 Task: Select traffic view around selected location Congaree National Park, South Carolina, United States and identify the nearest hotel to the peak traffic point
Action: Mouse moved to (250, 102)
Screenshot: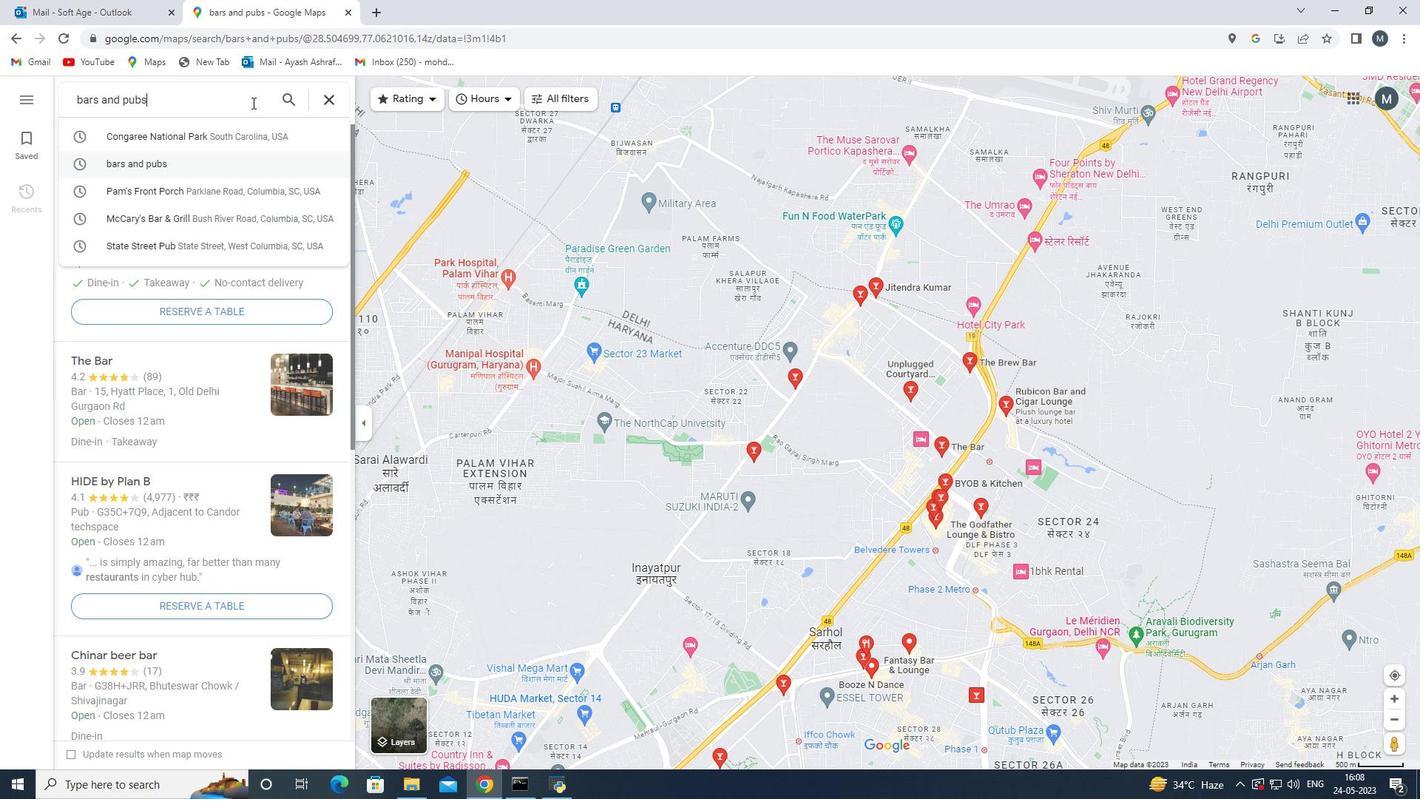 
Action: Mouse pressed left at (250, 102)
Screenshot: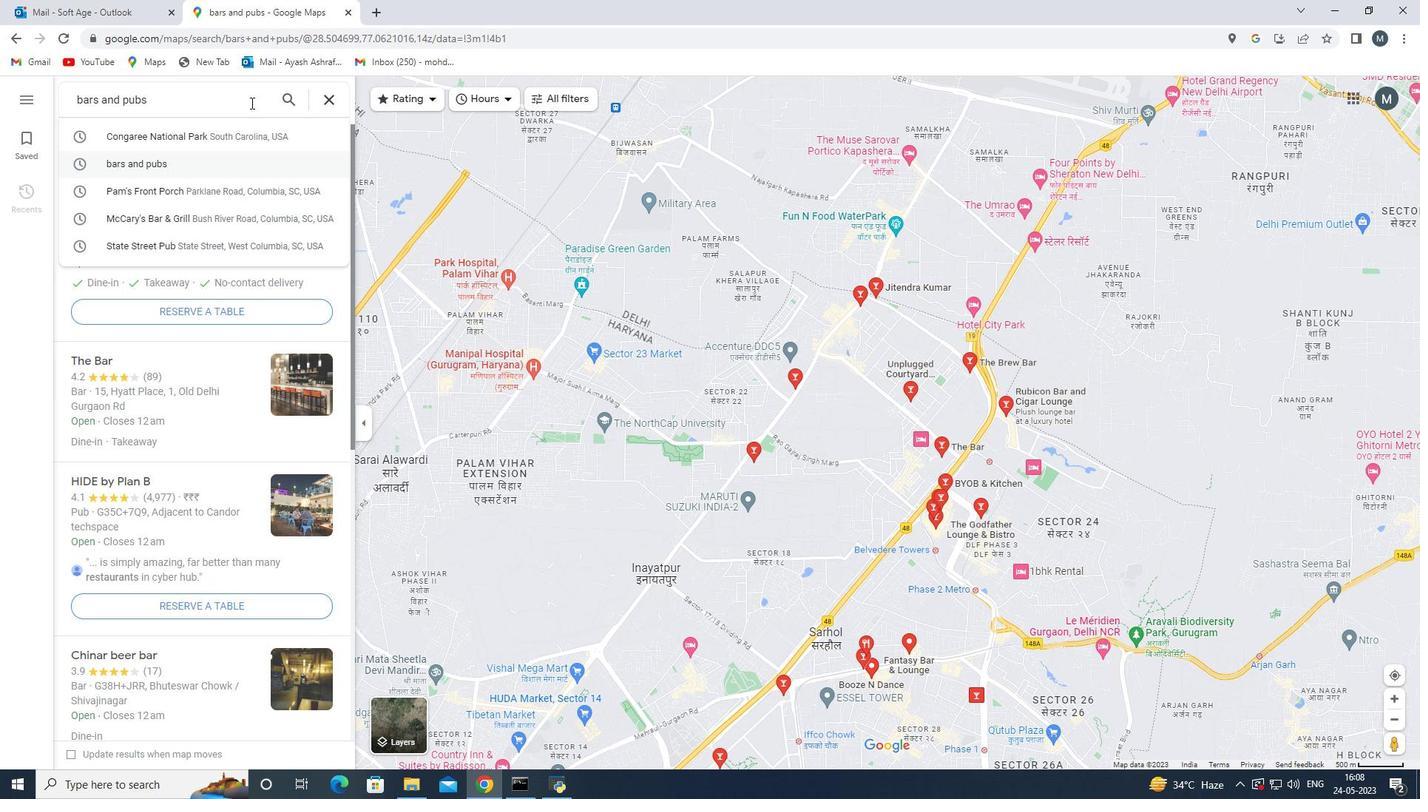 
Action: Key pressed <Key.backspace><Key.backspace><Key.backspace><Key.backspace><Key.backspace><Key.backspace><Key.backspace><Key.backspace><Key.backspace><Key.backspace><Key.backspace><Key.backspace><Key.backspace><Key.backspace><Key.backspace><Key.backspace><Key.backspace><Key.backspace><Key.backspace><Key.backspace><Key.backspace><Key.backspace><Key.backspace><Key.backspace>congaree<Key.space>national<Key.space>park<Key.space>south<Key.space>carolina,
Screenshot: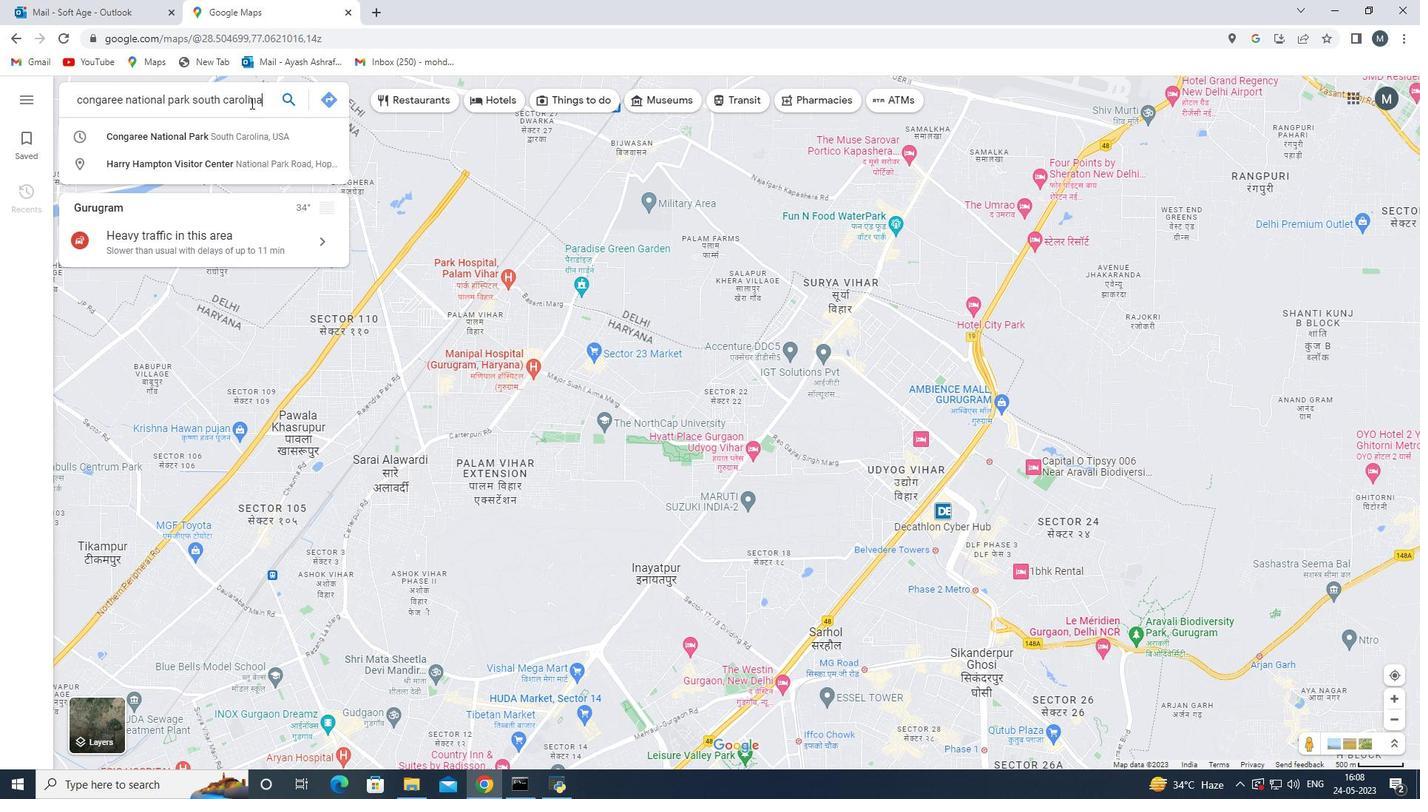 
Action: Mouse moved to (291, 102)
Screenshot: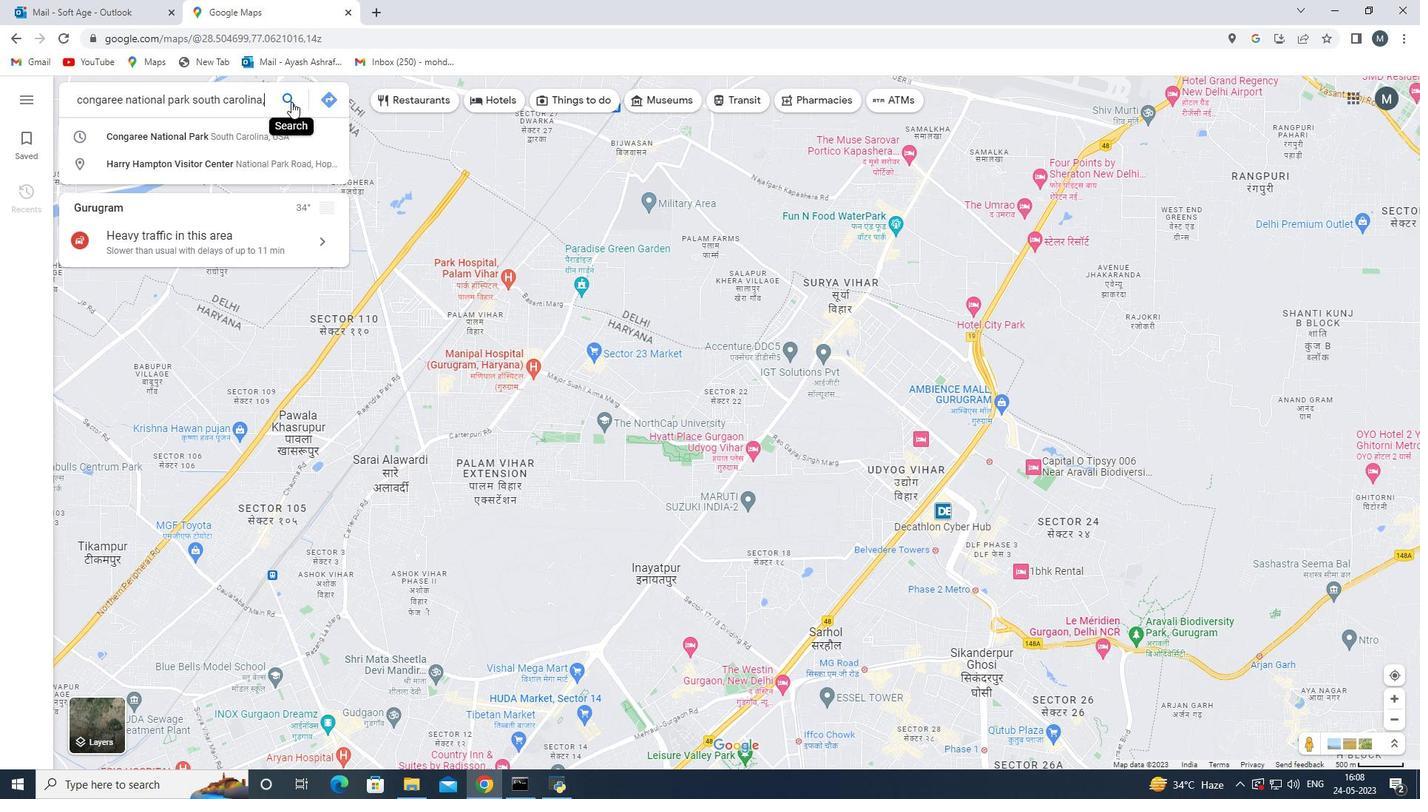 
Action: Mouse pressed left at (291, 102)
Screenshot: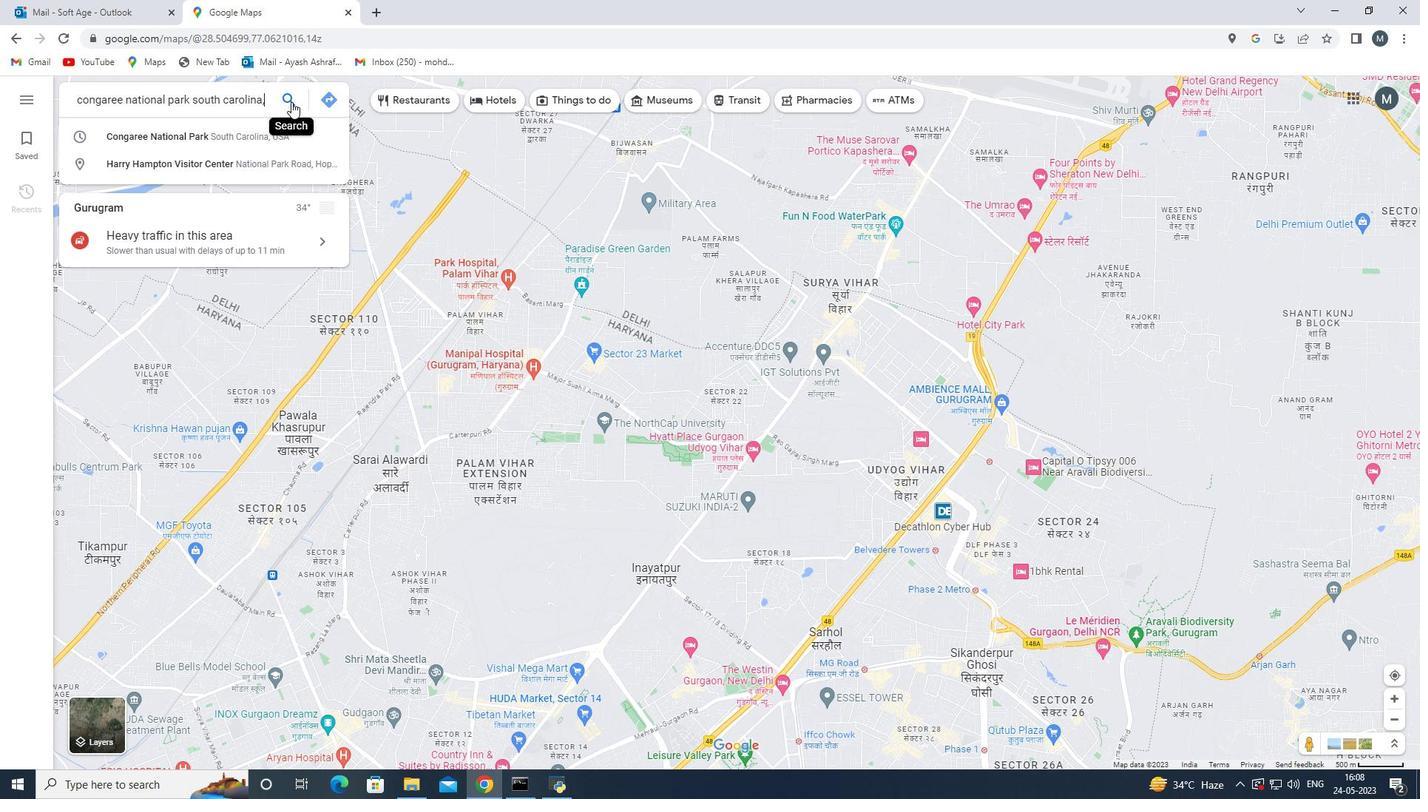 
Action: Mouse moved to (345, 442)
Screenshot: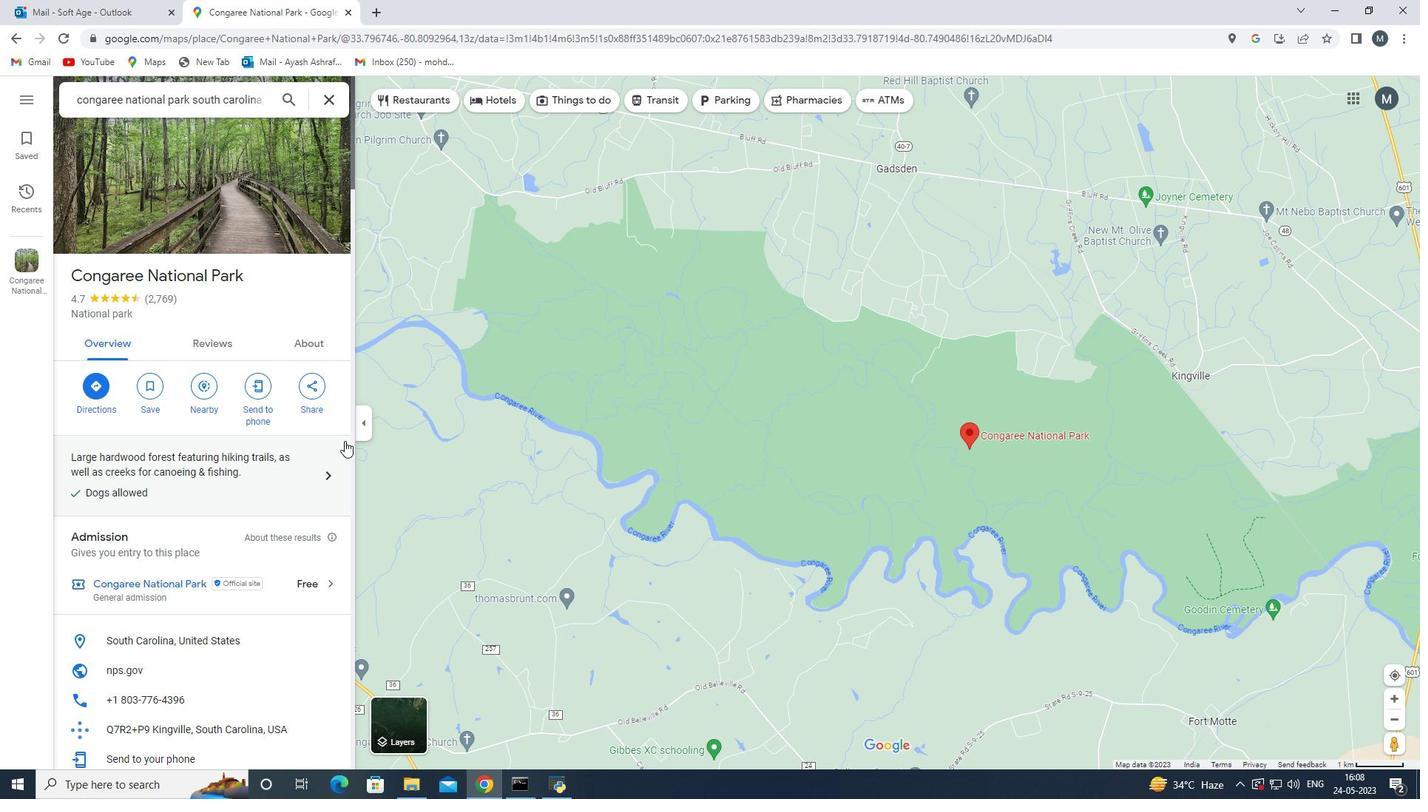 
Action: Mouse scrolled (345, 441) with delta (0, 0)
Screenshot: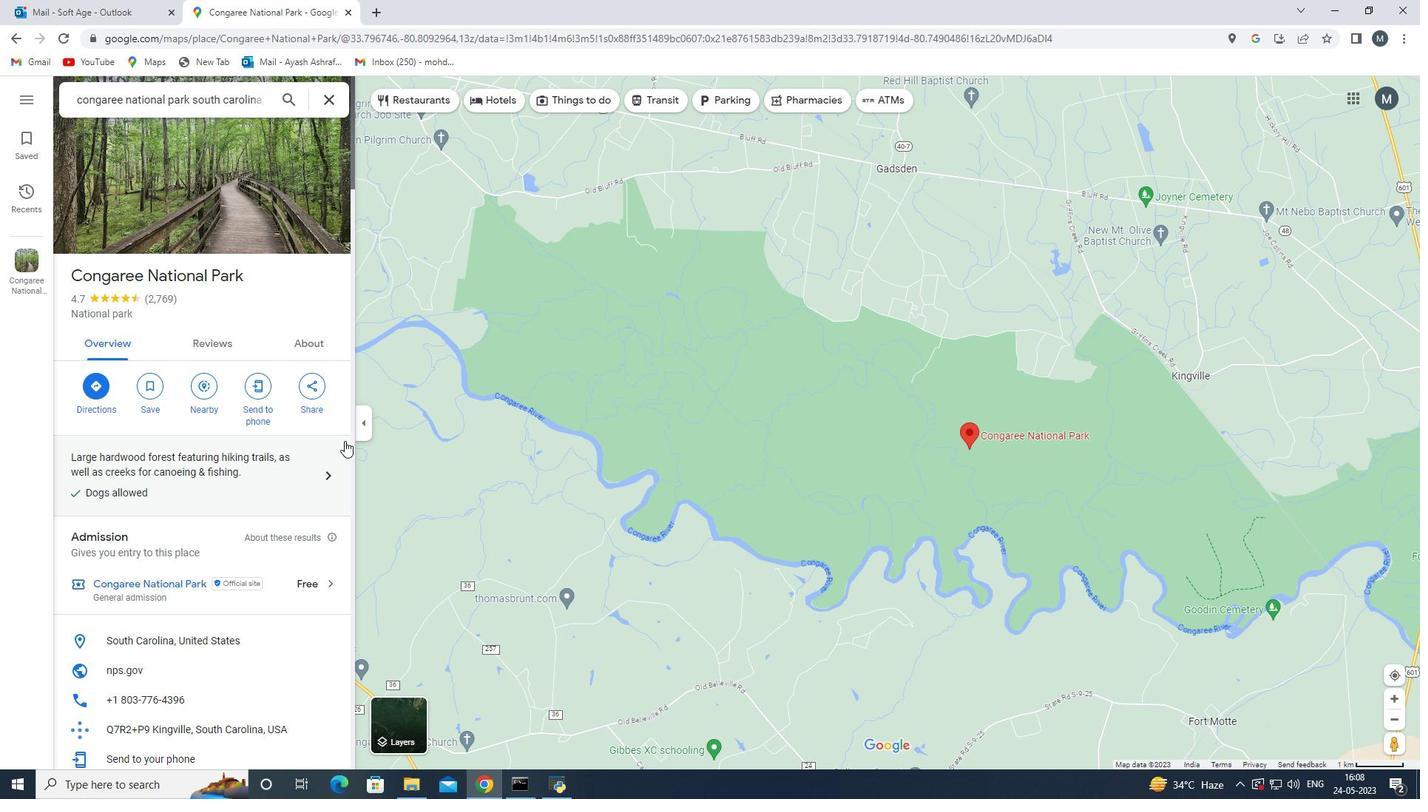 
Action: Mouse moved to (408, 774)
Screenshot: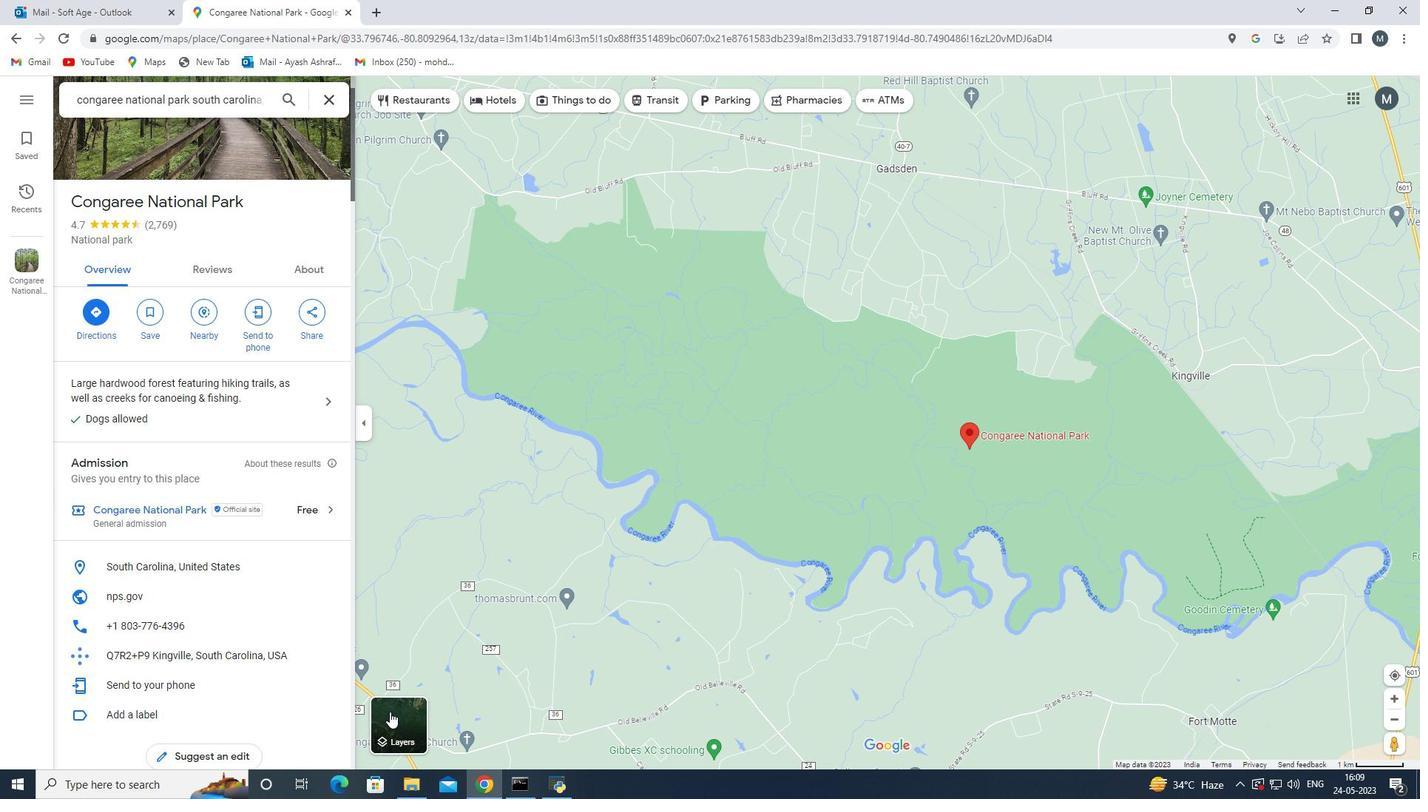 
Action: Mouse pressed left at (408, 774)
Screenshot: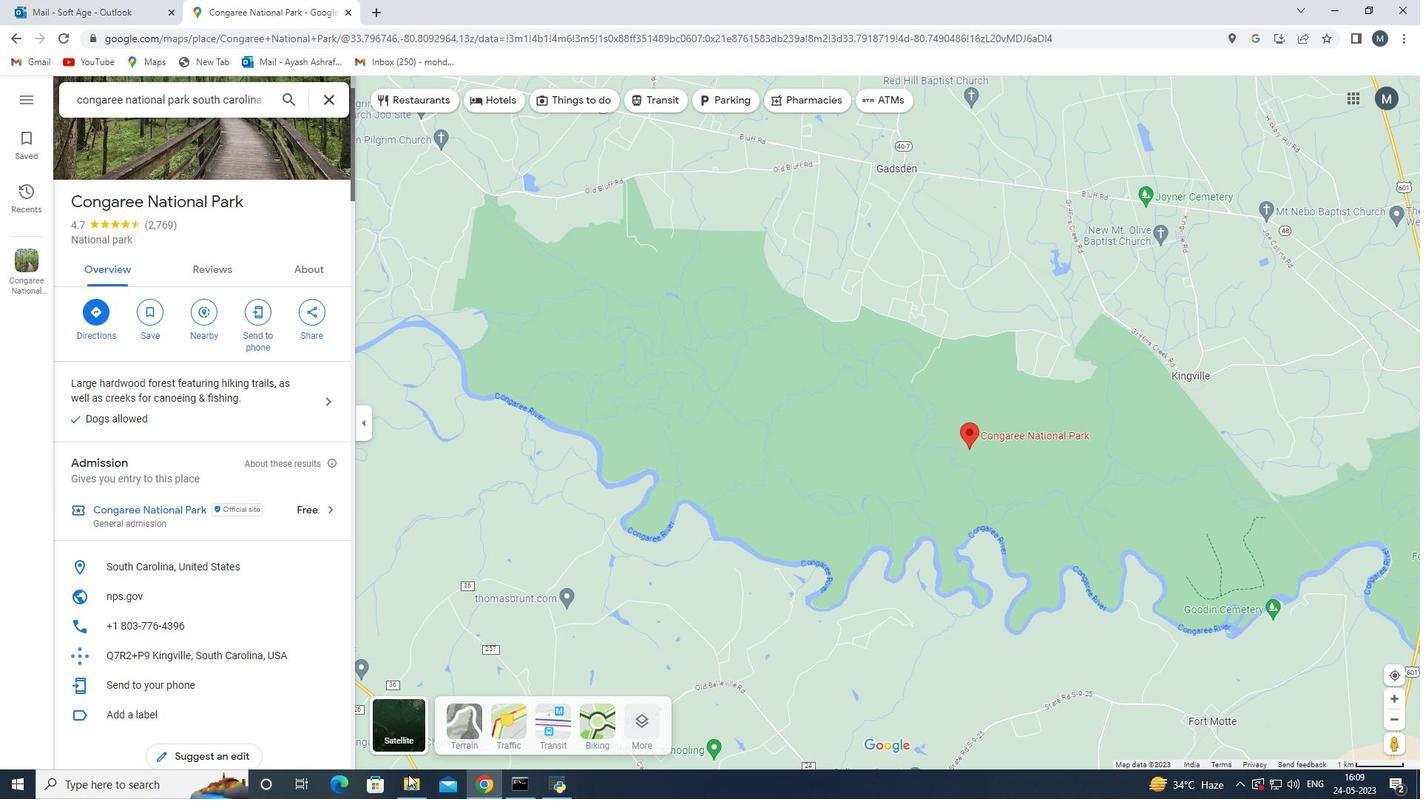 
Action: Mouse moved to (482, 782)
Screenshot: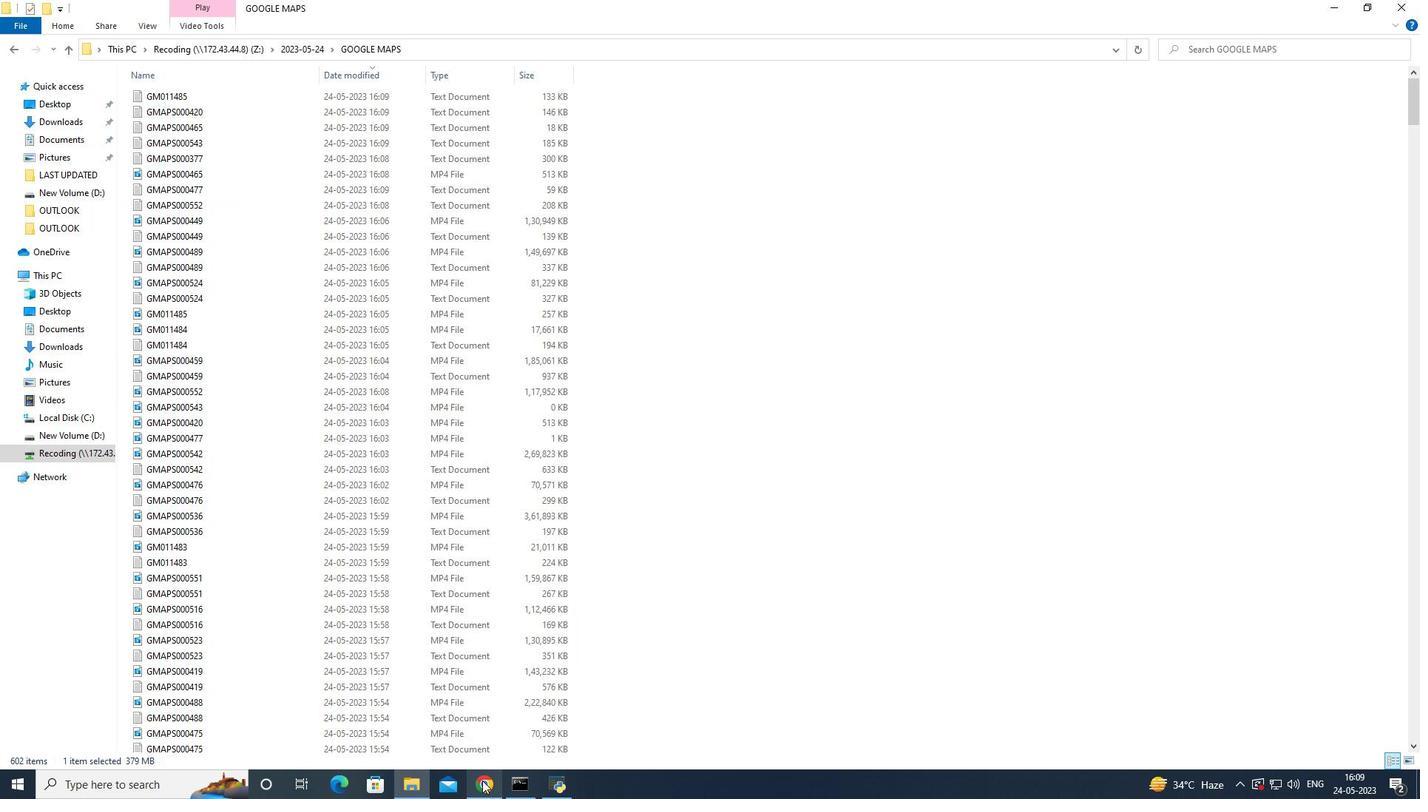 
Action: Mouse pressed left at (482, 782)
Screenshot: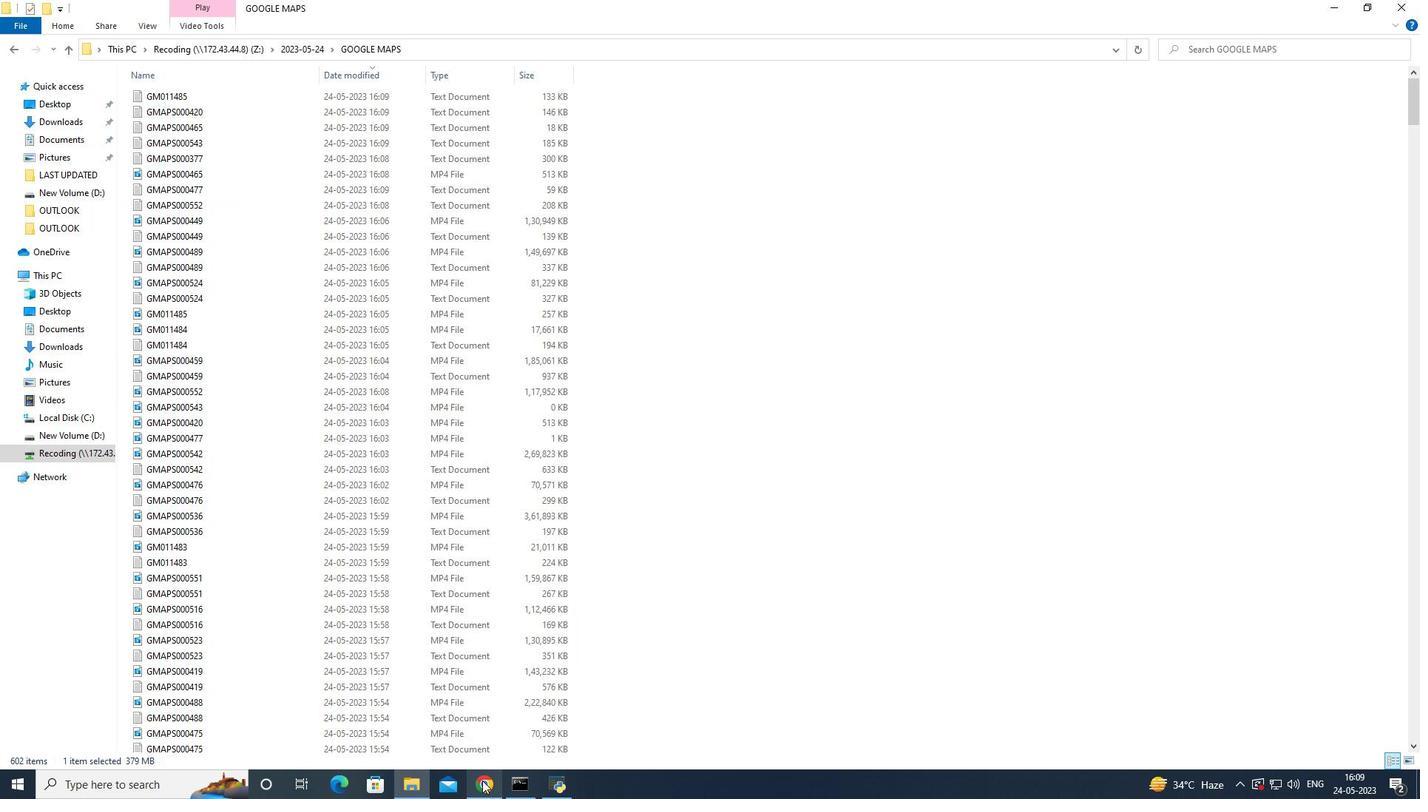 
Action: Mouse moved to (638, 739)
Screenshot: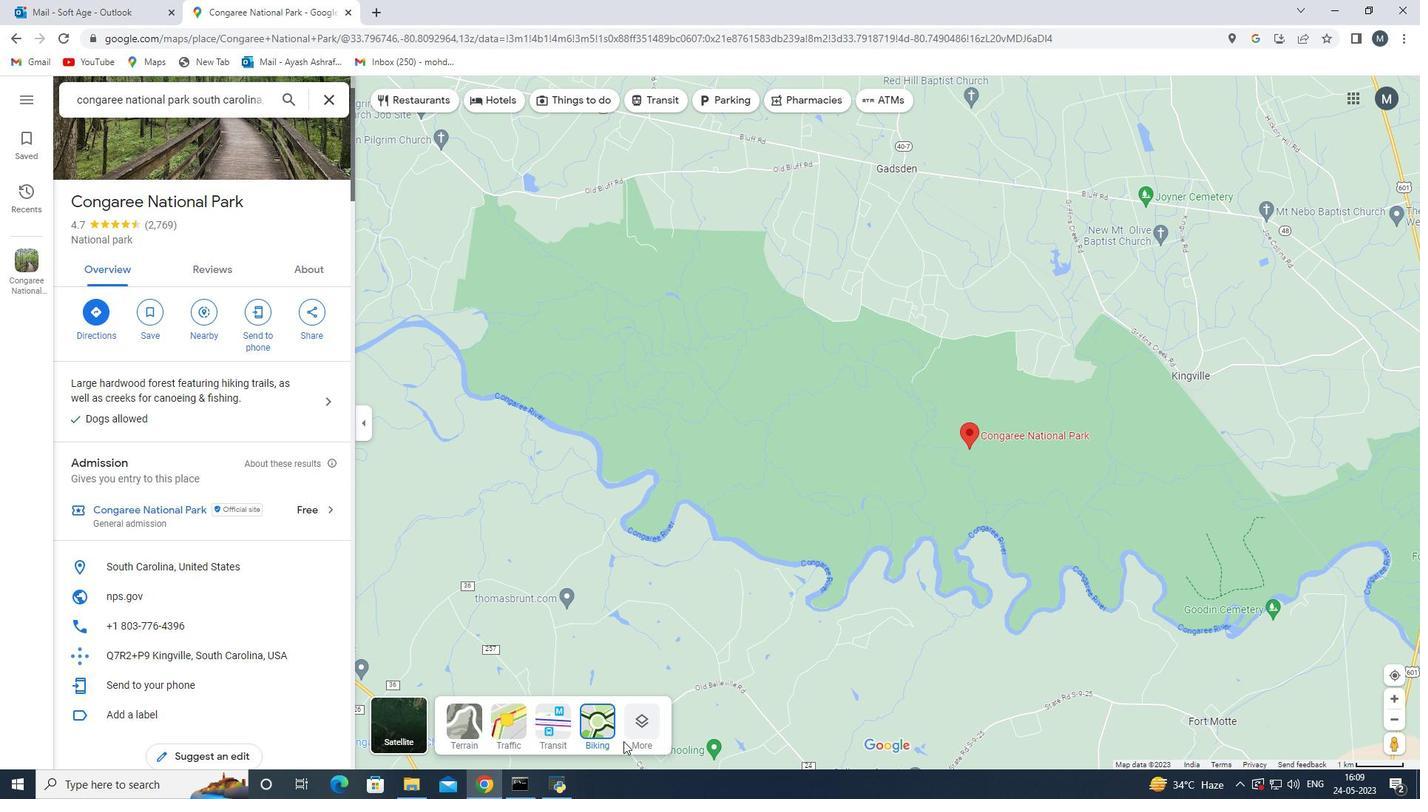 
Action: Mouse pressed left at (638, 739)
Screenshot: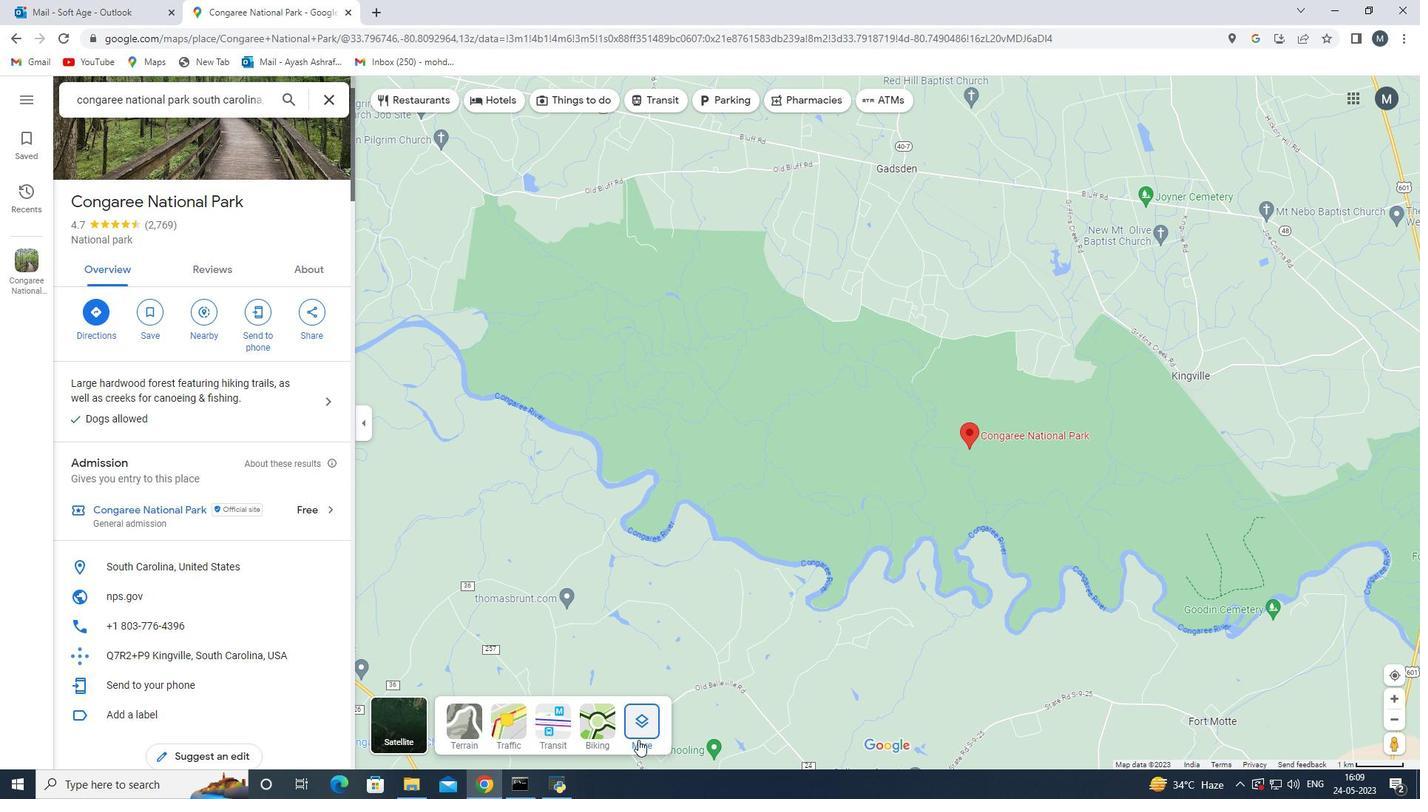 
Action: Mouse moved to (468, 363)
Screenshot: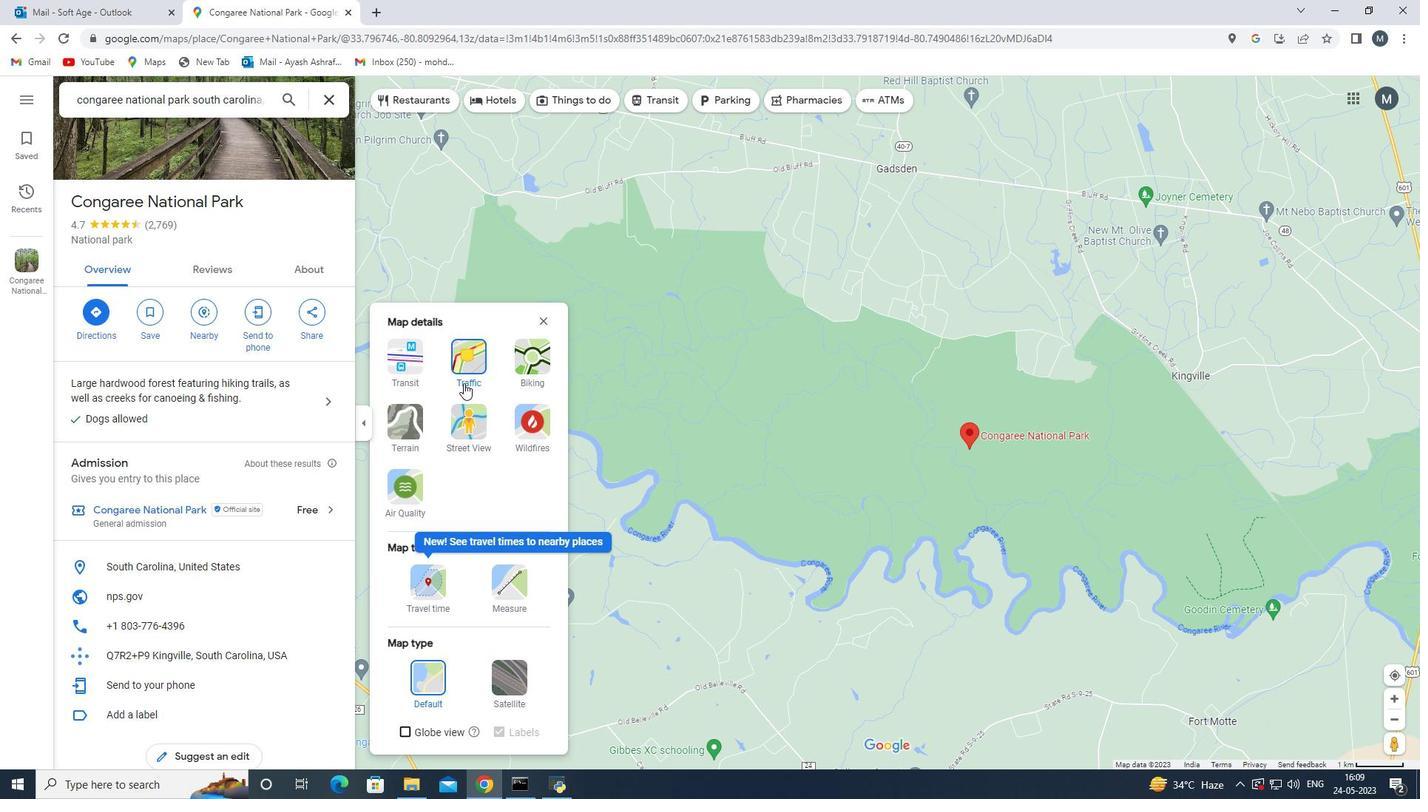
Action: Mouse pressed left at (468, 363)
Screenshot: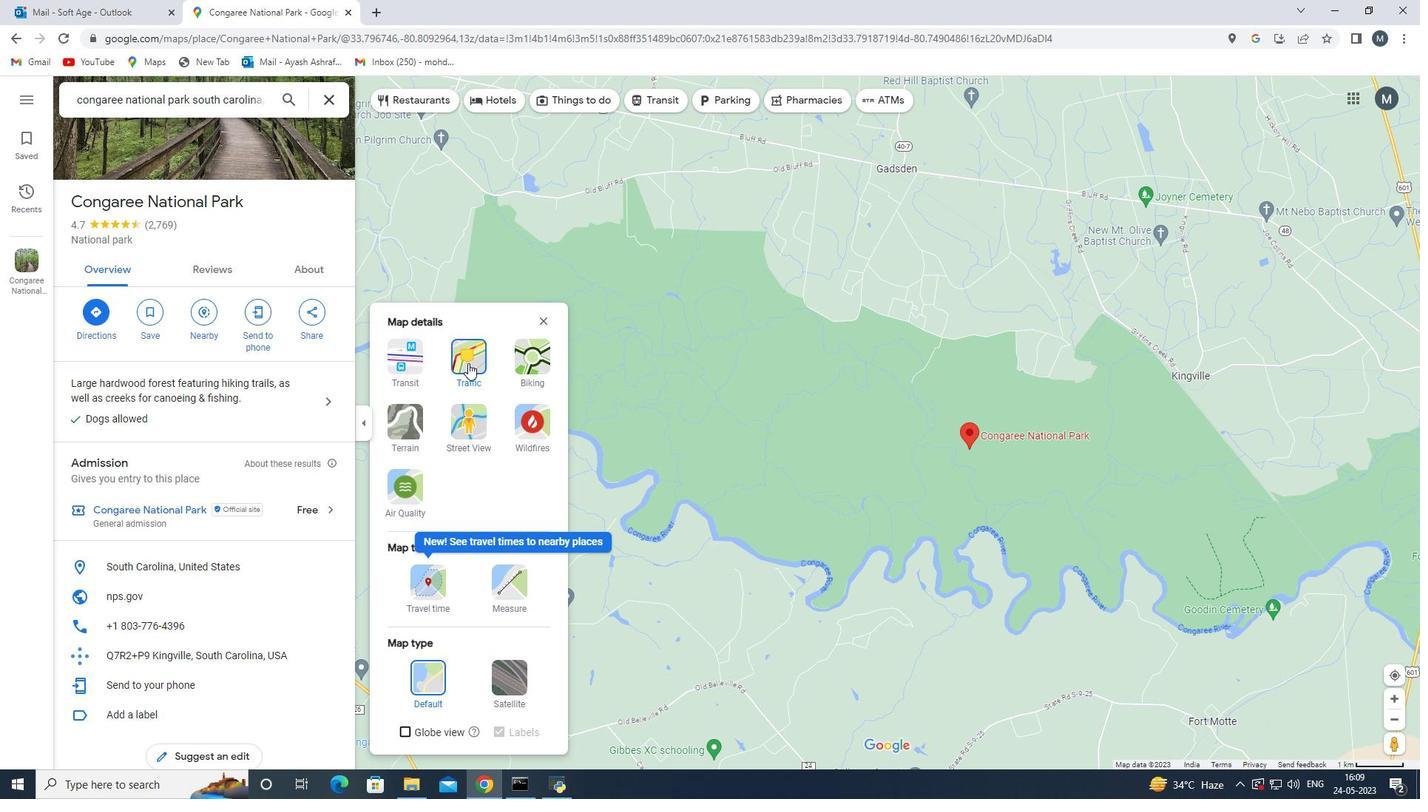 
Action: Mouse moved to (475, 418)
Screenshot: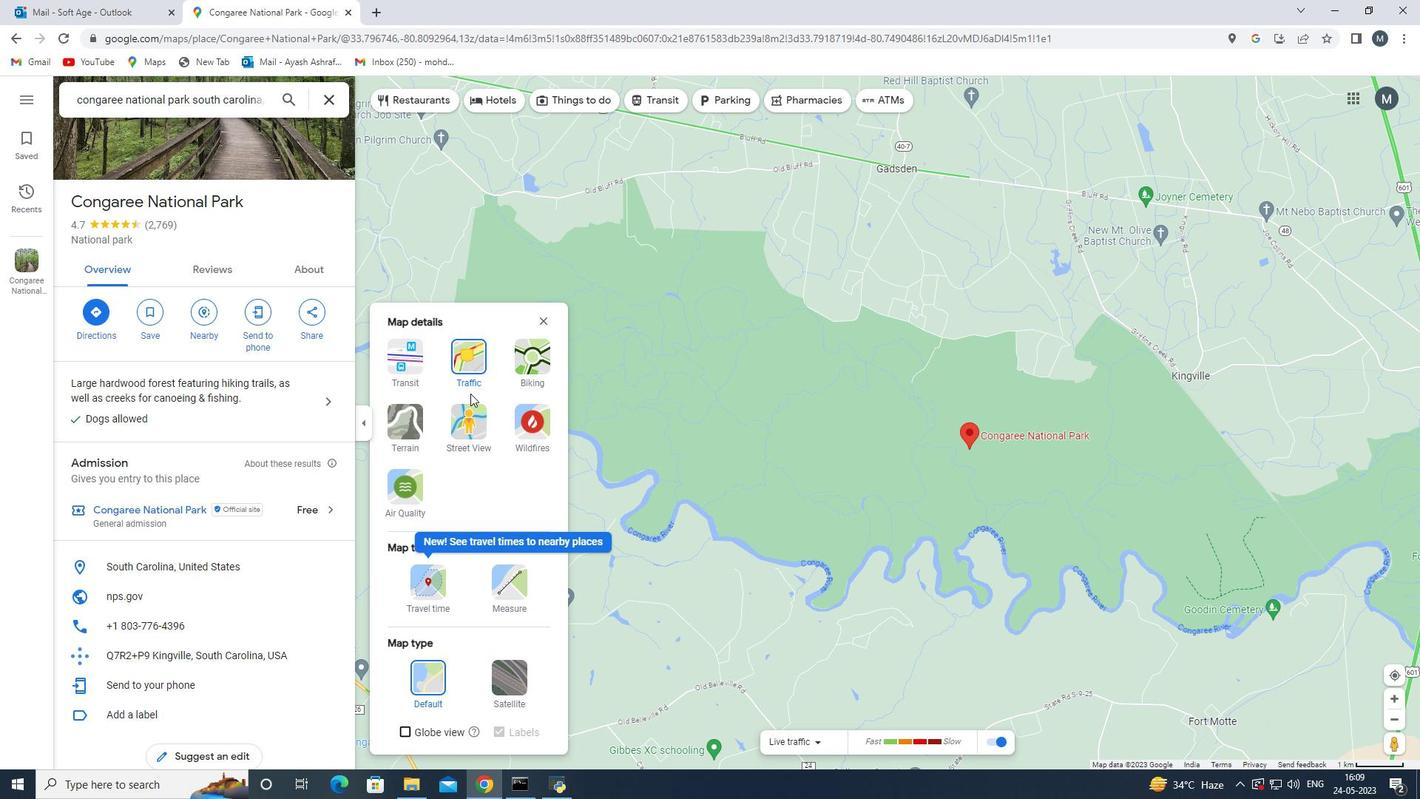 
Action: Mouse scrolled (475, 417) with delta (0, 0)
Screenshot: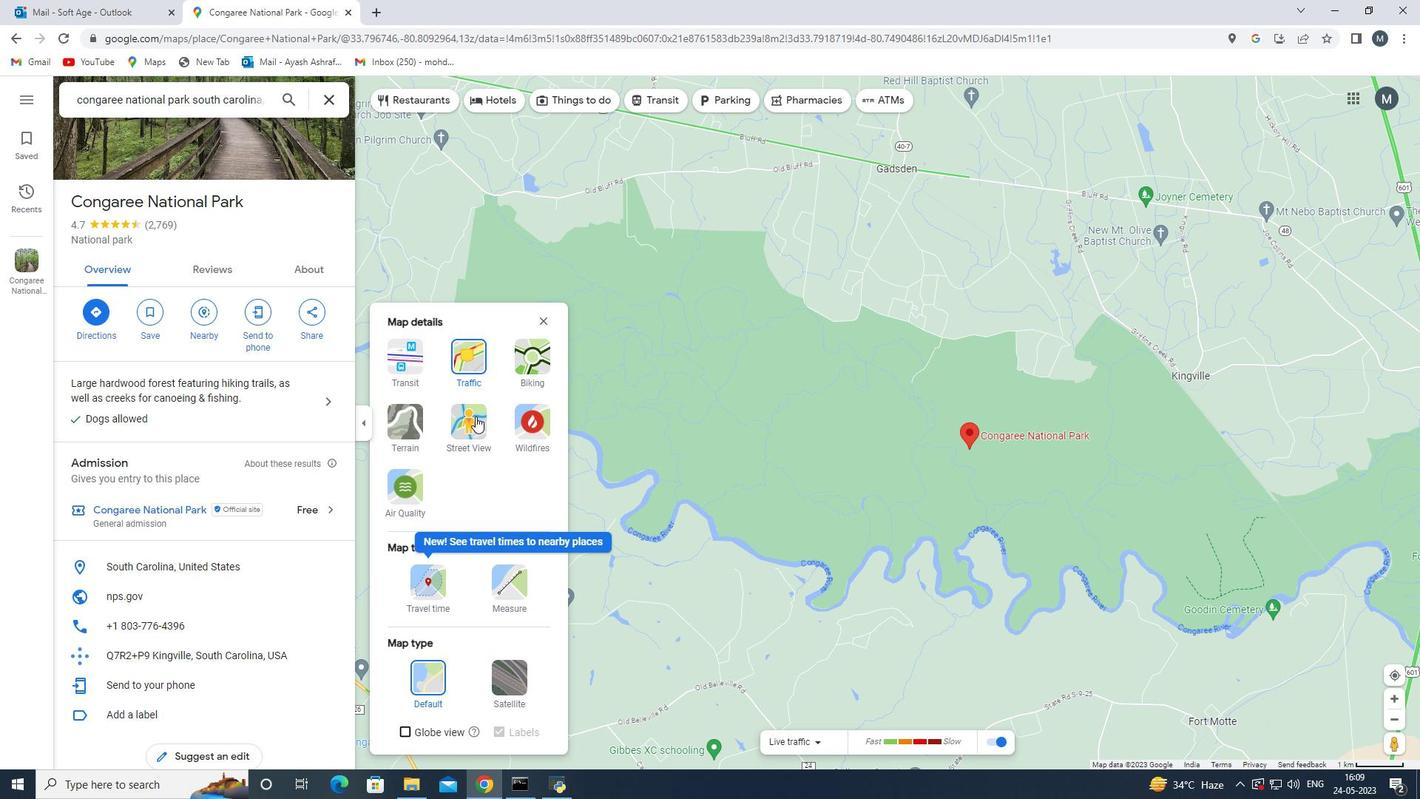 
Action: Mouse moved to (691, 426)
Screenshot: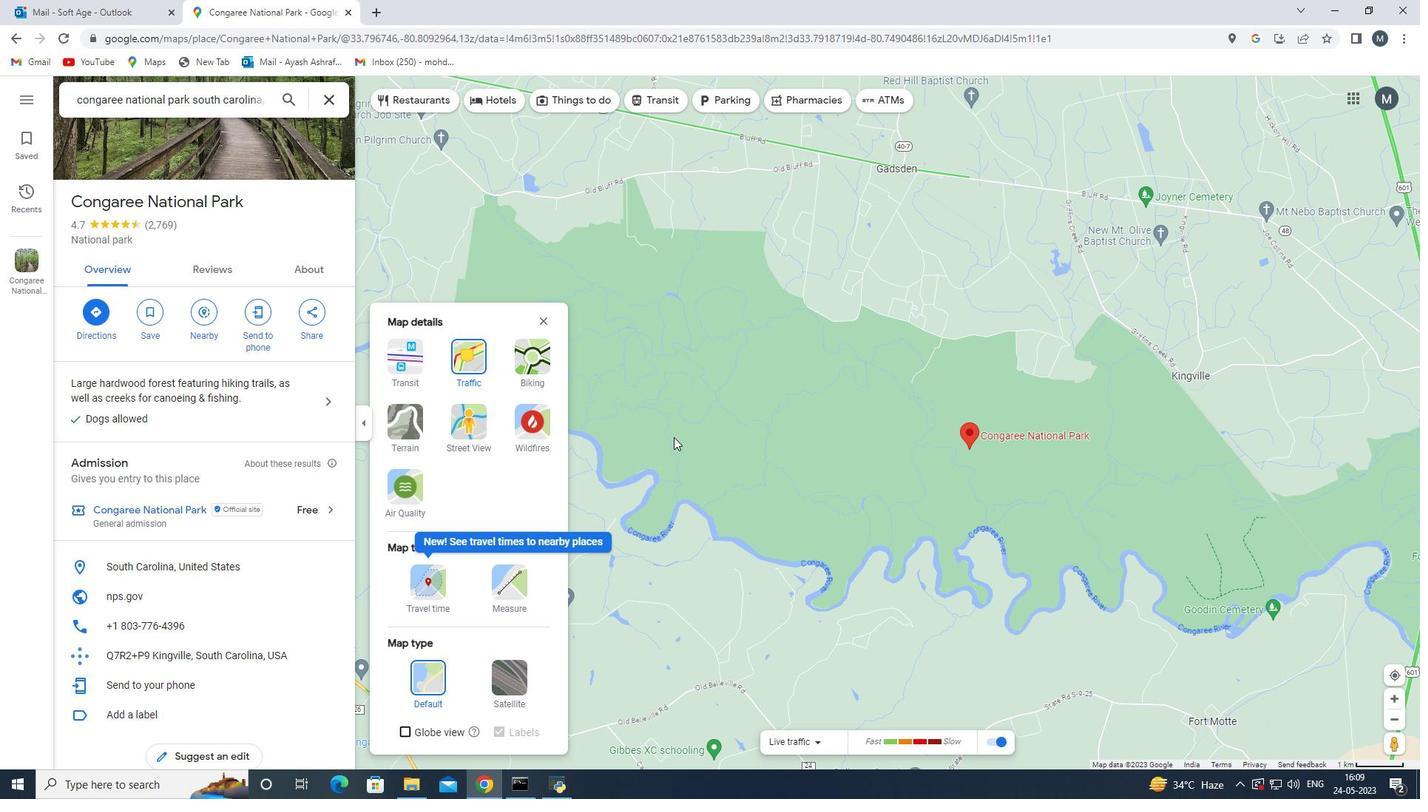 
Action: Mouse pressed left at (691, 426)
Screenshot: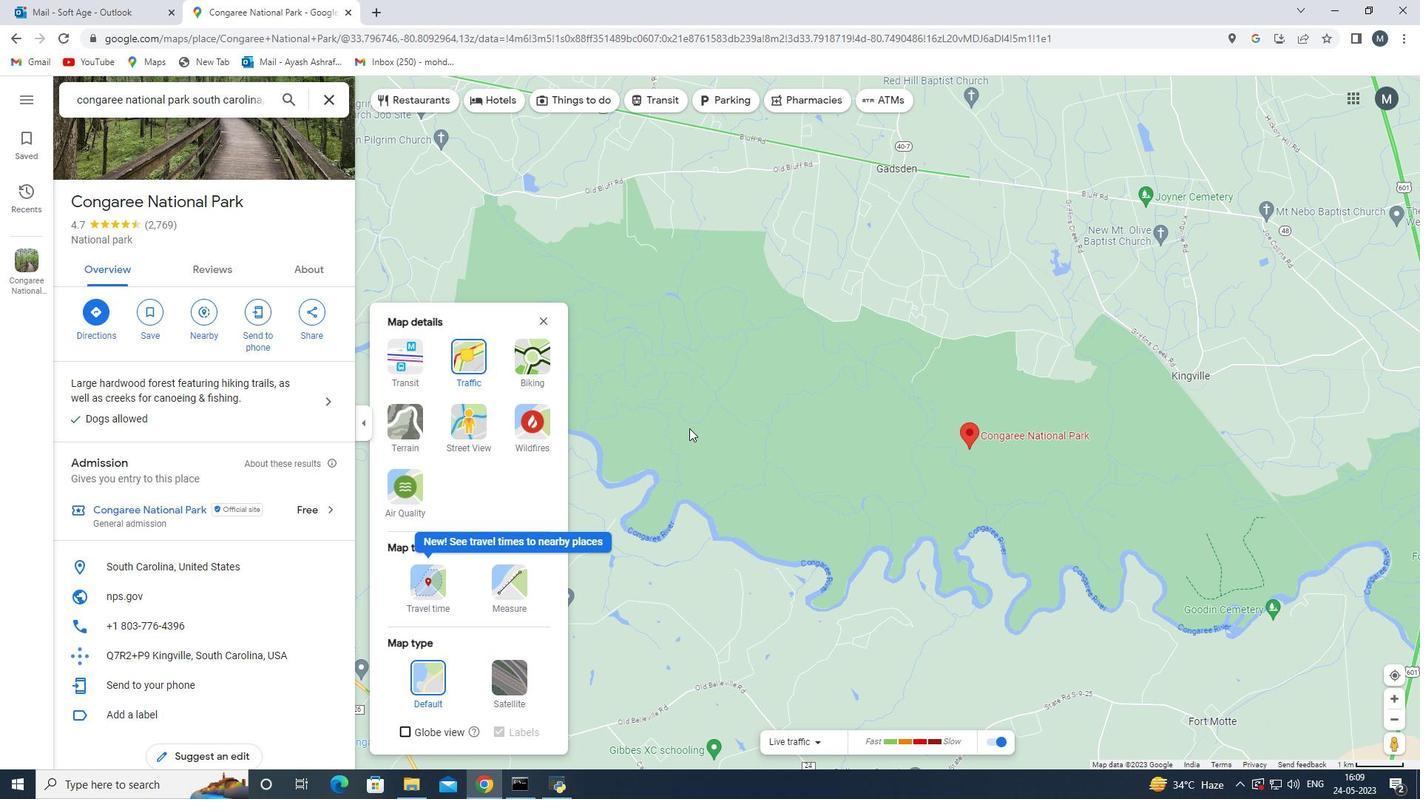 
Action: Mouse moved to (457, 365)
Screenshot: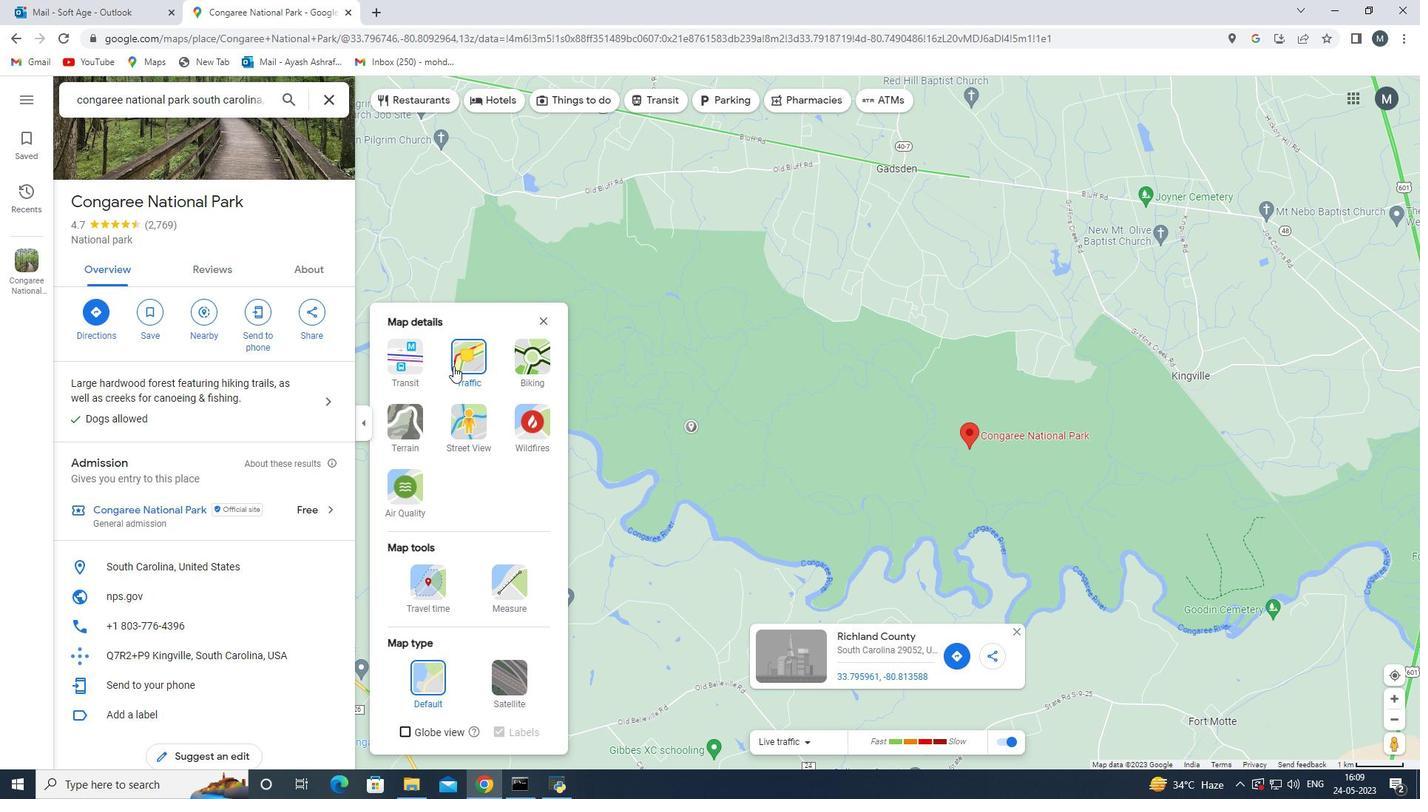 
Action: Mouse pressed left at (457, 365)
Screenshot: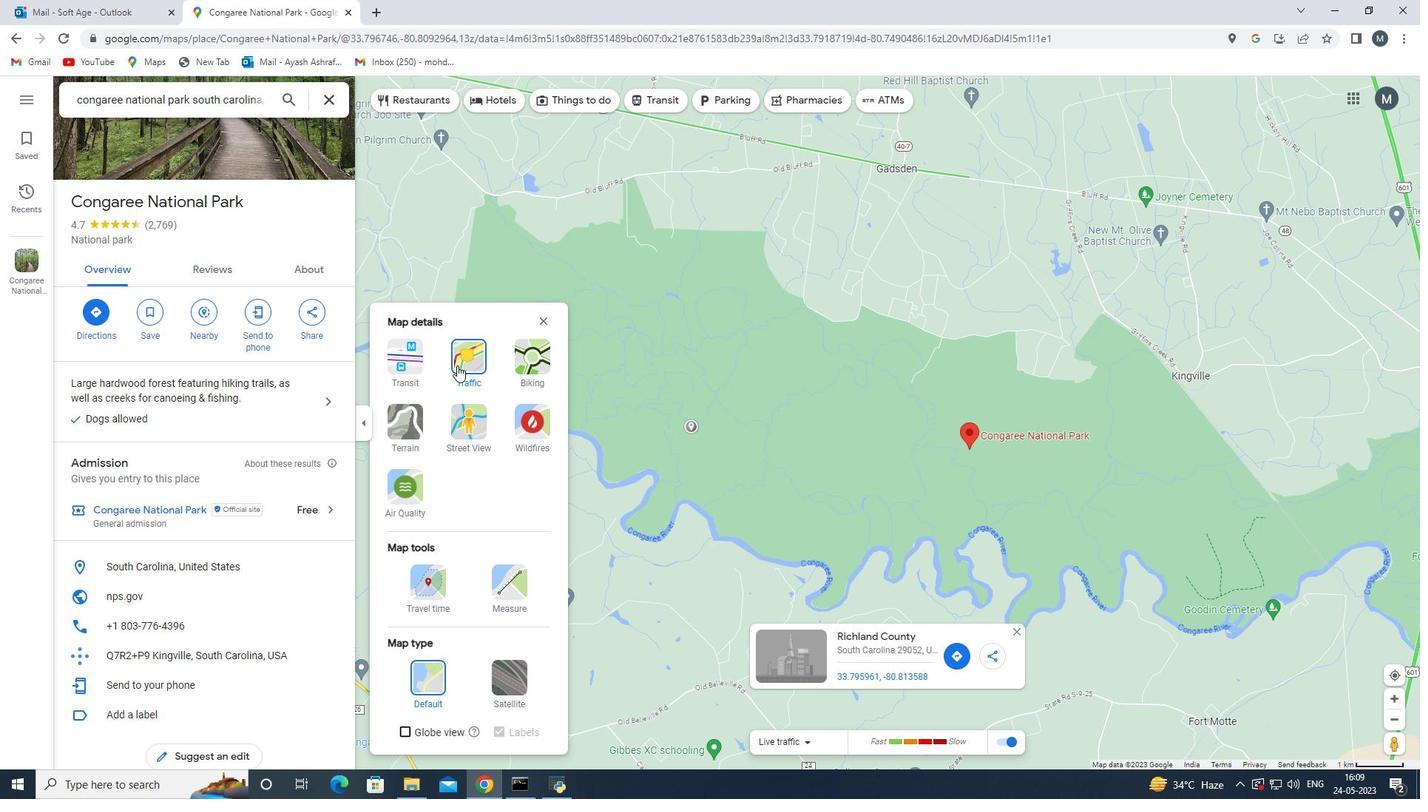
Action: Mouse moved to (970, 435)
Screenshot: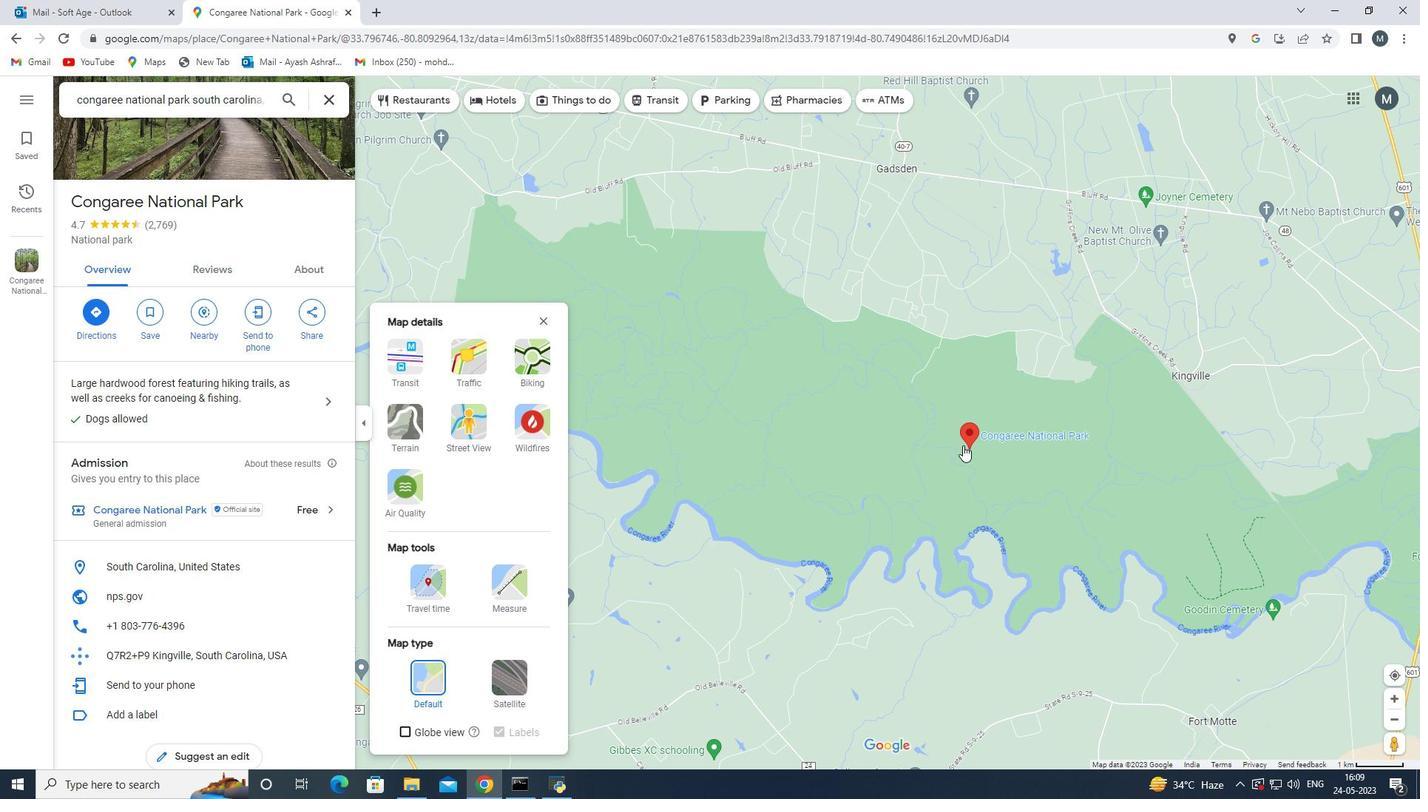 
Action: Mouse pressed left at (970, 435)
Screenshot: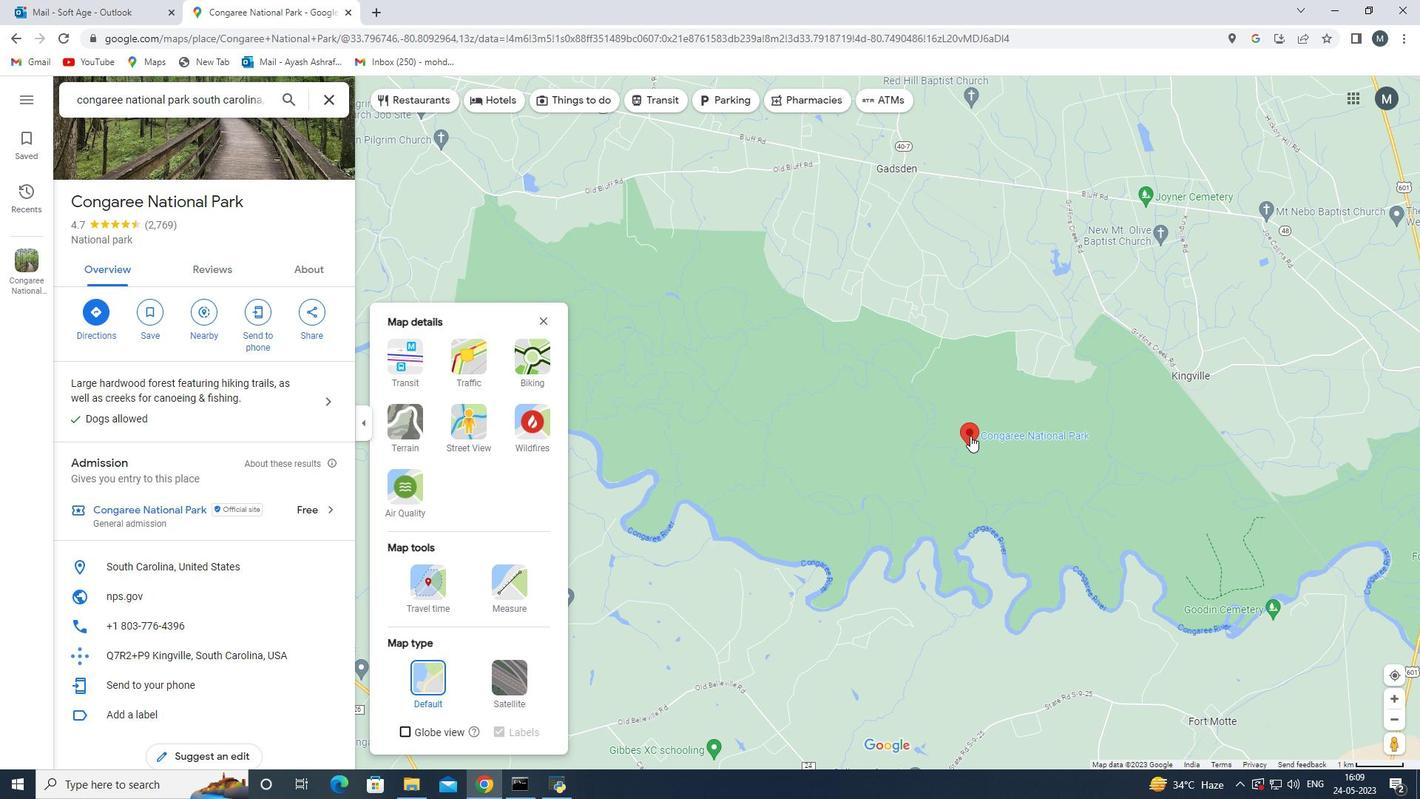 
Action: Mouse moved to (284, 423)
Screenshot: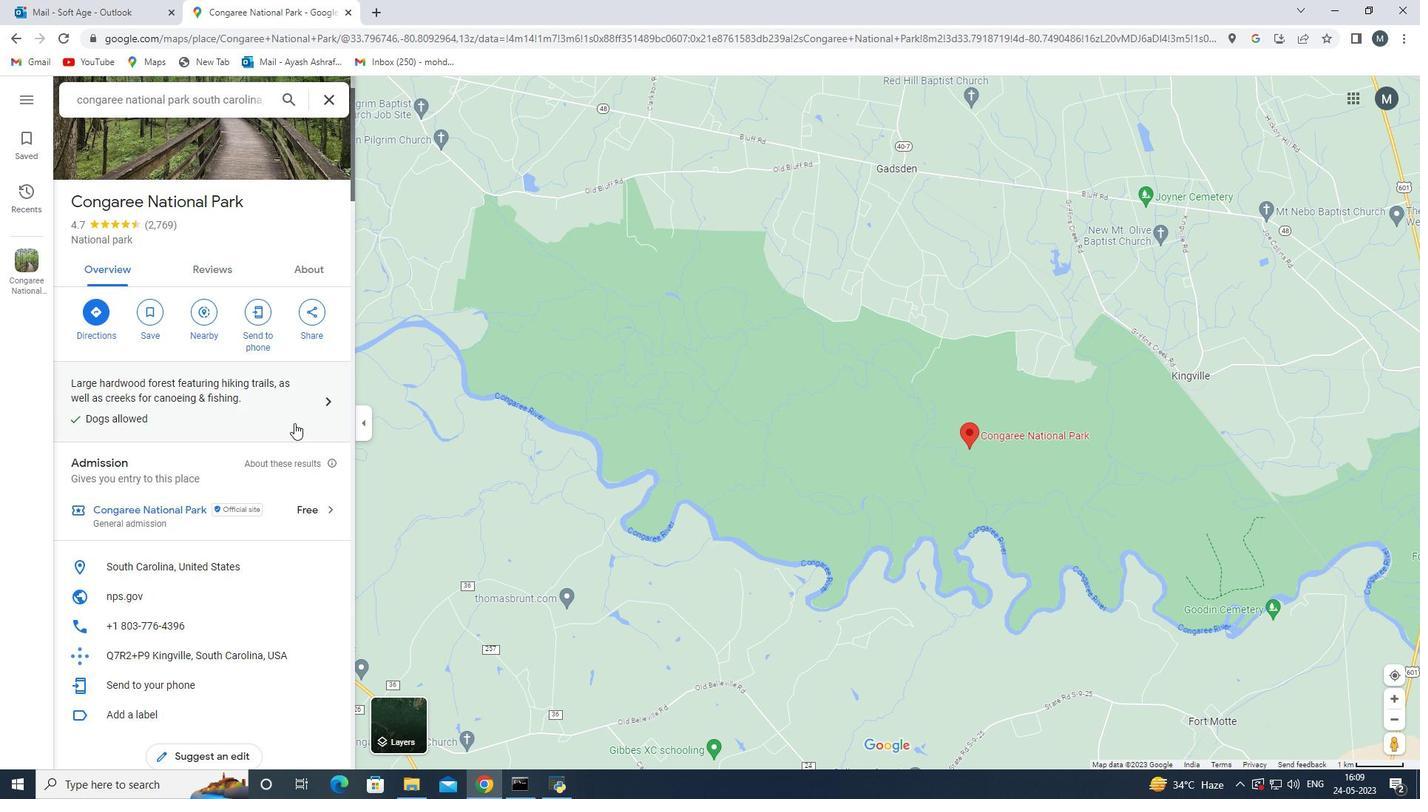 
Action: Mouse scrolled (284, 423) with delta (0, 0)
Screenshot: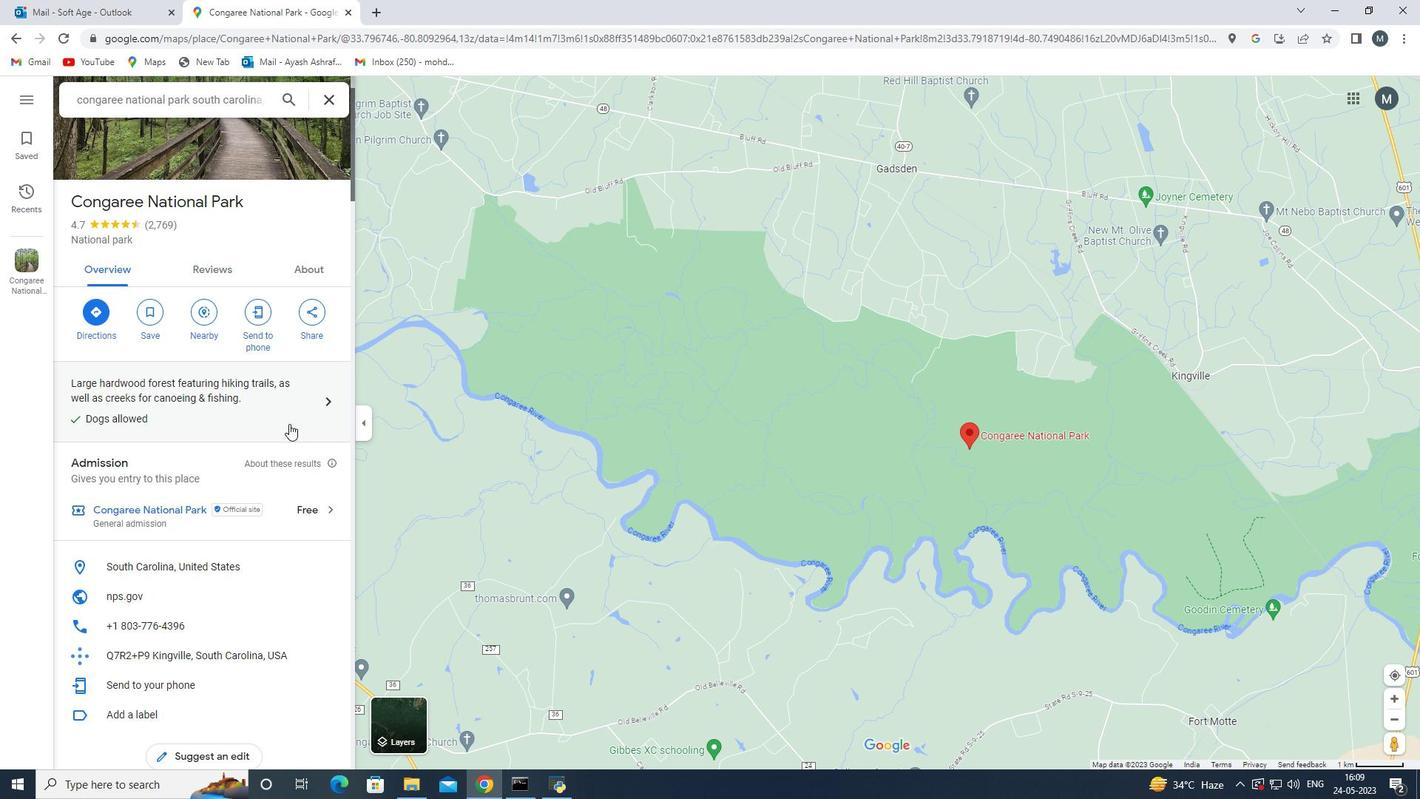 
Action: Mouse moved to (283, 423)
Screenshot: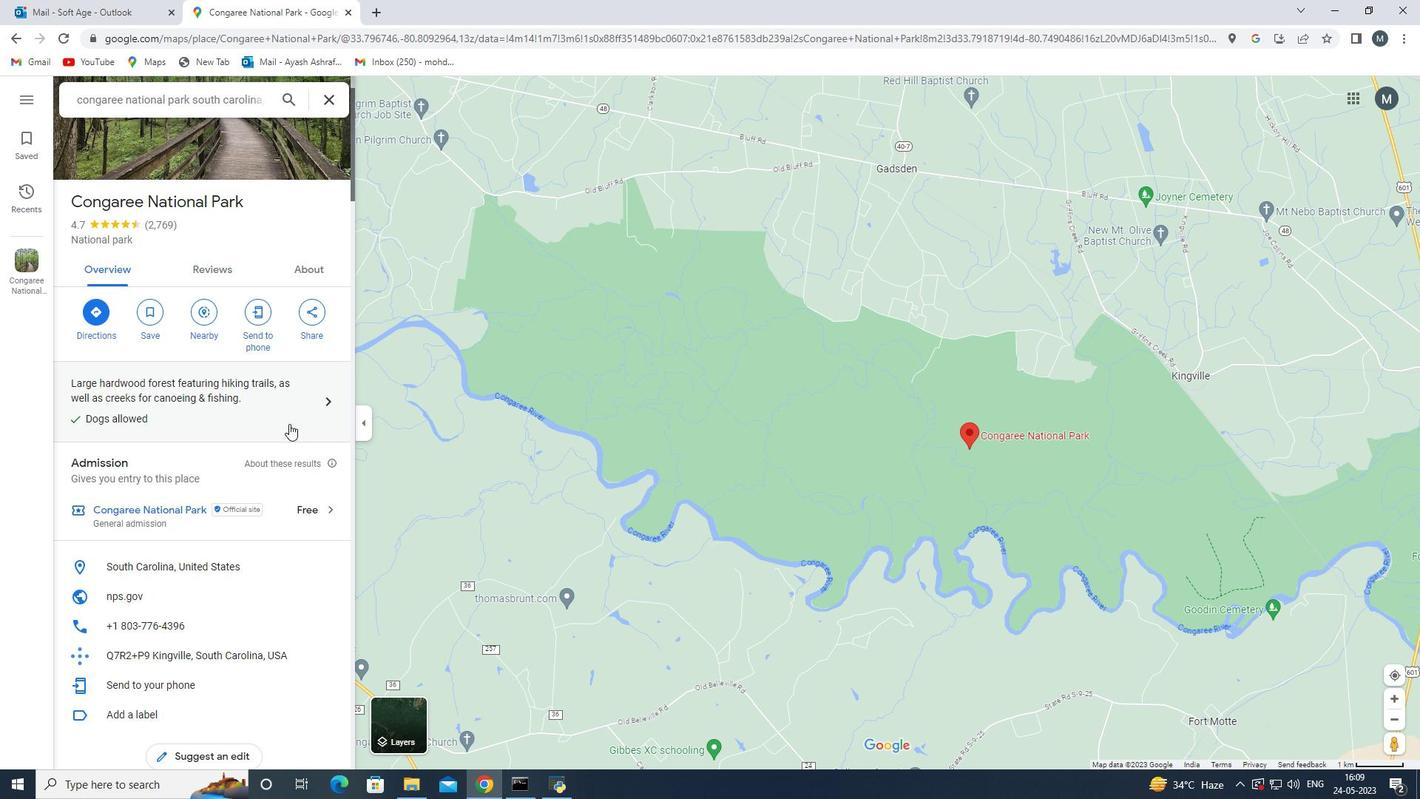 
Action: Mouse scrolled (283, 423) with delta (0, 0)
Screenshot: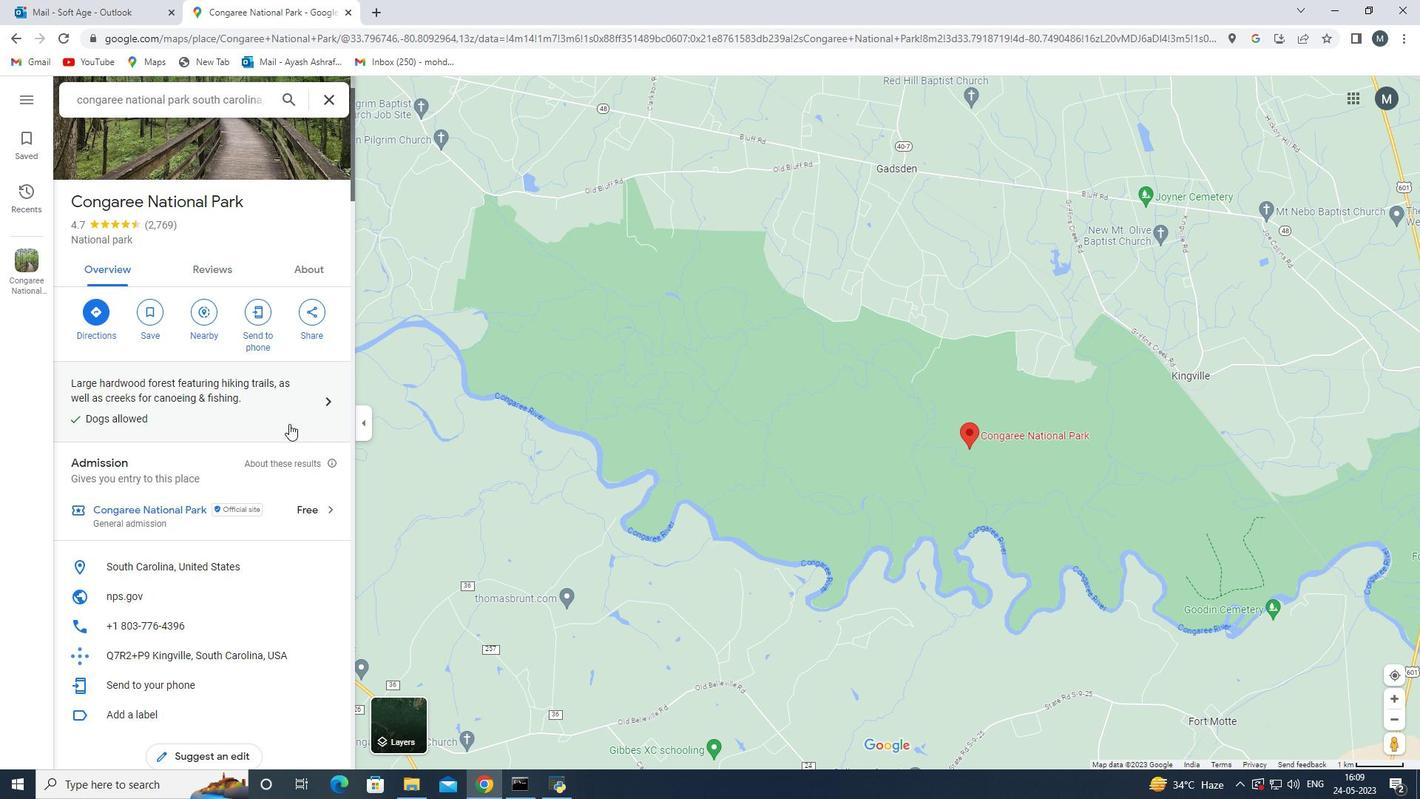 
Action: Mouse scrolled (283, 423) with delta (0, 0)
Screenshot: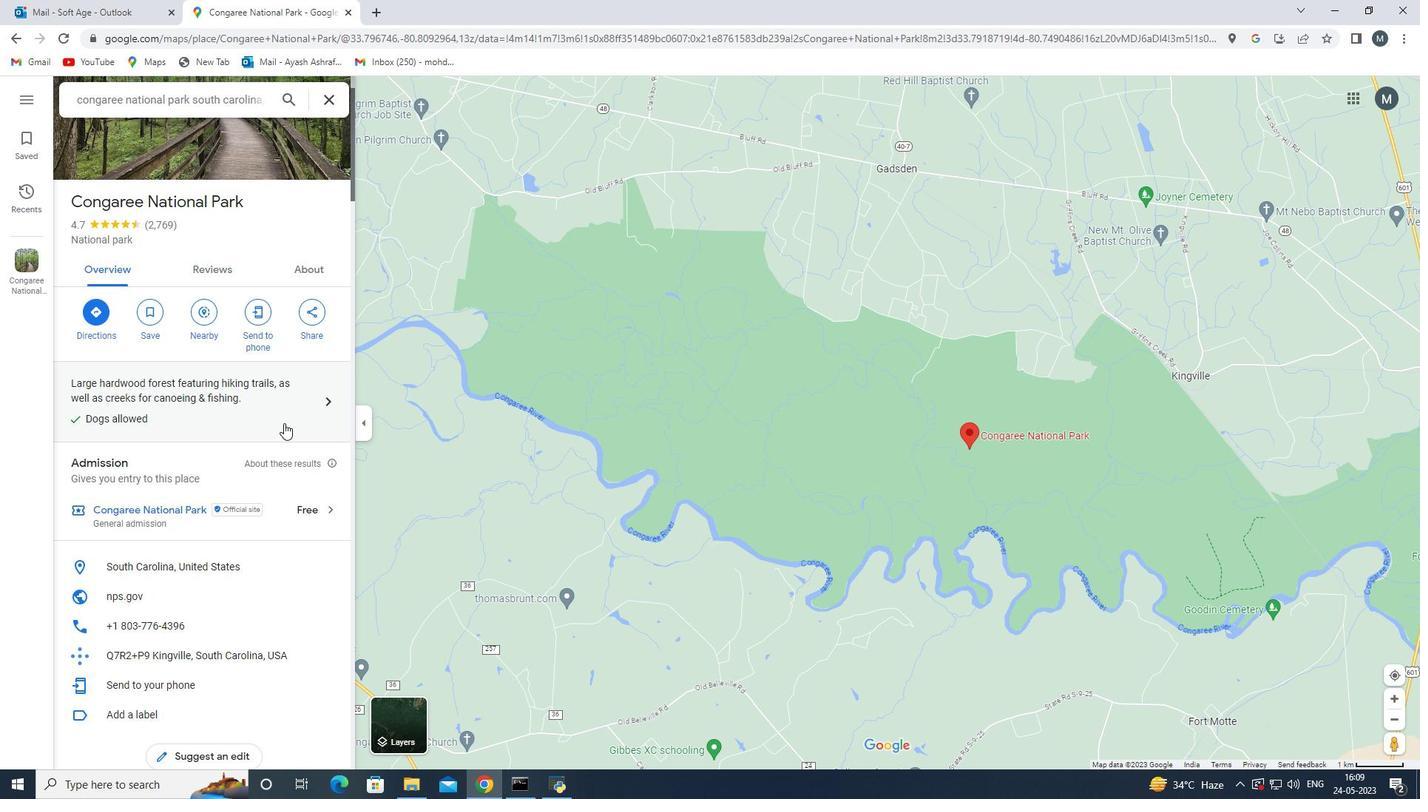 
Action: Mouse scrolled (283, 423) with delta (0, 0)
Screenshot: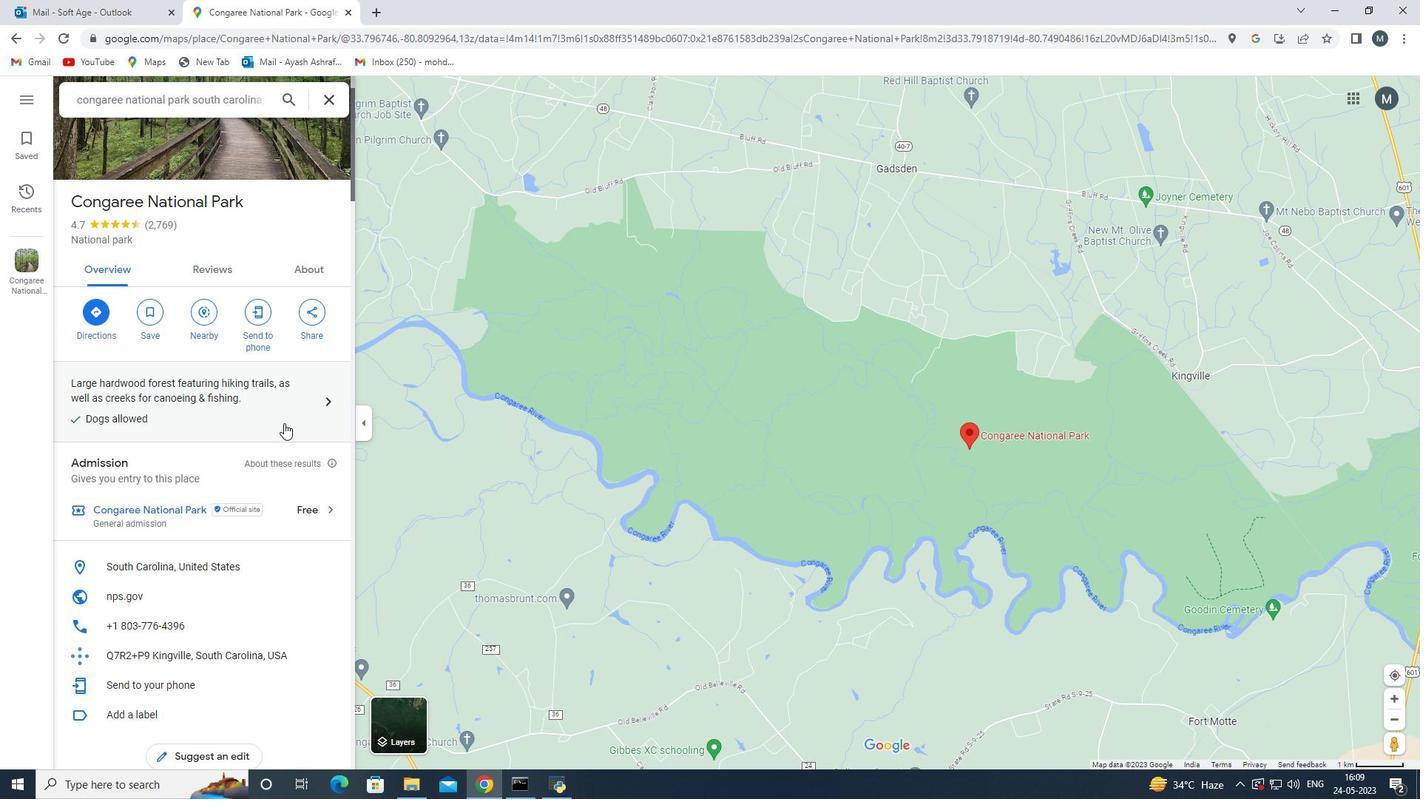 
Action: Mouse moved to (274, 420)
Screenshot: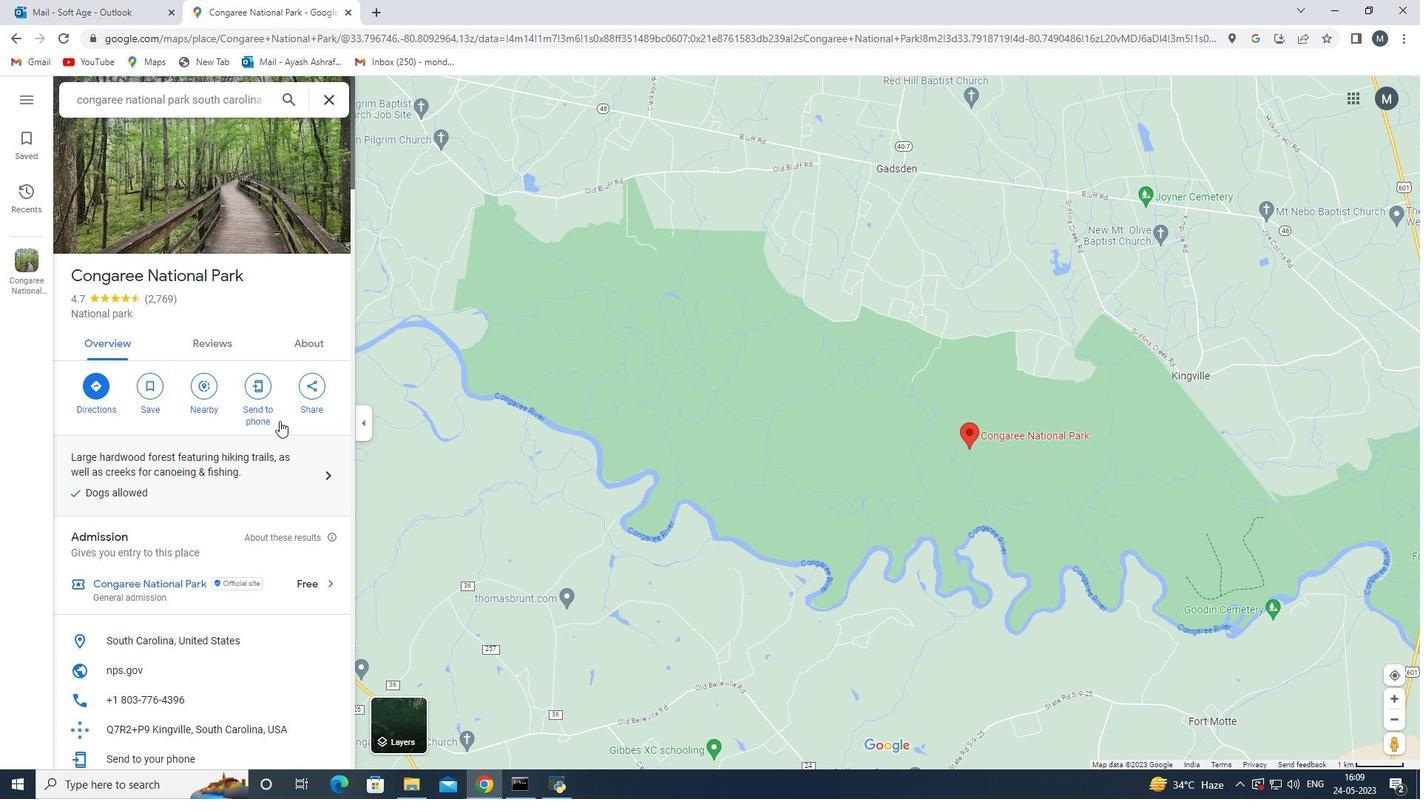 
Action: Mouse scrolled (274, 421) with delta (0, 0)
Screenshot: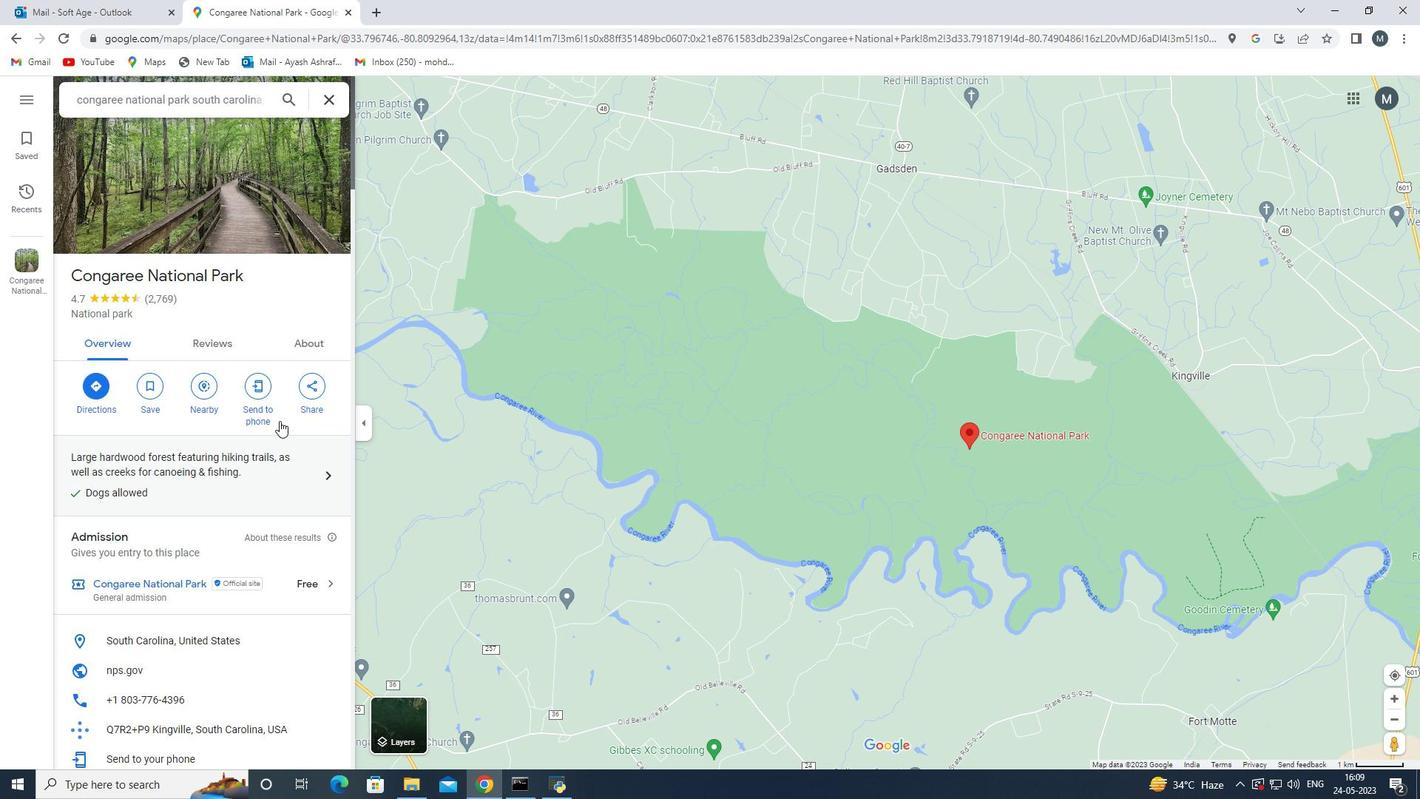 
Action: Mouse scrolled (274, 421) with delta (0, 0)
Screenshot: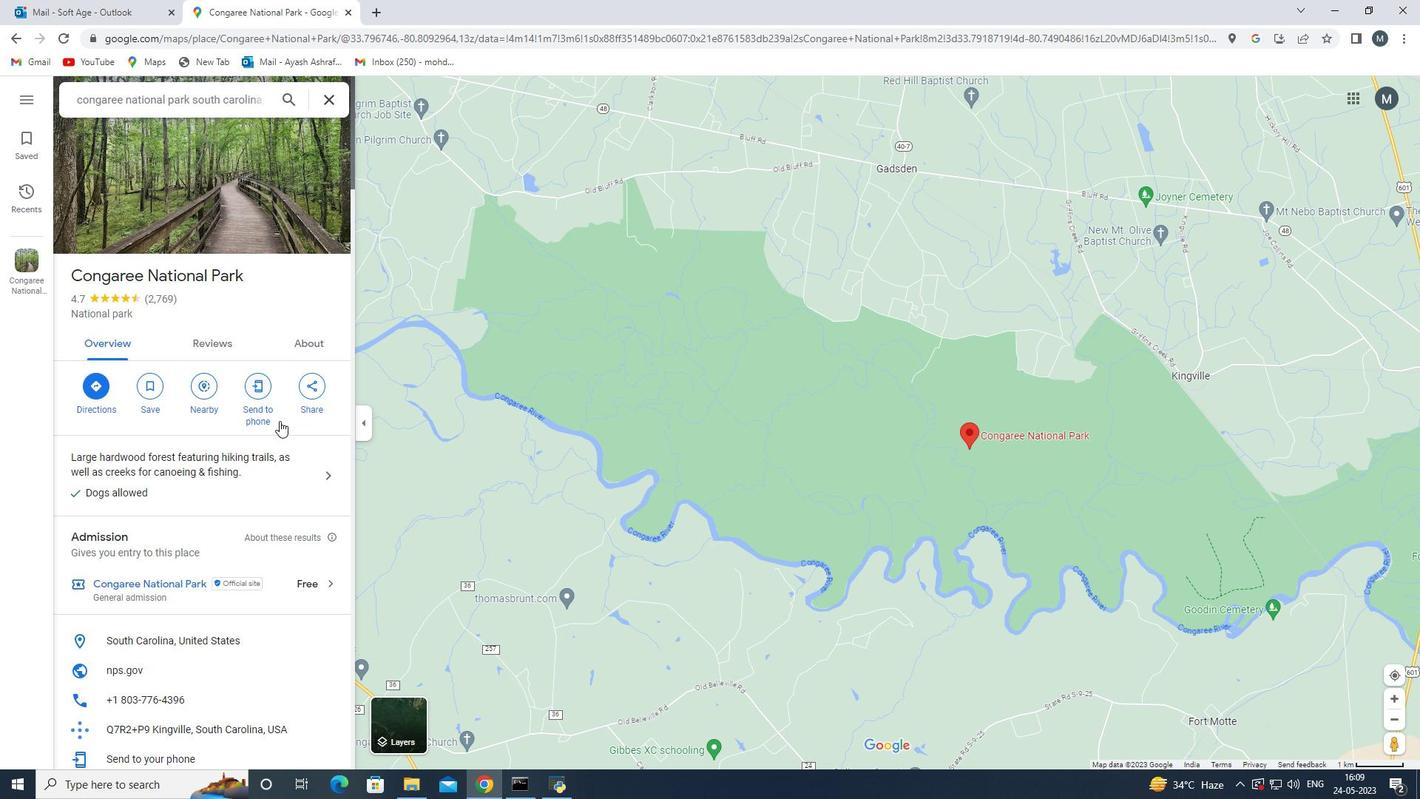 
Action: Mouse scrolled (274, 421) with delta (0, 0)
Screenshot: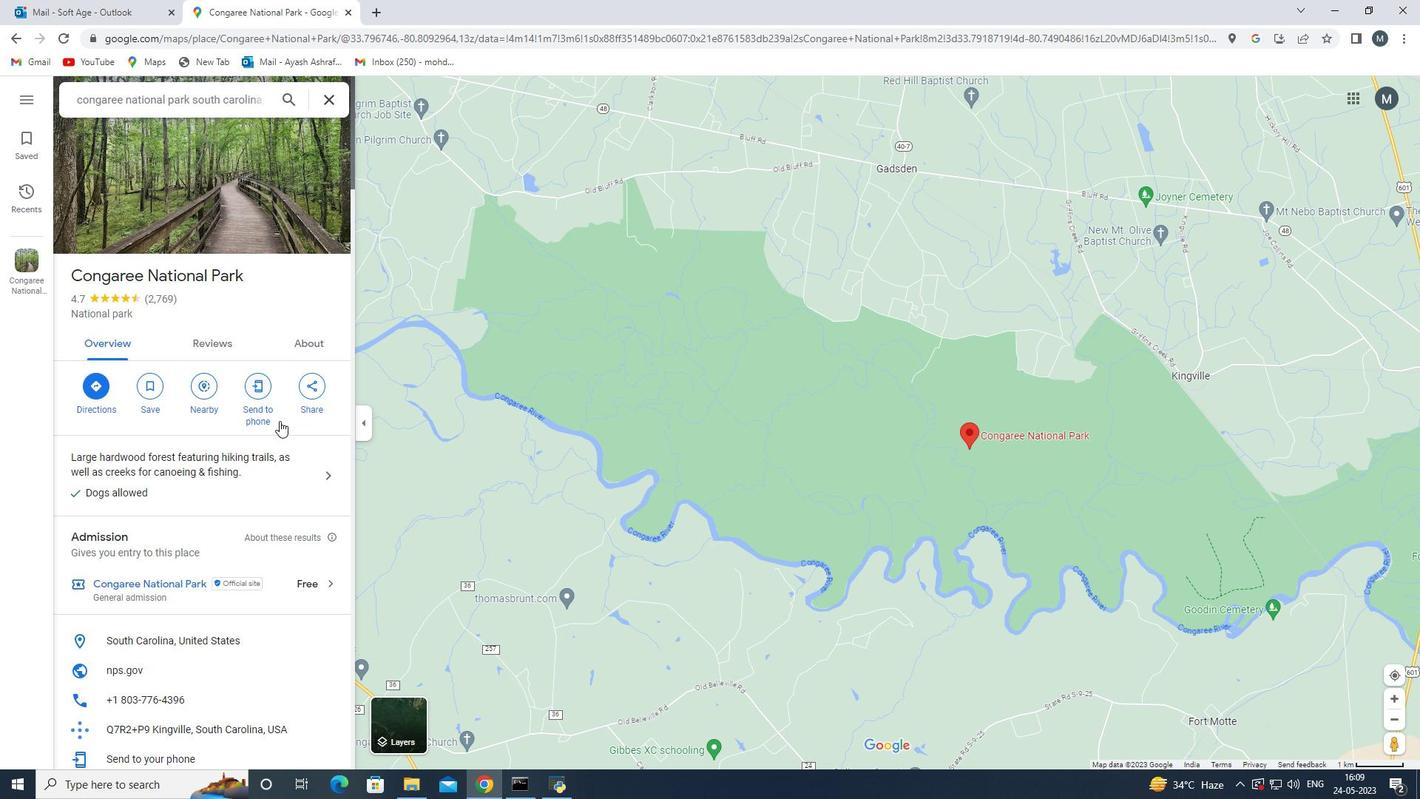 
Action: Mouse scrolled (274, 421) with delta (0, 0)
Screenshot: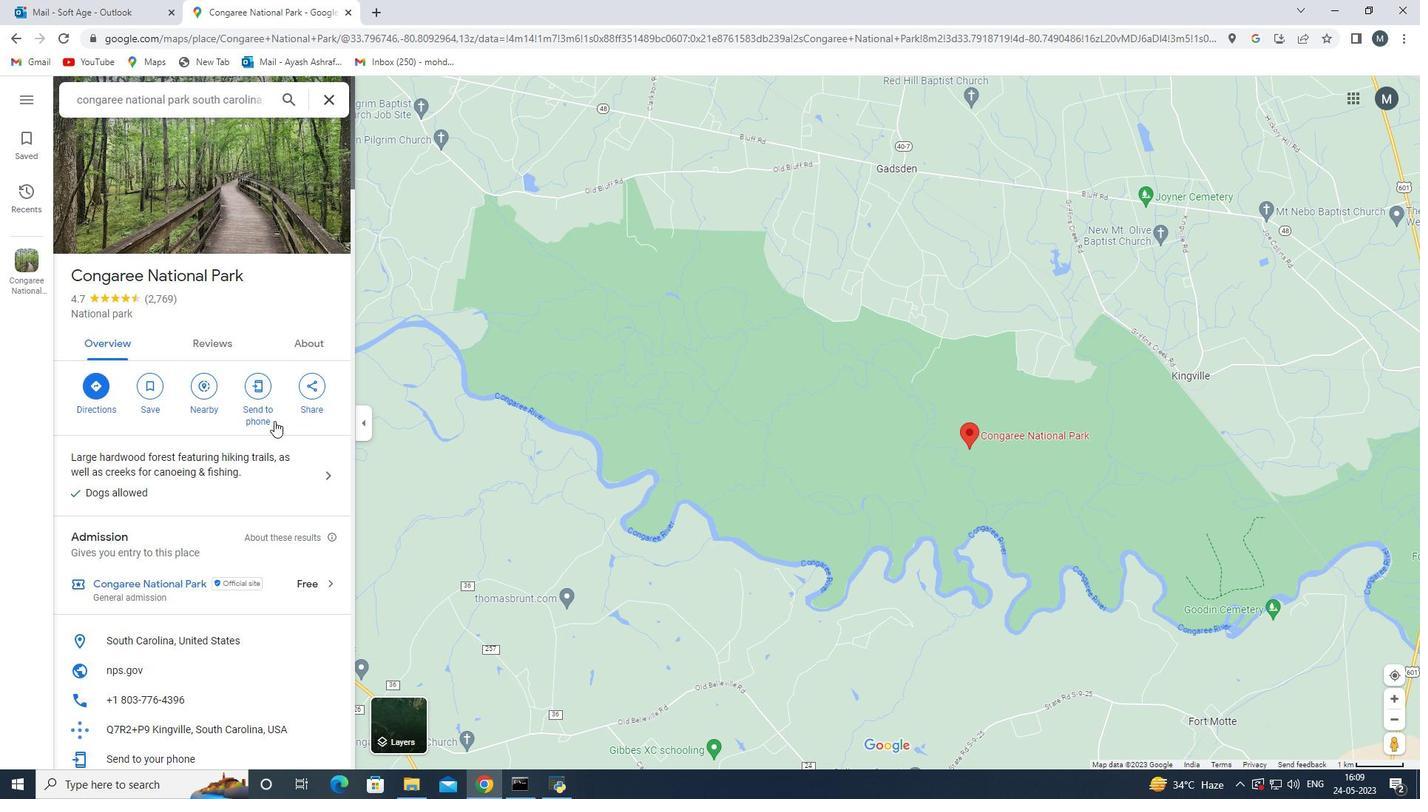
Action: Mouse moved to (271, 418)
Screenshot: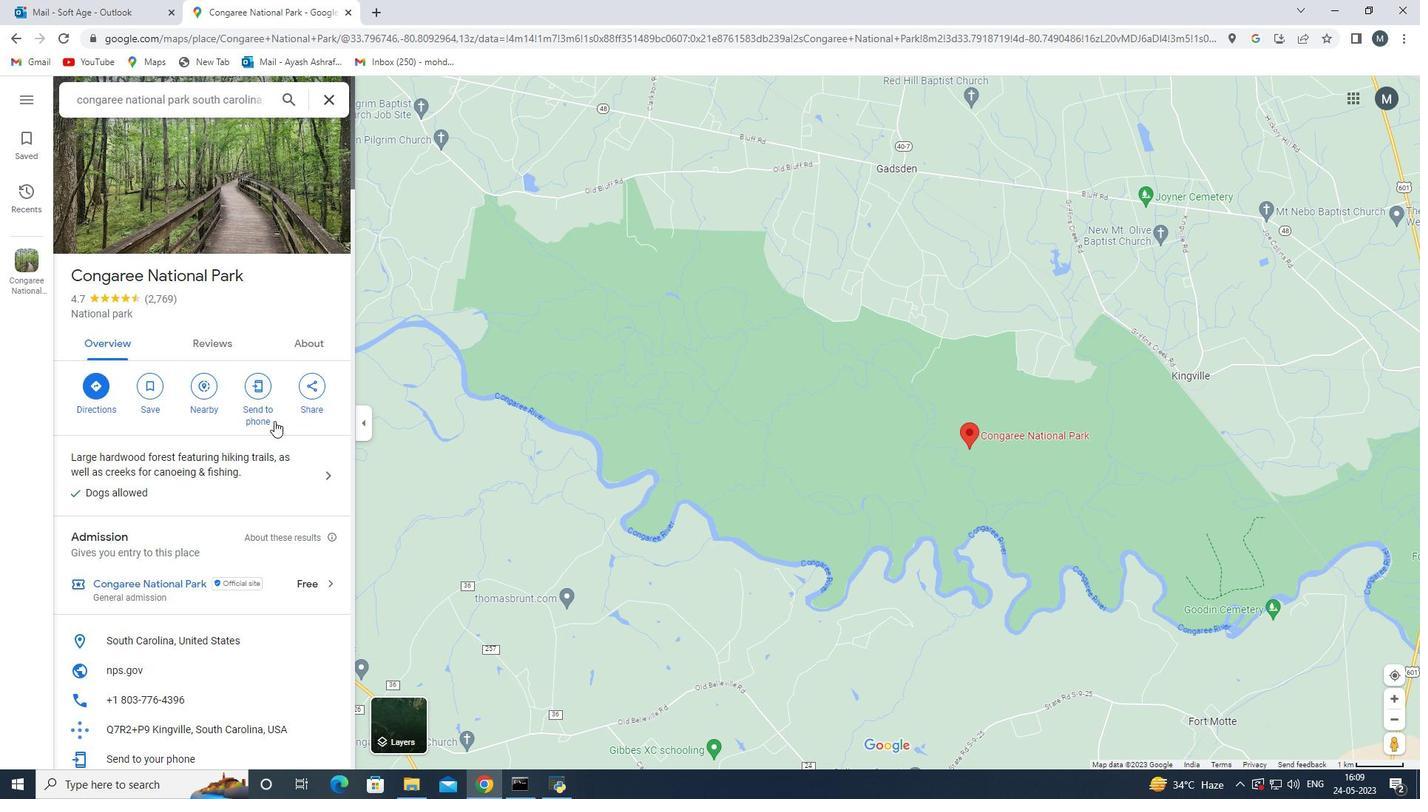 
Action: Mouse scrolled (271, 419) with delta (0, 0)
Screenshot: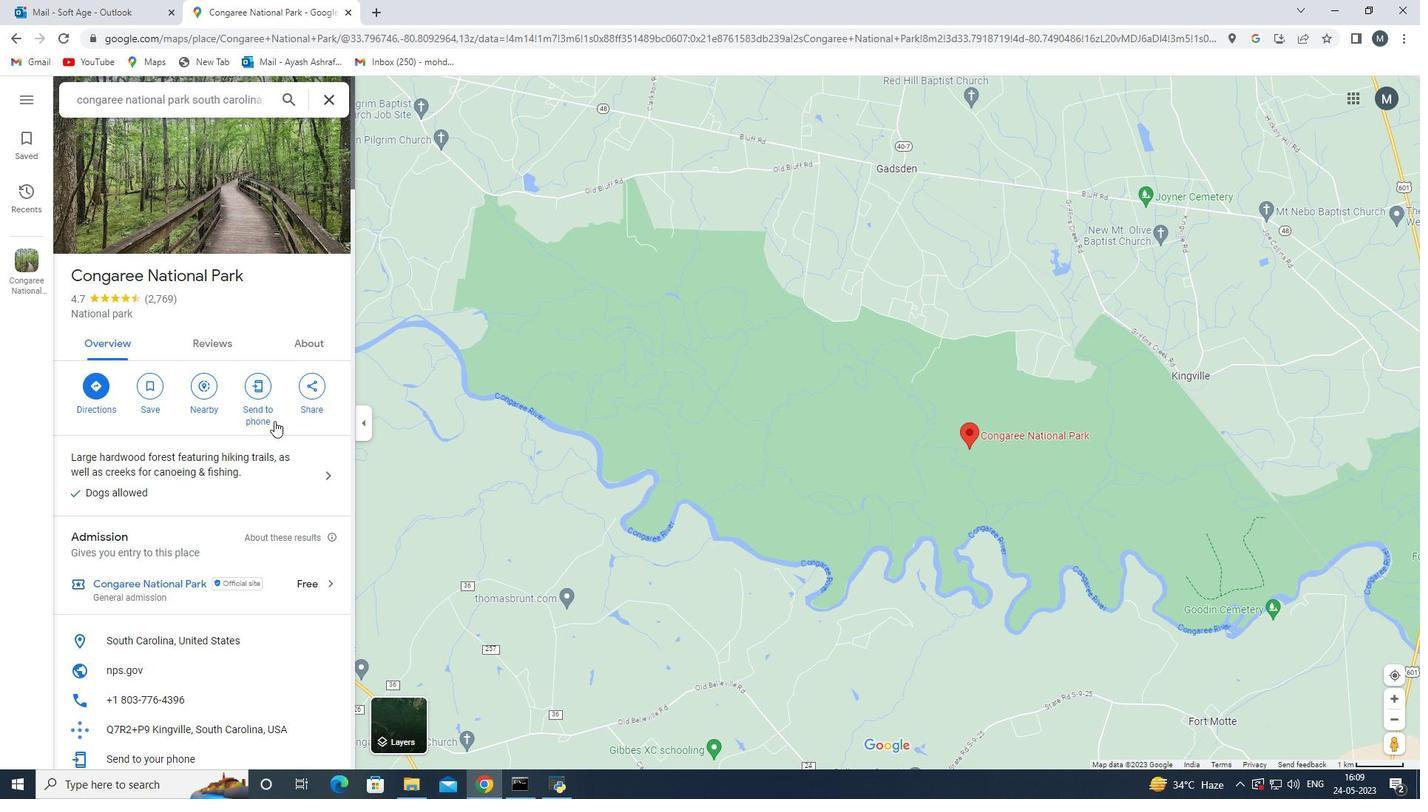 
Action: Mouse moved to (600, 529)
Screenshot: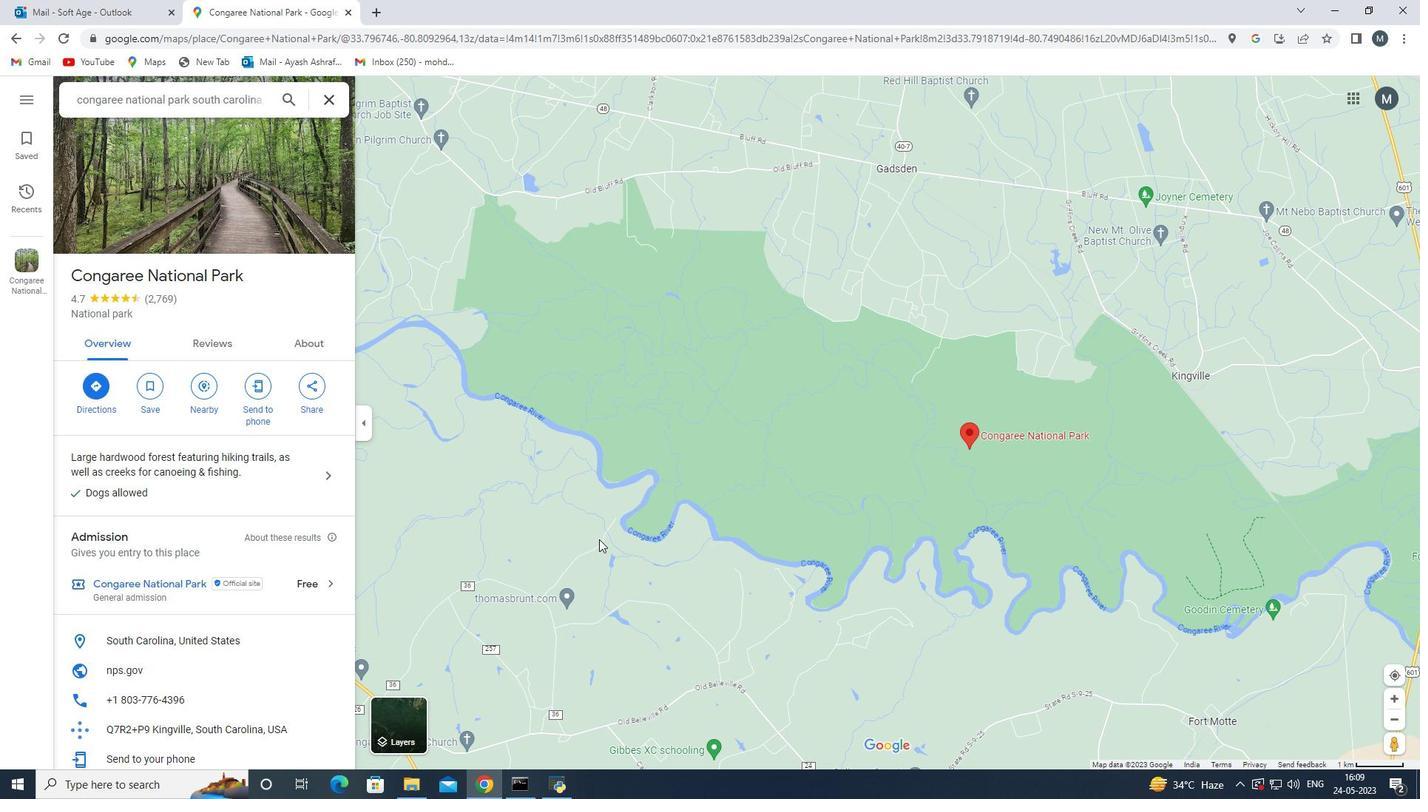 
Action: Mouse scrolled (600, 529) with delta (0, 0)
Screenshot: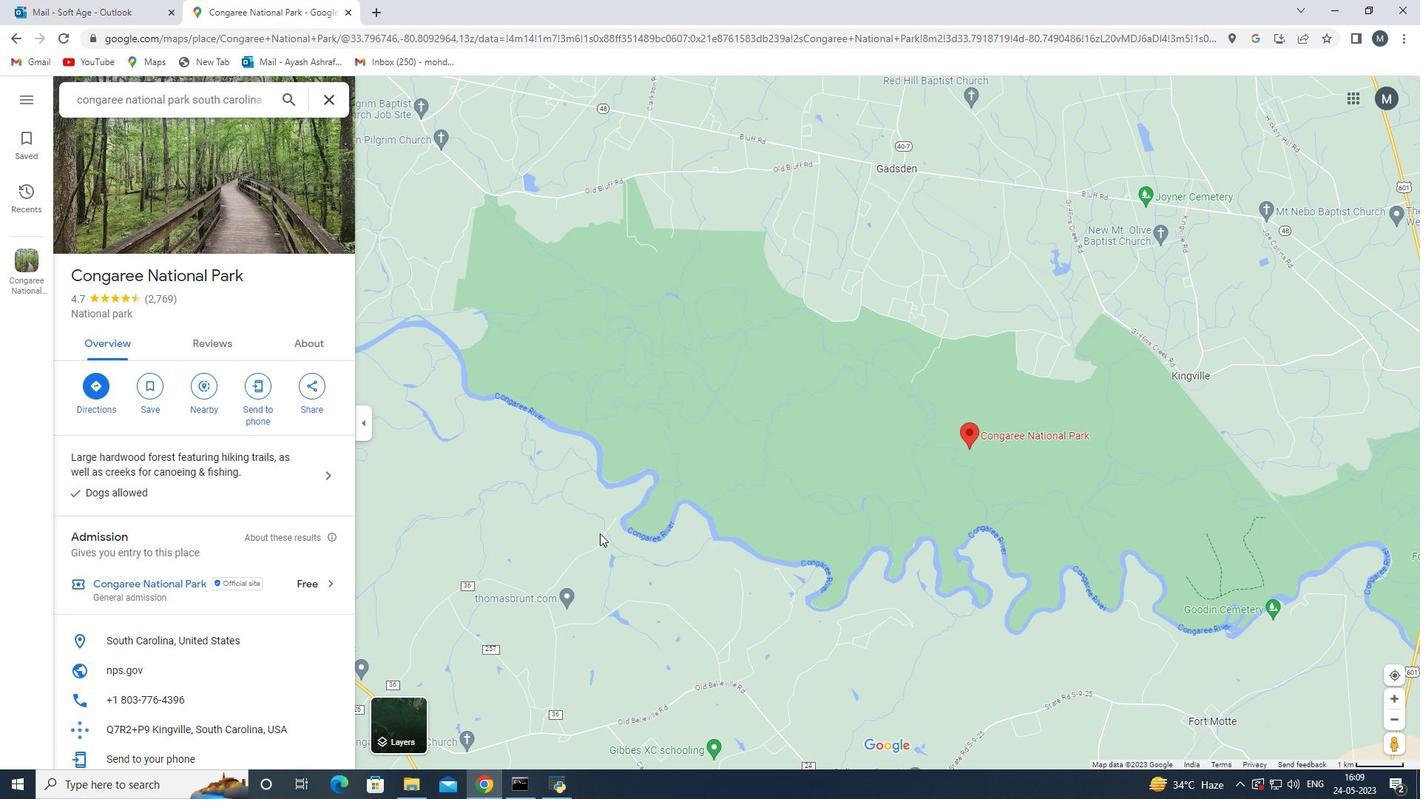 
Action: Mouse scrolled (600, 529) with delta (0, 0)
Screenshot: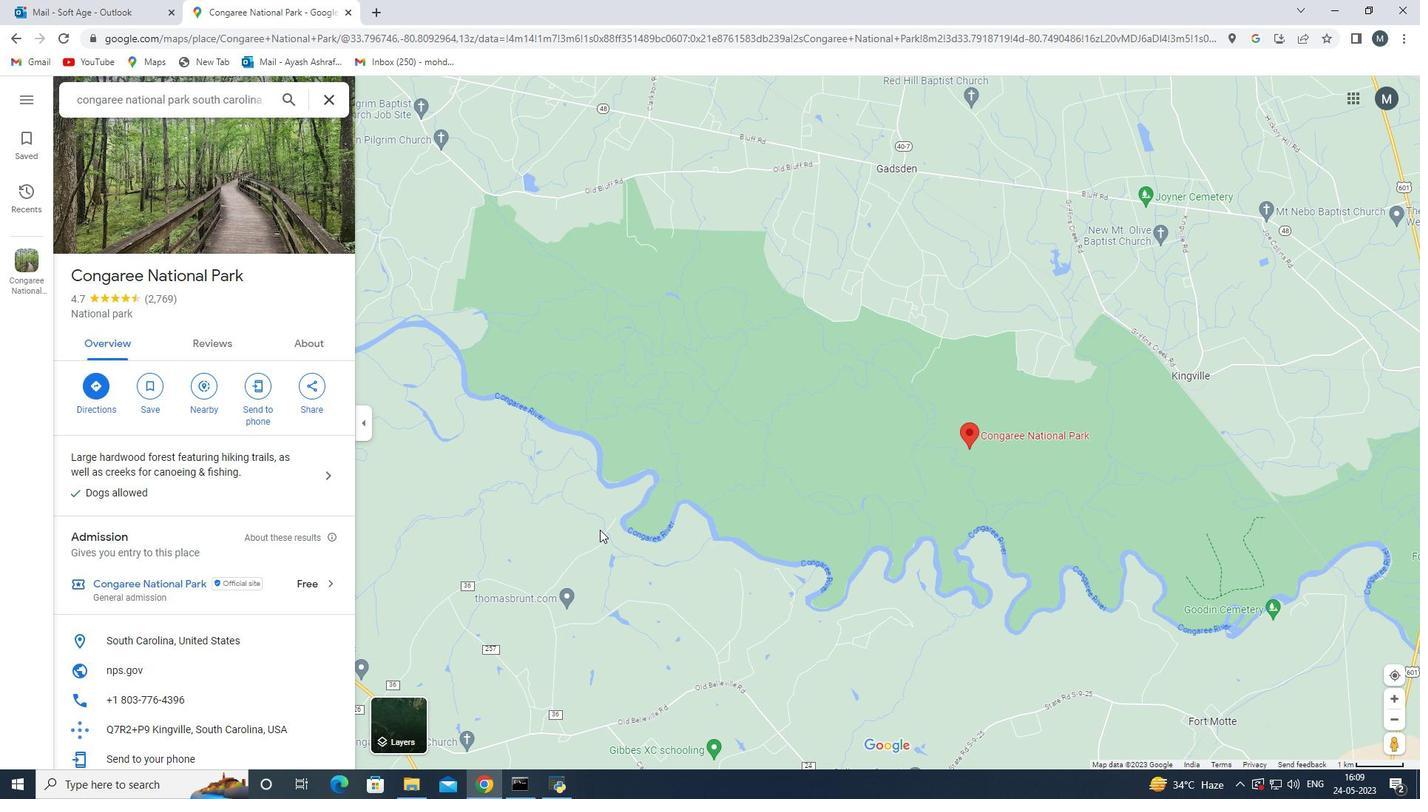 
Action: Mouse moved to (720, 568)
Screenshot: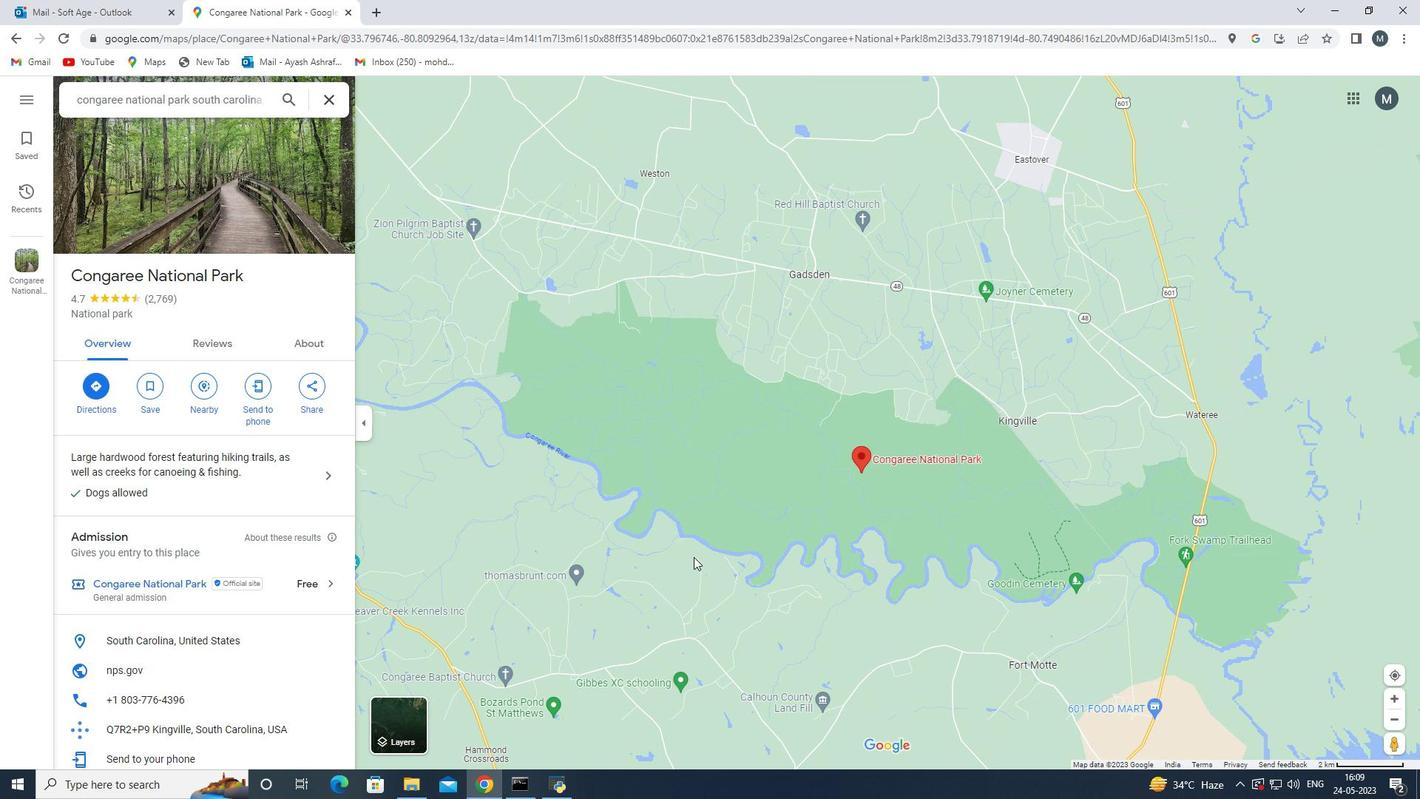 
Action: Mouse scrolled (720, 568) with delta (0, 0)
Screenshot: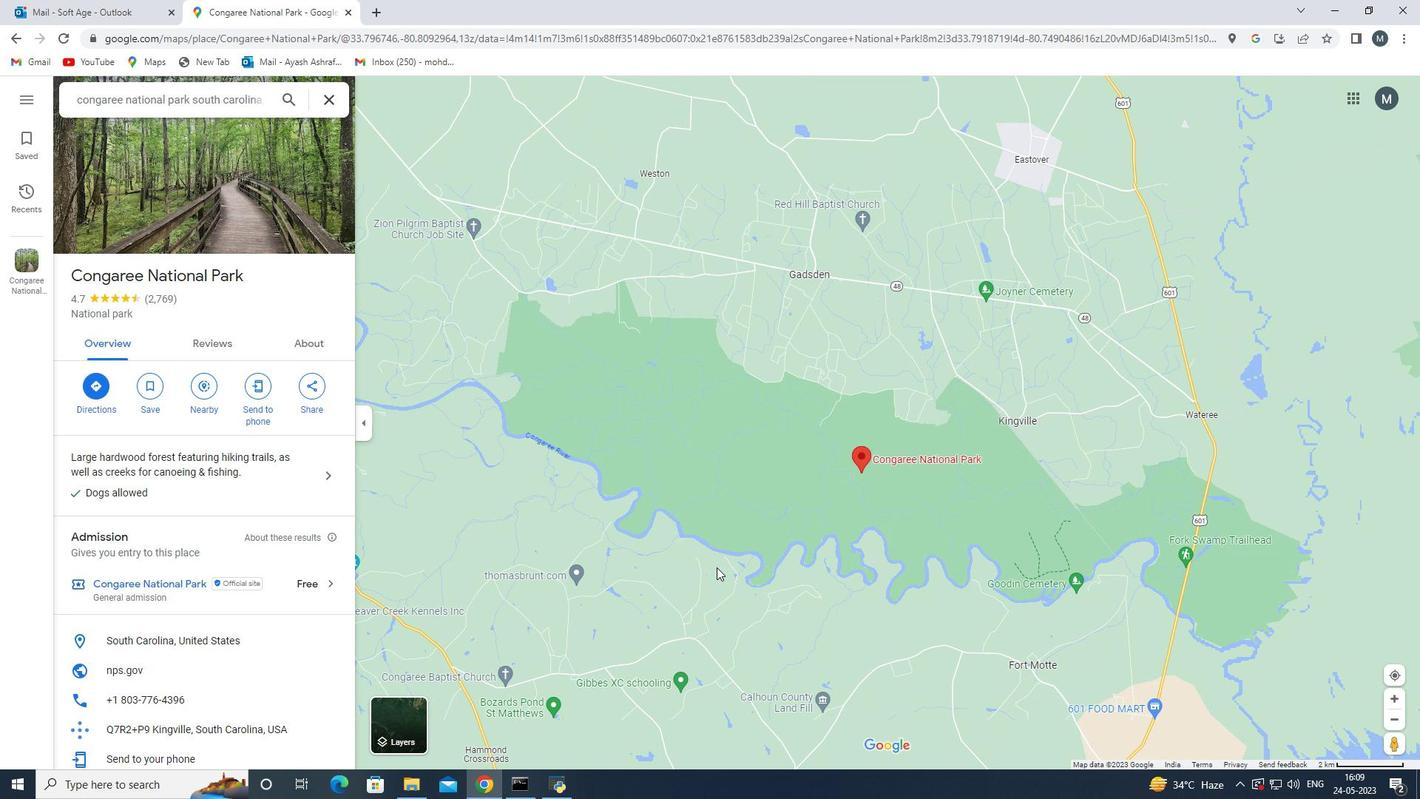 
Action: Mouse scrolled (720, 568) with delta (0, 0)
Screenshot: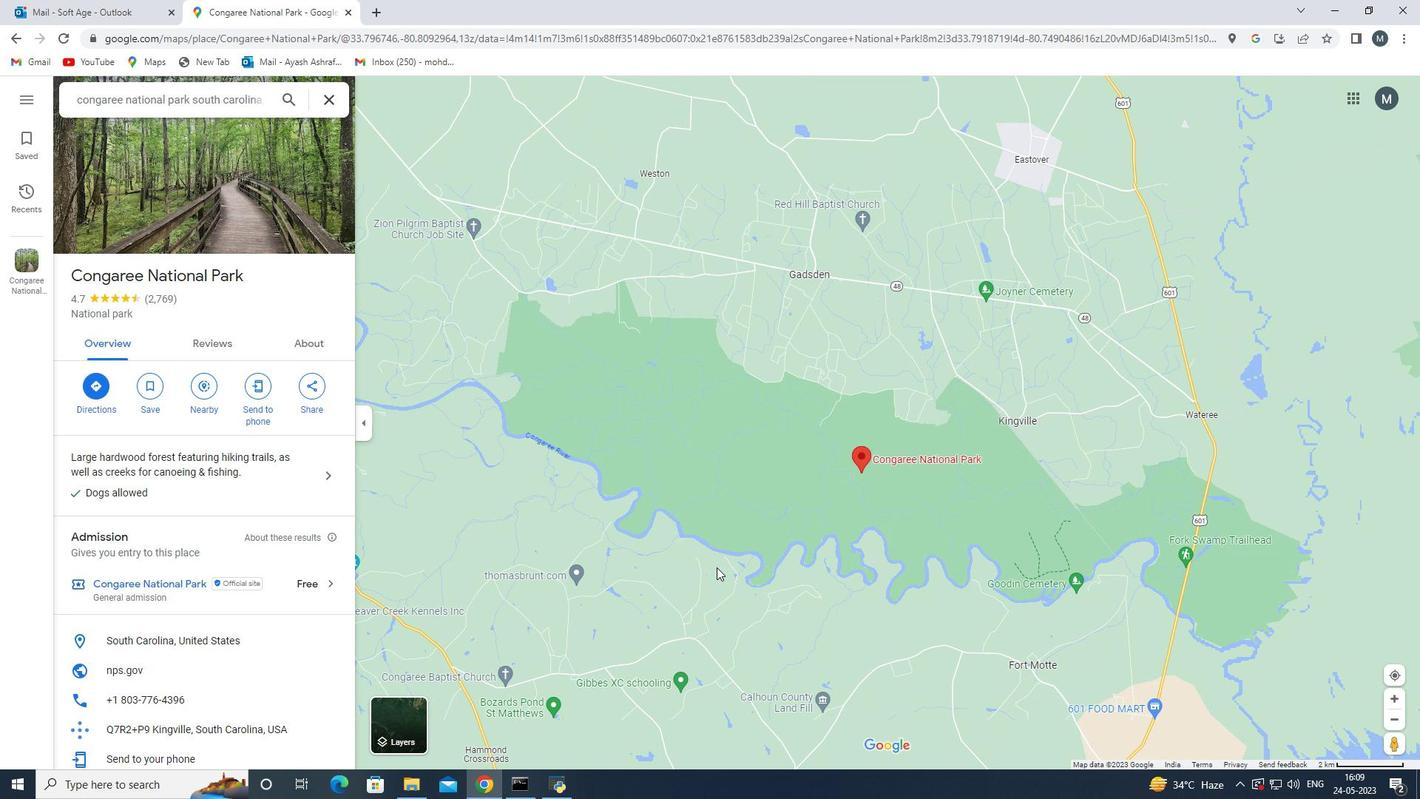 
Action: Mouse scrolled (720, 568) with delta (0, 0)
Screenshot: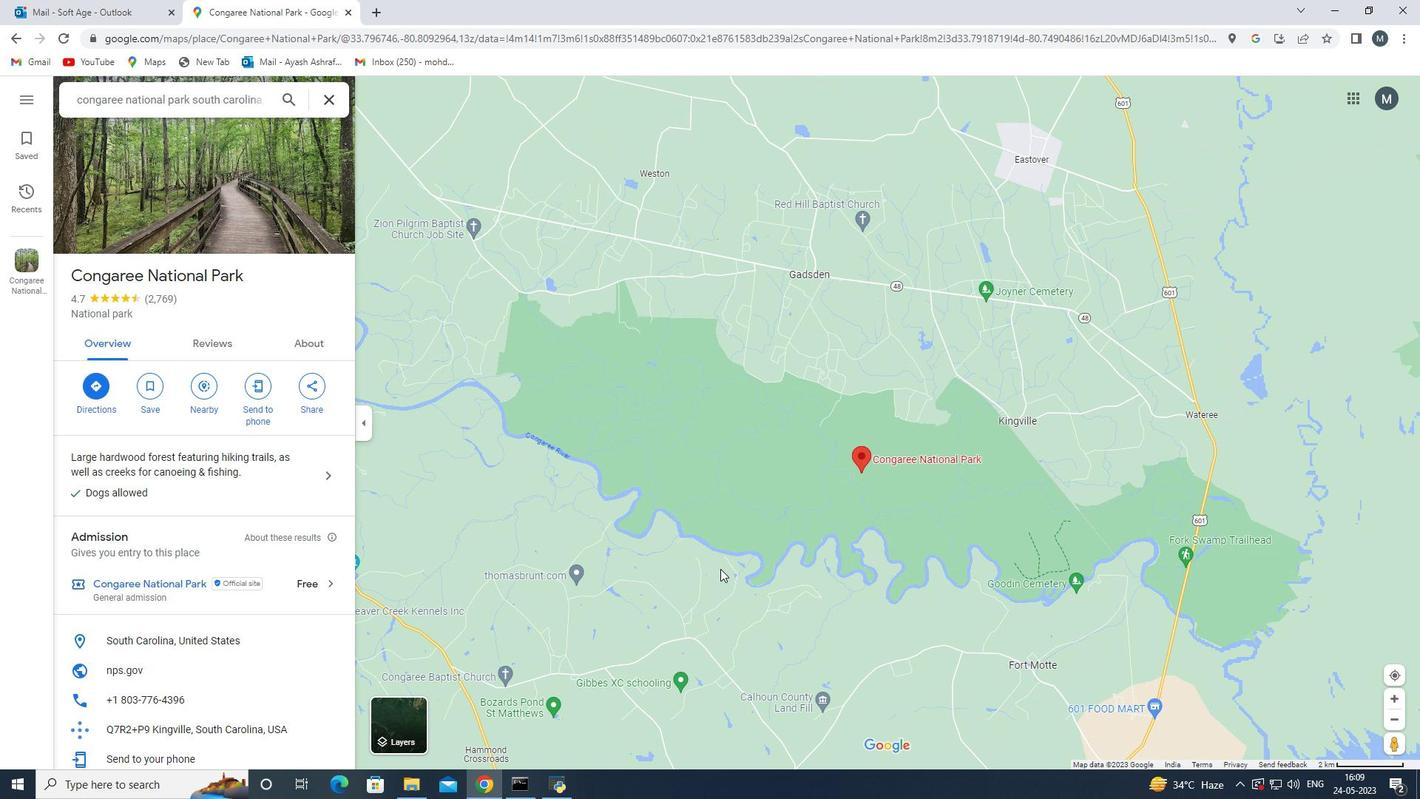 
Action: Mouse moved to (878, 530)
Screenshot: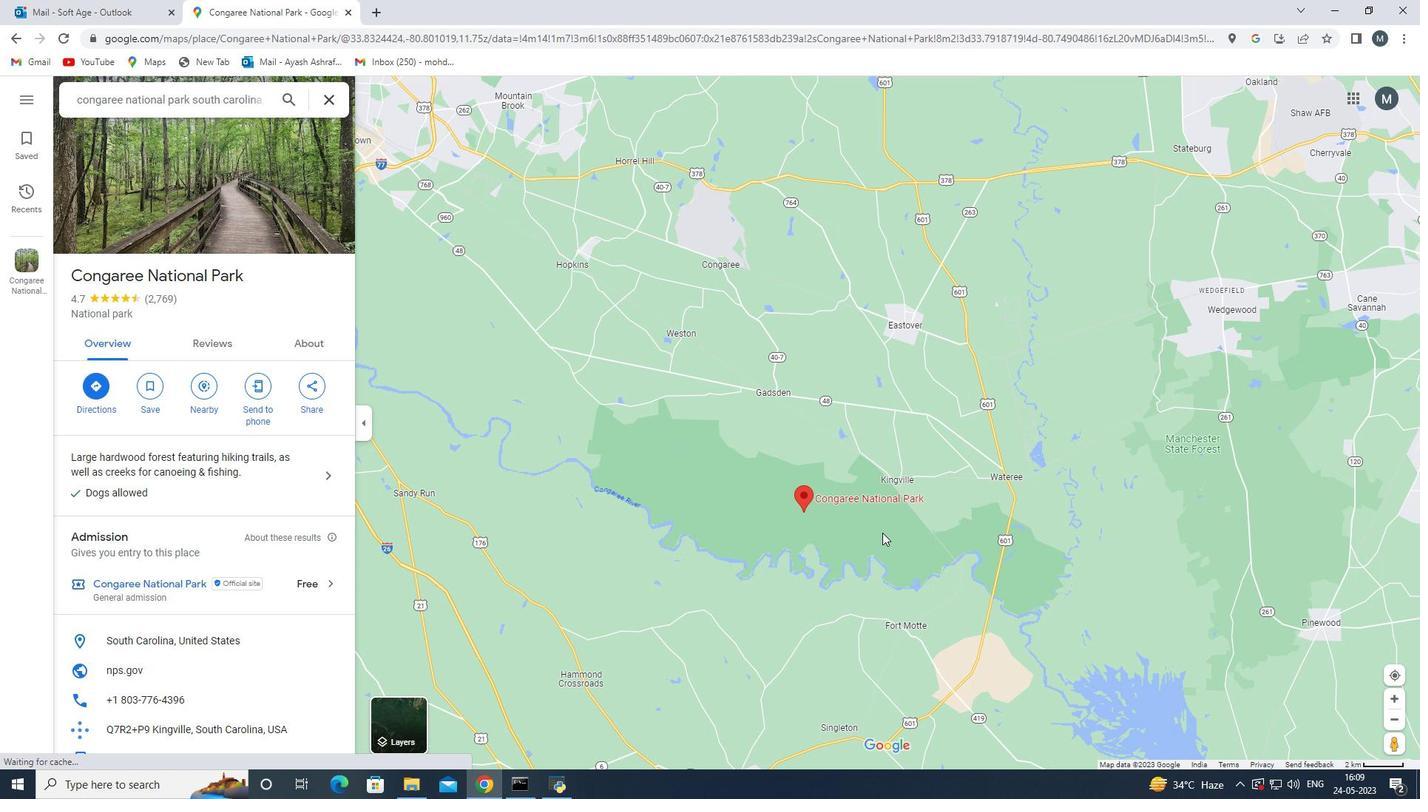 
Action: Mouse scrolled (878, 529) with delta (0, 0)
Screenshot: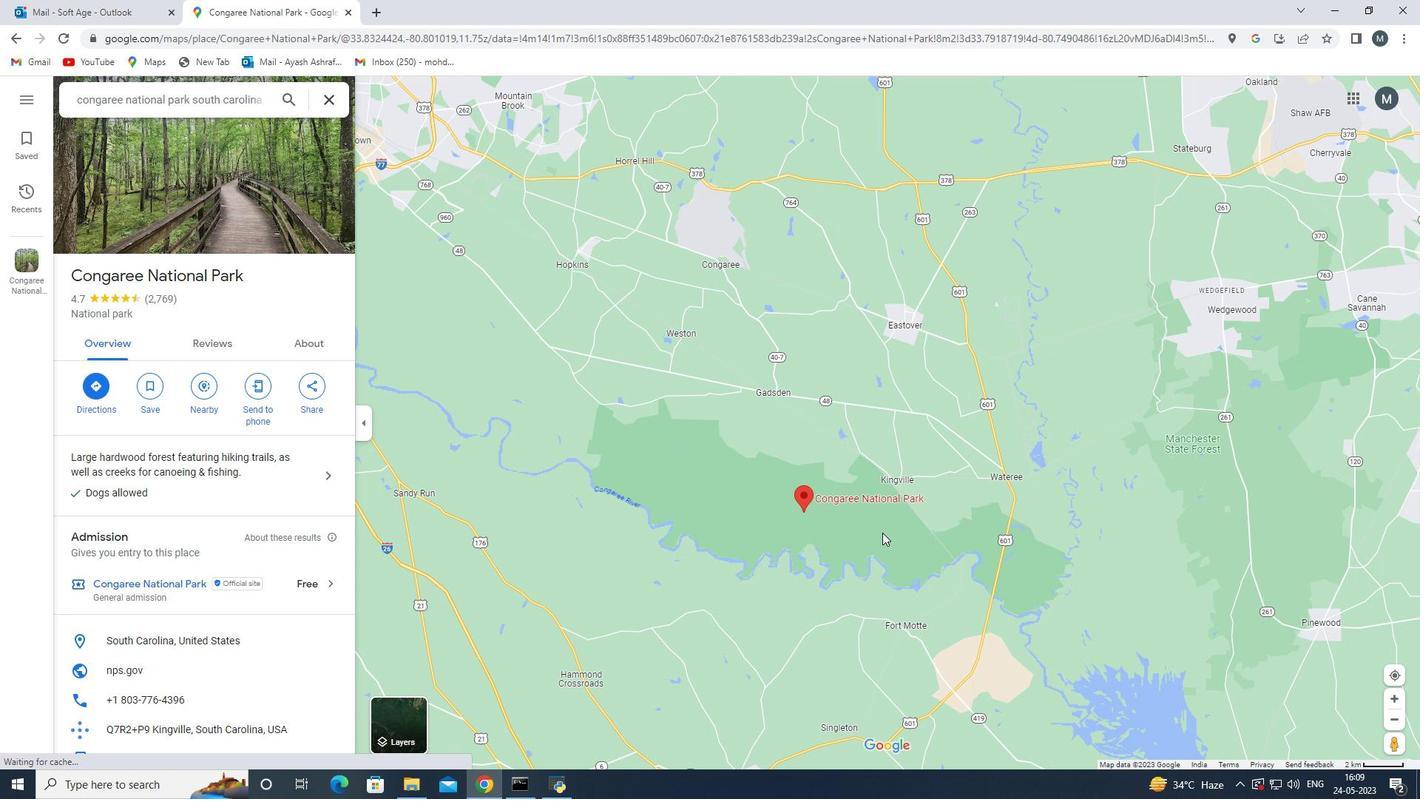
Action: Mouse scrolled (878, 529) with delta (0, 0)
Screenshot: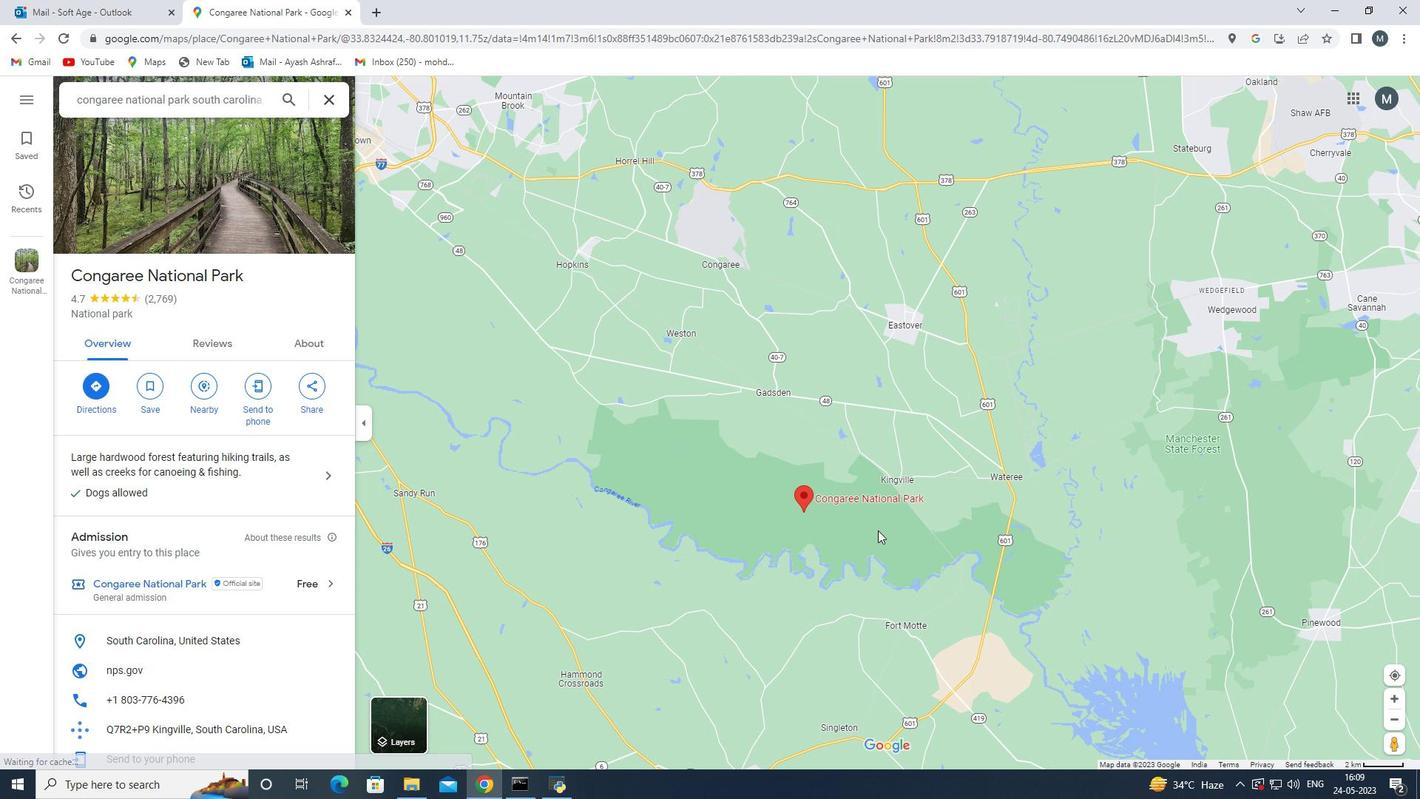 
Action: Mouse scrolled (878, 529) with delta (0, 0)
Screenshot: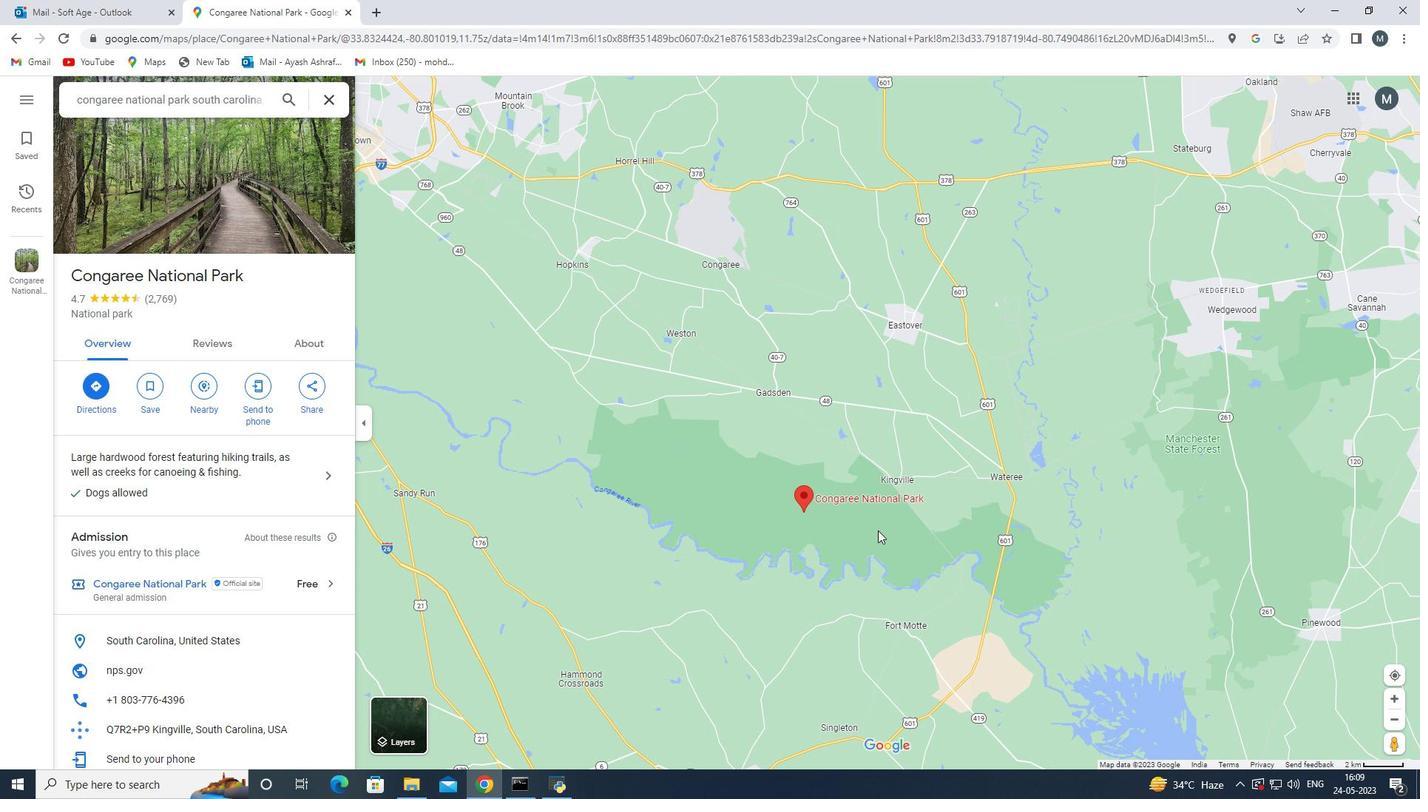 
Action: Mouse scrolled (878, 529) with delta (0, 0)
Screenshot: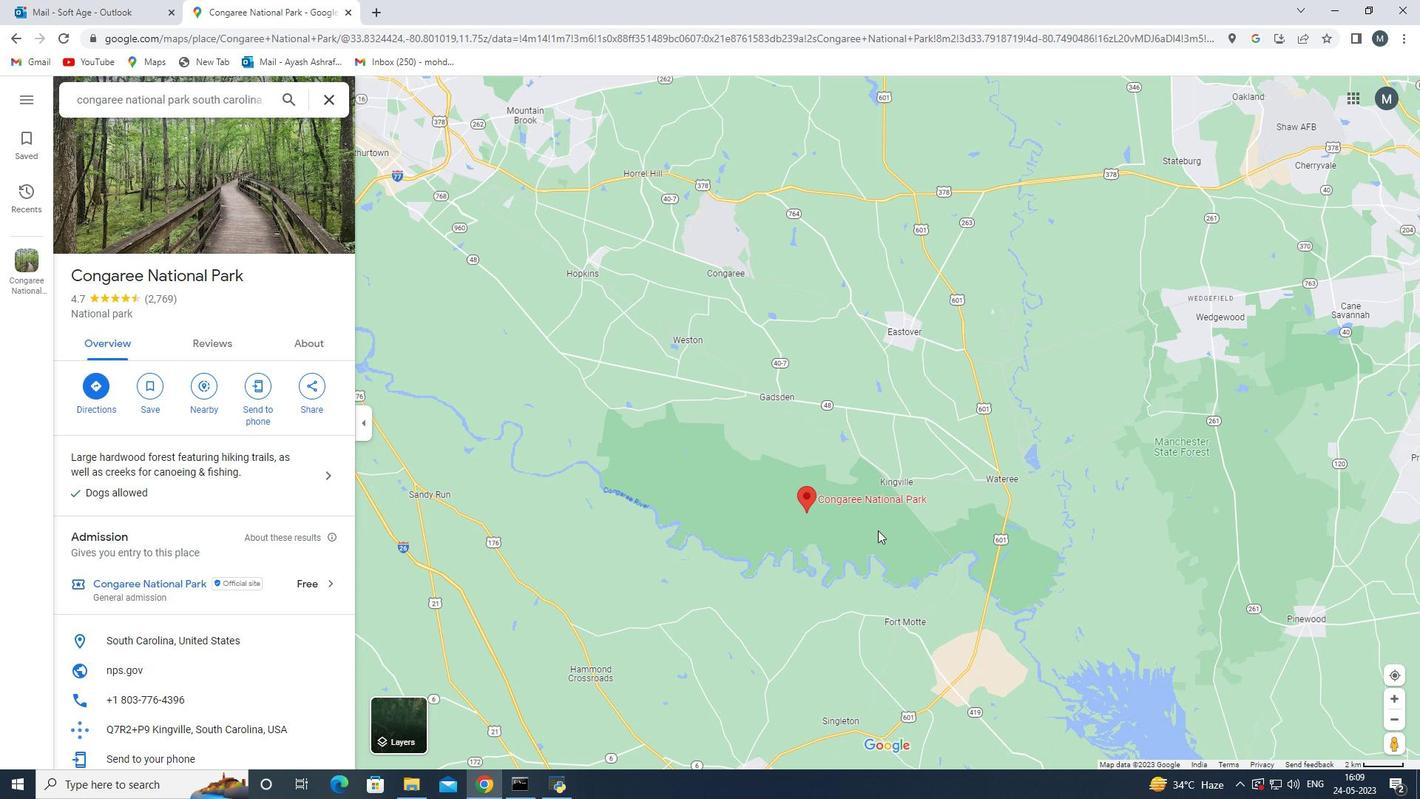 
Action: Mouse moved to (876, 529)
Screenshot: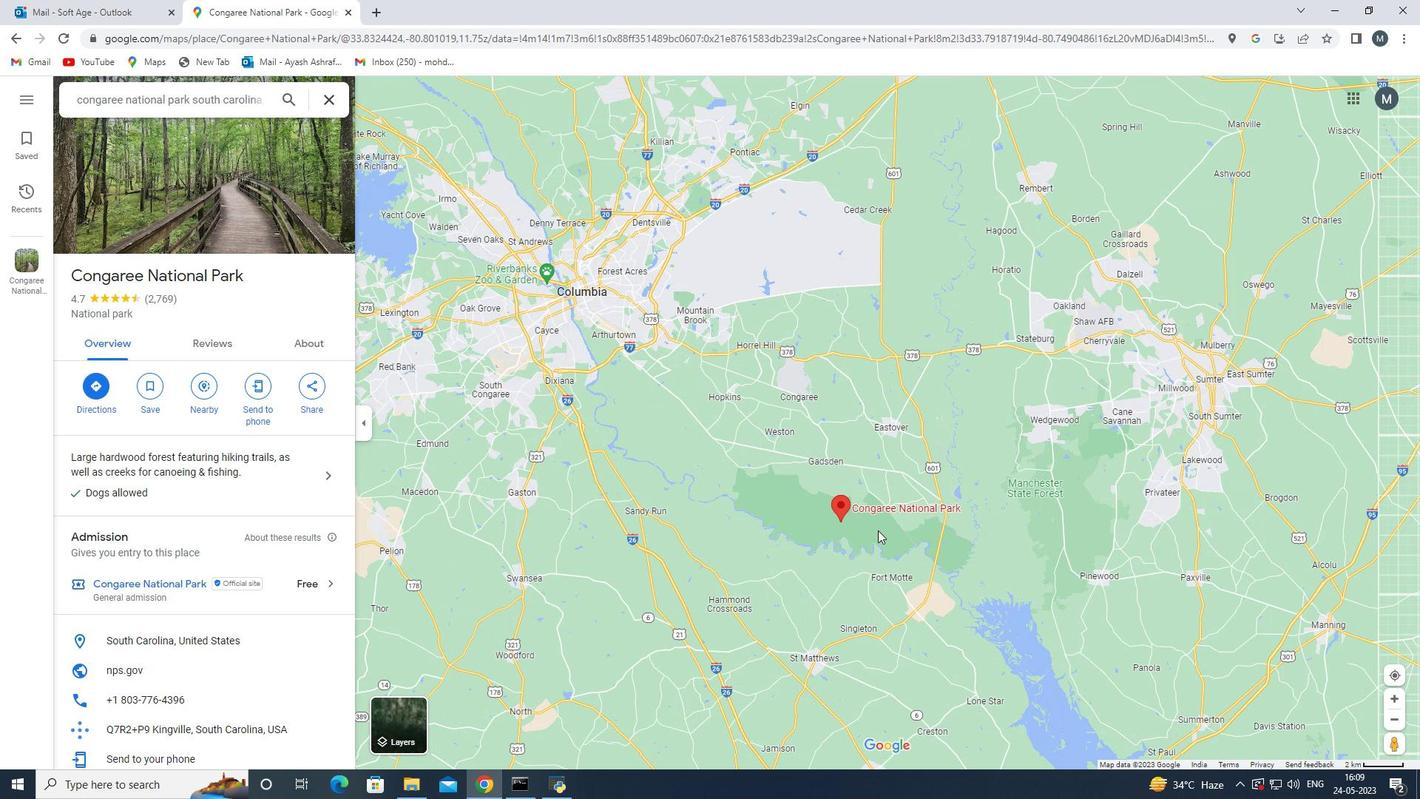 
Action: Mouse scrolled (876, 528) with delta (0, 0)
Screenshot: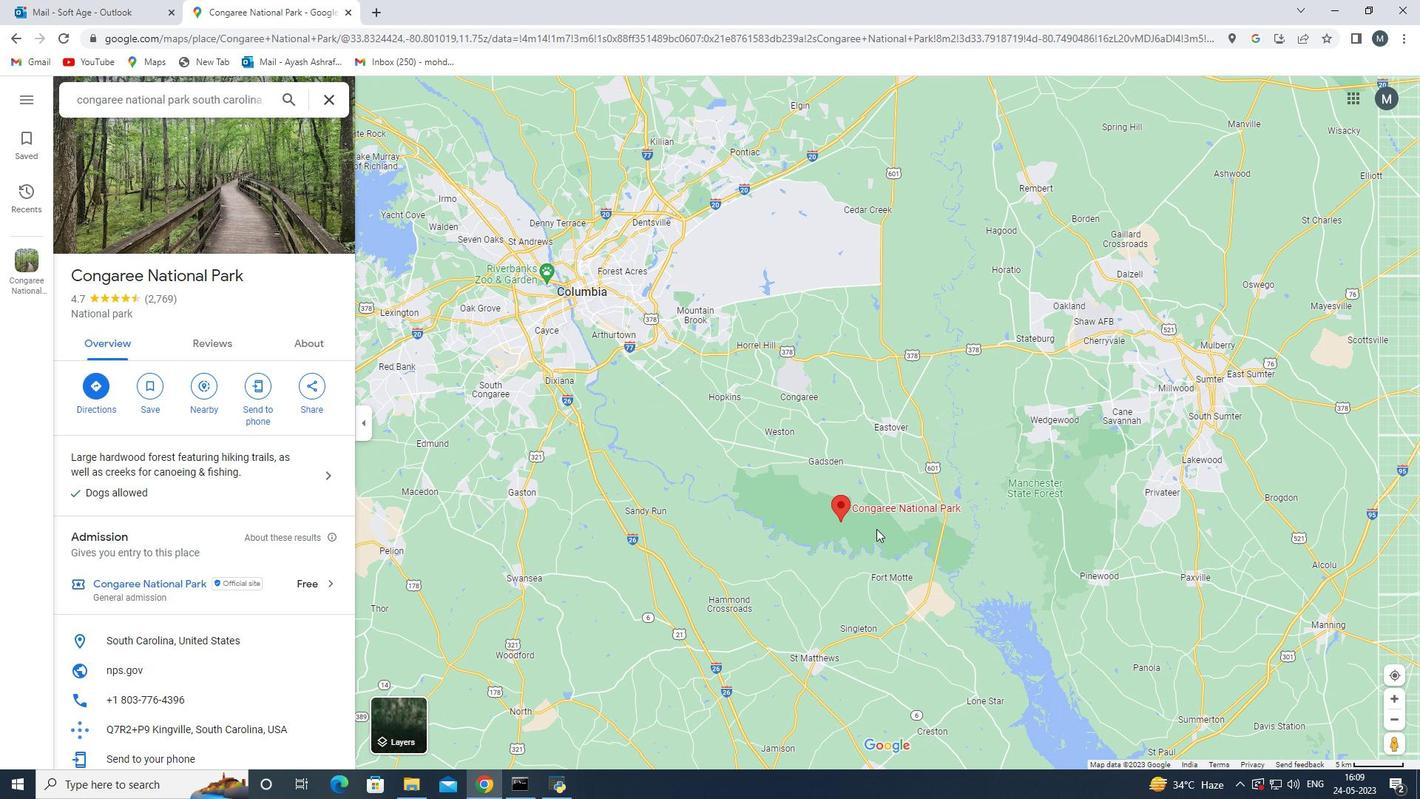 
Action: Mouse scrolled (876, 528) with delta (0, 0)
Screenshot: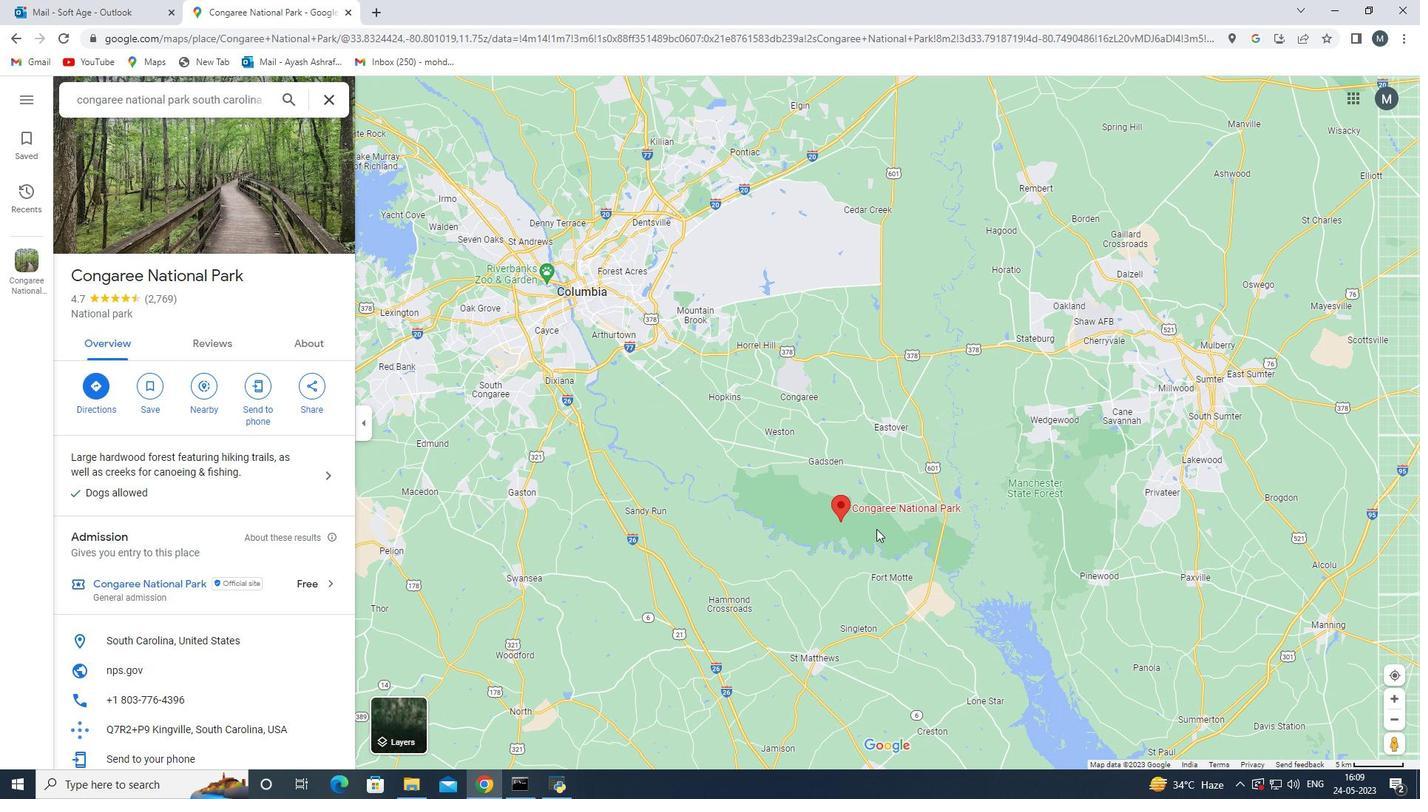 
Action: Mouse scrolled (876, 528) with delta (0, 0)
Screenshot: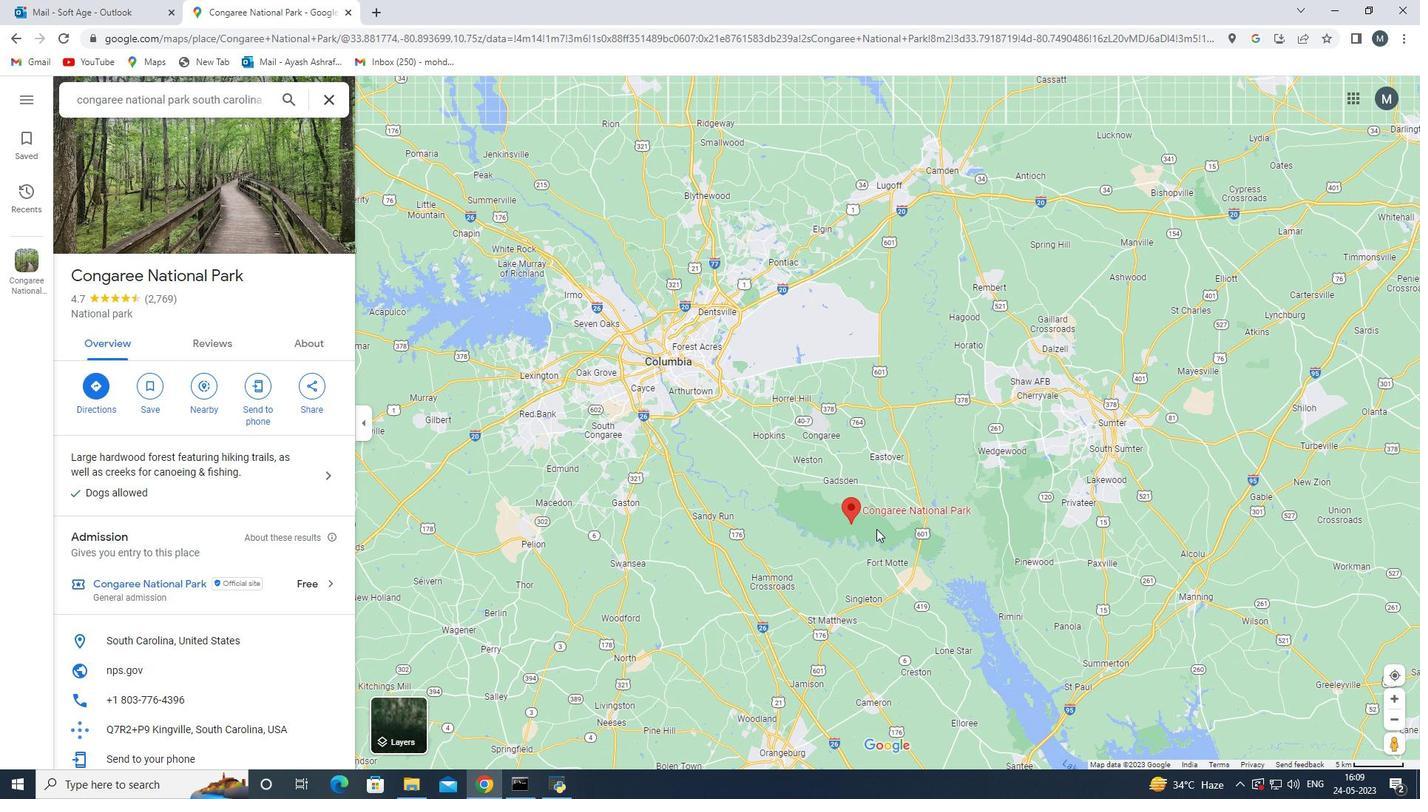 
Action: Mouse scrolled (876, 528) with delta (0, 0)
Screenshot: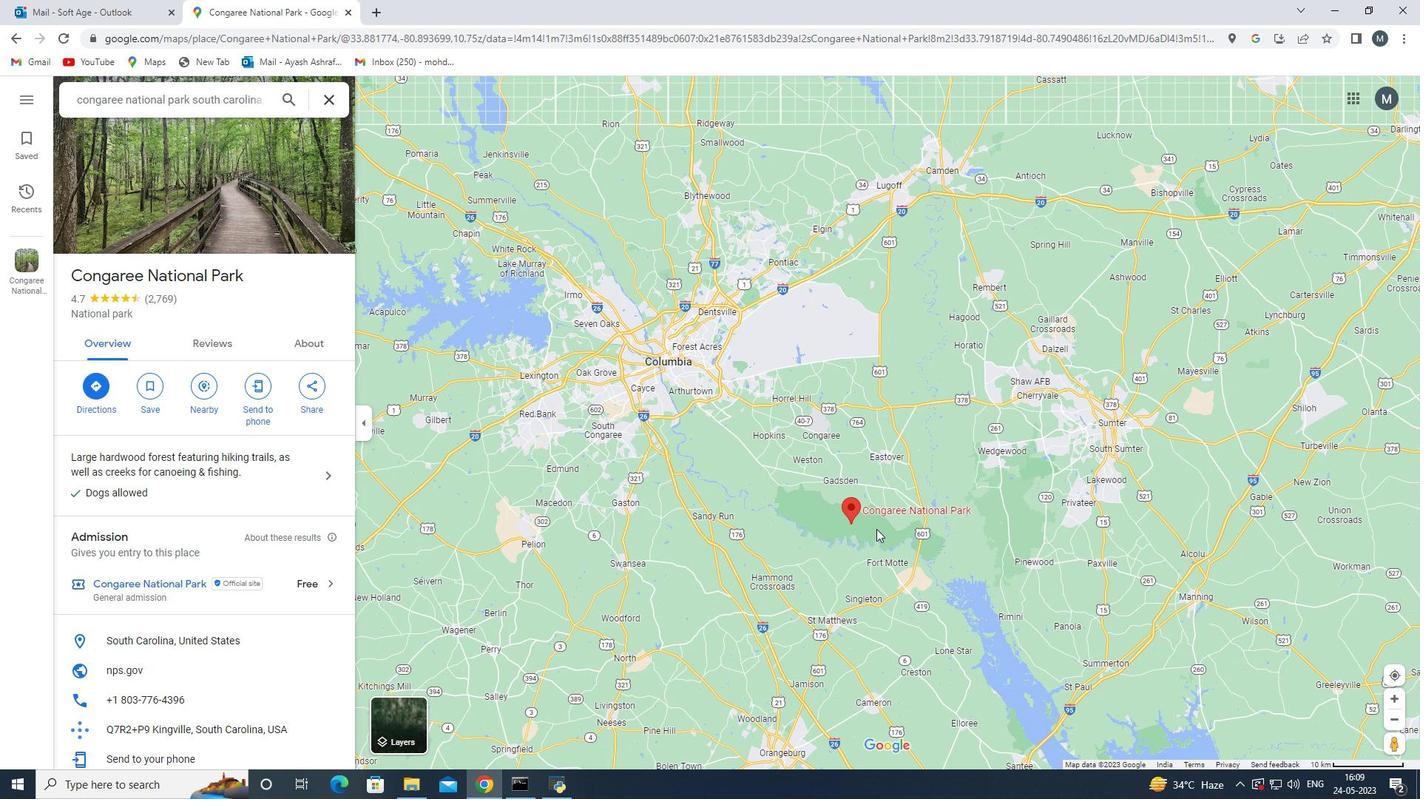 
Action: Mouse scrolled (876, 528) with delta (0, 0)
Screenshot: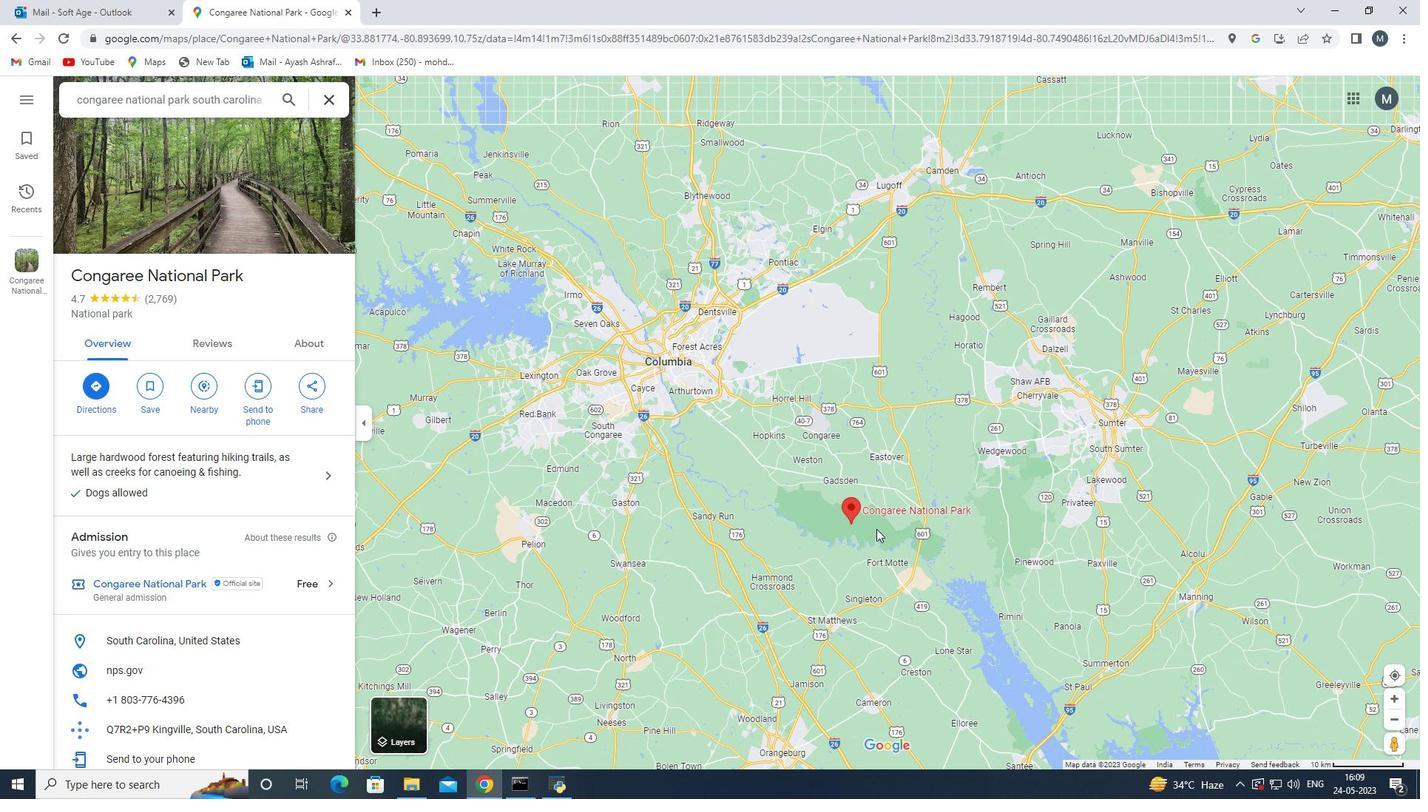 
Action: Mouse scrolled (876, 528) with delta (0, 0)
Screenshot: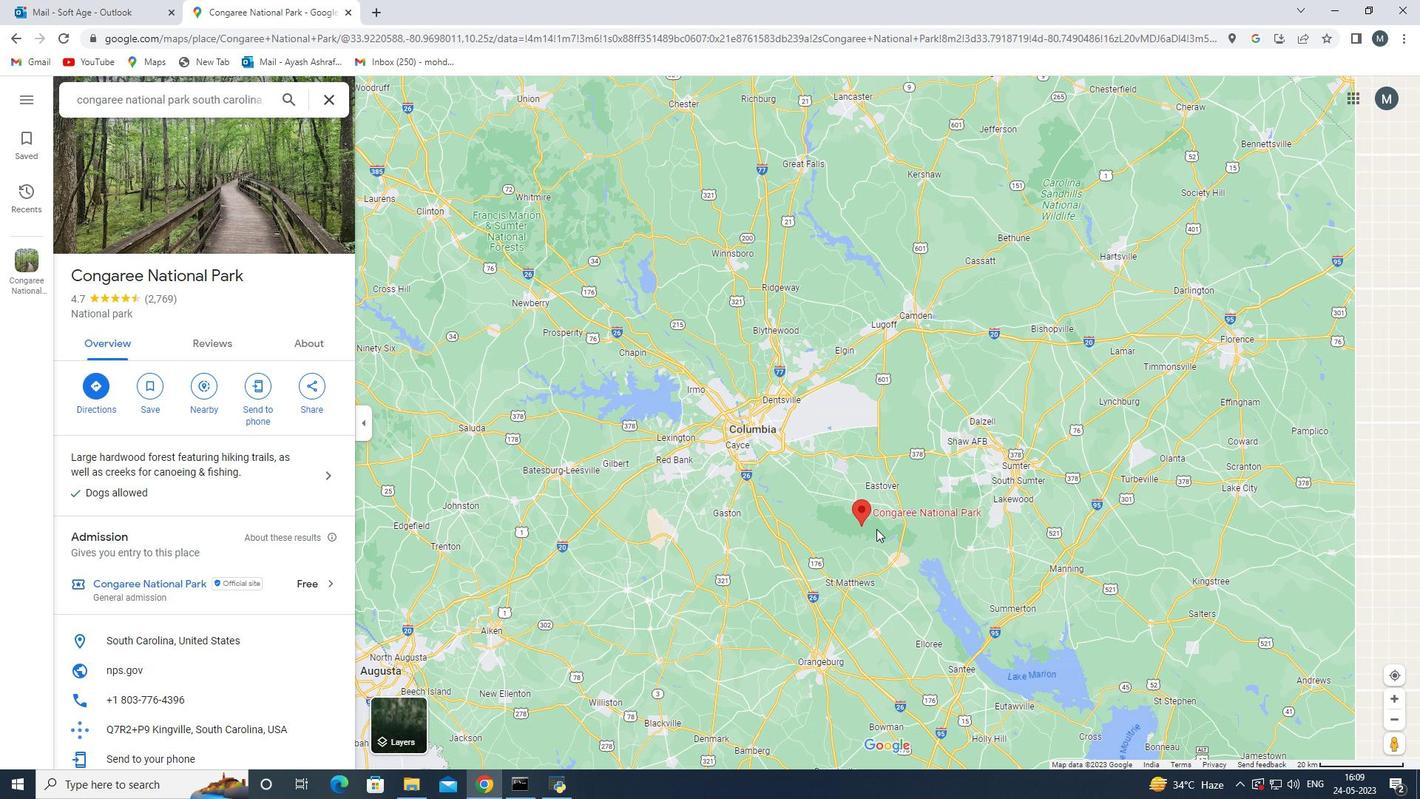 
Action: Mouse scrolled (876, 528) with delta (0, 0)
Screenshot: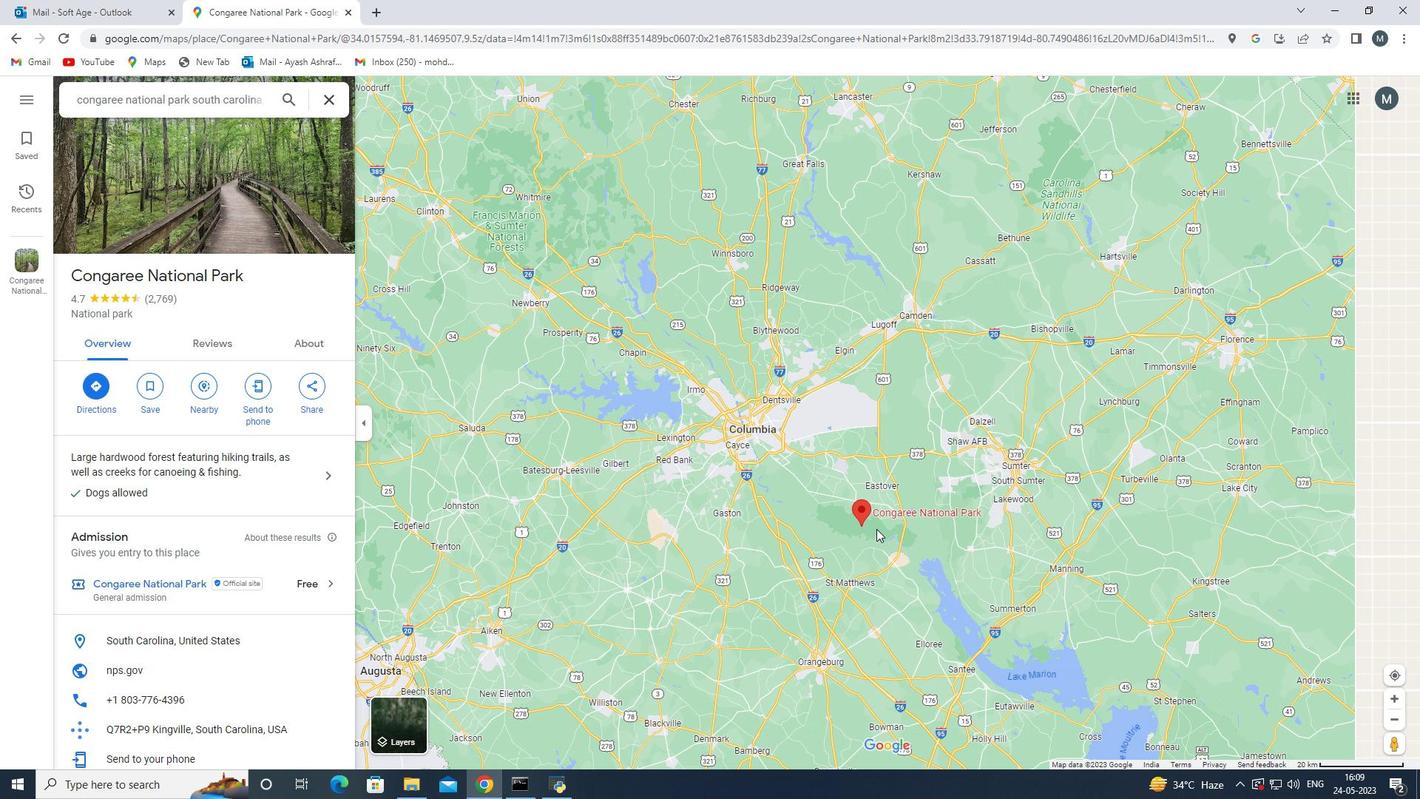
Action: Mouse scrolled (876, 528) with delta (0, 0)
Screenshot: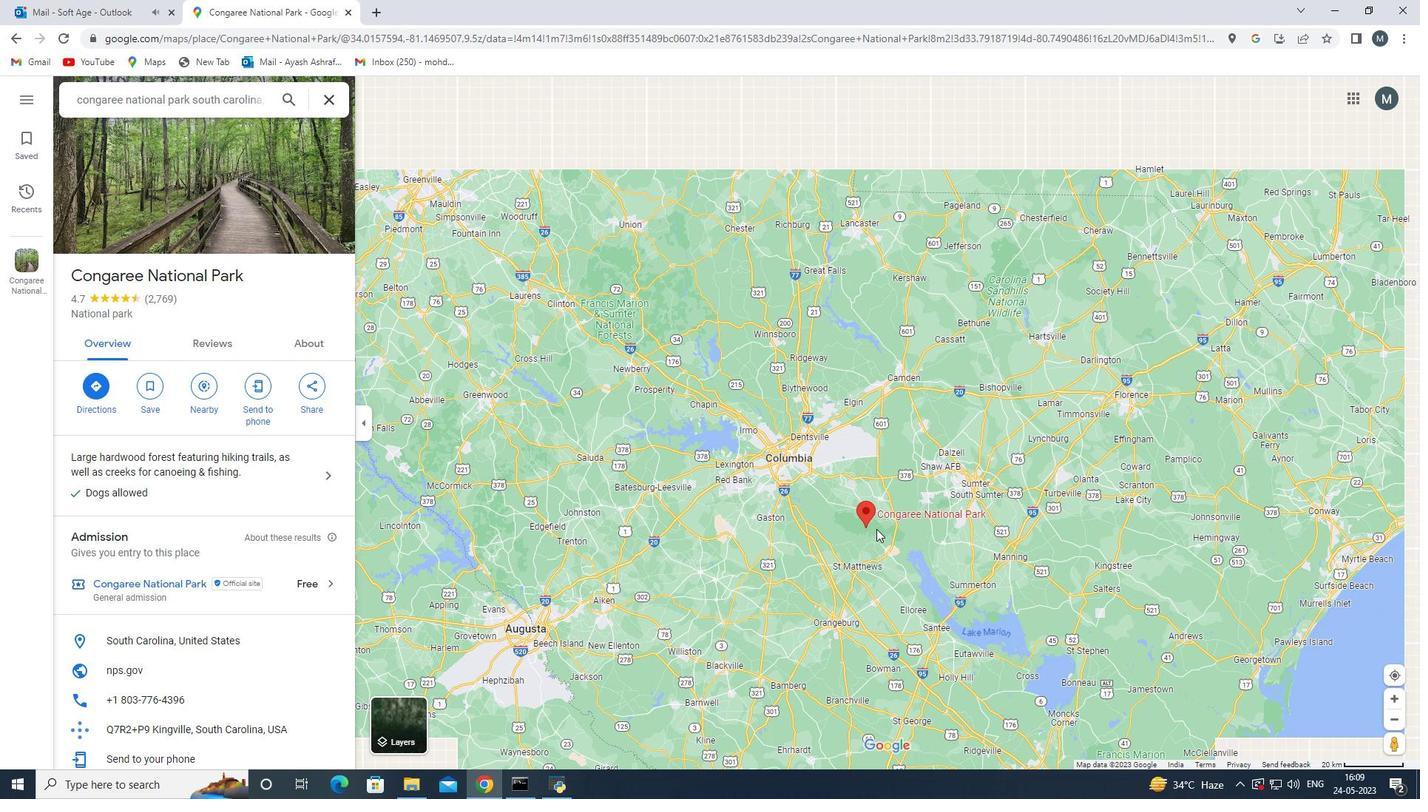 
Action: Mouse moved to (1396, 675)
Screenshot: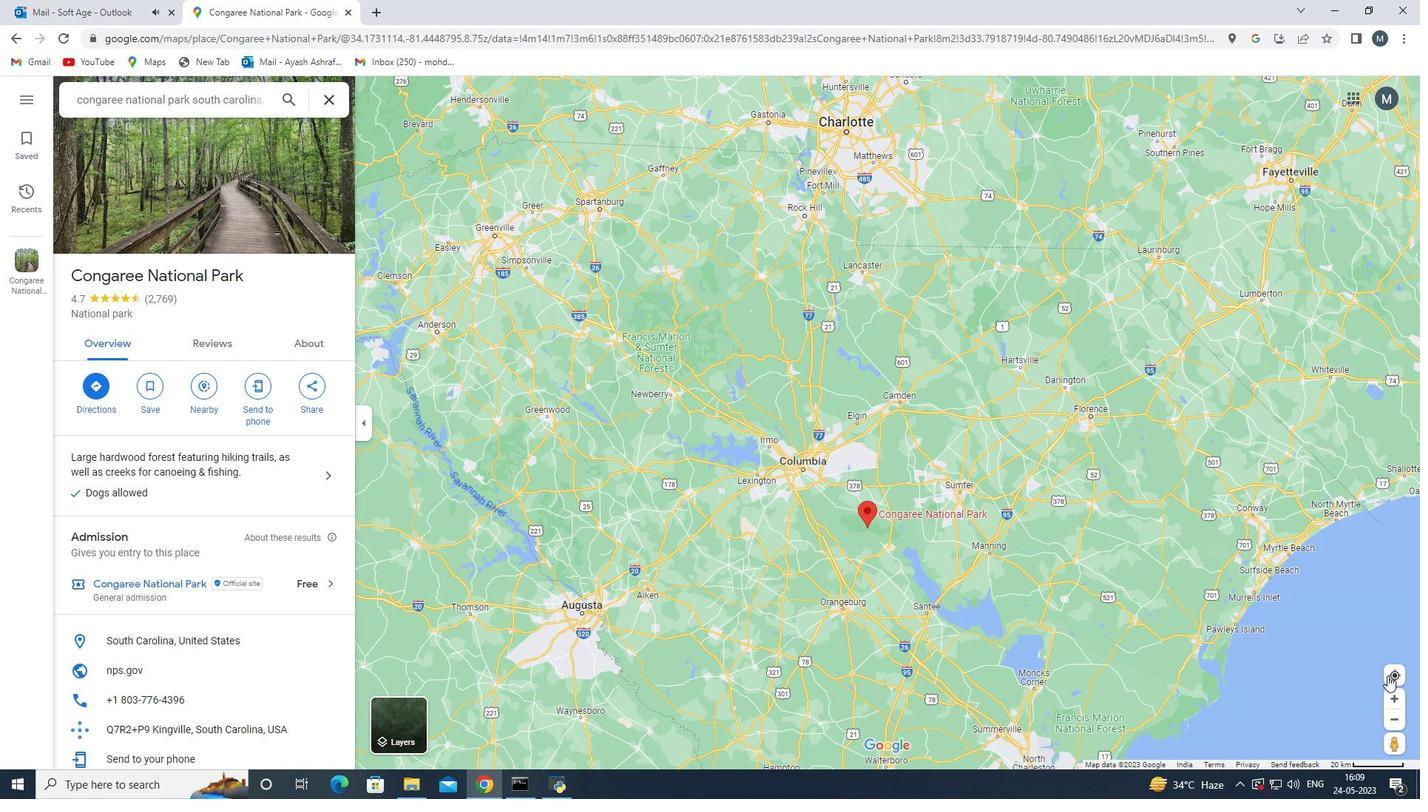 
Action: Mouse pressed left at (1396, 675)
Screenshot: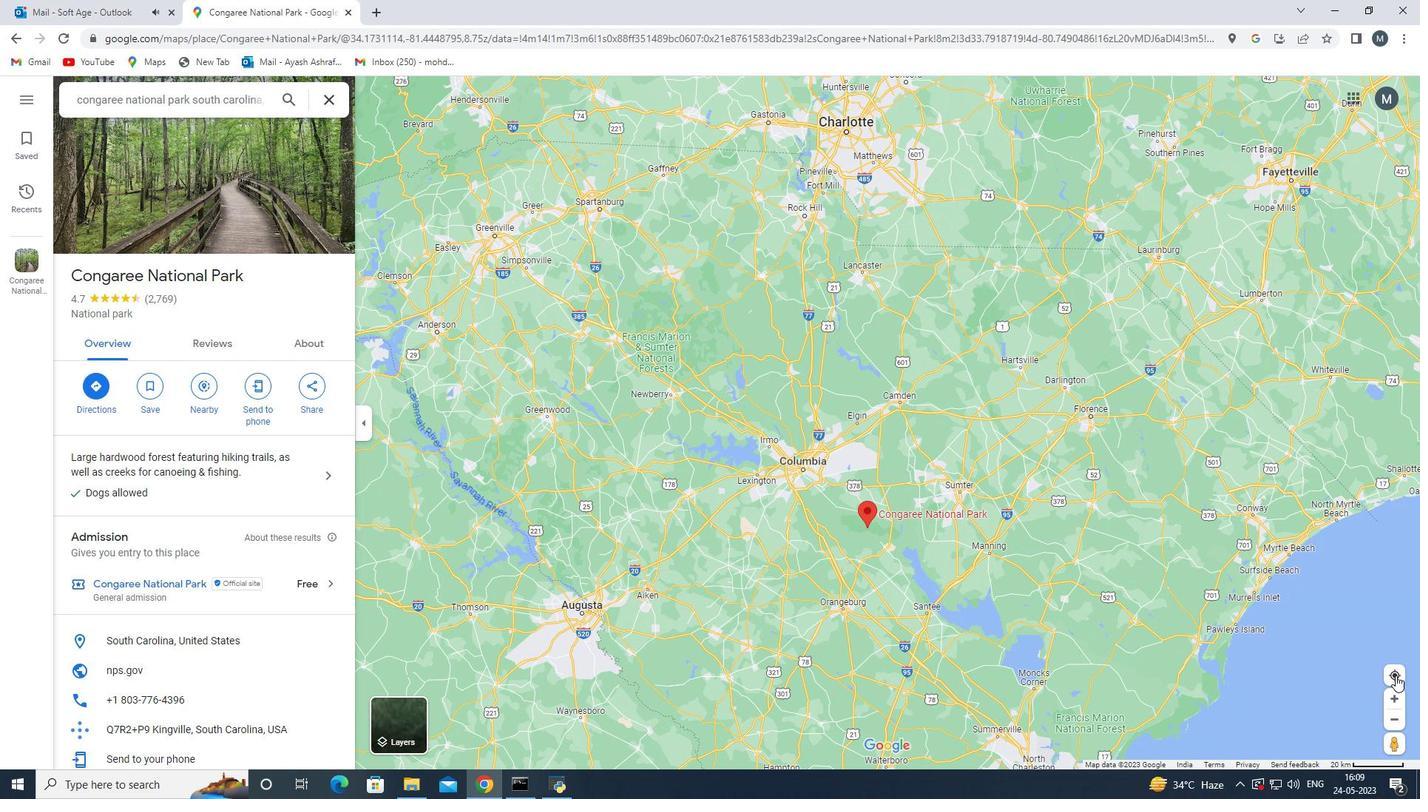 
Action: Mouse moved to (824, 625)
Screenshot: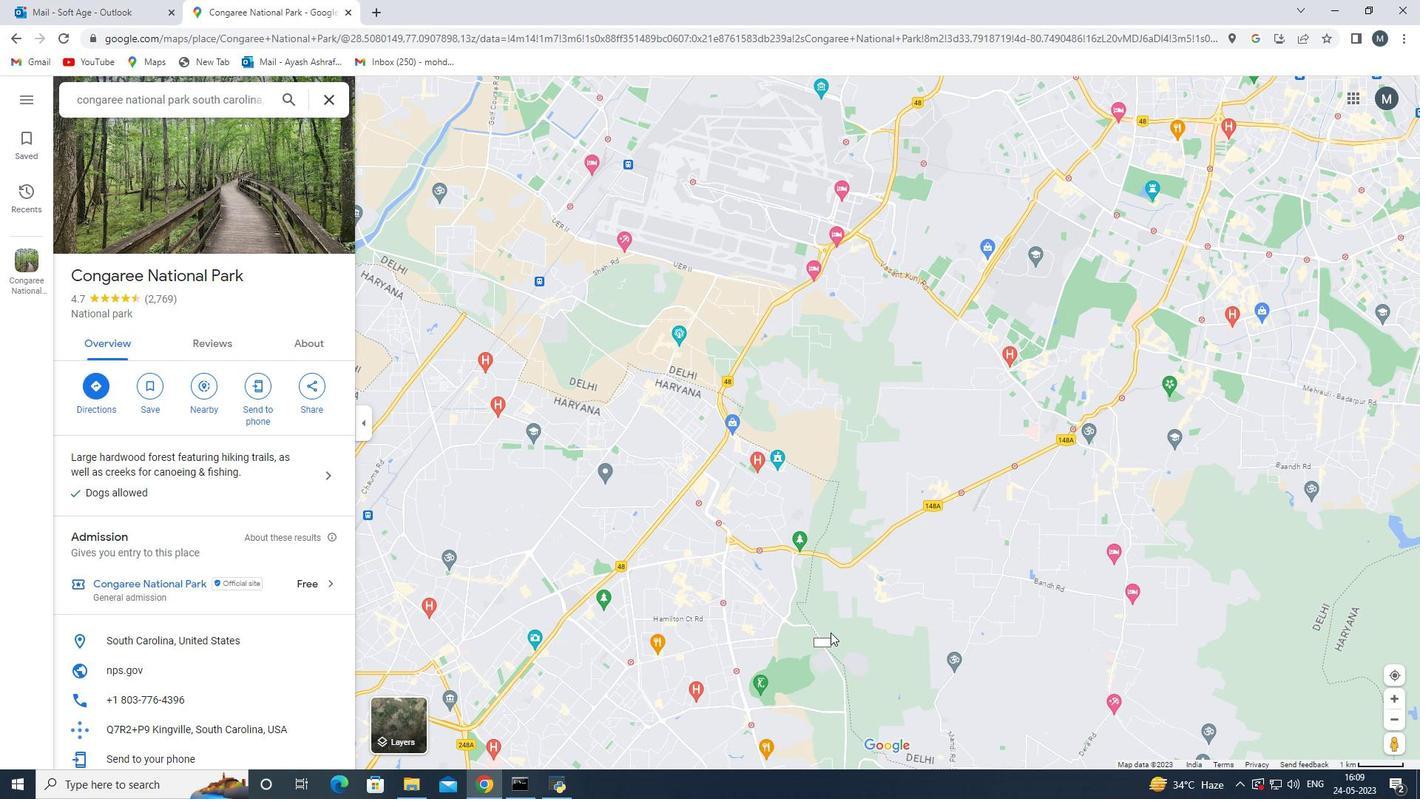 
Action: Mouse scrolled (824, 625) with delta (0, 0)
Screenshot: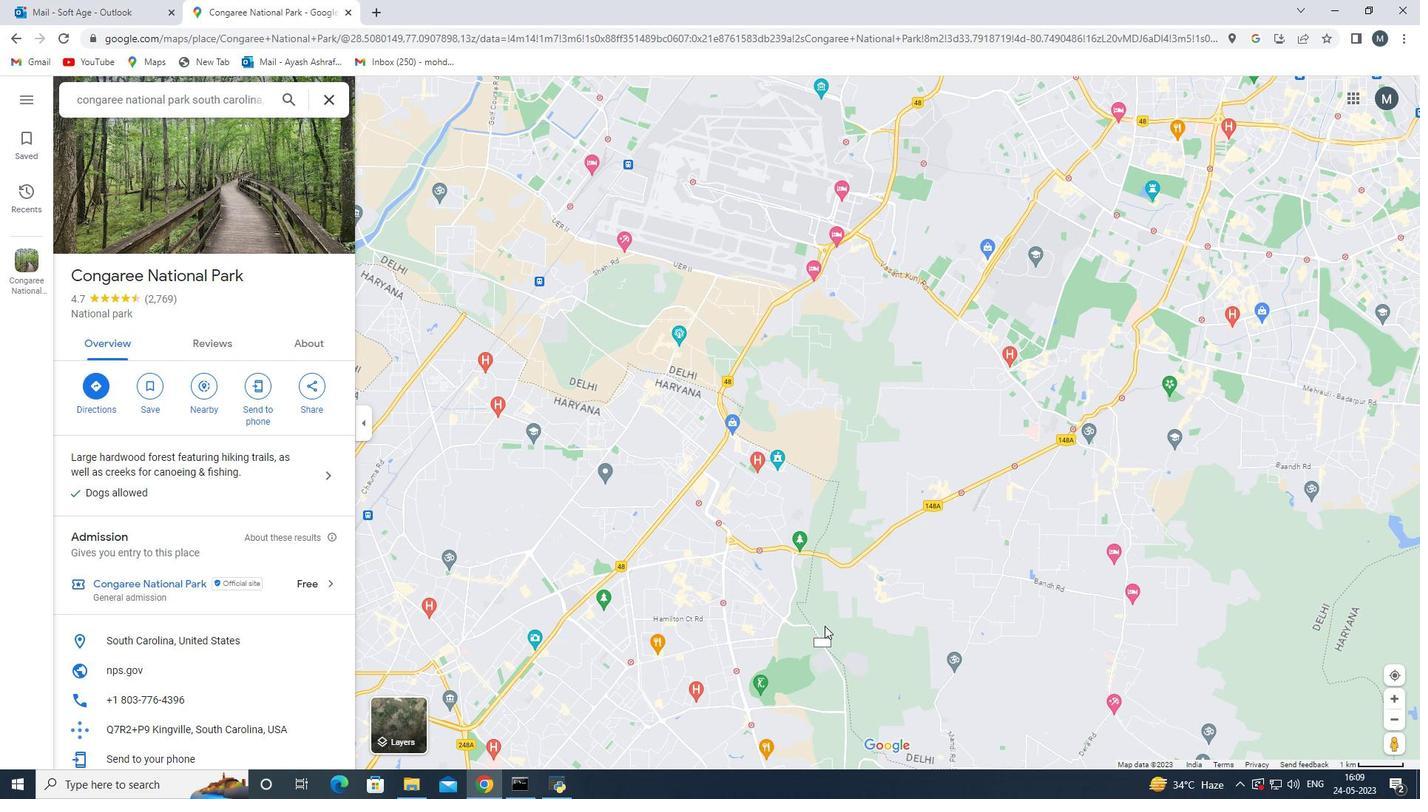 
Action: Mouse moved to (153, 537)
Screenshot: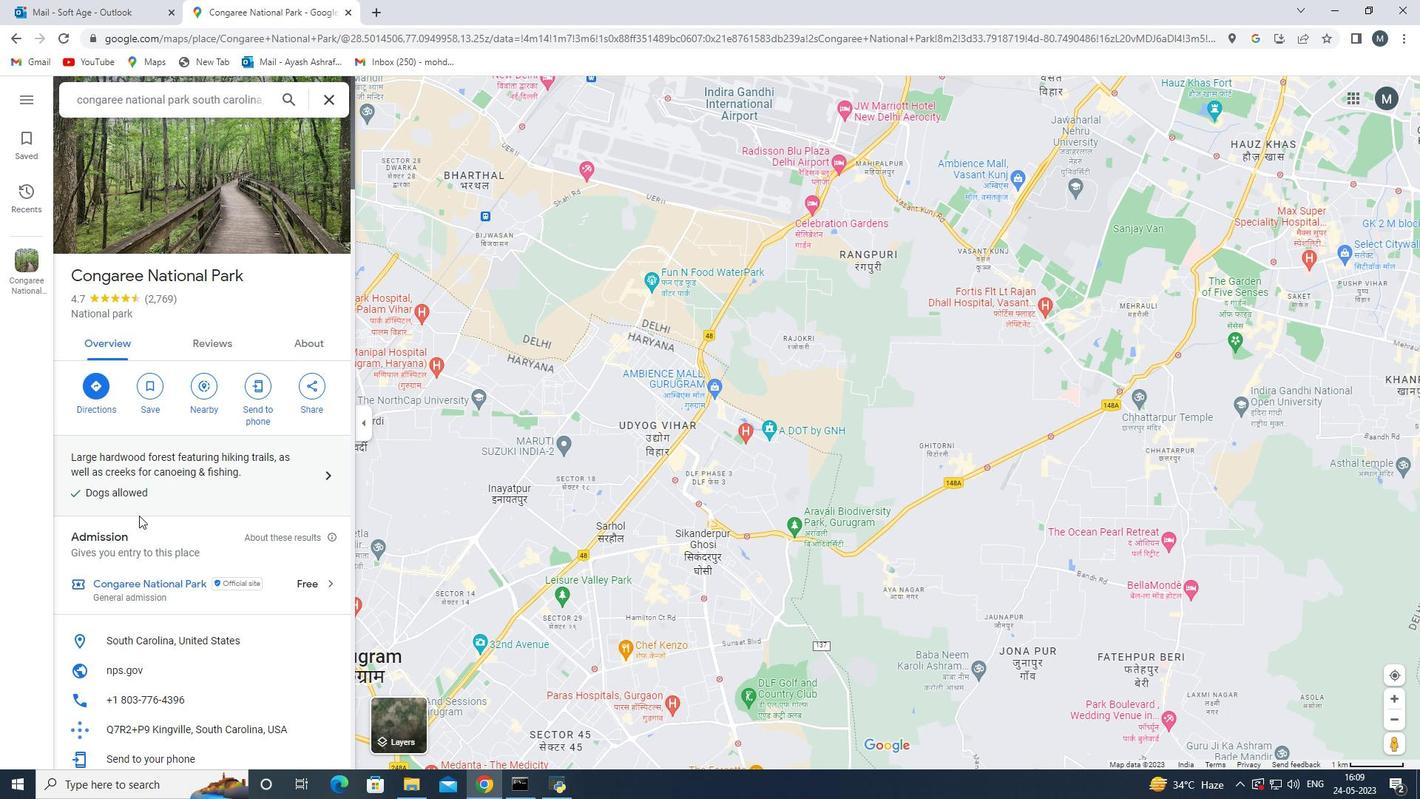 
Action: Mouse scrolled (153, 536) with delta (0, 0)
Screenshot: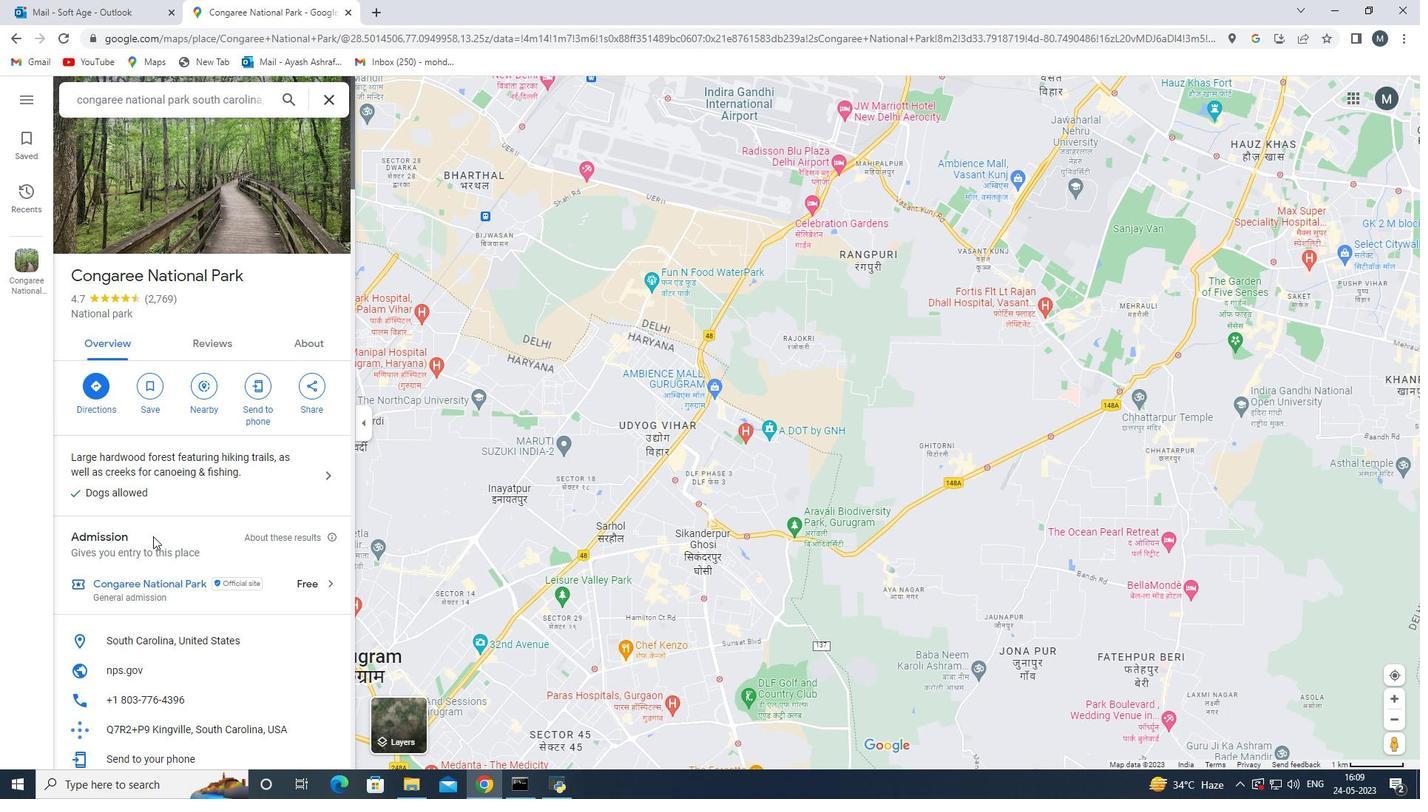 
Action: Mouse moved to (154, 537)
Screenshot: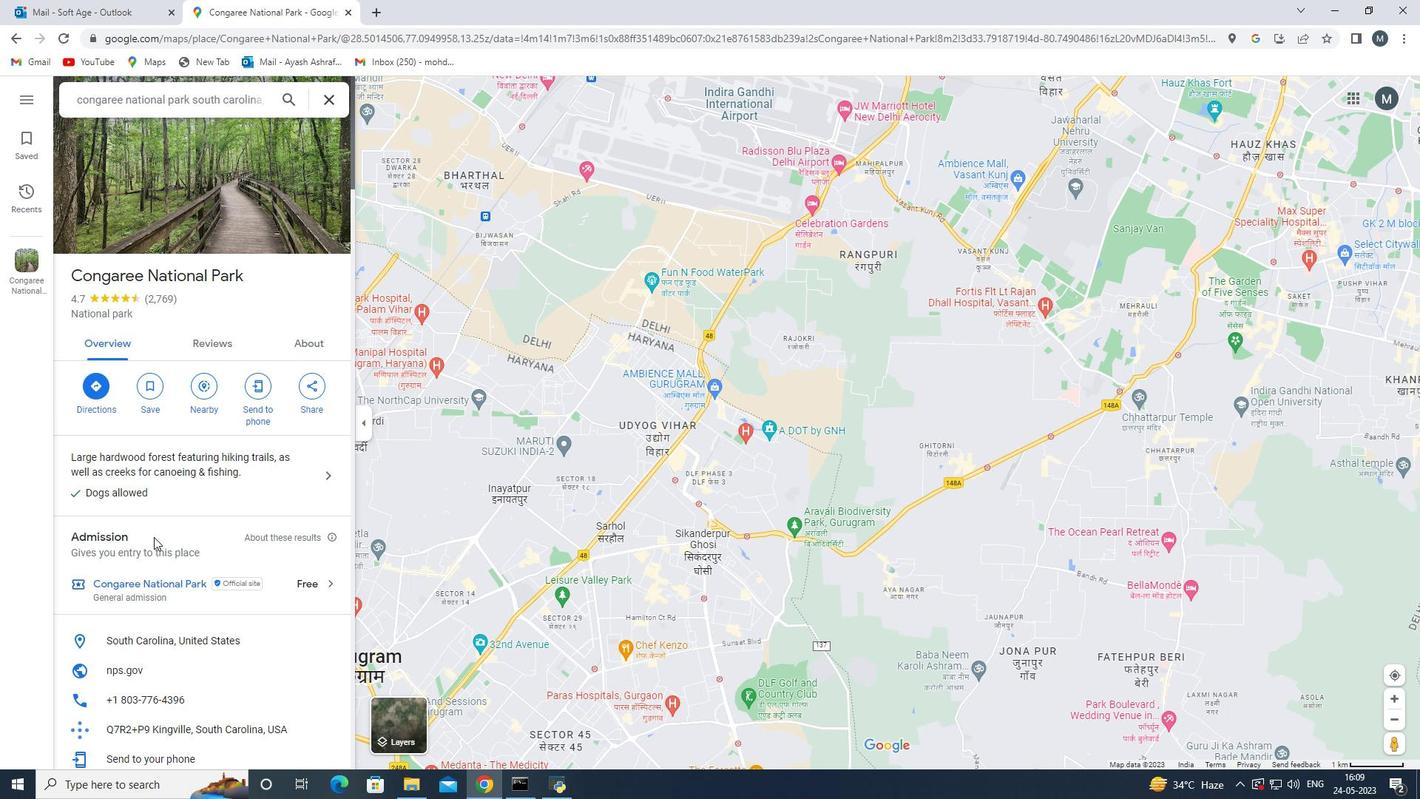 
Action: Mouse scrolled (154, 536) with delta (0, 0)
Screenshot: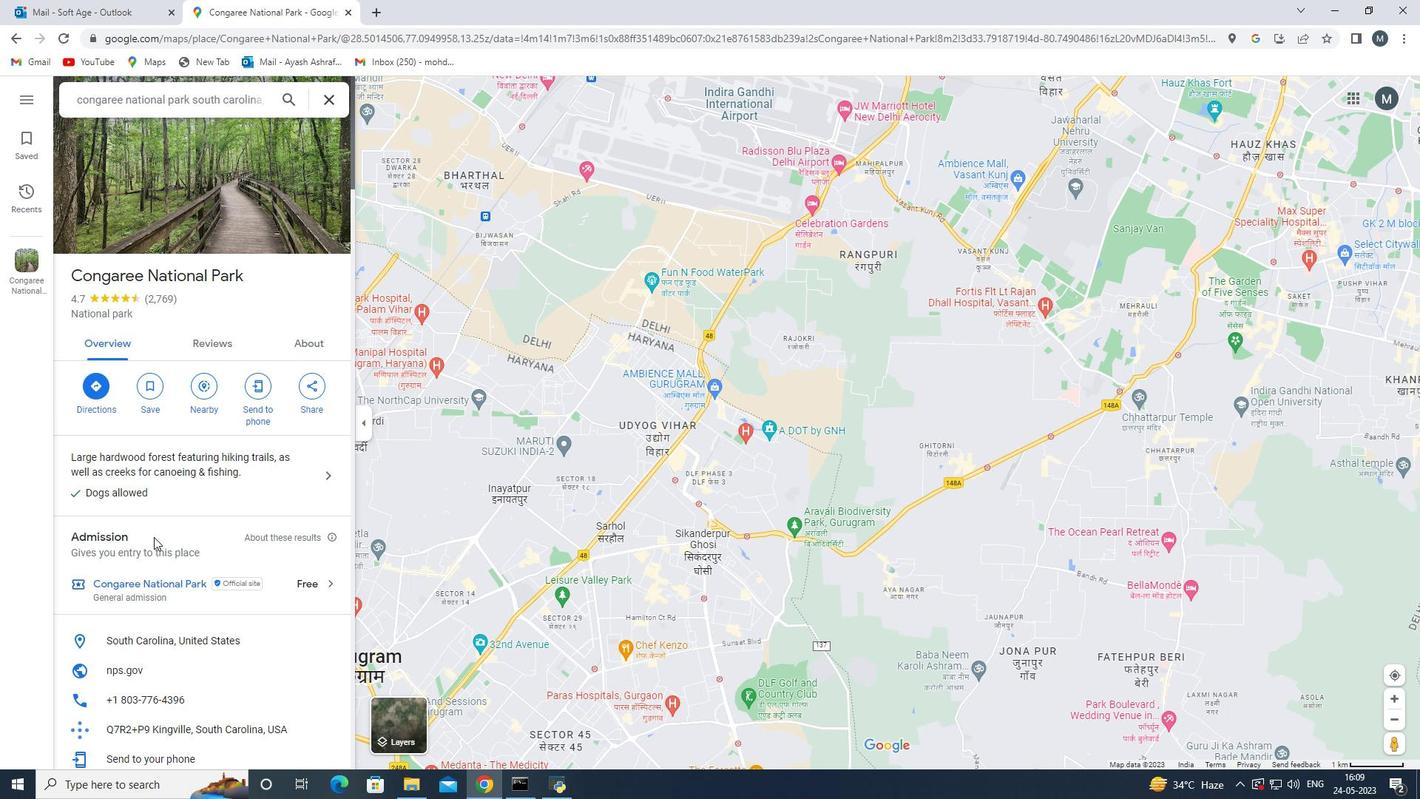 
Action: Mouse moved to (175, 434)
Screenshot: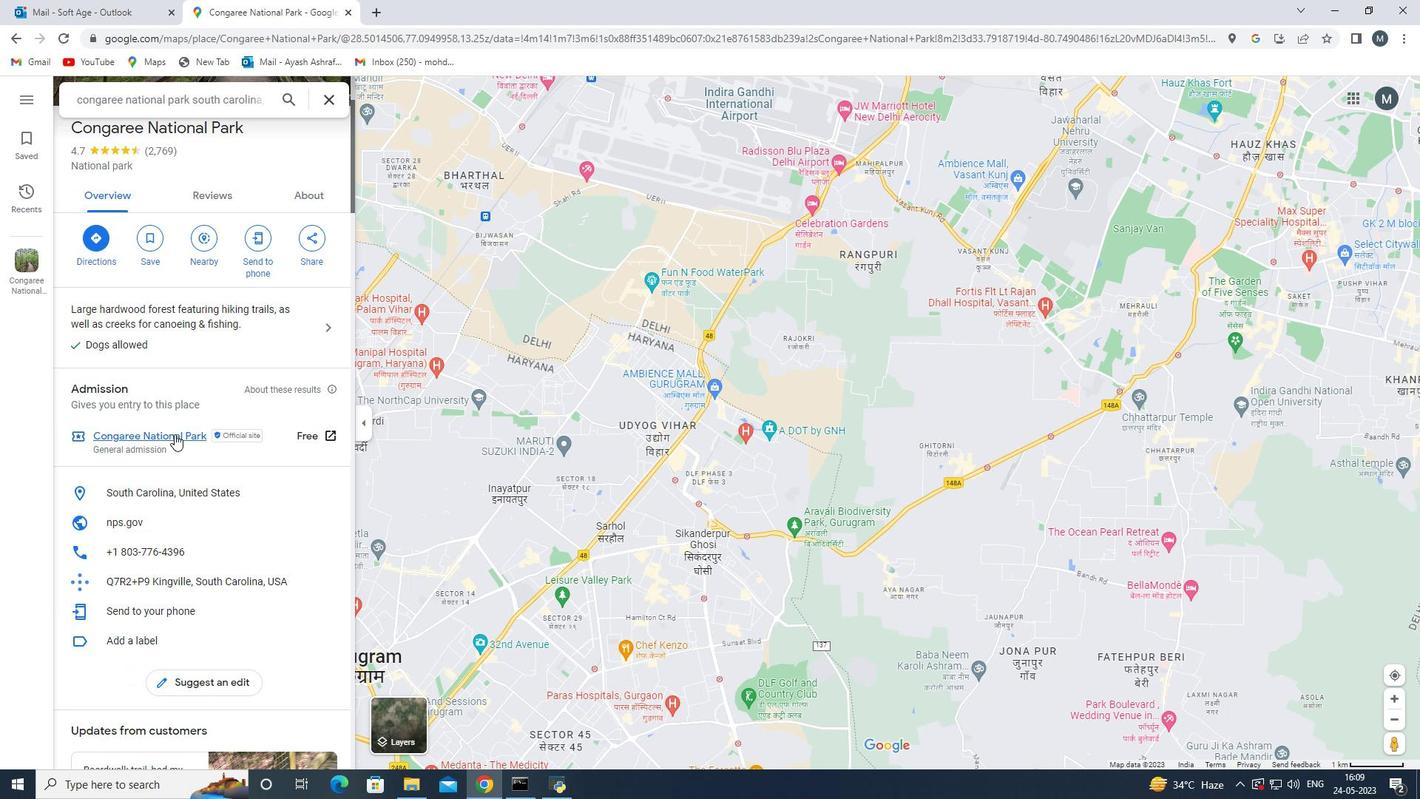 
Action: Mouse pressed left at (175, 434)
Screenshot: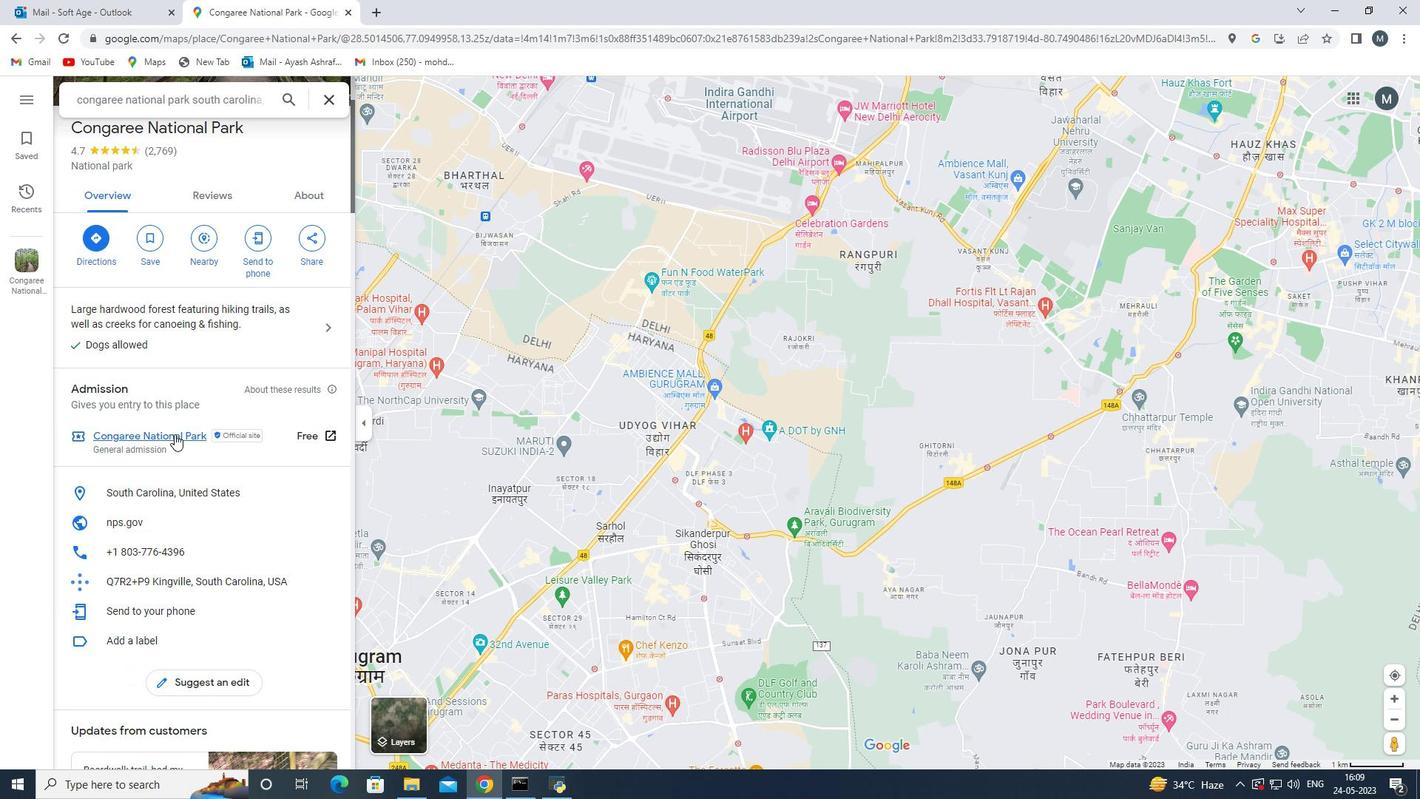 
Action: Mouse moved to (464, 451)
Screenshot: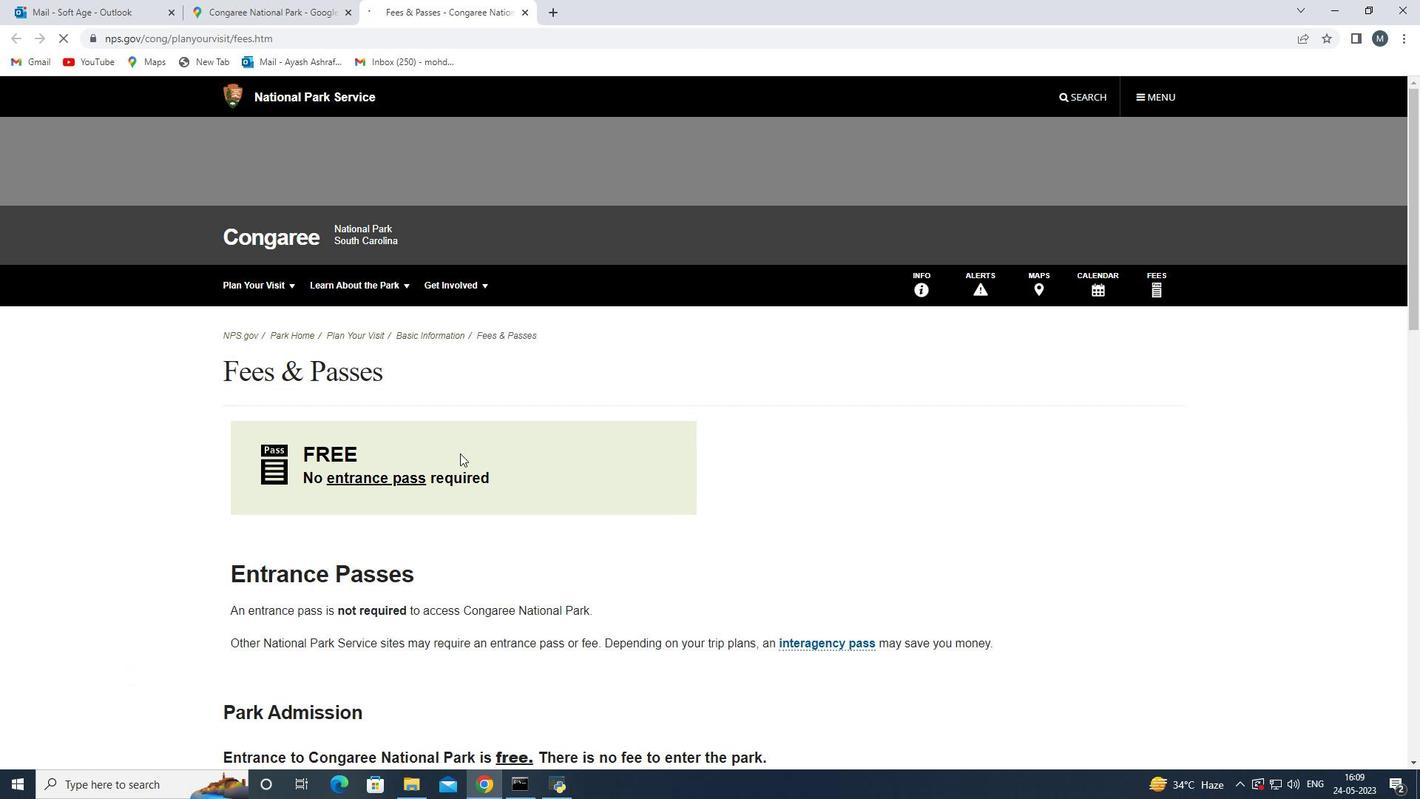 
Action: Mouse scrolled (464, 450) with delta (0, 0)
Screenshot: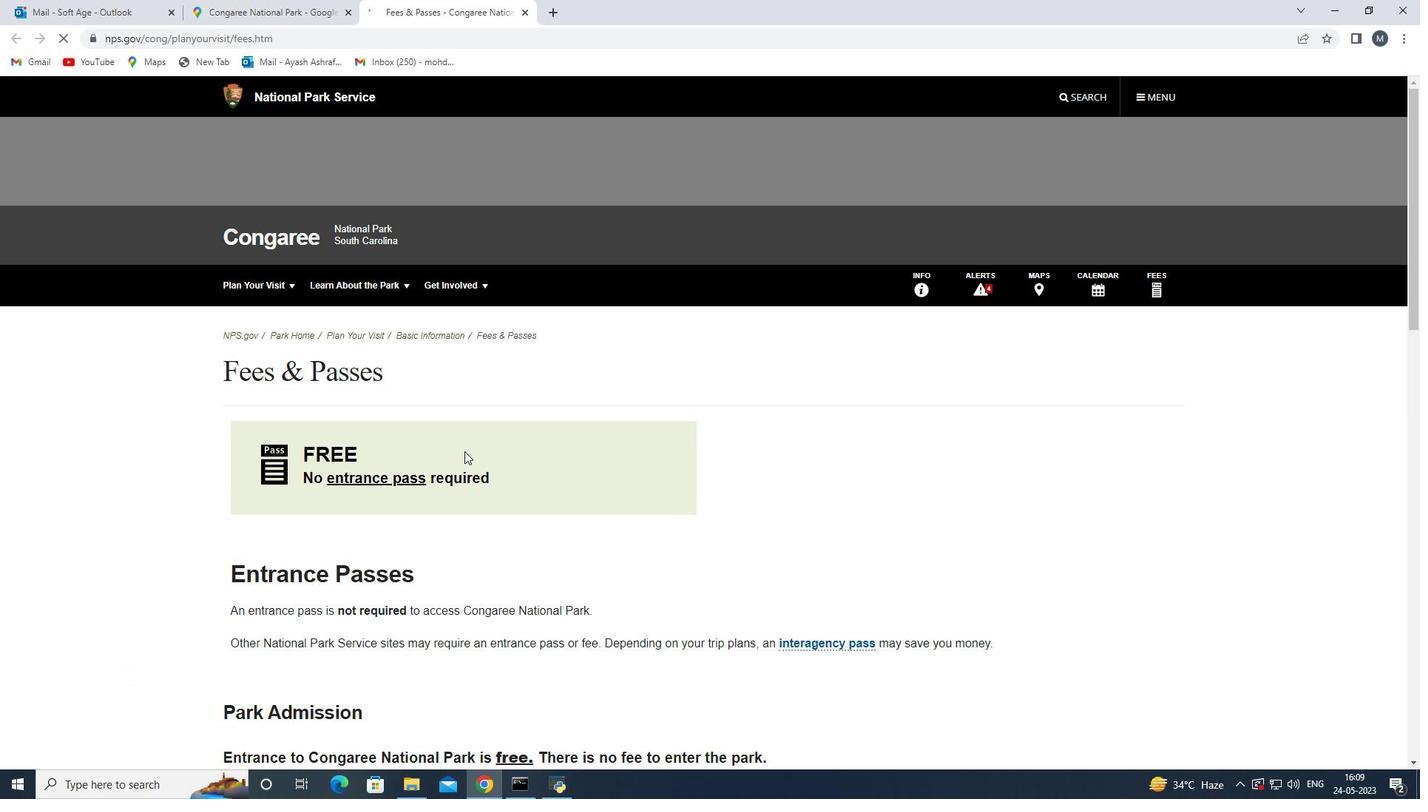 
Action: Mouse moved to (312, 0)
Screenshot: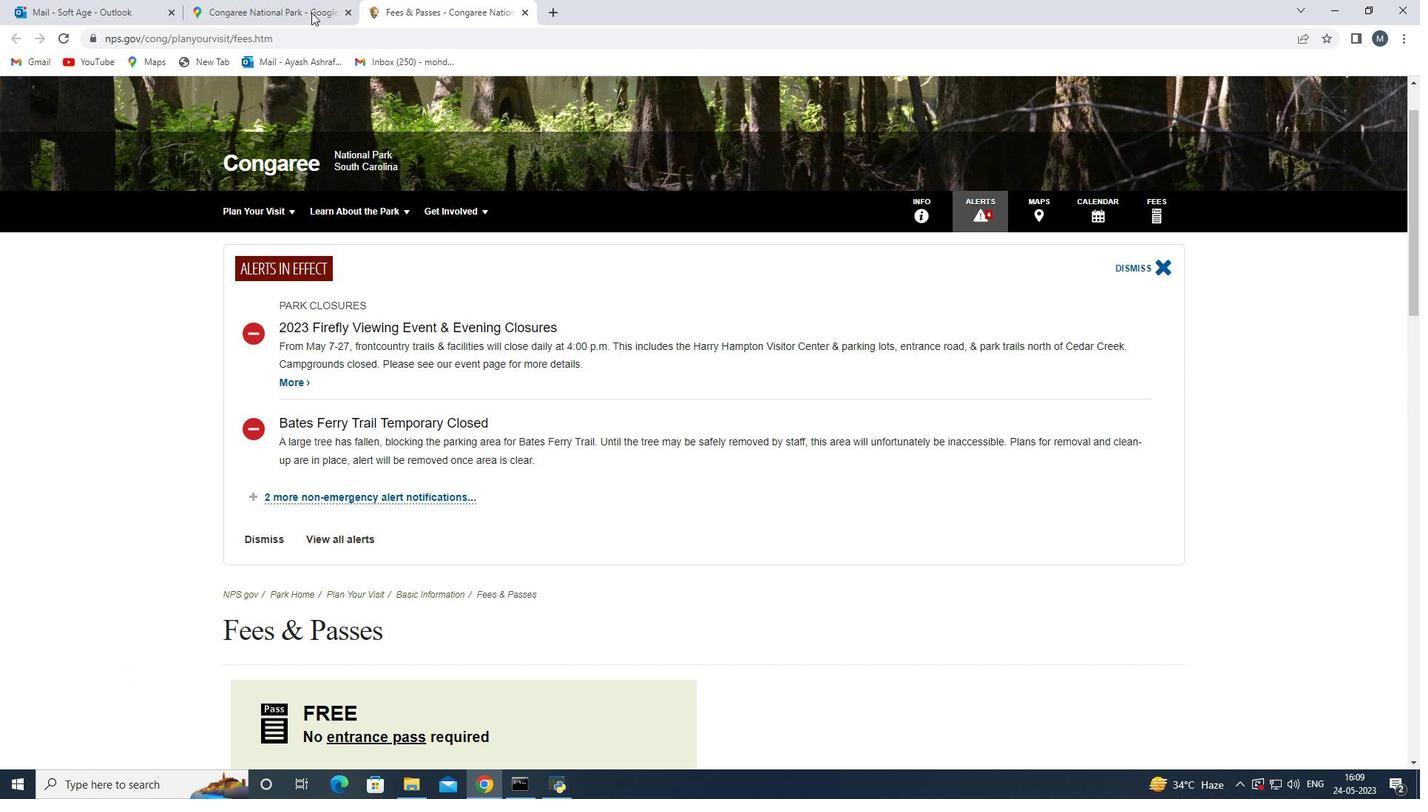 
Action: Mouse pressed left at (312, 0)
Screenshot: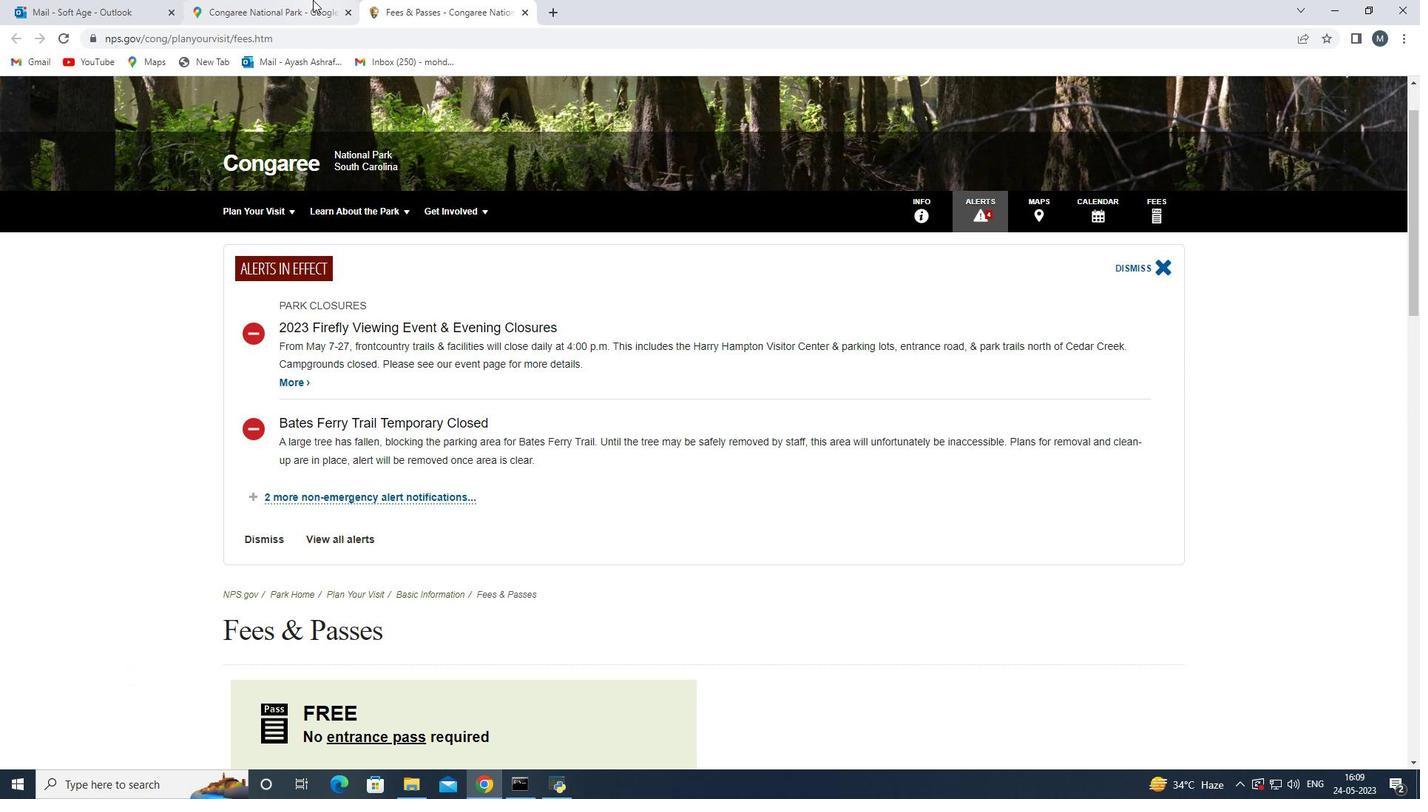 
Action: Mouse moved to (235, 476)
Screenshot: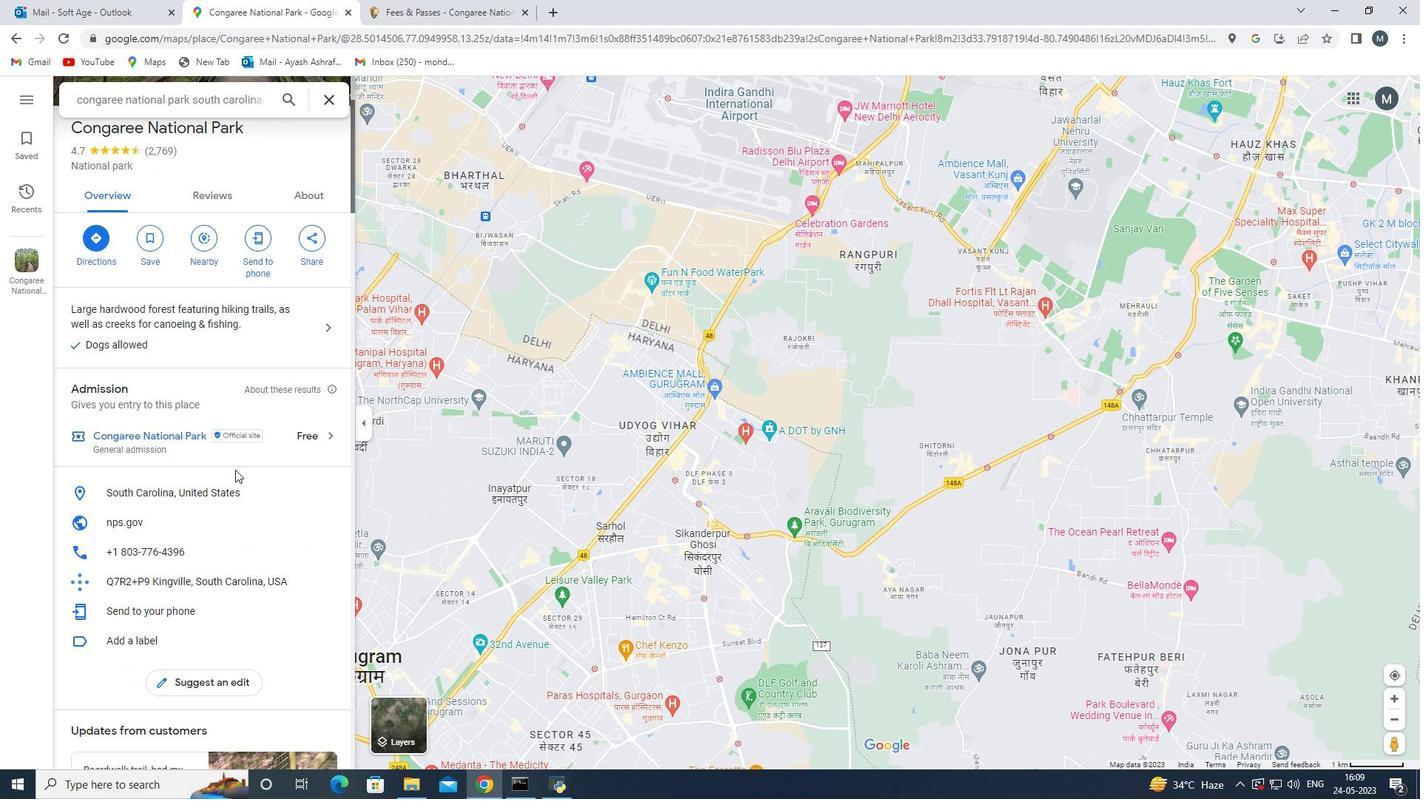 
Action: Mouse scrolled (235, 477) with delta (0, 0)
Screenshot: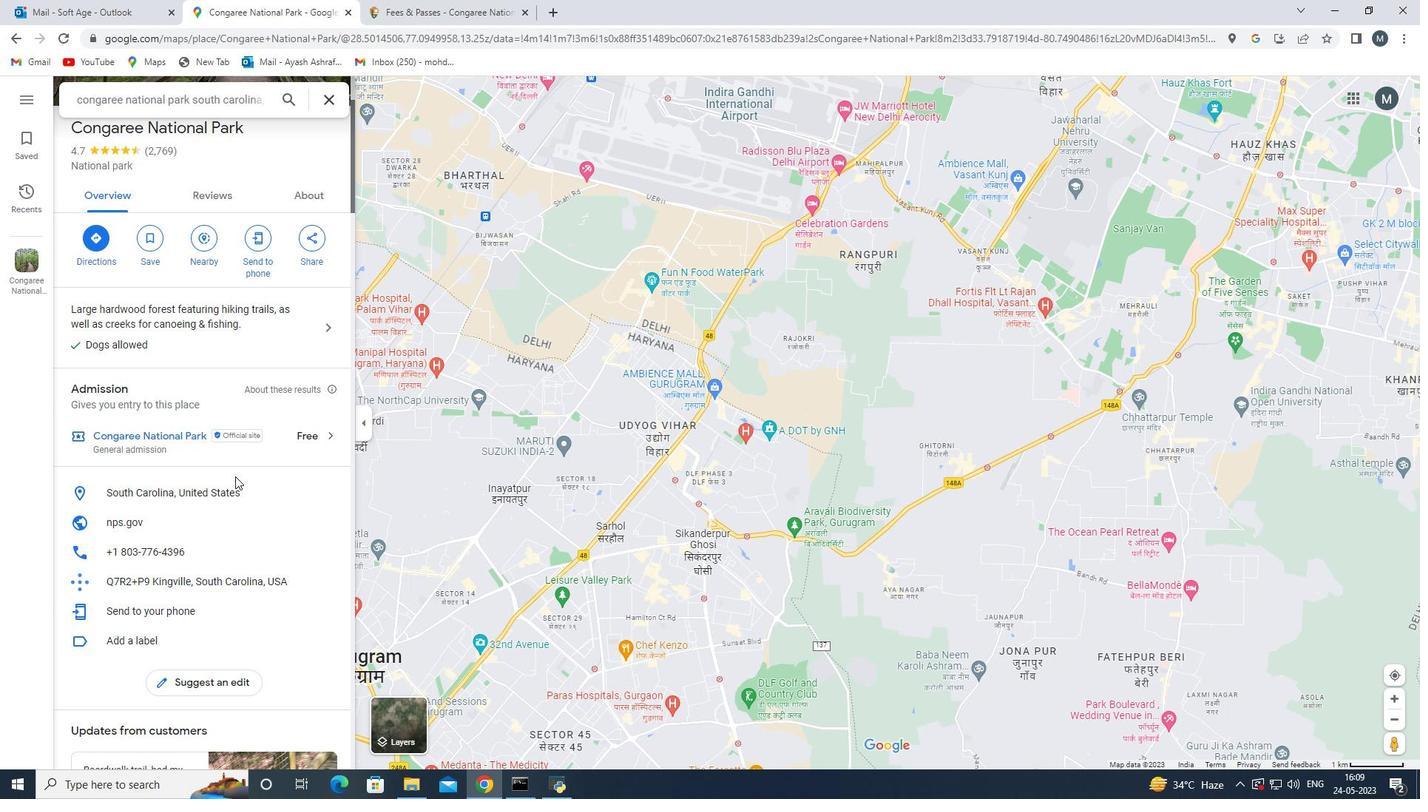 
Action: Mouse scrolled (235, 477) with delta (0, 0)
Screenshot: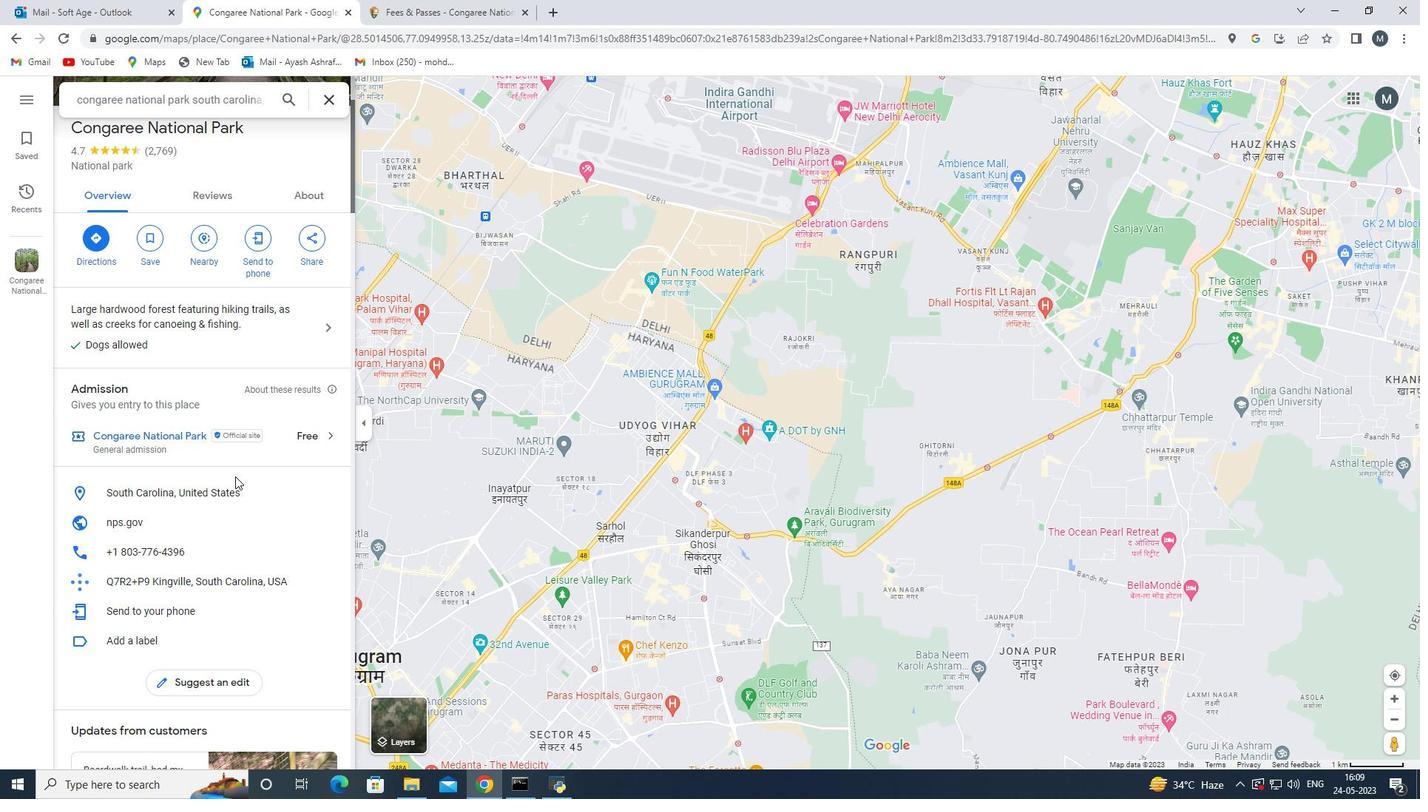 
Action: Mouse moved to (234, 474)
Screenshot: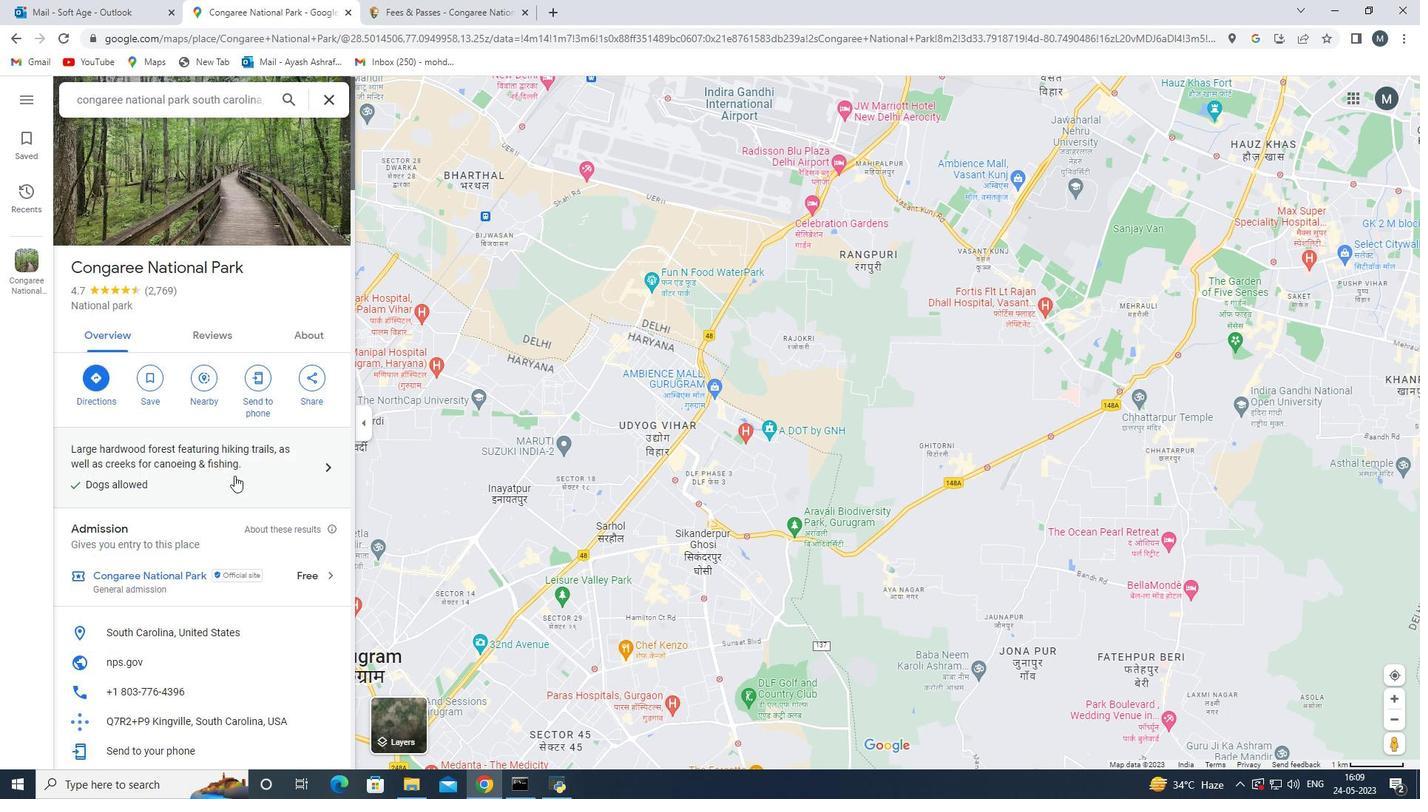 
Action: Mouse scrolled (234, 474) with delta (0, 0)
Screenshot: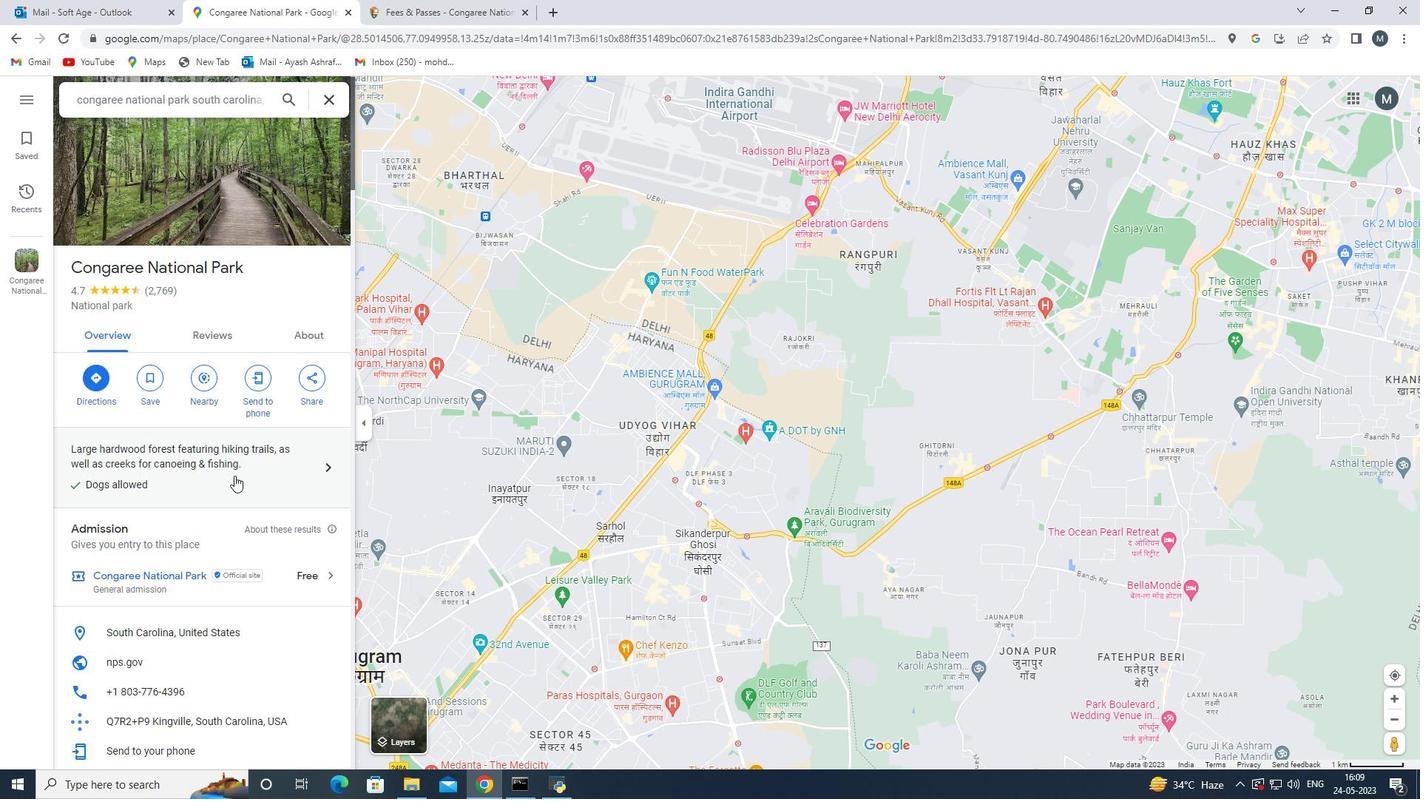 
Action: Mouse scrolled (234, 474) with delta (0, 0)
Screenshot: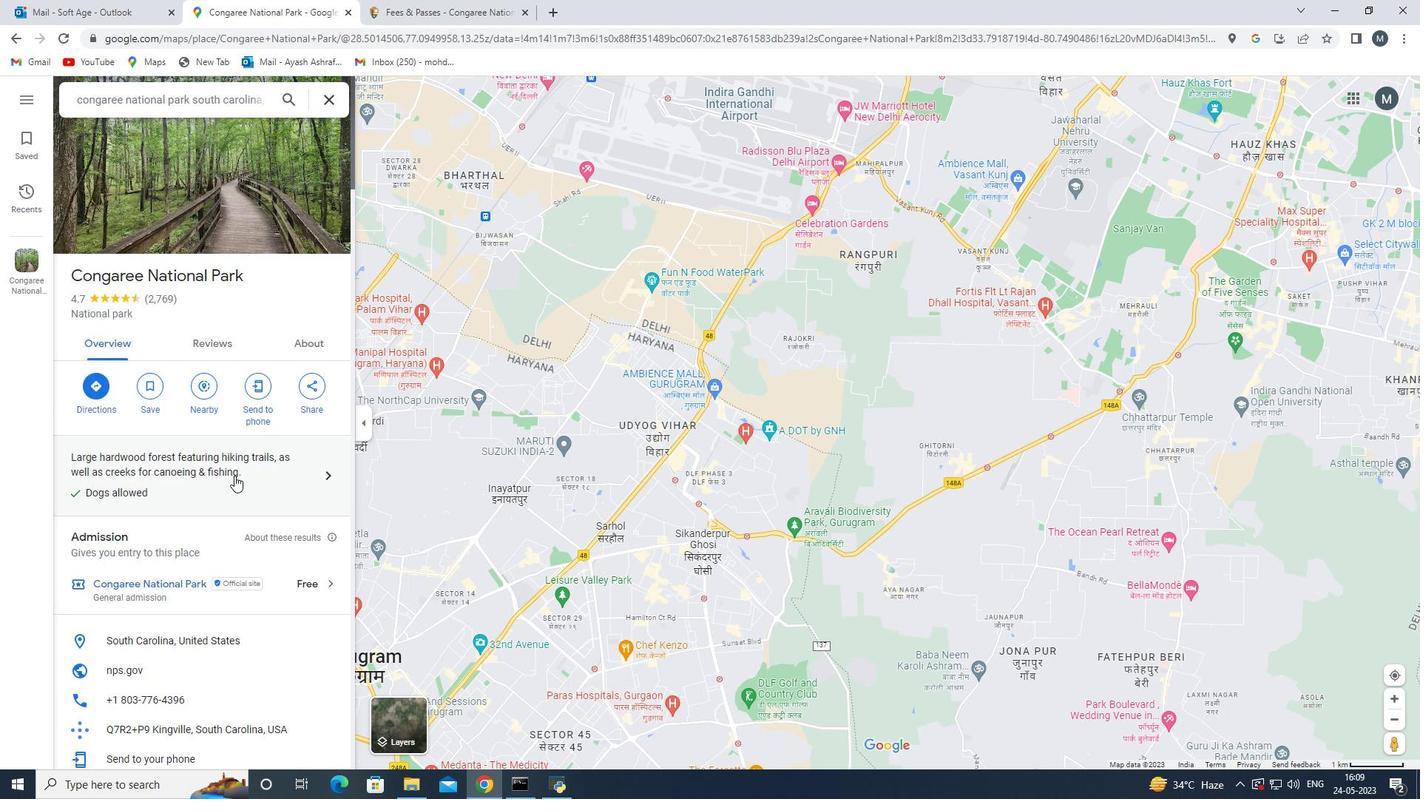
Action: Mouse moved to (234, 103)
Screenshot: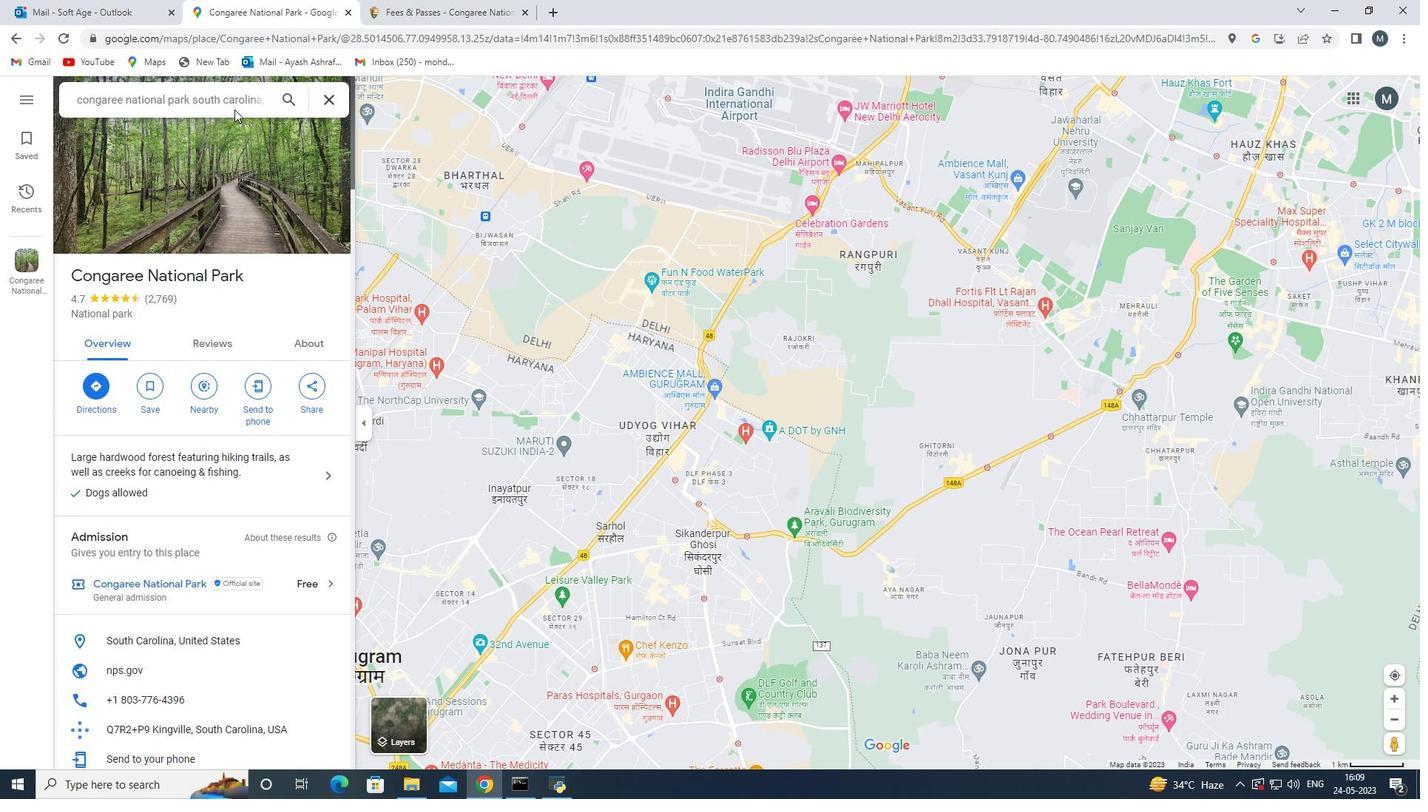 
Action: Mouse pressed left at (234, 103)
Screenshot: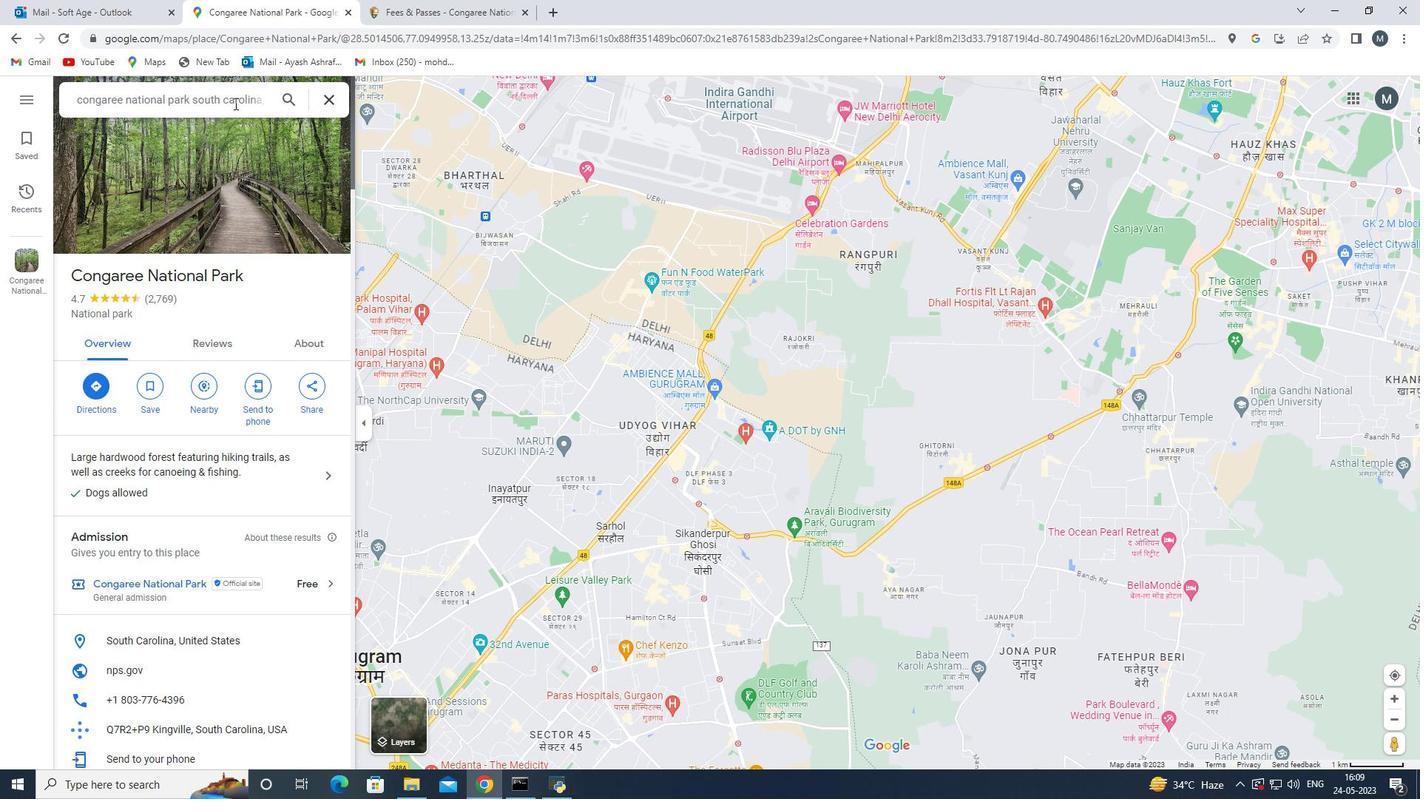 
Action: Mouse moved to (193, 393)
Screenshot: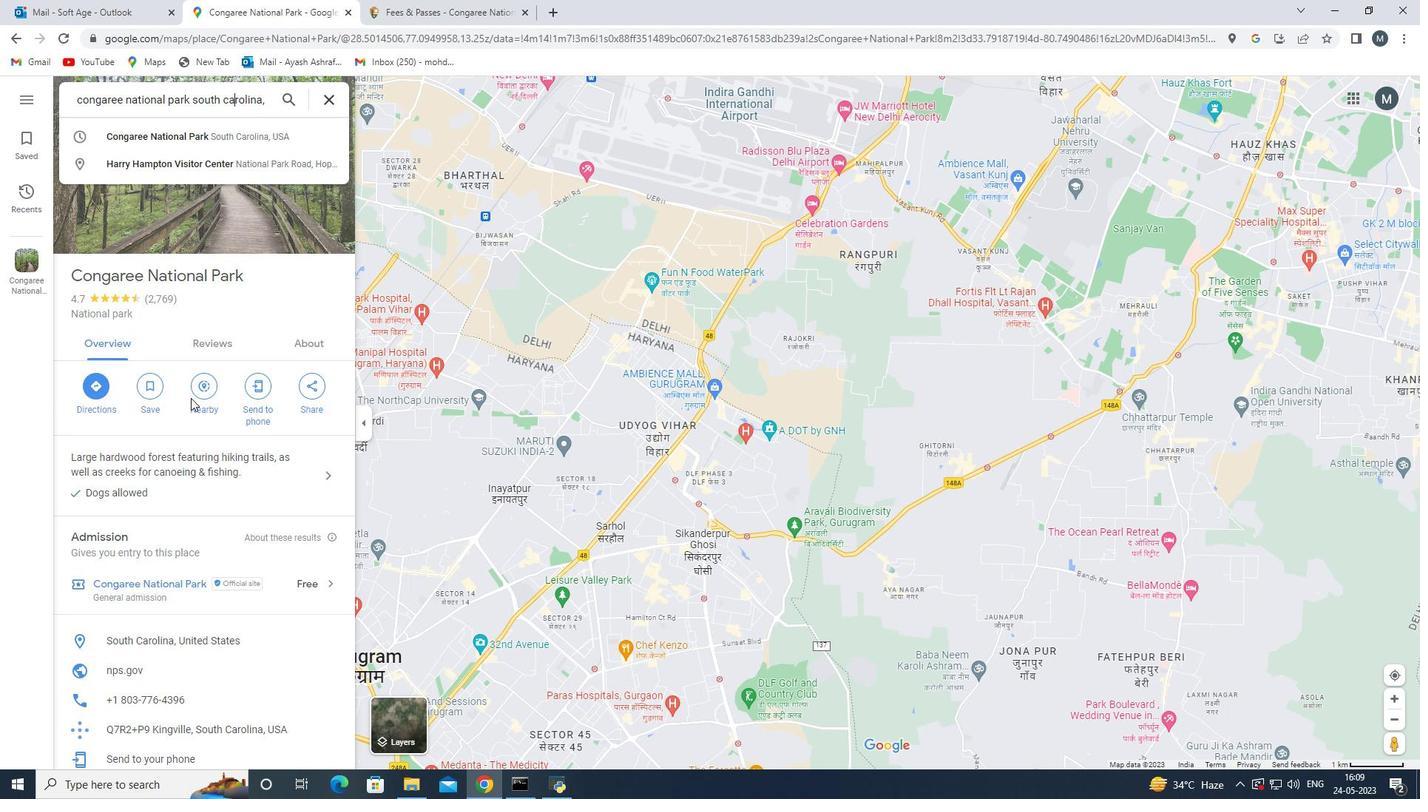 
Action: Mouse pressed left at (193, 393)
Screenshot: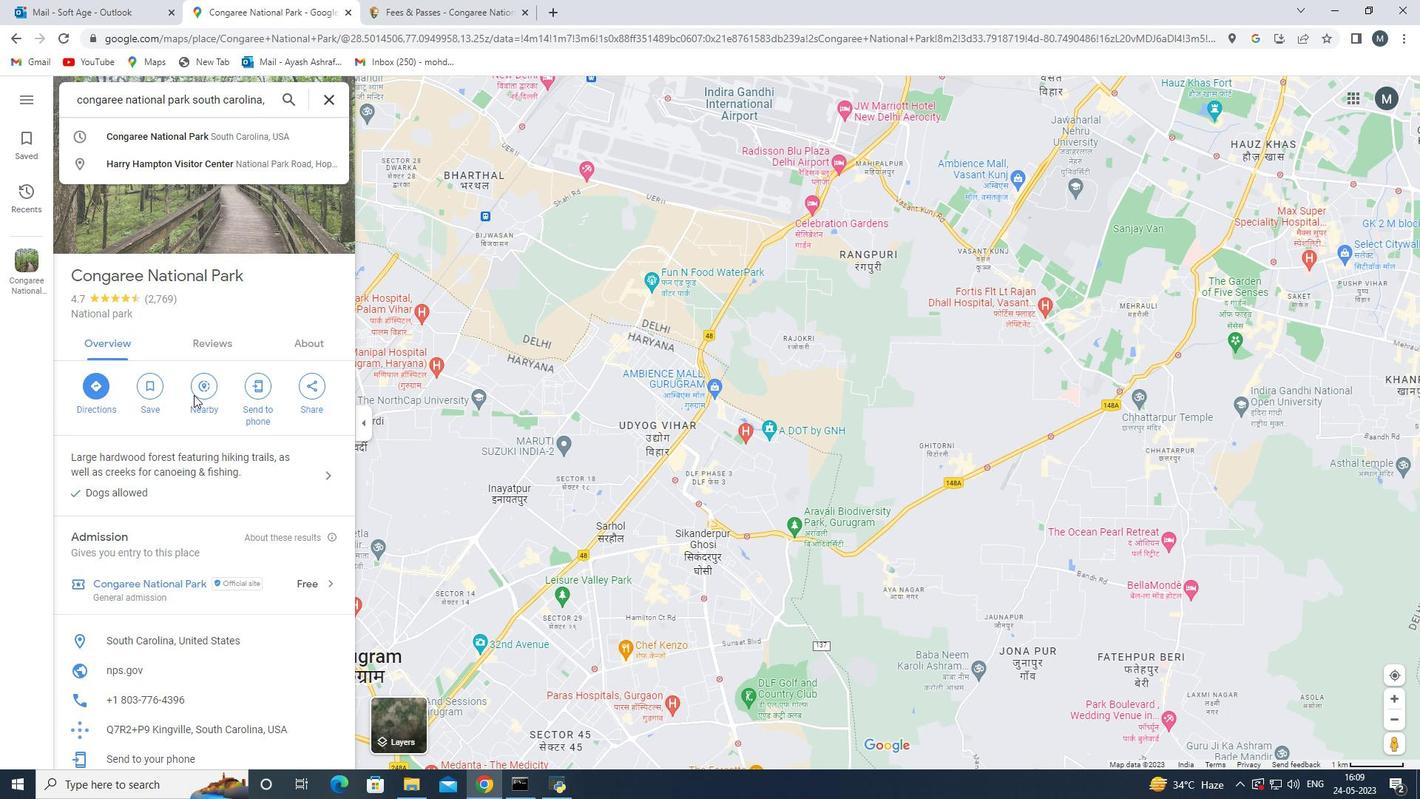 
Action: Mouse moved to (210, 388)
Screenshot: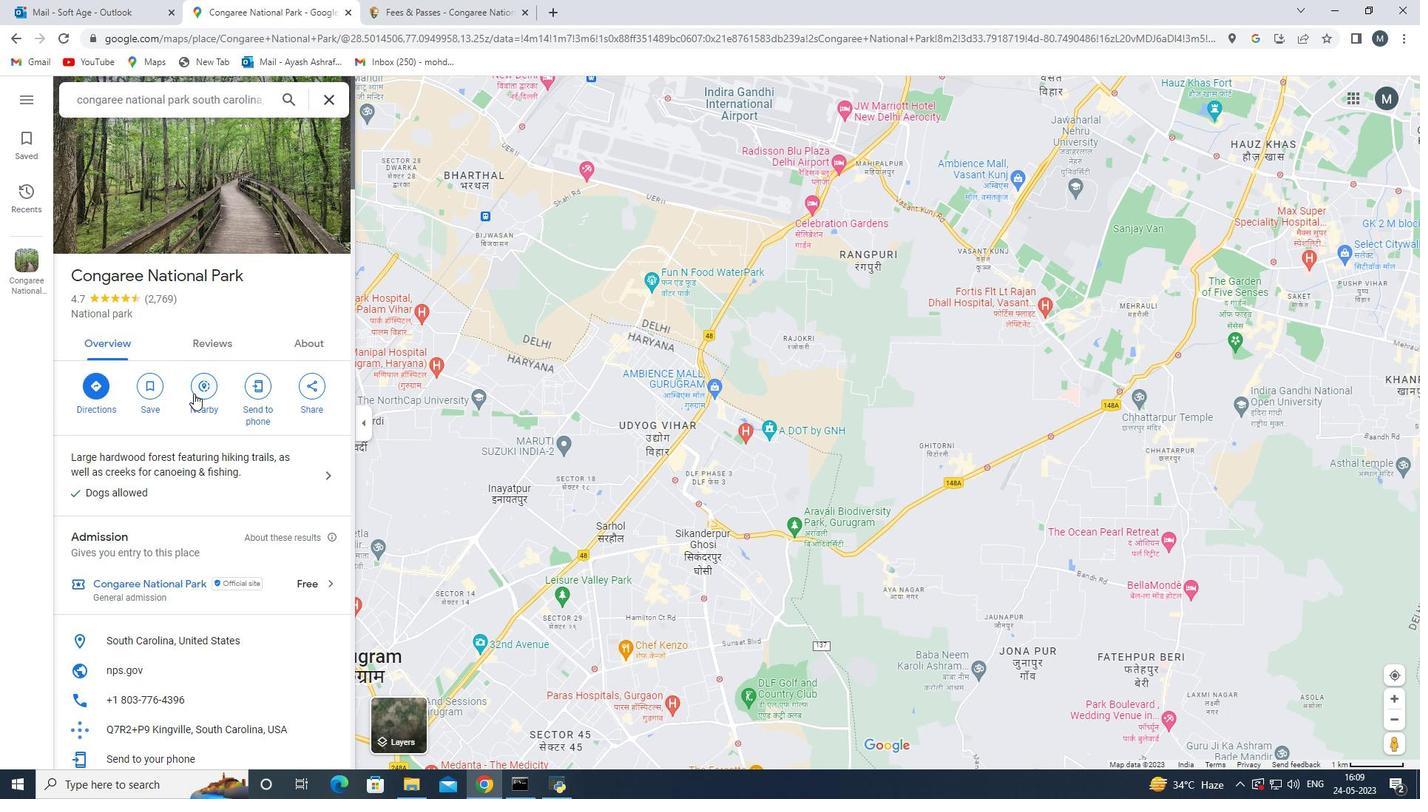 
Action: Mouse pressed left at (210, 388)
Screenshot: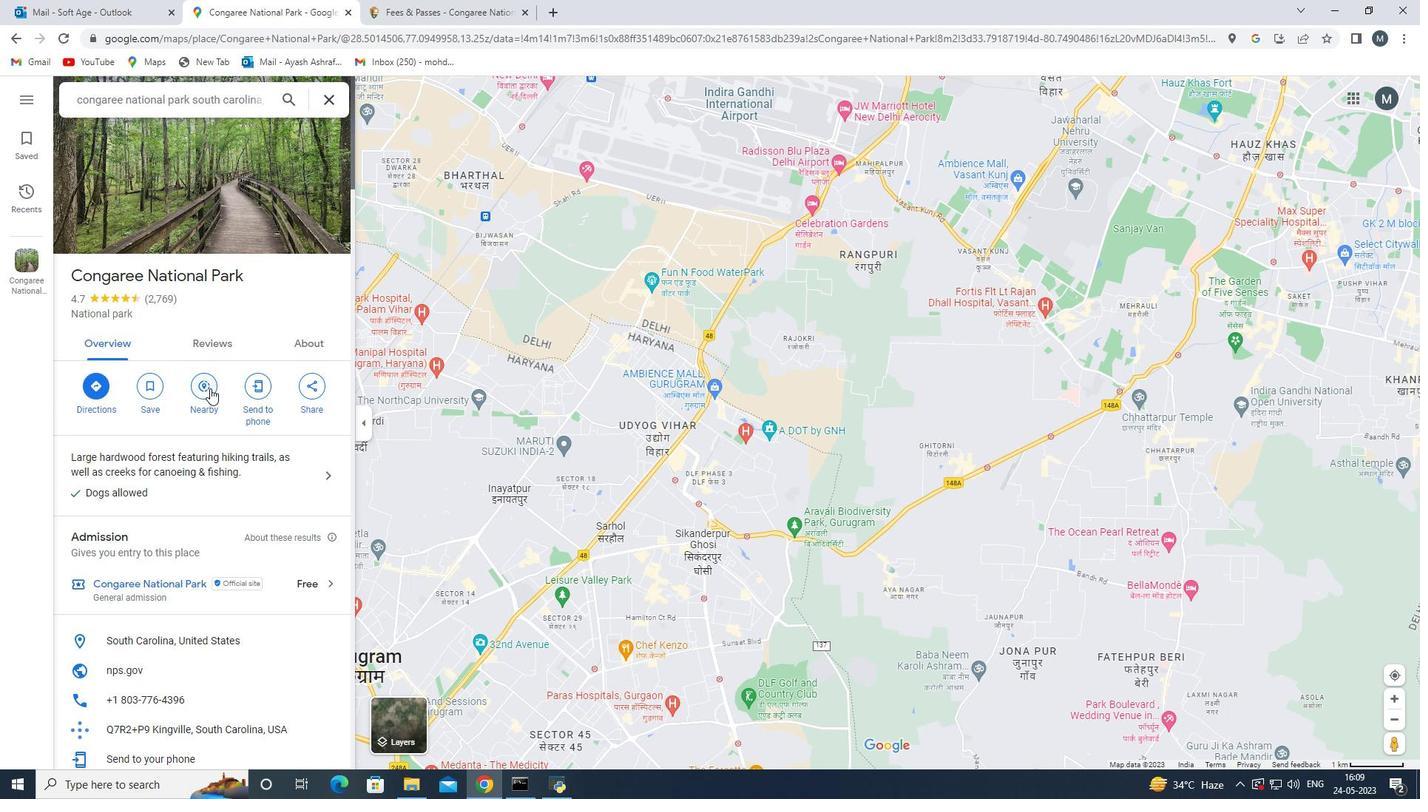 
Action: Mouse moved to (164, 99)
Screenshot: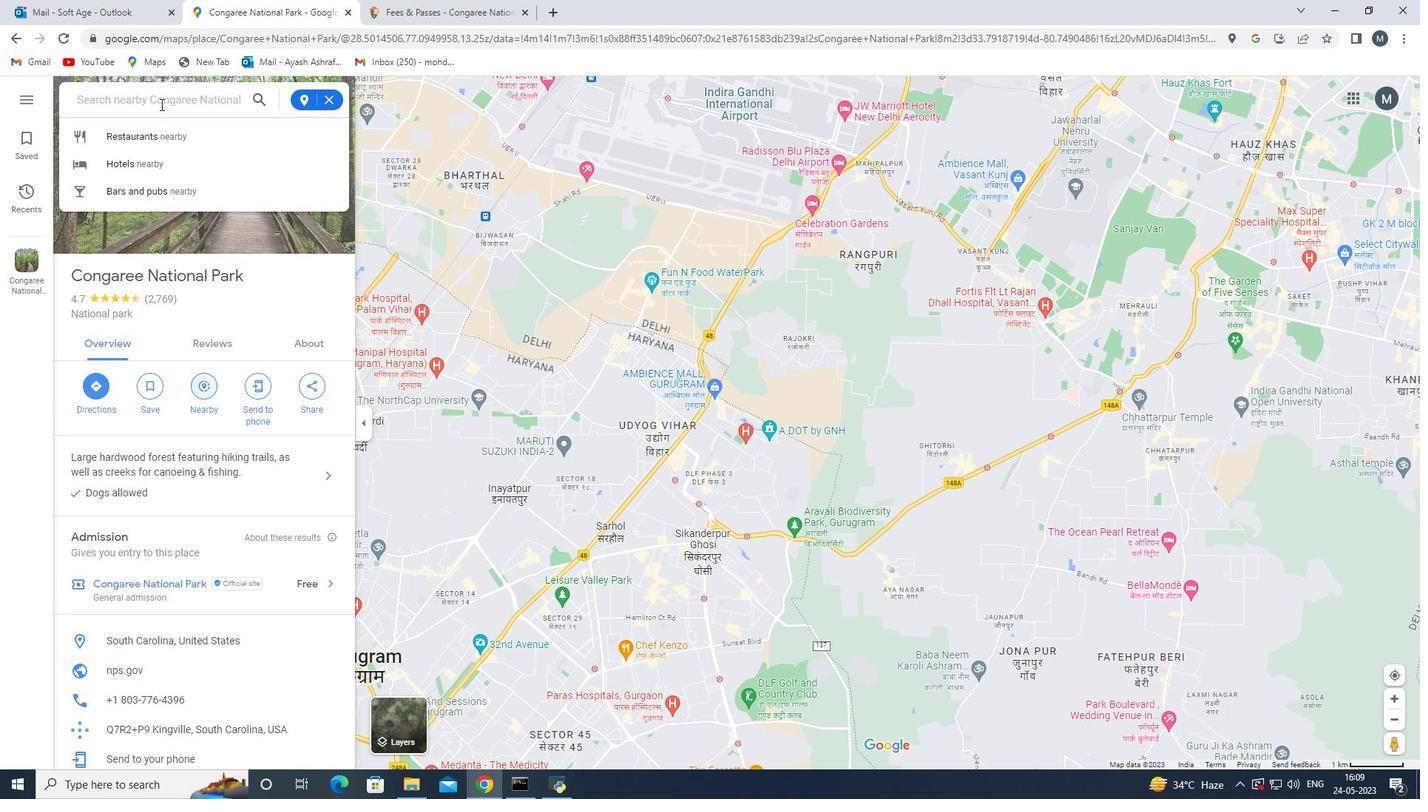 
Action: Mouse pressed left at (164, 99)
Screenshot: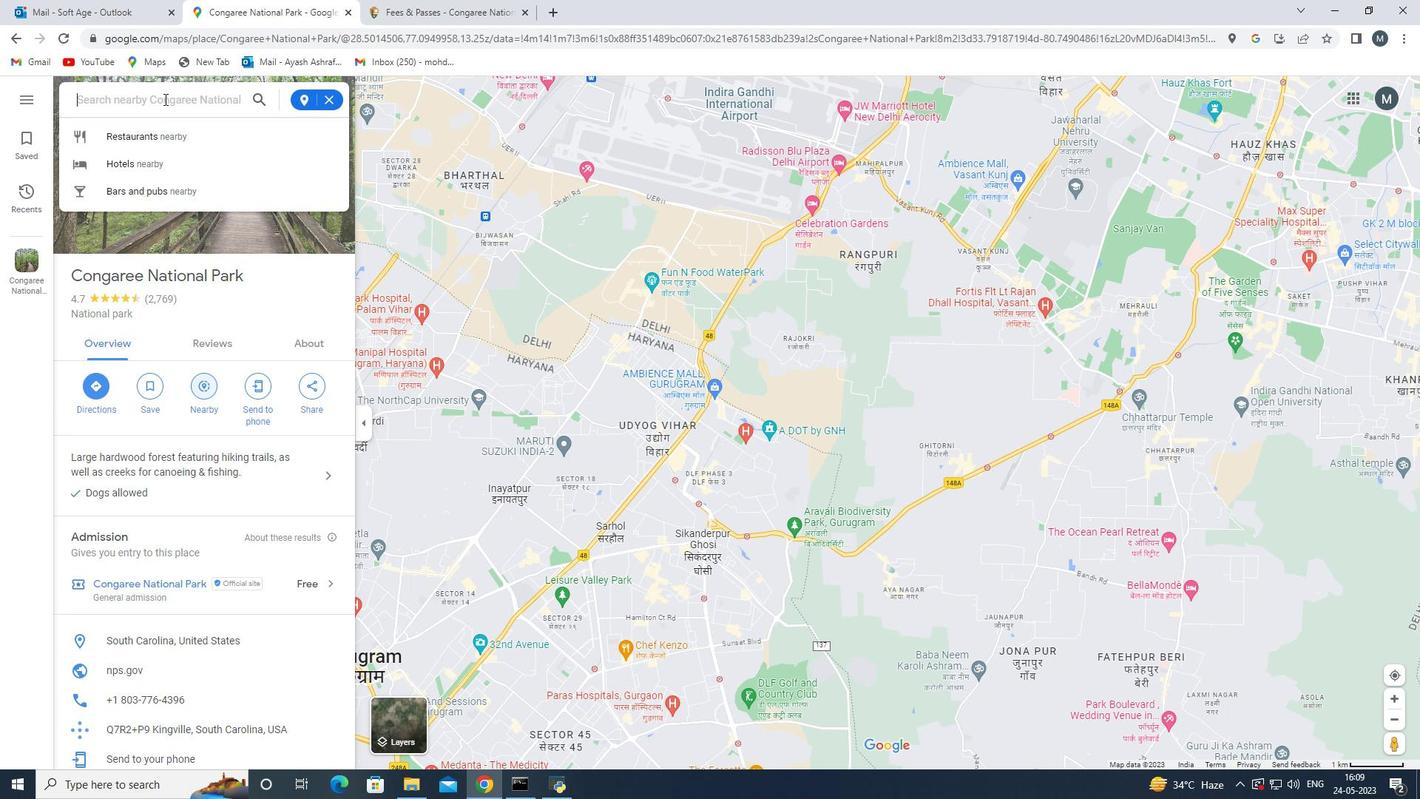 
Action: Key pressed <Key.shift>Traffic<Key.space>vu<Key.backspace><Key.backspace><Key.enter>
Screenshot: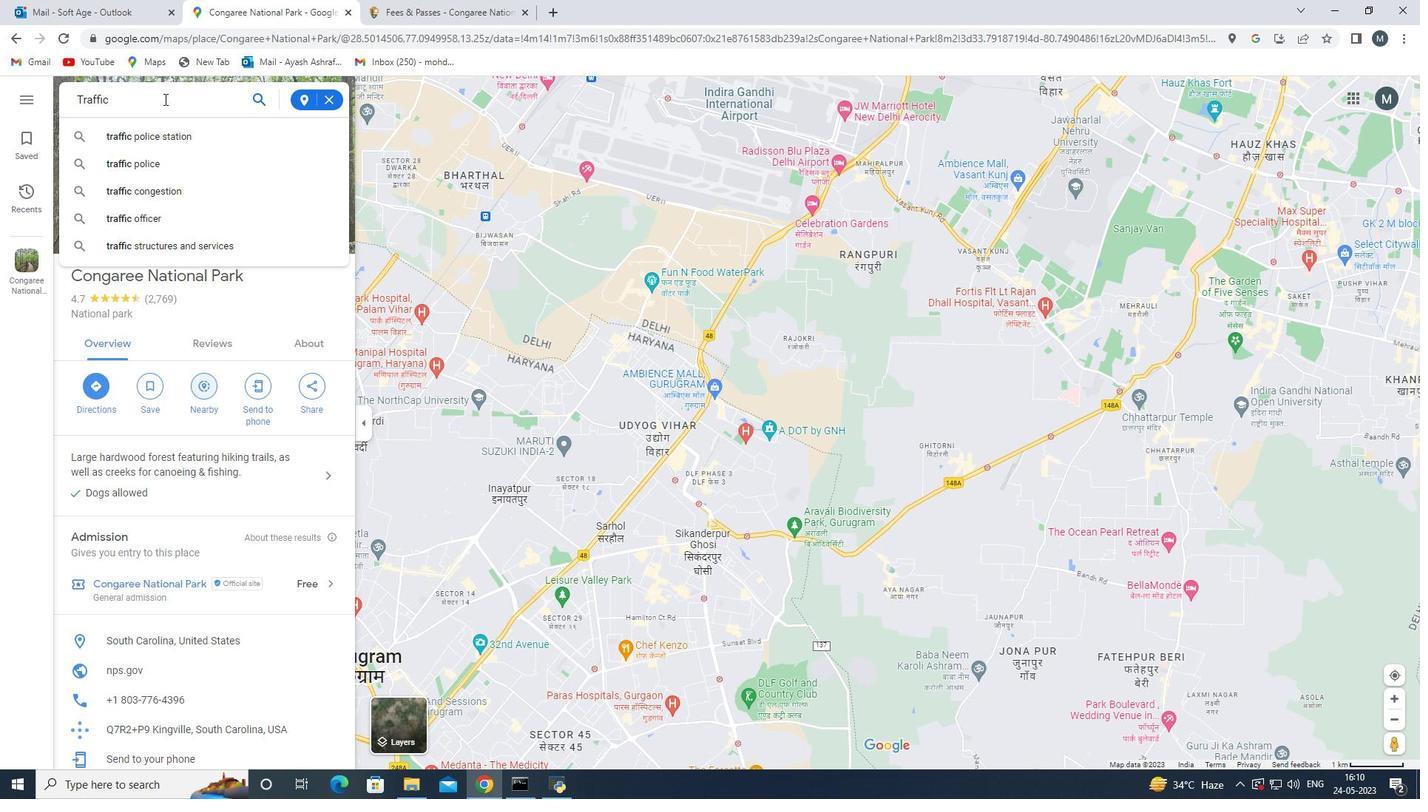 
Action: Mouse moved to (229, 384)
Screenshot: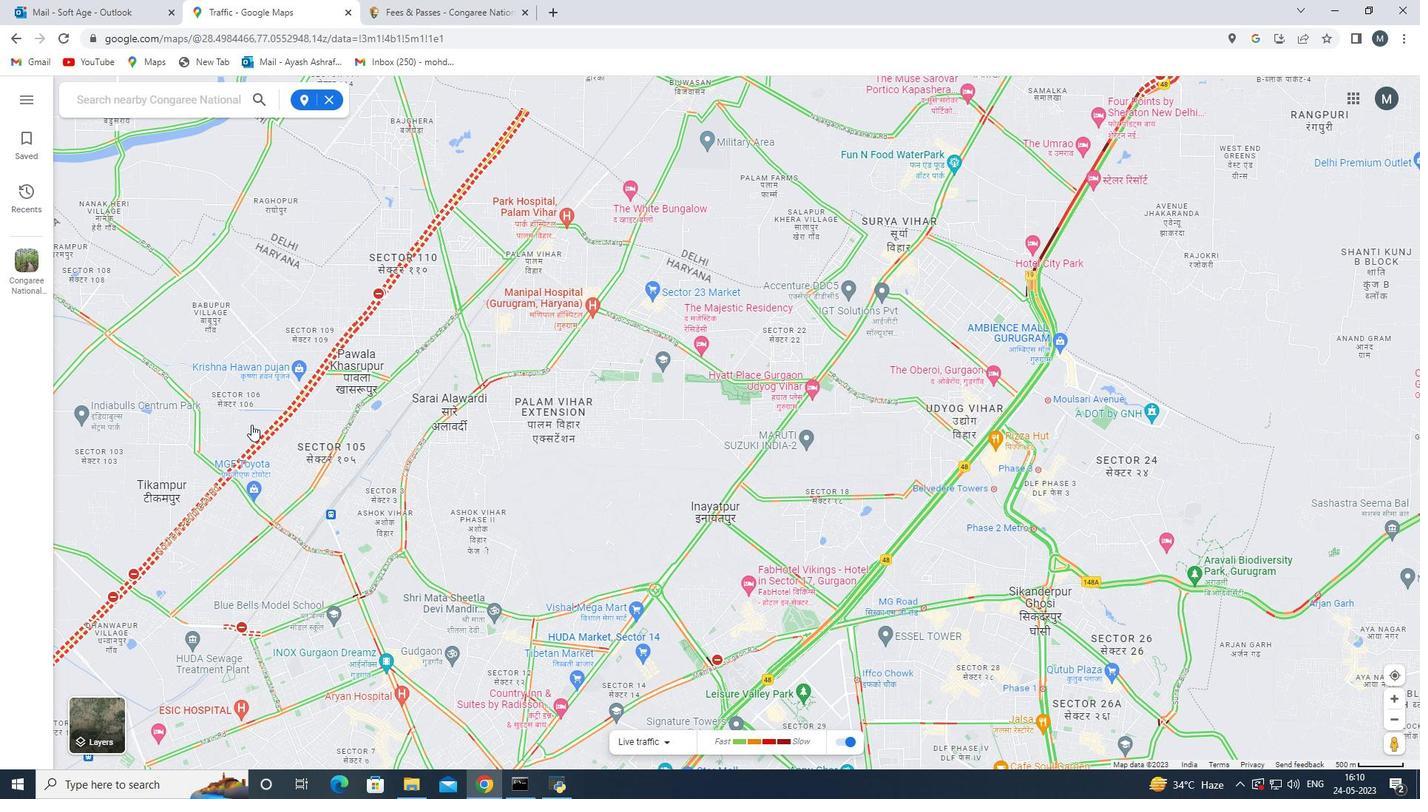 
Action: Mouse scrolled (229, 385) with delta (0, 0)
Screenshot: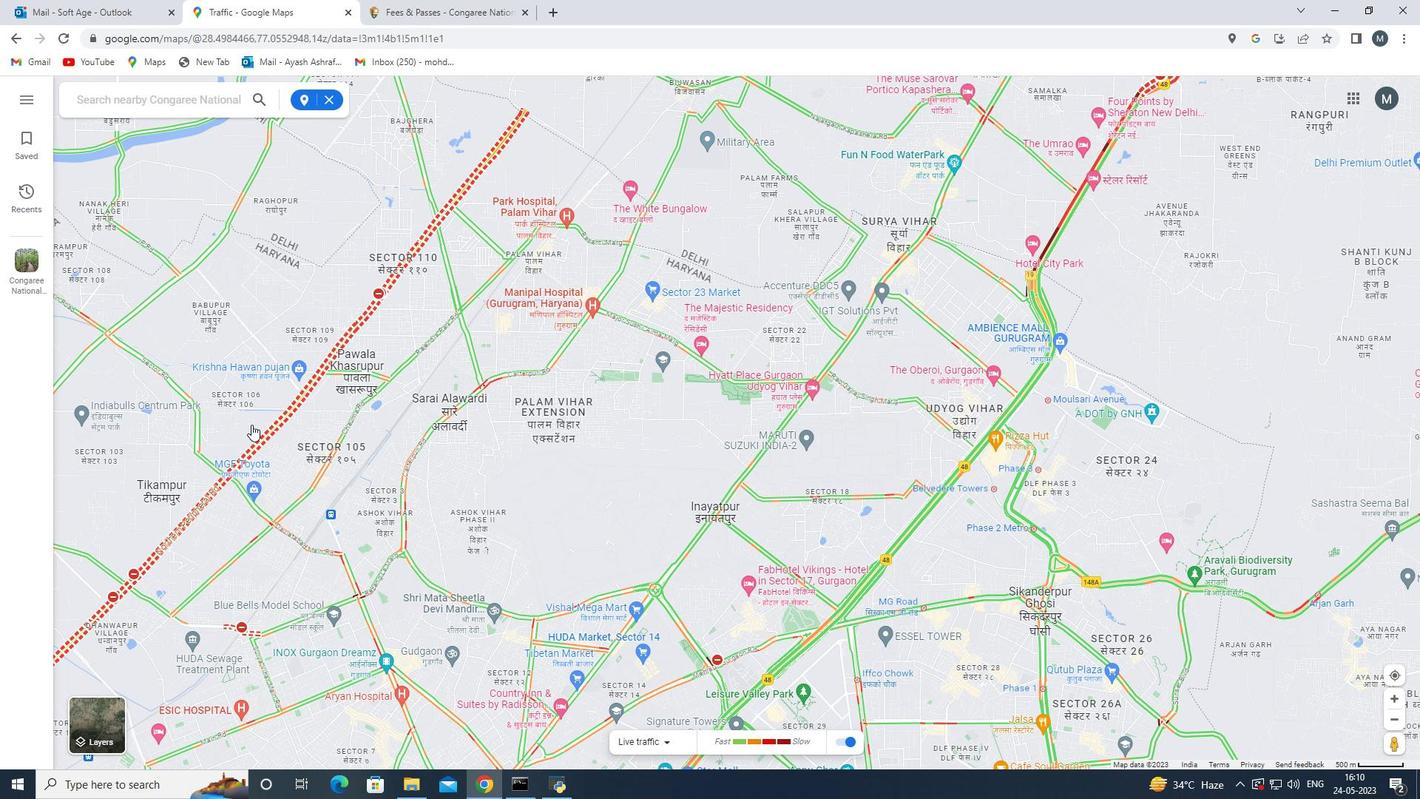 
Action: Mouse moved to (228, 376)
Screenshot: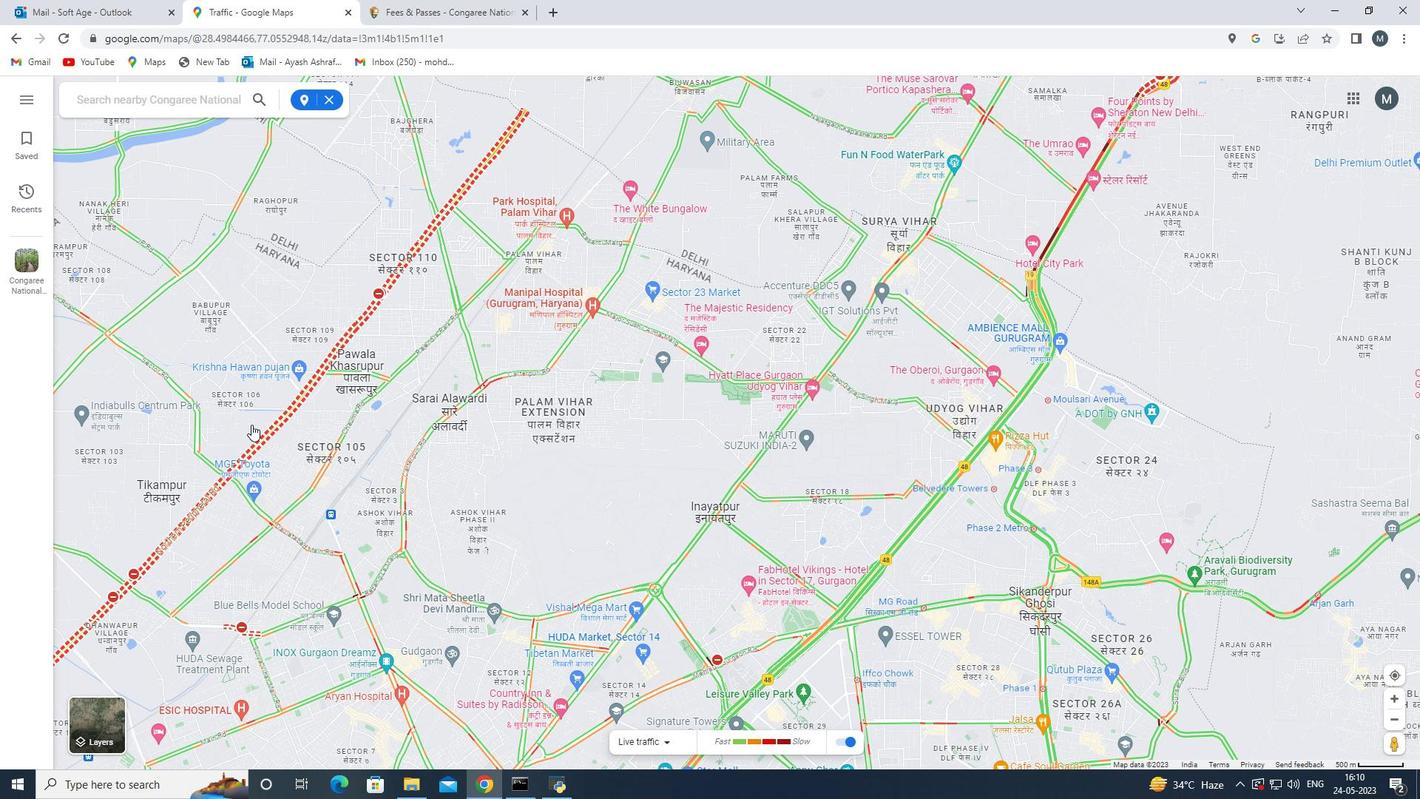 
Action: Mouse scrolled (228, 377) with delta (0, 0)
Screenshot: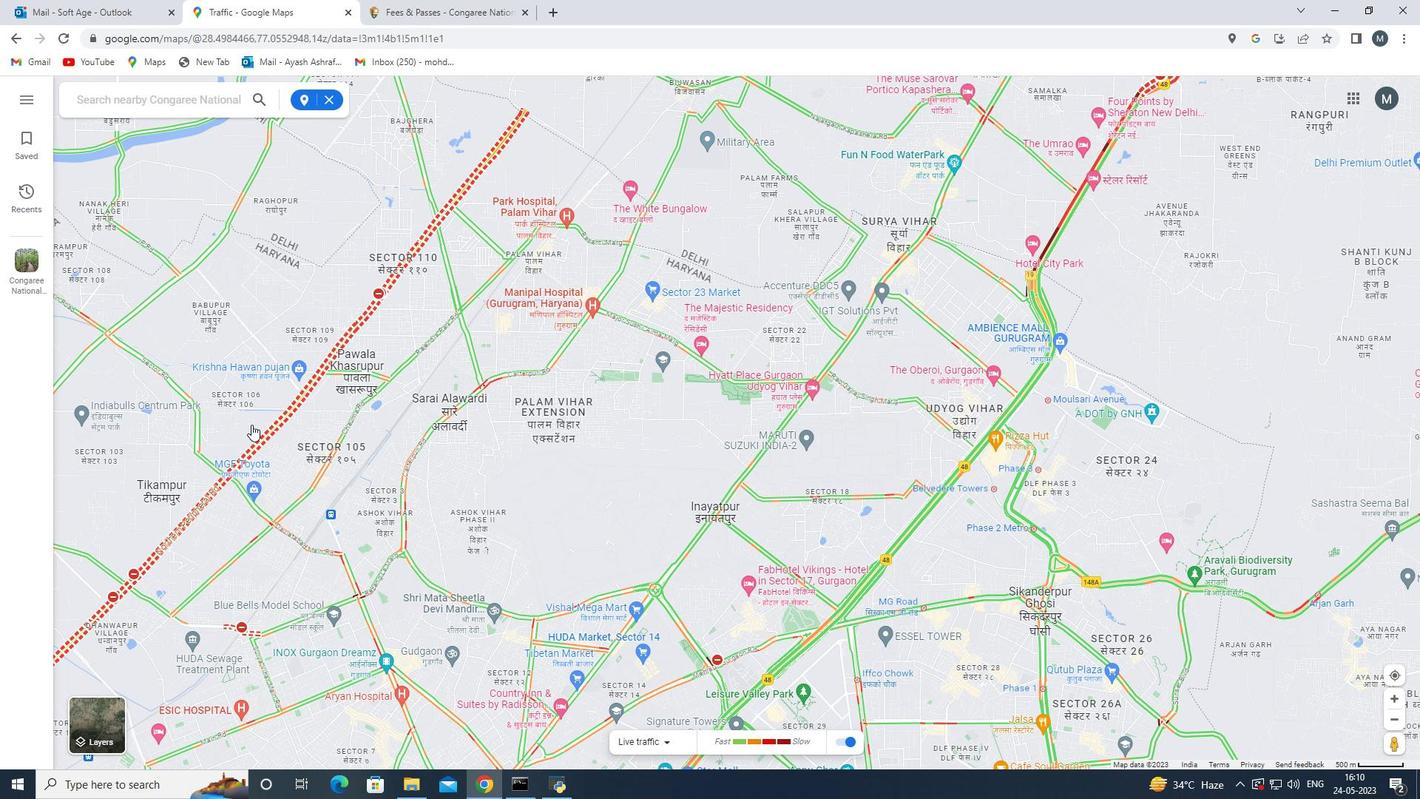 
Action: Mouse moved to (227, 372)
Screenshot: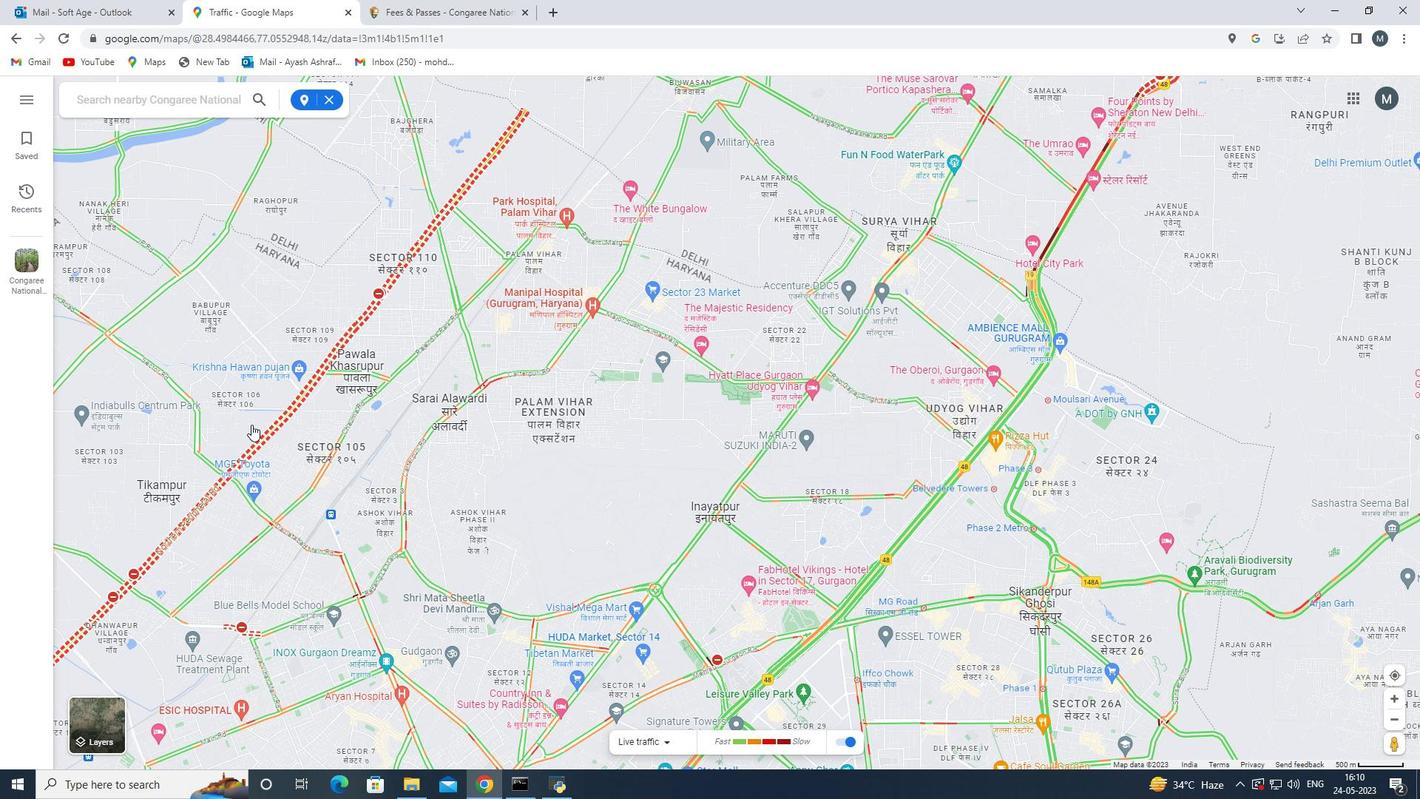 
Action: Mouse scrolled (227, 373) with delta (0, 0)
Screenshot: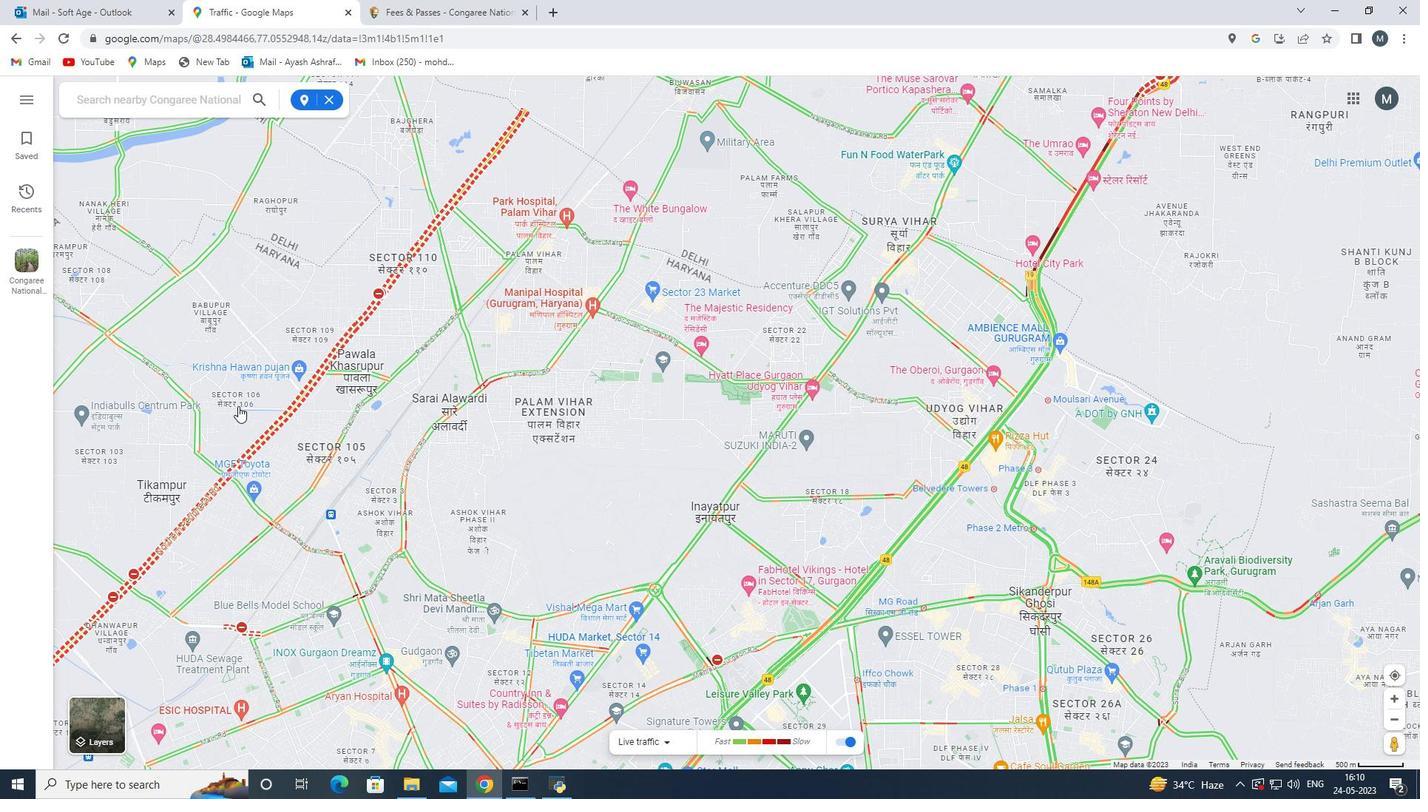 
Action: Mouse moved to (227, 367)
Screenshot: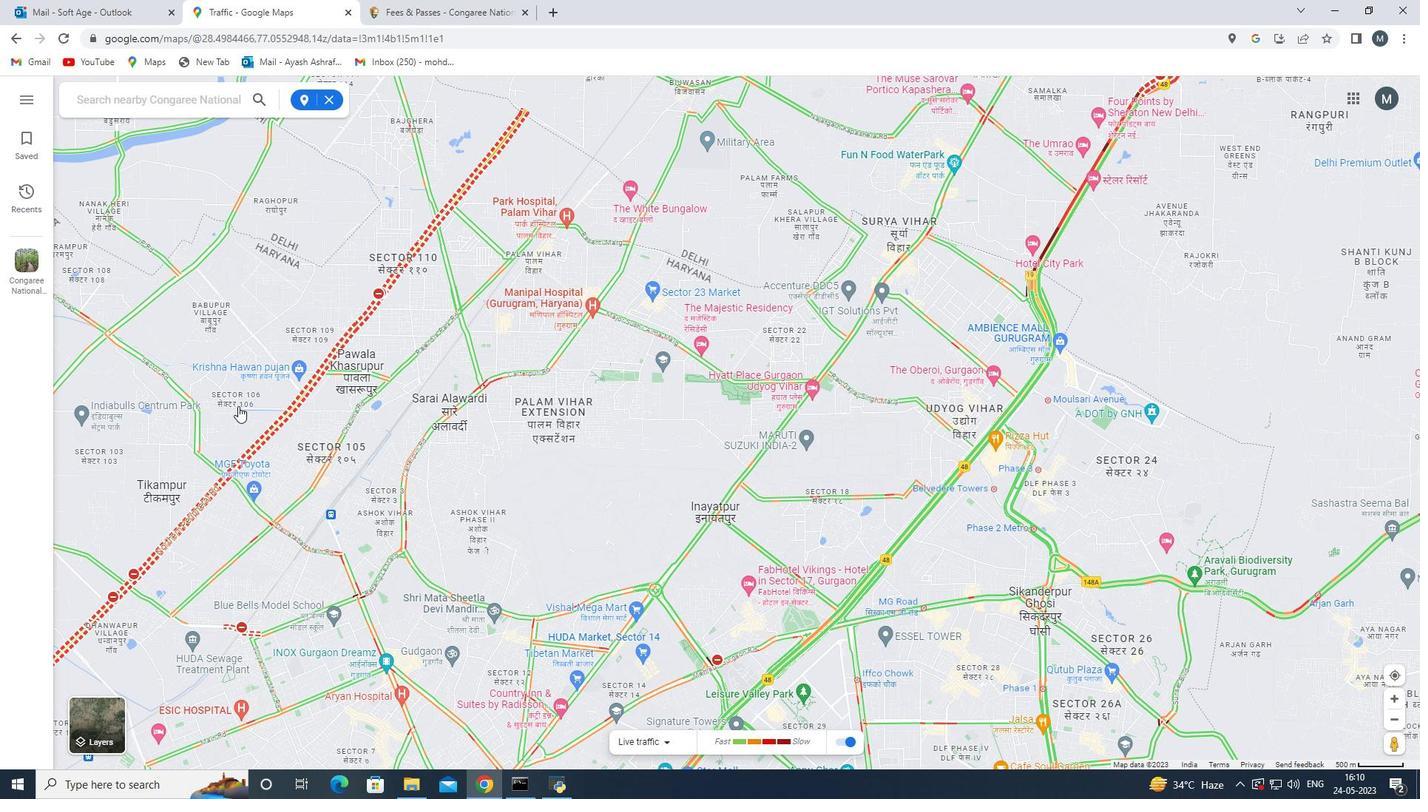 
Action: Mouse scrolled (227, 368) with delta (0, 0)
Screenshot: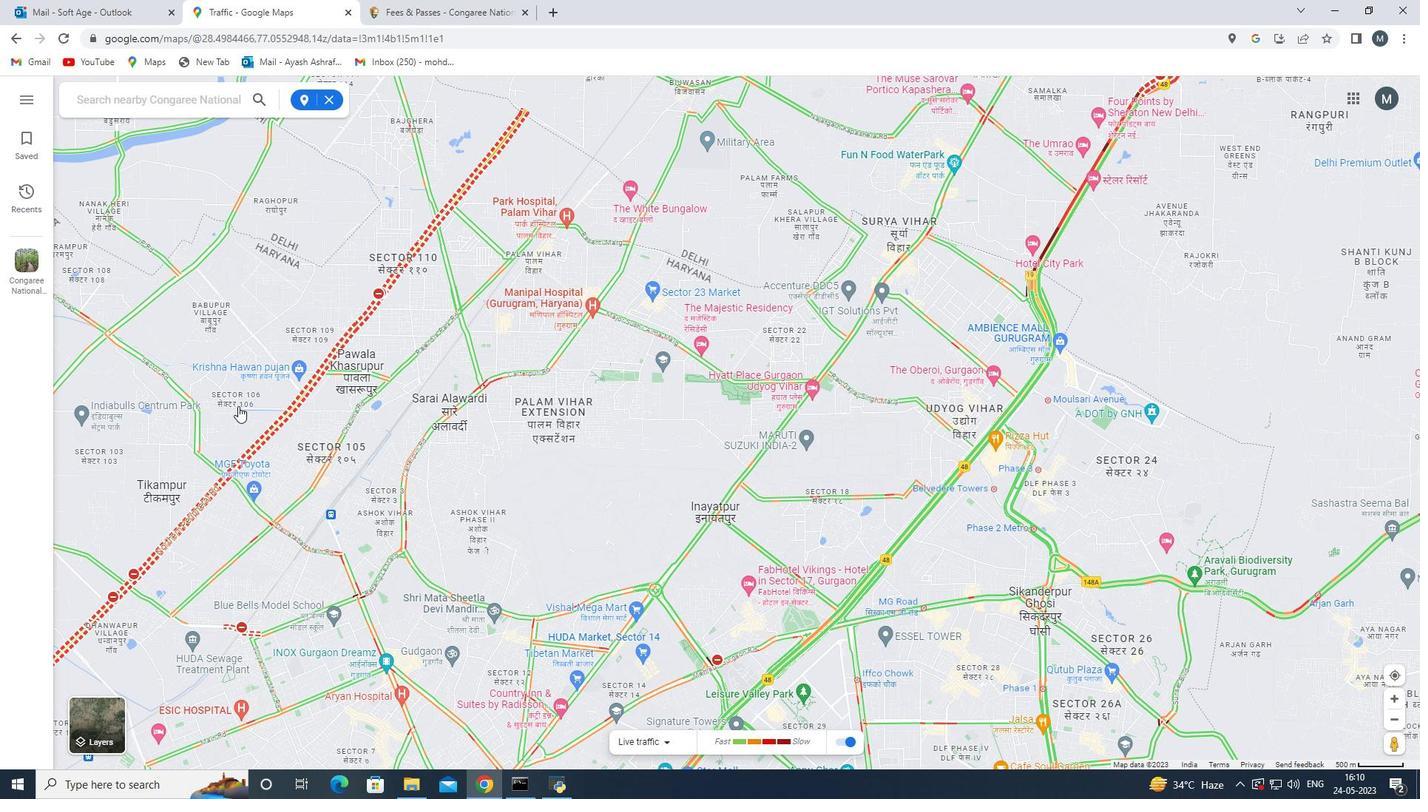 
Action: Mouse moved to (225, 364)
Screenshot: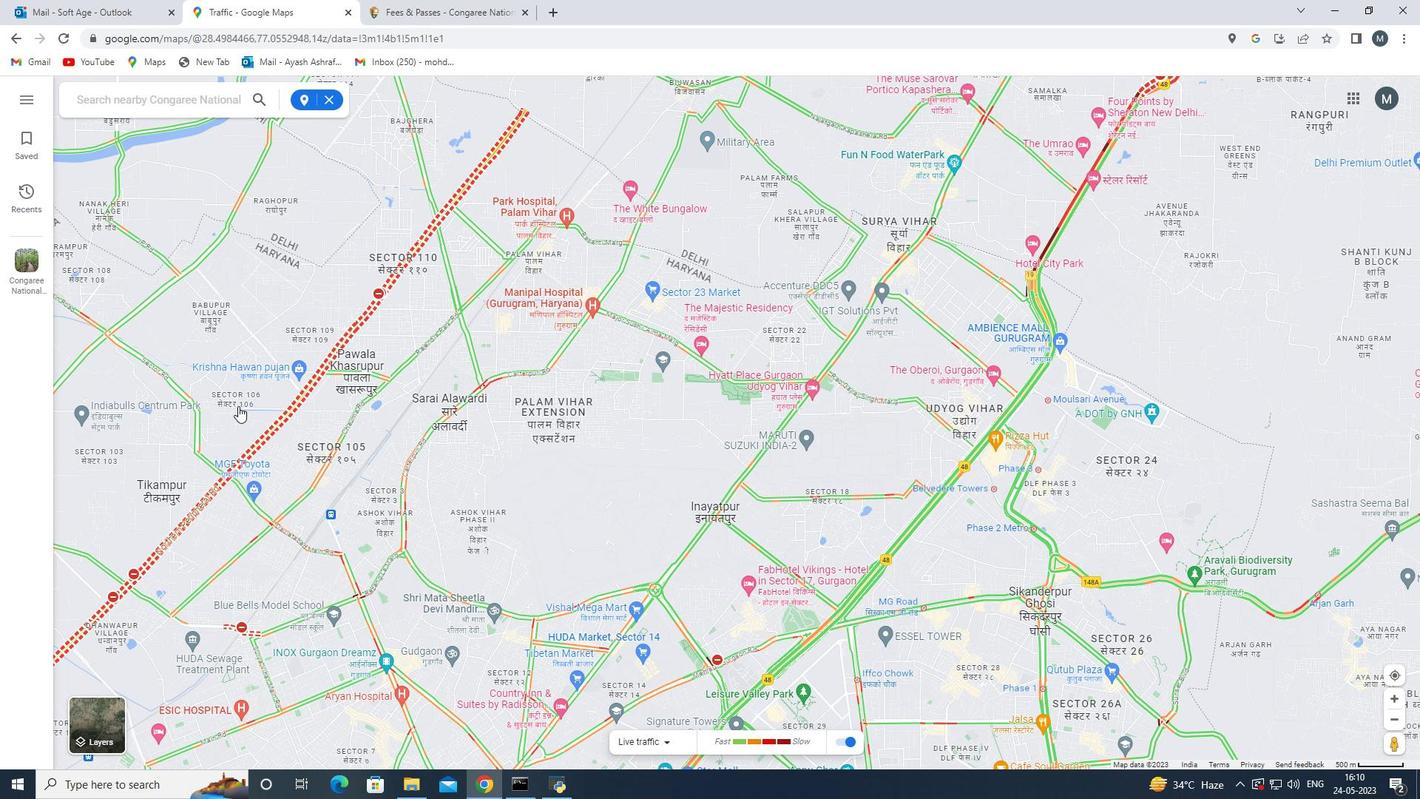 
Action: Mouse scrolled (225, 365) with delta (0, 0)
Screenshot: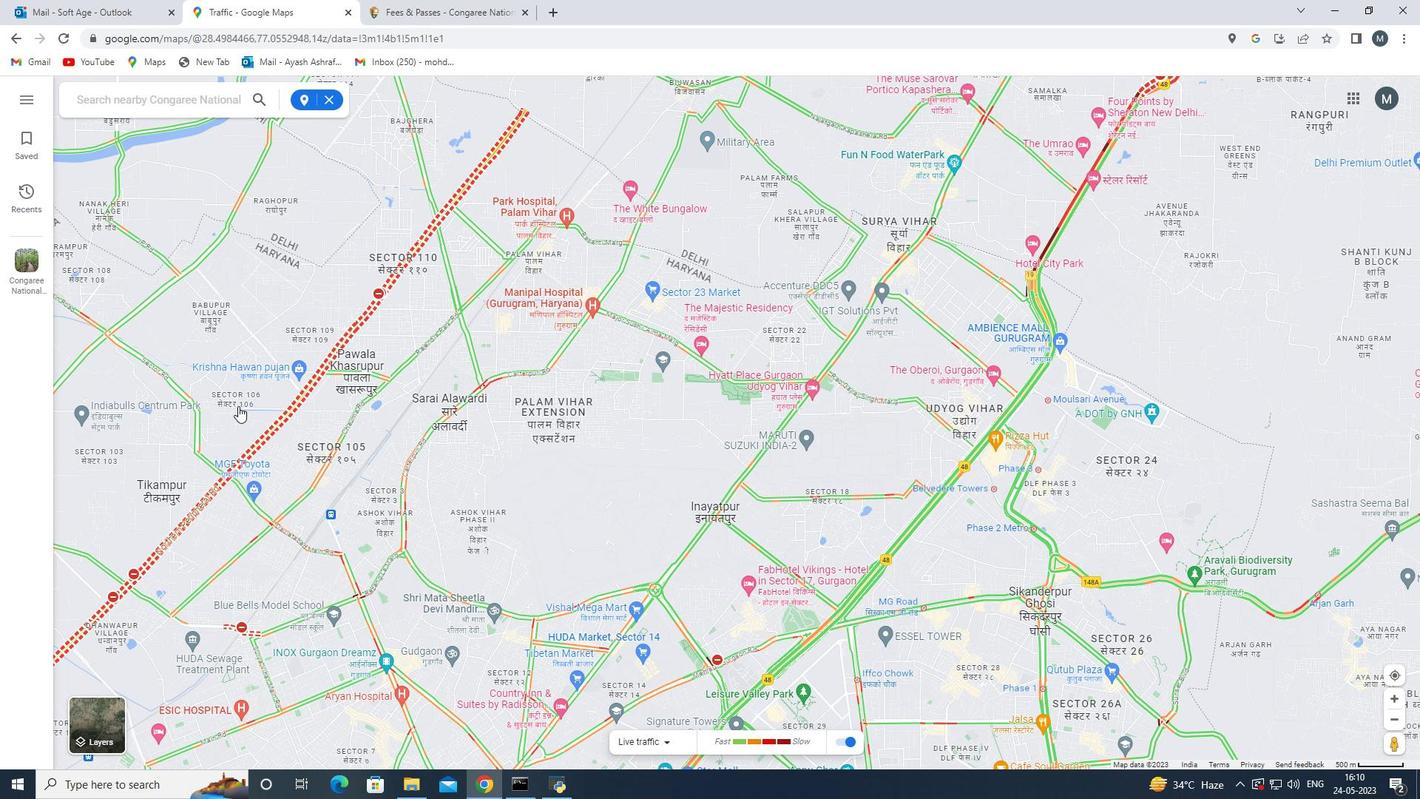 
Action: Mouse moved to (302, 101)
Screenshot: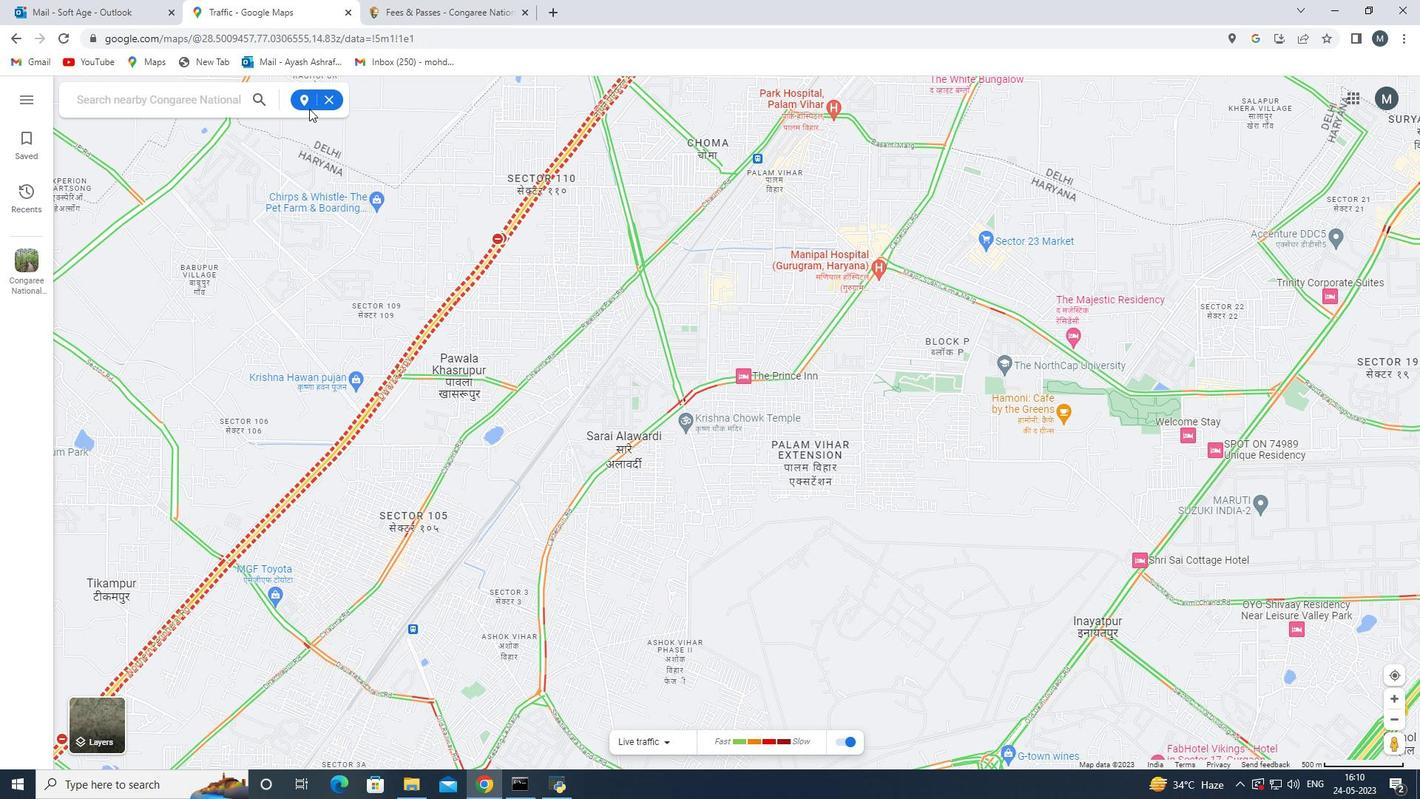 
Action: Mouse pressed left at (302, 101)
Screenshot: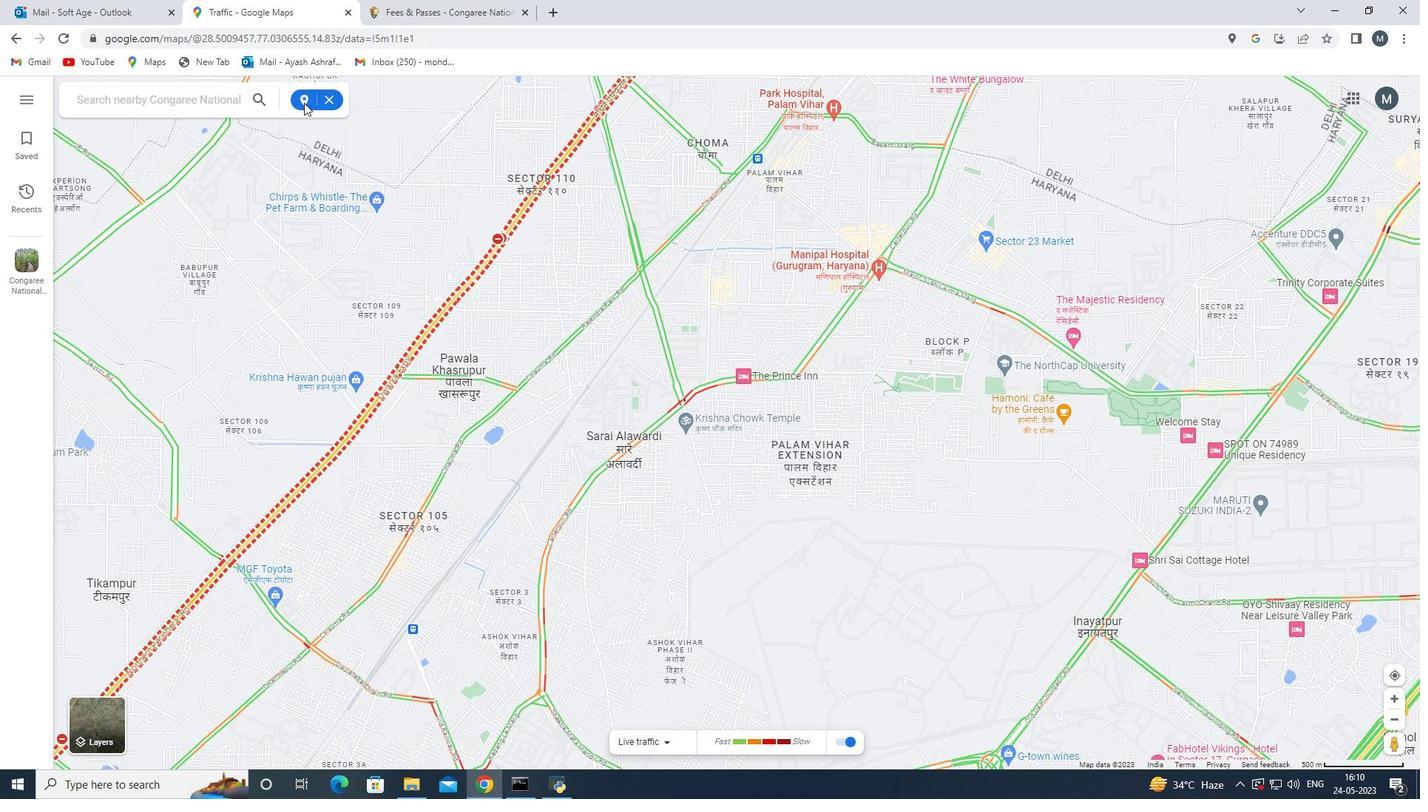 
Action: Mouse moved to (198, 142)
Screenshot: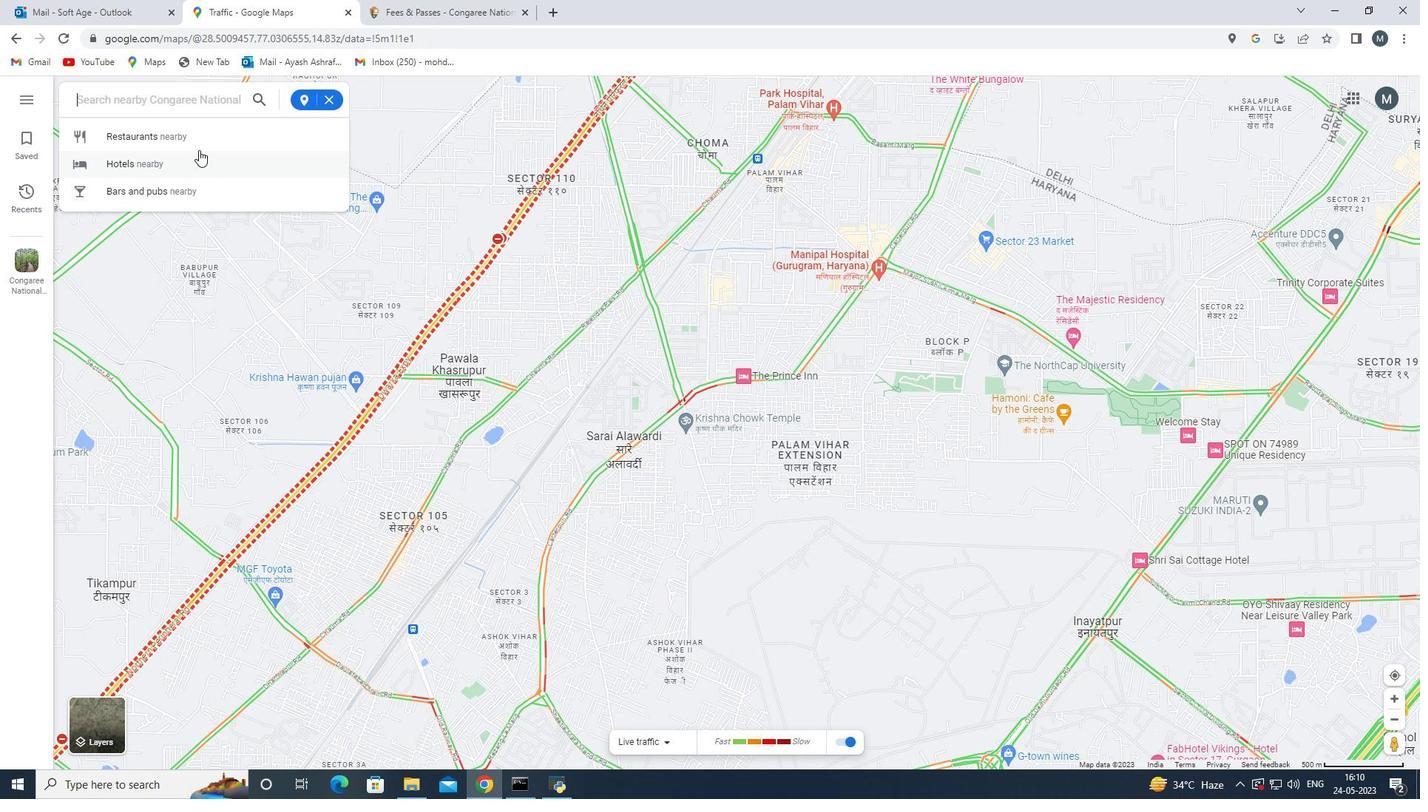 
Action: Mouse pressed left at (198, 142)
Screenshot: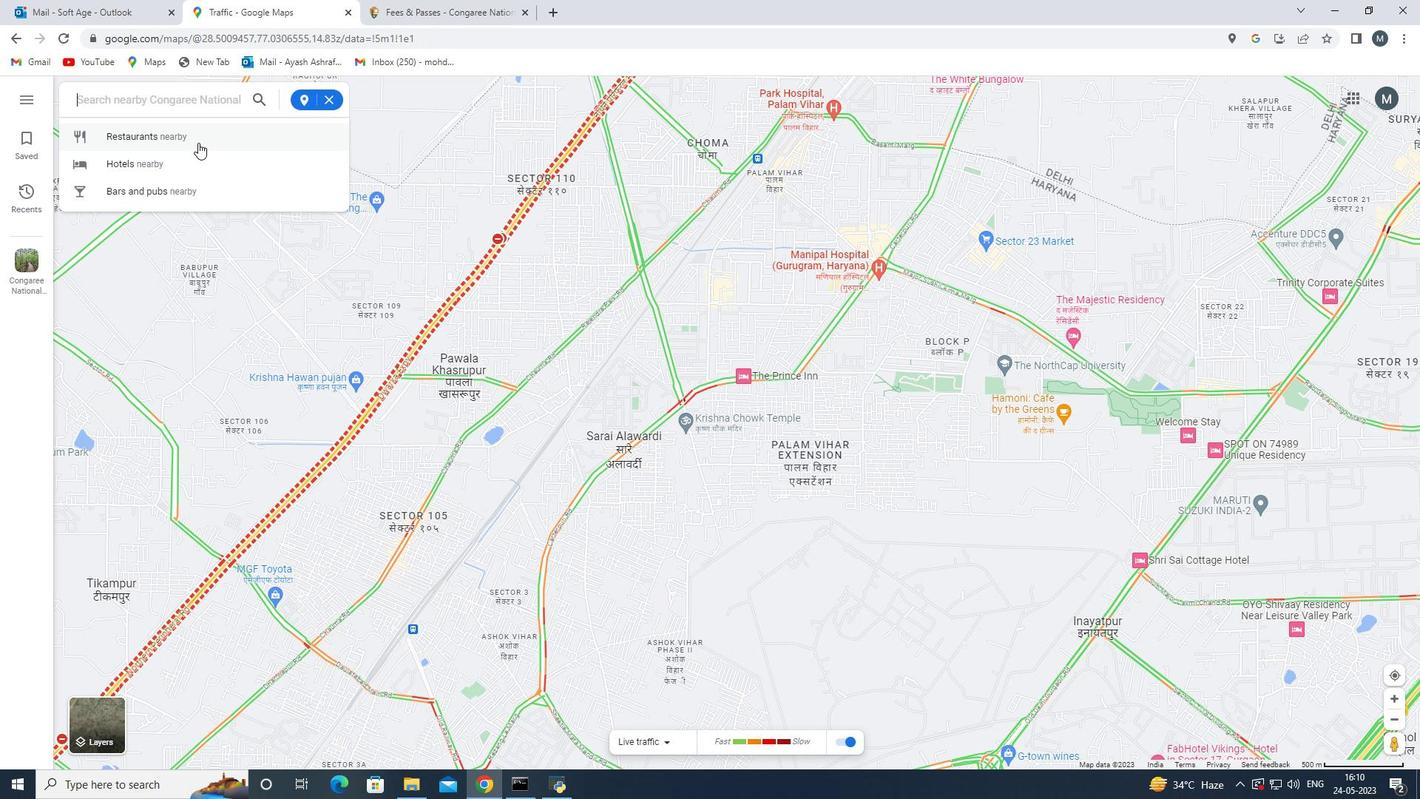 
Action: Mouse moved to (592, 425)
Screenshot: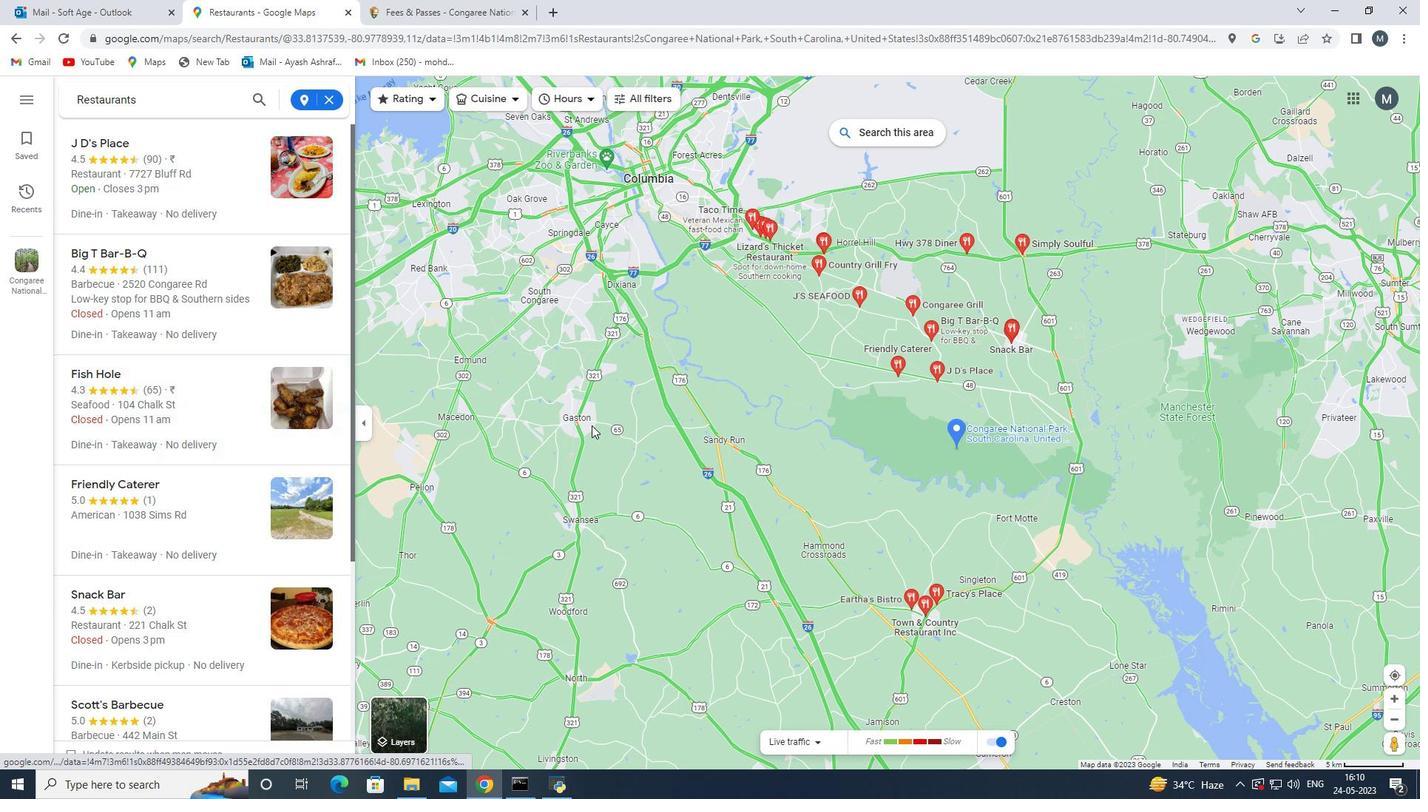 
Action: Mouse scrolled (592, 426) with delta (0, 0)
Screenshot: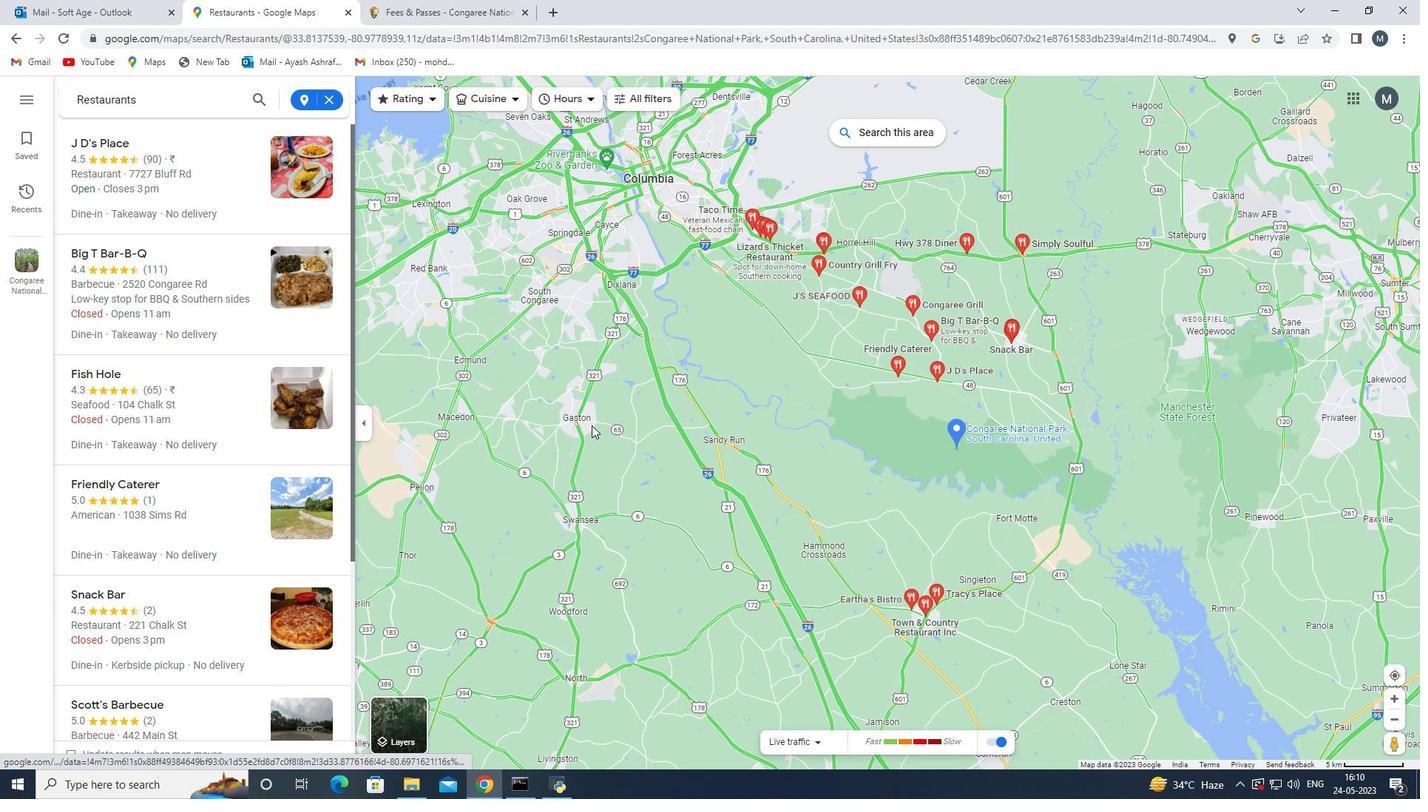 
Action: Mouse scrolled (592, 426) with delta (0, 0)
Screenshot: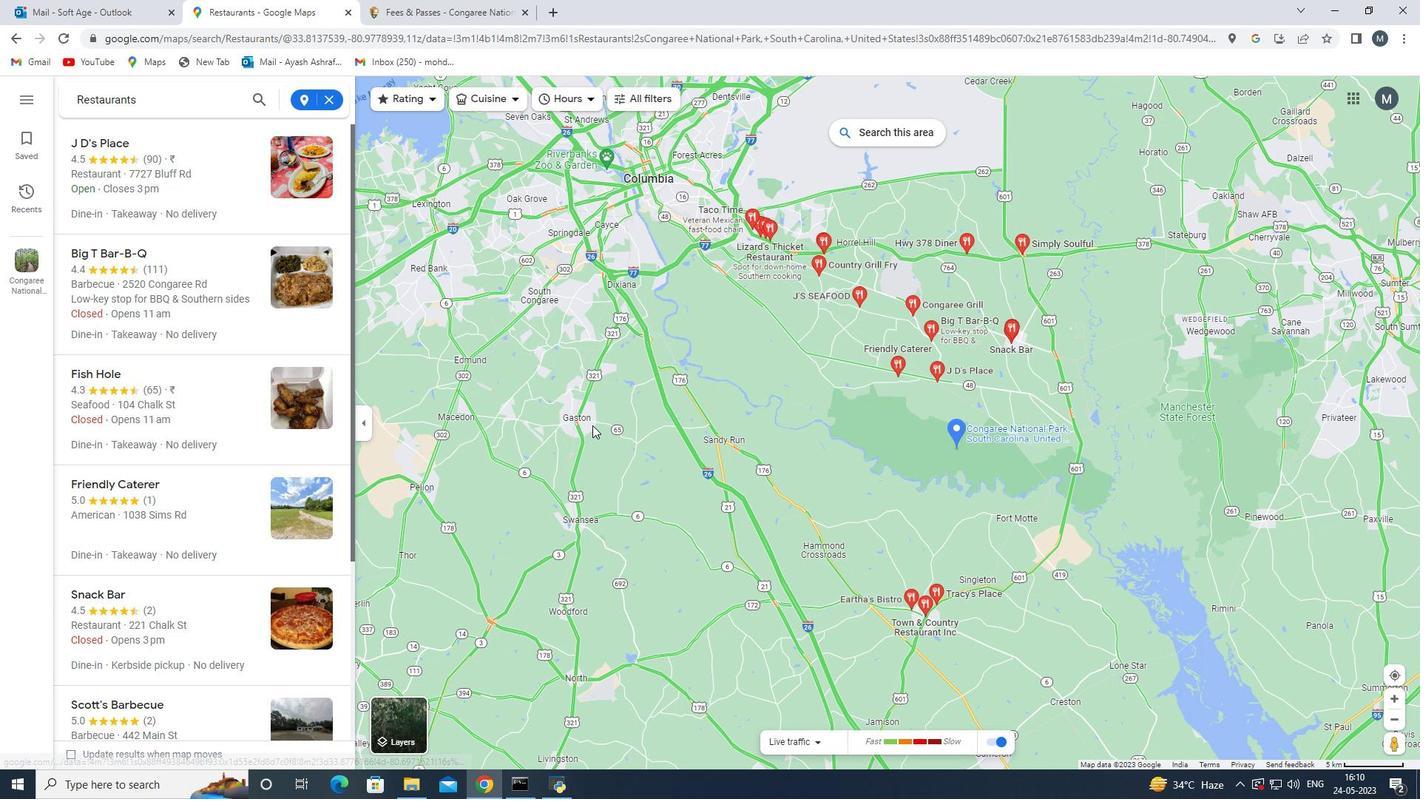 
Action: Mouse moved to (589, 385)
Screenshot: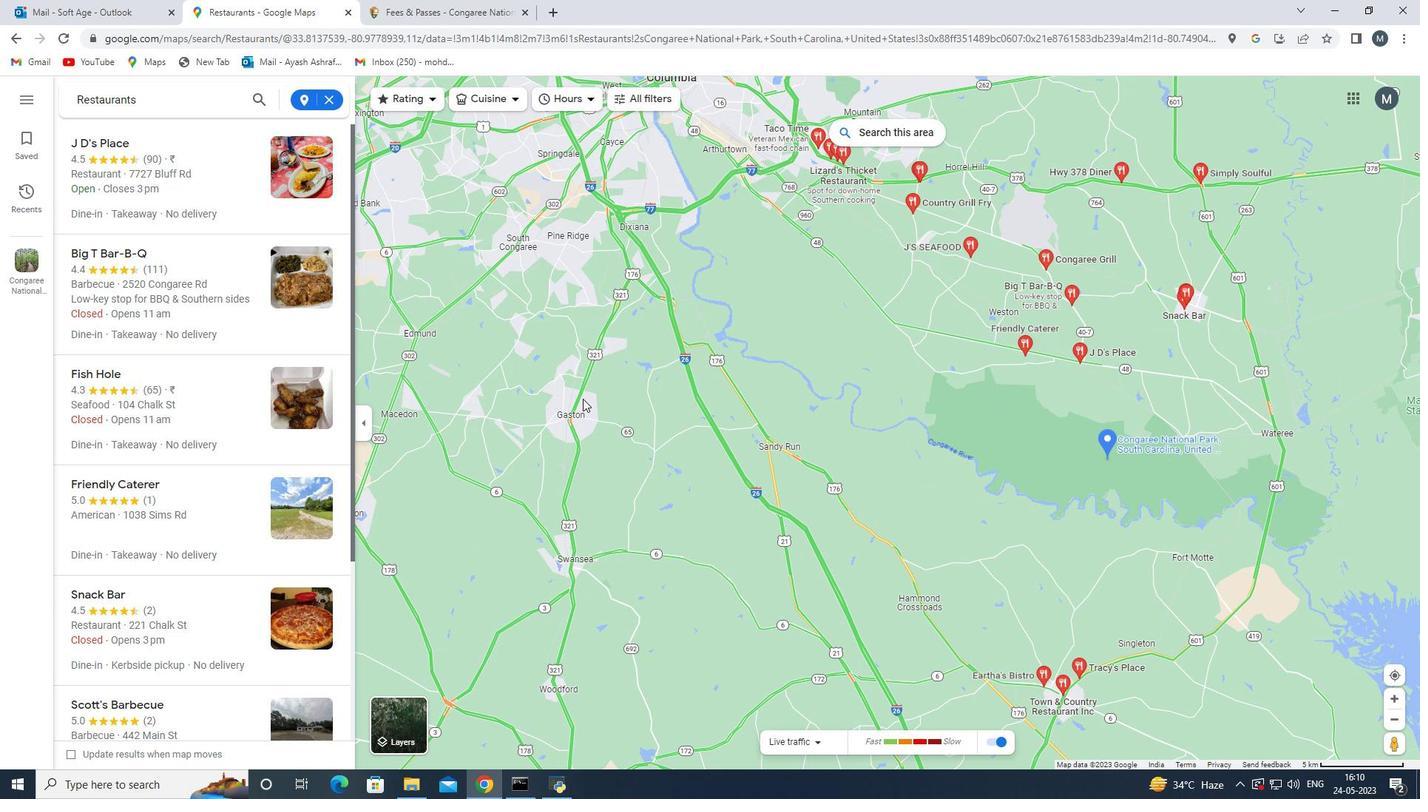 
Action: Mouse pressed left at (589, 385)
Screenshot: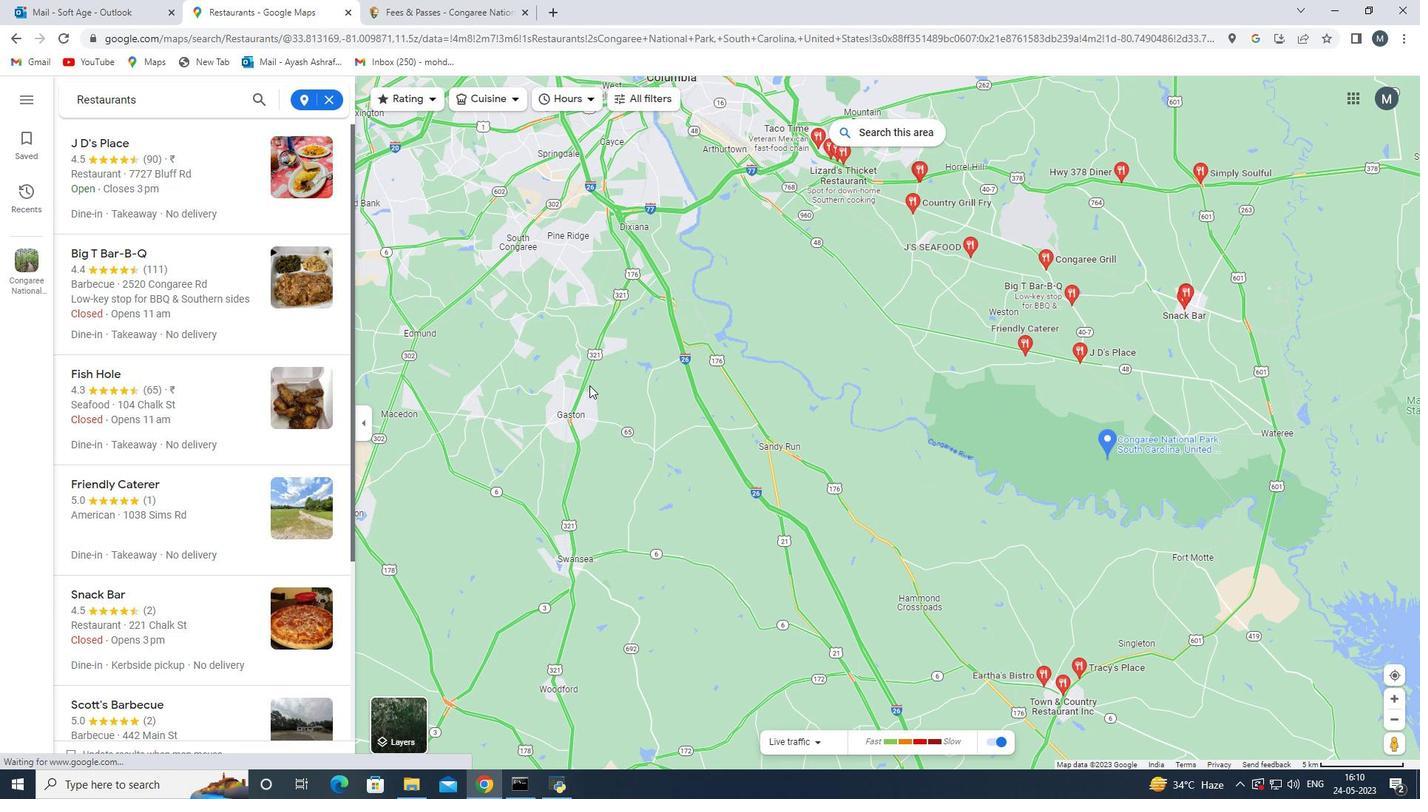 
Action: Mouse moved to (866, 483)
Screenshot: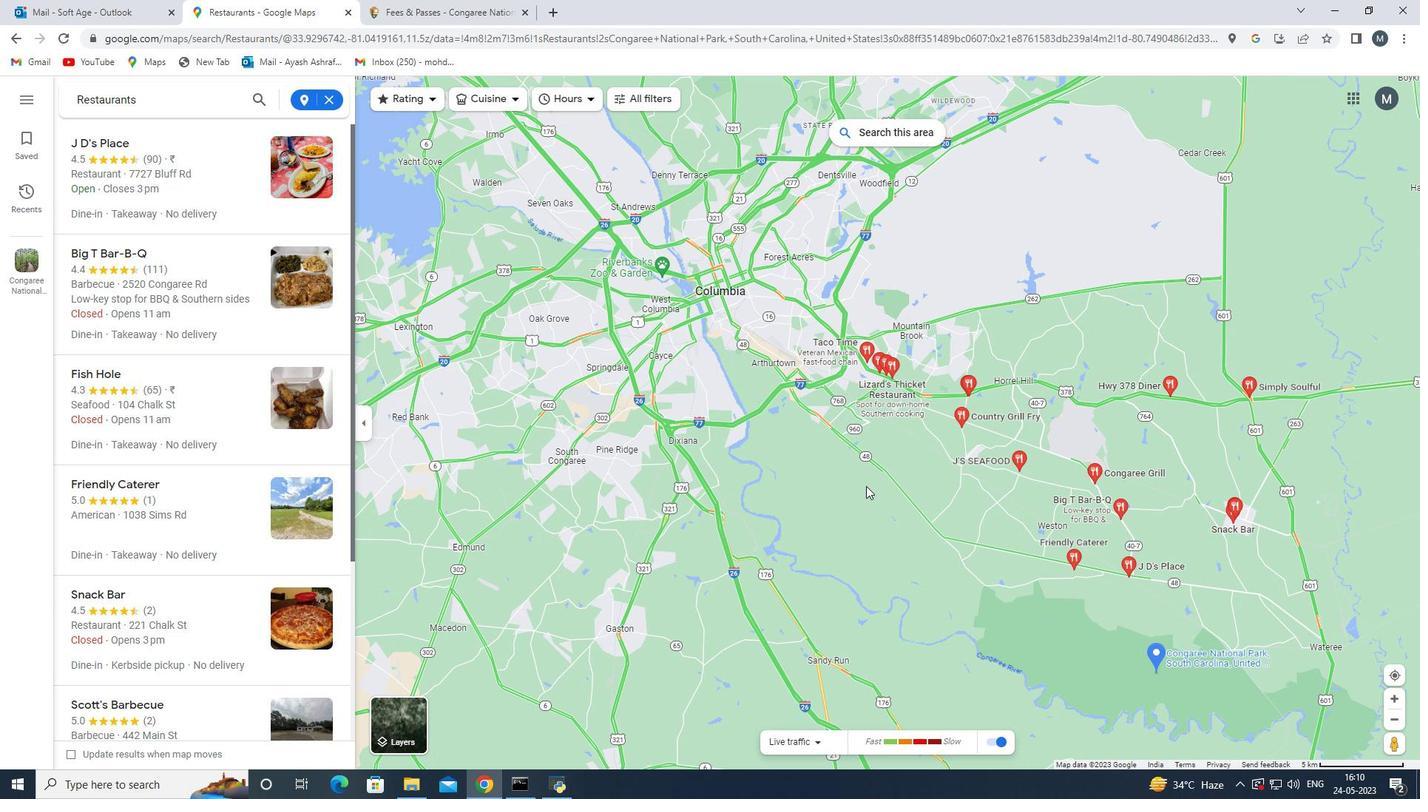 
Action: Mouse scrolled (866, 484) with delta (0, 0)
Screenshot: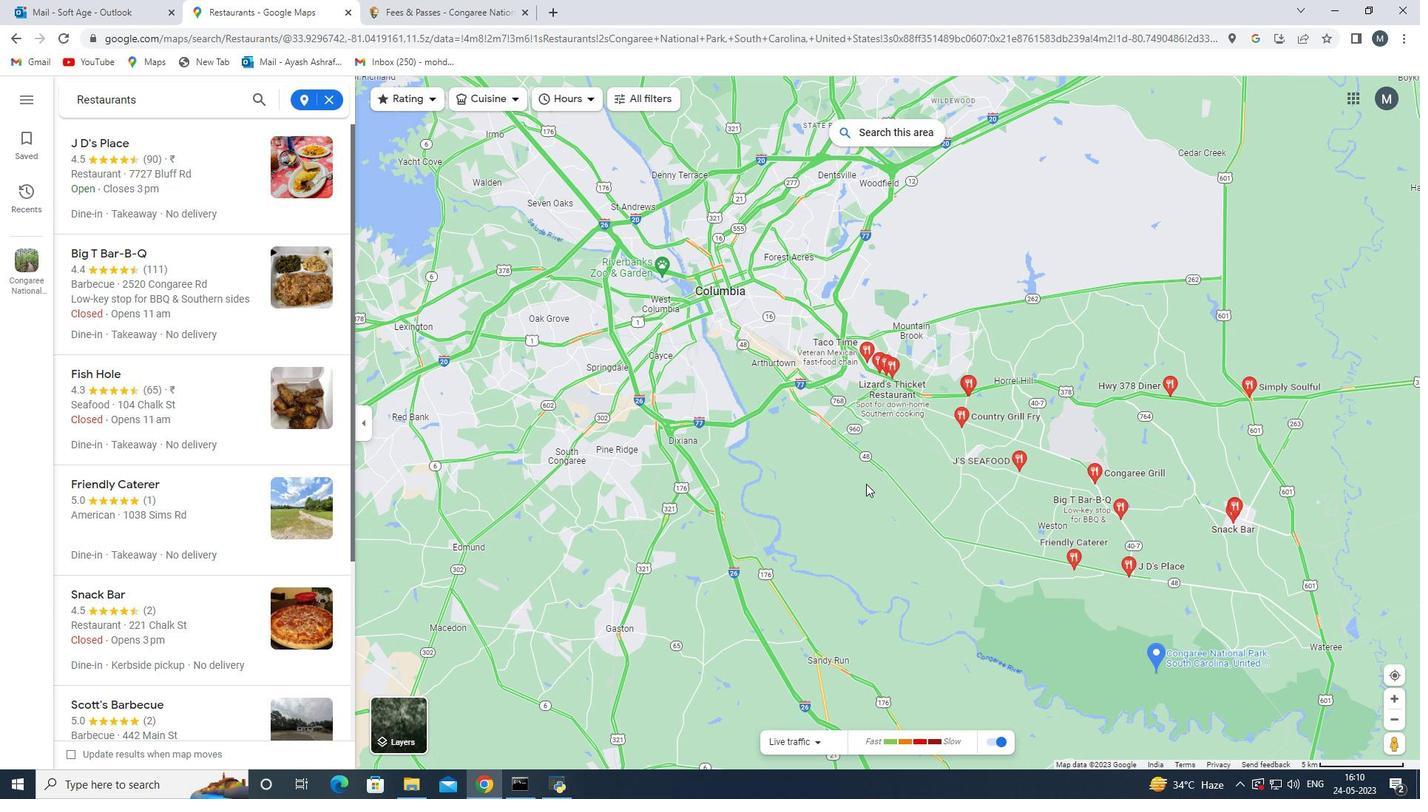 
Action: Mouse scrolled (866, 484) with delta (0, 0)
Screenshot: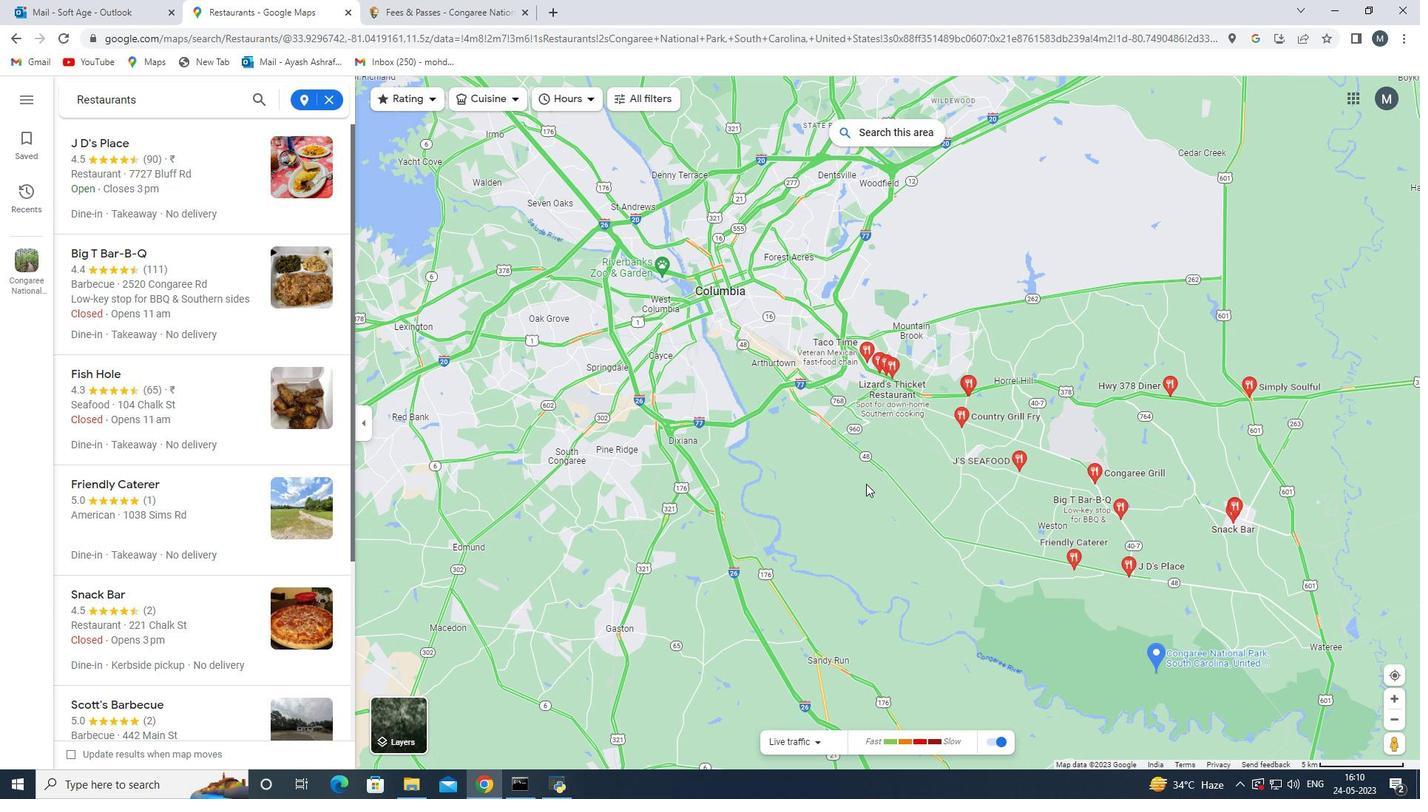 
Action: Mouse moved to (714, 361)
Screenshot: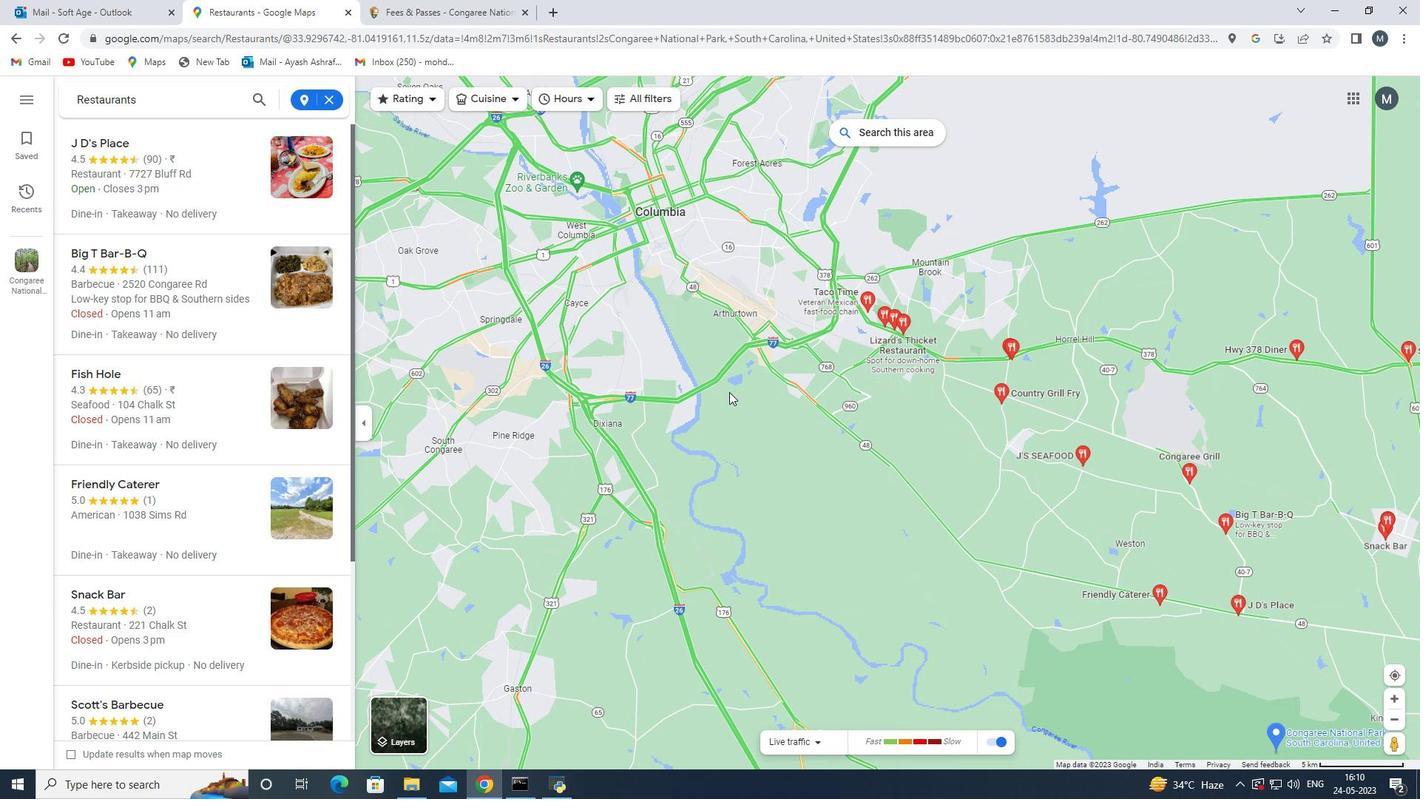 
Action: Mouse pressed left at (714, 361)
Screenshot: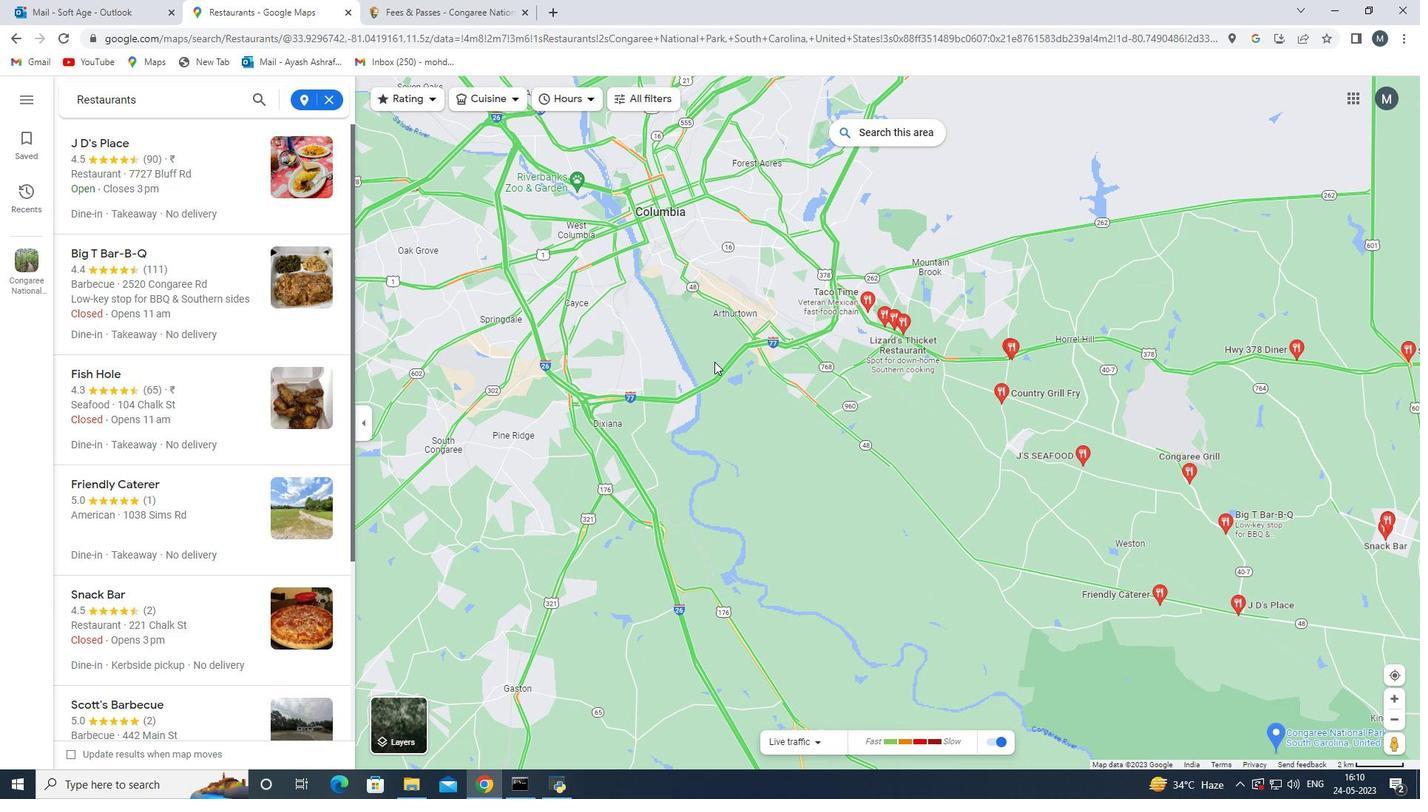 
Action: Mouse moved to (707, 478)
Screenshot: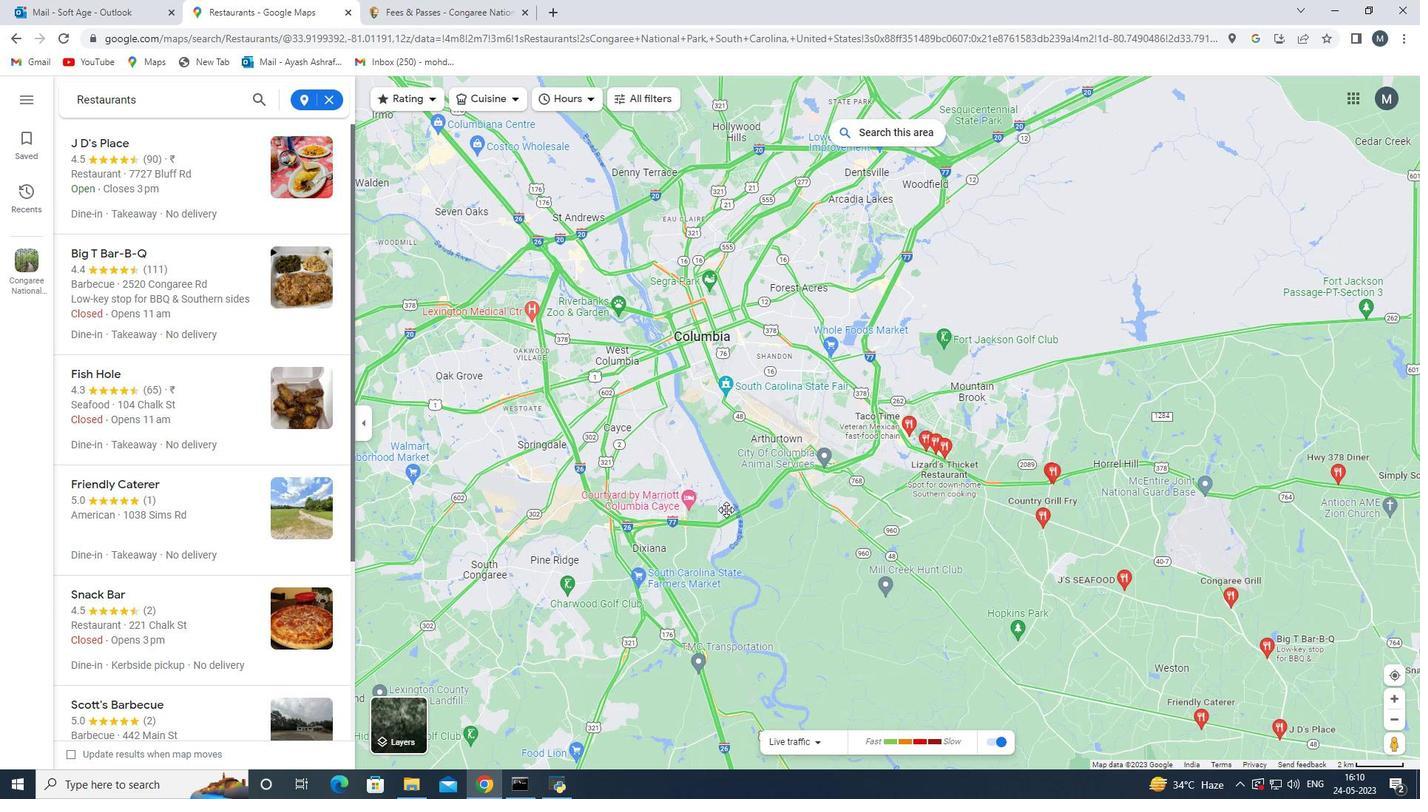 
Action: Mouse scrolled (707, 479) with delta (0, 0)
Screenshot: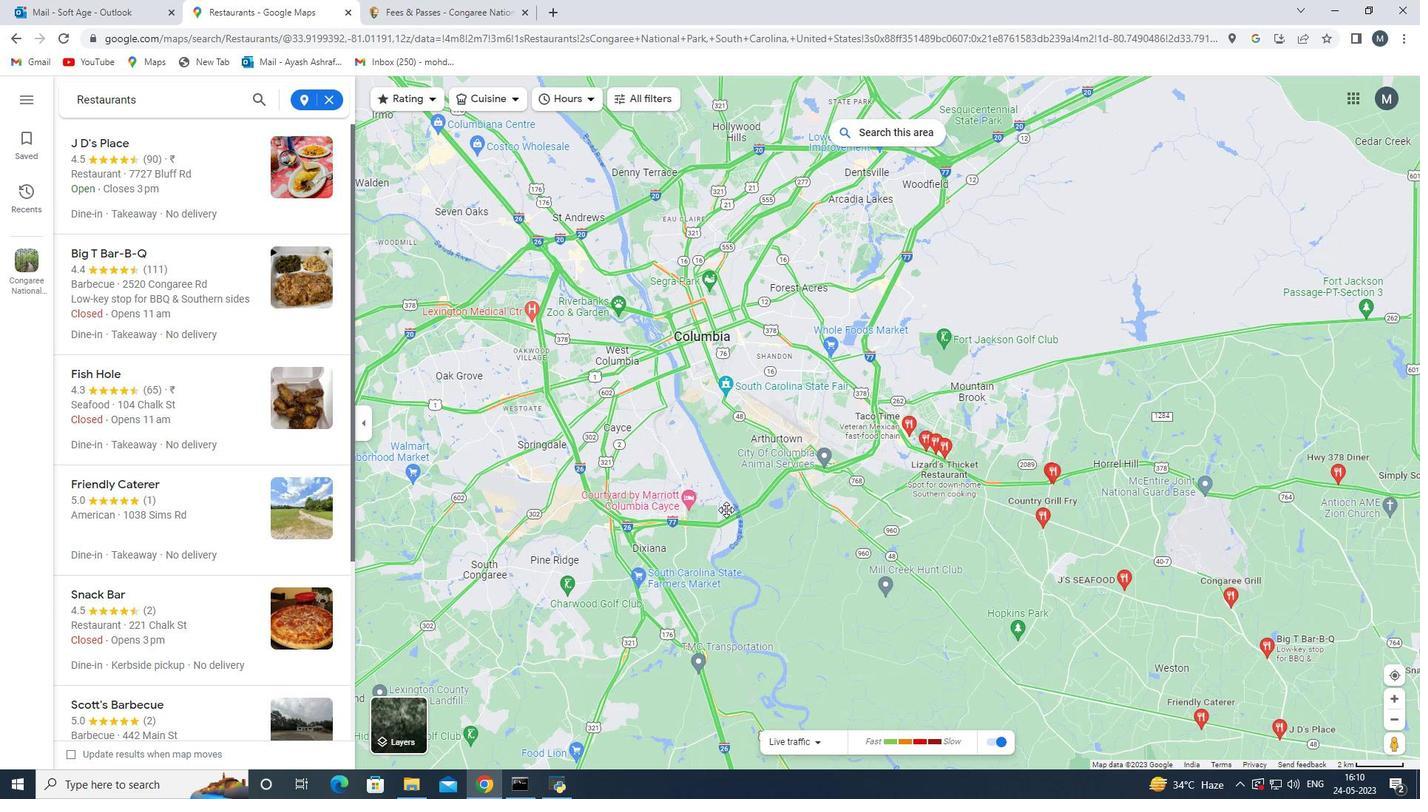 
Action: Mouse moved to (707, 475)
Screenshot: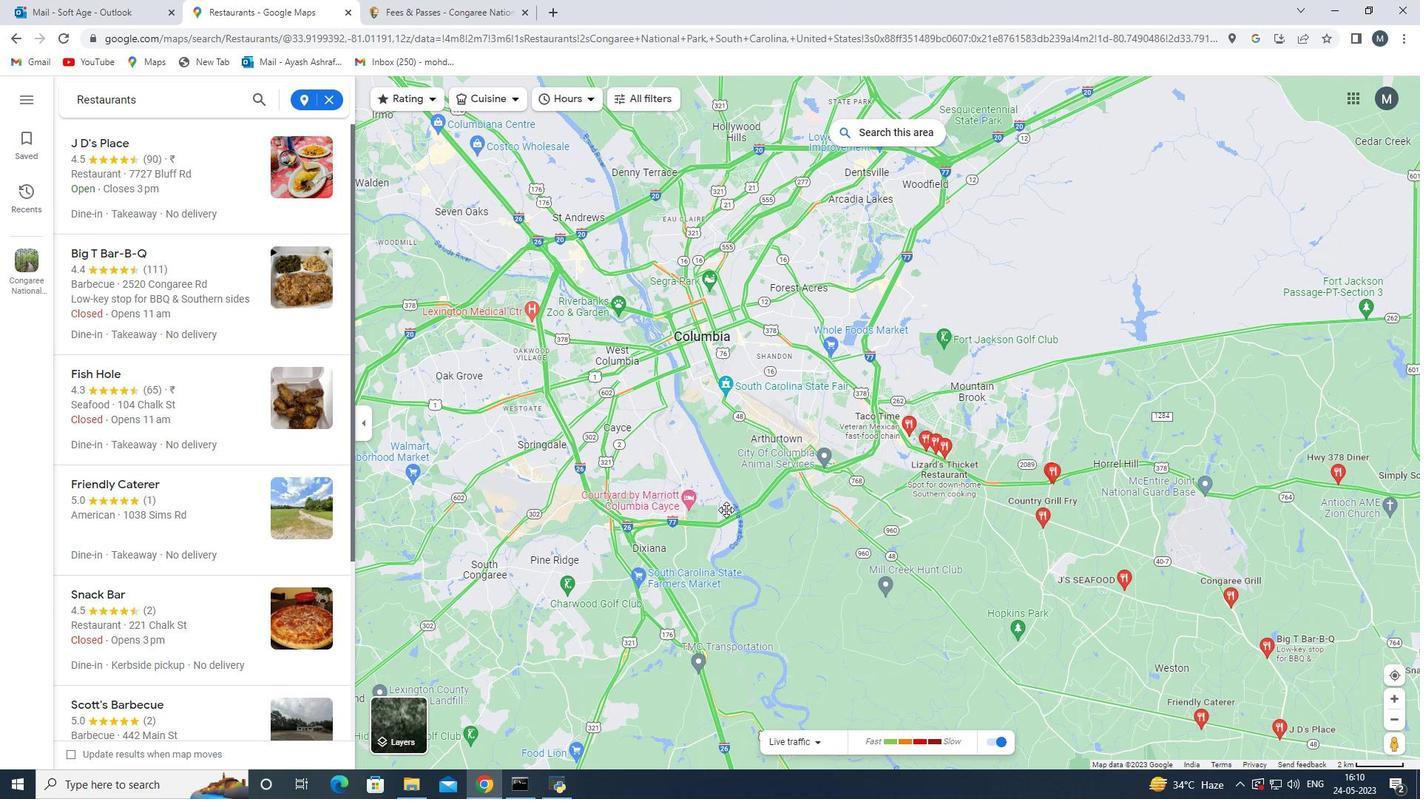 
Action: Mouse scrolled (707, 476) with delta (0, 0)
Screenshot: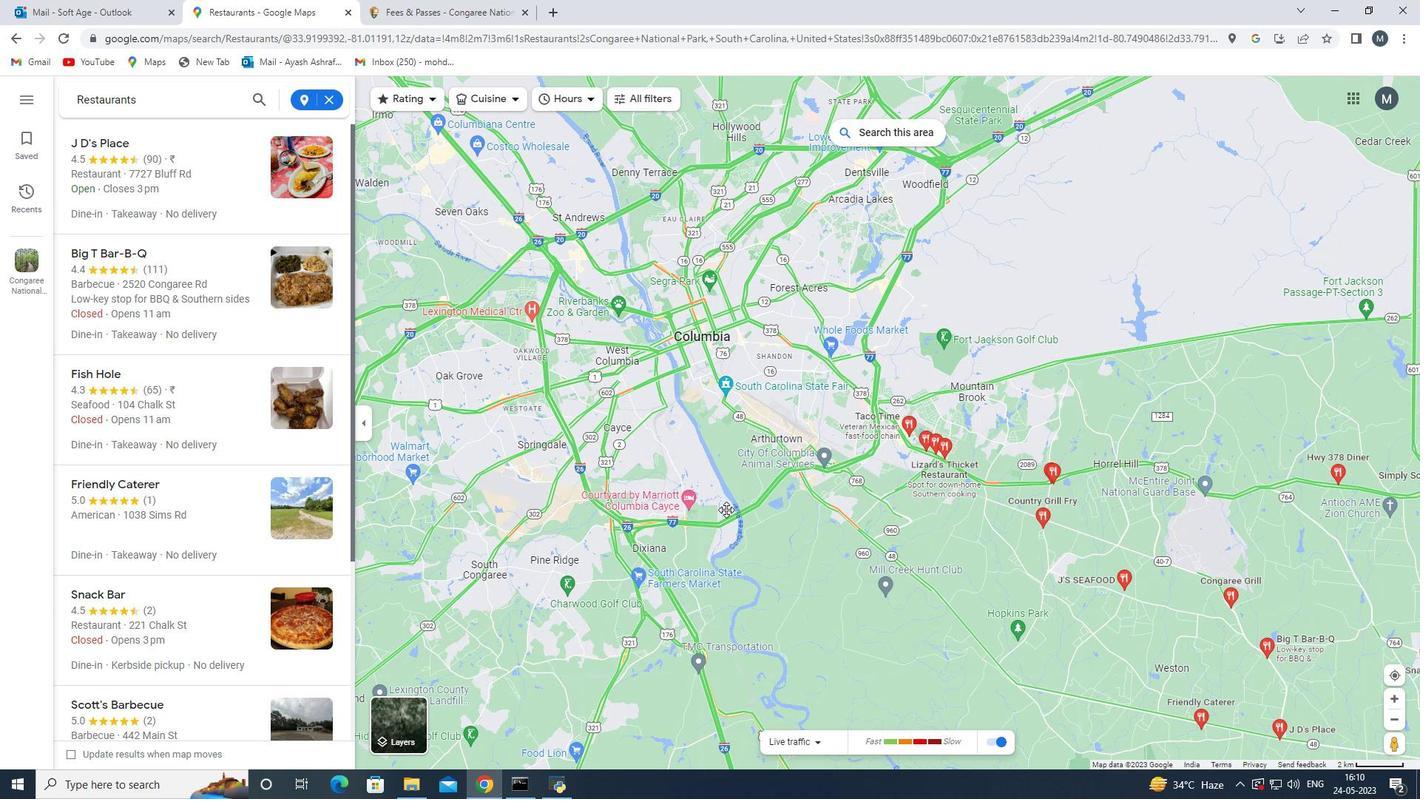 
Action: Mouse moved to (719, 454)
Screenshot: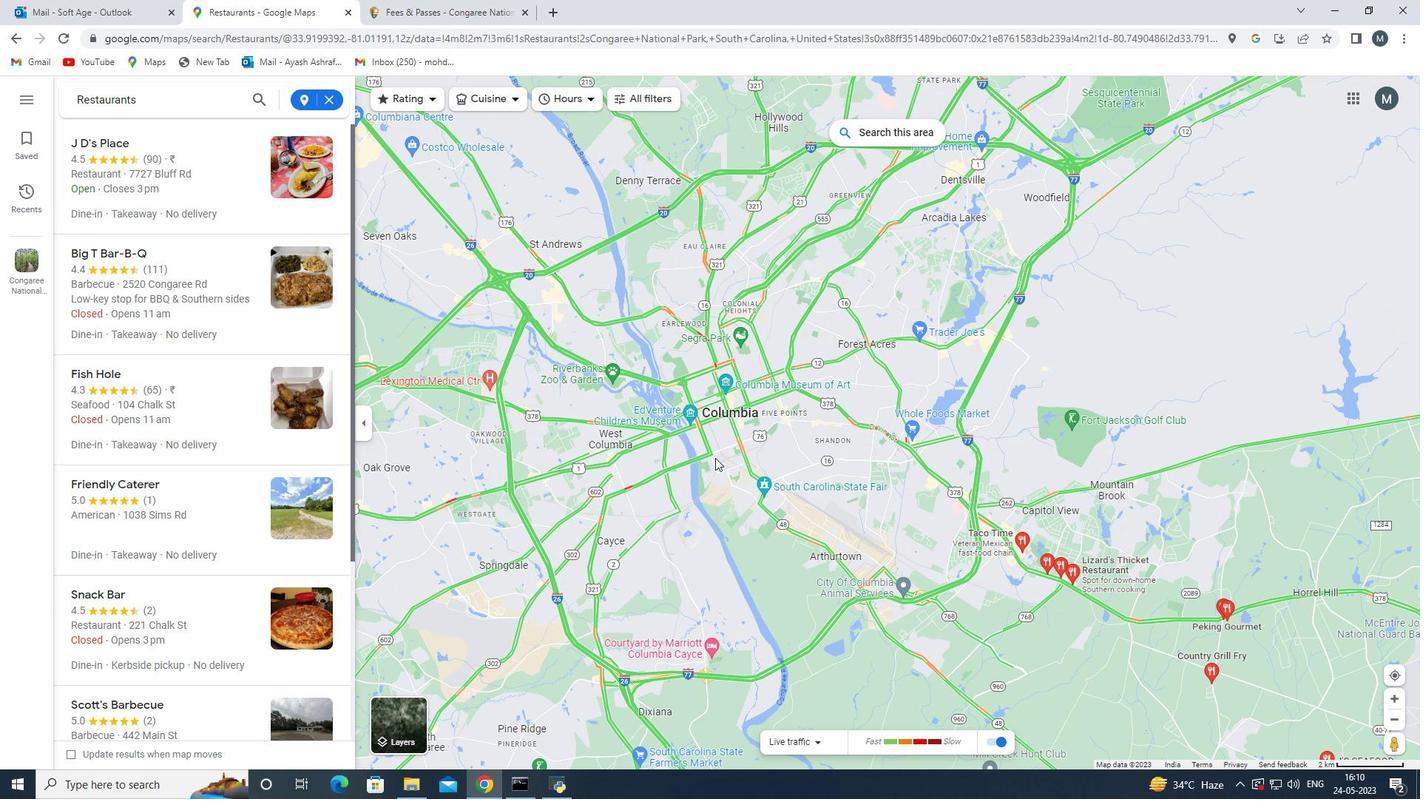 
Action: Mouse scrolled (719, 455) with delta (0, 0)
Screenshot: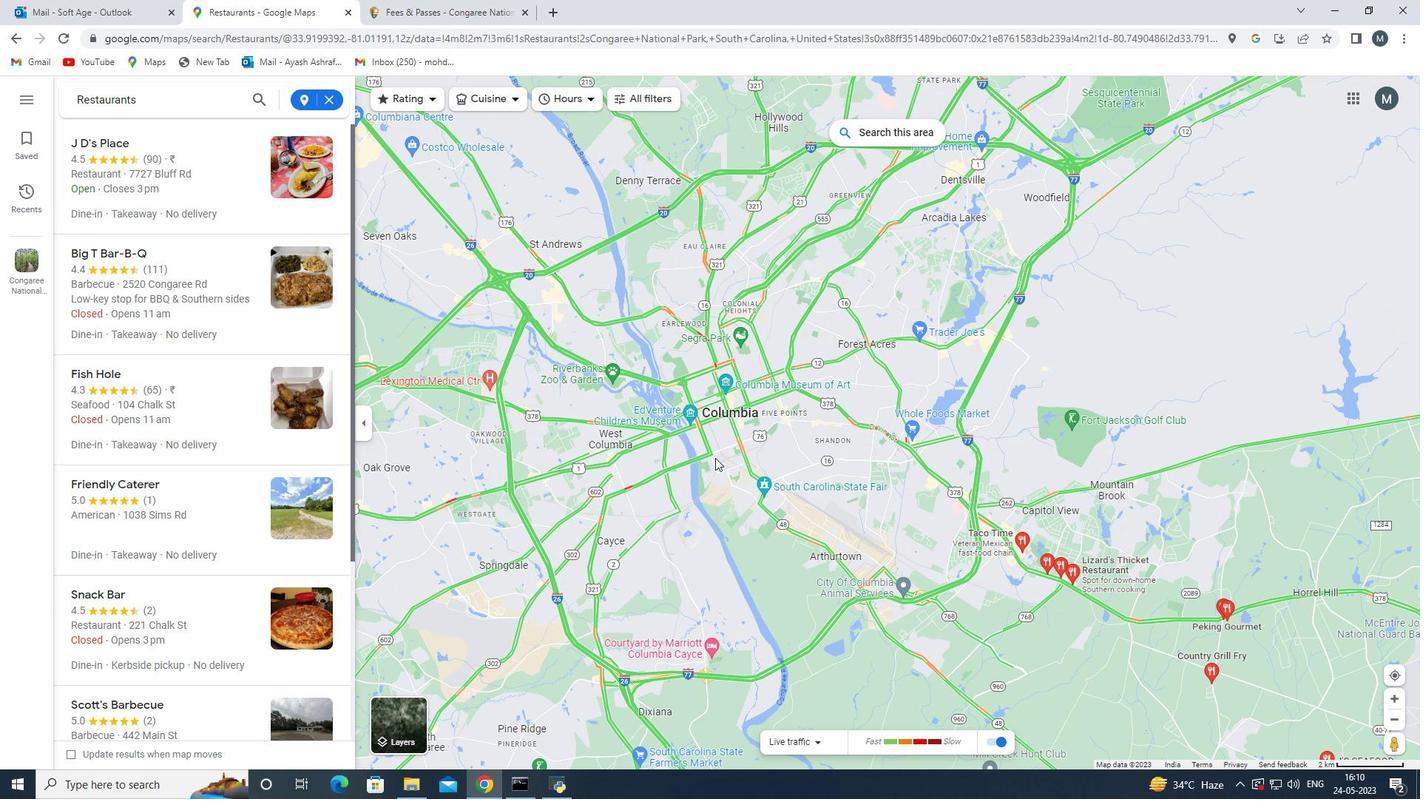 
Action: Mouse moved to (719, 454)
Screenshot: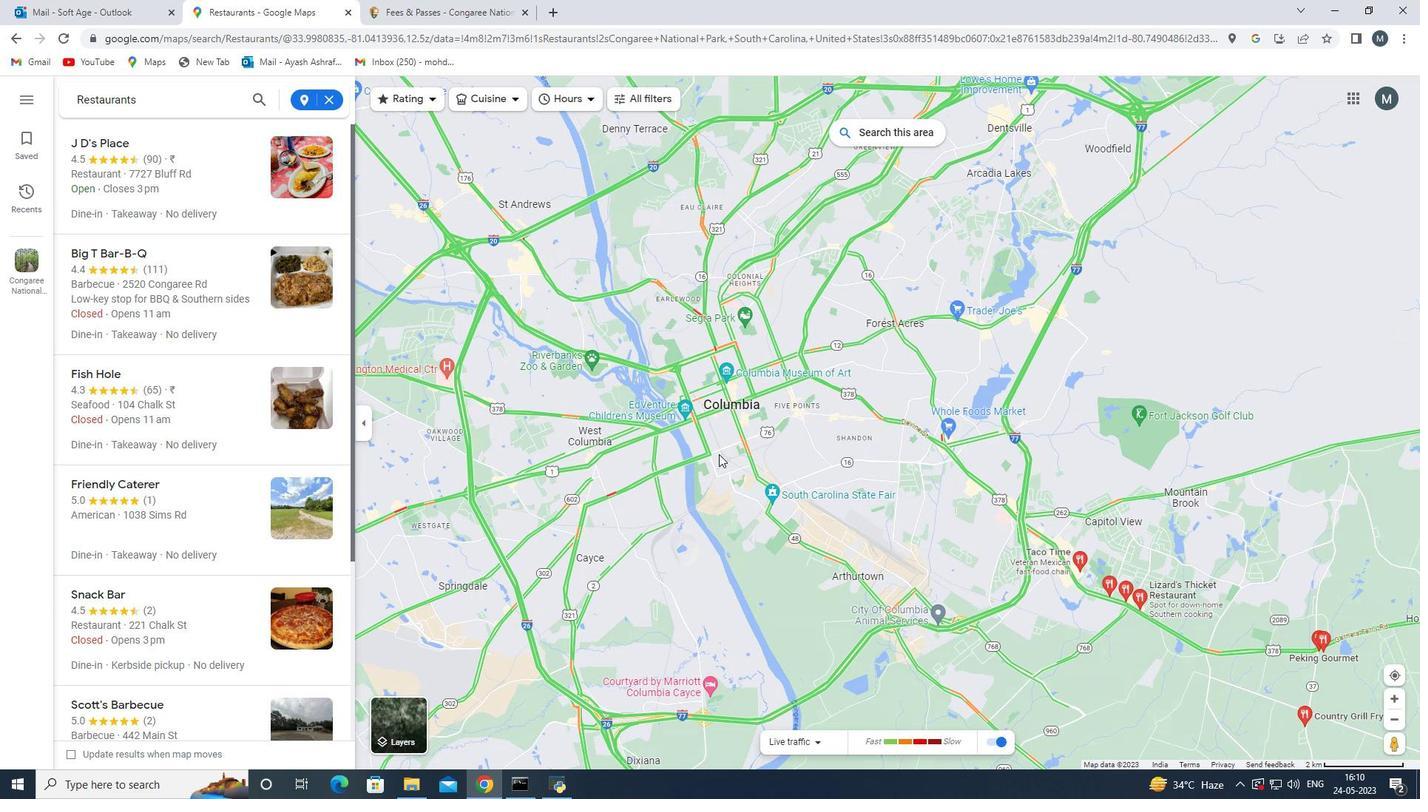 
Action: Mouse scrolled (719, 455) with delta (0, 0)
Screenshot: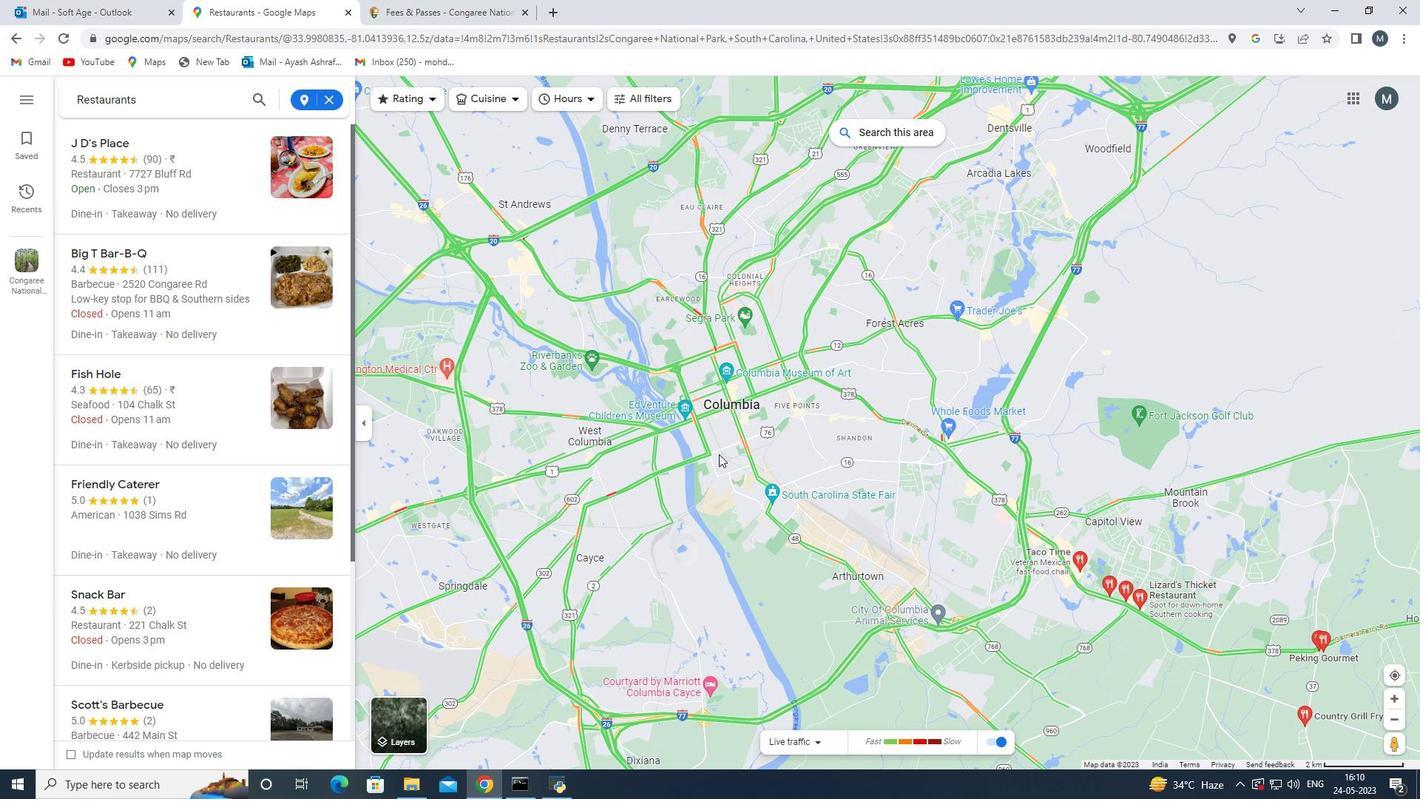 
Action: Mouse scrolled (719, 455) with delta (0, 0)
Screenshot: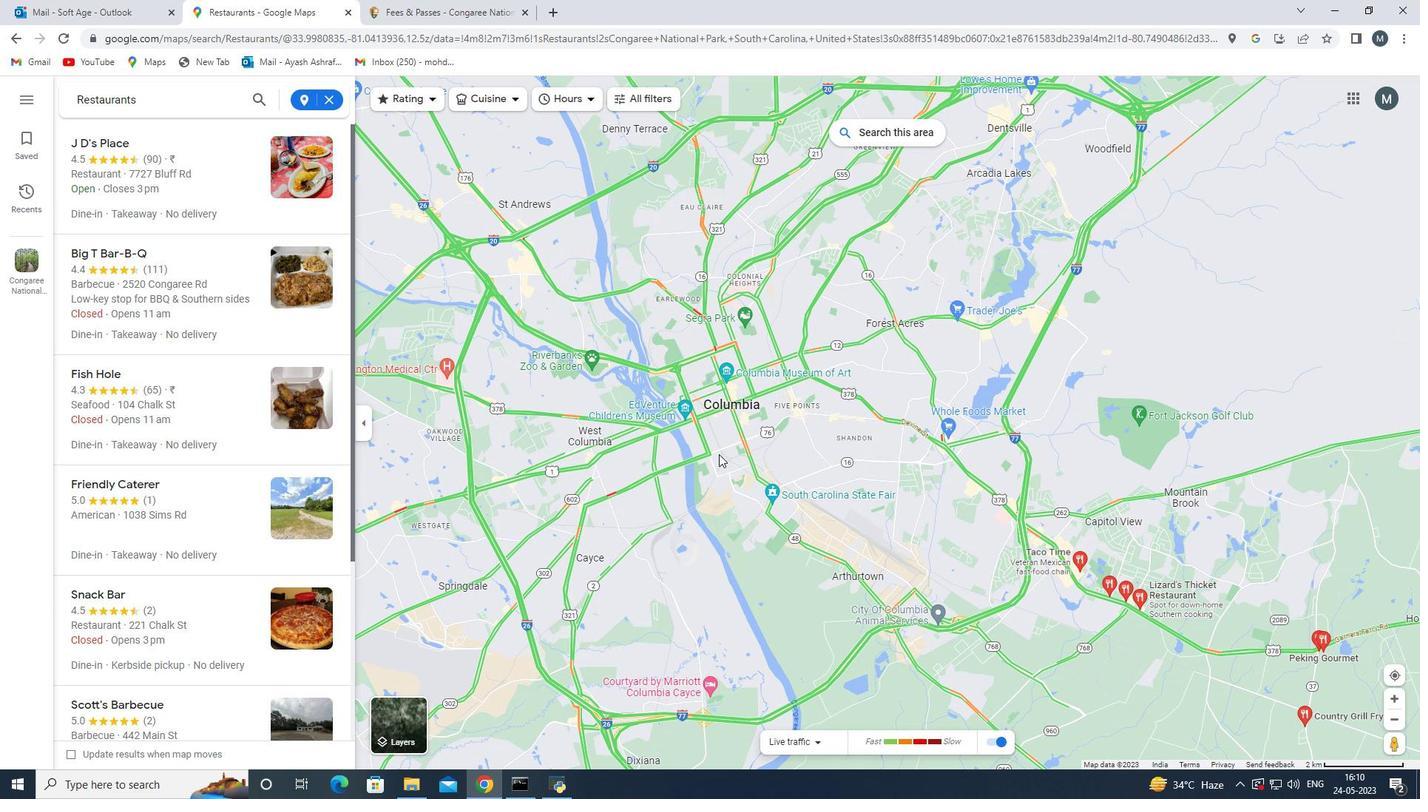 
Action: Mouse scrolled (719, 455) with delta (0, 0)
Screenshot: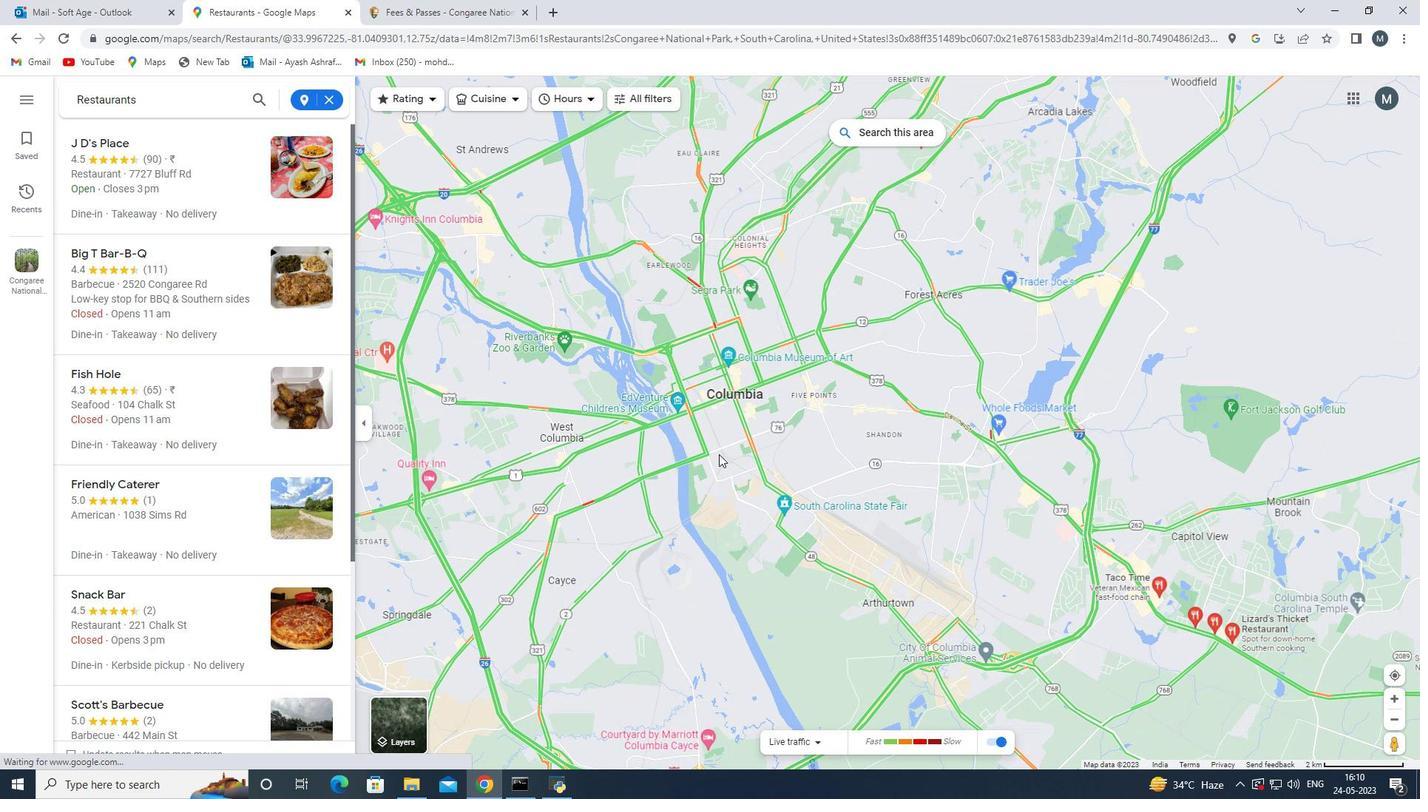 
Action: Mouse scrolled (719, 455) with delta (0, 0)
Screenshot: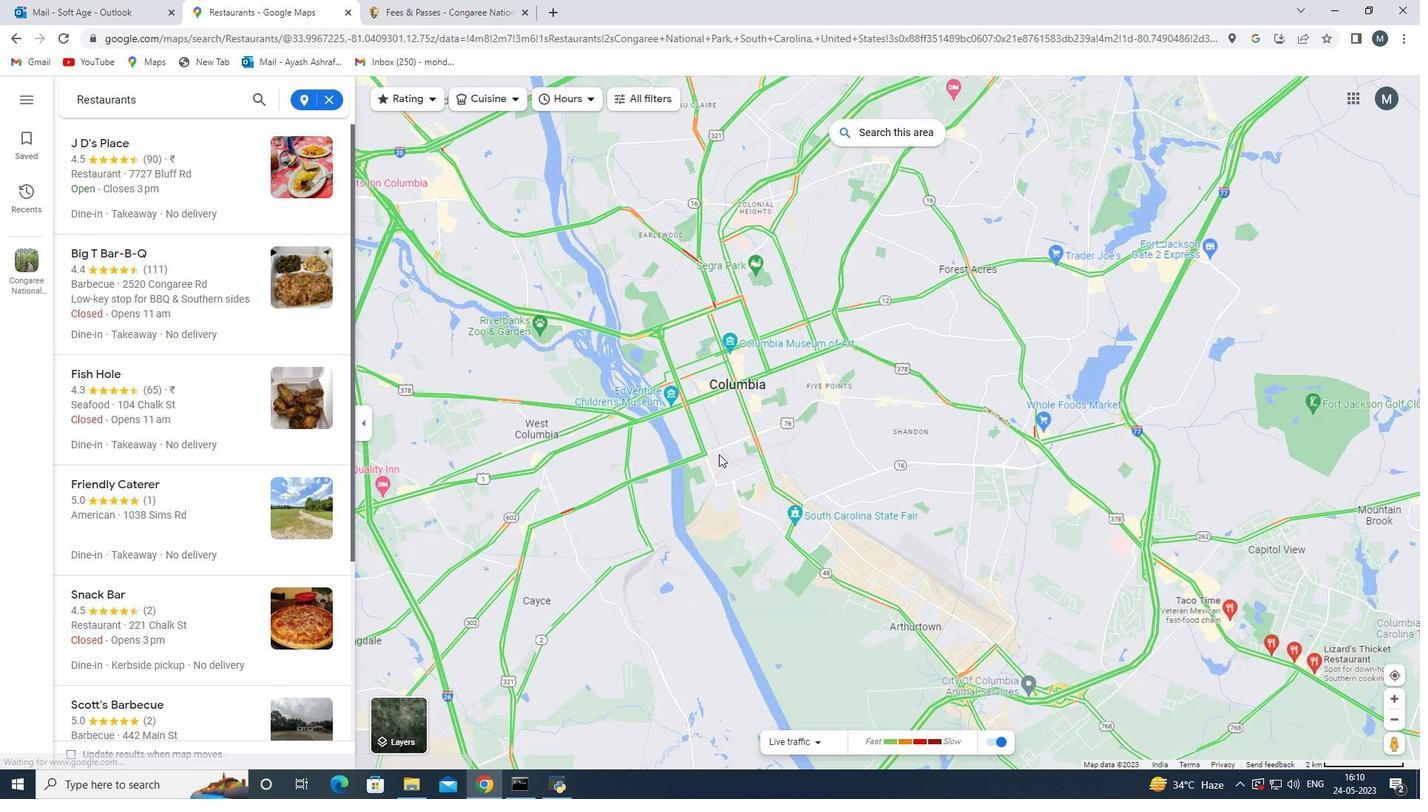 
Action: Mouse scrolled (719, 455) with delta (0, 0)
Screenshot: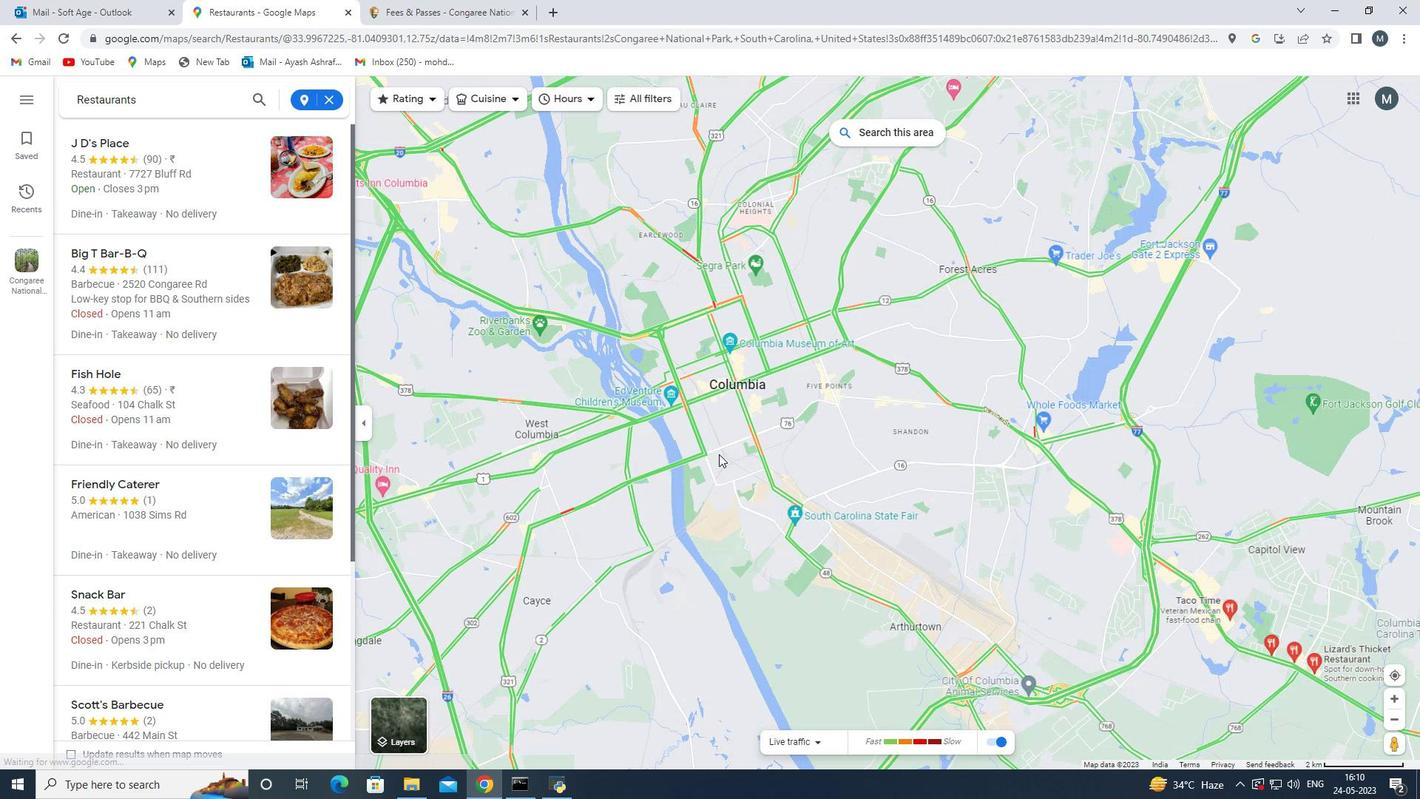
Action: Mouse scrolled (719, 455) with delta (0, 0)
Screenshot: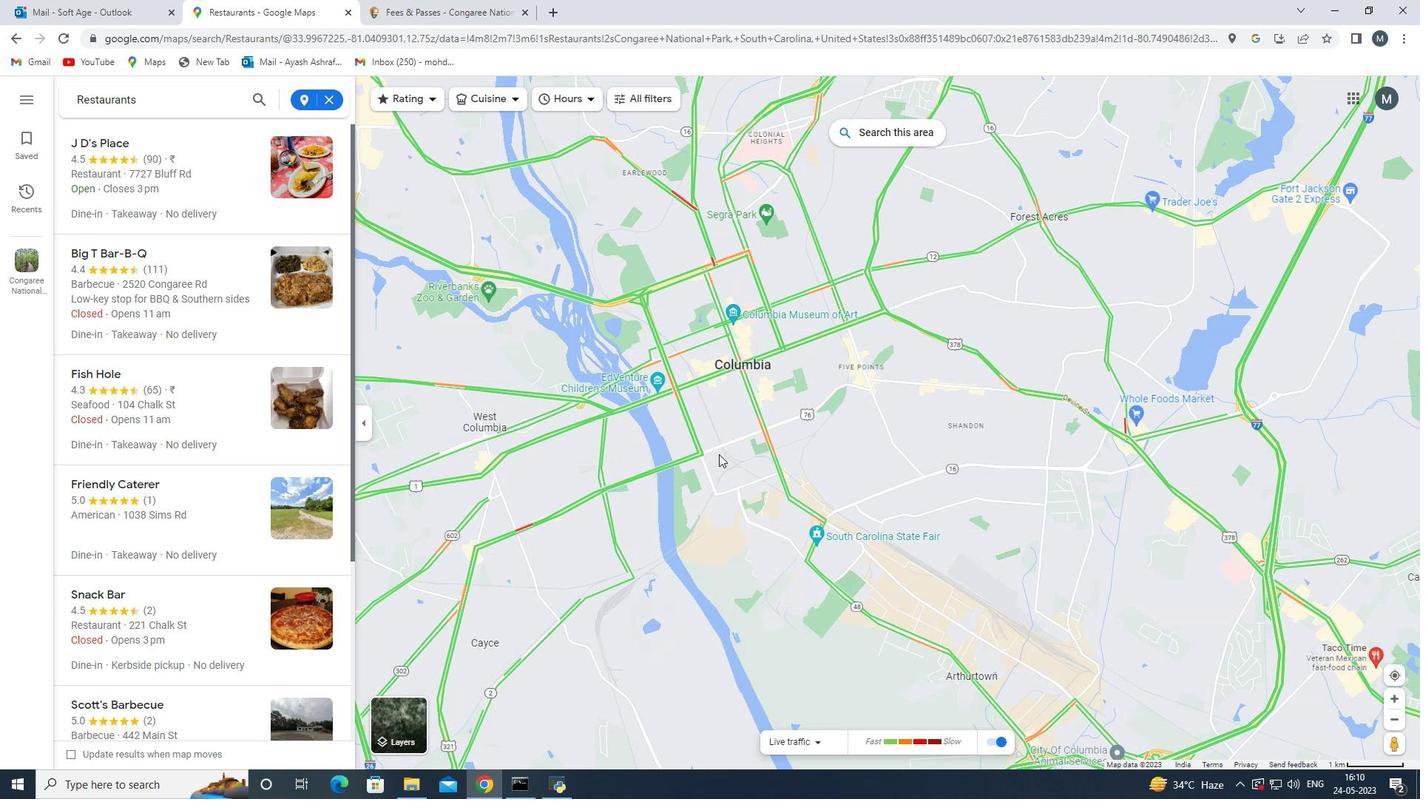 
Action: Mouse scrolled (719, 455) with delta (0, 0)
Screenshot: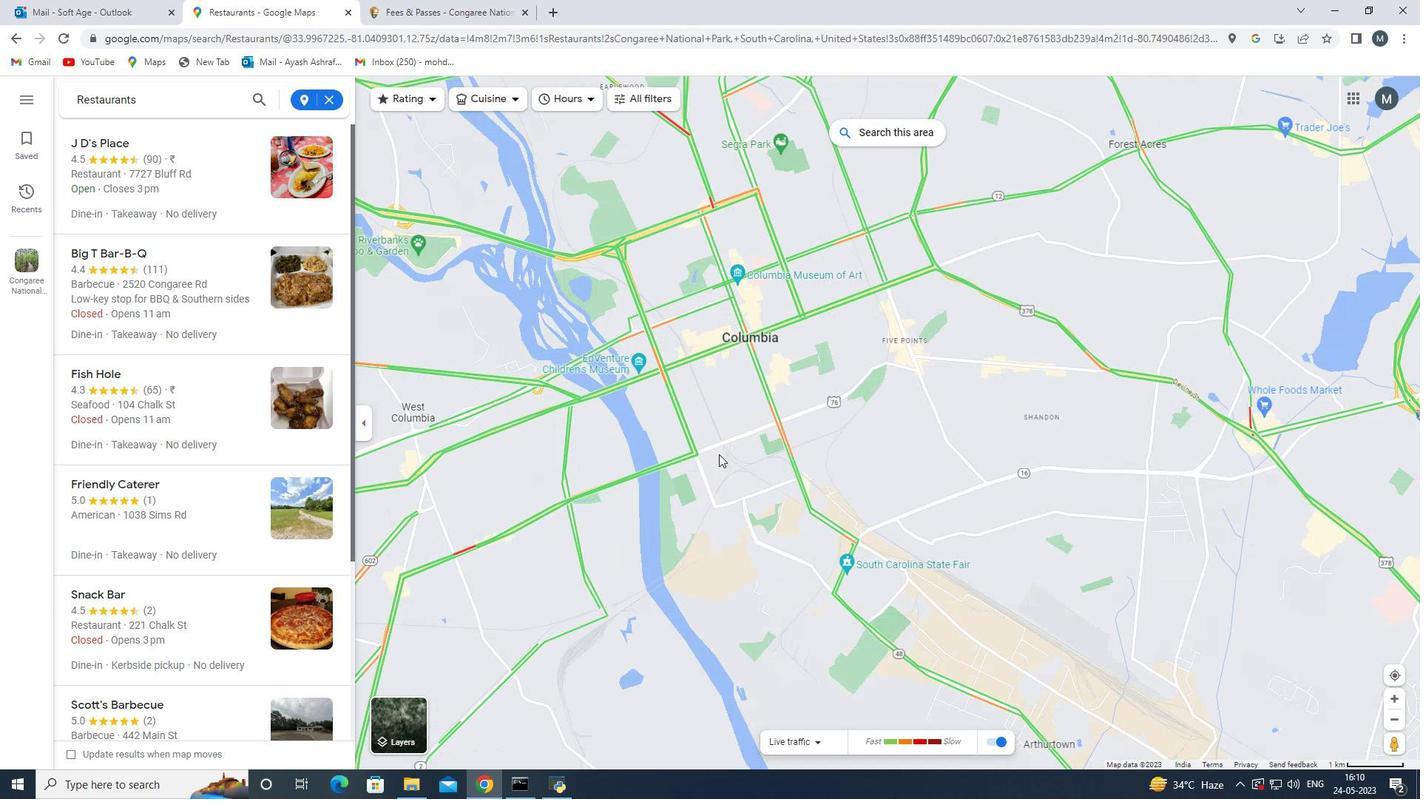 
Action: Mouse moved to (626, 497)
Screenshot: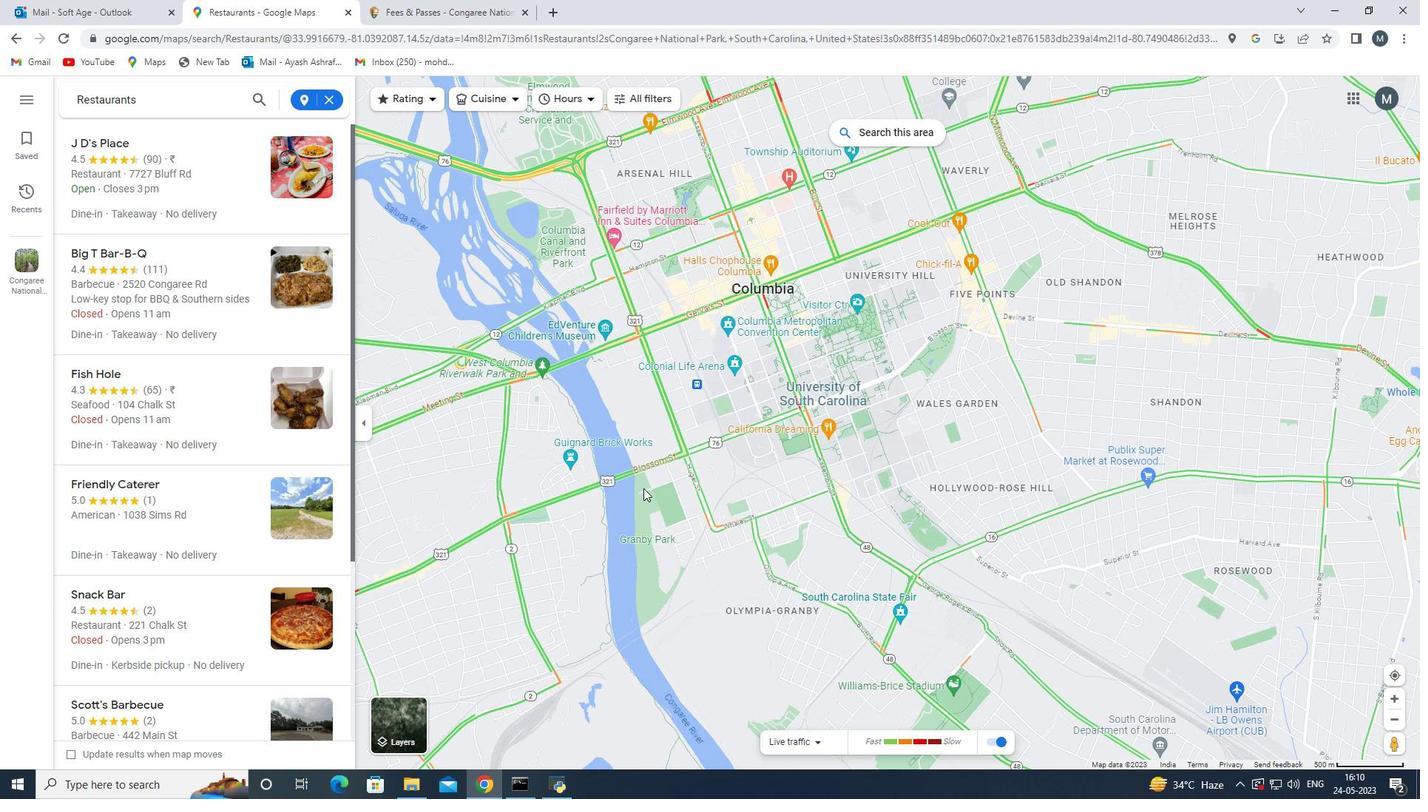
Action: Mouse scrolled (626, 497) with delta (0, 0)
Screenshot: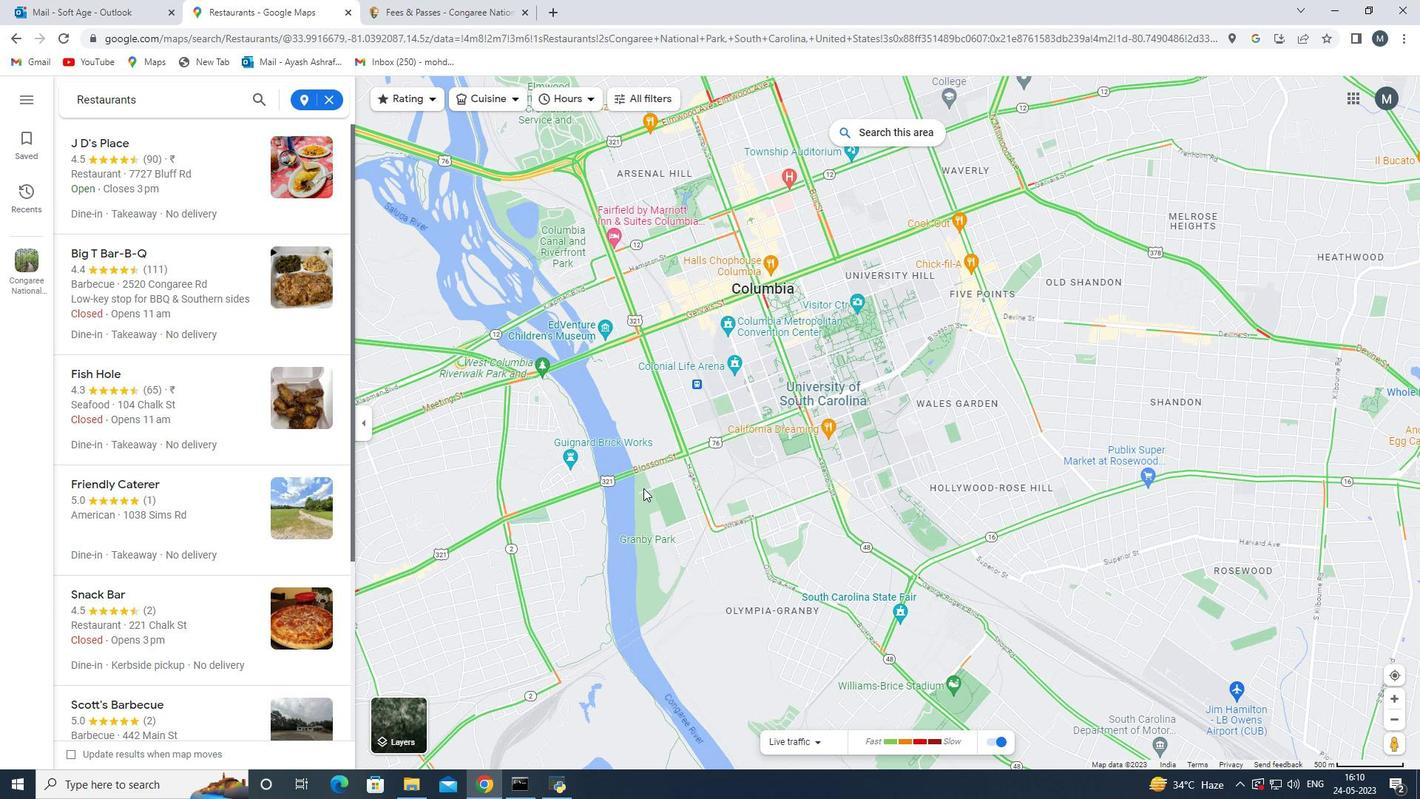 
Action: Mouse scrolled (626, 497) with delta (0, 0)
Screenshot: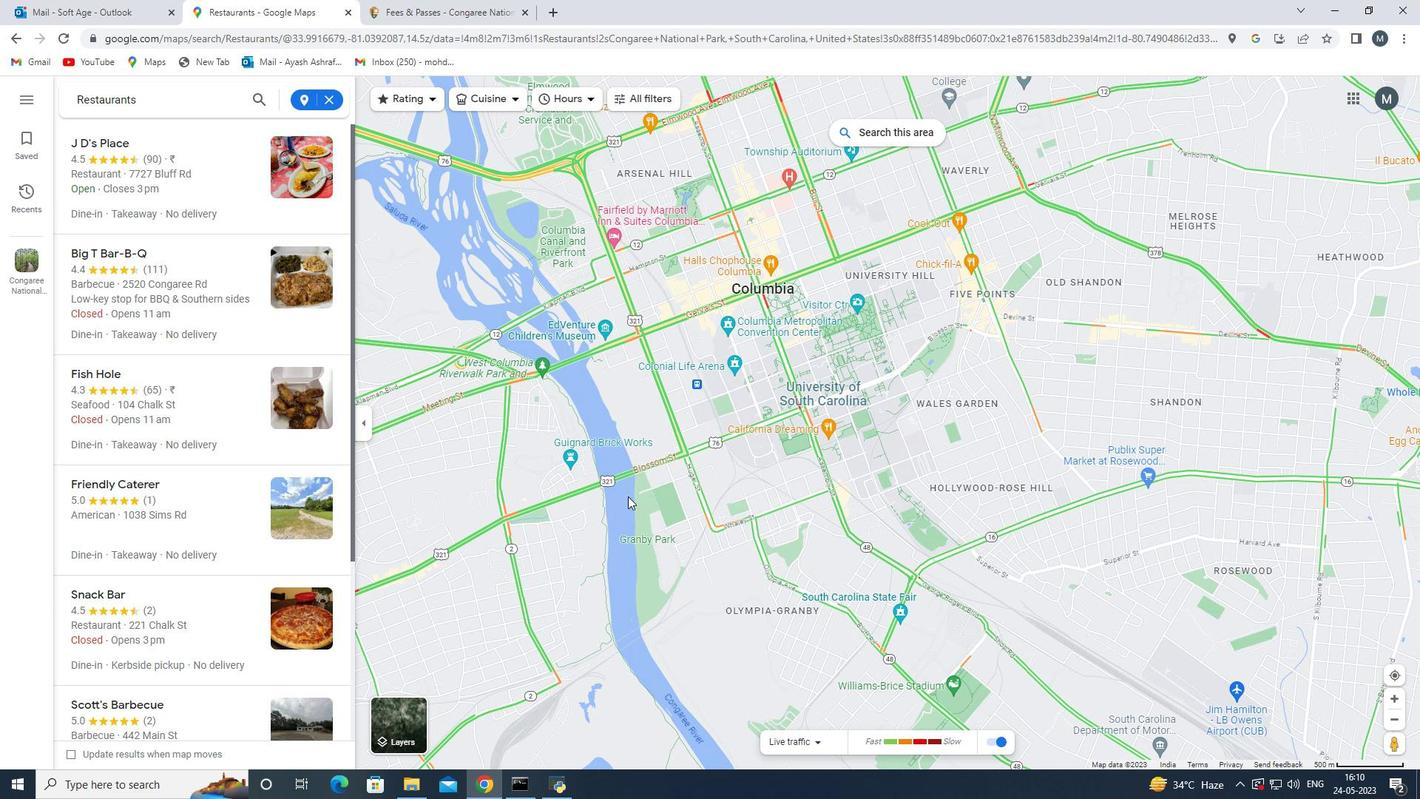 
Action: Mouse moved to (602, 496)
Screenshot: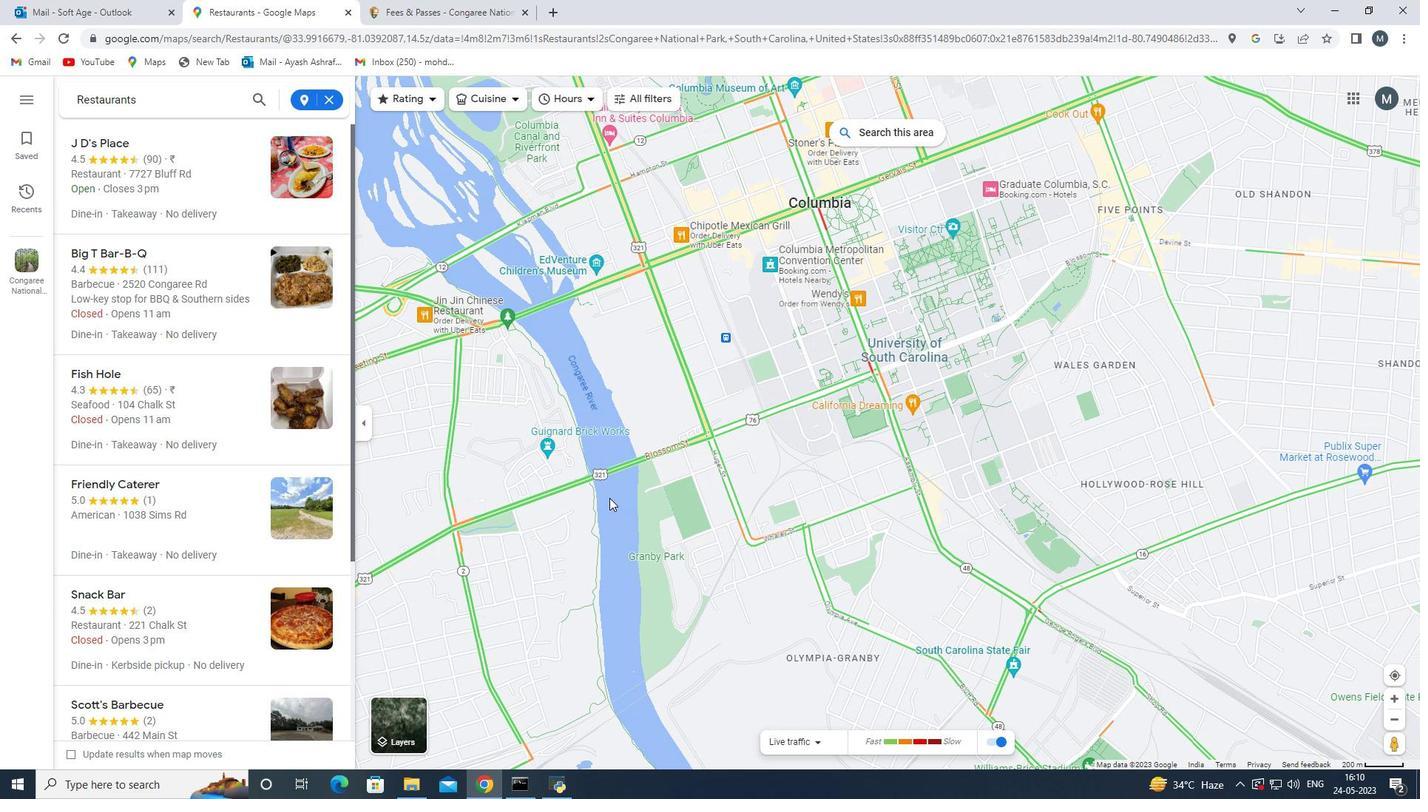 
Action: Mouse scrolled (602, 497) with delta (0, 0)
Screenshot: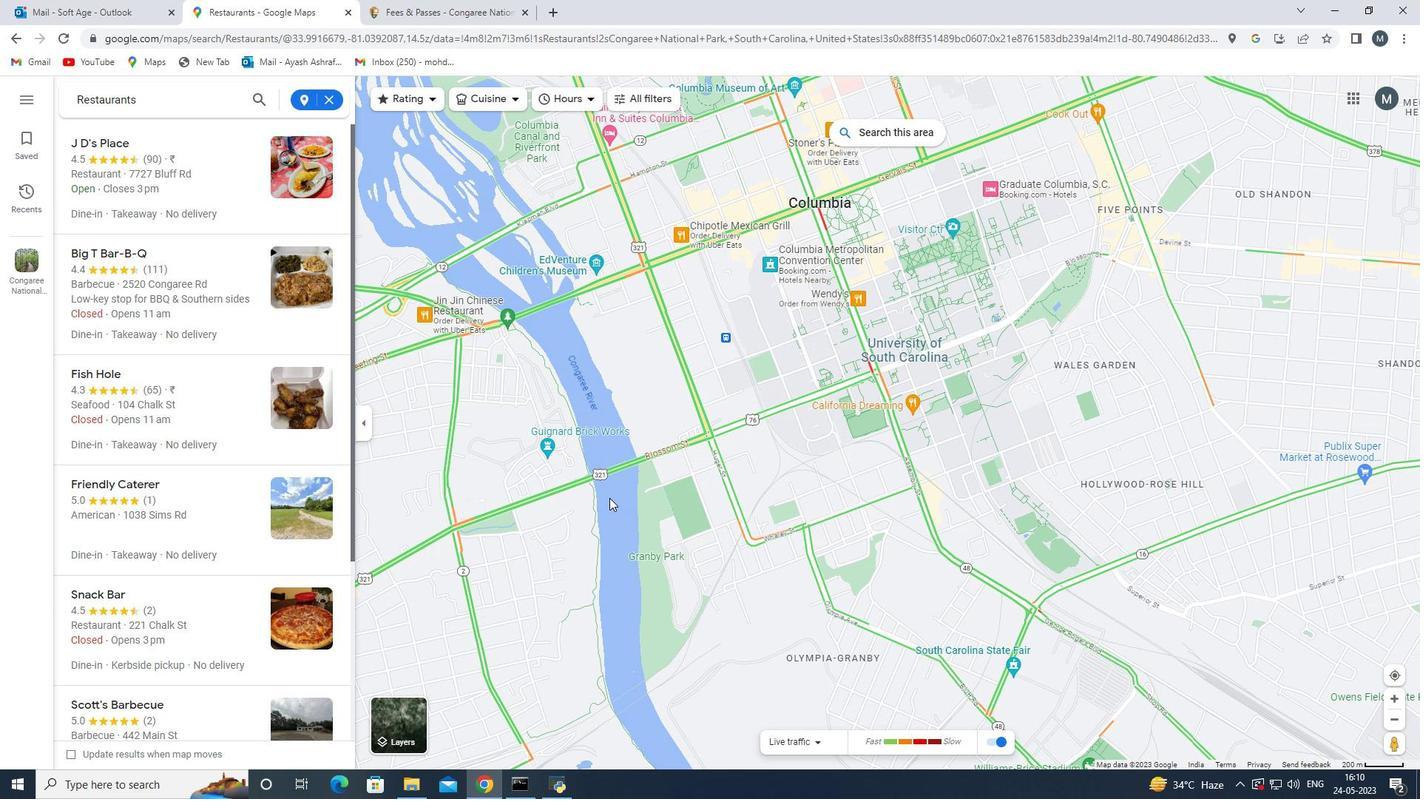 
Action: Mouse scrolled (602, 497) with delta (0, 0)
Screenshot: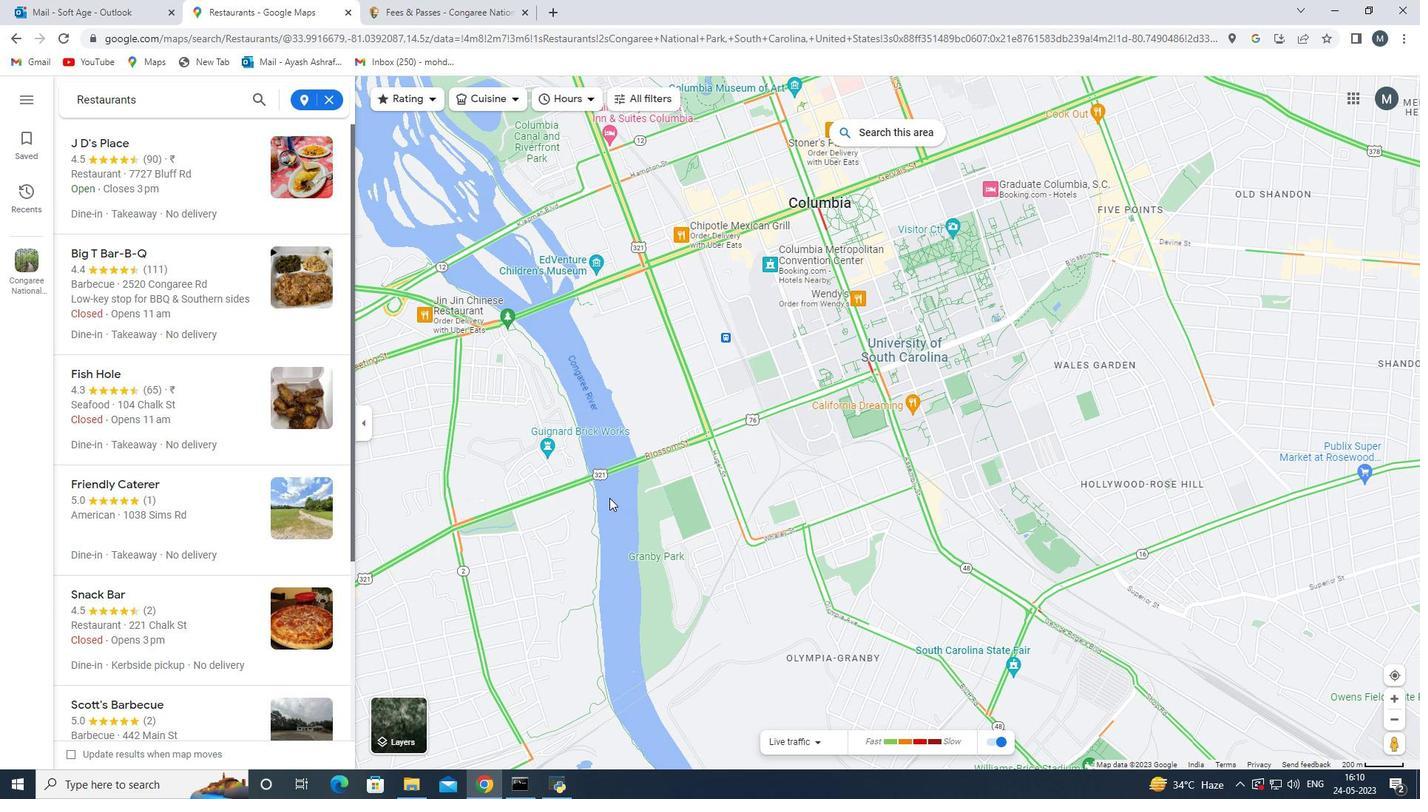 
Action: Mouse scrolled (602, 497) with delta (0, 0)
Screenshot: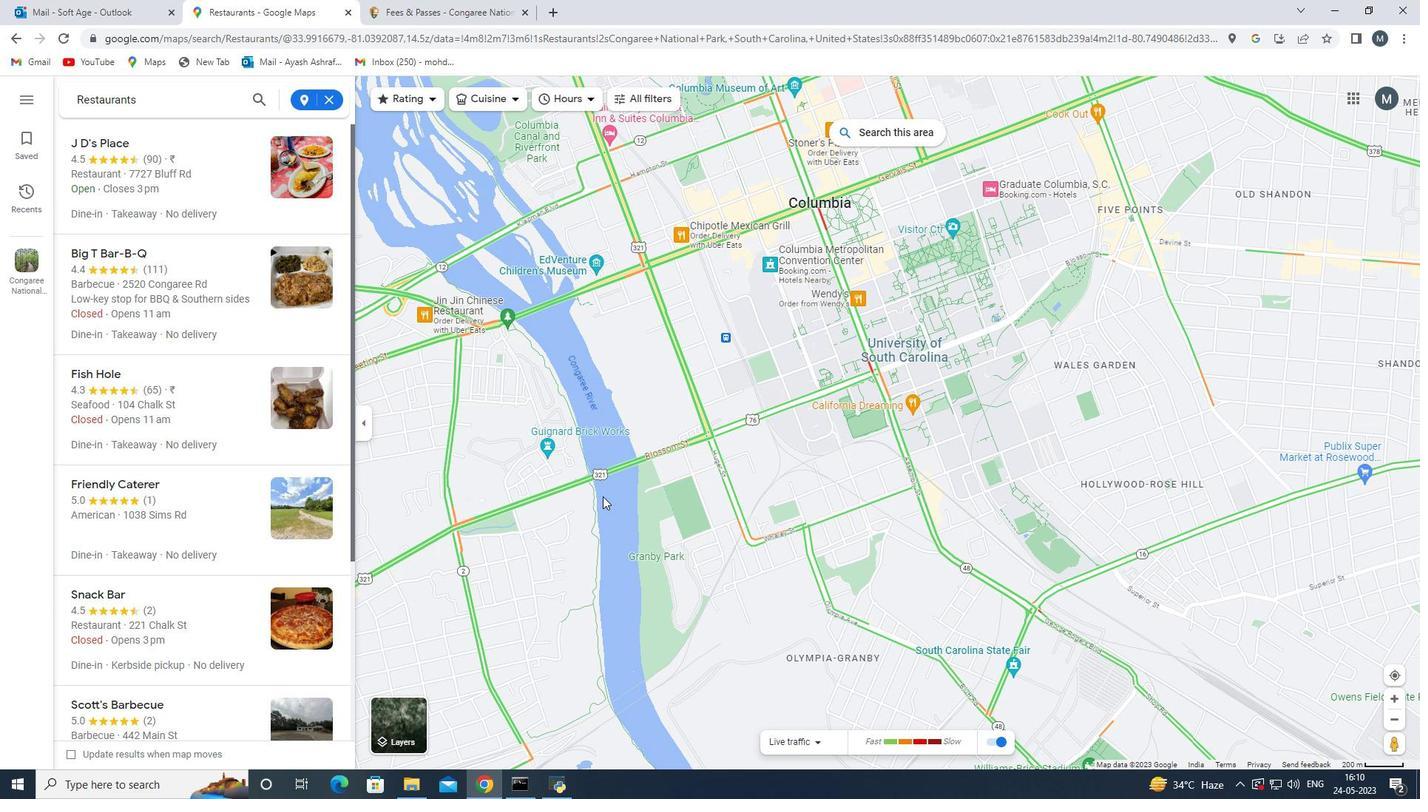 
Action: Mouse scrolled (602, 497) with delta (0, 0)
Screenshot: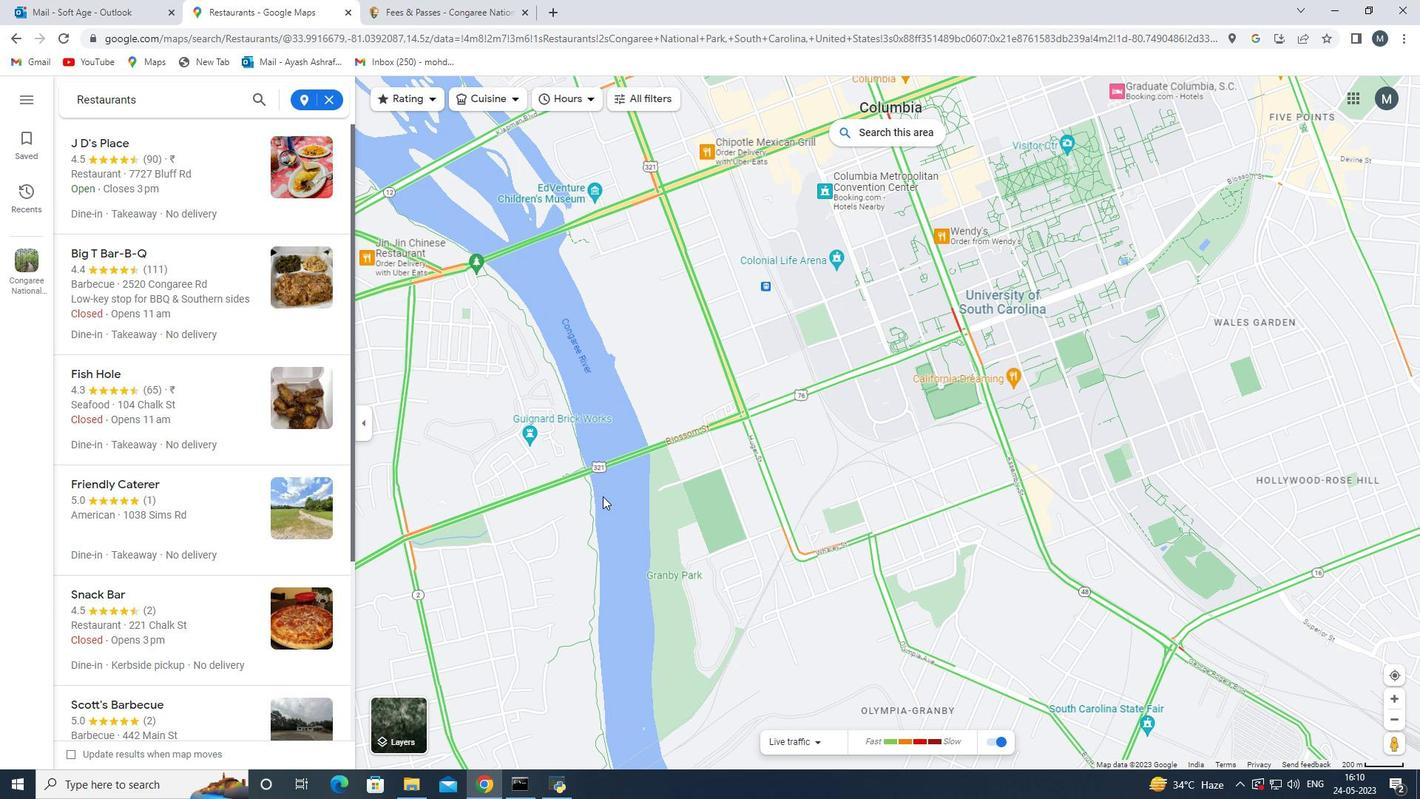 
Action: Mouse moved to (594, 479)
Screenshot: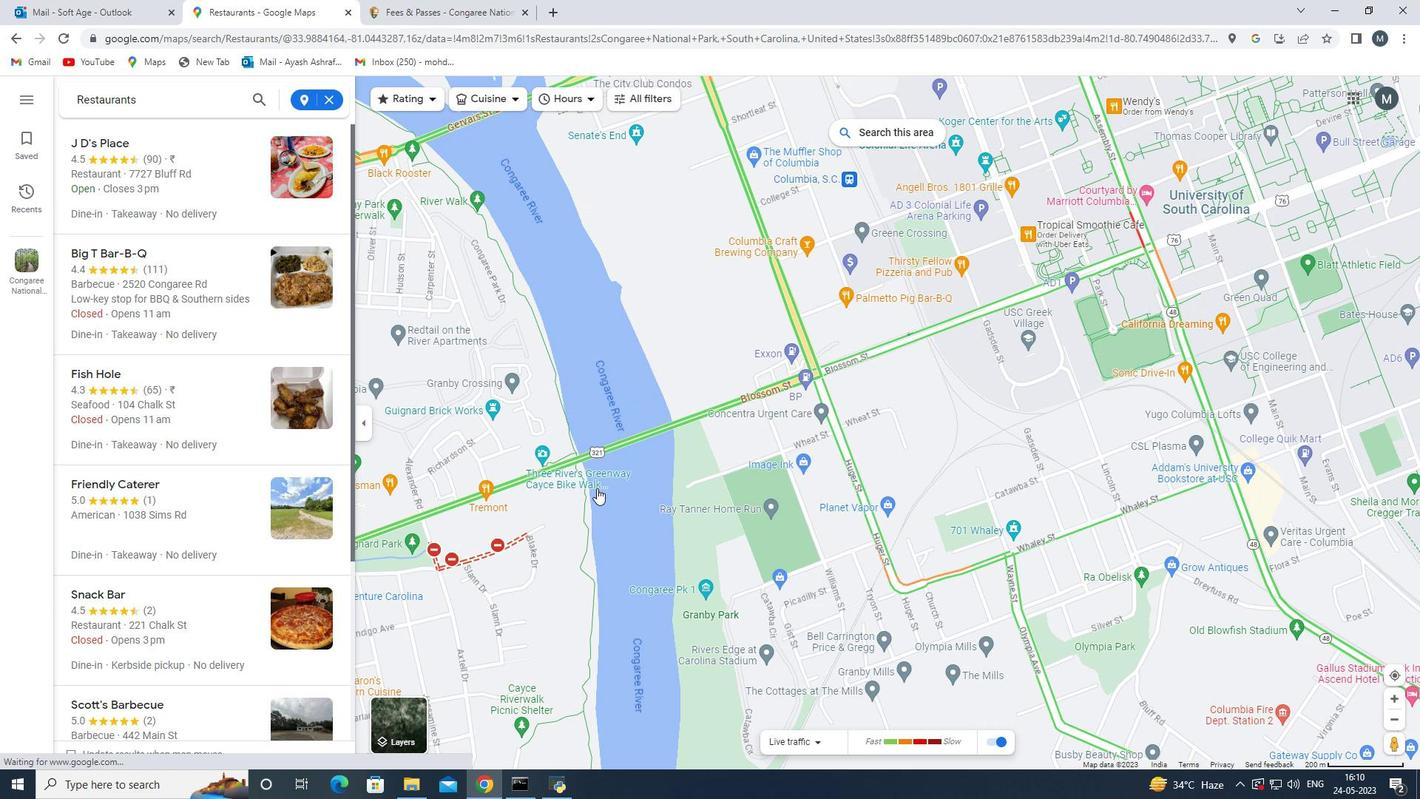 
Action: Mouse scrolled (594, 478) with delta (0, 0)
Screenshot: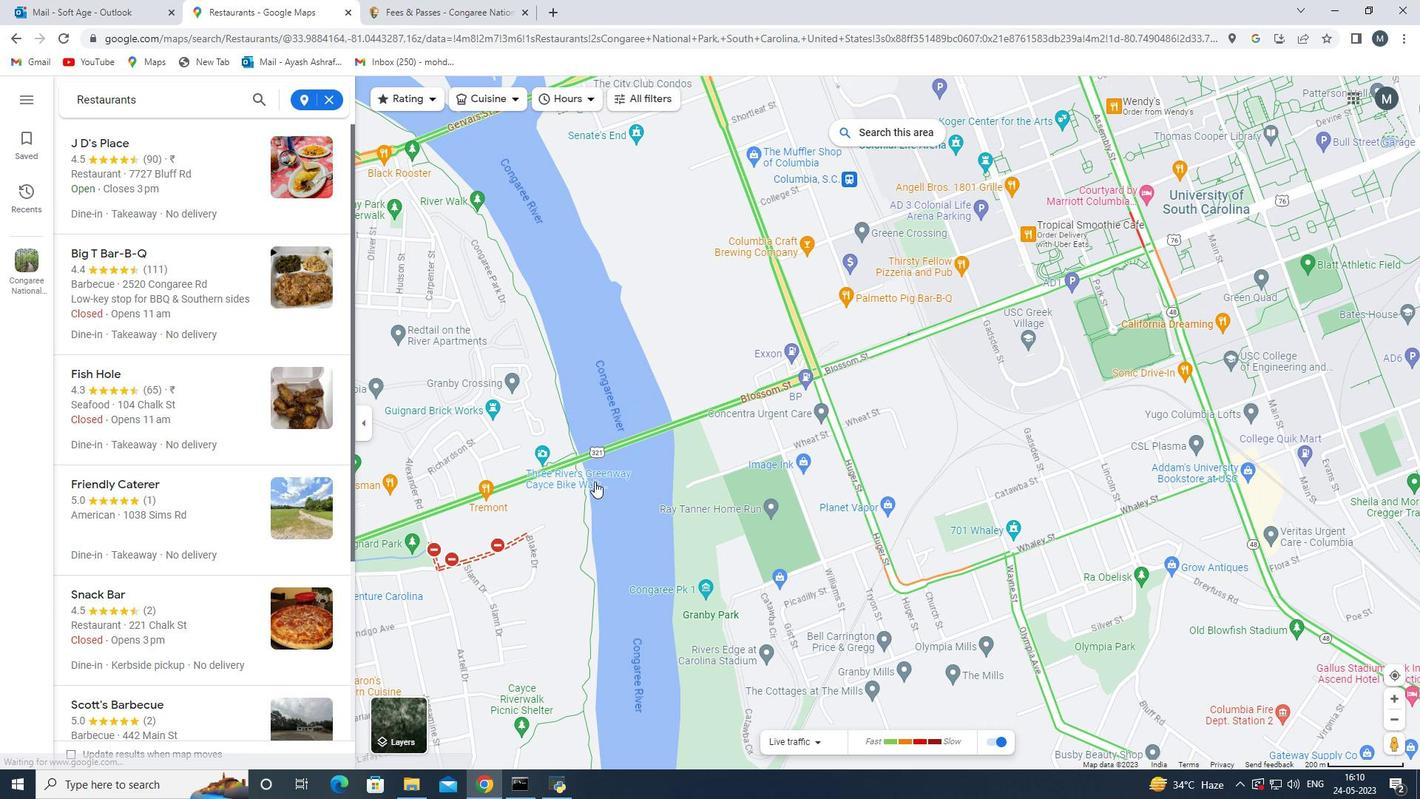 
Action: Mouse scrolled (594, 478) with delta (0, 0)
Screenshot: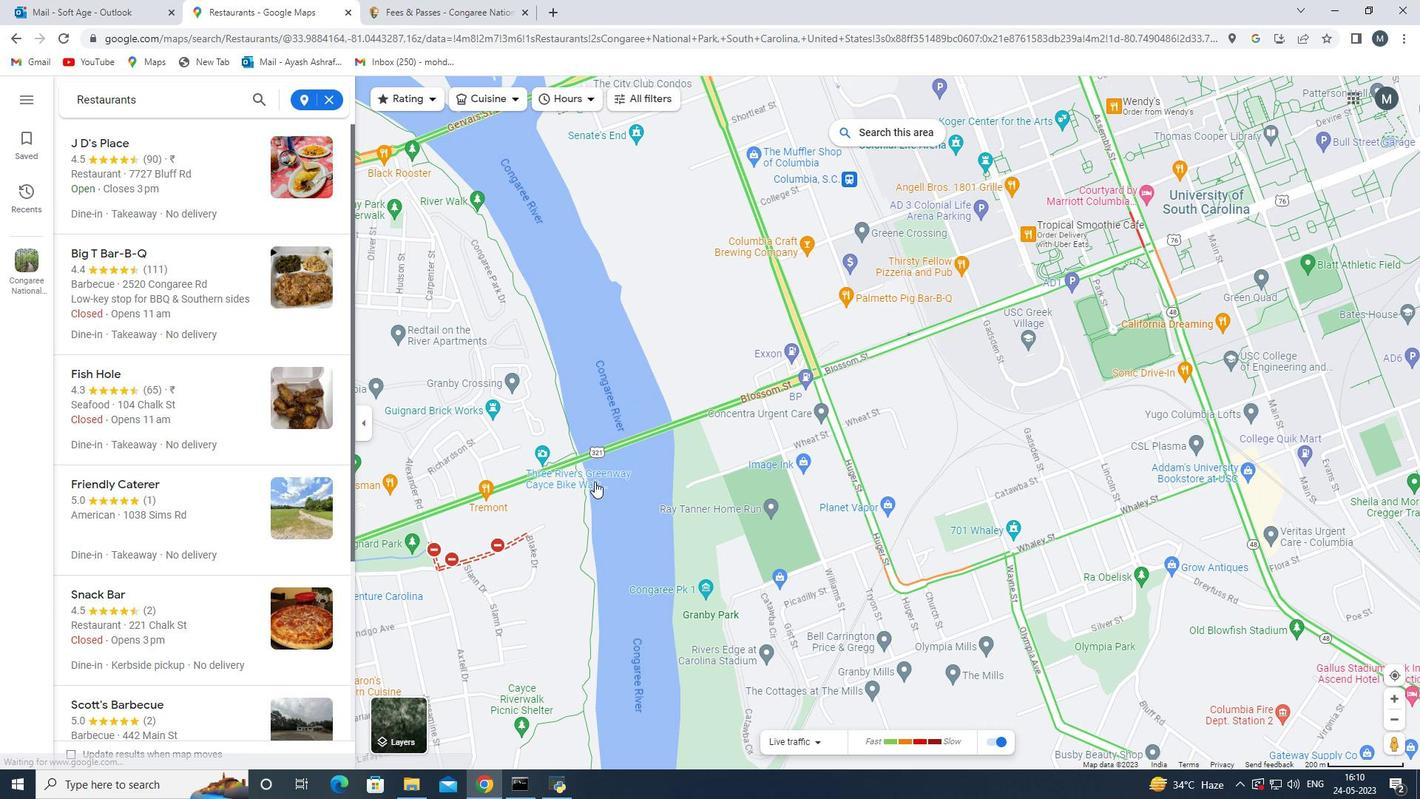 
Action: Mouse scrolled (594, 478) with delta (0, 0)
Screenshot: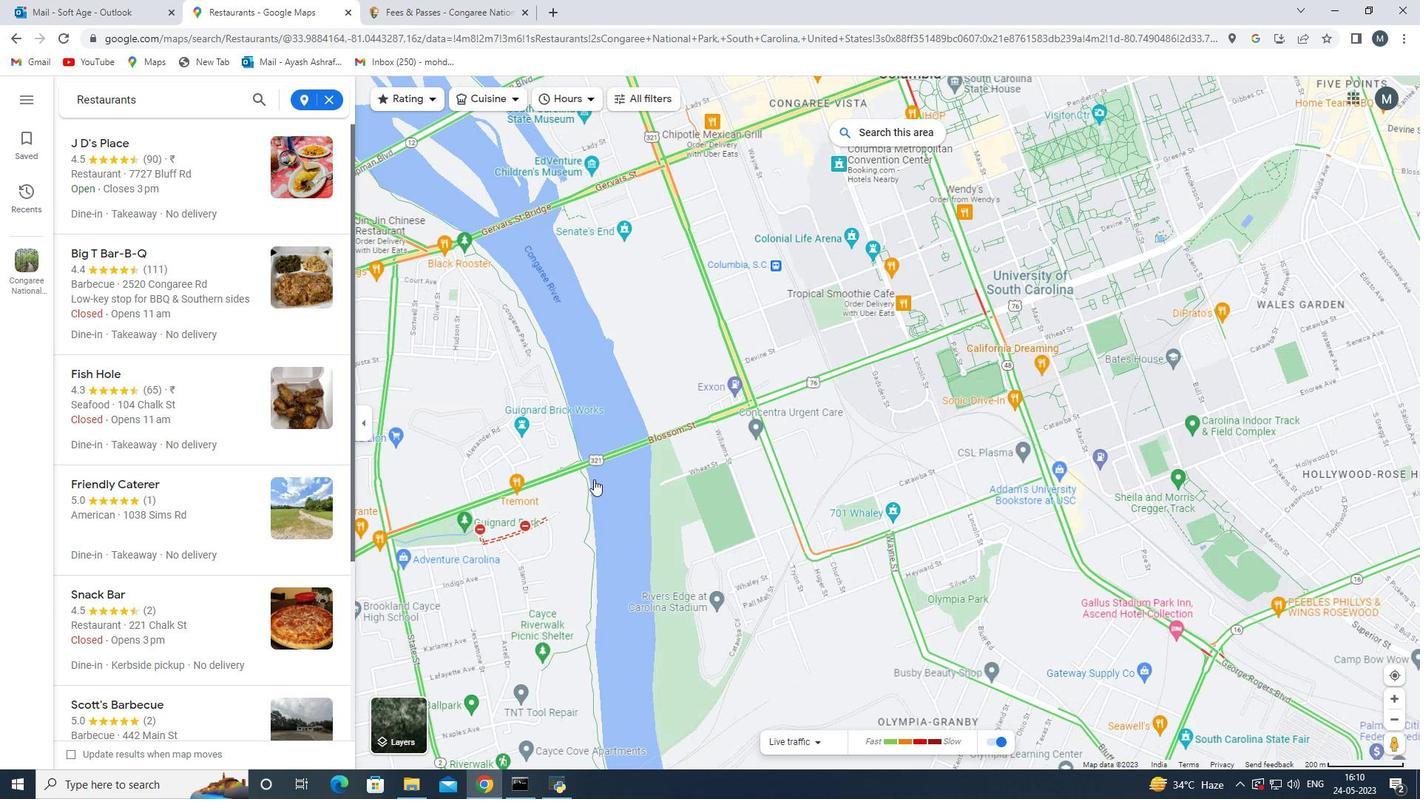 
Action: Mouse scrolled (594, 478) with delta (0, 0)
Screenshot: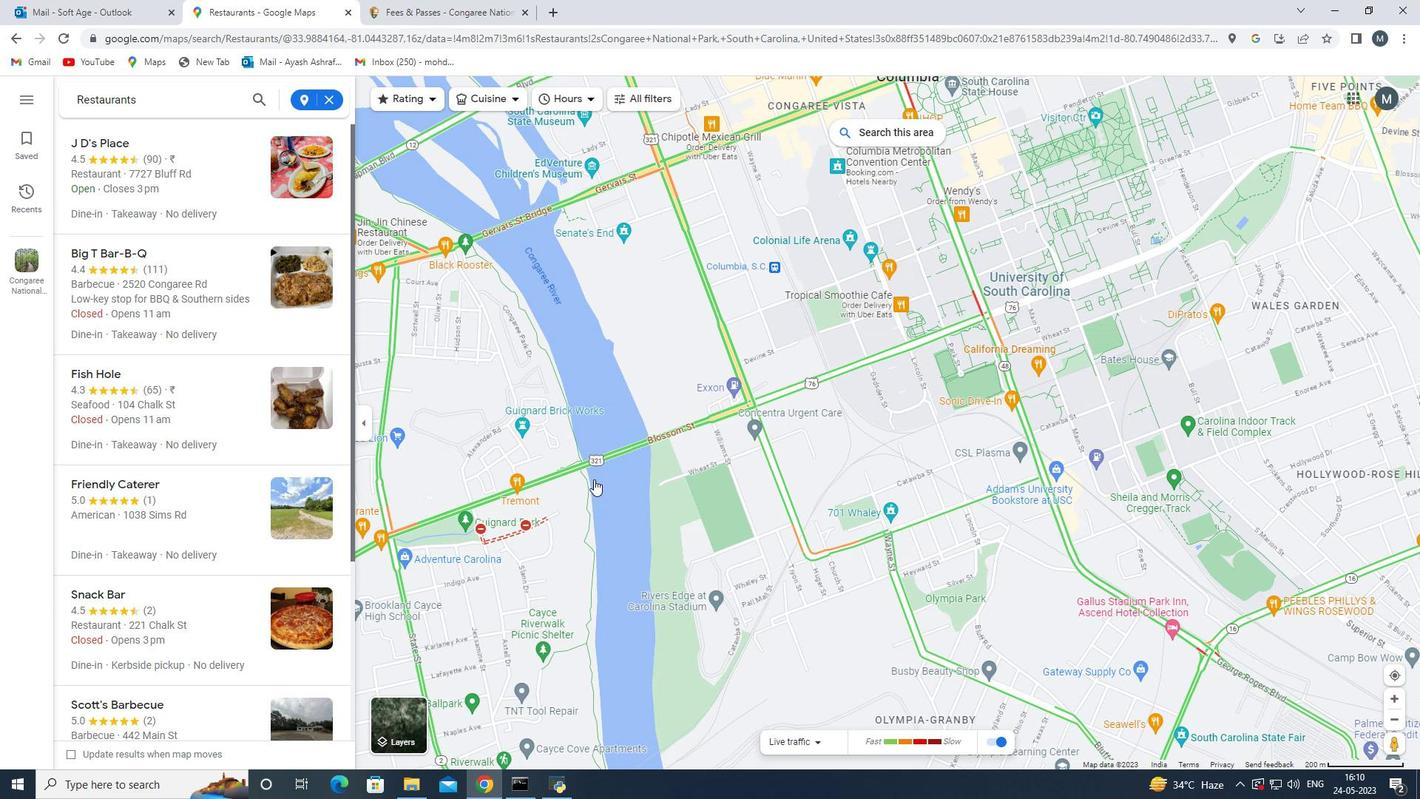 
Action: Mouse scrolled (594, 478) with delta (0, 0)
Screenshot: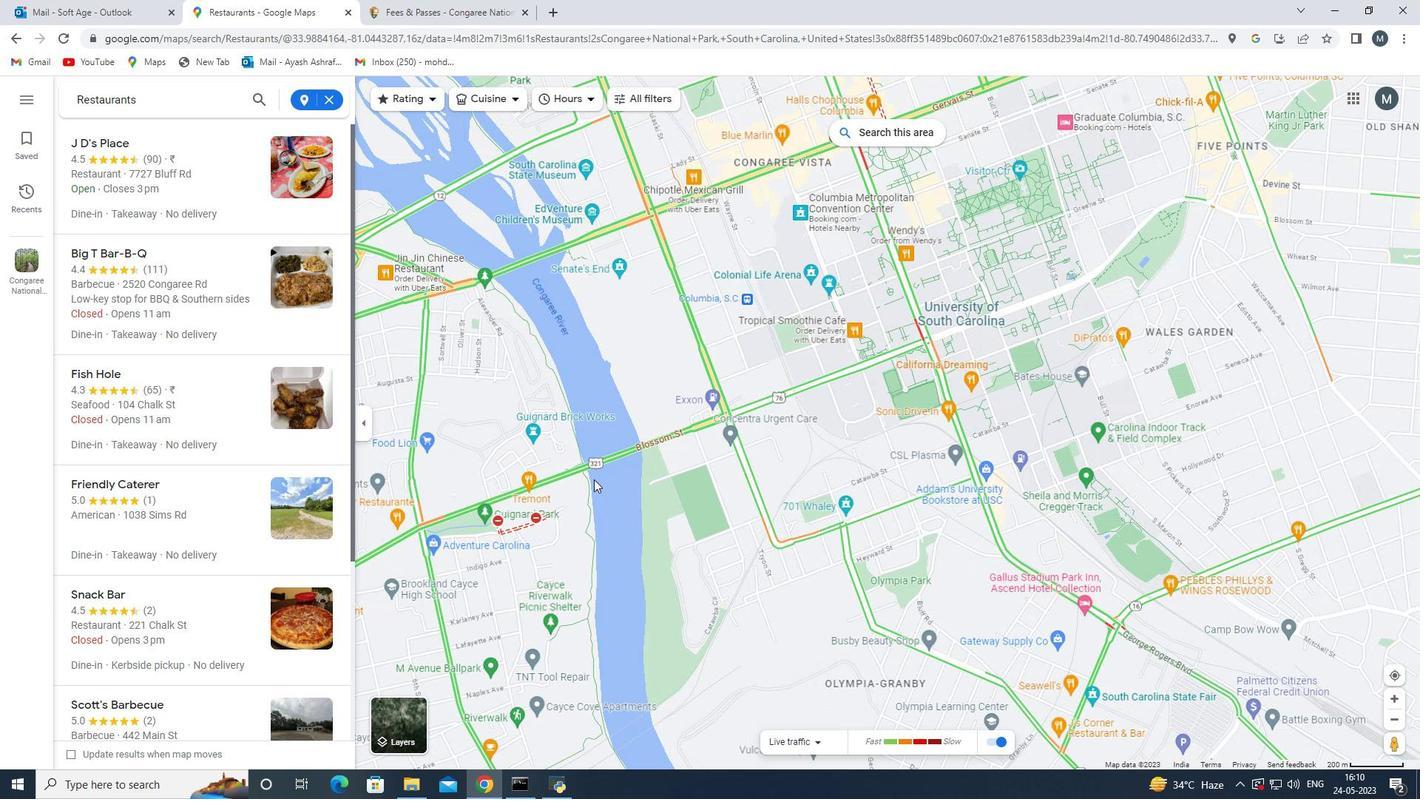
Action: Mouse moved to (643, 728)
Screenshot: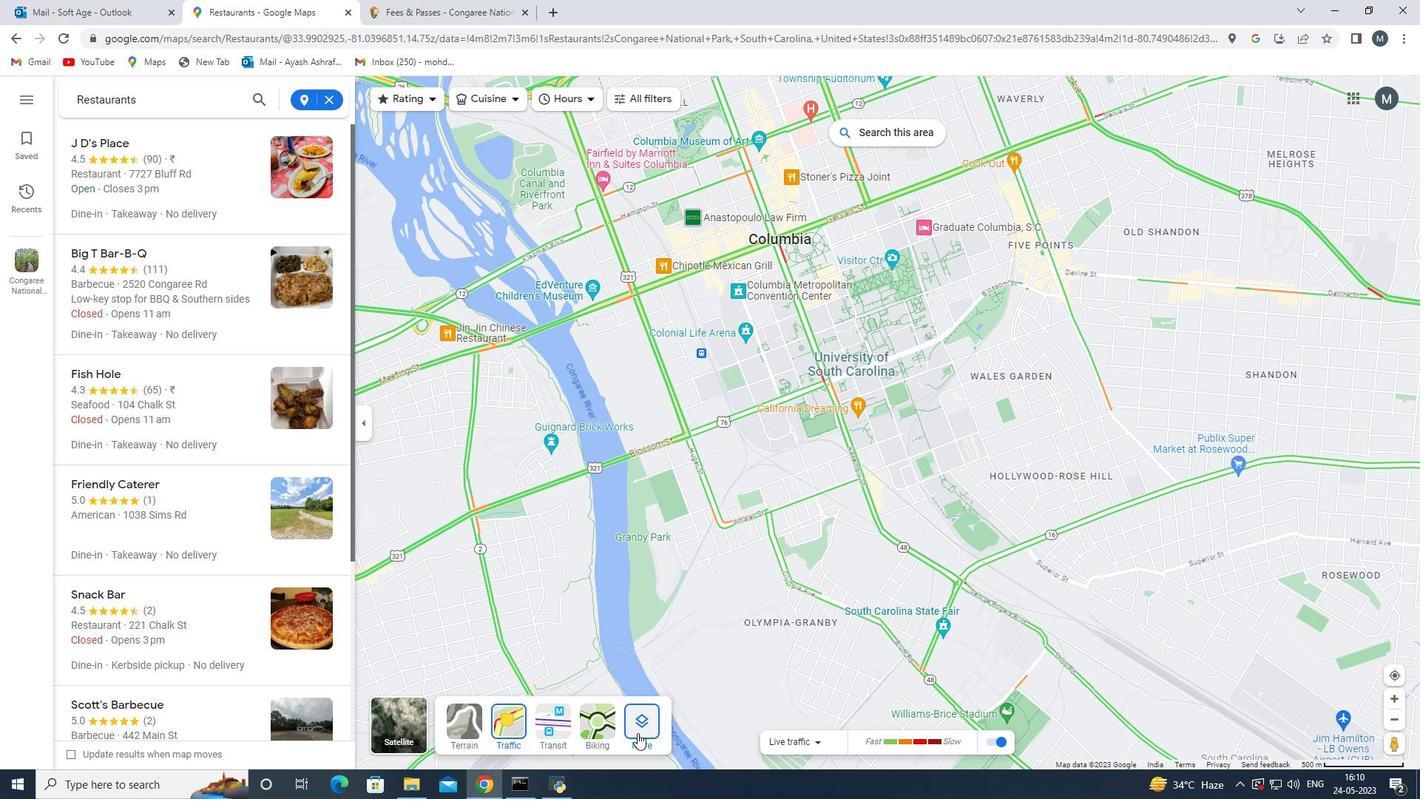 
Action: Mouse pressed left at (643, 728)
Screenshot: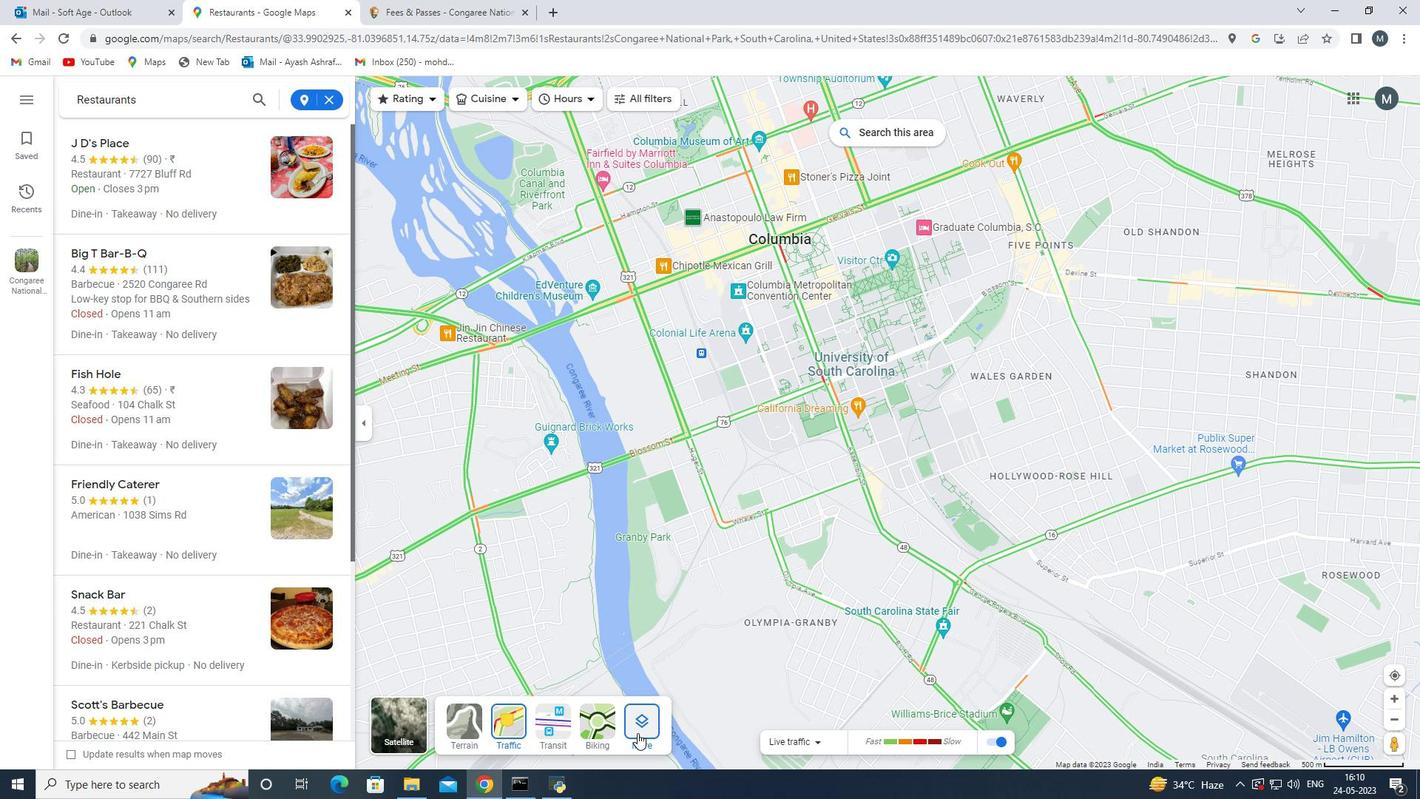 
Action: Mouse moved to (518, 687)
Screenshot: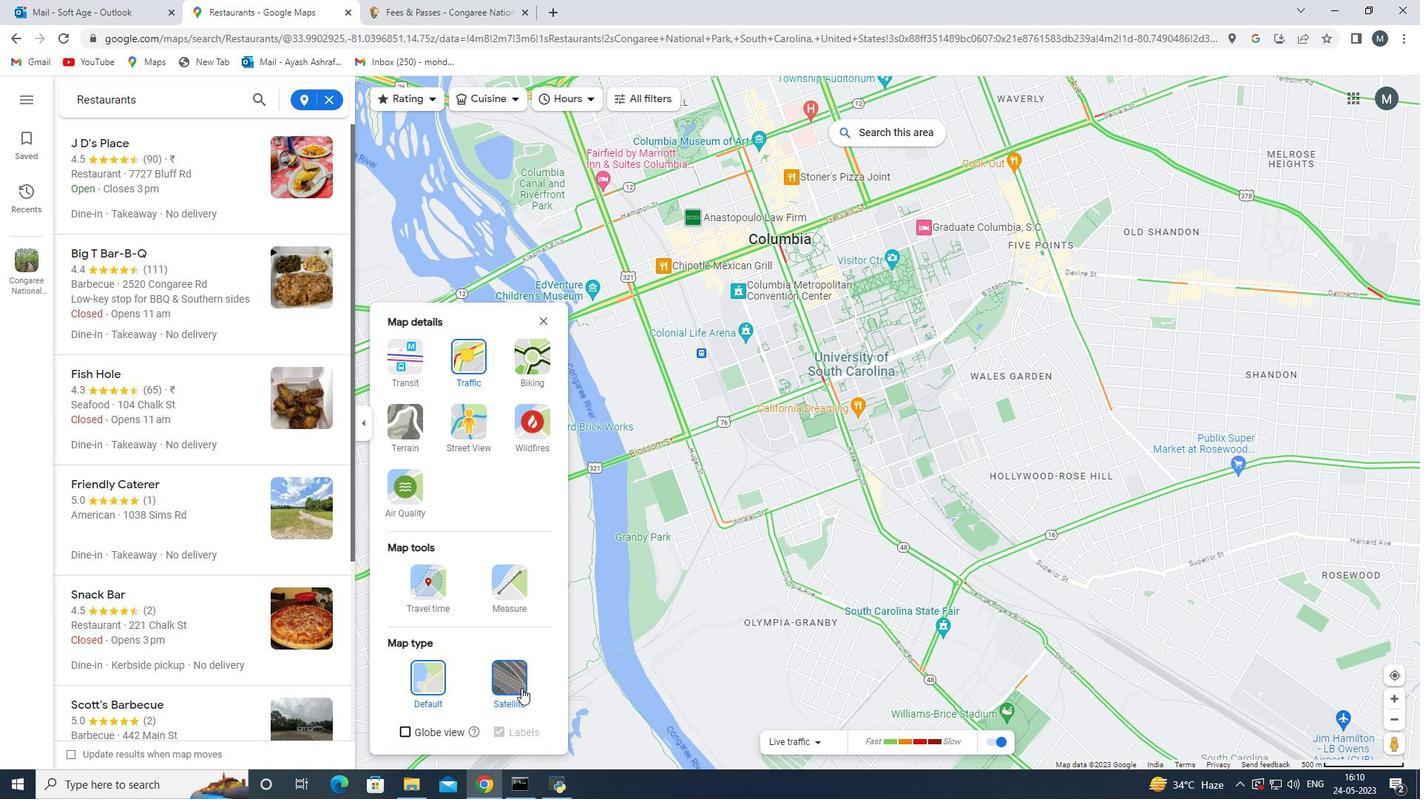 
Action: Mouse pressed left at (518, 687)
Screenshot: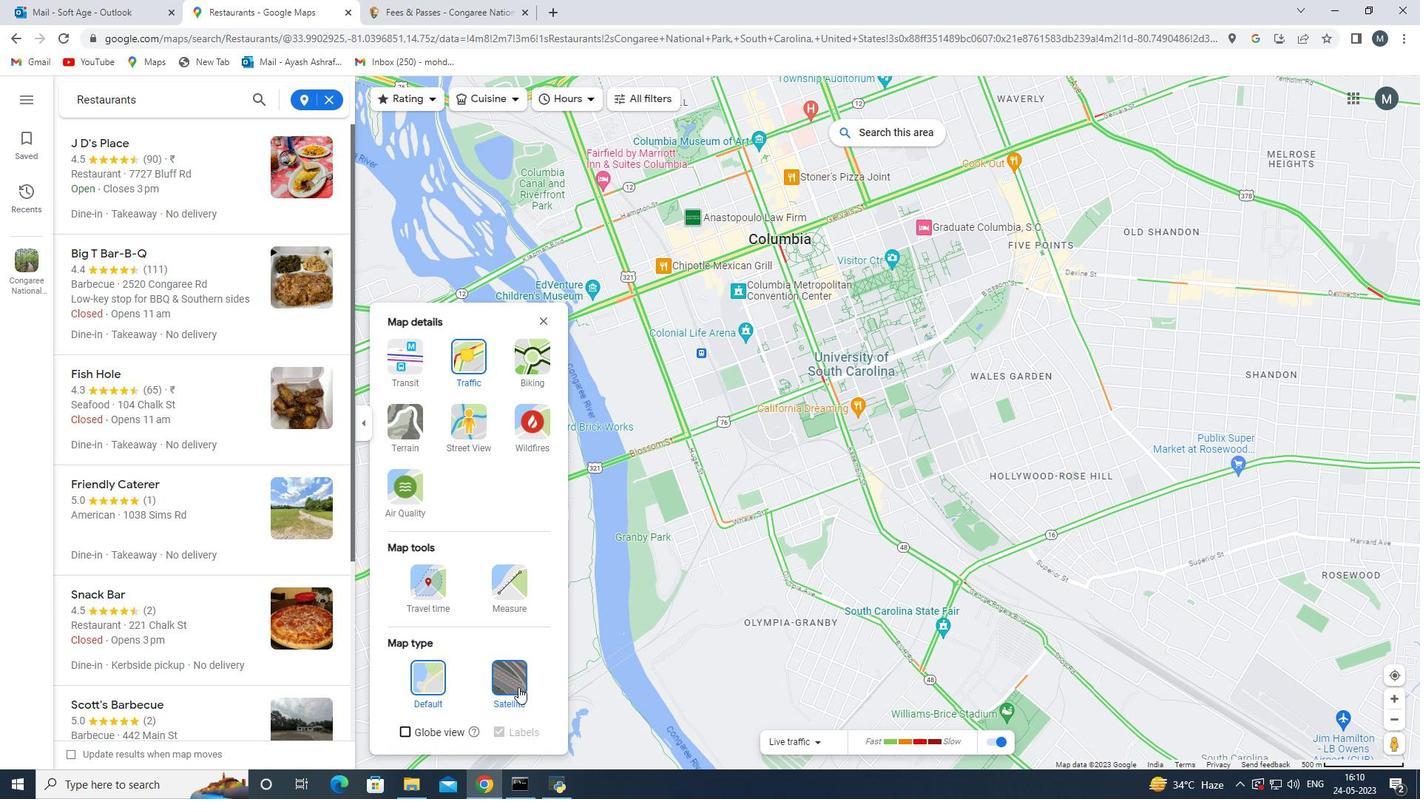 
Action: Mouse moved to (696, 599)
Screenshot: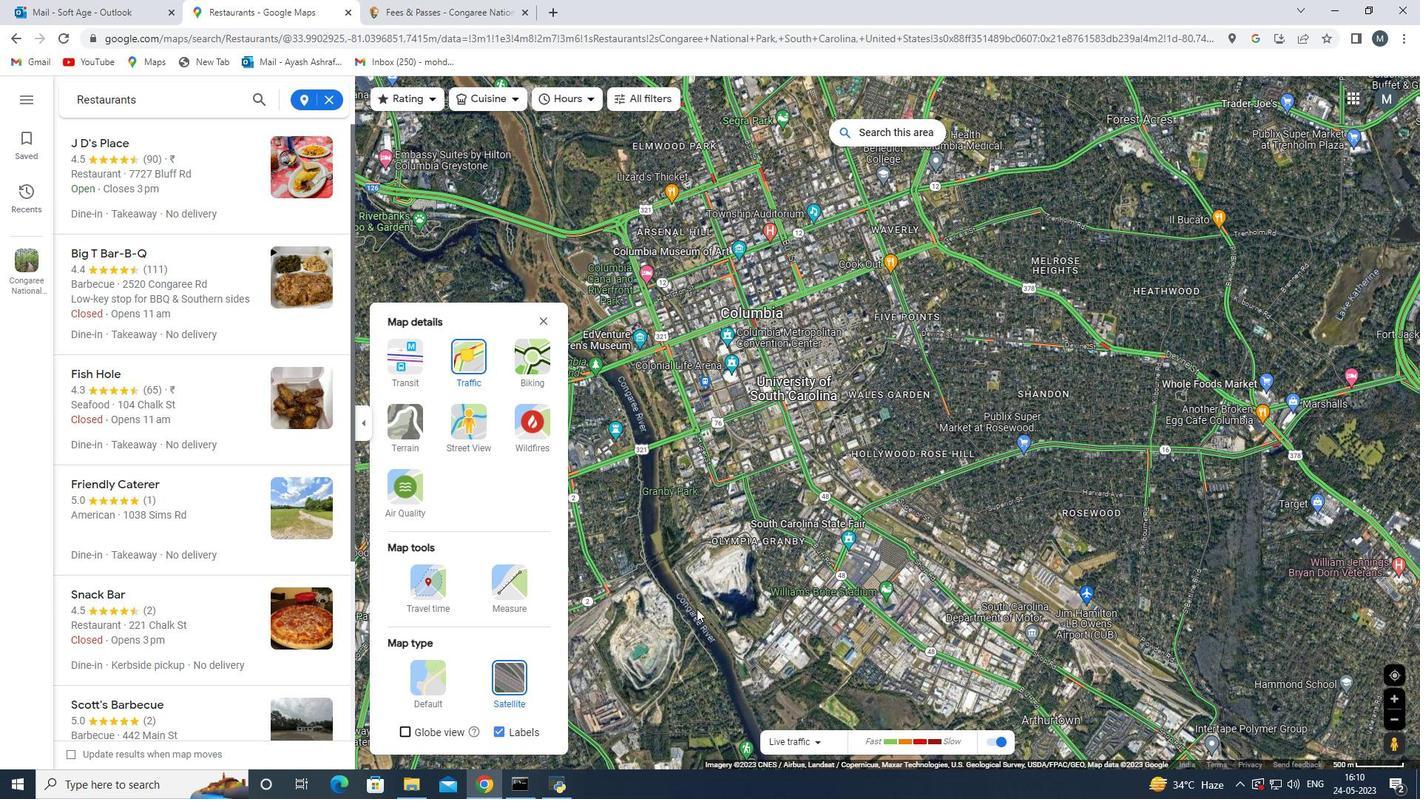 
Action: Mouse scrolled (696, 600) with delta (0, 0)
Screenshot: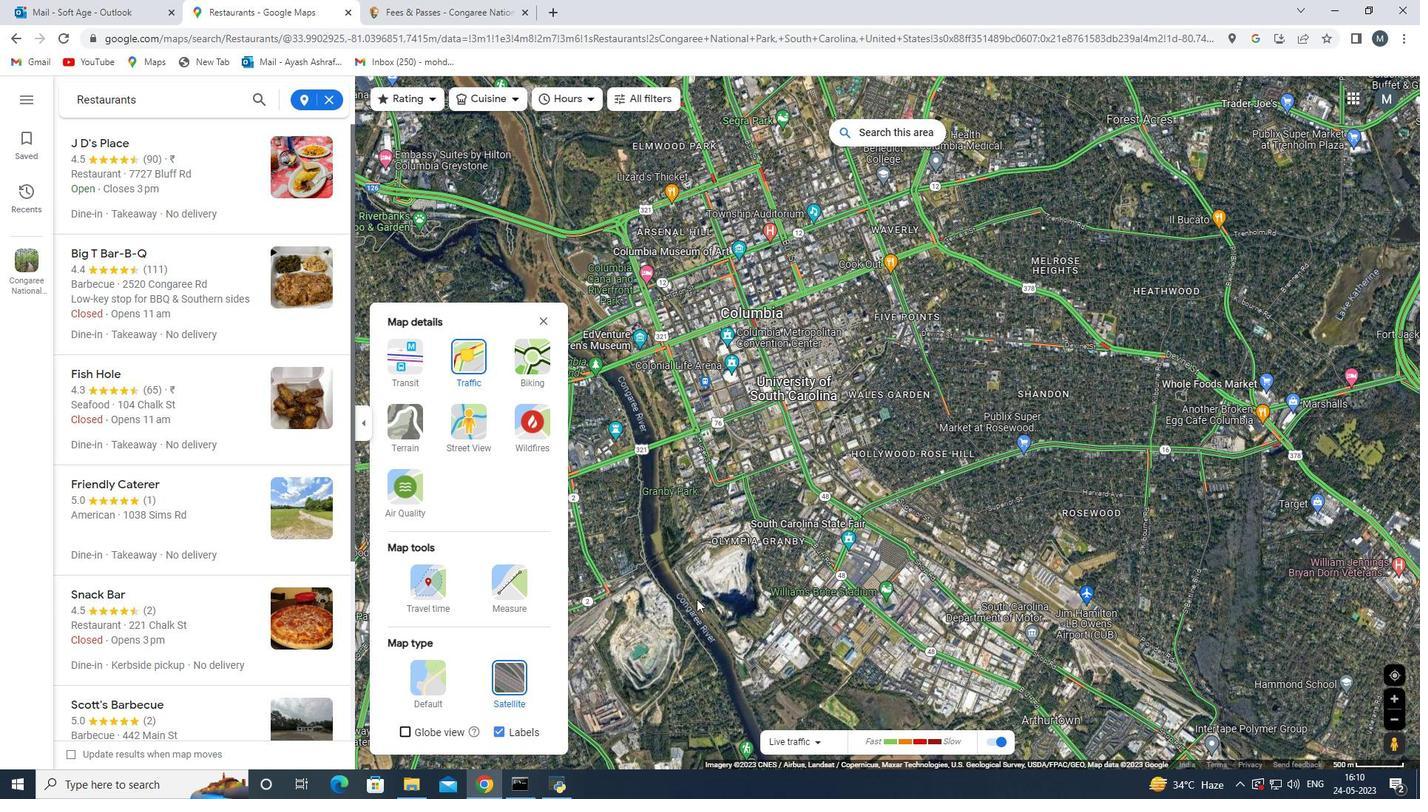 
Action: Mouse scrolled (696, 600) with delta (0, 0)
Screenshot: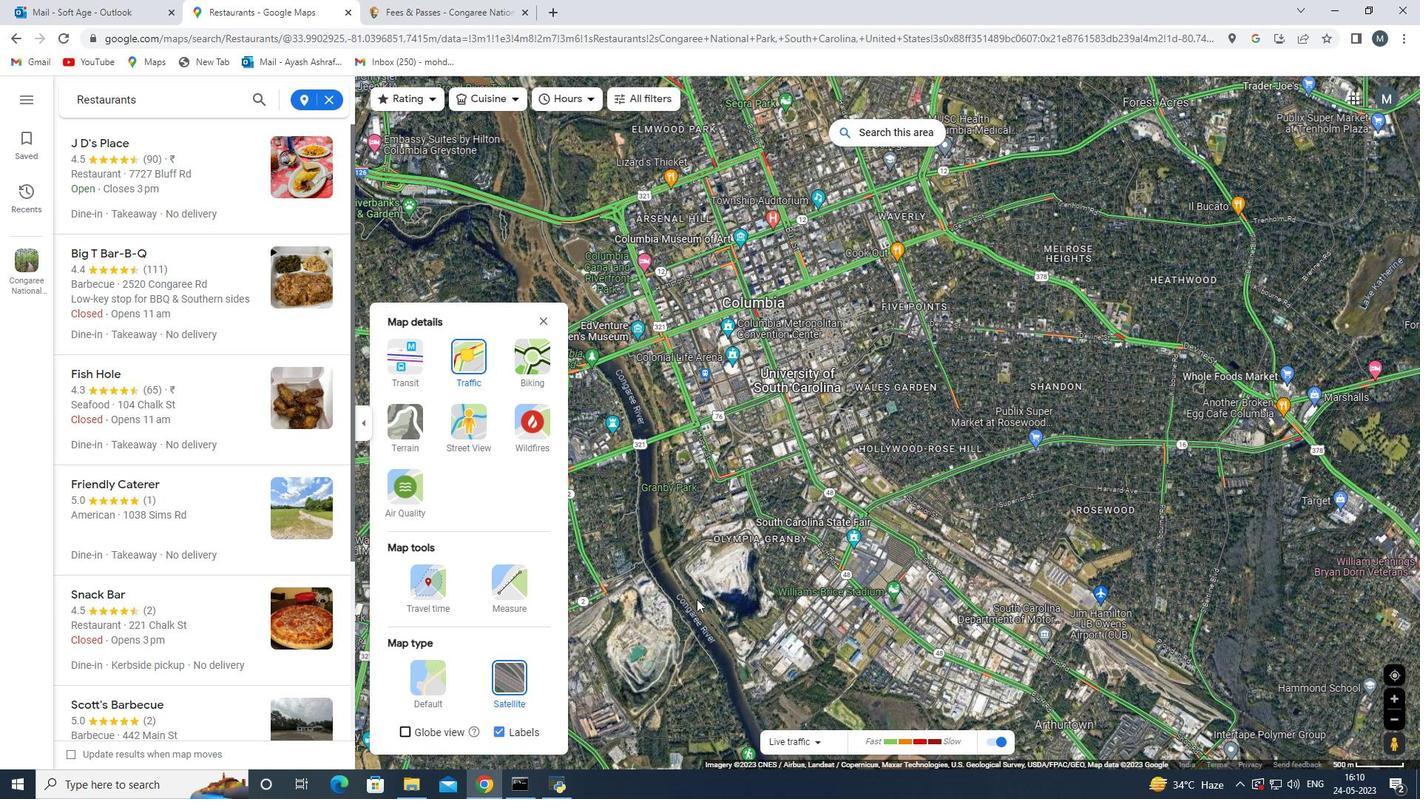 
Action: Mouse scrolled (696, 600) with delta (0, 0)
Screenshot: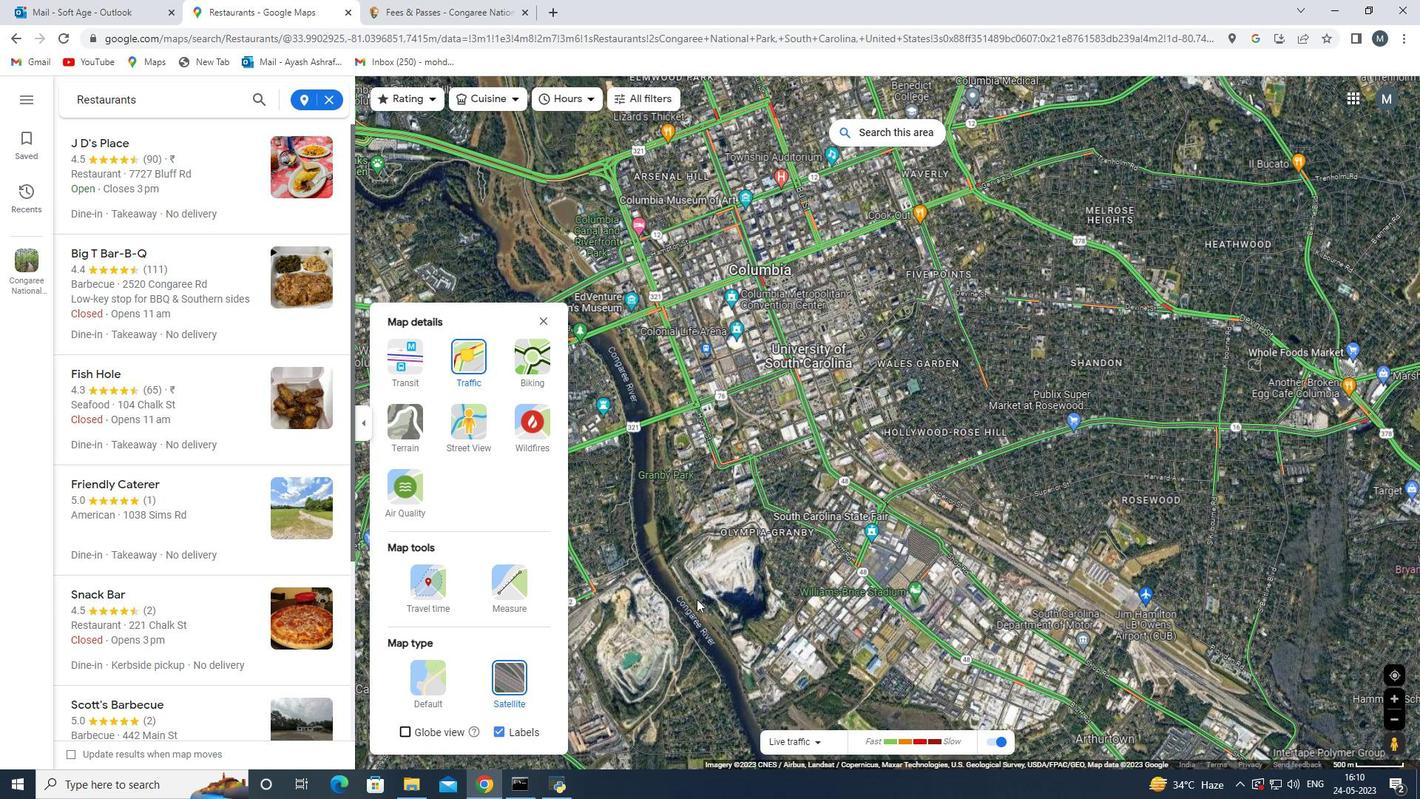 
Action: Mouse scrolled (696, 600) with delta (0, 0)
Screenshot: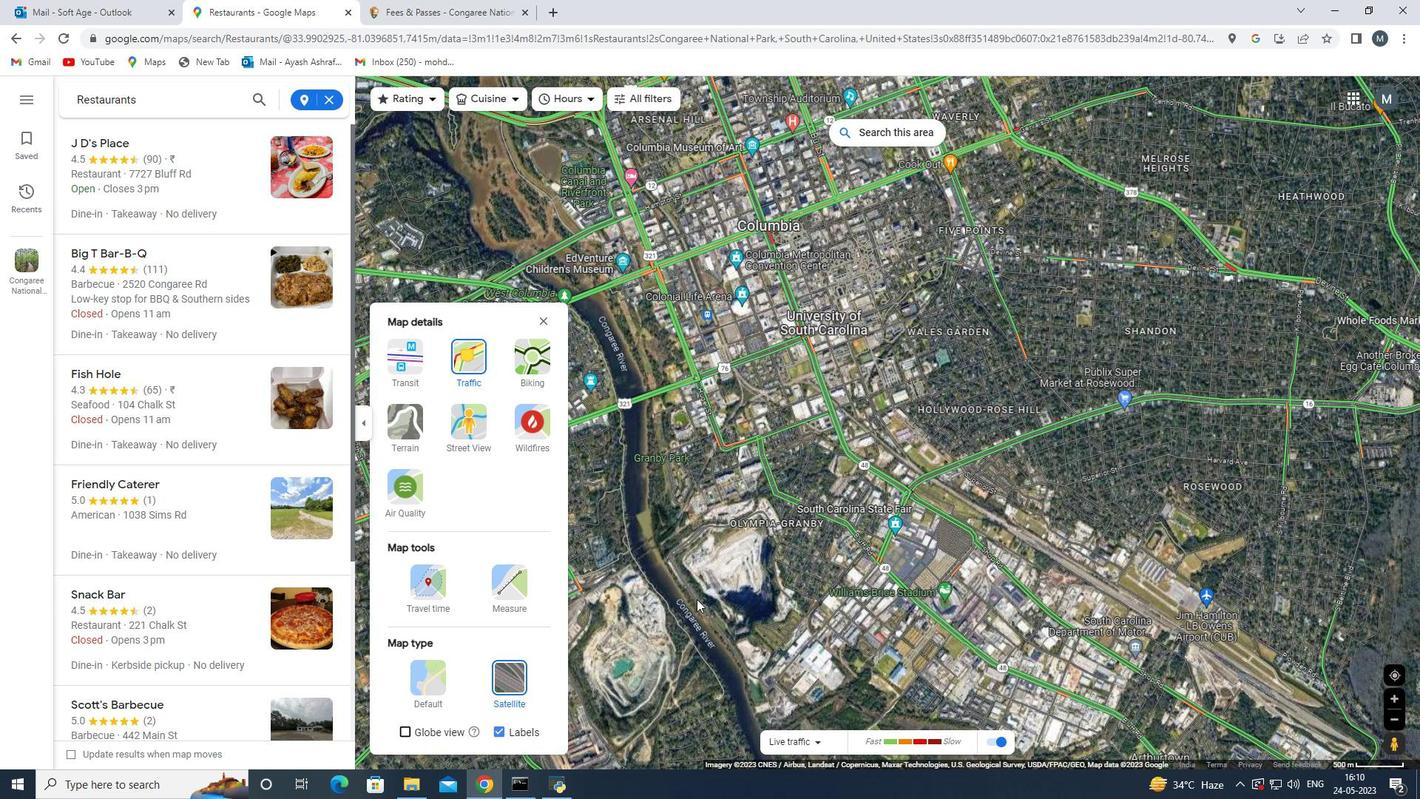 
Action: Mouse scrolled (696, 600) with delta (0, 0)
Screenshot: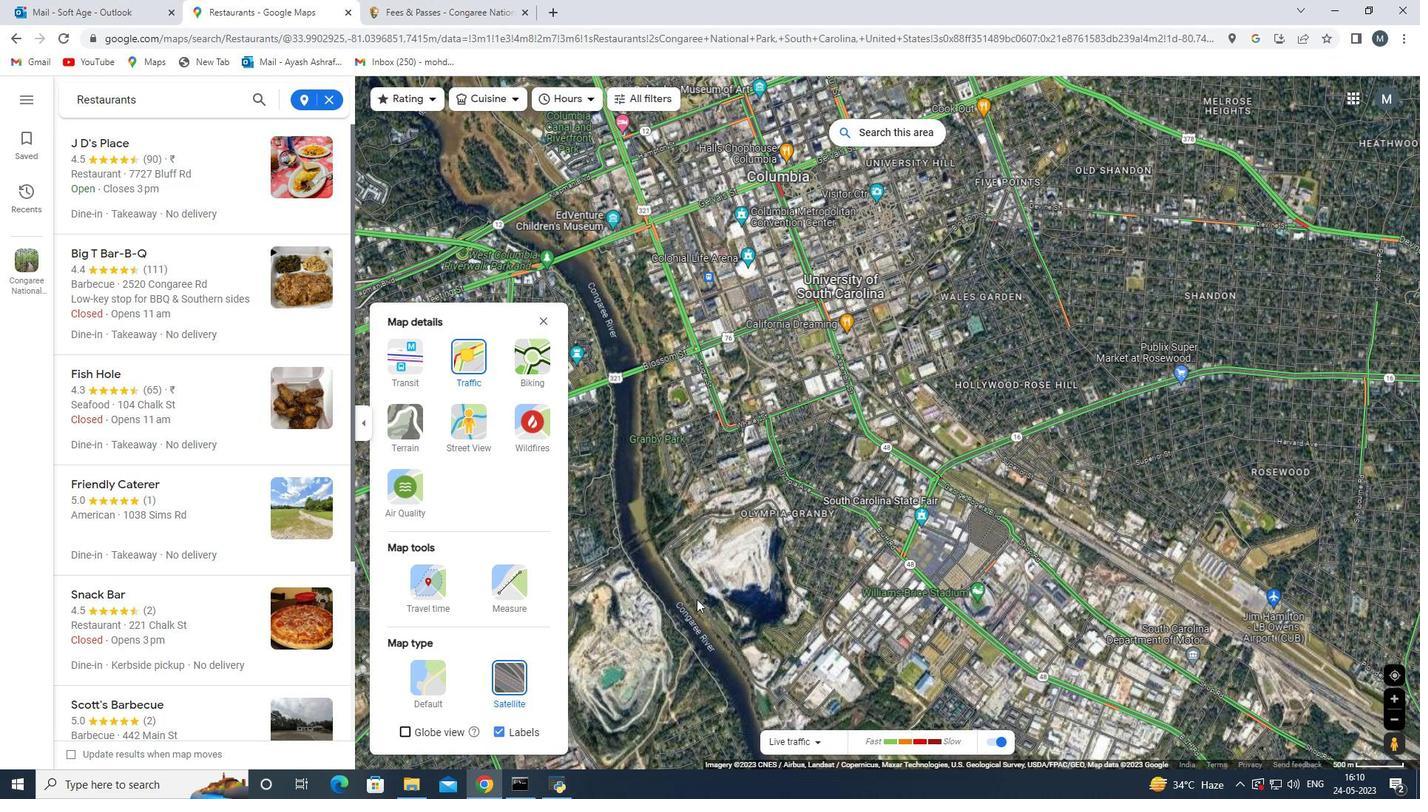 
Action: Mouse scrolled (696, 598) with delta (0, 0)
Screenshot: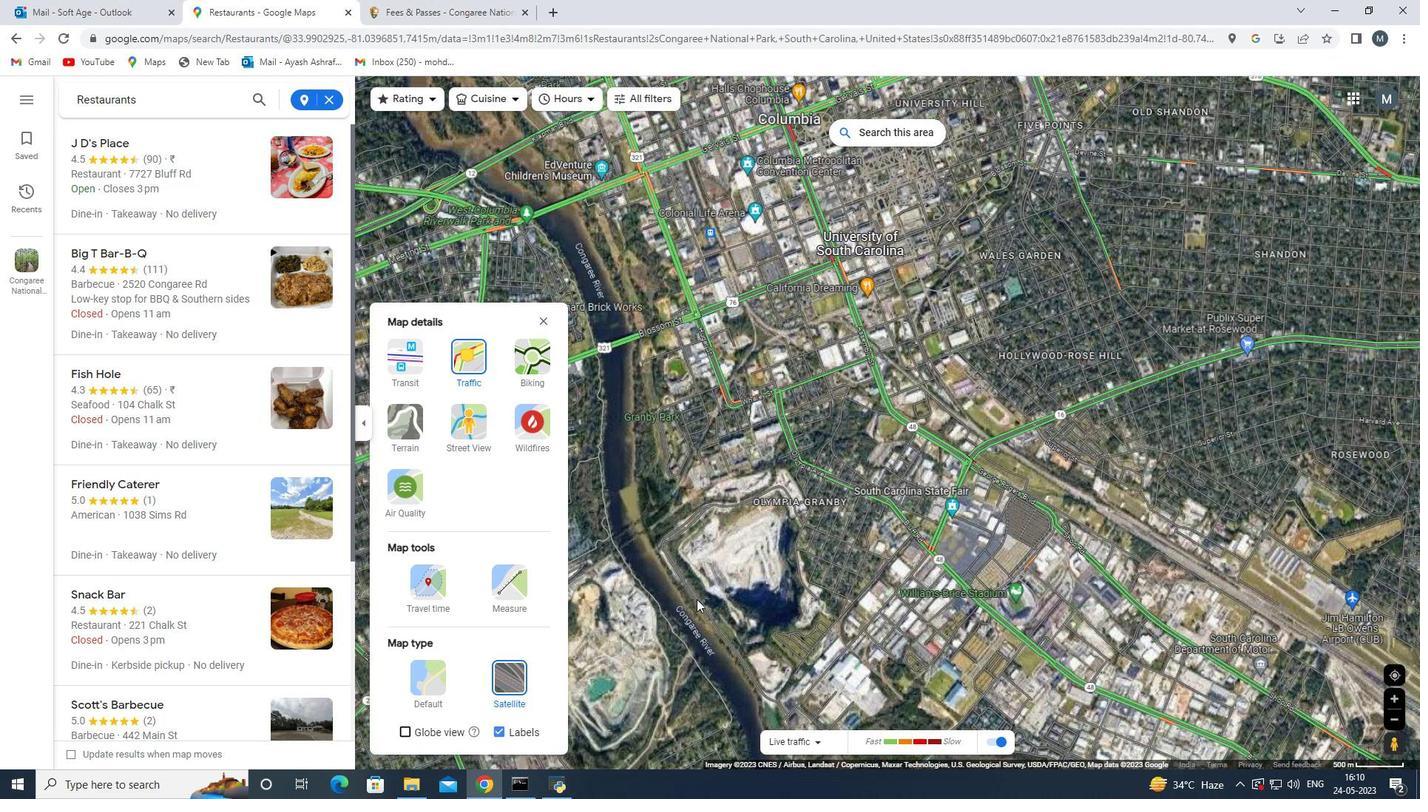 
Action: Mouse moved to (696, 599)
Screenshot: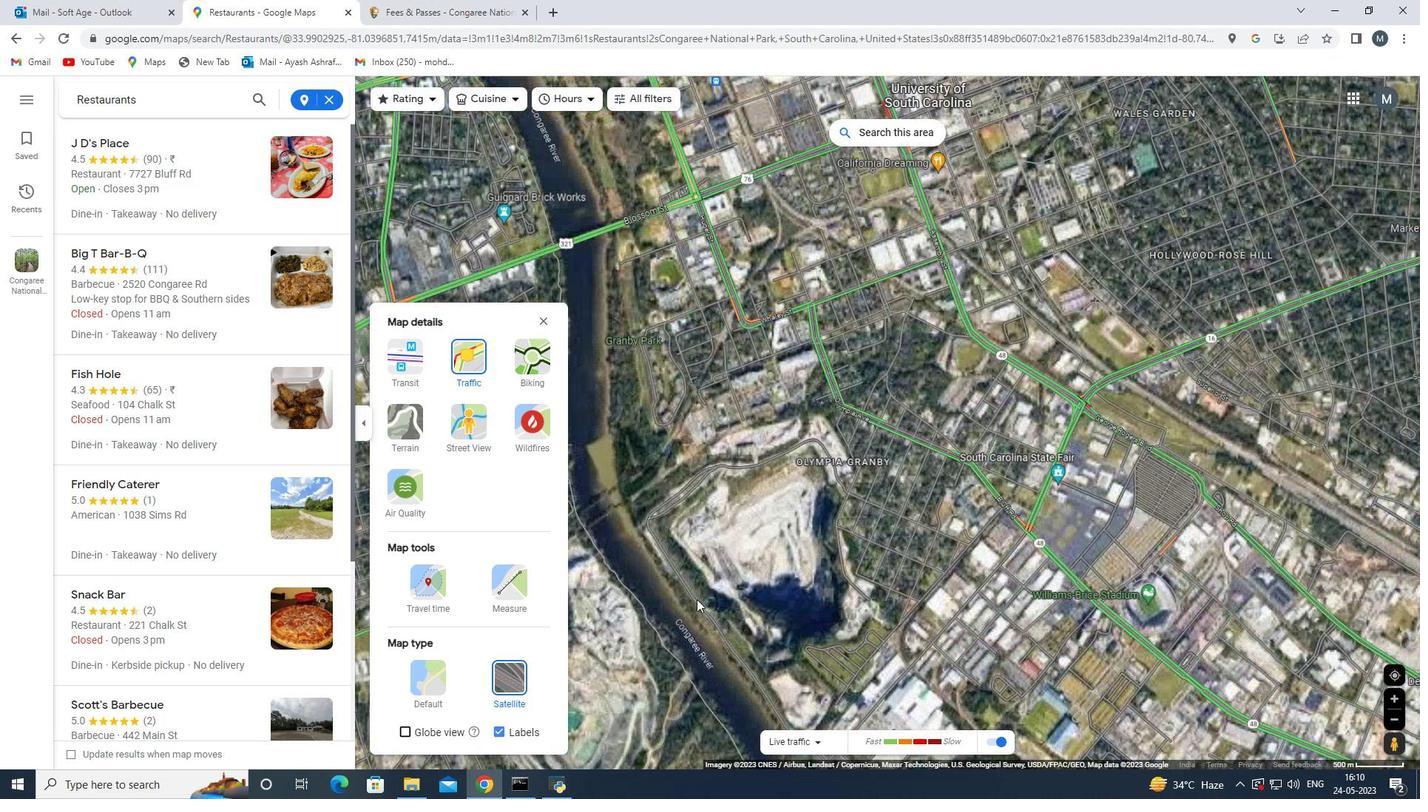 
Action: Mouse pressed left at (696, 599)
Screenshot: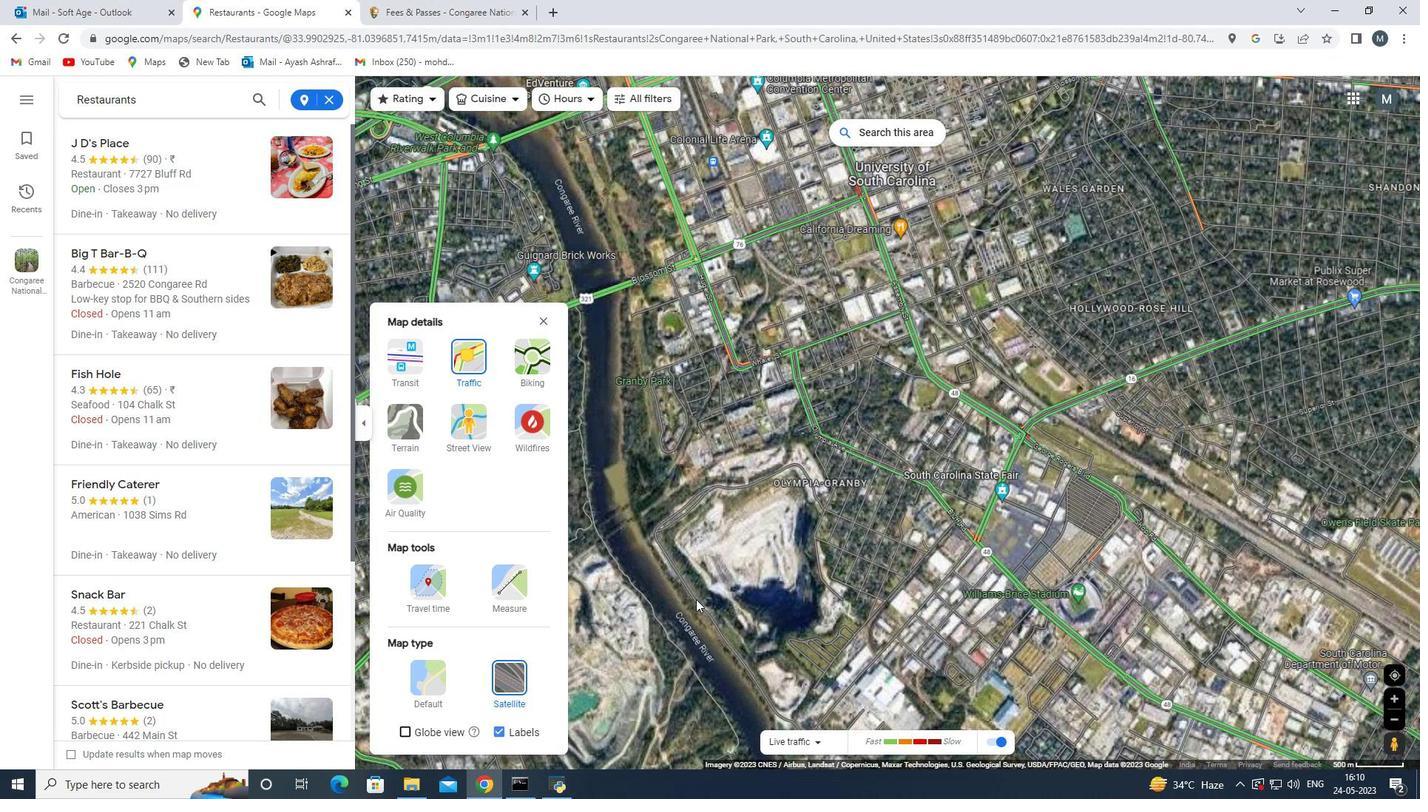 
Action: Mouse moved to (542, 327)
Screenshot: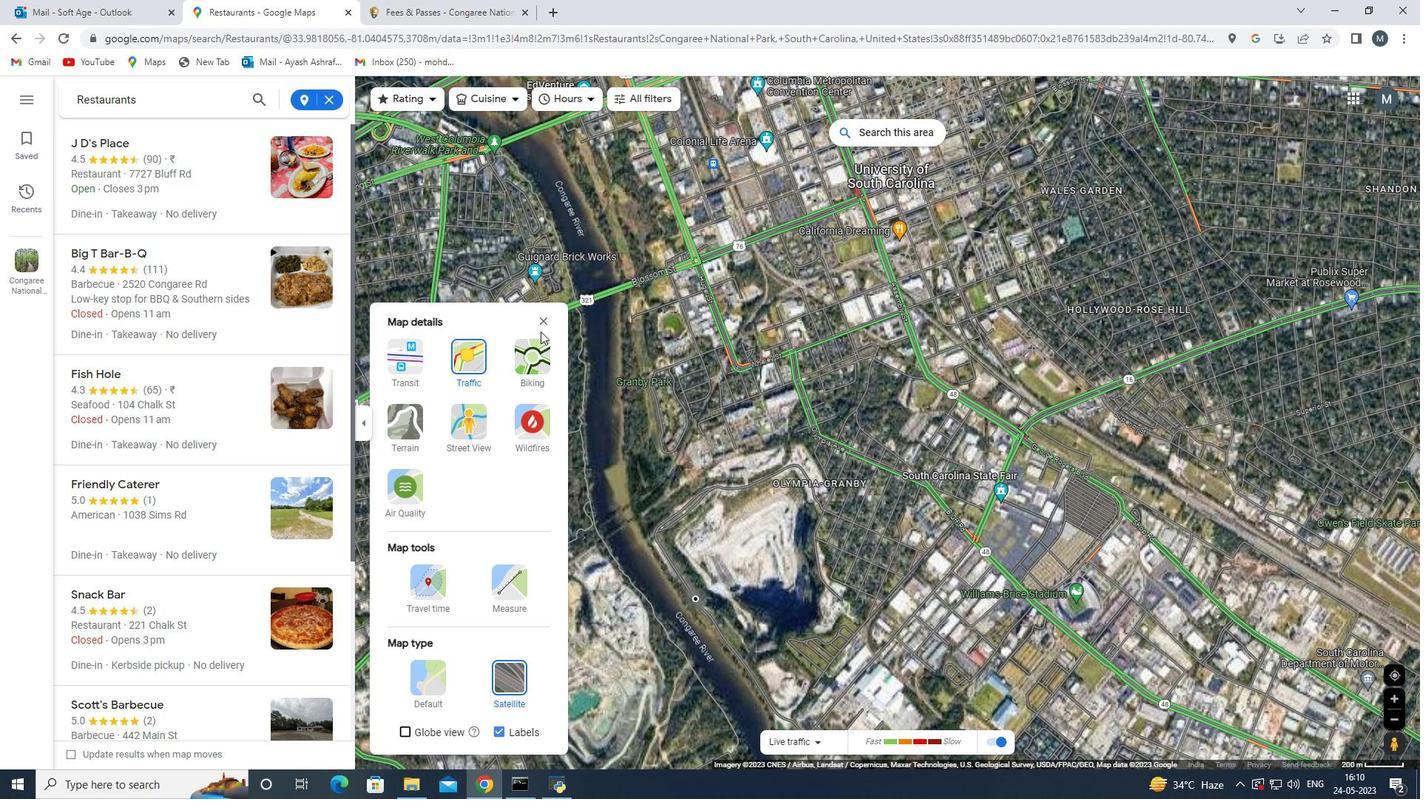 
Action: Mouse pressed left at (542, 327)
Screenshot: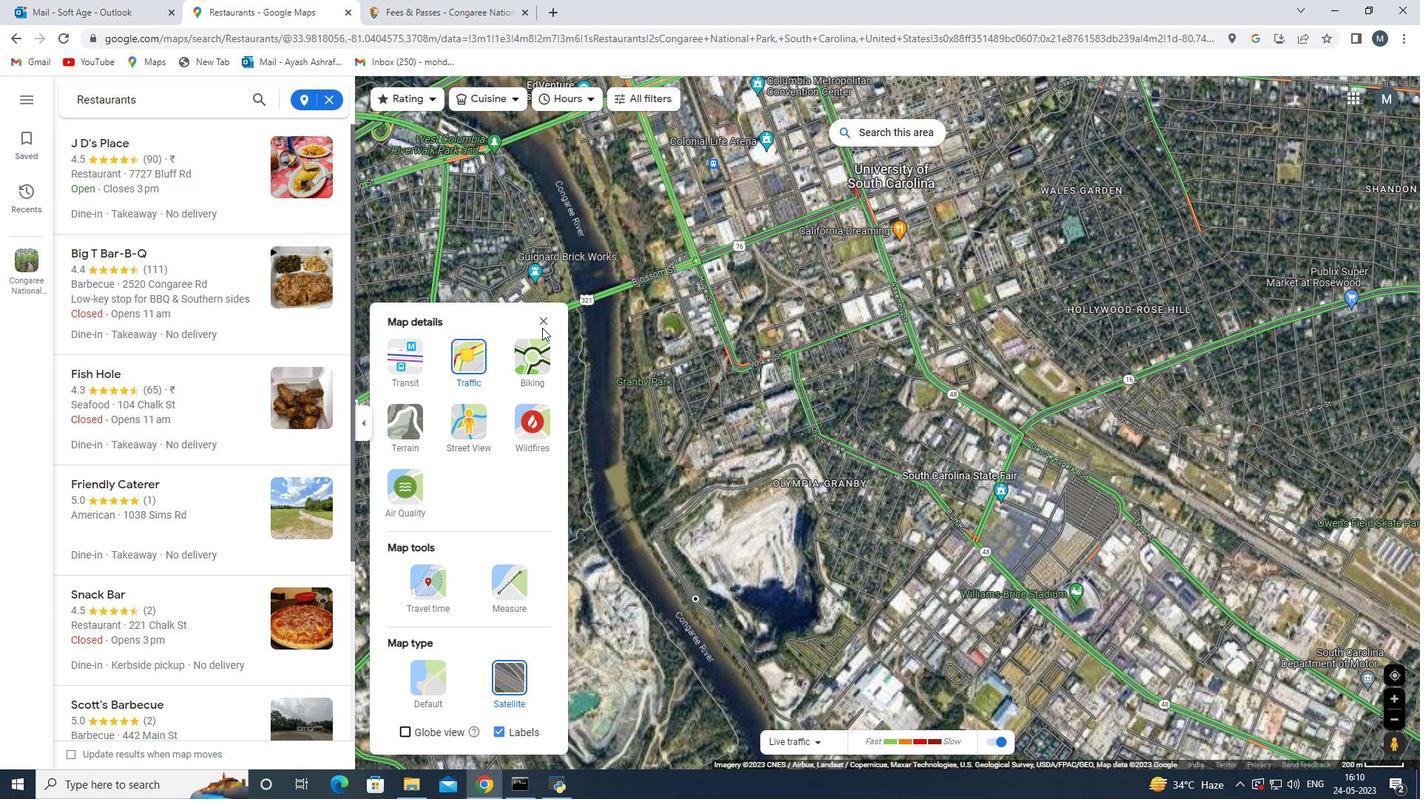 
Action: Mouse moved to (545, 319)
Screenshot: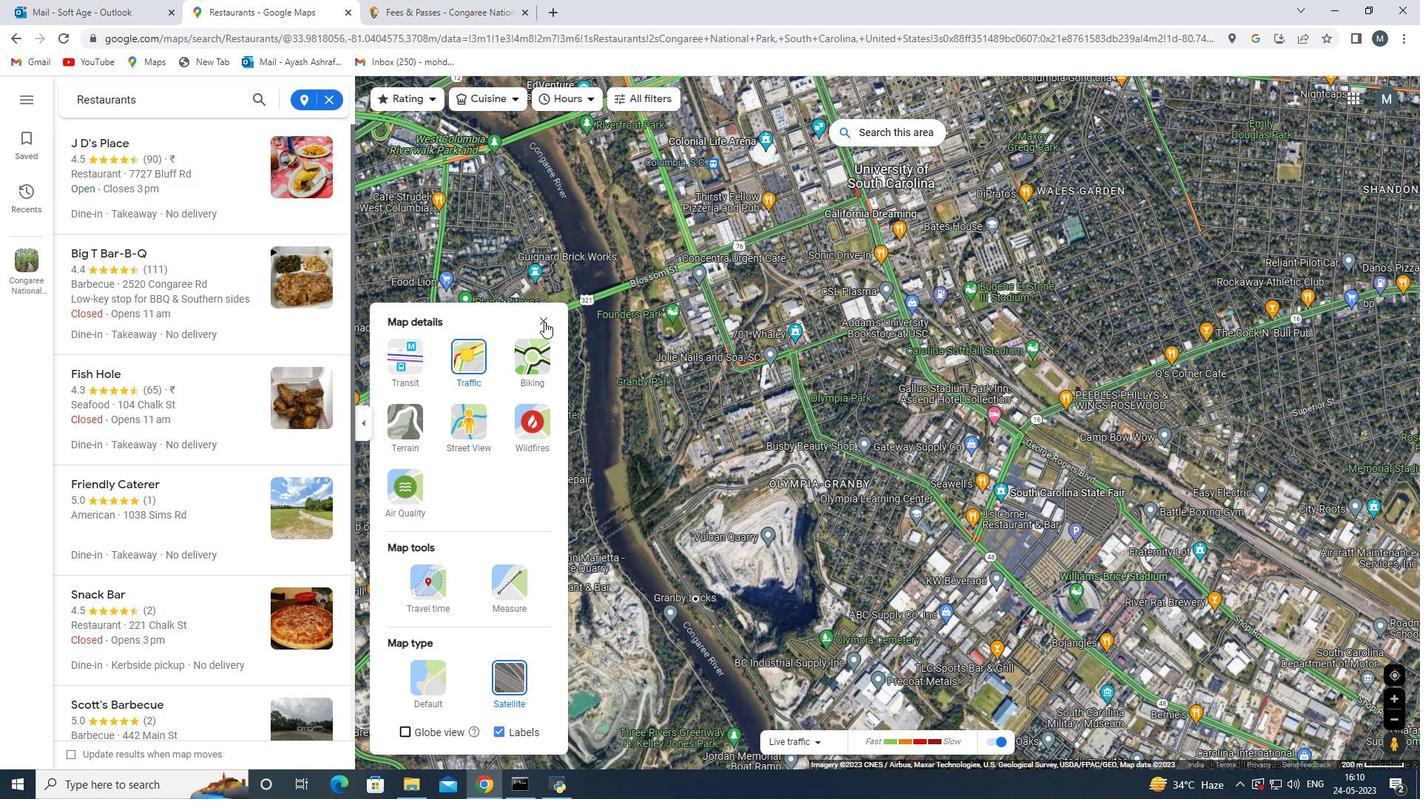
Action: Mouse pressed left at (545, 319)
Screenshot: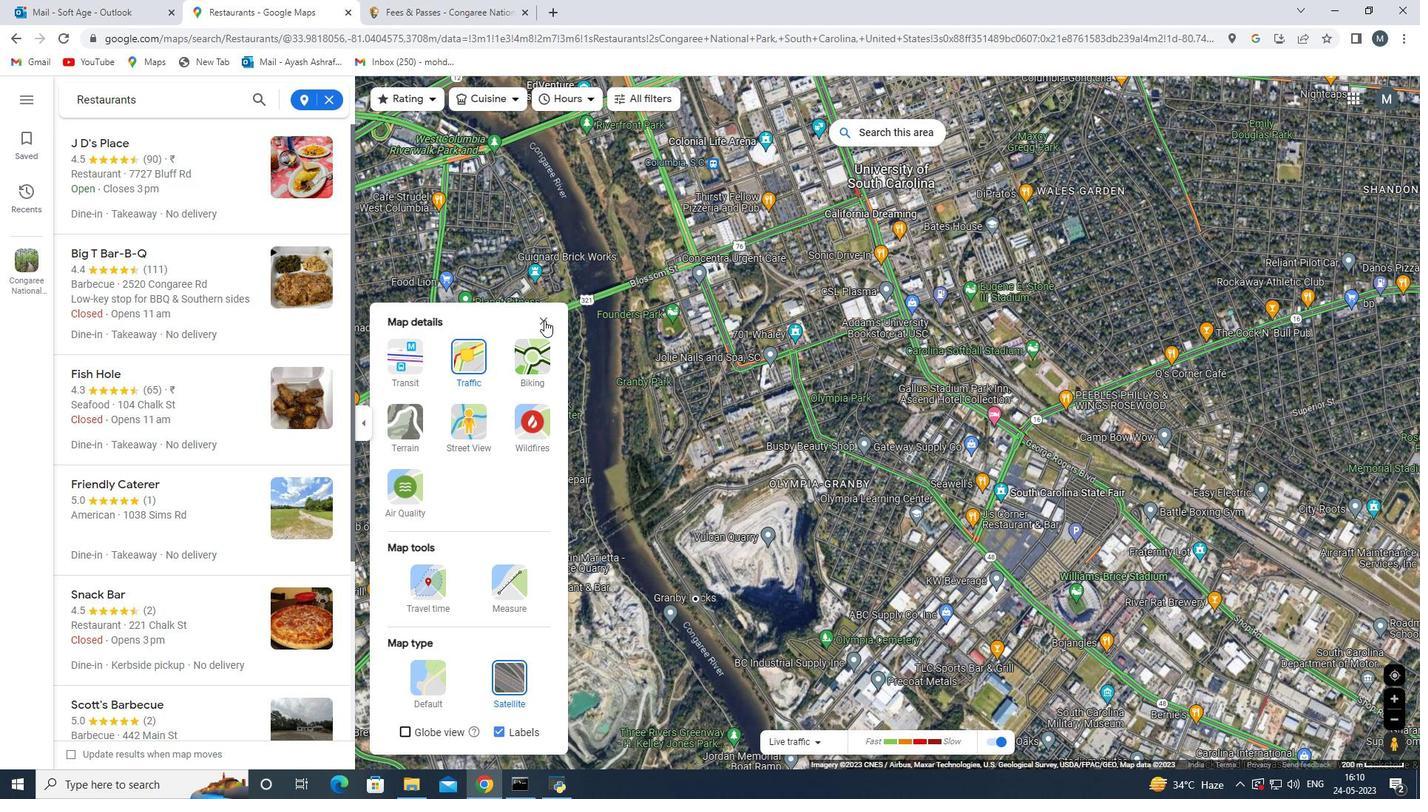 
Action: Mouse moved to (643, 598)
Screenshot: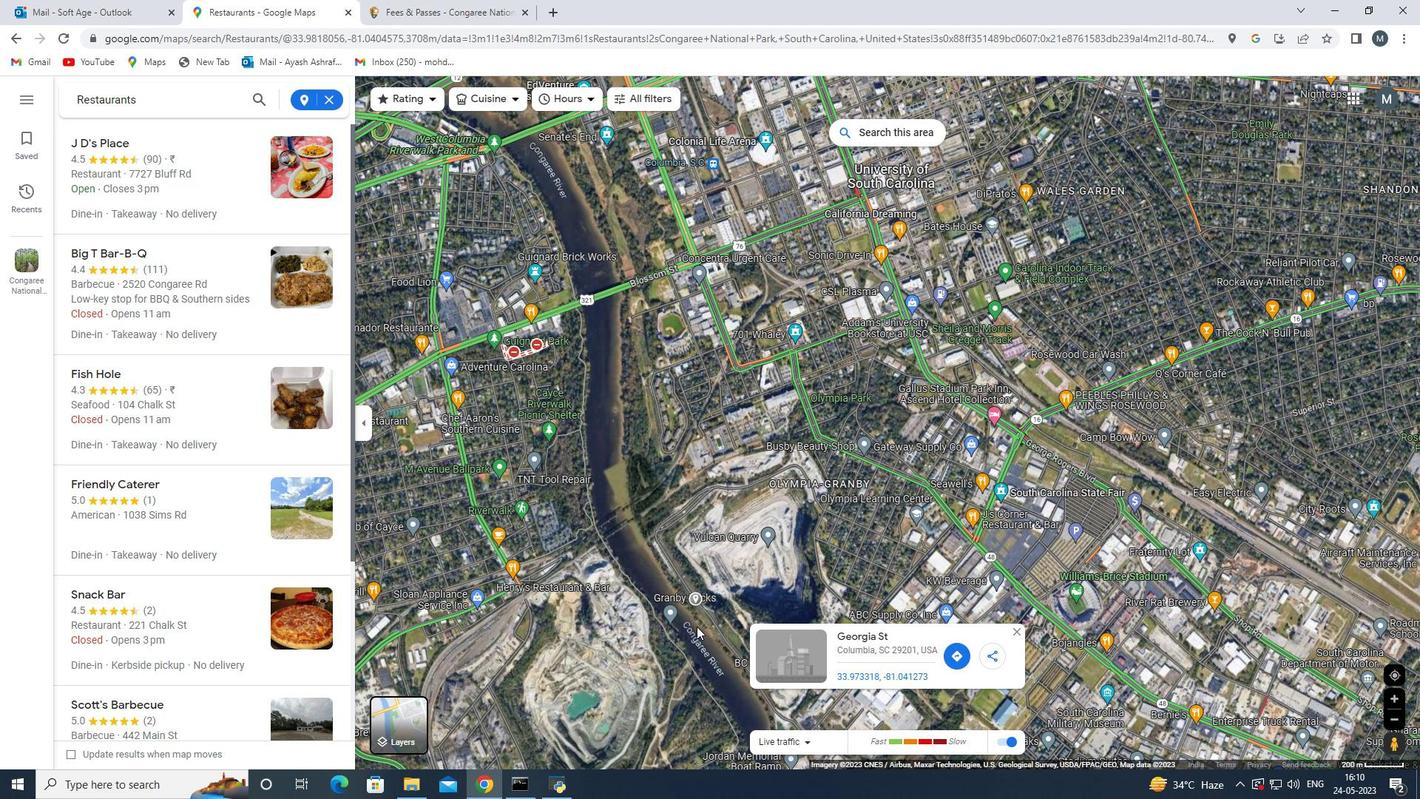 
Action: Mouse scrolled (643, 599) with delta (0, 0)
Screenshot: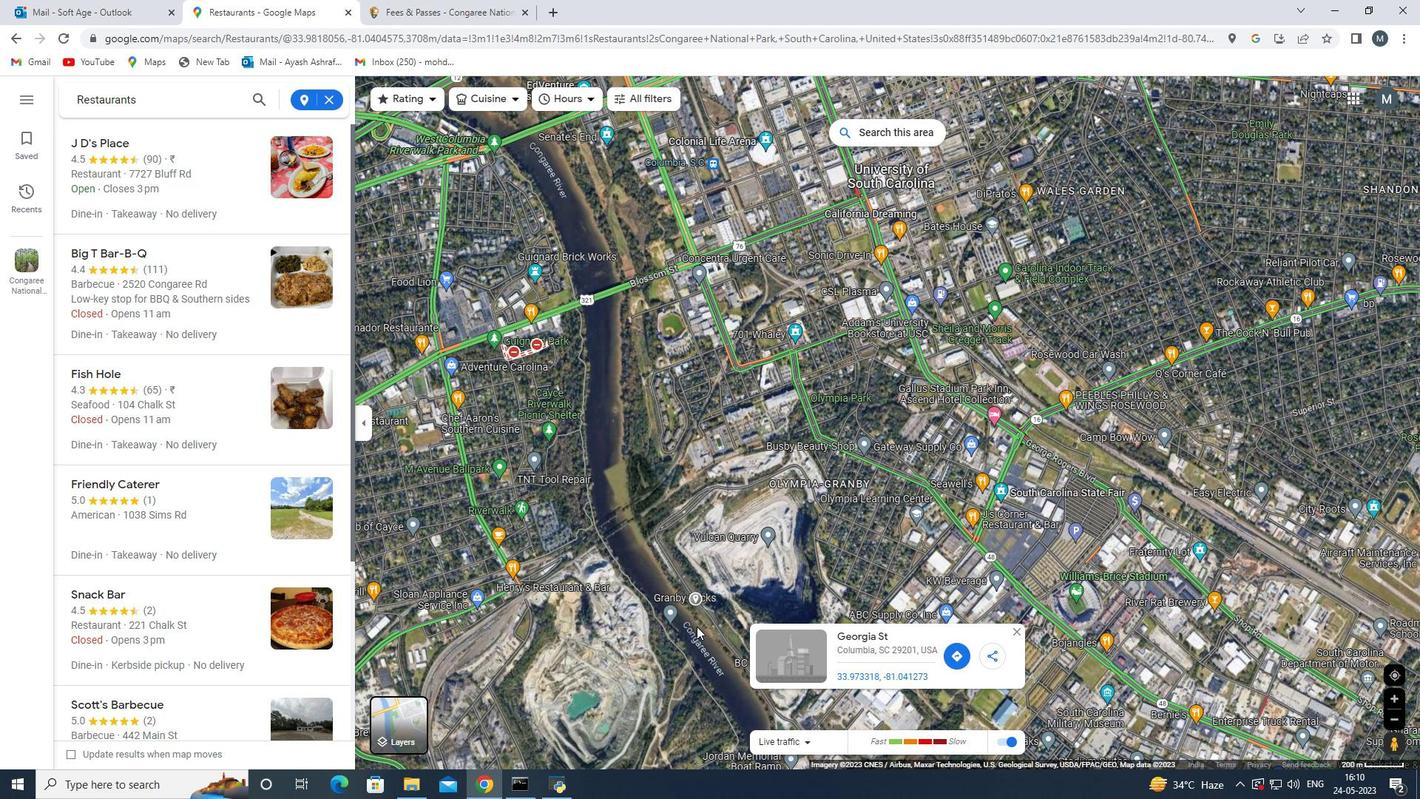 
Action: Mouse scrolled (643, 599) with delta (0, 0)
Screenshot: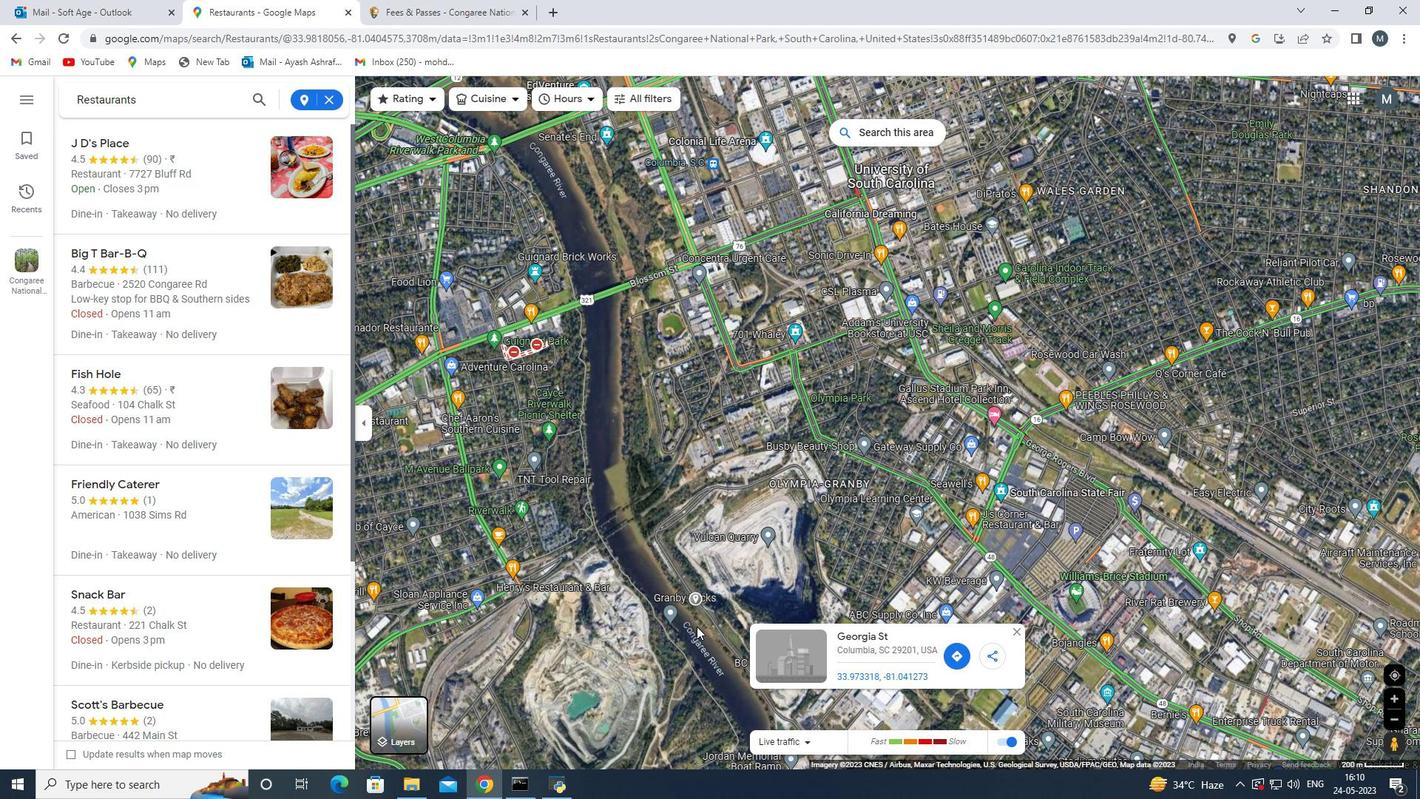 
Action: Mouse scrolled (643, 599) with delta (0, 0)
Screenshot: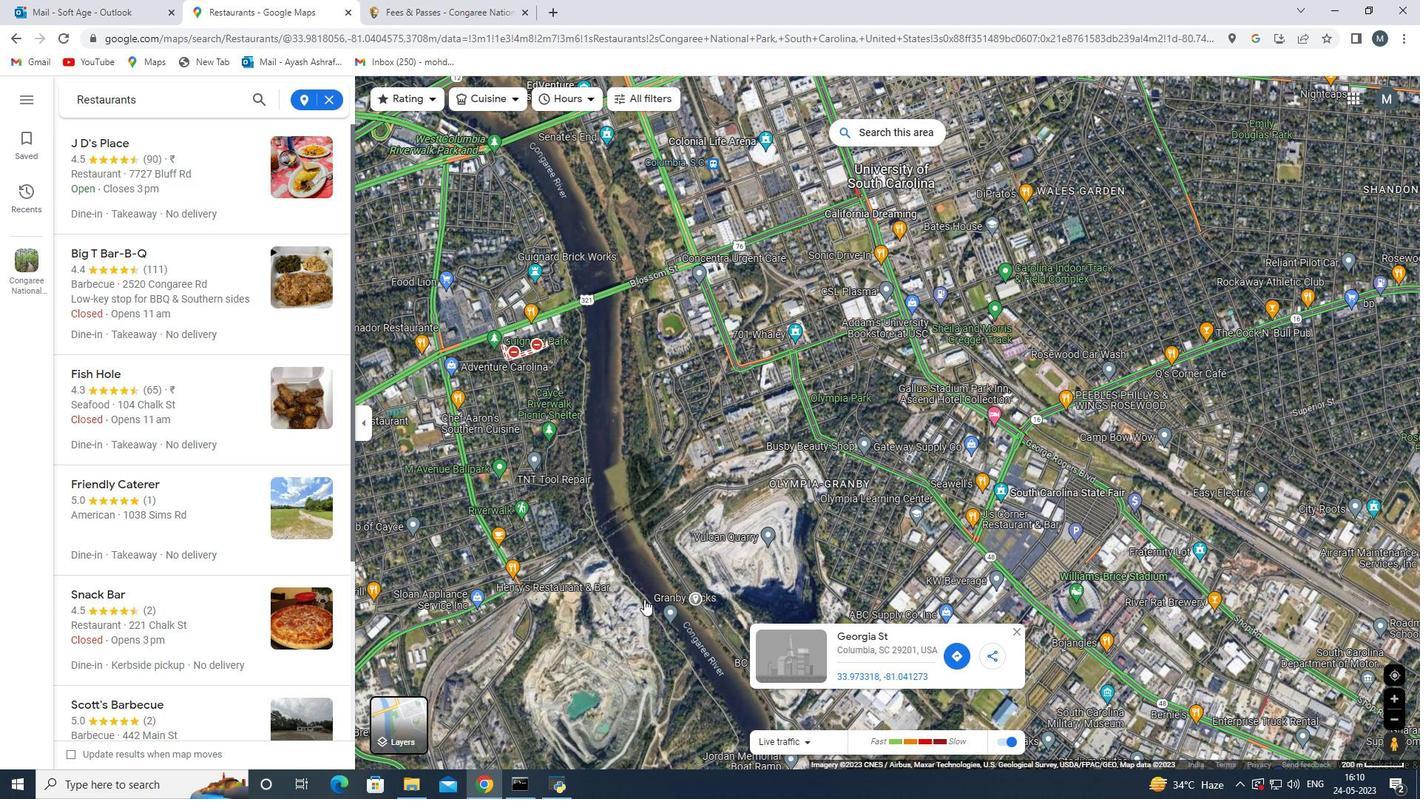 
Action: Mouse moved to (642, 596)
Screenshot: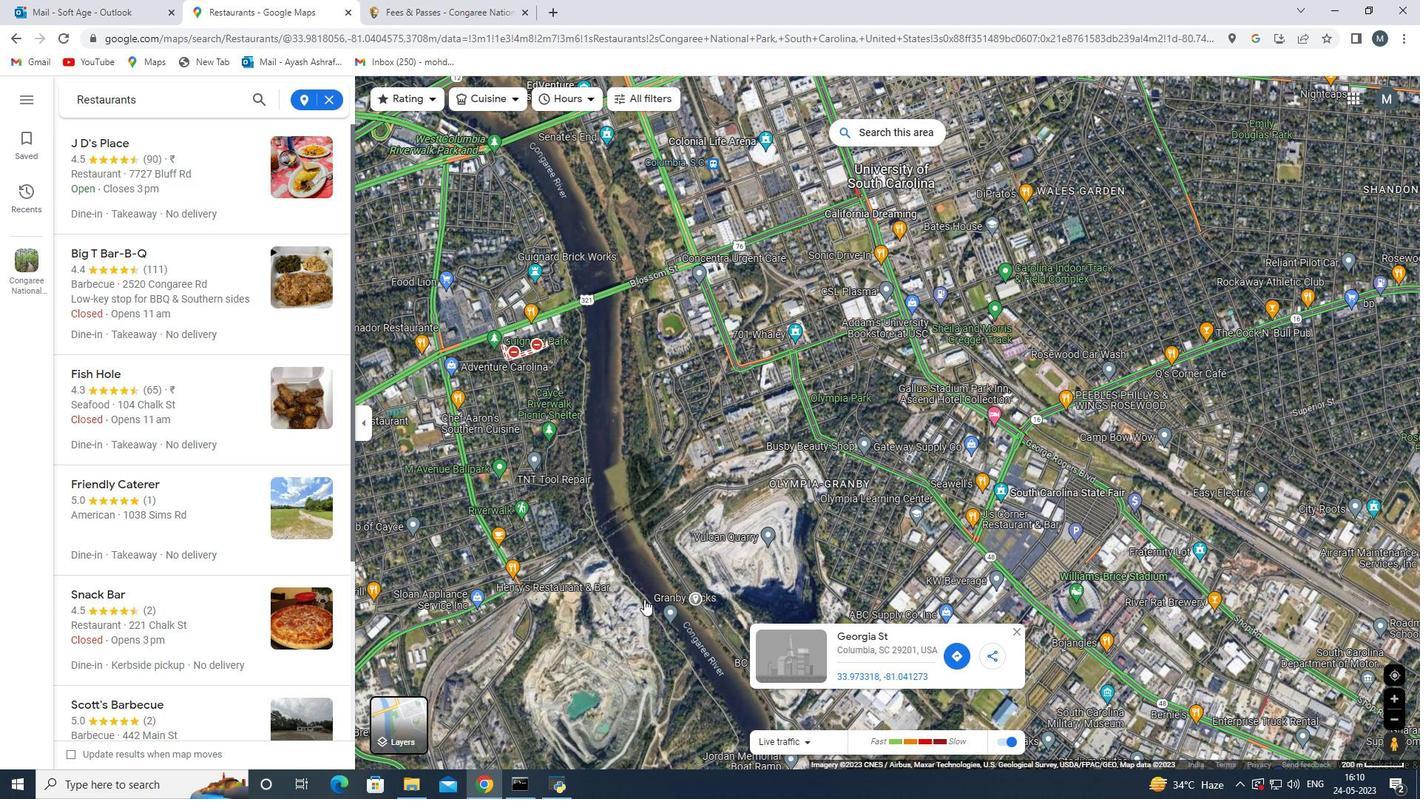 
Action: Mouse scrolled (642, 597) with delta (0, 0)
Screenshot: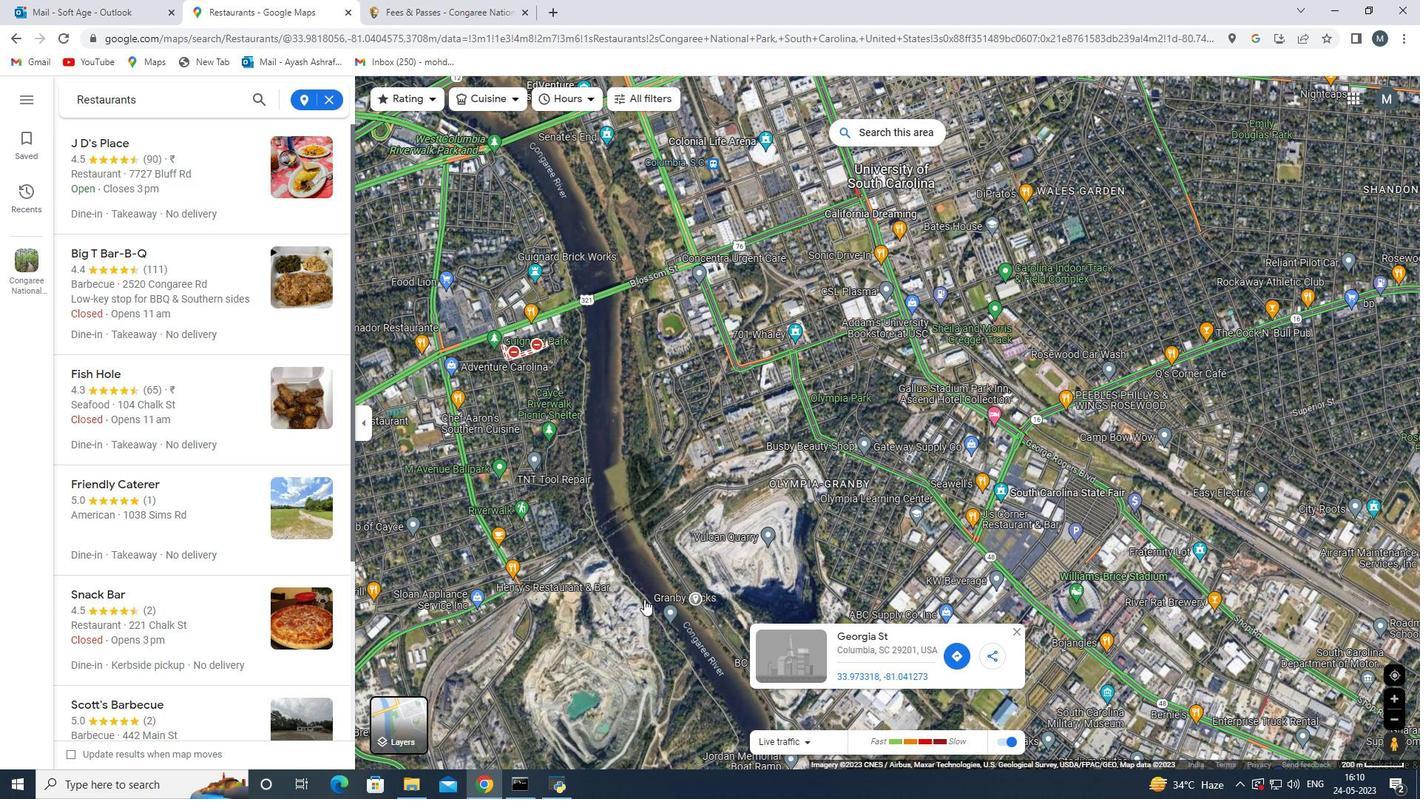 
Action: Mouse moved to (628, 557)
Screenshot: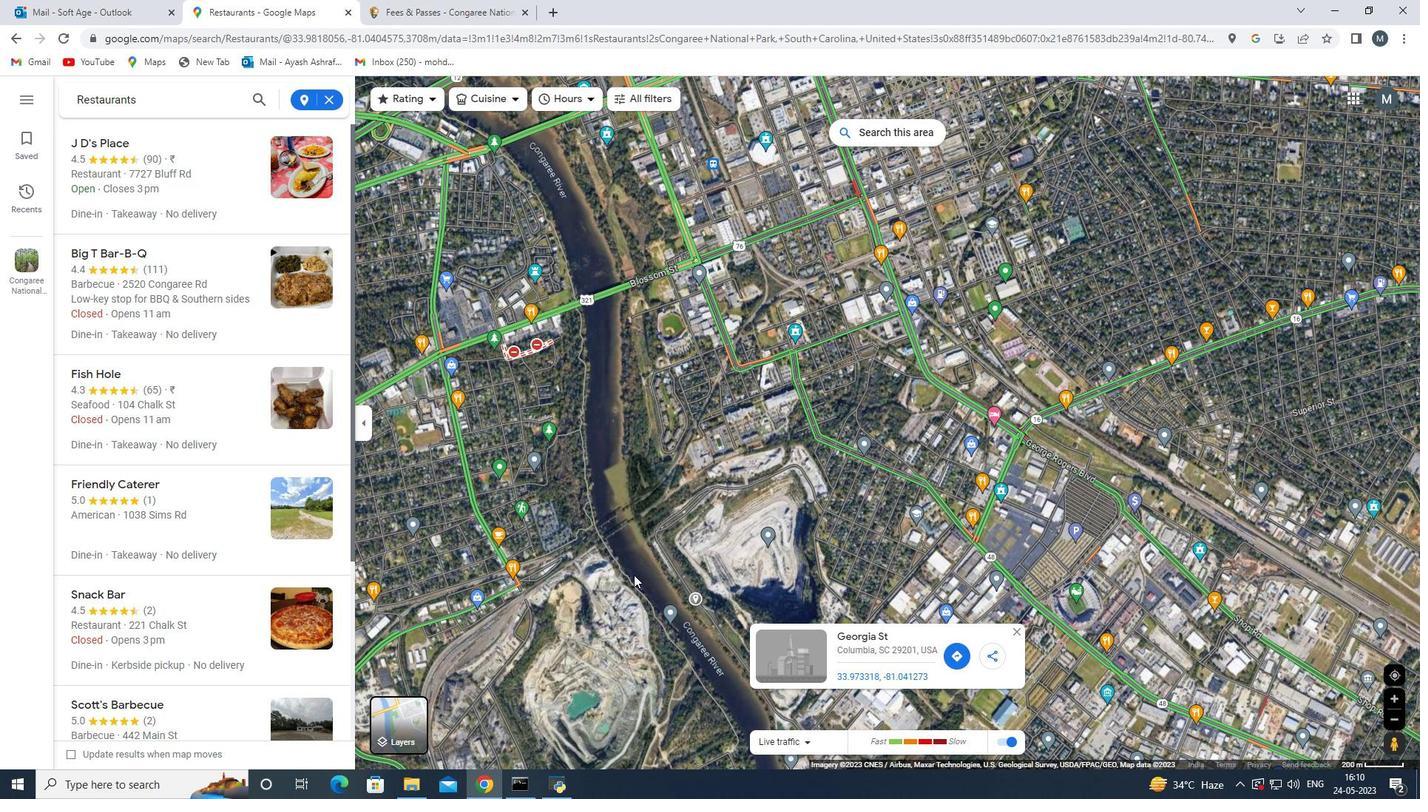 
Action: Mouse scrolled (628, 557) with delta (0, 0)
Screenshot: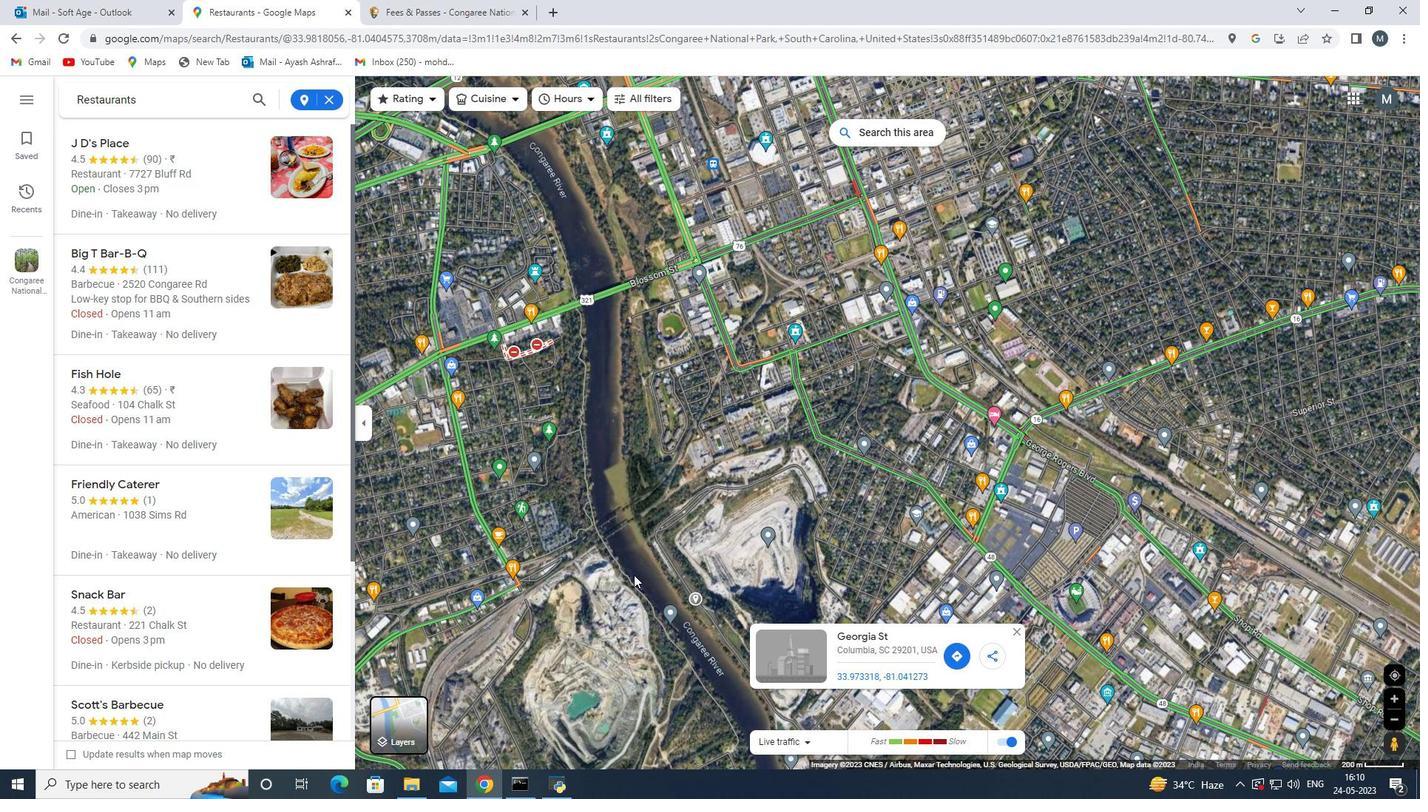 
Action: Mouse scrolled (628, 557) with delta (0, 0)
Screenshot: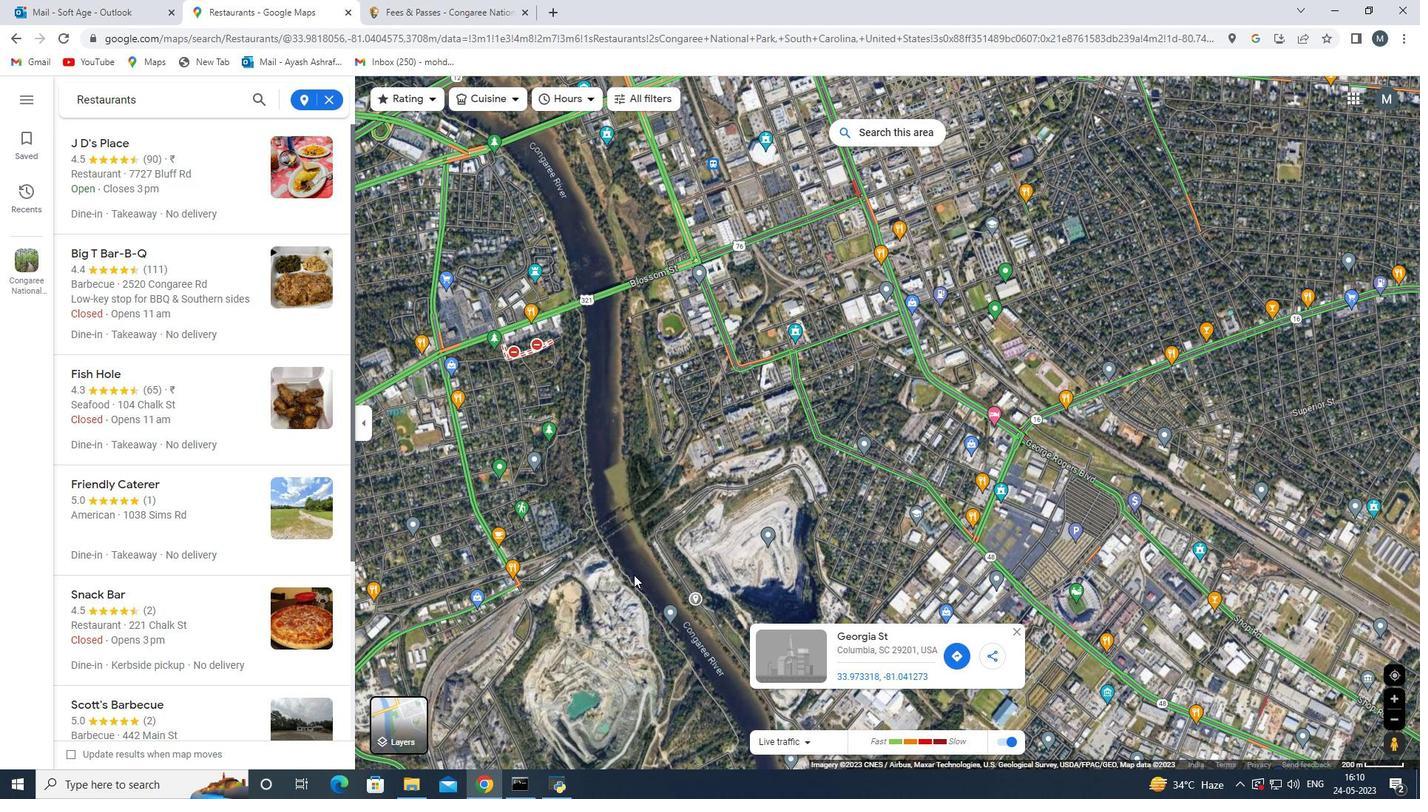 
Action: Mouse moved to (627, 554)
Screenshot: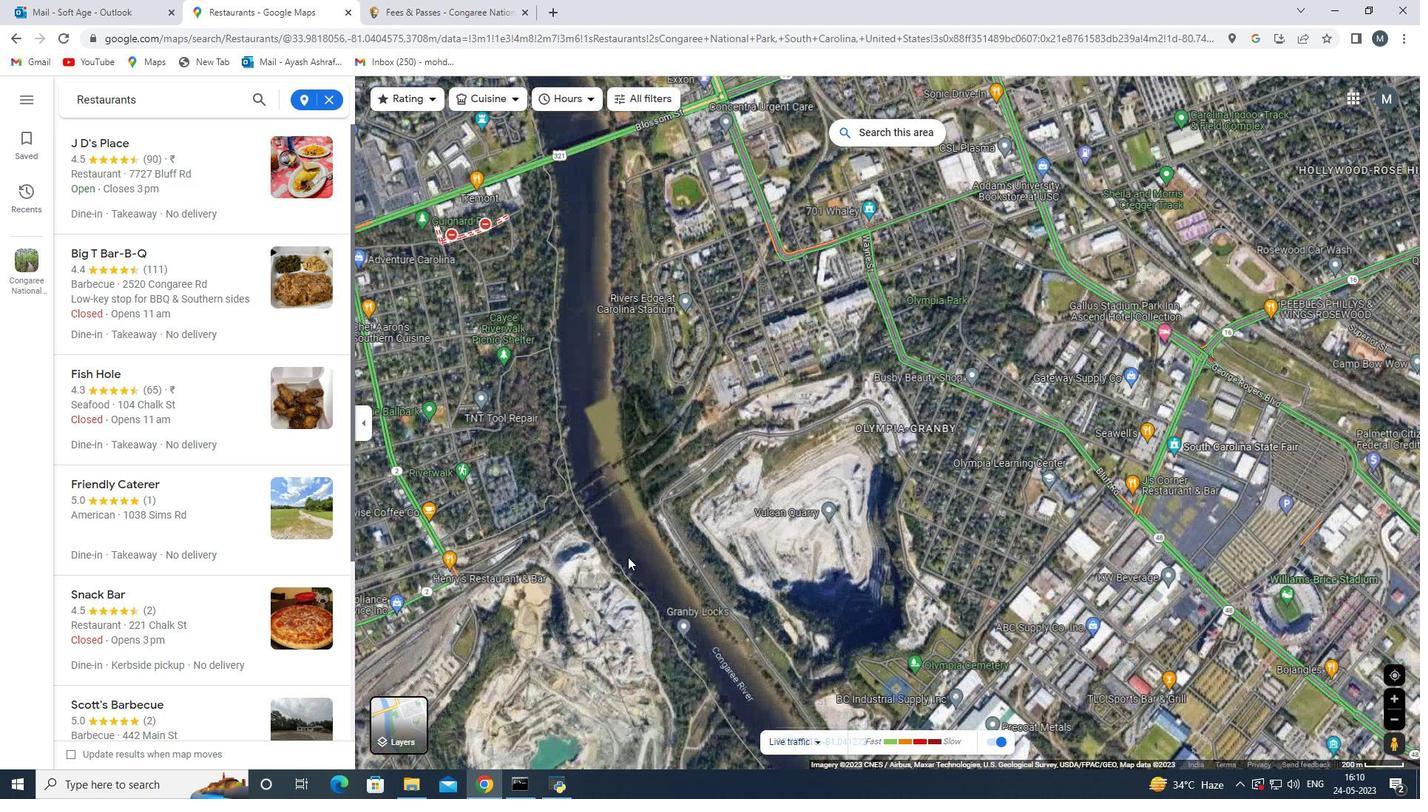 
Action: Mouse scrolled (628, 557) with delta (0, 0)
Screenshot: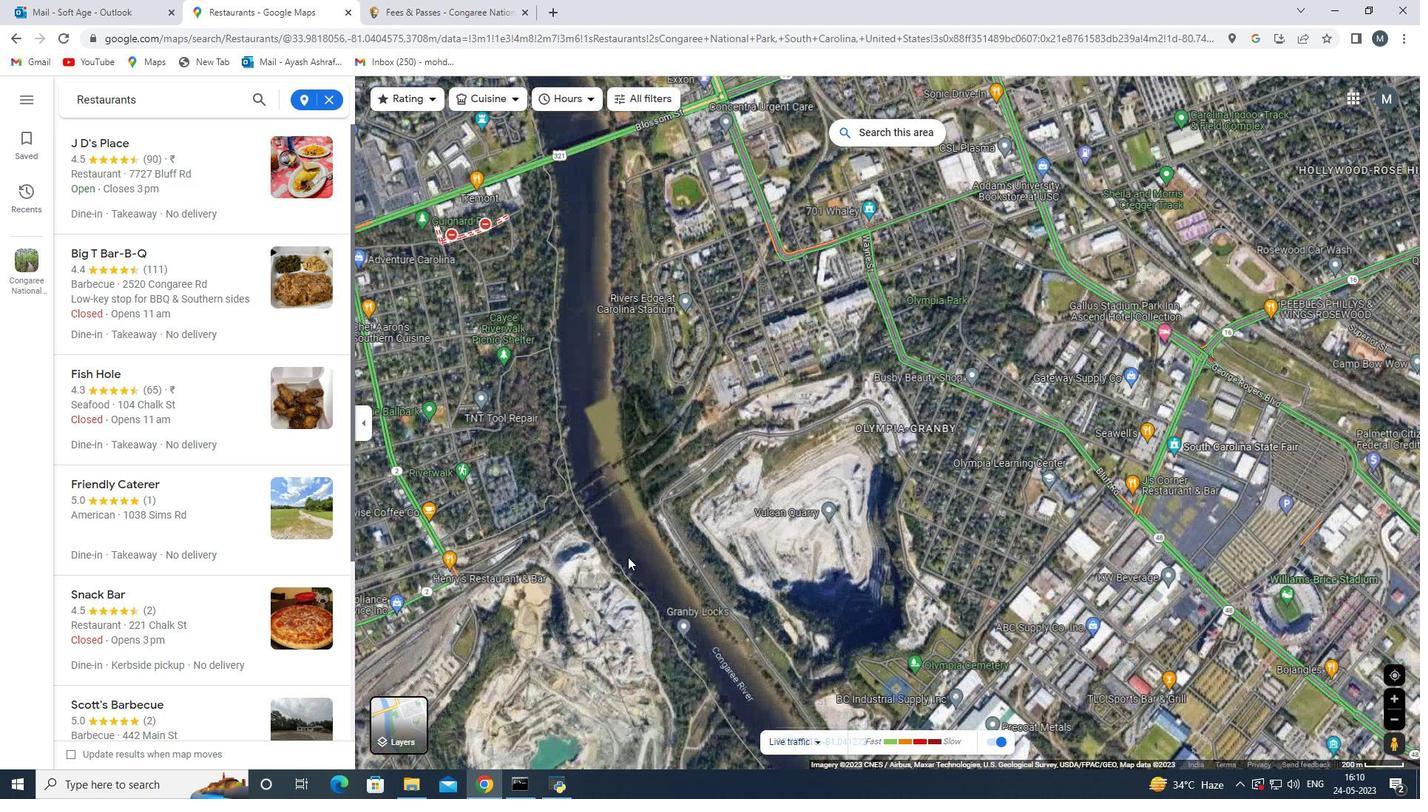 
Action: Mouse moved to (626, 548)
Screenshot: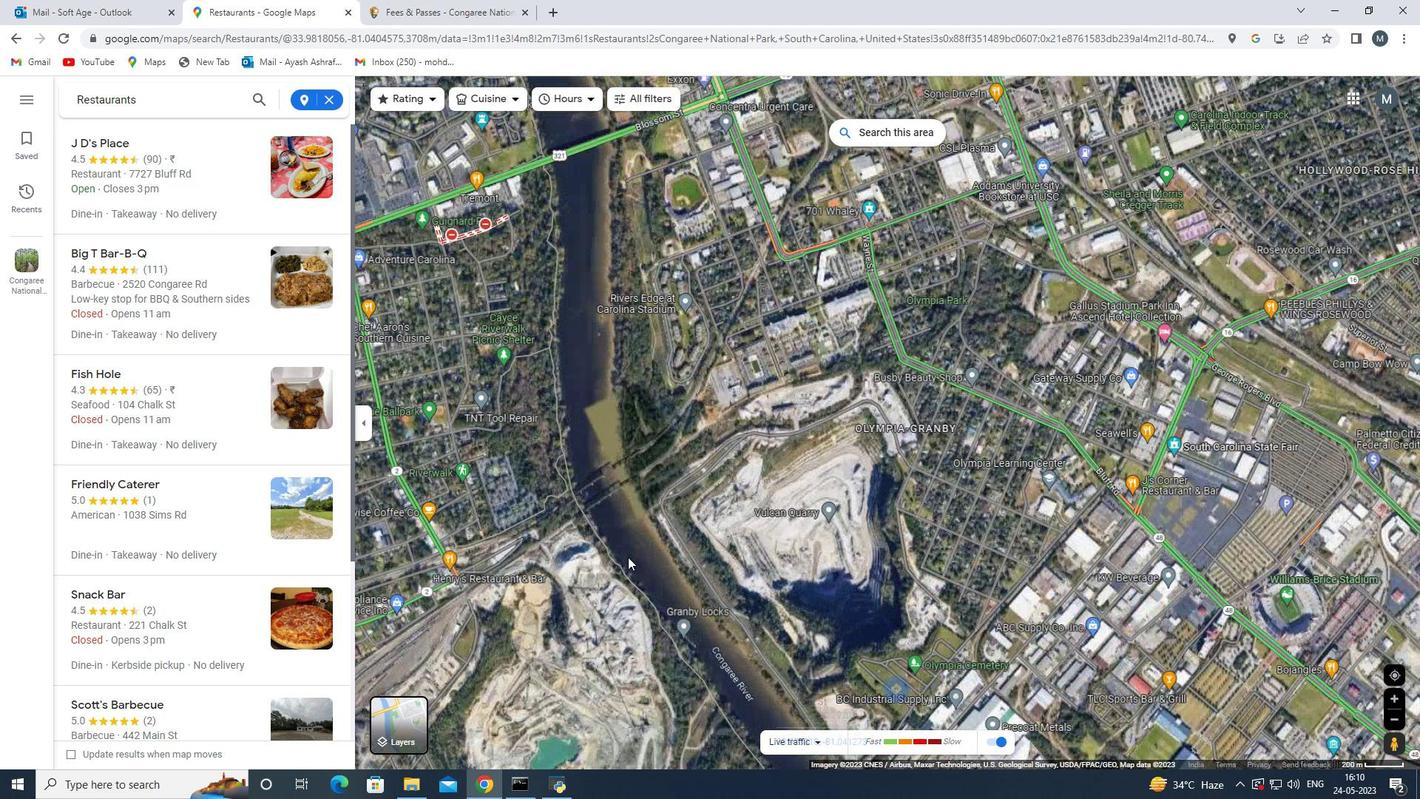 
Action: Mouse scrolled (627, 555) with delta (0, 0)
Screenshot: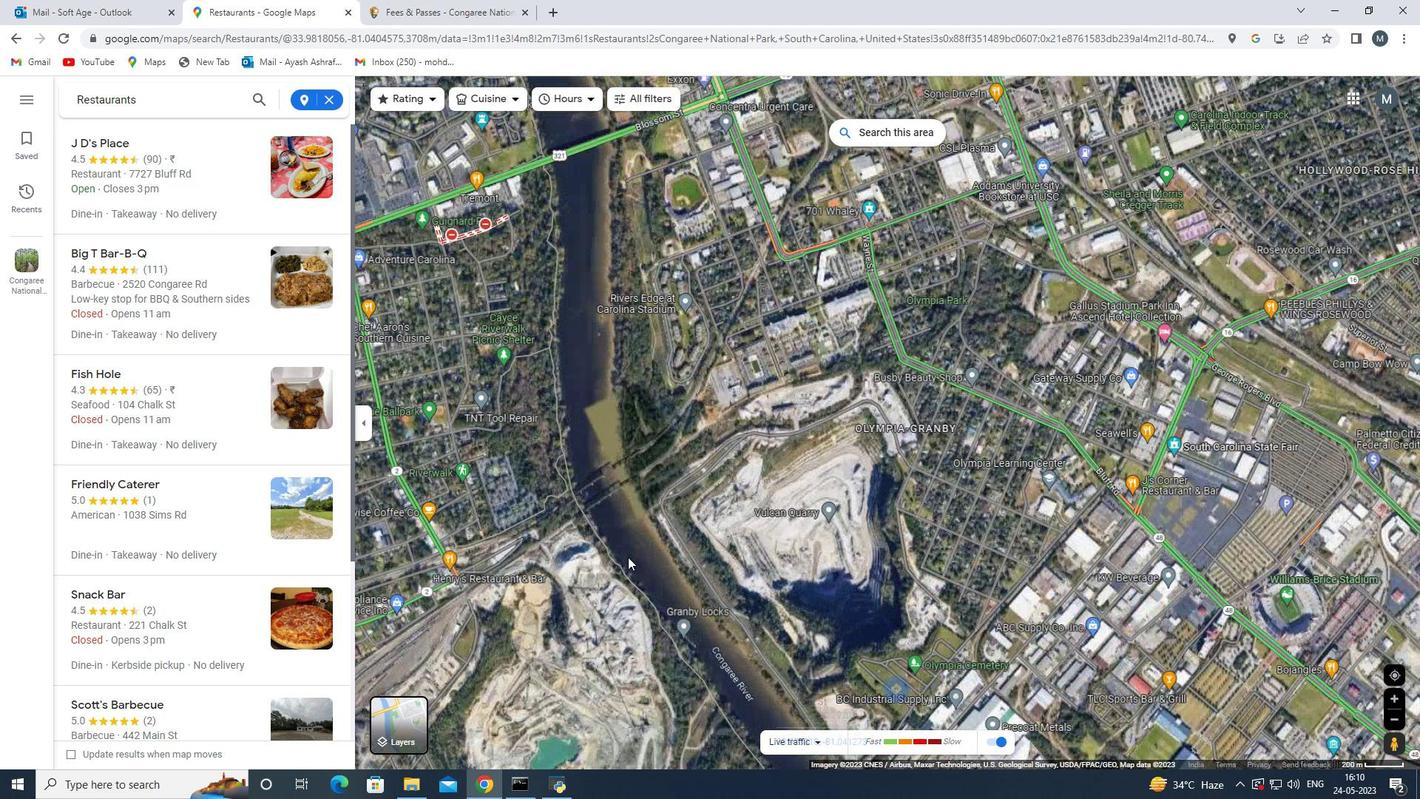 
Action: Mouse scrolled (626, 549) with delta (0, 0)
Screenshot: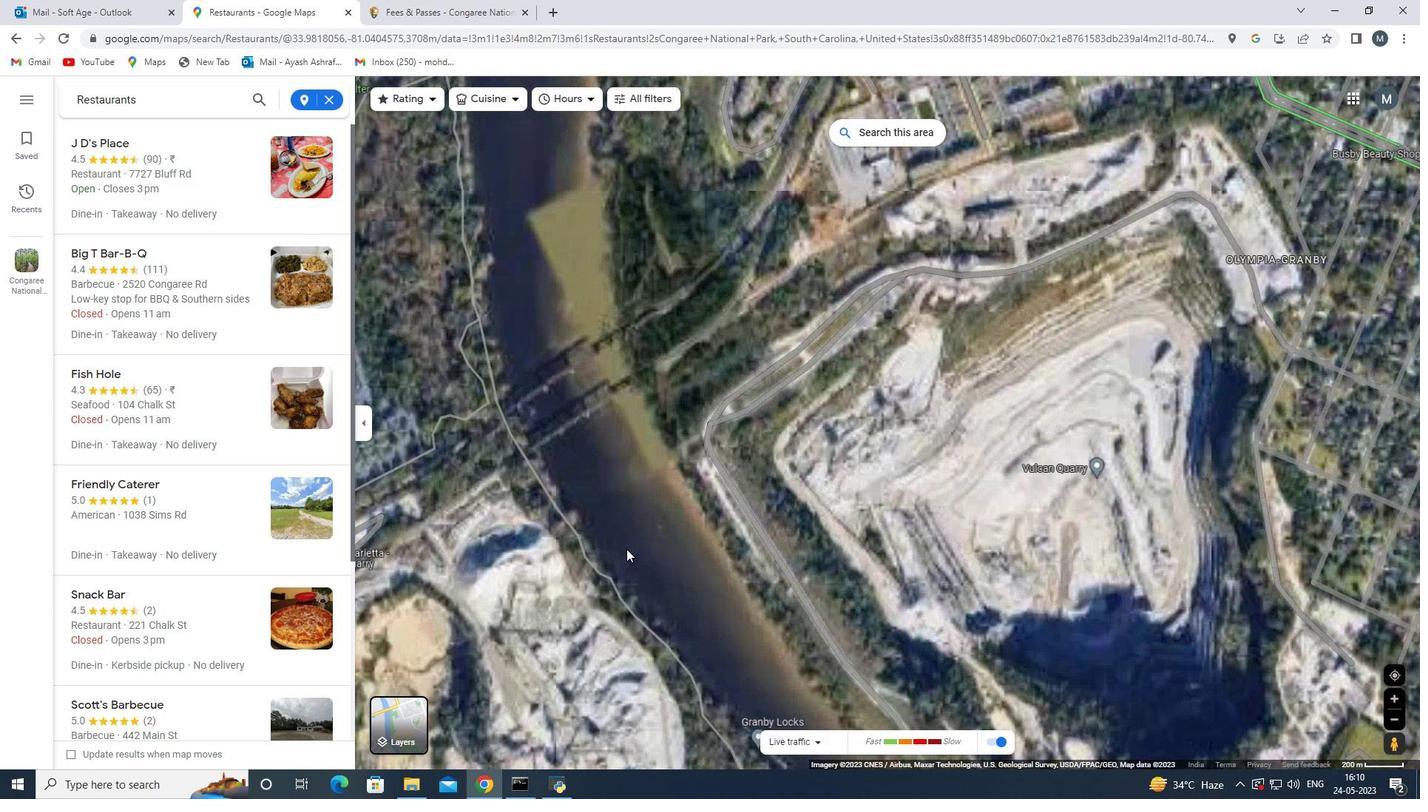 
Action: Mouse scrolled (626, 549) with delta (0, 0)
Screenshot: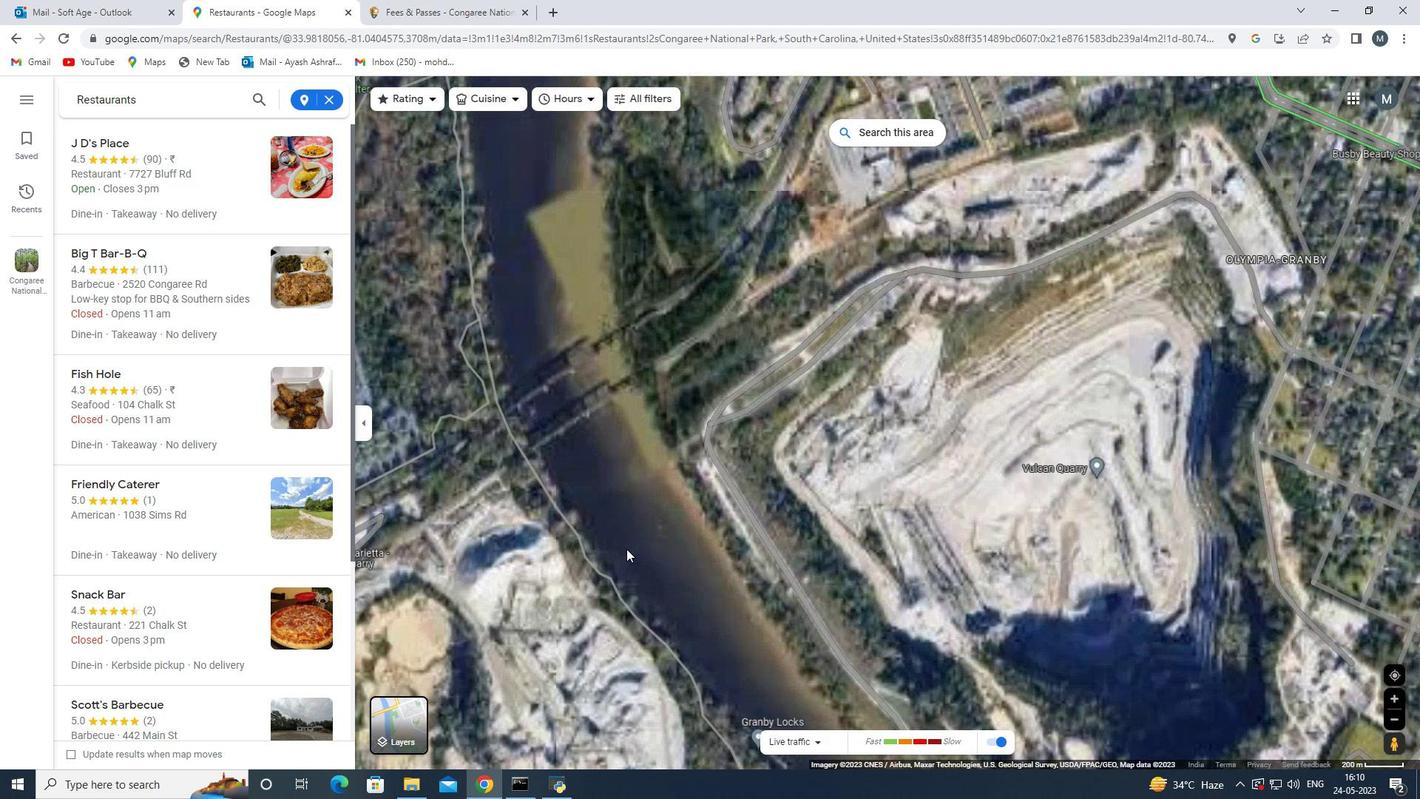 
Action: Mouse scrolled (626, 549) with delta (0, 0)
Screenshot: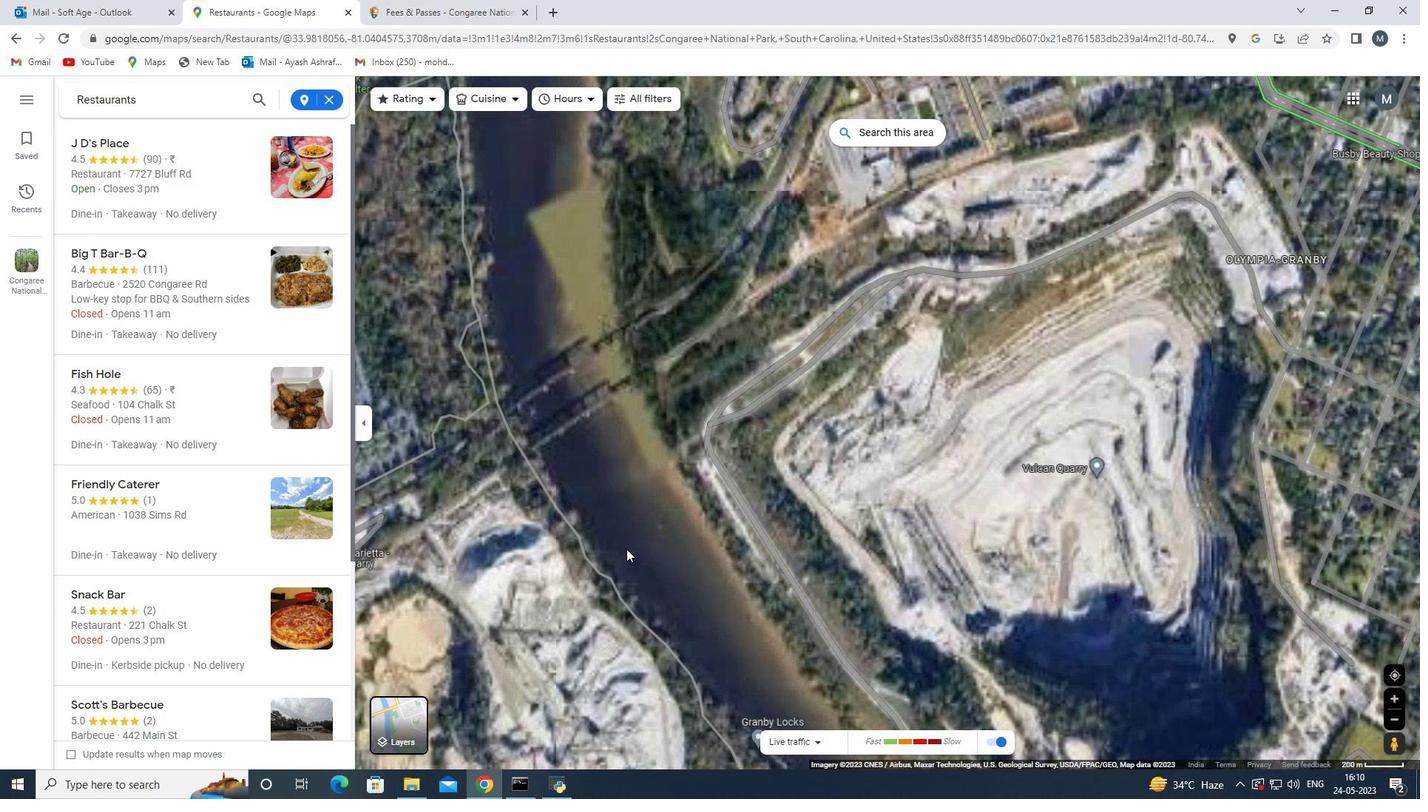 
Action: Mouse scrolled (626, 549) with delta (0, 0)
Screenshot: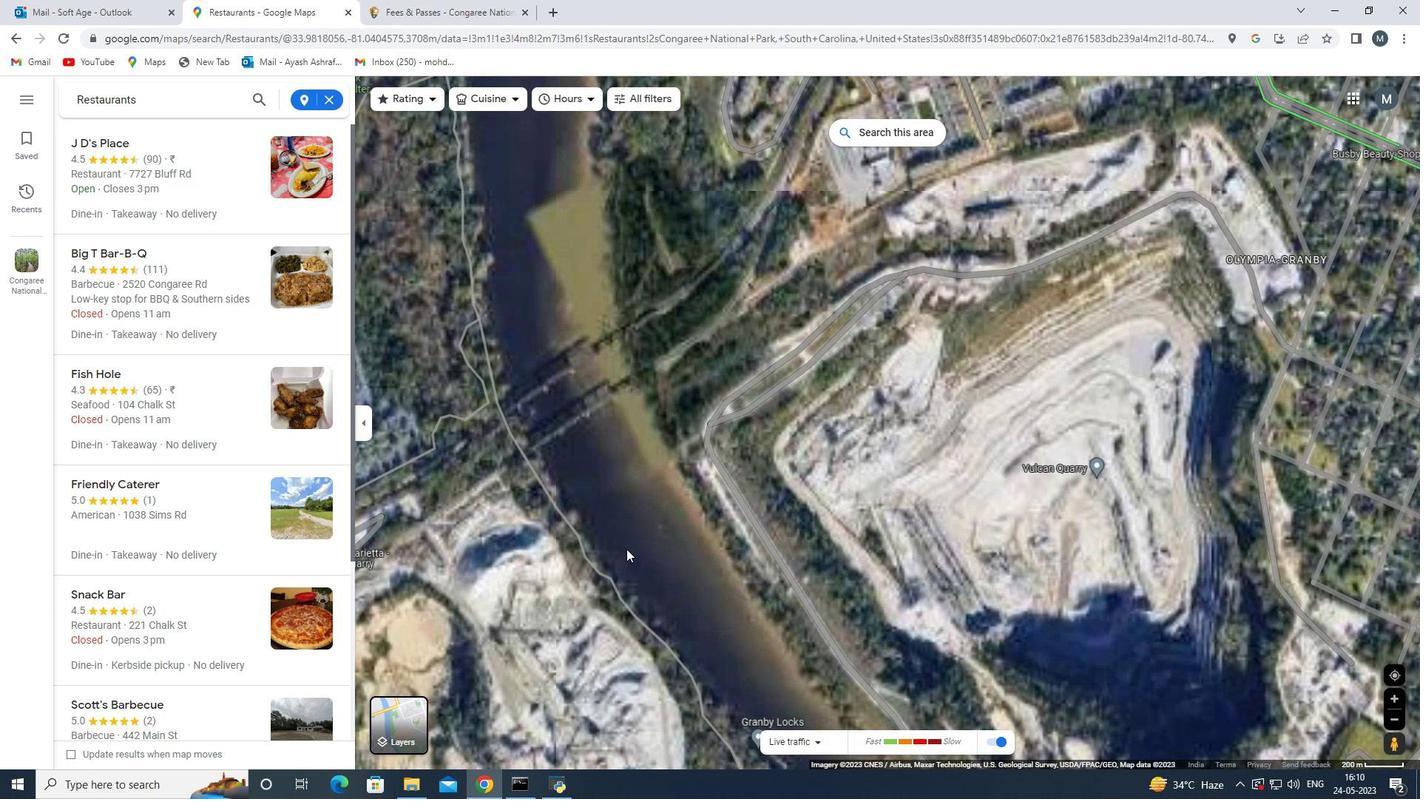 
Action: Mouse scrolled (626, 549) with delta (0, 0)
Screenshot: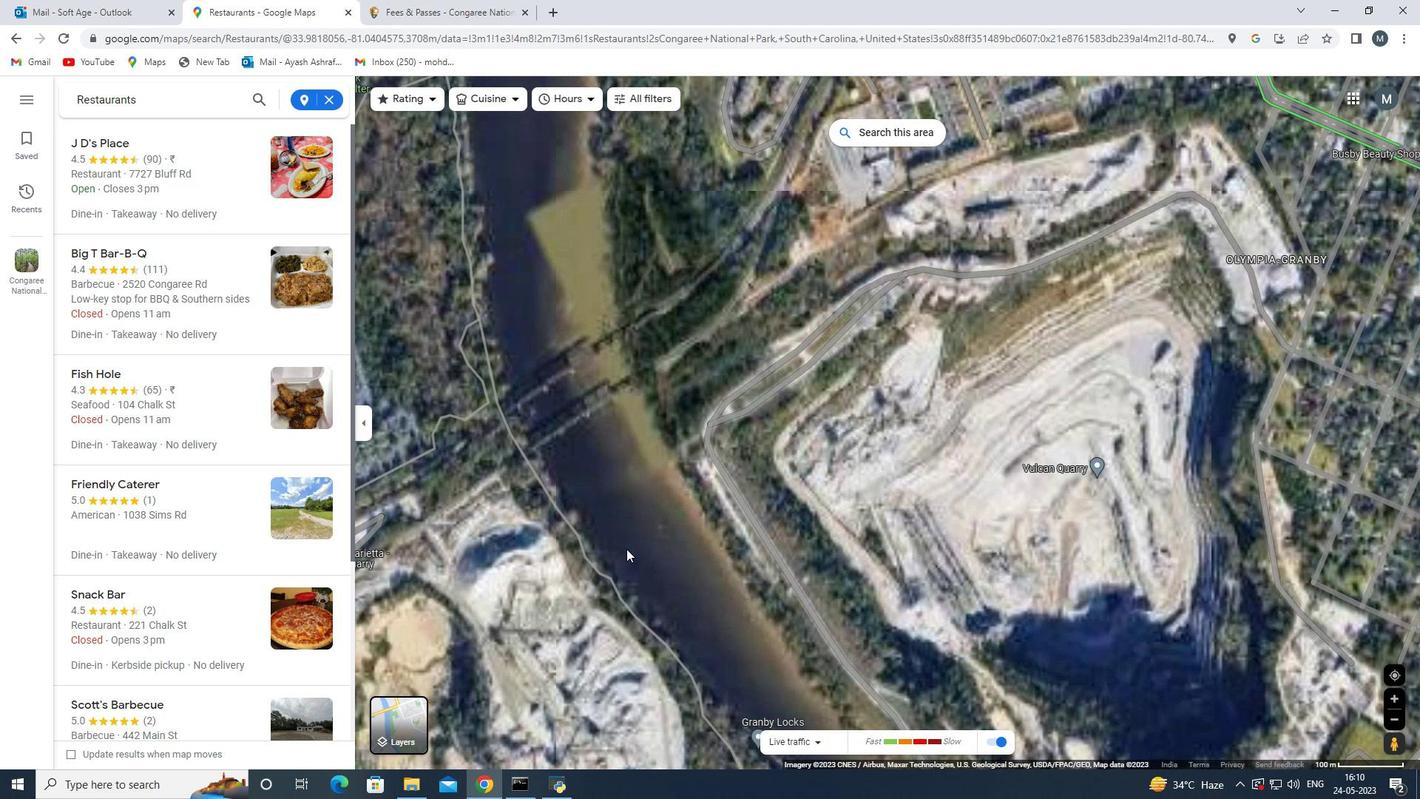 
Action: Mouse moved to (614, 523)
Screenshot: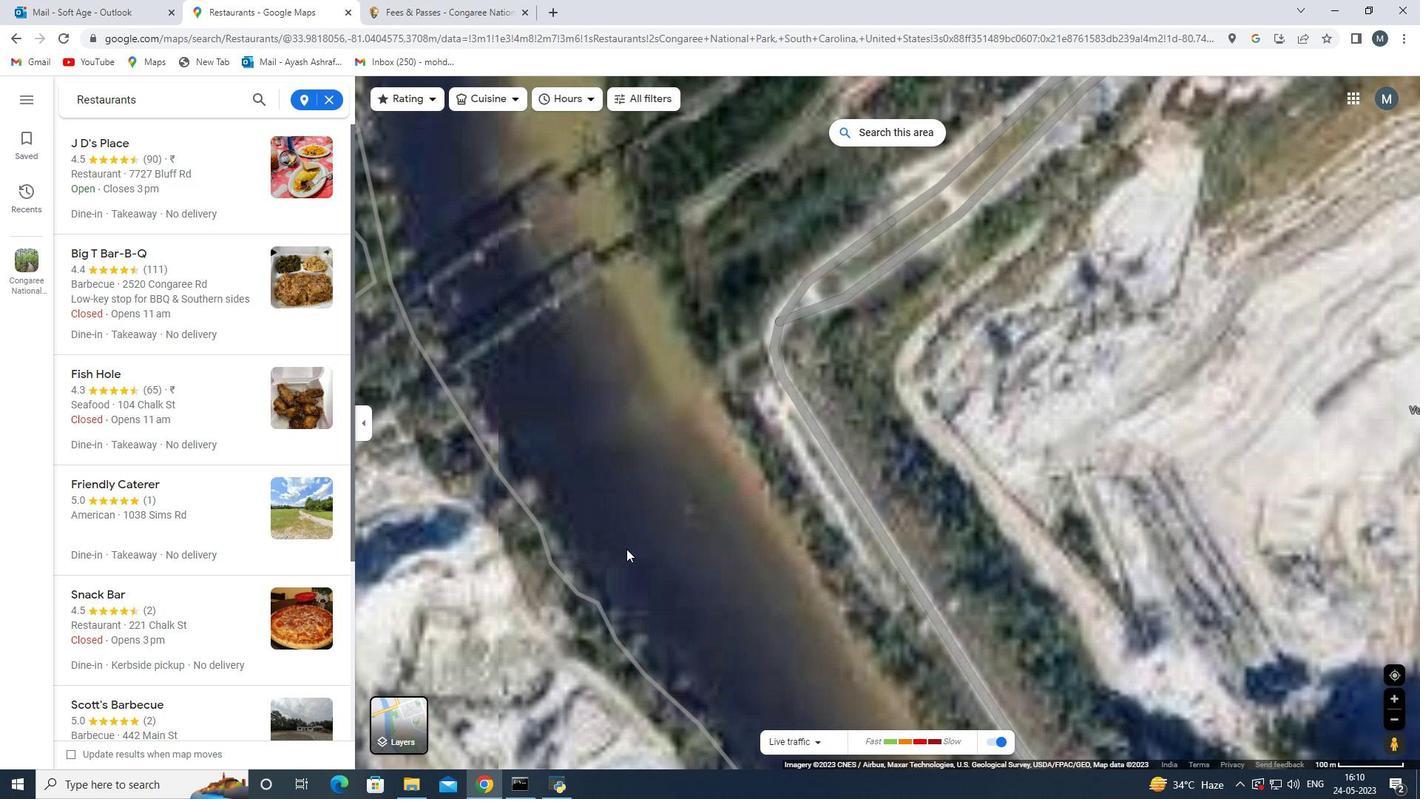 
Action: Mouse pressed left at (614, 523)
Screenshot: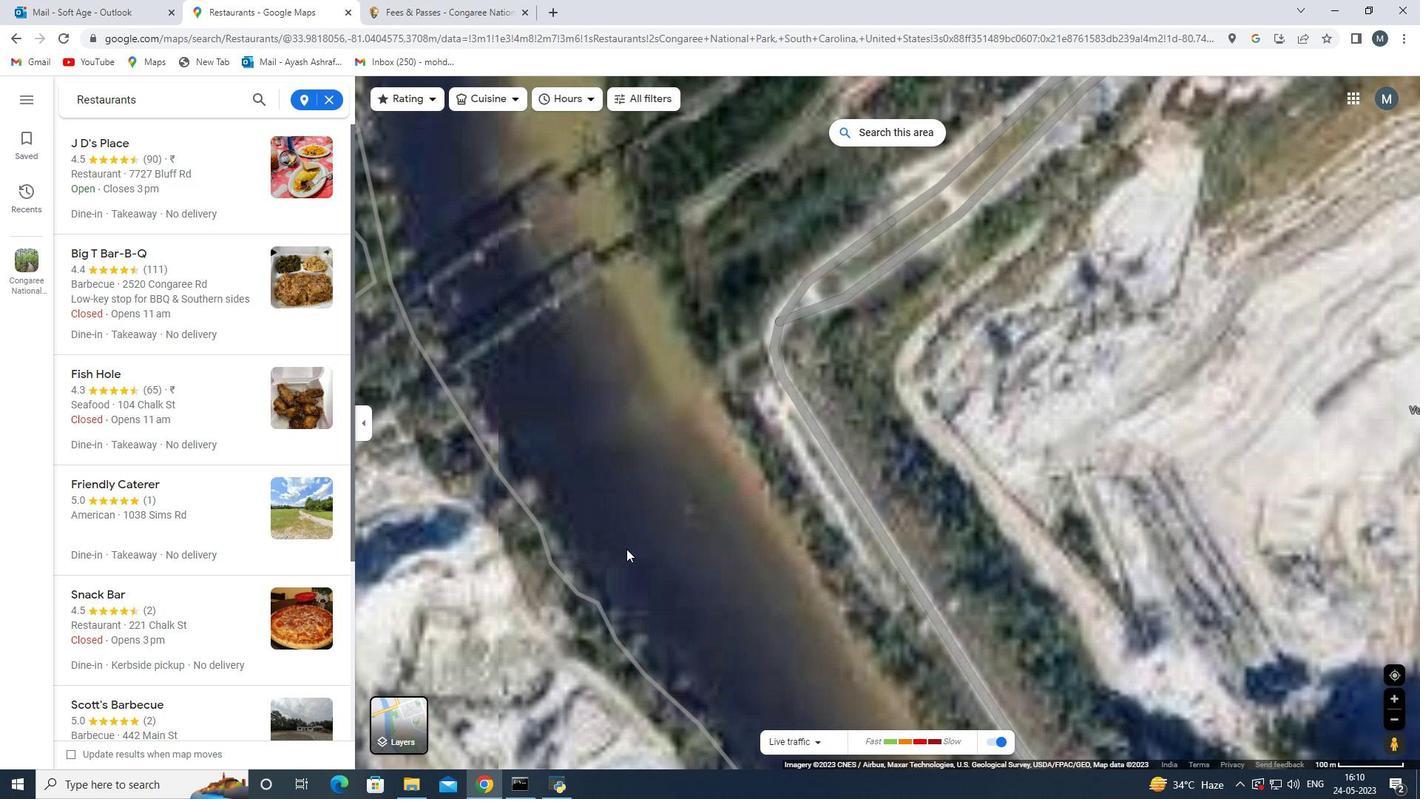 
Action: Mouse moved to (699, 568)
Screenshot: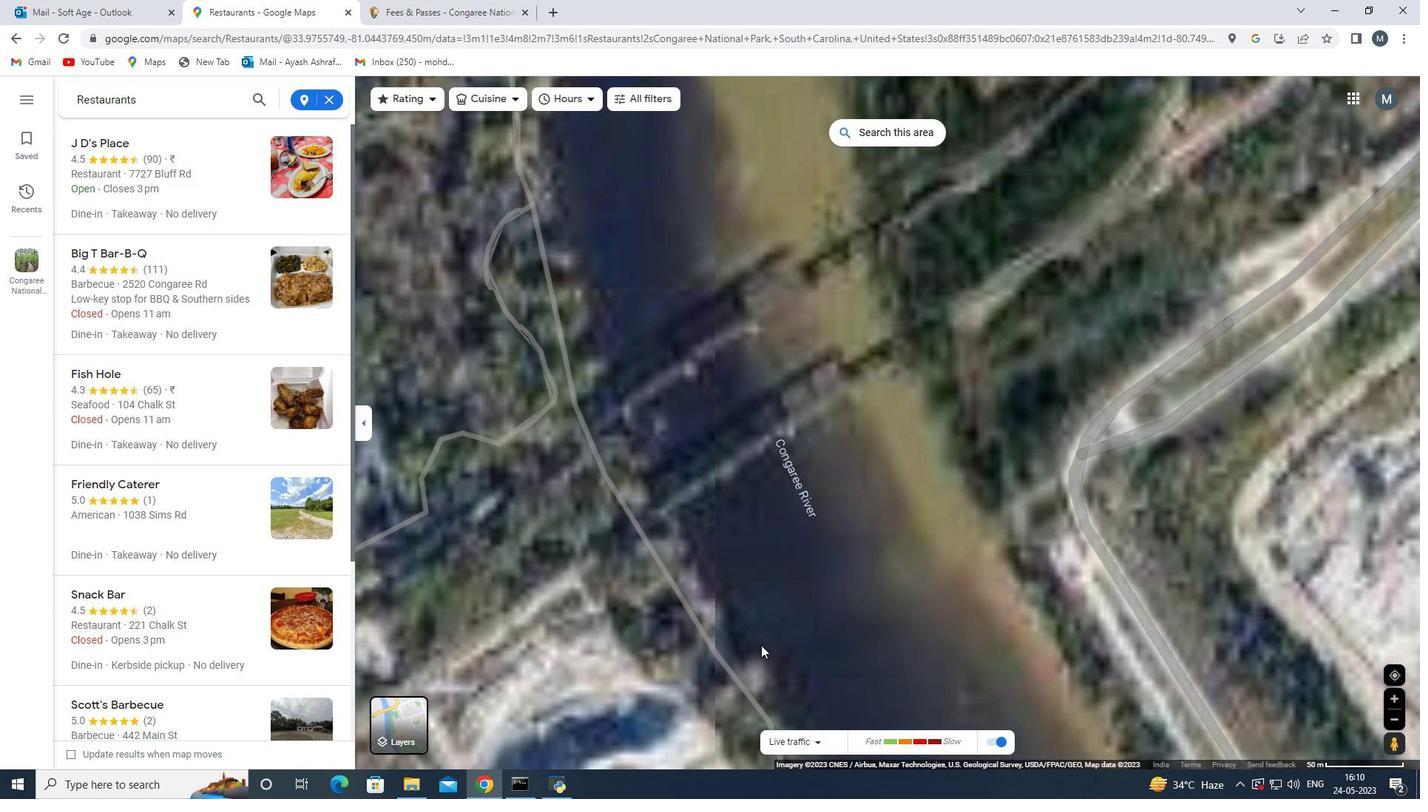 
Action: Mouse scrolled (699, 568) with delta (0, 0)
Screenshot: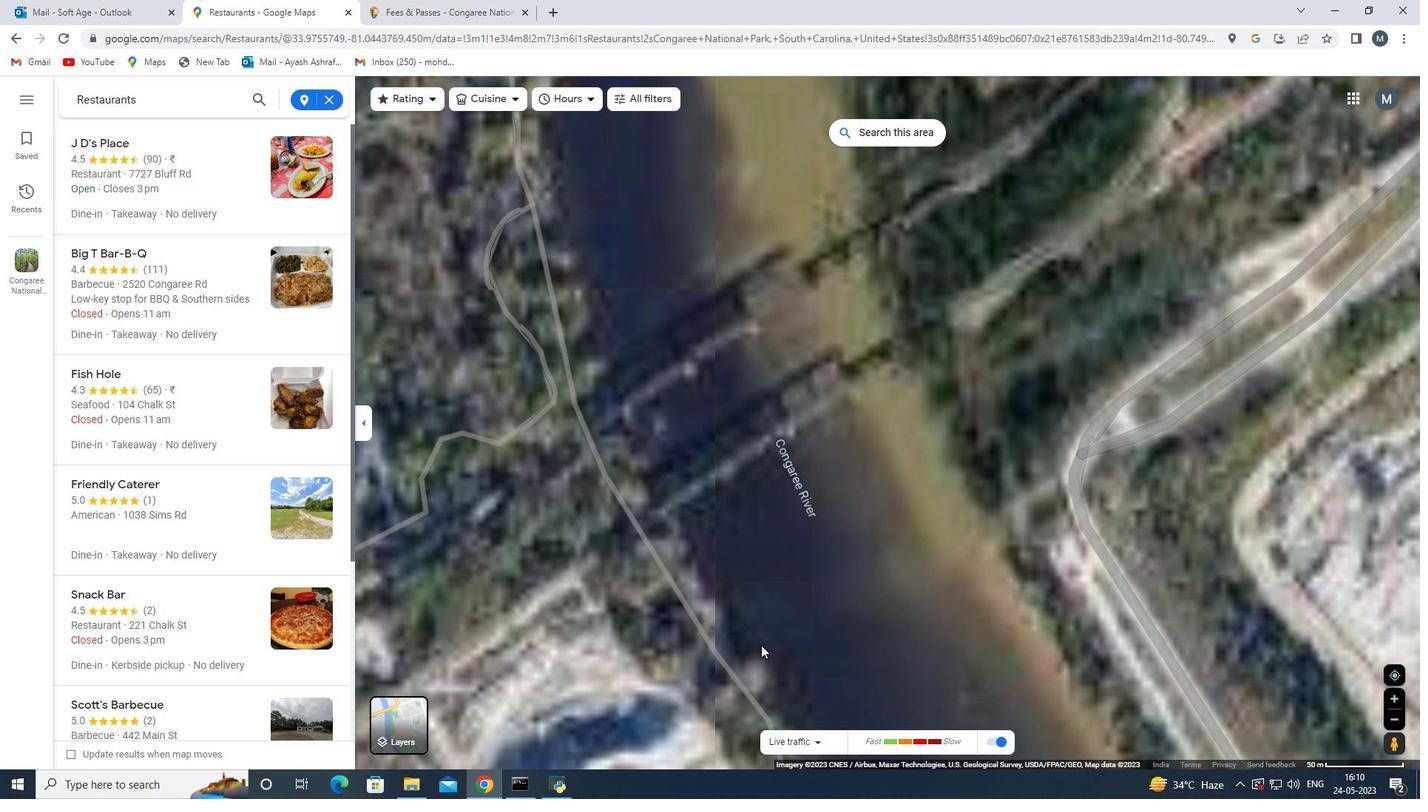 
Action: Mouse scrolled (699, 568) with delta (0, 0)
Screenshot: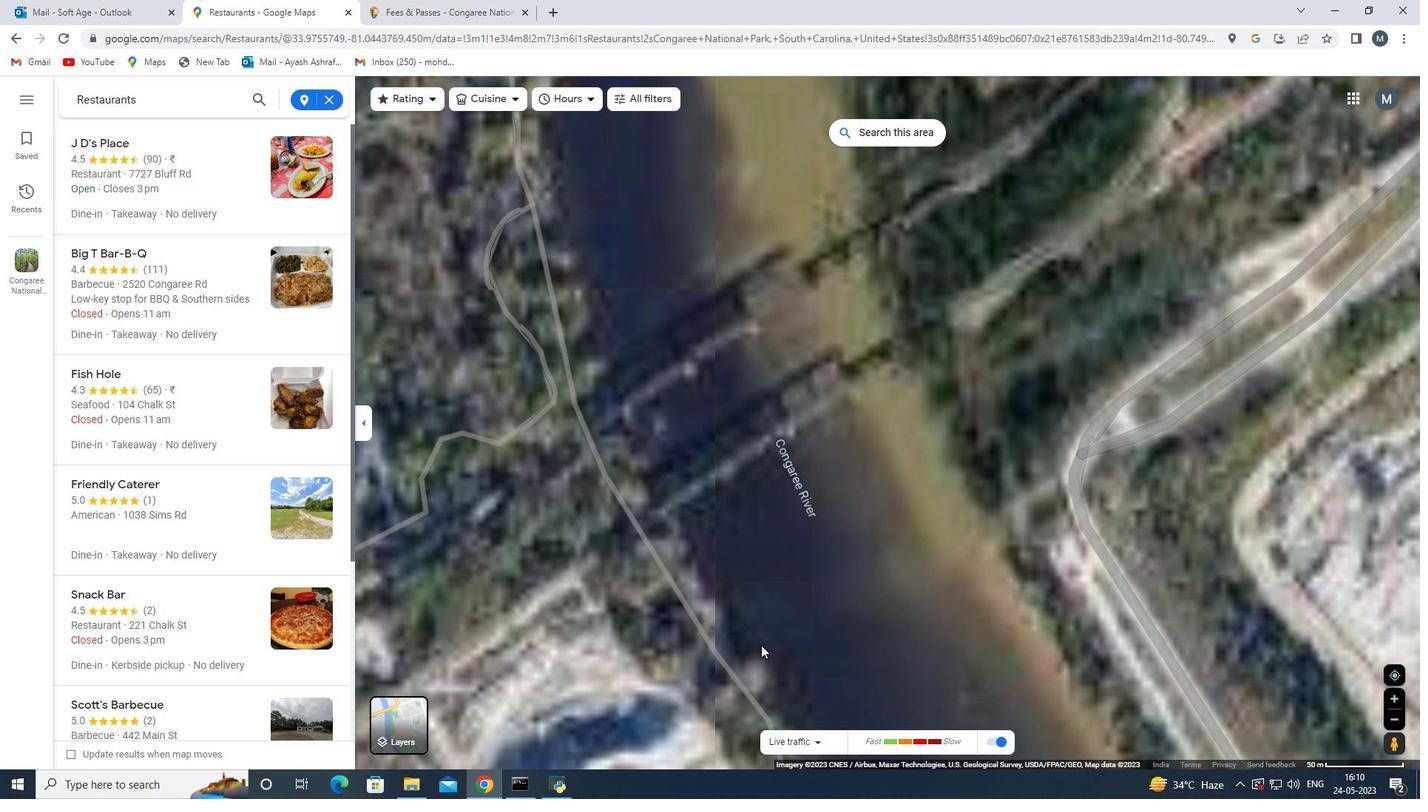 
Action: Mouse moved to (699, 567)
Screenshot: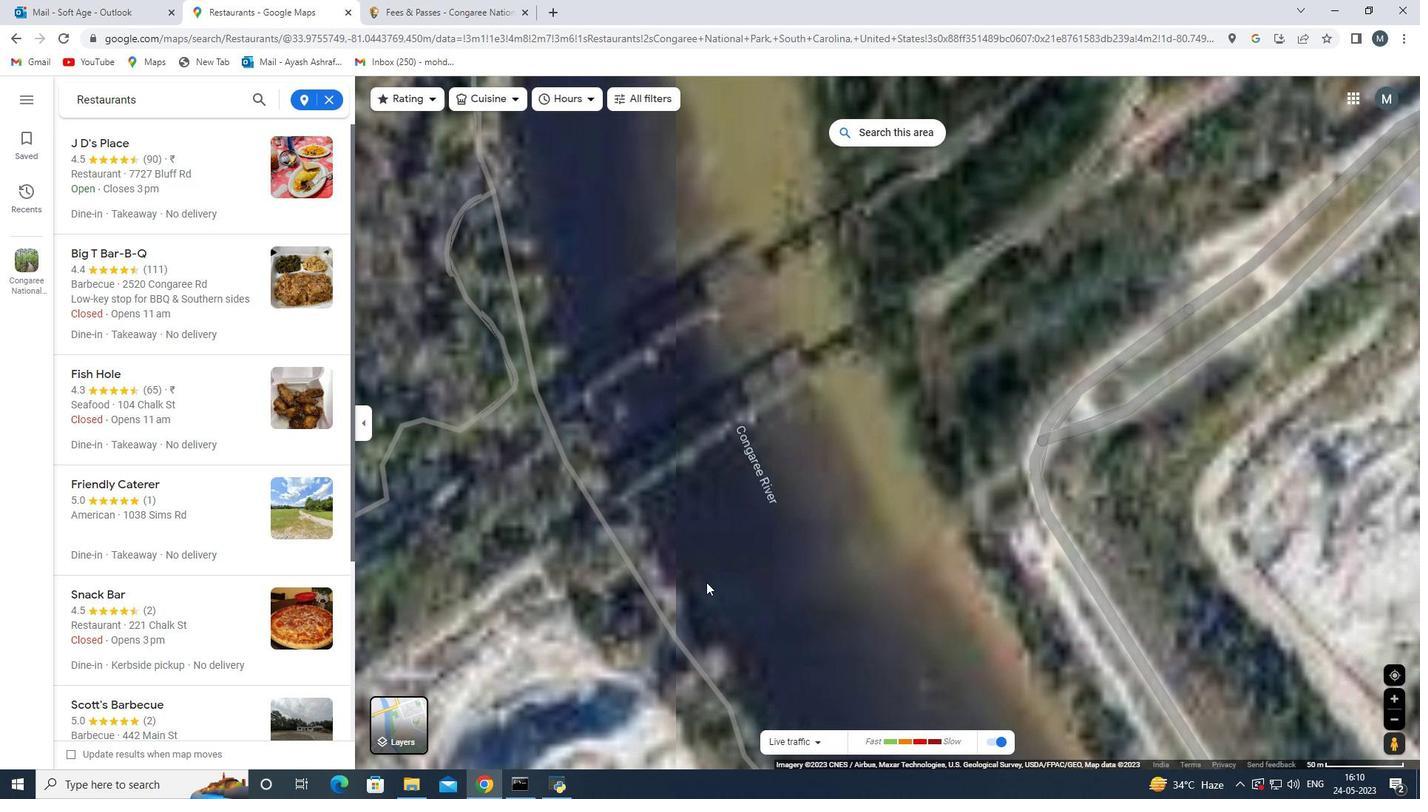 
Action: Mouse scrolled (699, 568) with delta (0, 0)
Screenshot: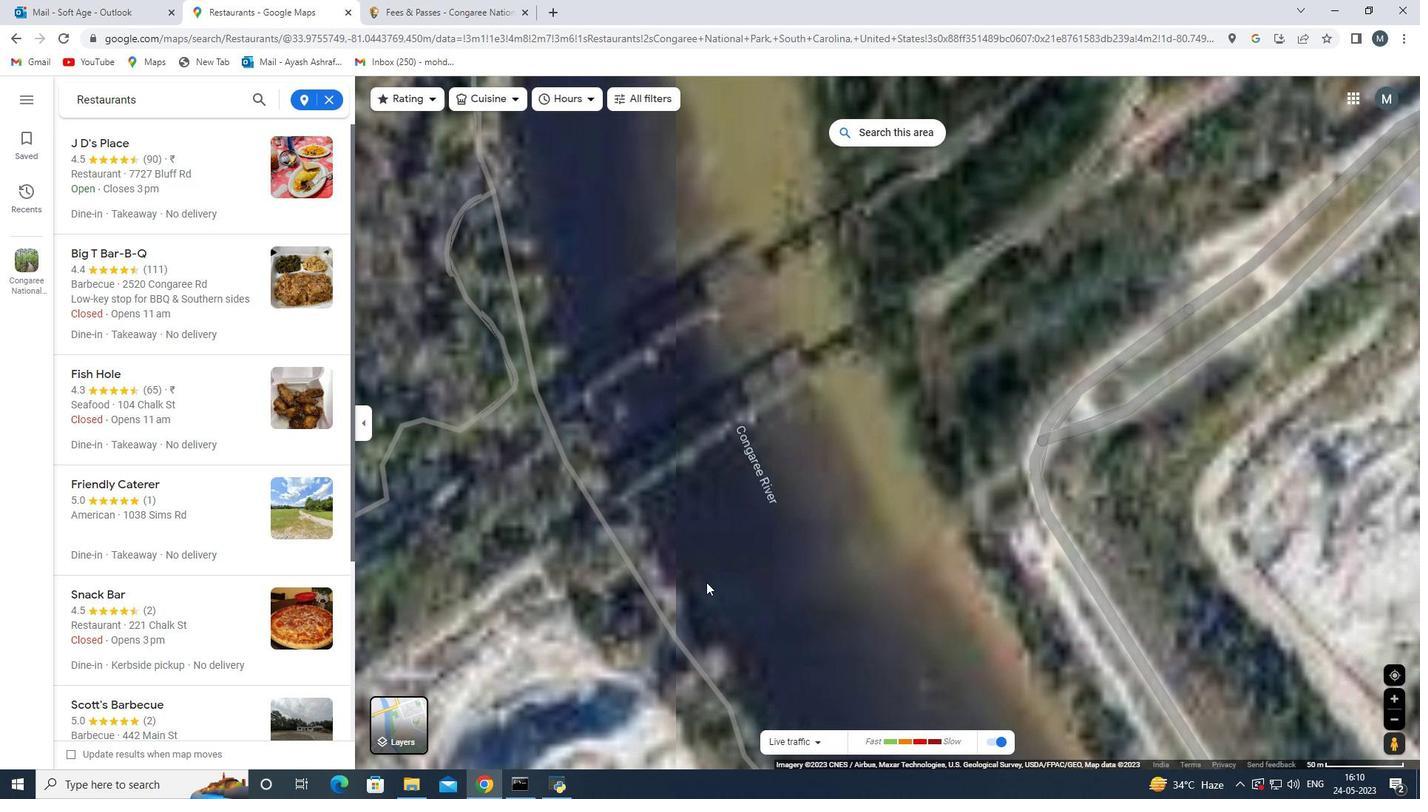
Action: Mouse moved to (698, 563)
Screenshot: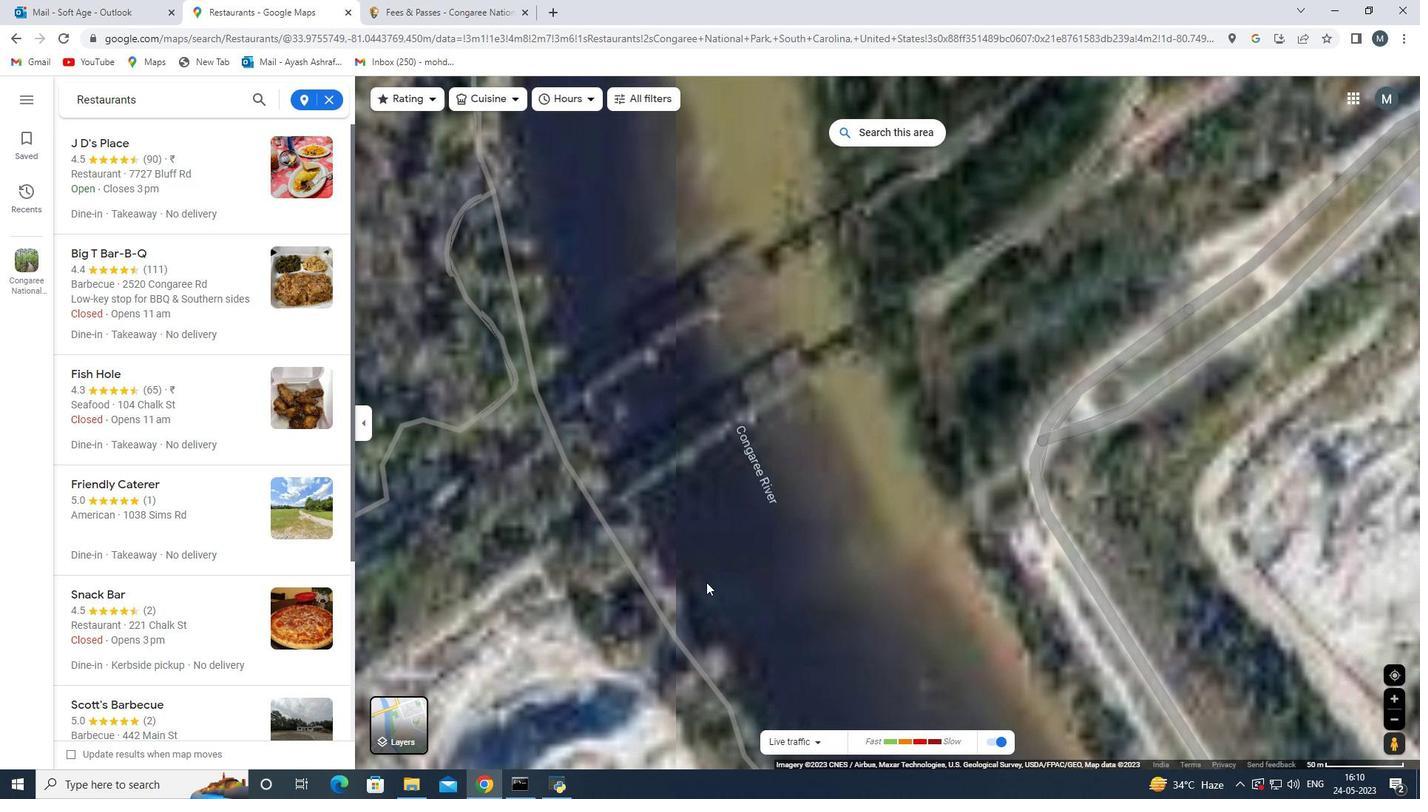 
Action: Mouse scrolled (698, 564) with delta (0, 0)
Screenshot: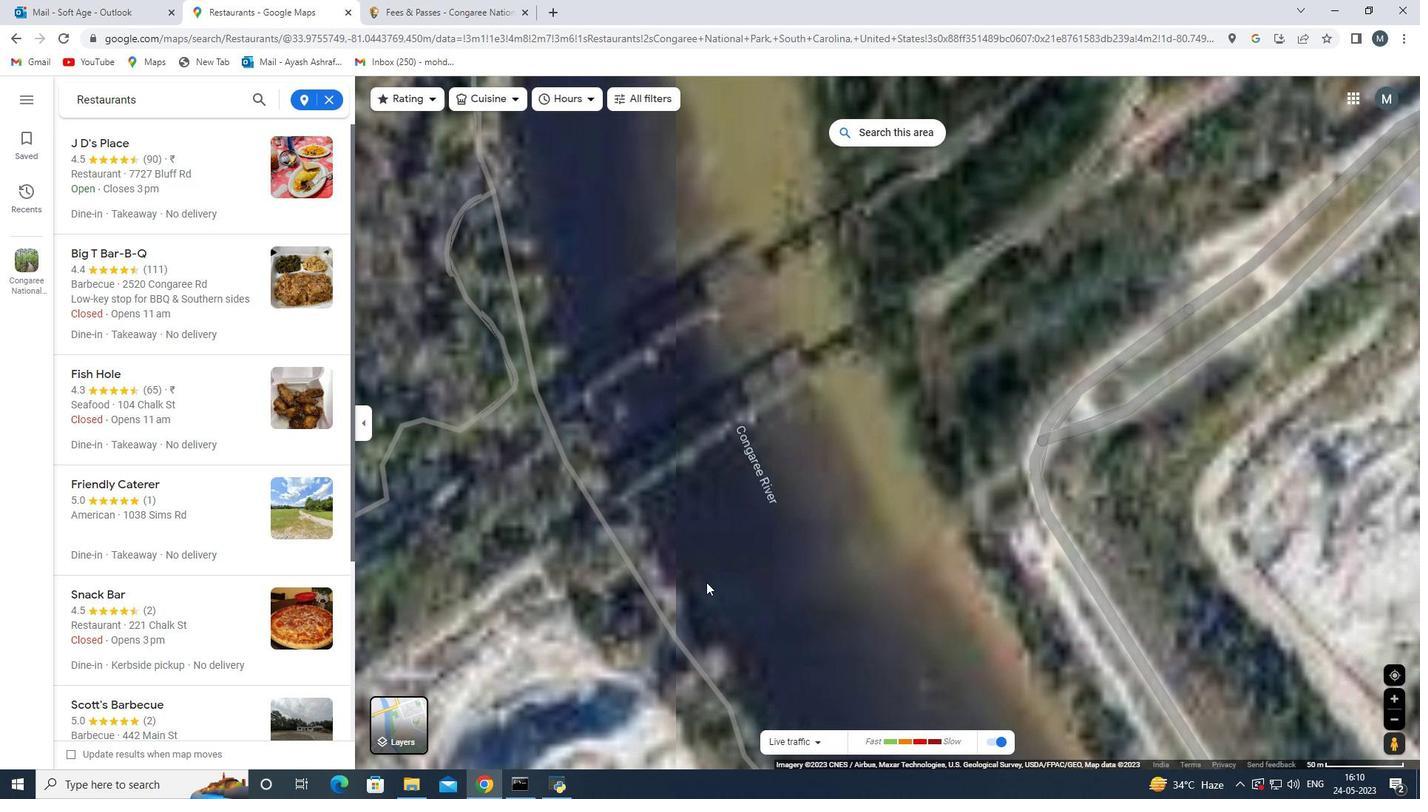 
Action: Mouse moved to (697, 557)
Screenshot: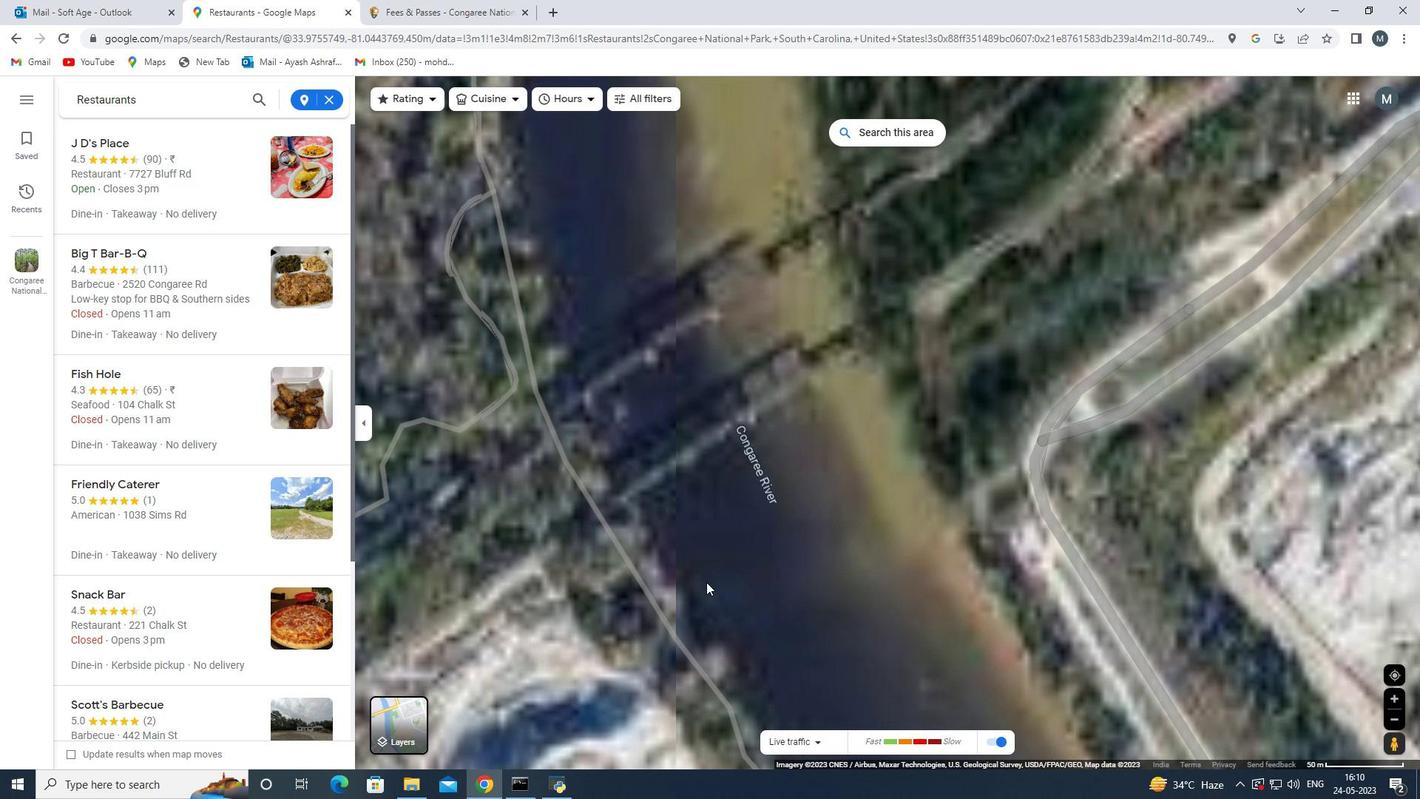 
Action: Mouse scrolled (697, 558) with delta (0, 0)
Screenshot: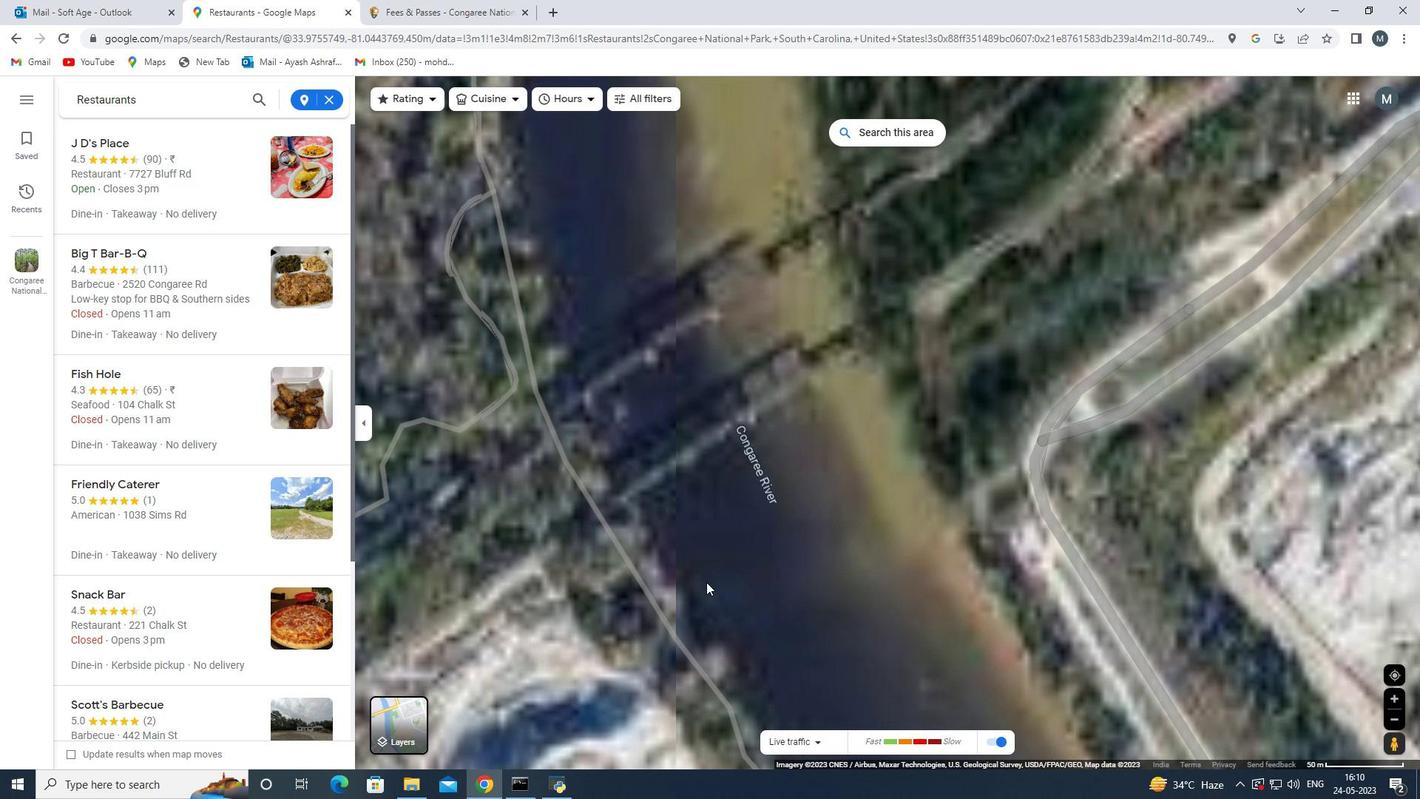 
Action: Mouse moved to (696, 557)
Screenshot: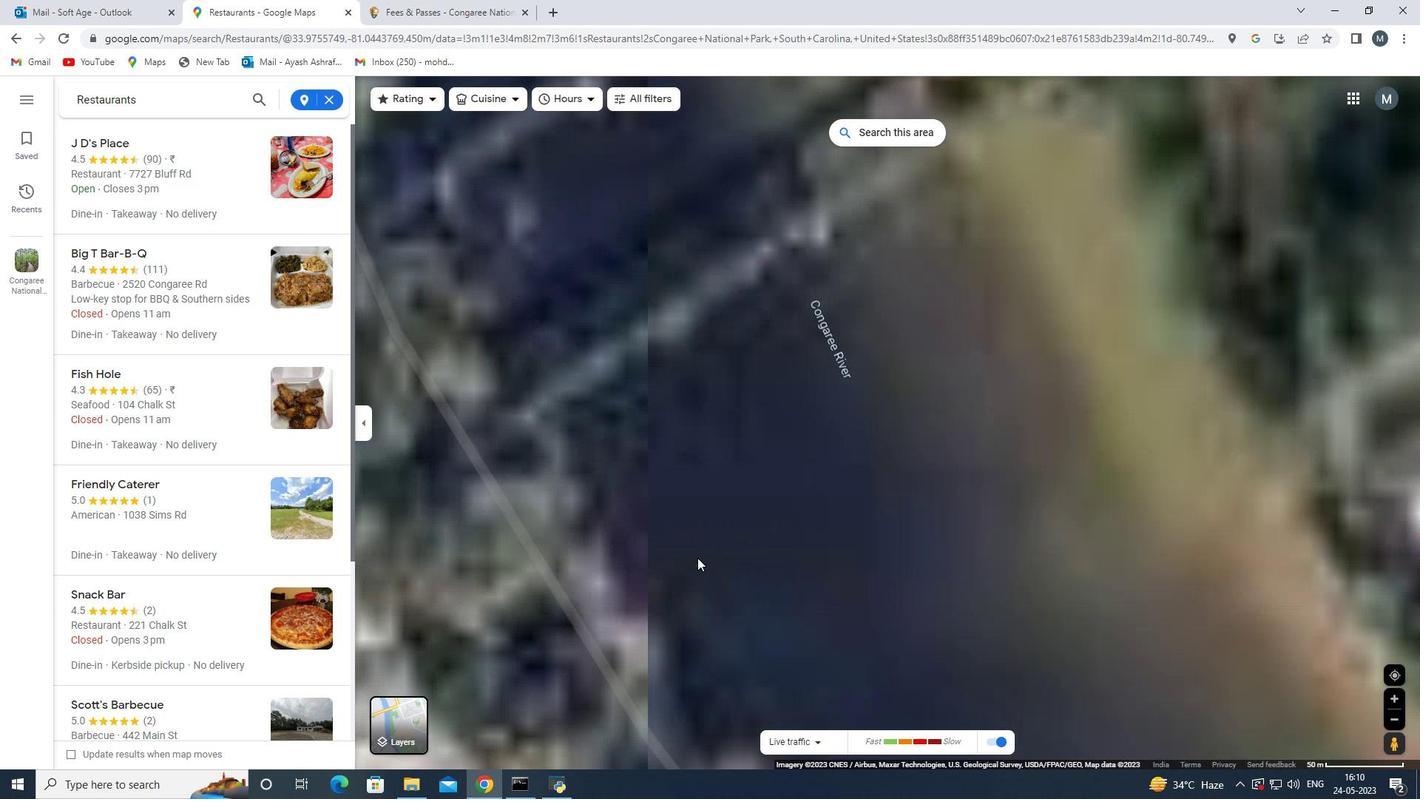 
Action: Mouse scrolled (696, 557) with delta (0, 0)
Screenshot: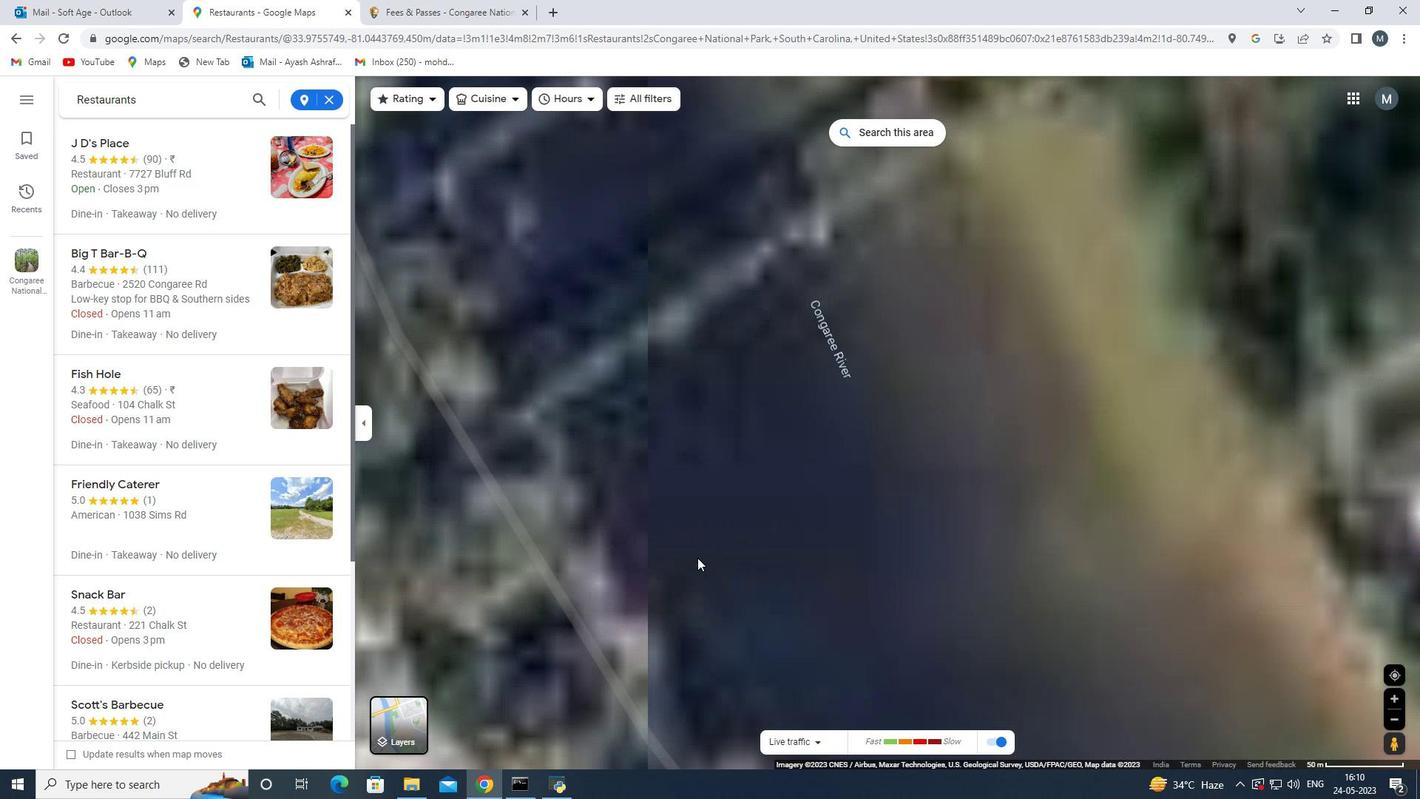 
Action: Mouse scrolled (696, 557) with delta (0, 0)
Screenshot: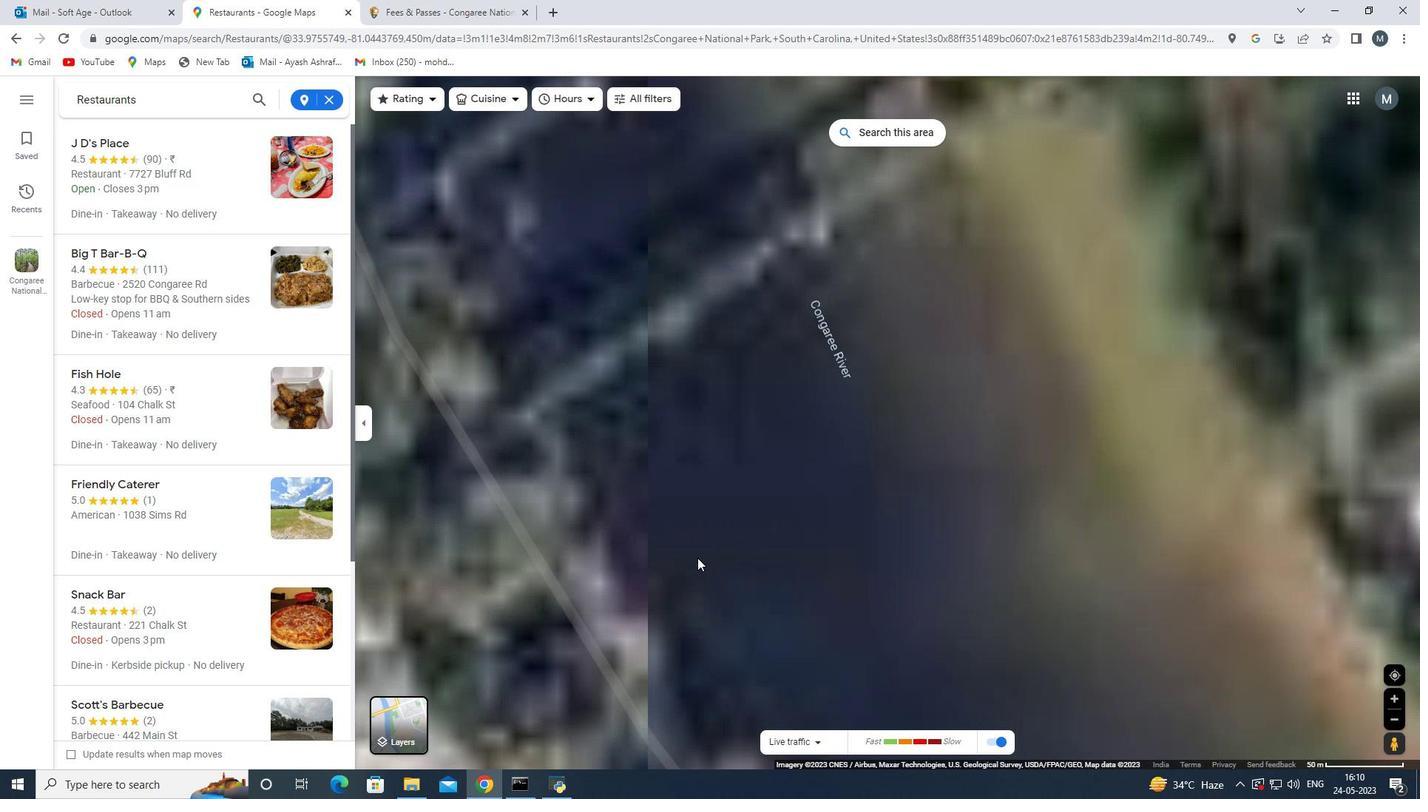 
Action: Mouse scrolled (696, 557) with delta (0, 0)
Screenshot: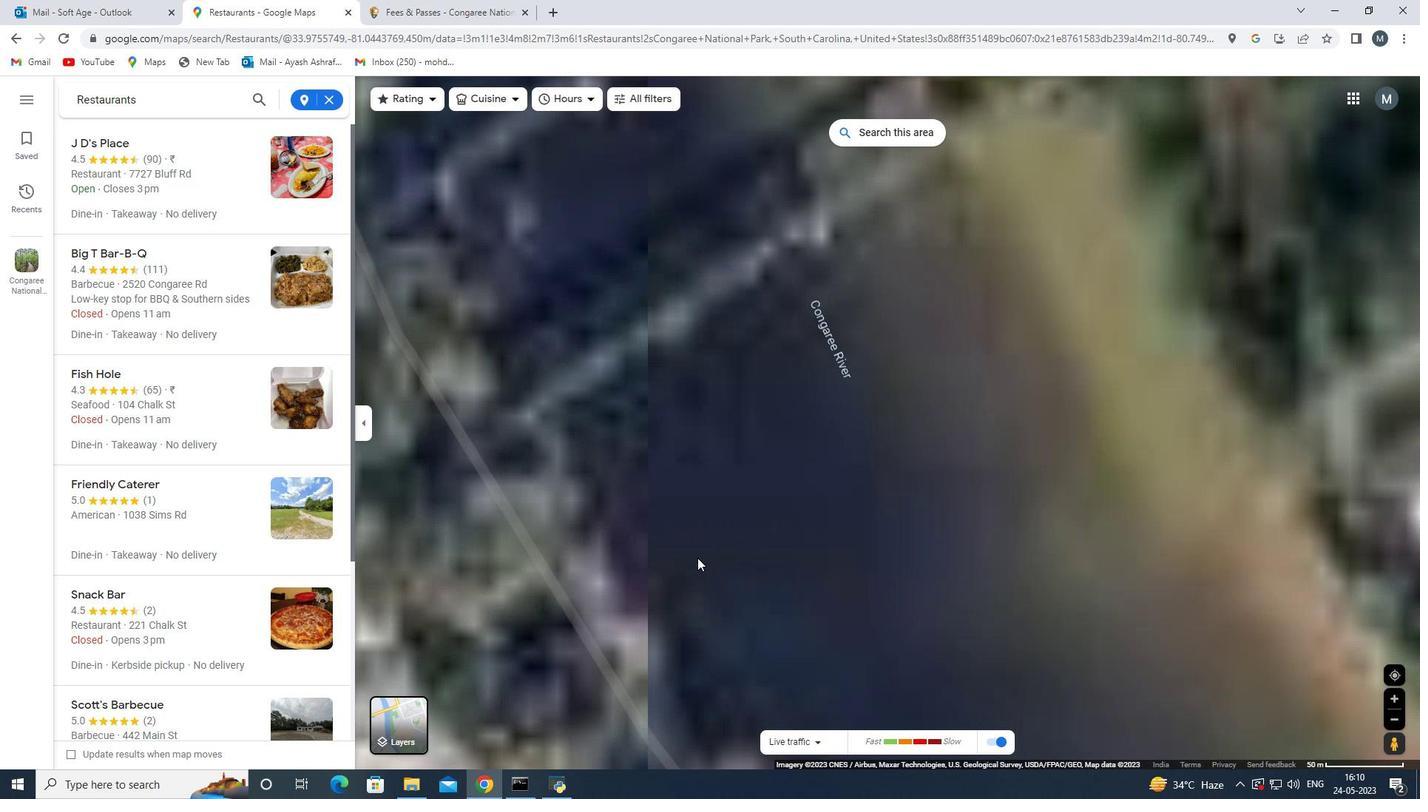 
Action: Mouse scrolled (696, 557) with delta (0, 0)
Screenshot: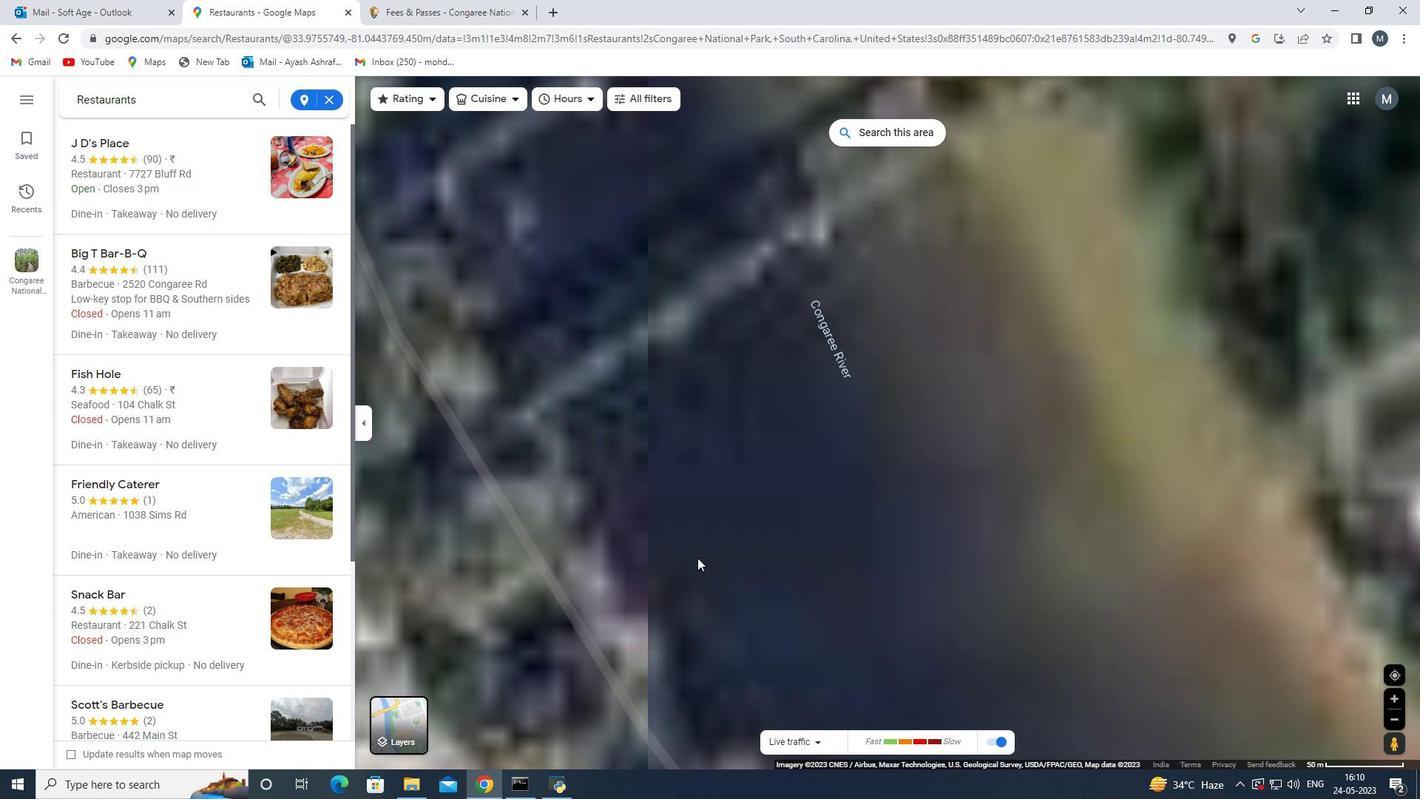 
Action: Mouse scrolled (696, 557) with delta (0, 0)
Screenshot: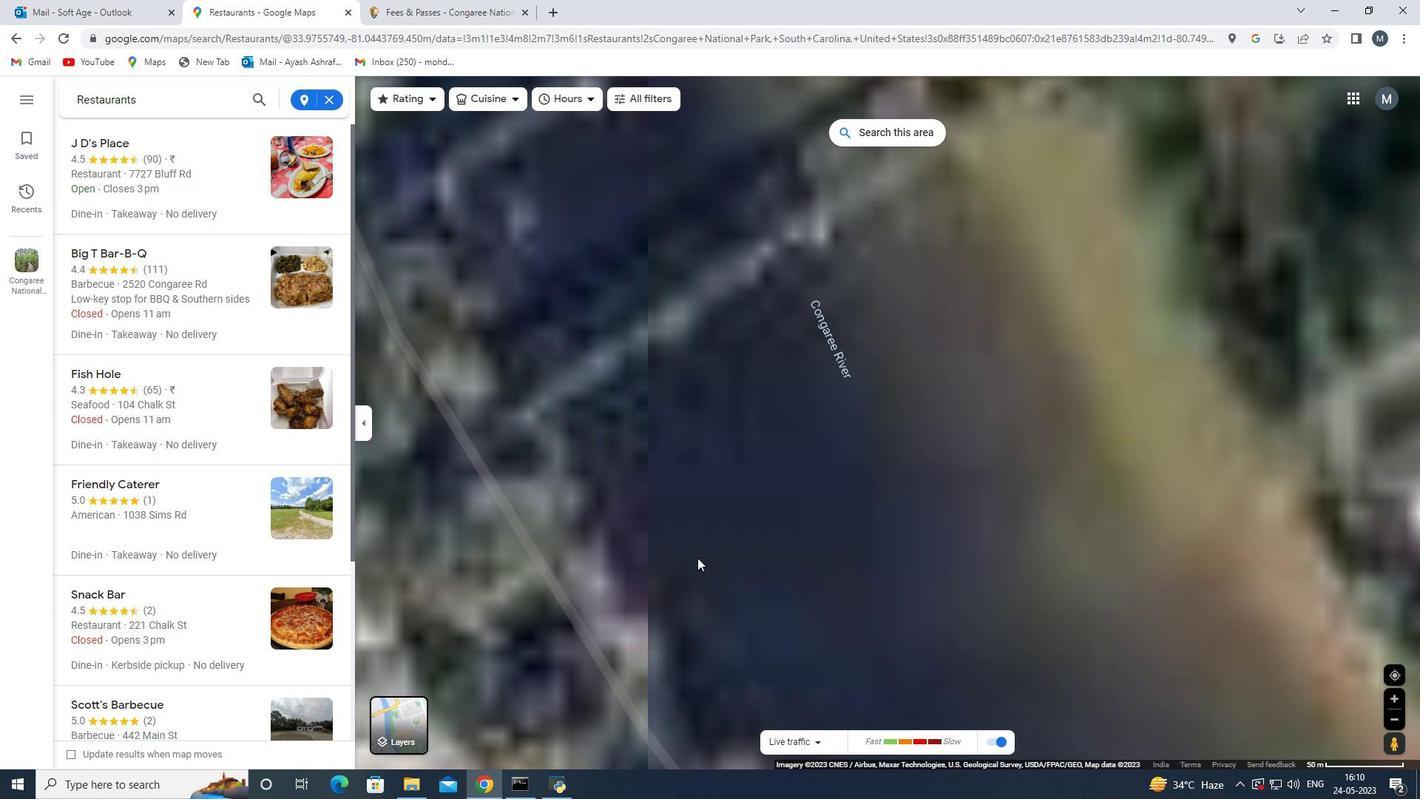 
Action: Mouse moved to (695, 554)
Screenshot: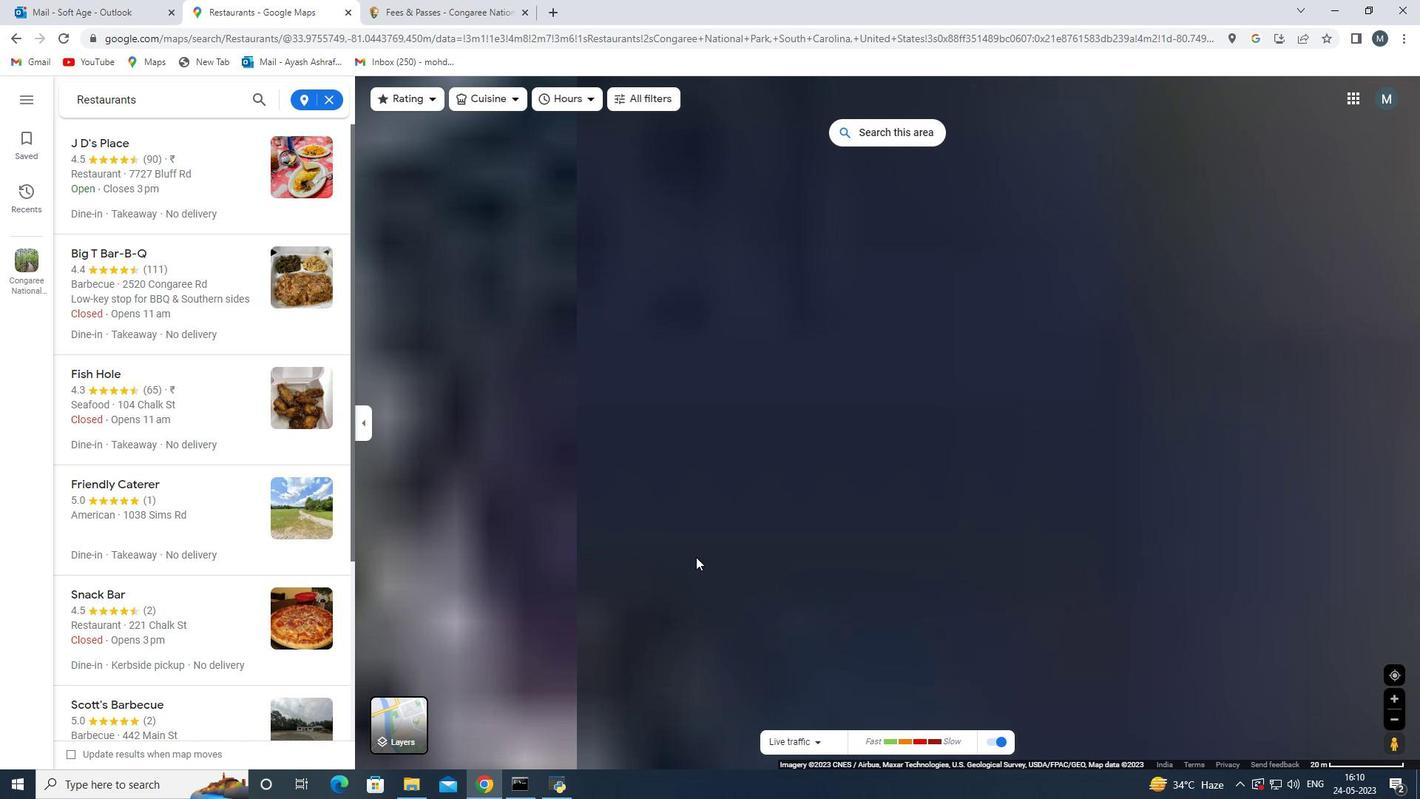 
Action: Mouse scrolled (695, 553) with delta (0, 0)
Screenshot: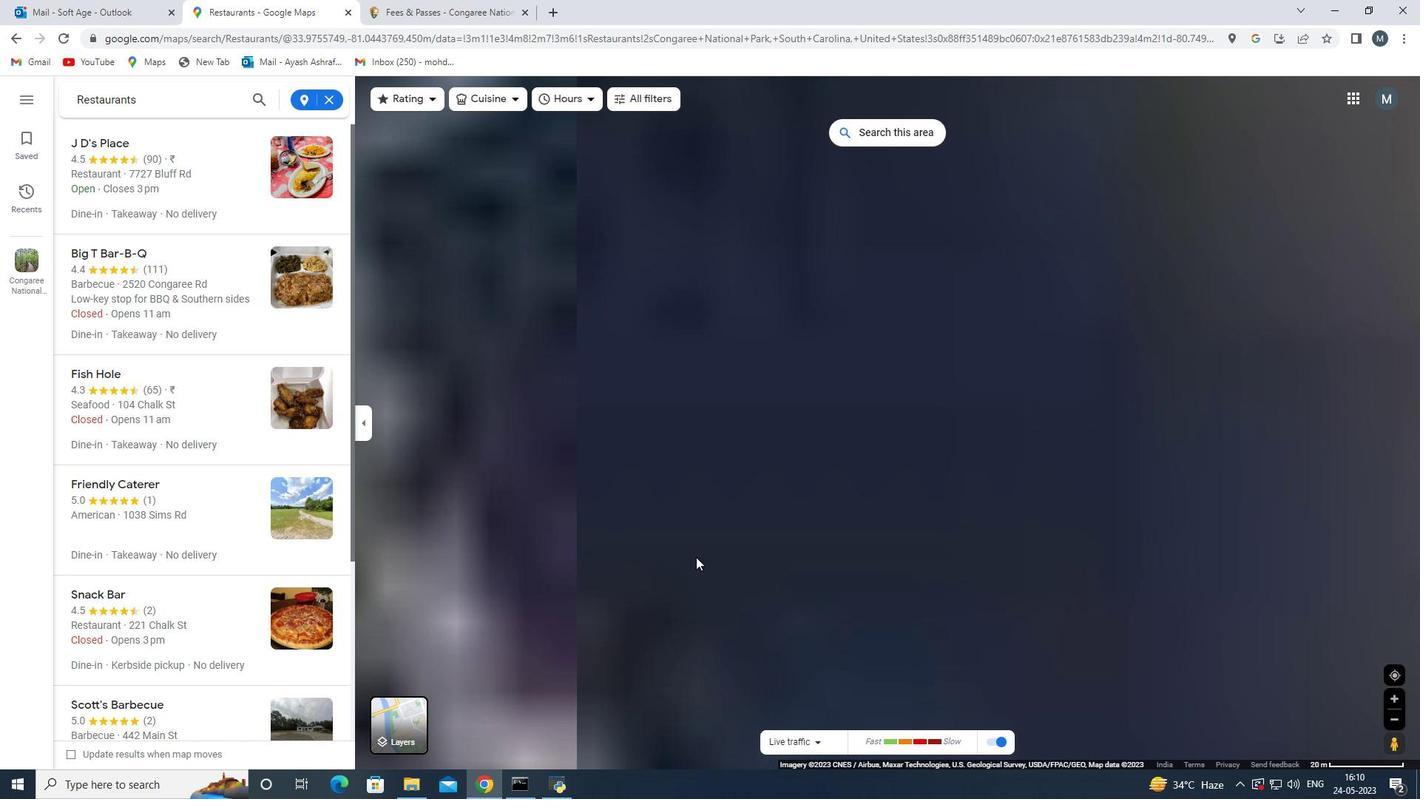 
Action: Mouse moved to (695, 554)
Screenshot: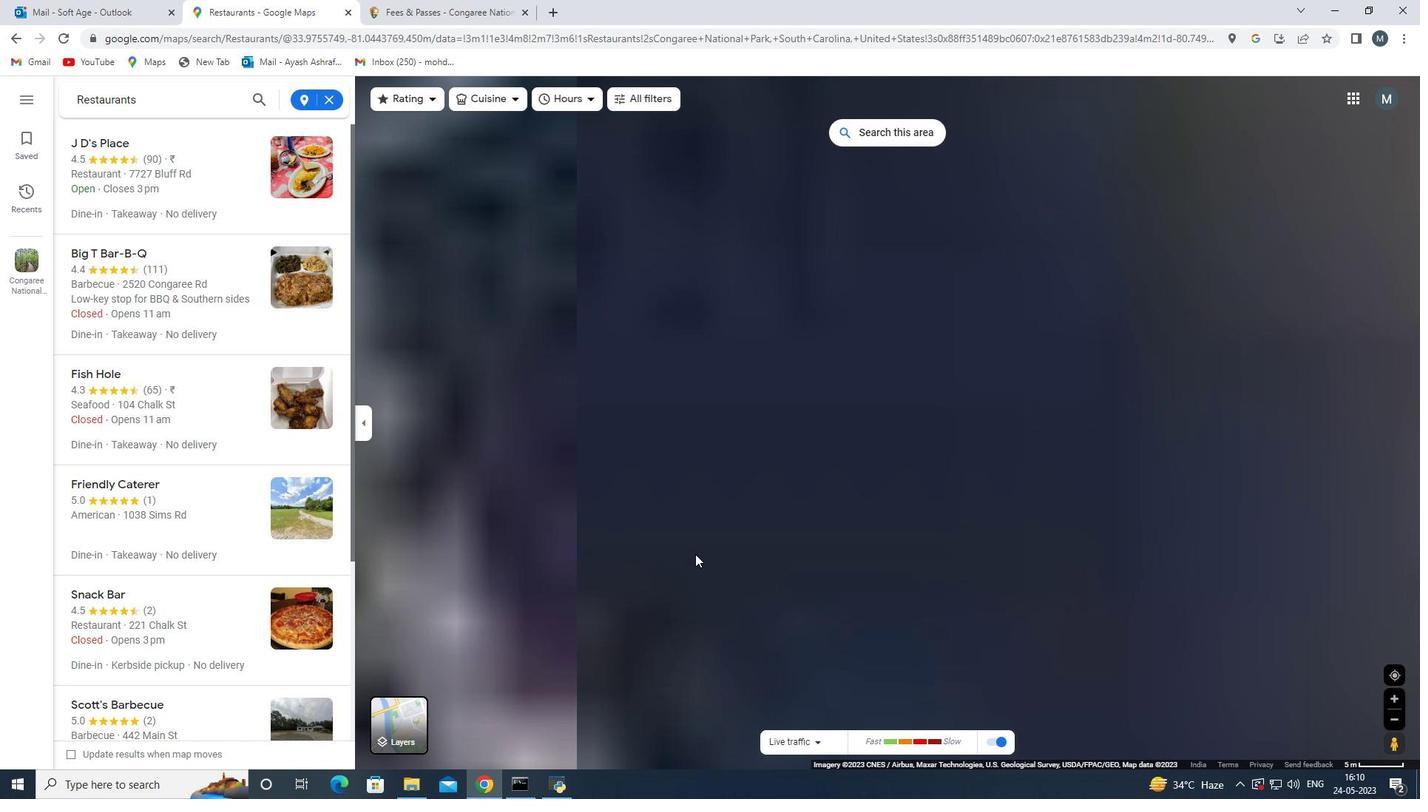 
Action: Mouse scrolled (695, 553) with delta (0, 0)
Screenshot: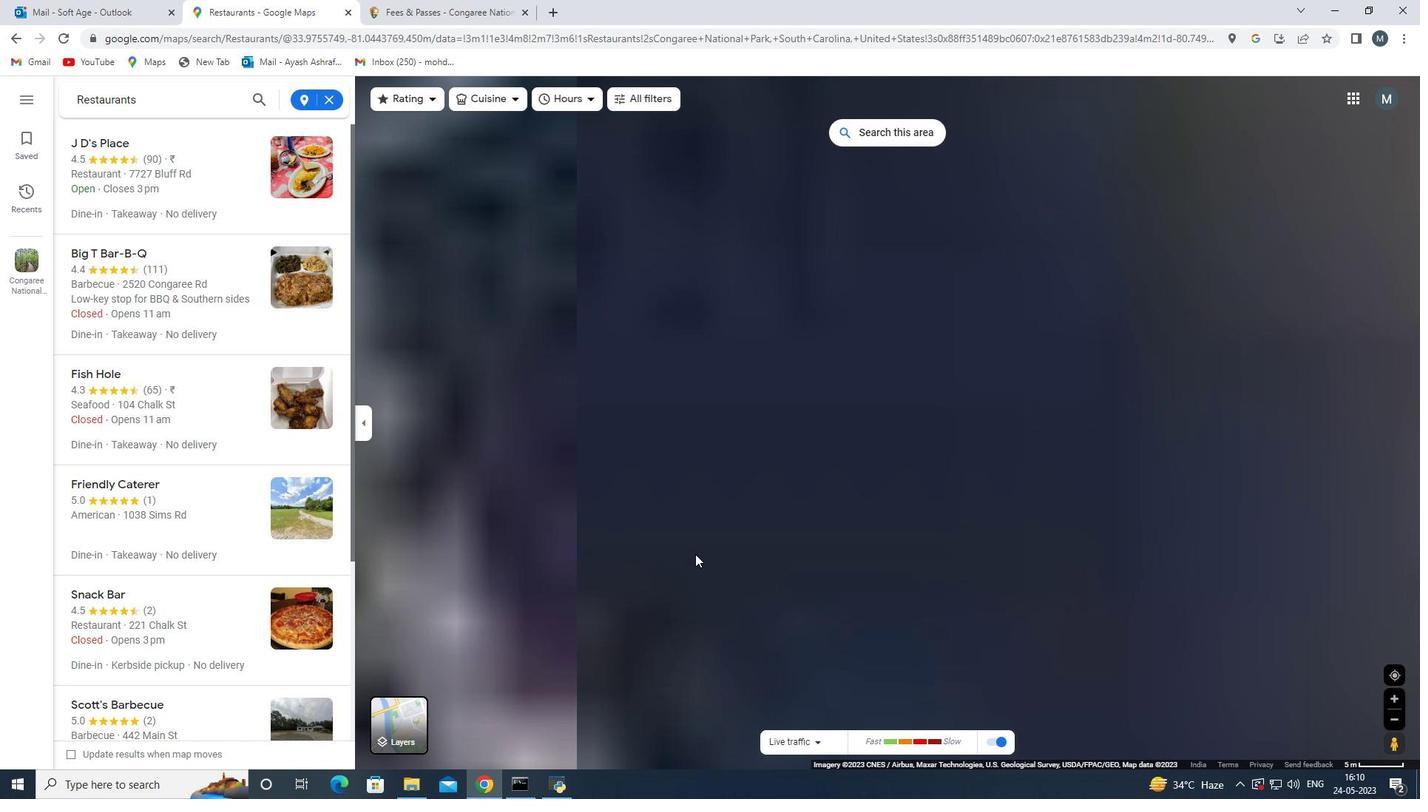 
Action: Mouse moved to (694, 555)
Screenshot: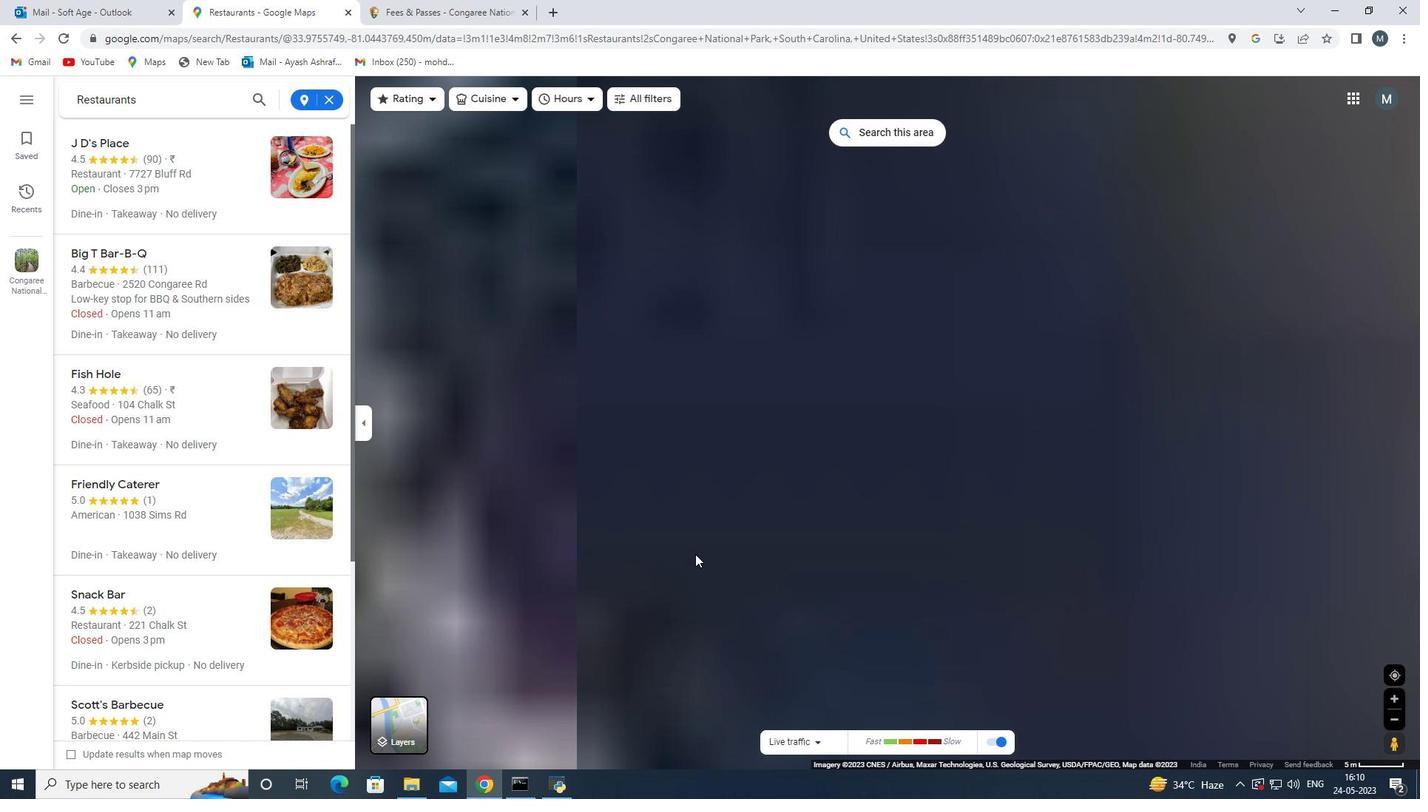 
Action: Mouse scrolled (694, 554) with delta (0, 0)
Screenshot: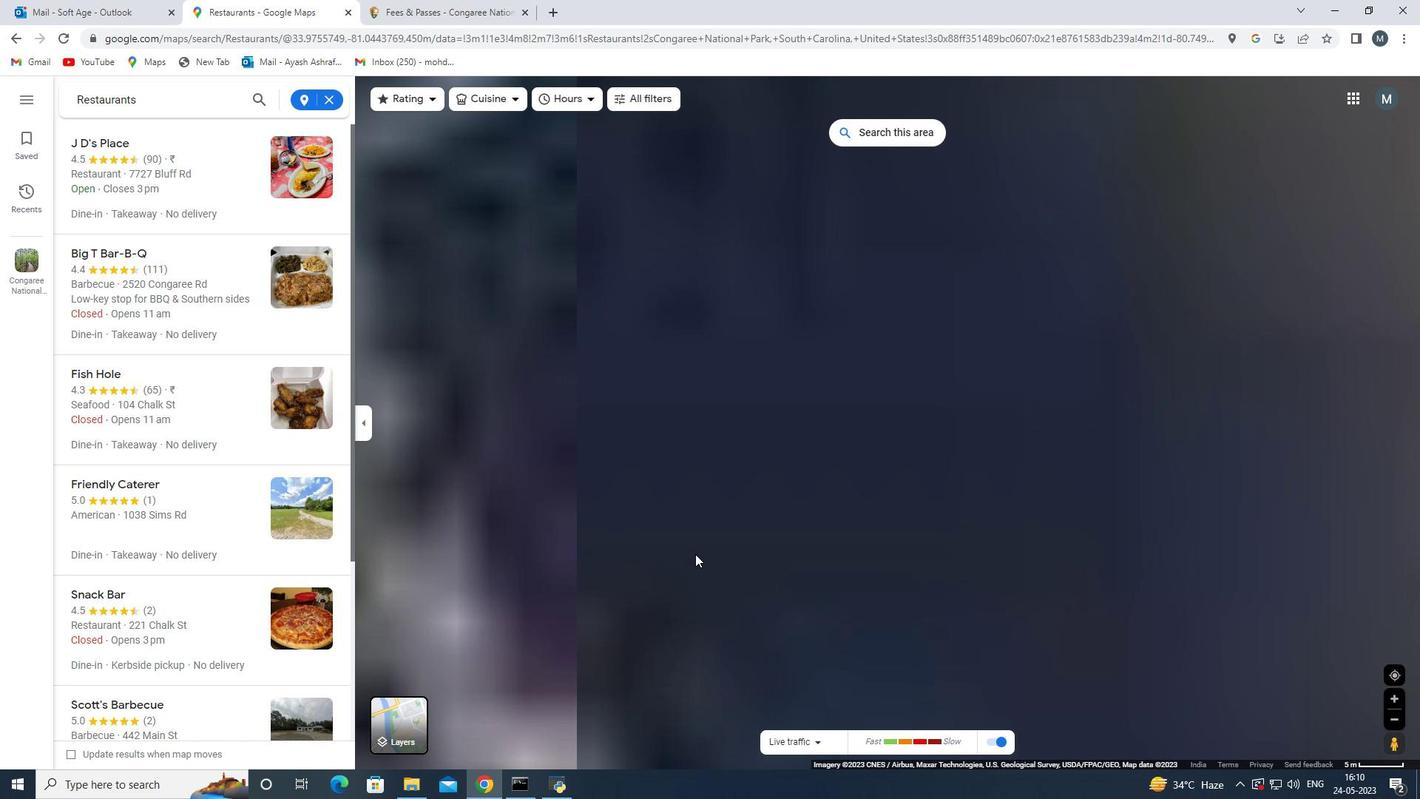 
Action: Mouse moved to (694, 557)
Screenshot: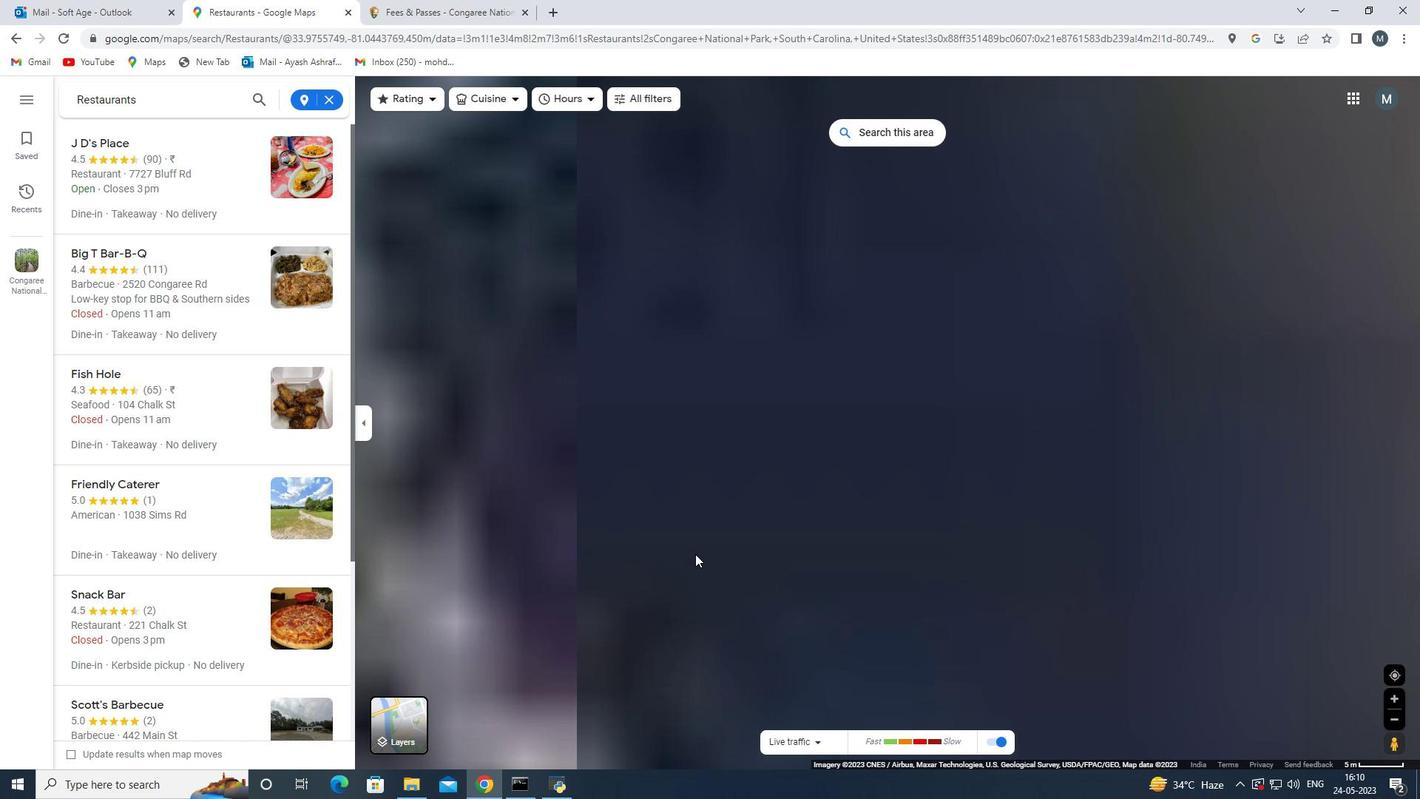 
Action: Mouse scrolled (694, 556) with delta (0, 0)
Screenshot: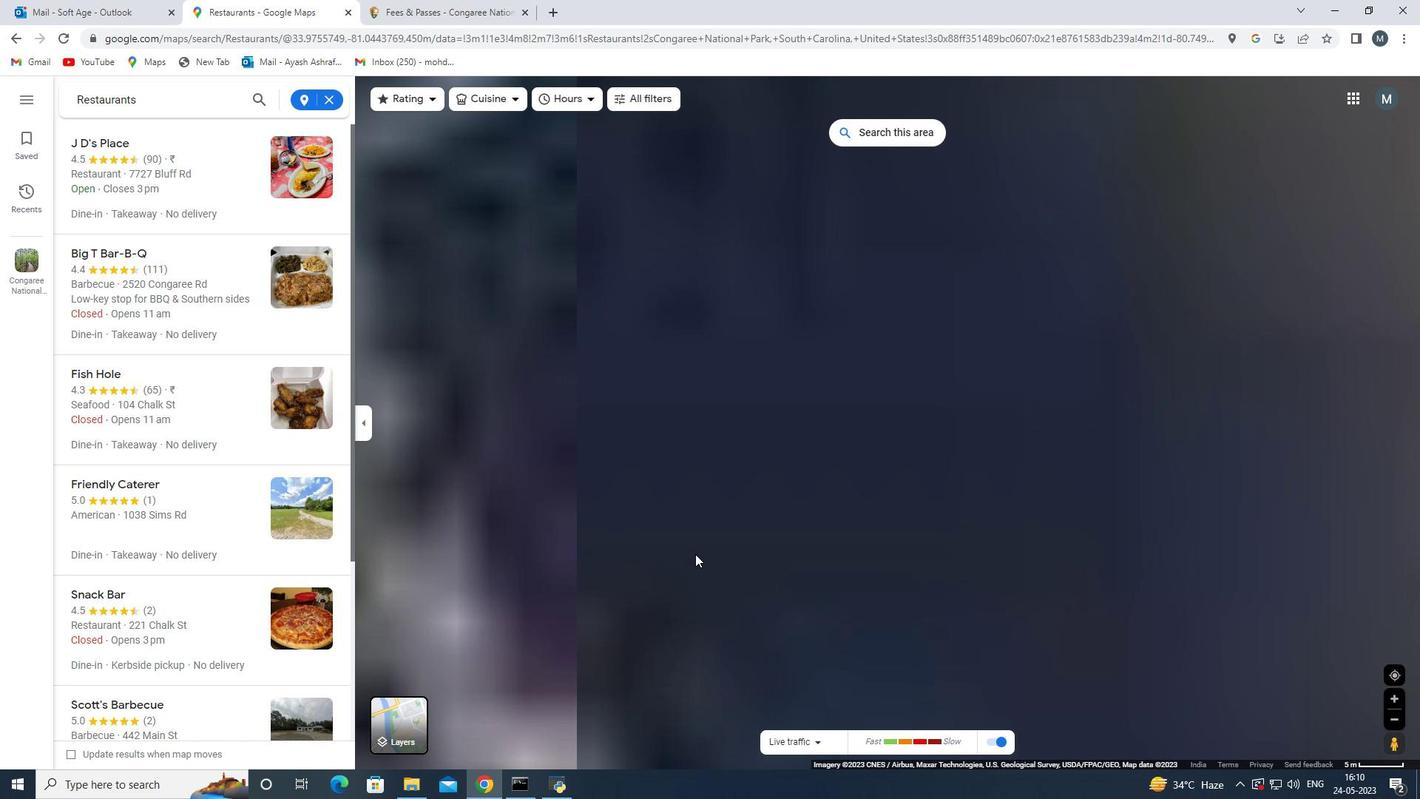 
Action: Mouse moved to (694, 557)
Screenshot: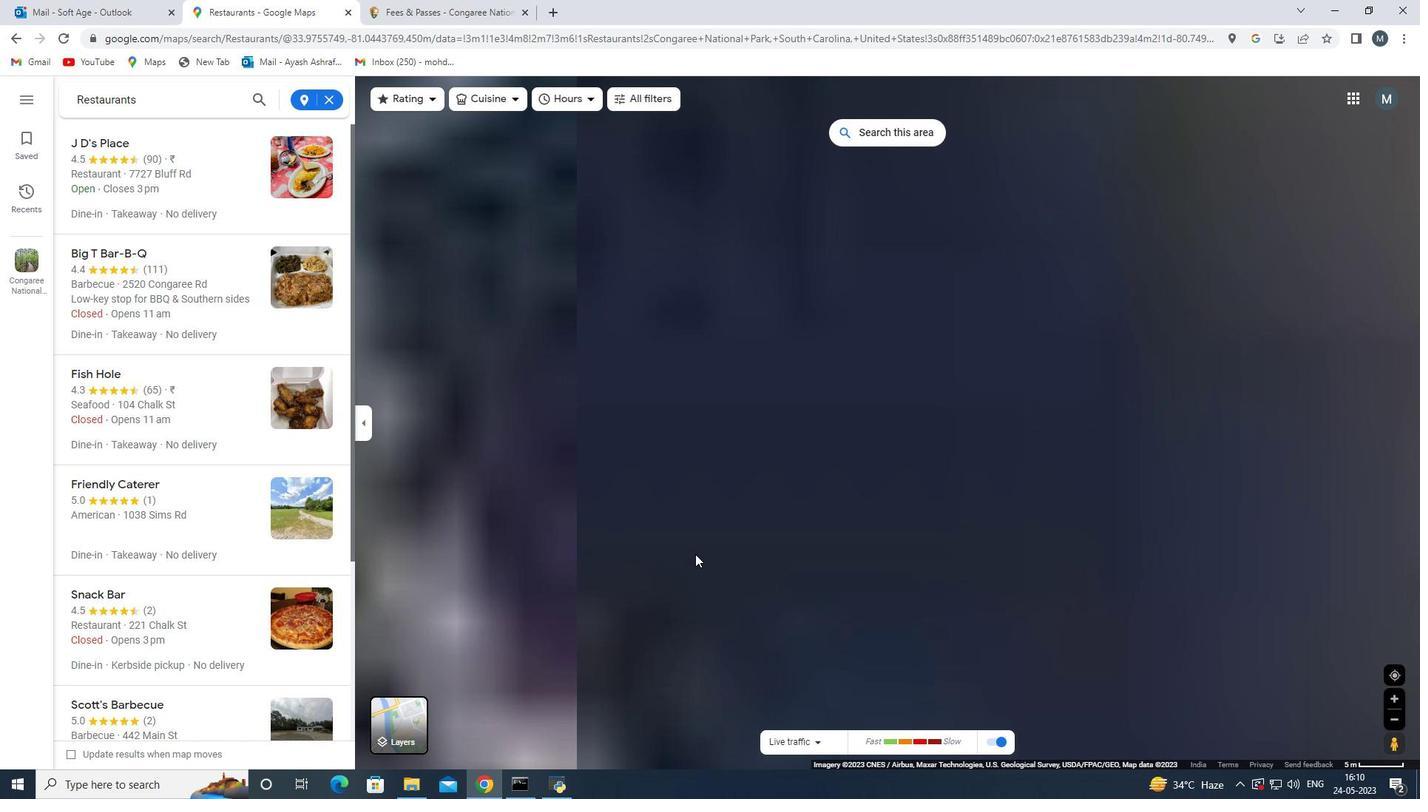 
Action: Mouse scrolled (694, 557) with delta (0, 0)
Screenshot: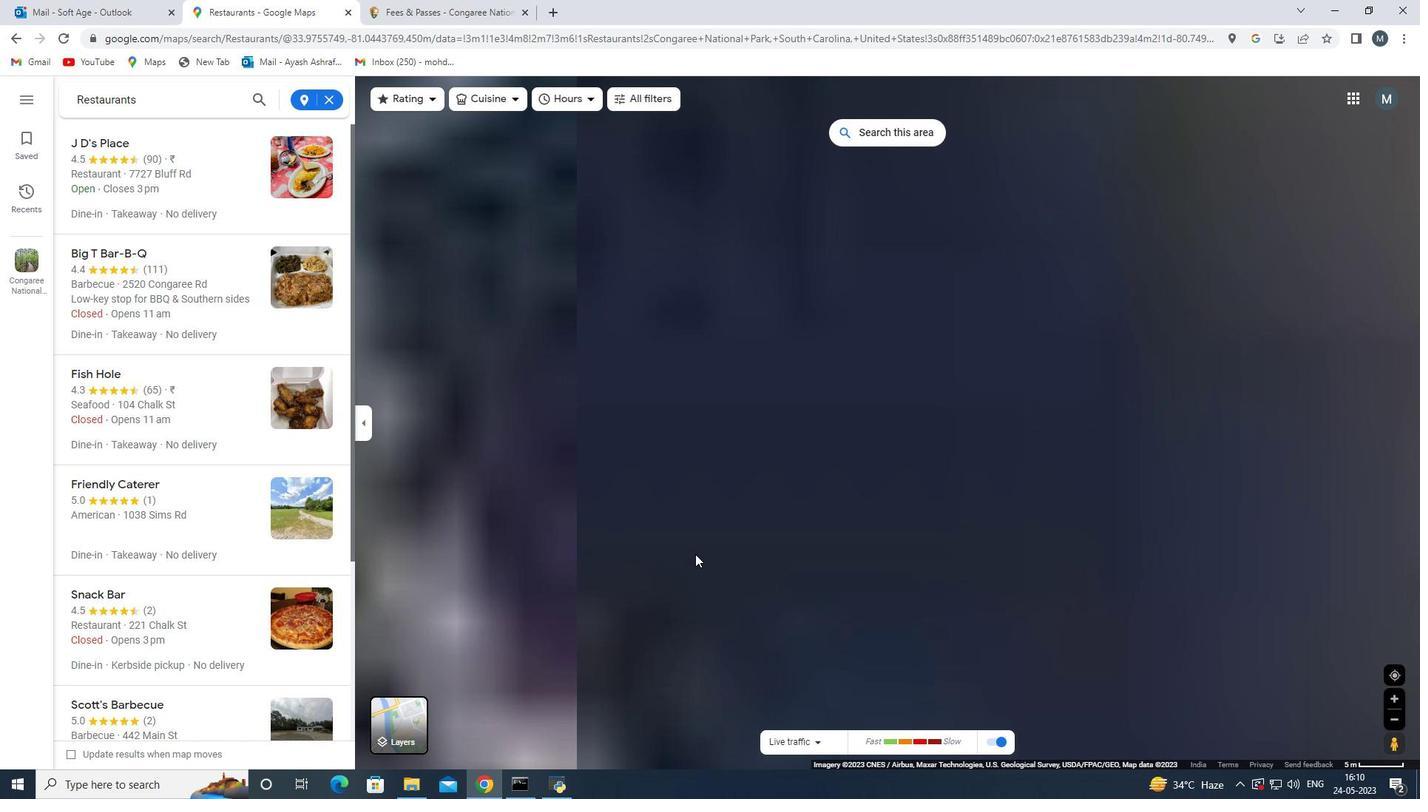 
Action: Mouse moved to (692, 565)
Screenshot: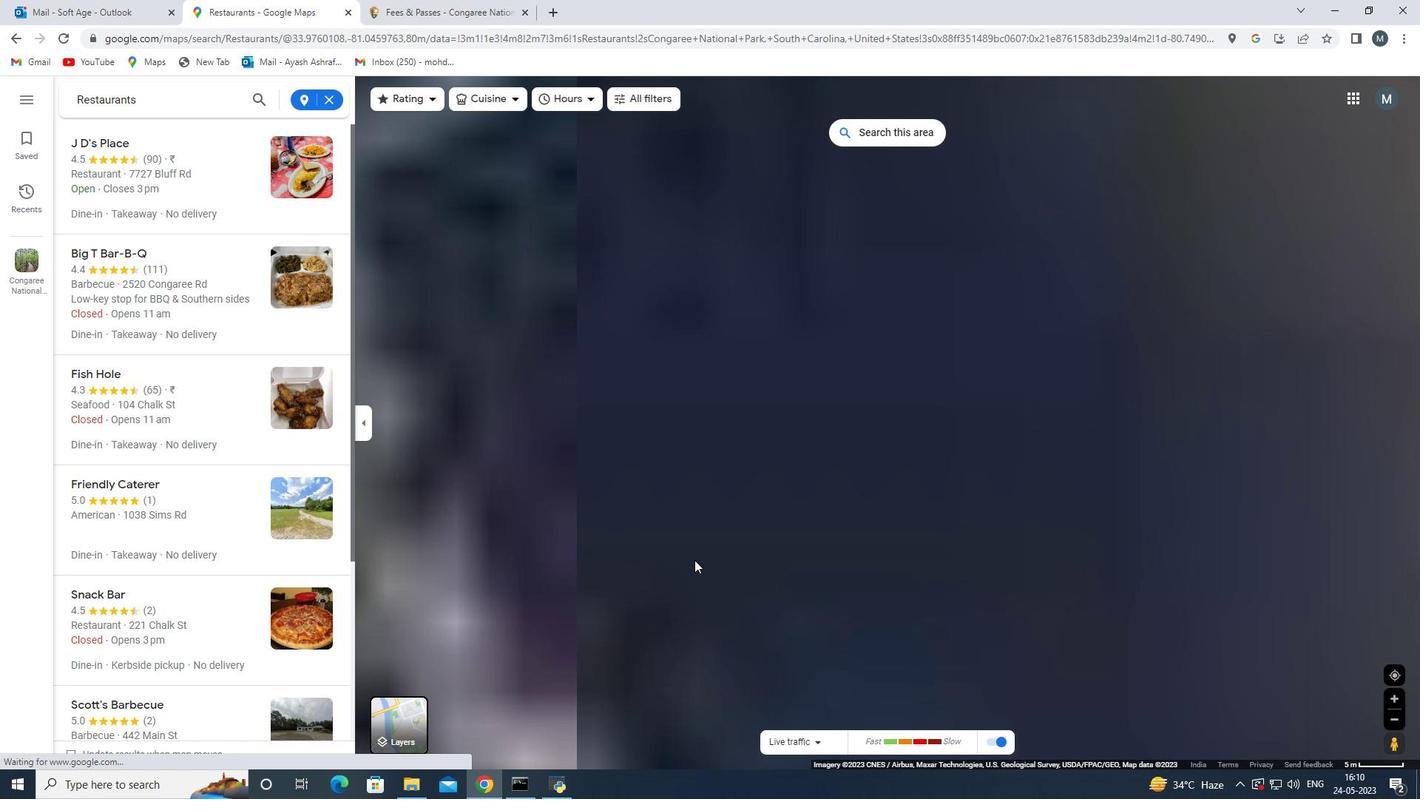 
Action: Mouse scrolled (692, 564) with delta (0, 0)
Screenshot: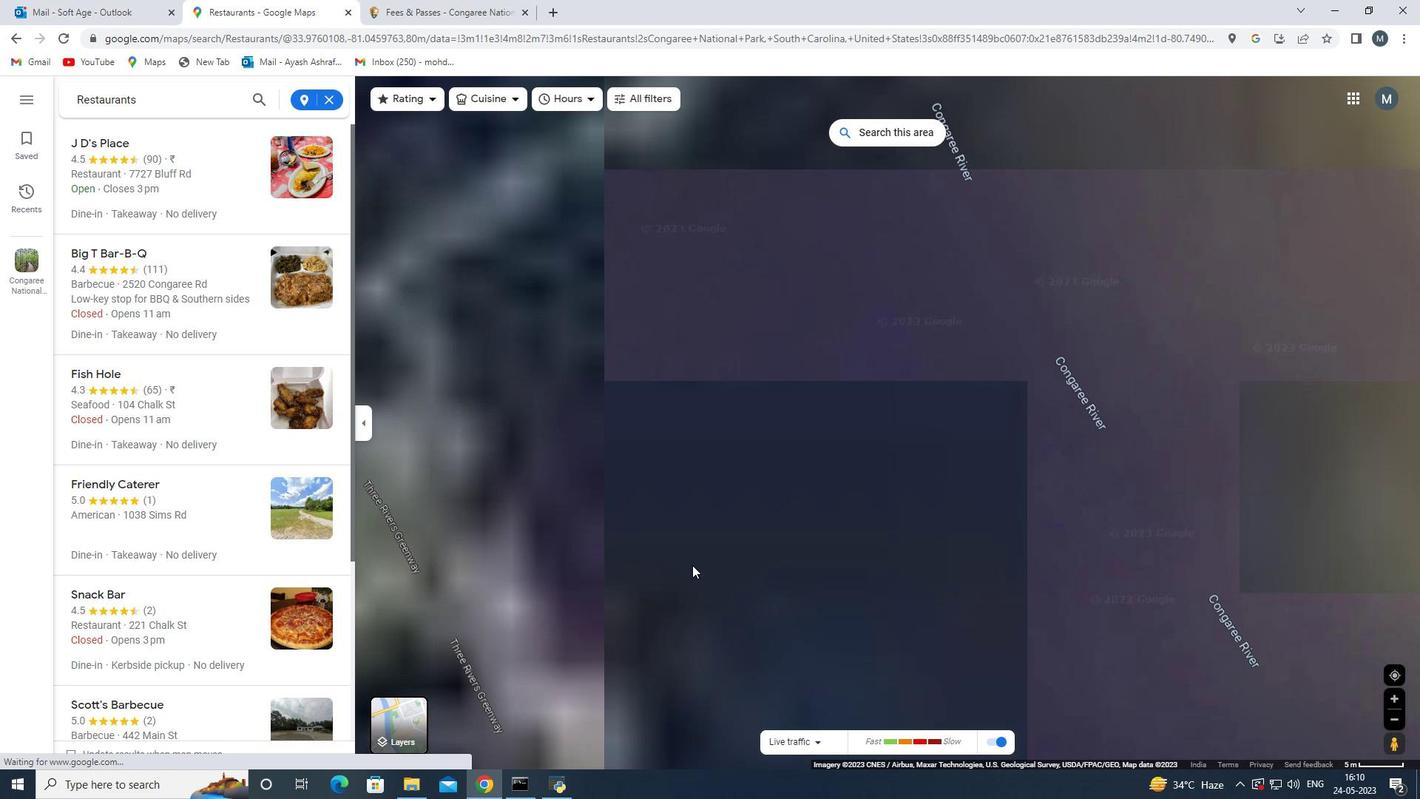 
Action: Mouse moved to (691, 565)
Screenshot: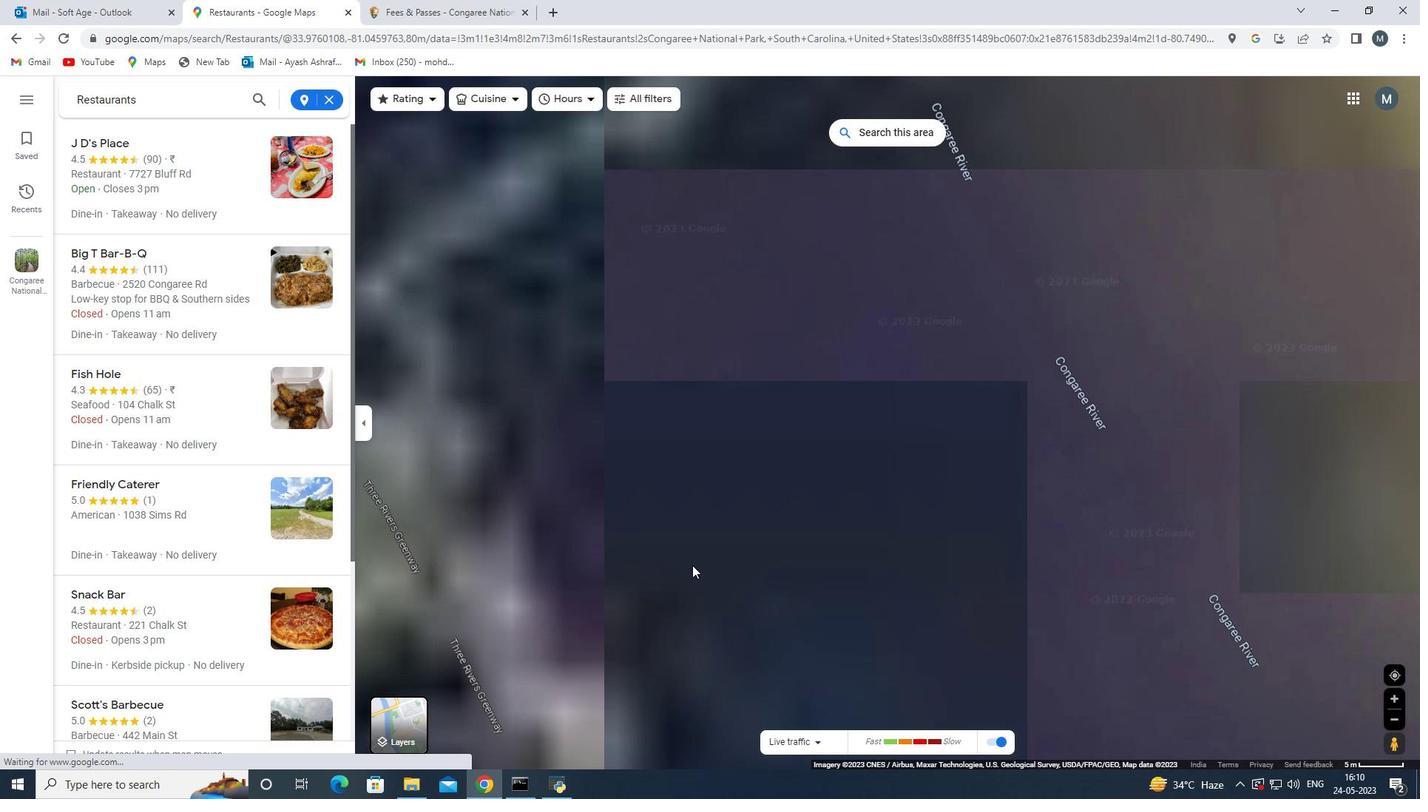 
Action: Mouse scrolled (691, 565) with delta (0, 0)
Screenshot: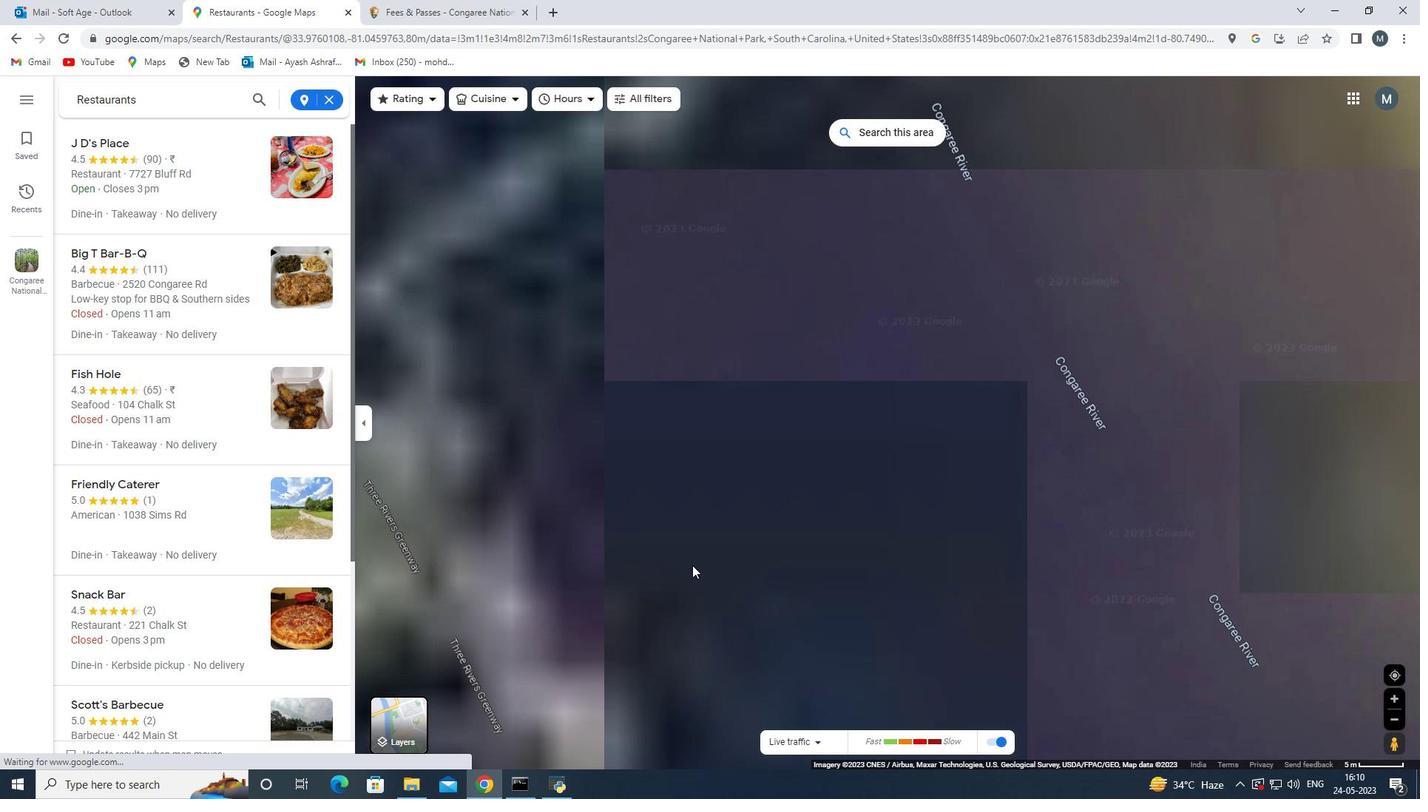 
Action: Mouse scrolled (691, 565) with delta (0, 0)
Screenshot: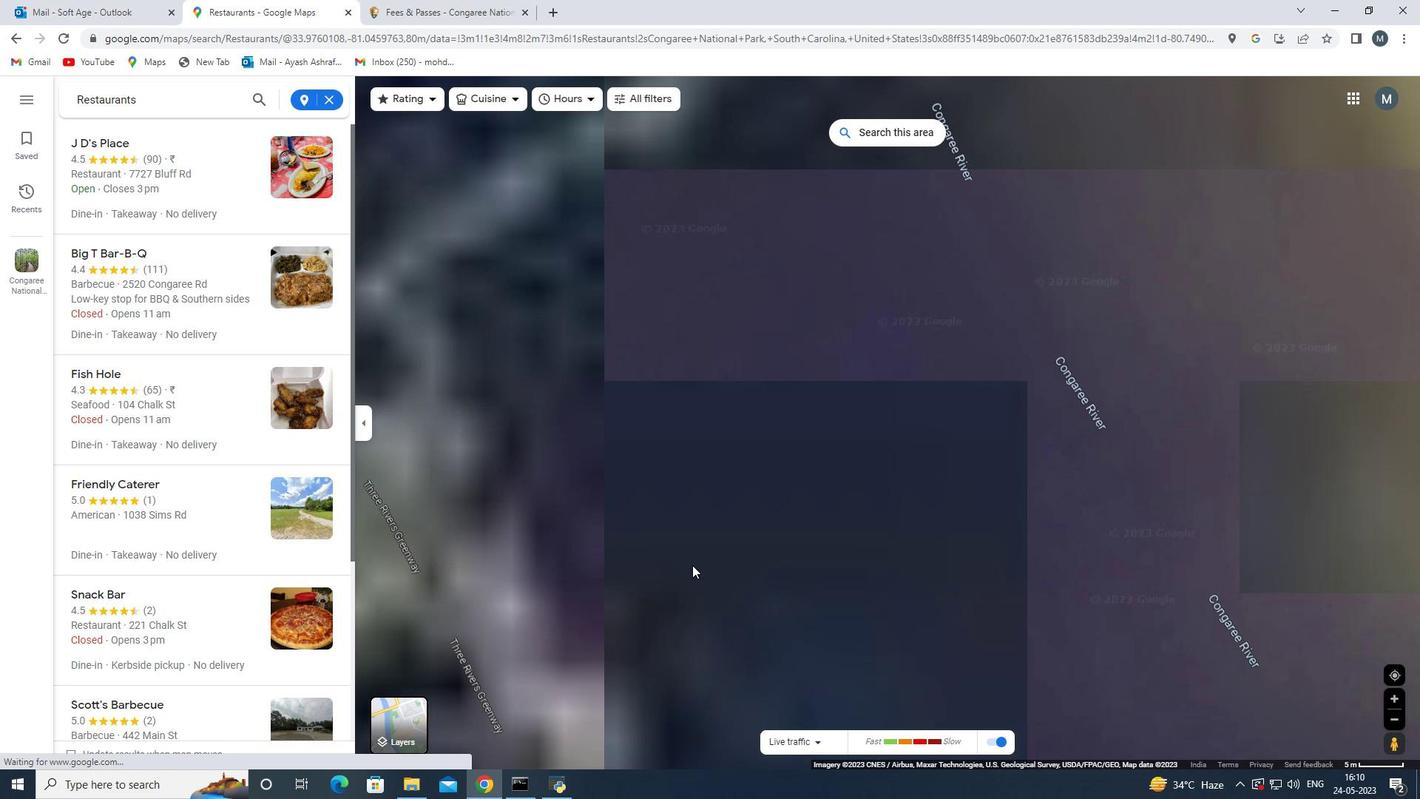 
Action: Mouse scrolled (691, 565) with delta (0, 0)
Screenshot: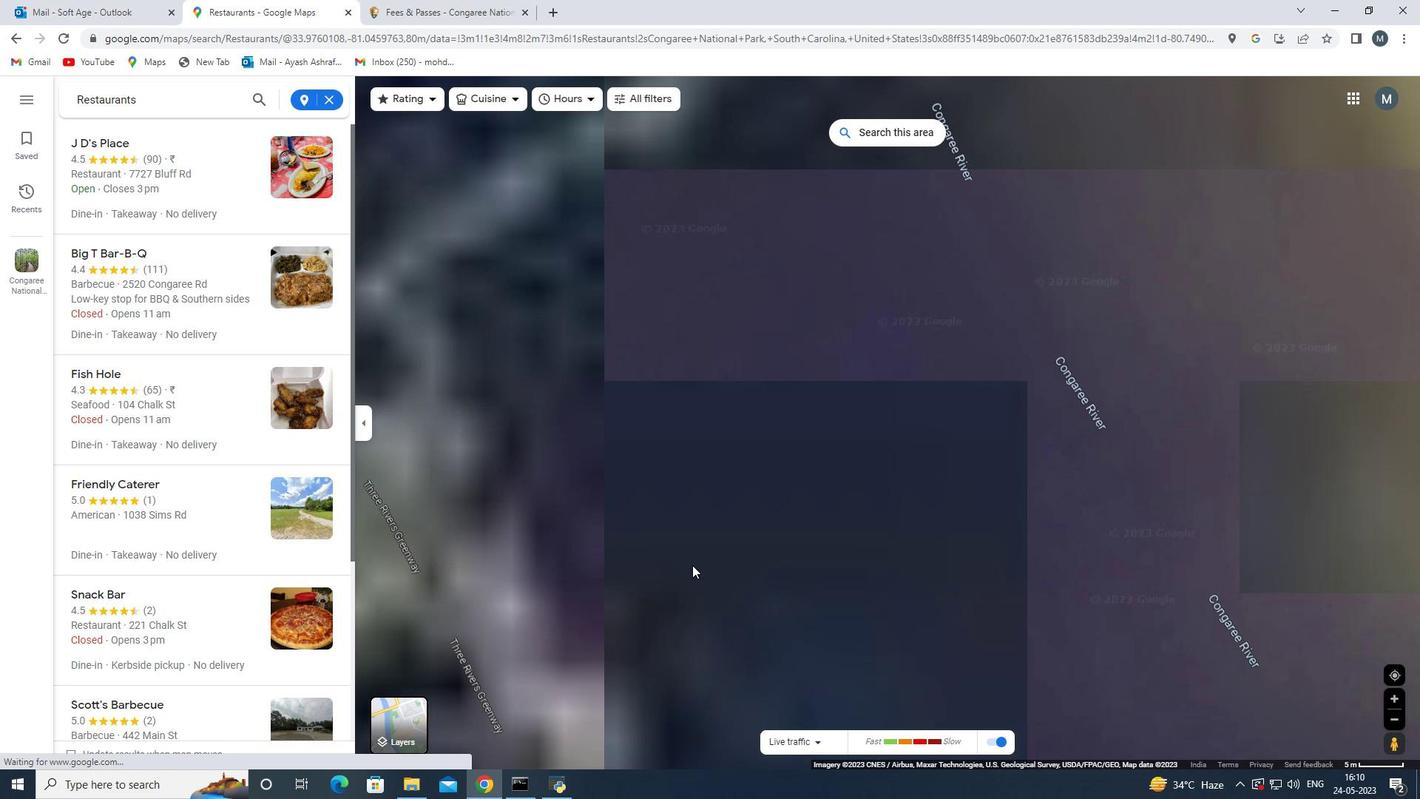
Action: Mouse scrolled (691, 565) with delta (0, 0)
Screenshot: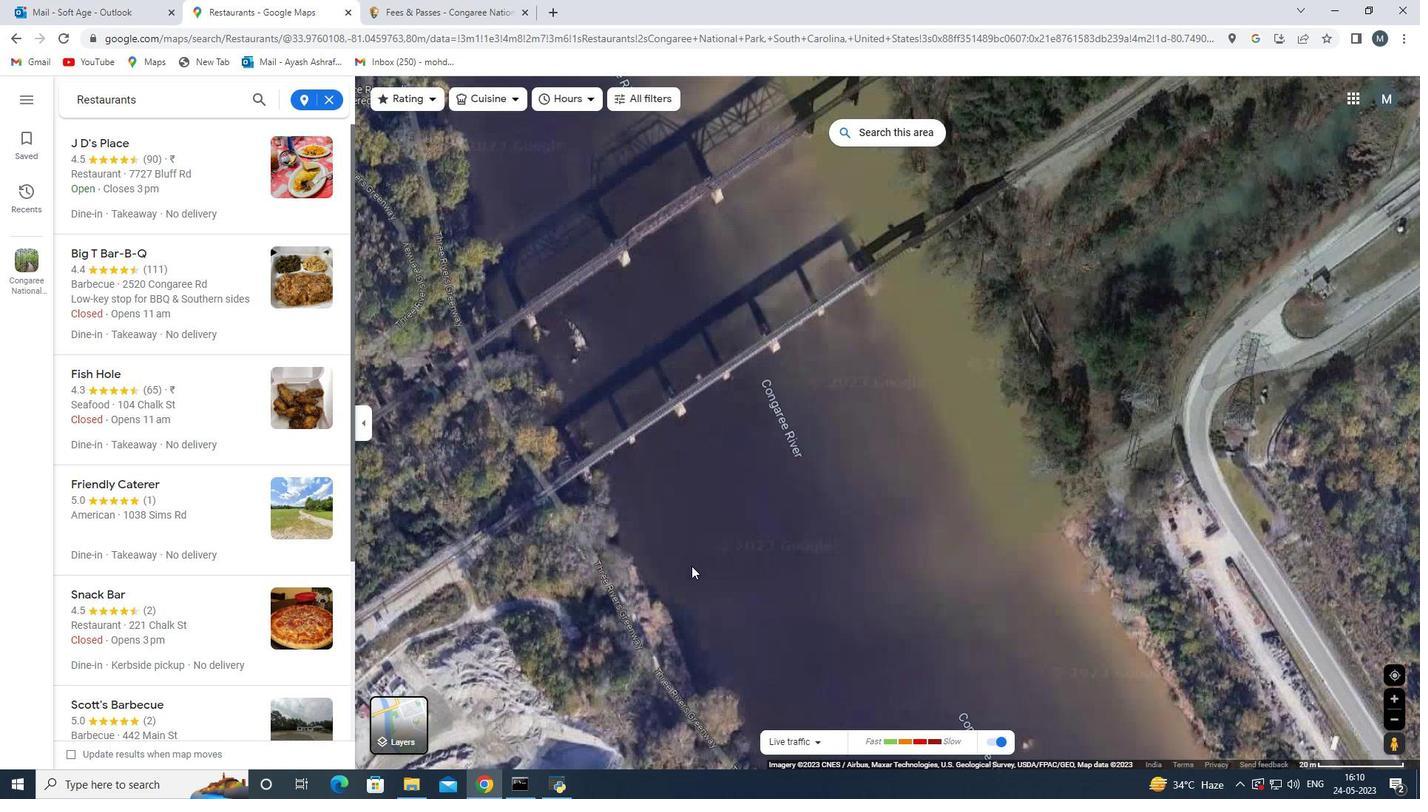 
Action: Mouse scrolled (691, 565) with delta (0, 0)
Screenshot: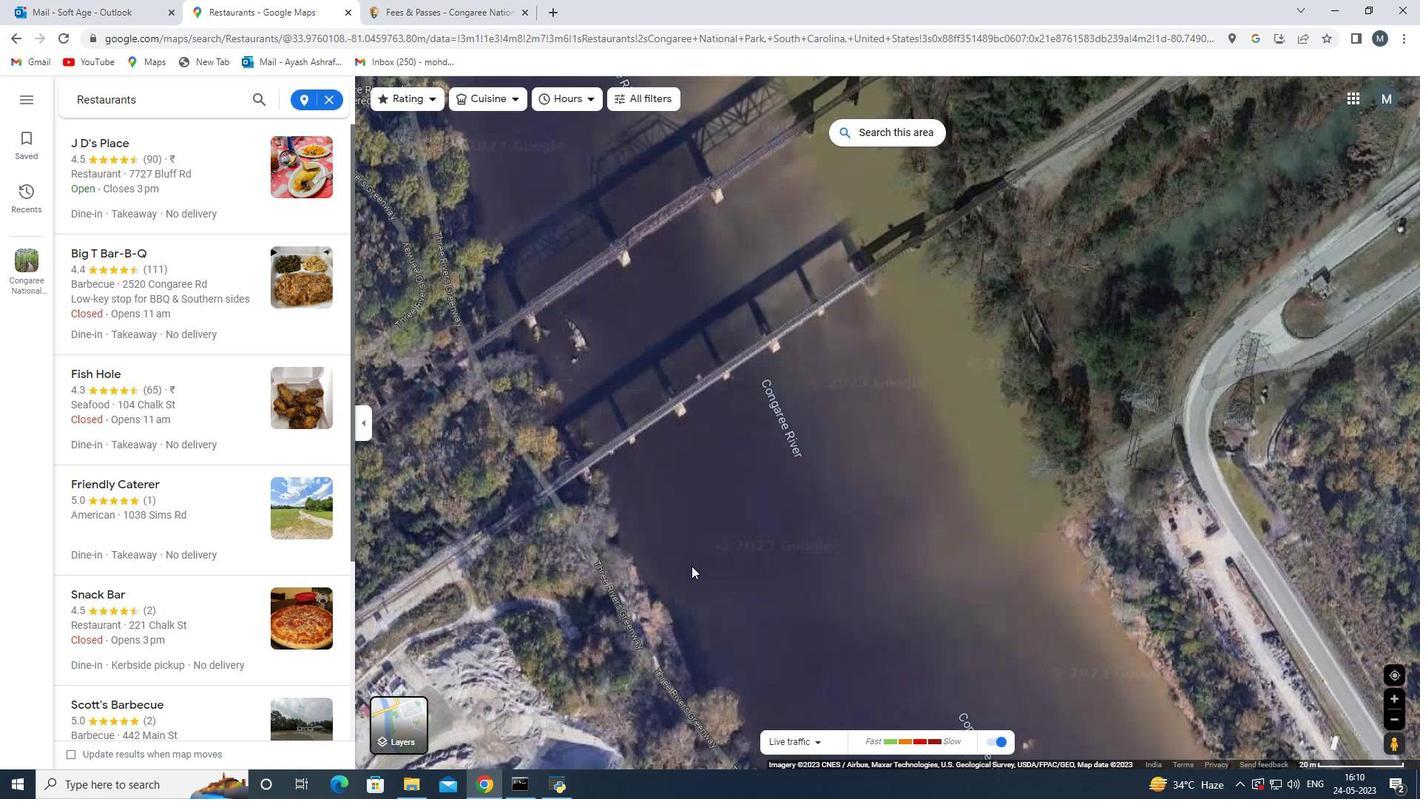 
Action: Mouse scrolled (691, 565) with delta (0, 0)
Screenshot: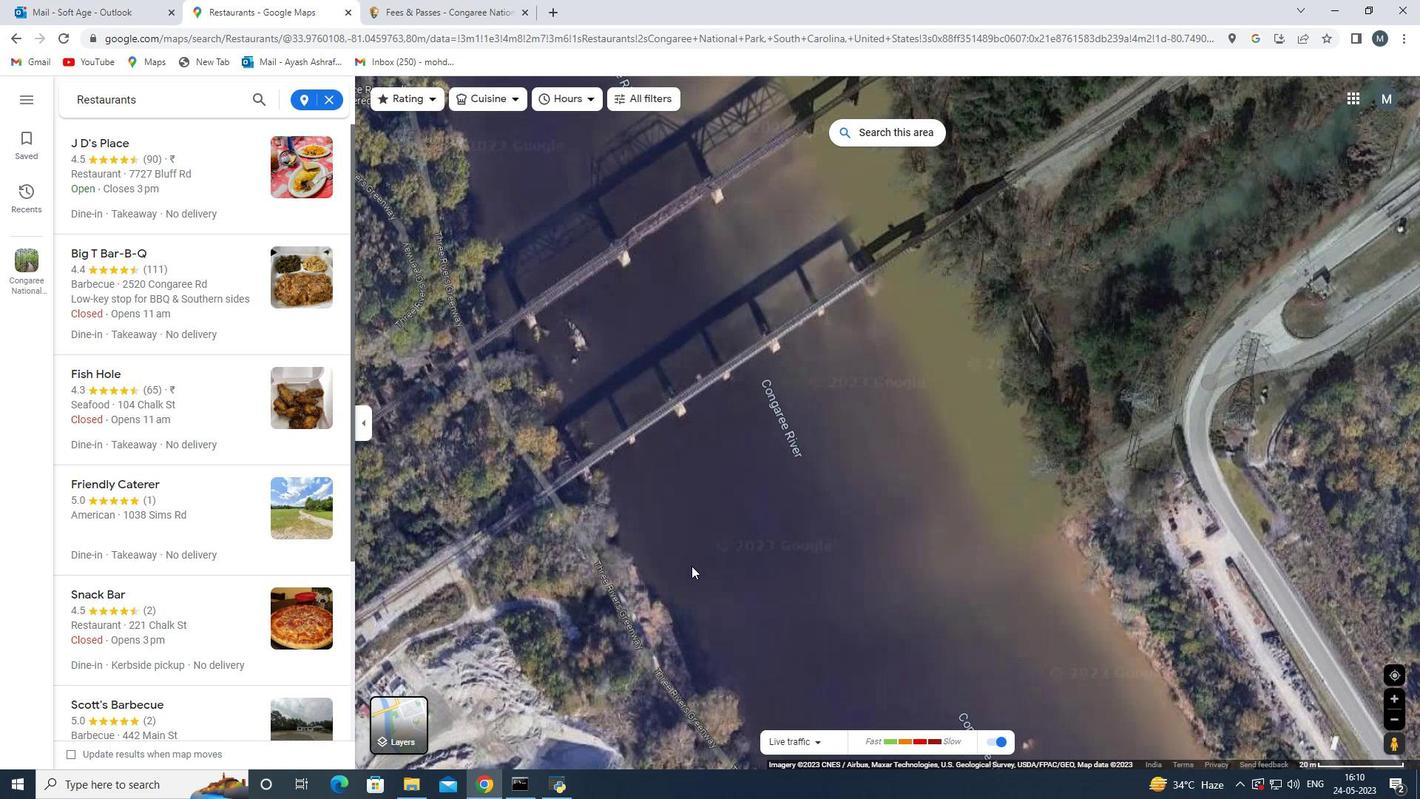 
Action: Mouse scrolled (691, 565) with delta (0, 0)
Screenshot: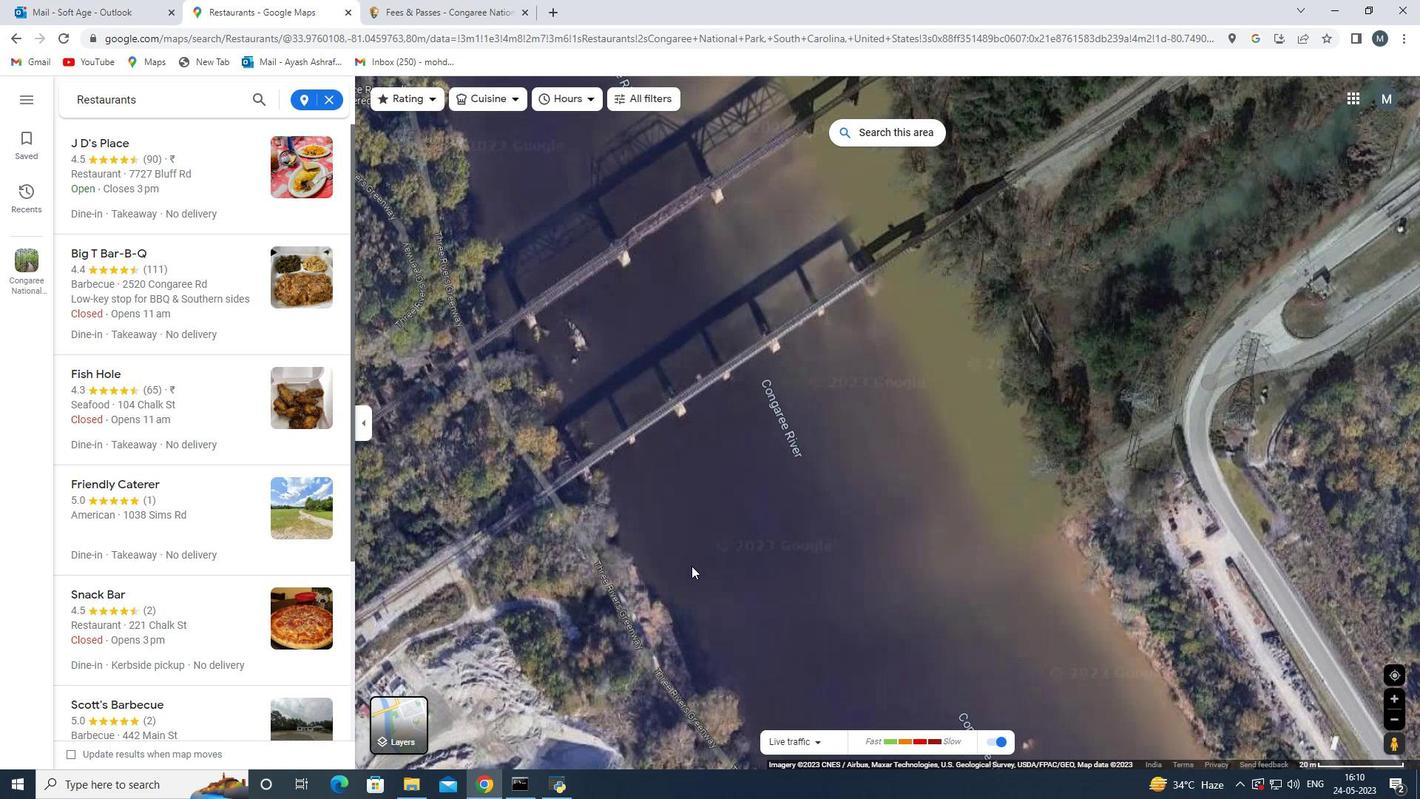 
Action: Mouse scrolled (691, 565) with delta (0, 0)
Screenshot: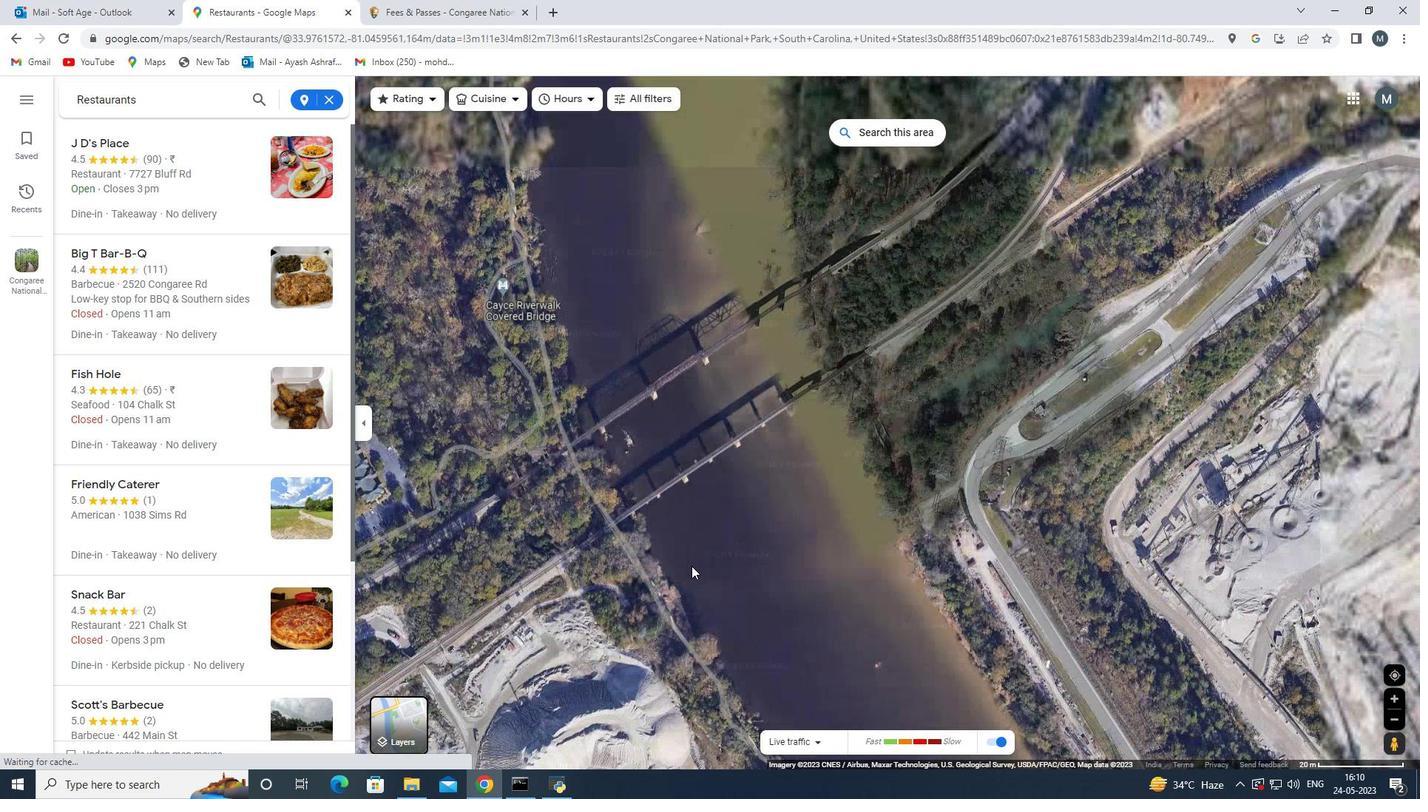 
Action: Mouse scrolled (691, 565) with delta (0, 0)
Screenshot: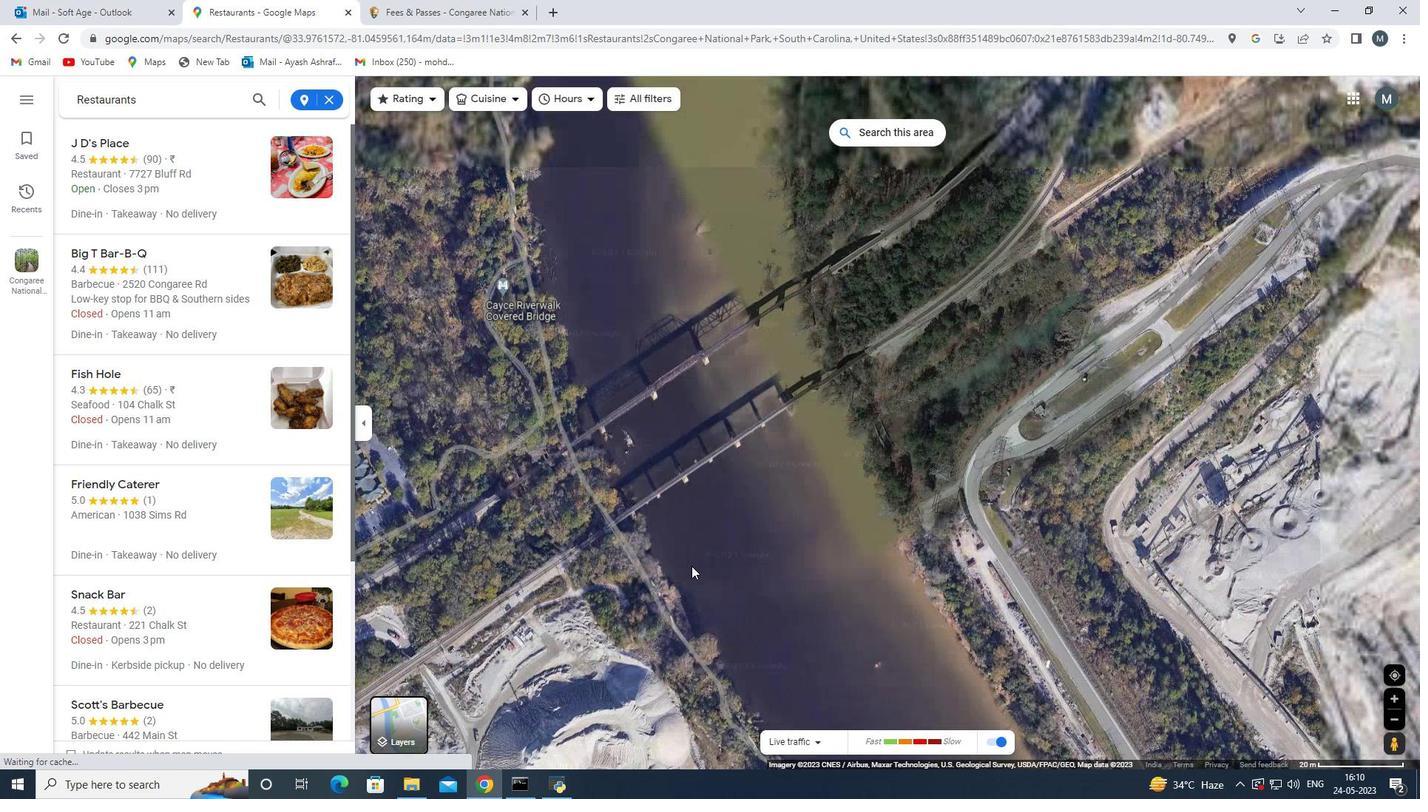 
Action: Mouse scrolled (691, 565) with delta (0, 0)
Screenshot: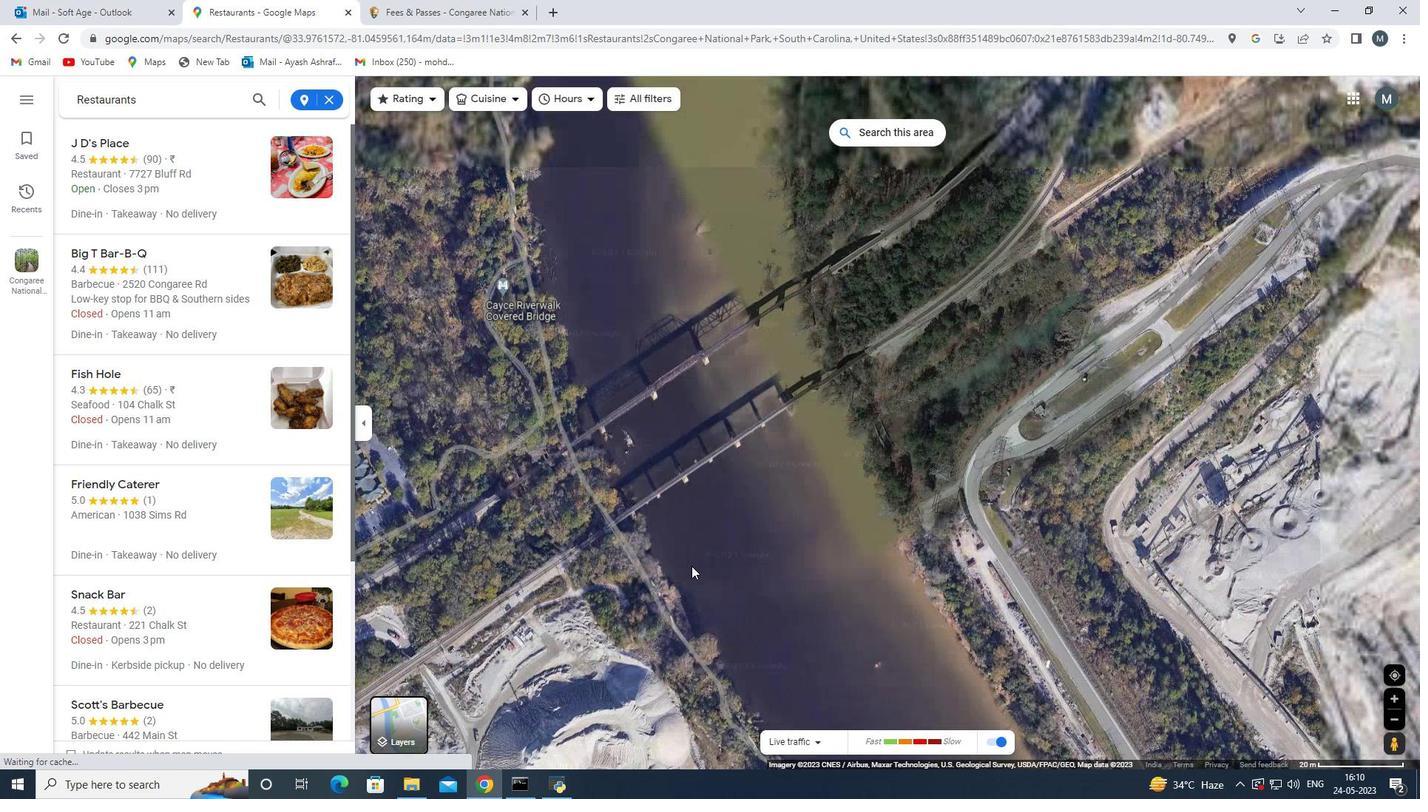 
Action: Mouse scrolled (691, 565) with delta (0, 0)
Screenshot: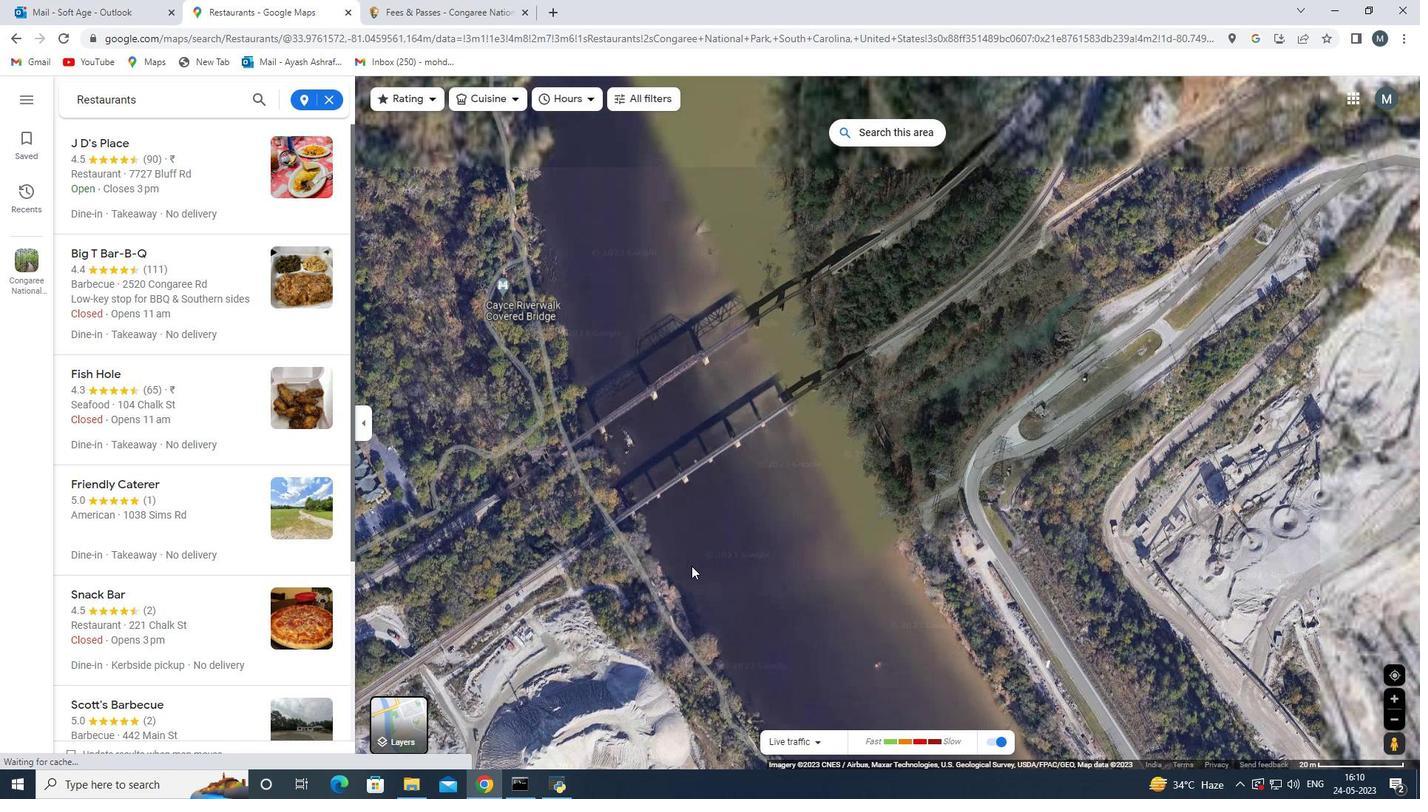 
Action: Mouse moved to (688, 565)
Screenshot: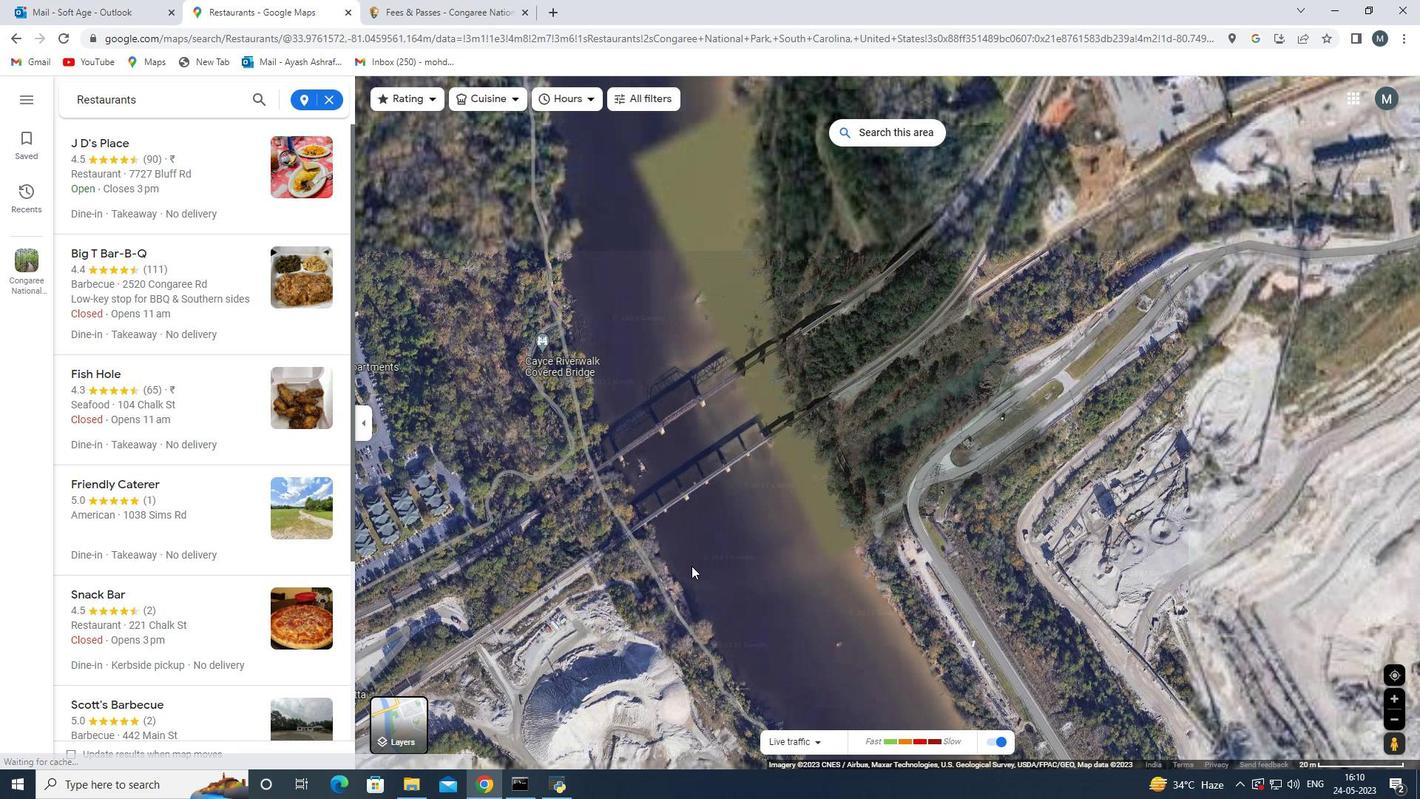 
Action: Mouse scrolled (688, 565) with delta (0, 0)
Screenshot: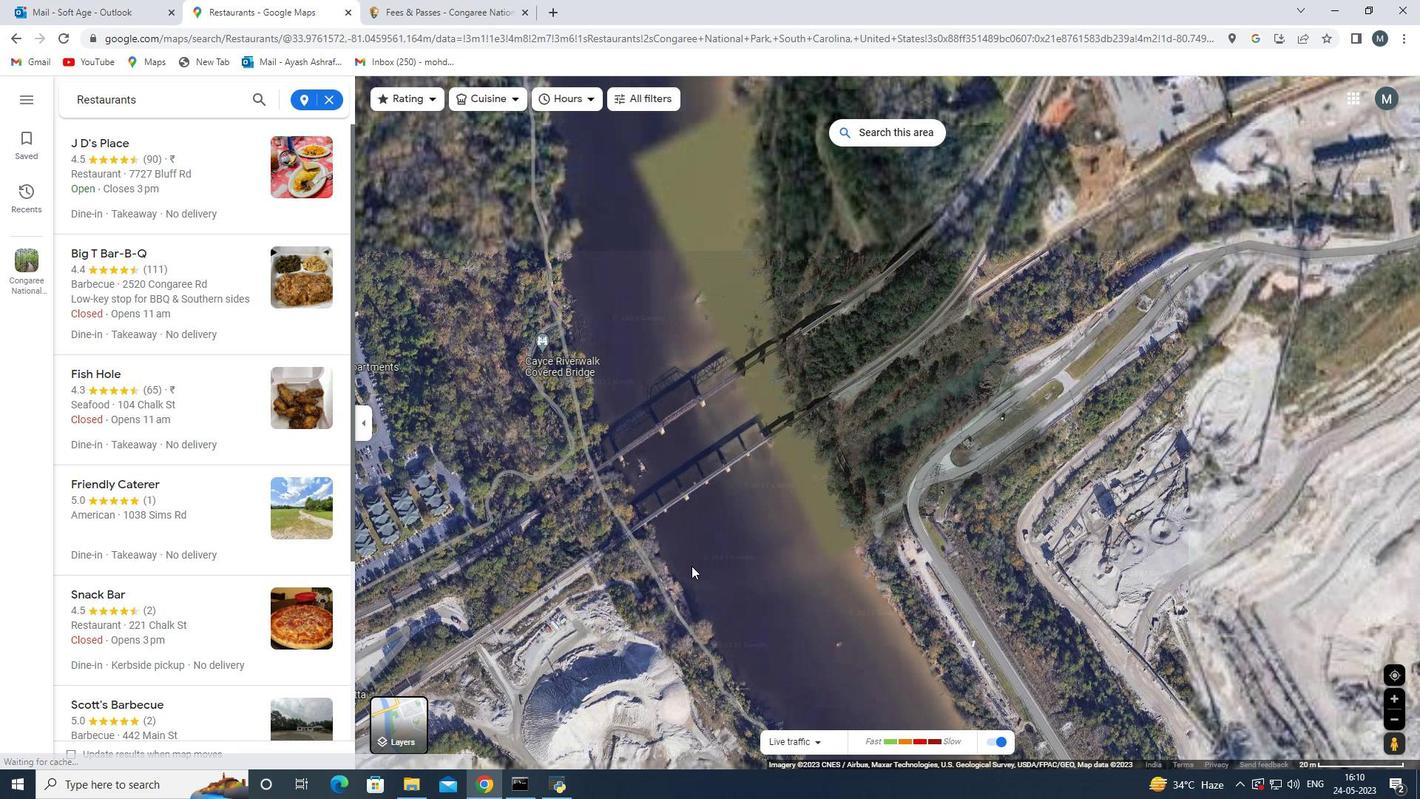 
Action: Mouse scrolled (688, 565) with delta (0, 0)
Screenshot: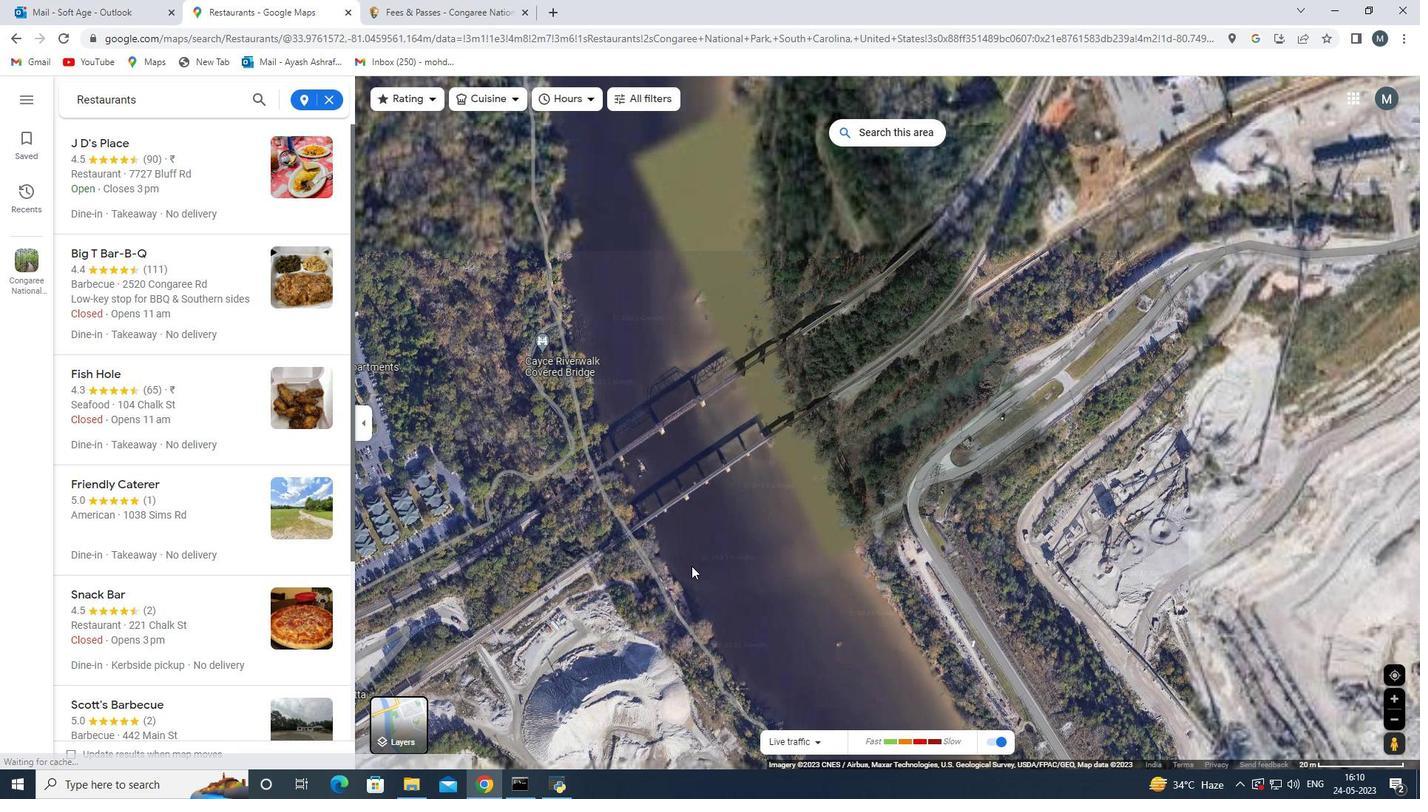 
Action: Mouse scrolled (688, 565) with delta (0, 0)
Screenshot: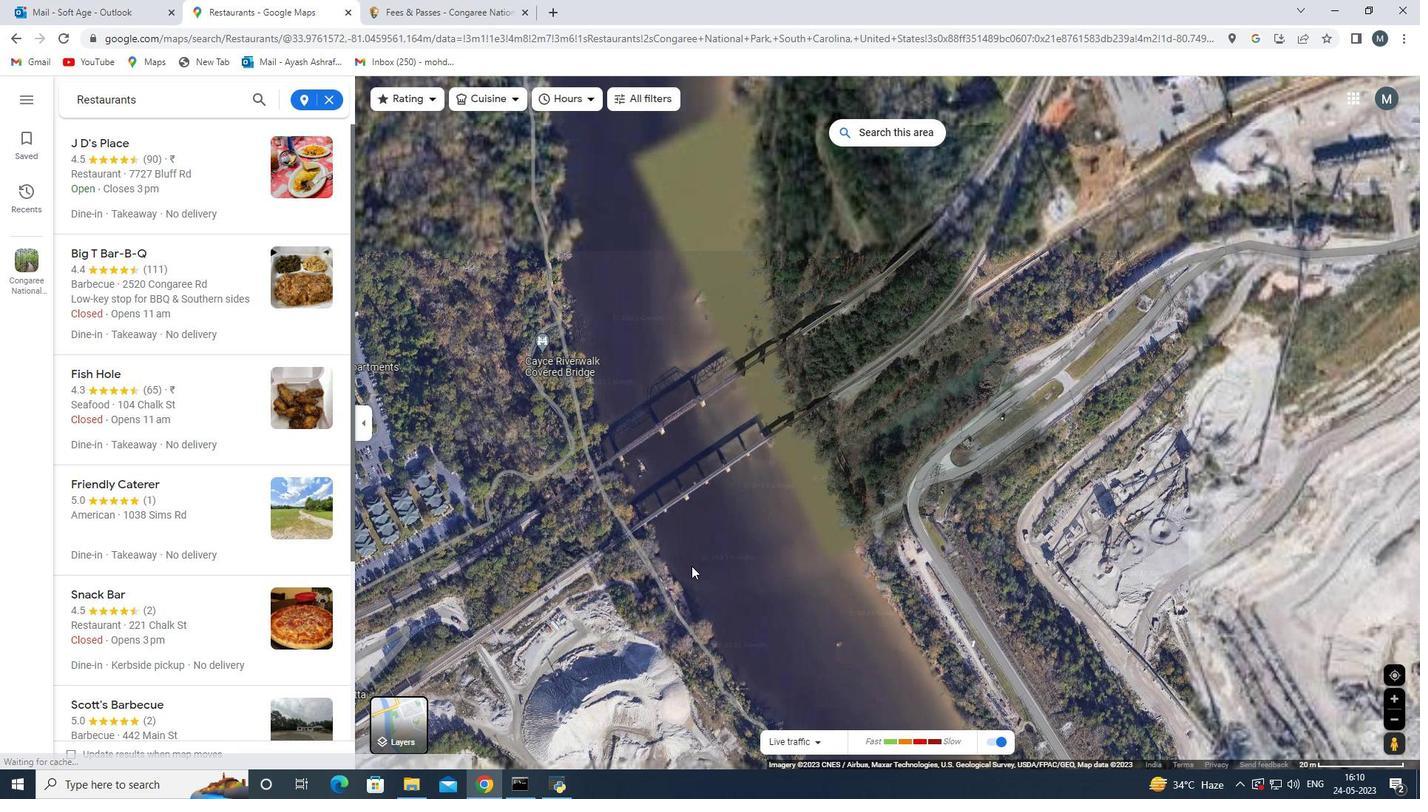 
Action: Mouse scrolled (688, 565) with delta (0, 0)
Screenshot: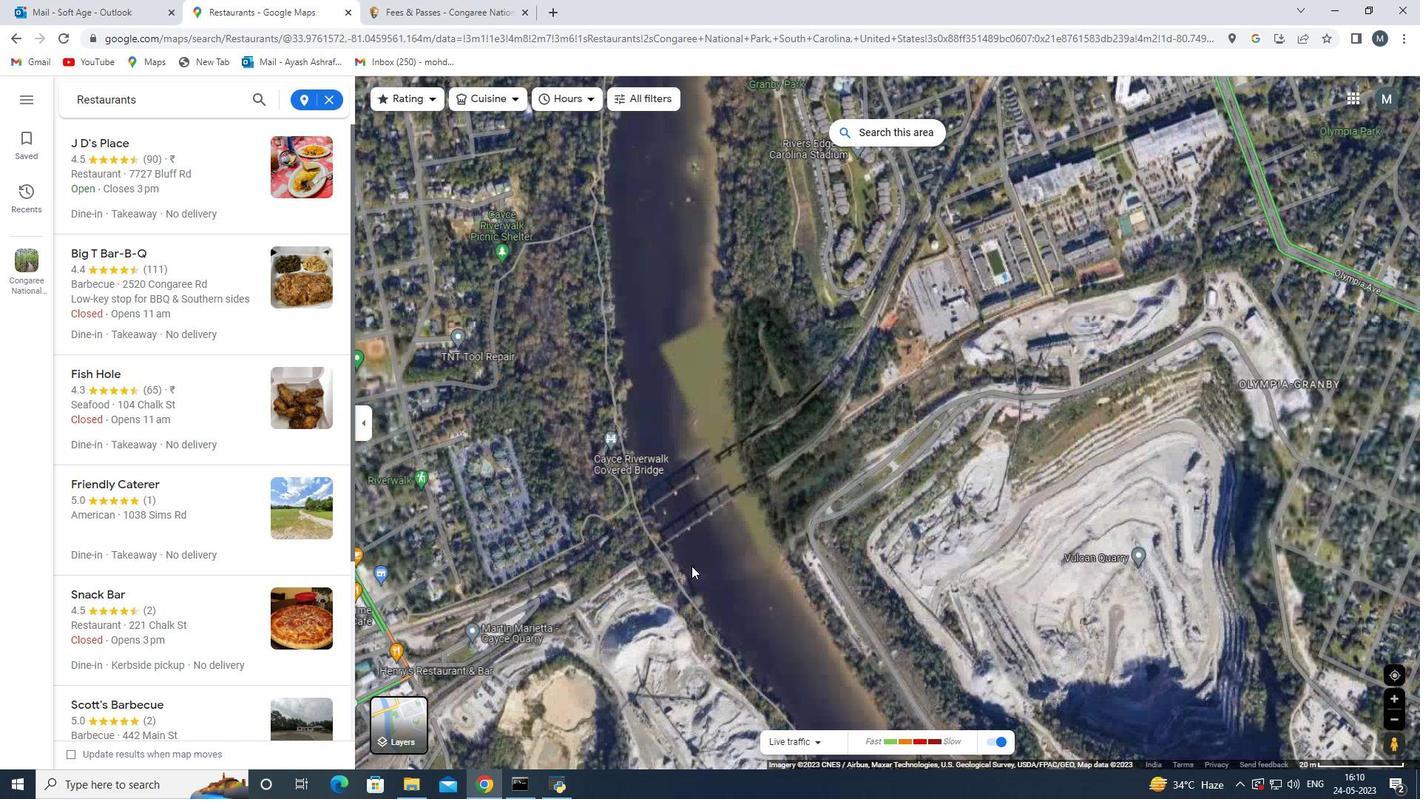 
Action: Mouse moved to (189, 272)
Screenshot: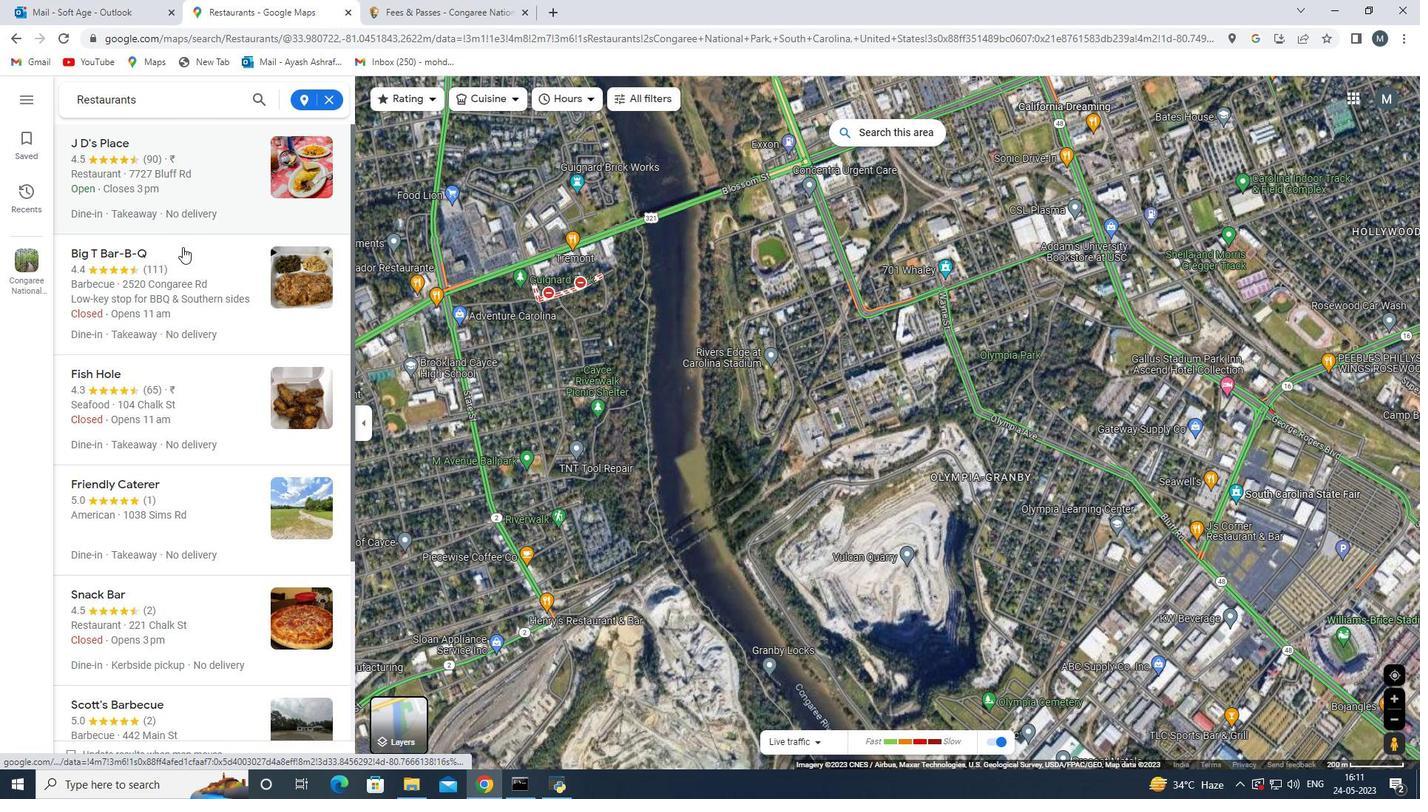 
Action: Mouse pressed left at (189, 272)
Screenshot: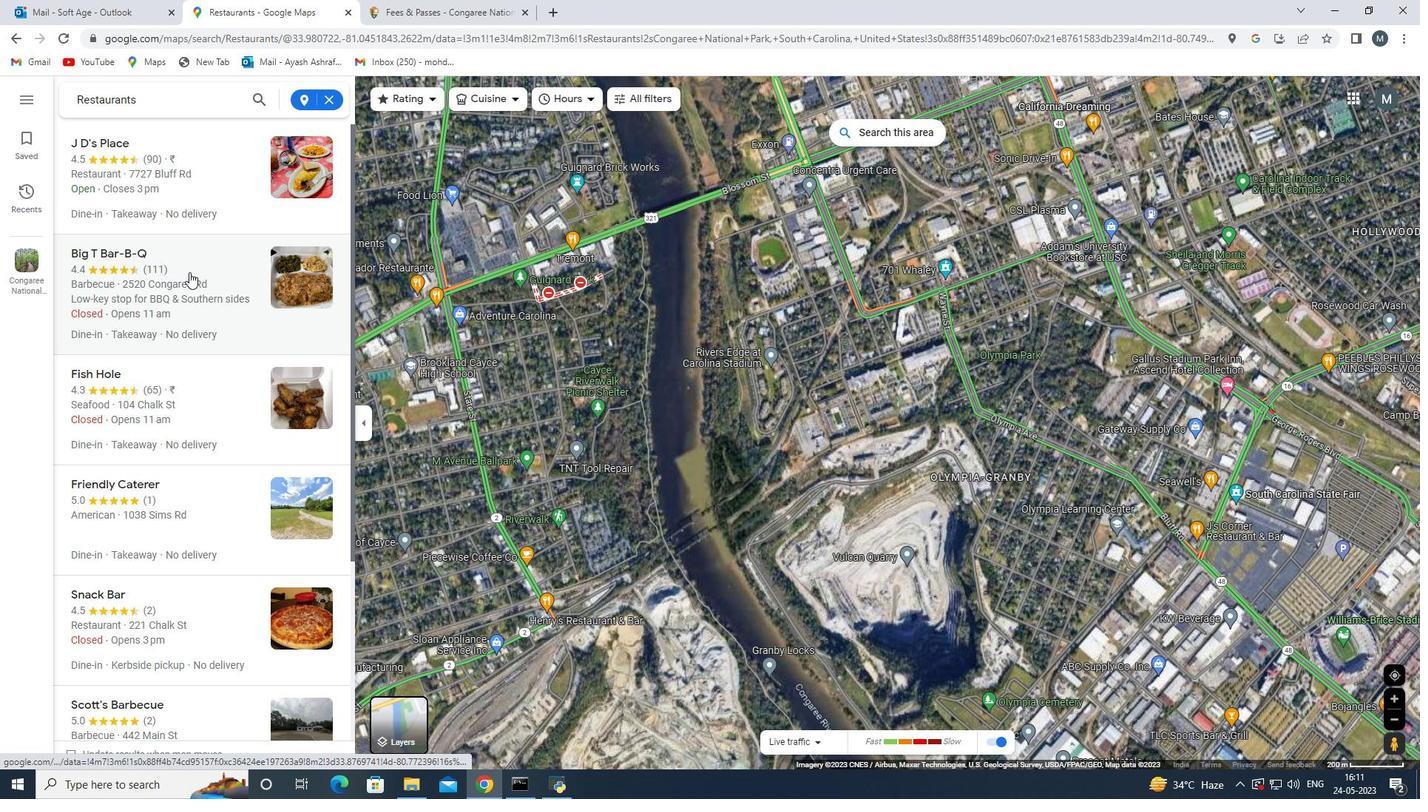 
Action: Mouse moved to (194, 340)
Screenshot: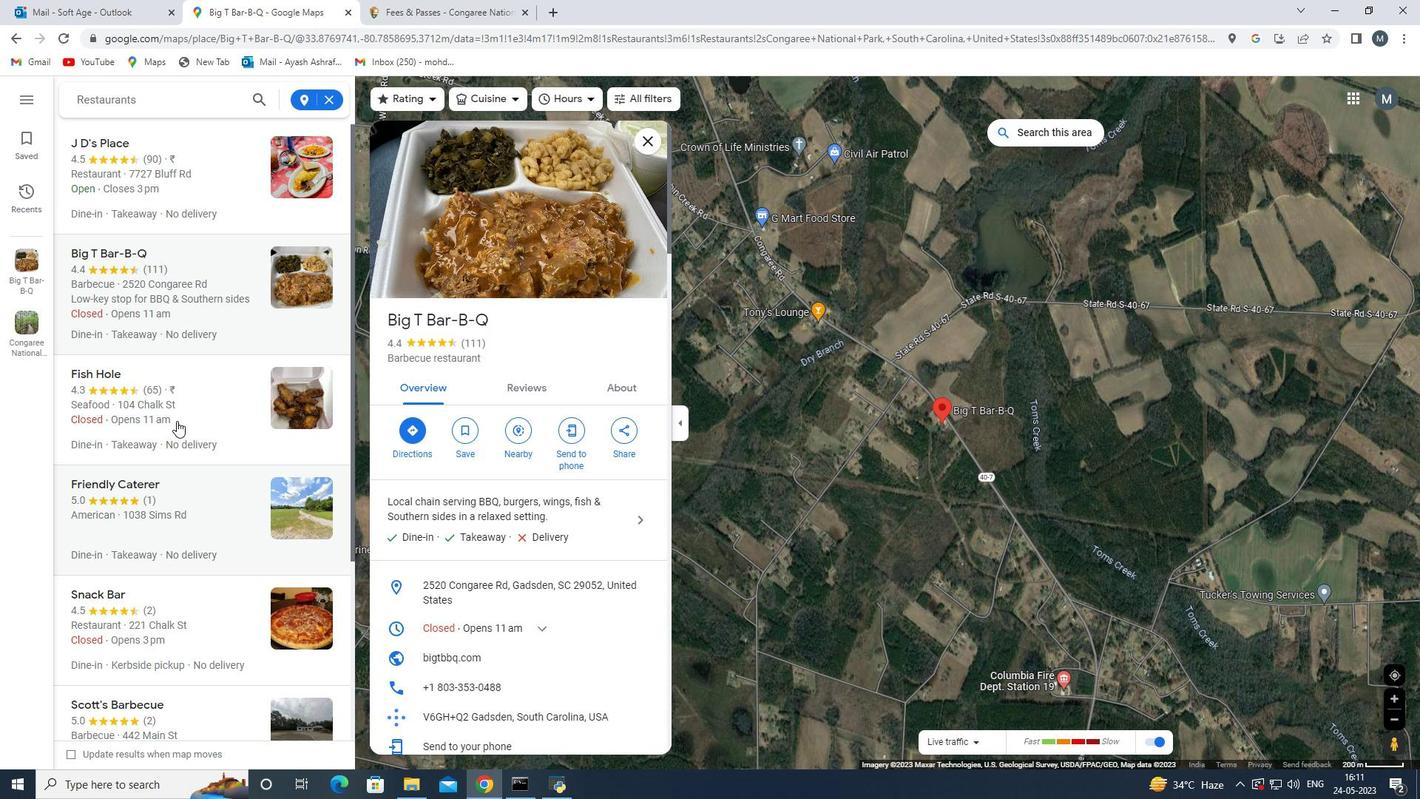 
Action: Mouse scrolled (194, 341) with delta (0, 0)
Screenshot: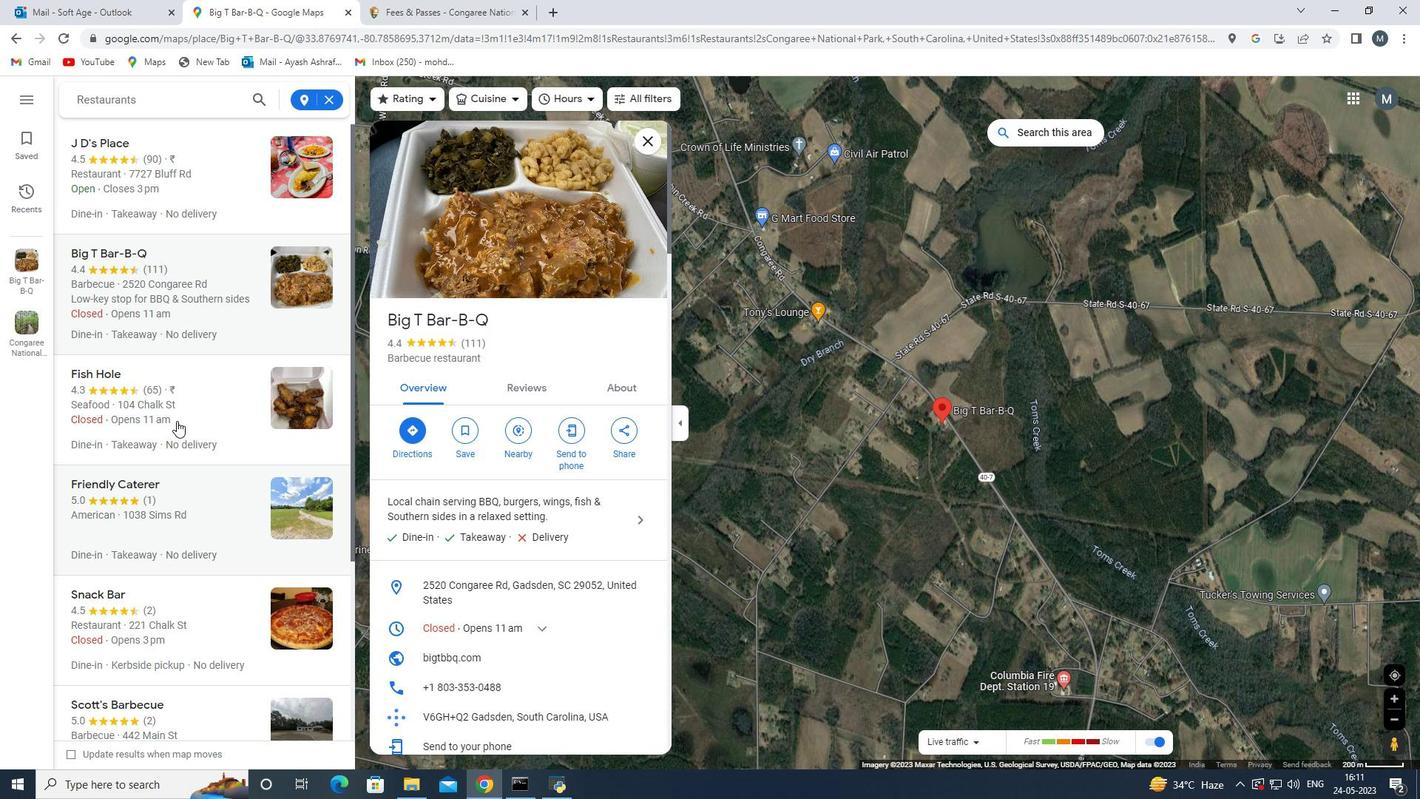 
Action: Mouse scrolled (194, 341) with delta (0, 0)
Screenshot: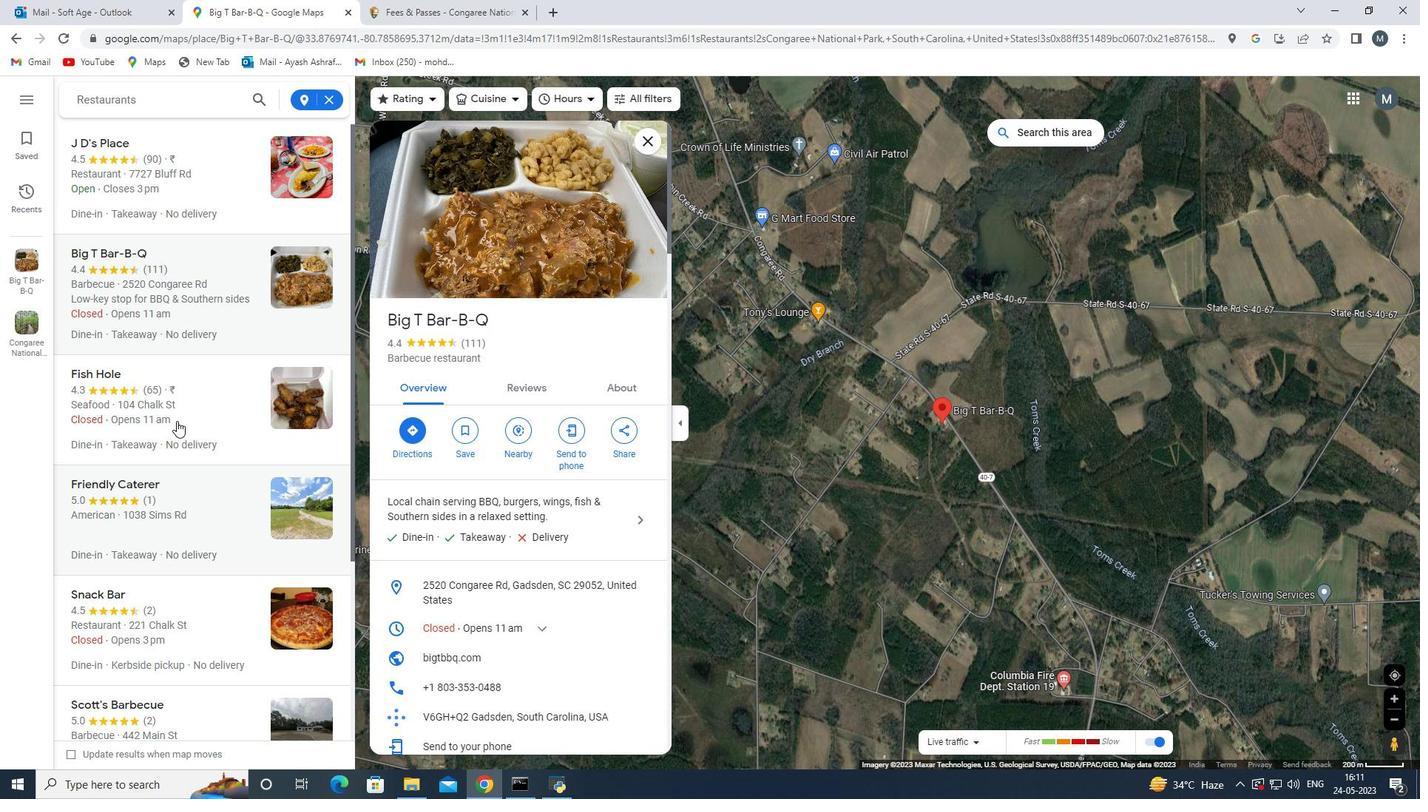 
Action: Mouse scrolled (194, 341) with delta (0, 0)
Screenshot: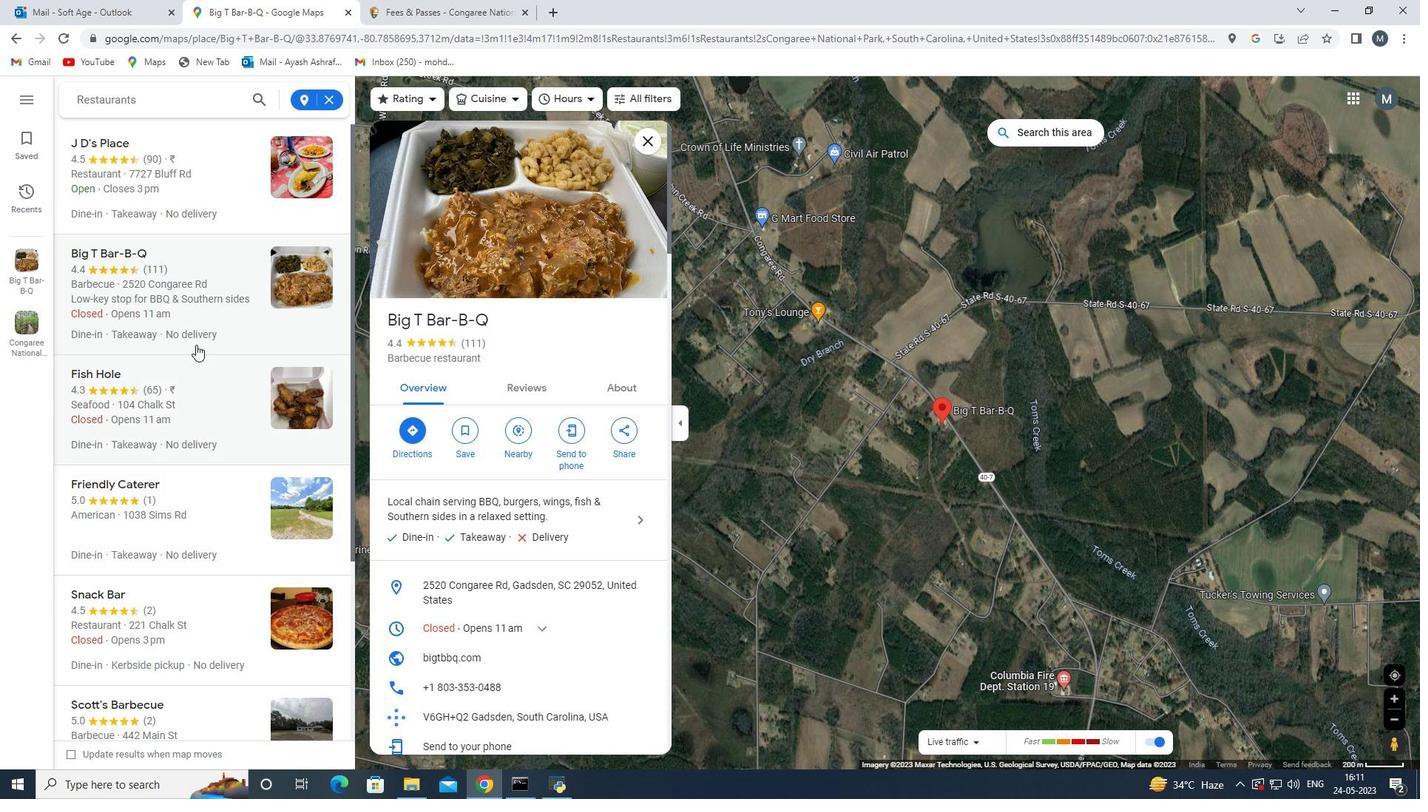 
Action: Mouse scrolled (194, 341) with delta (0, 0)
Screenshot: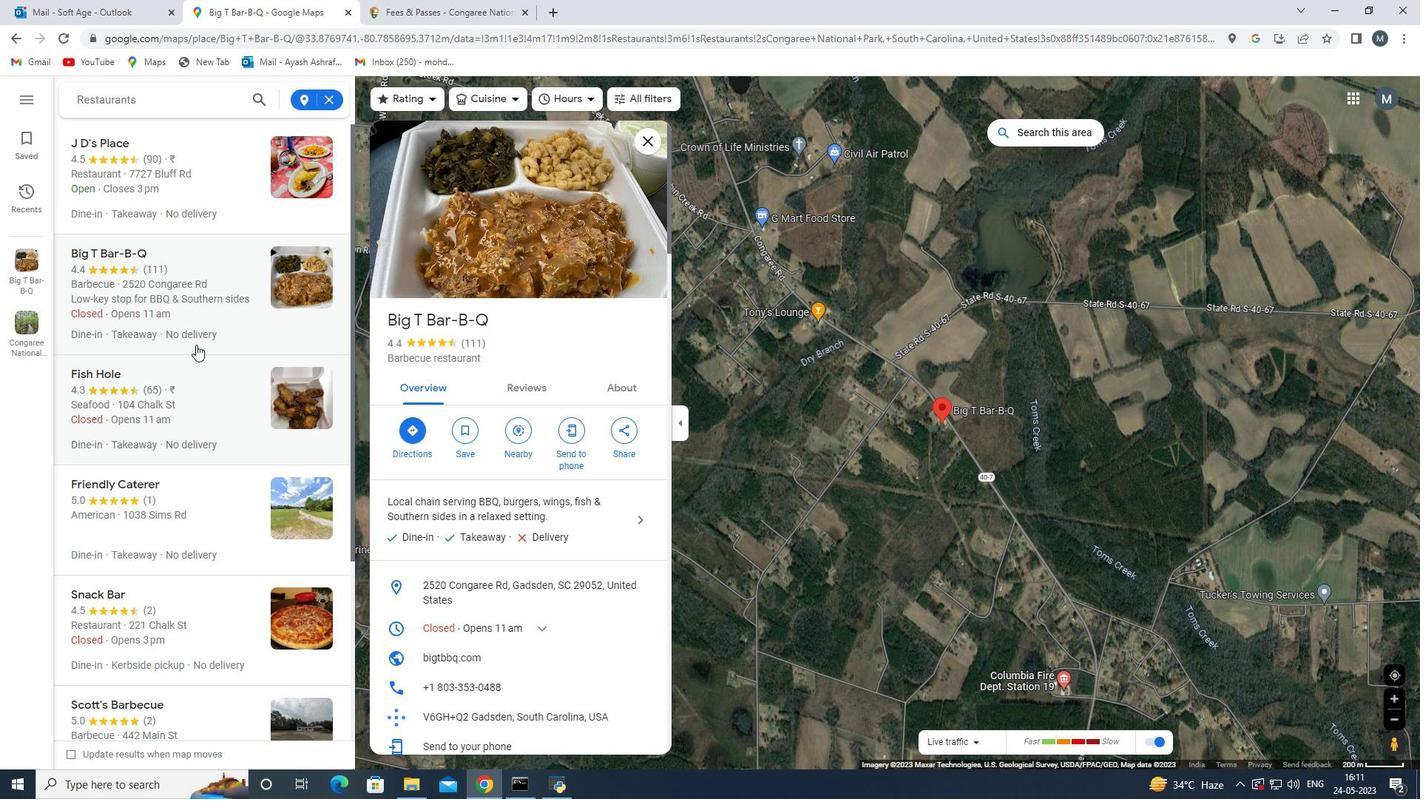 
Action: Mouse scrolled (194, 341) with delta (0, 0)
Screenshot: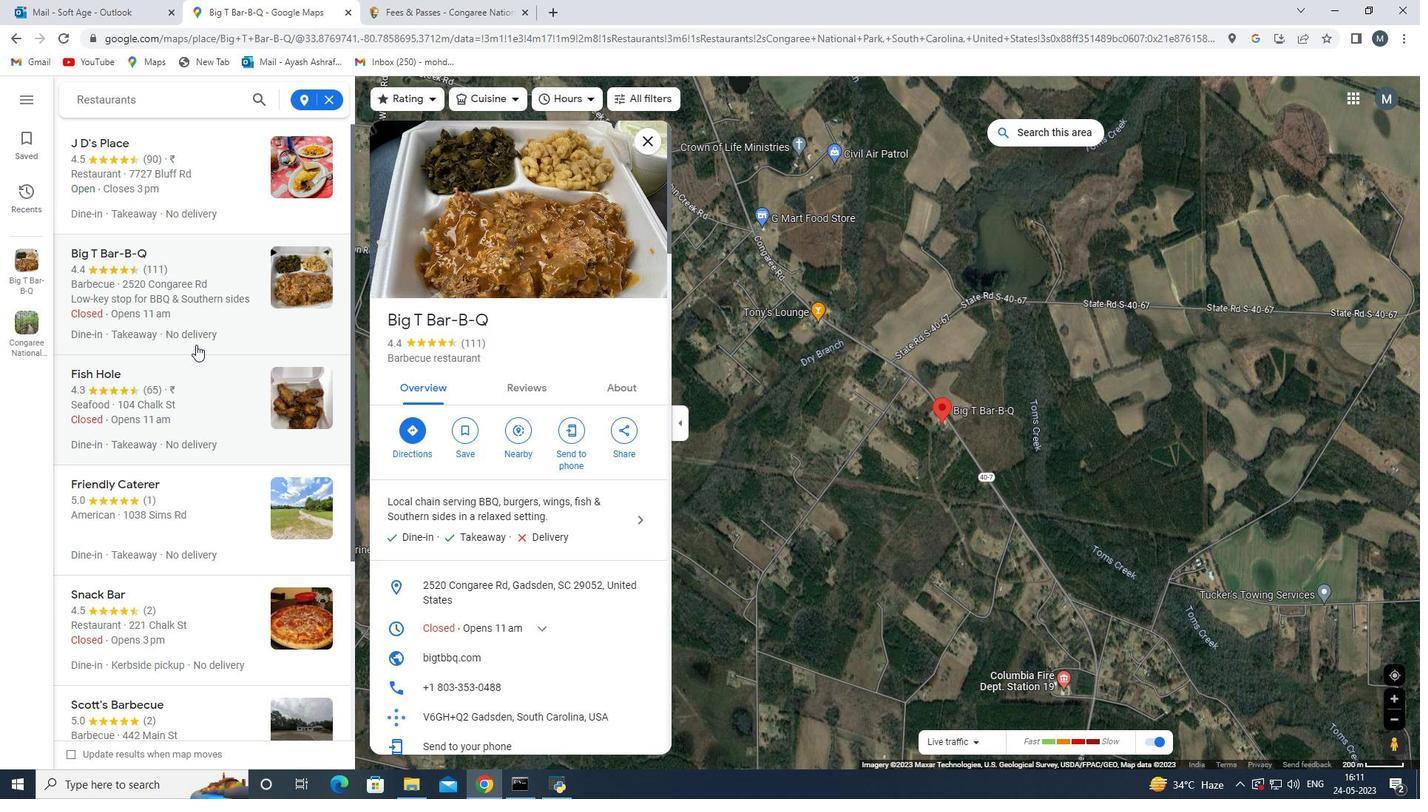 
Action: Mouse moved to (180, 187)
Screenshot: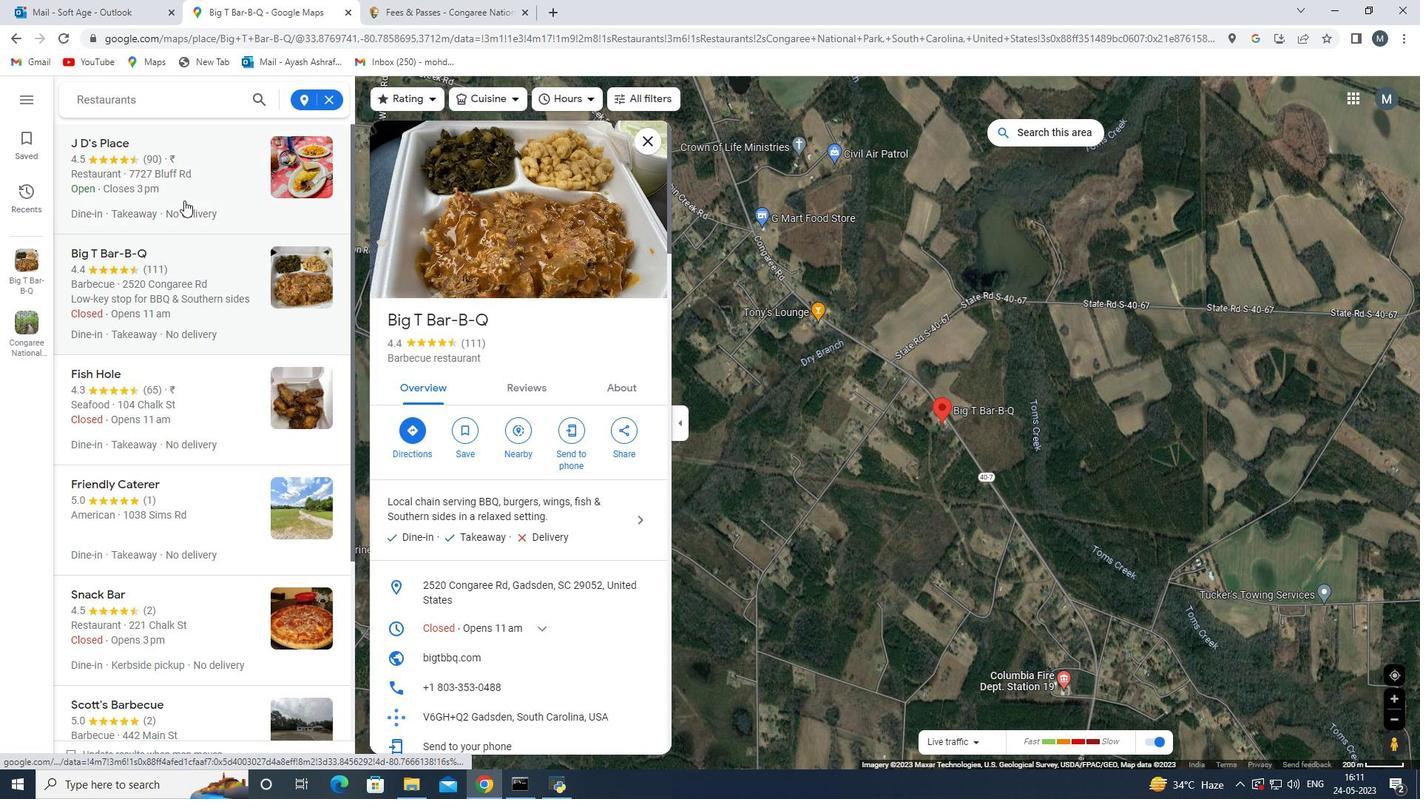 
Action: Mouse pressed left at (180, 187)
Screenshot: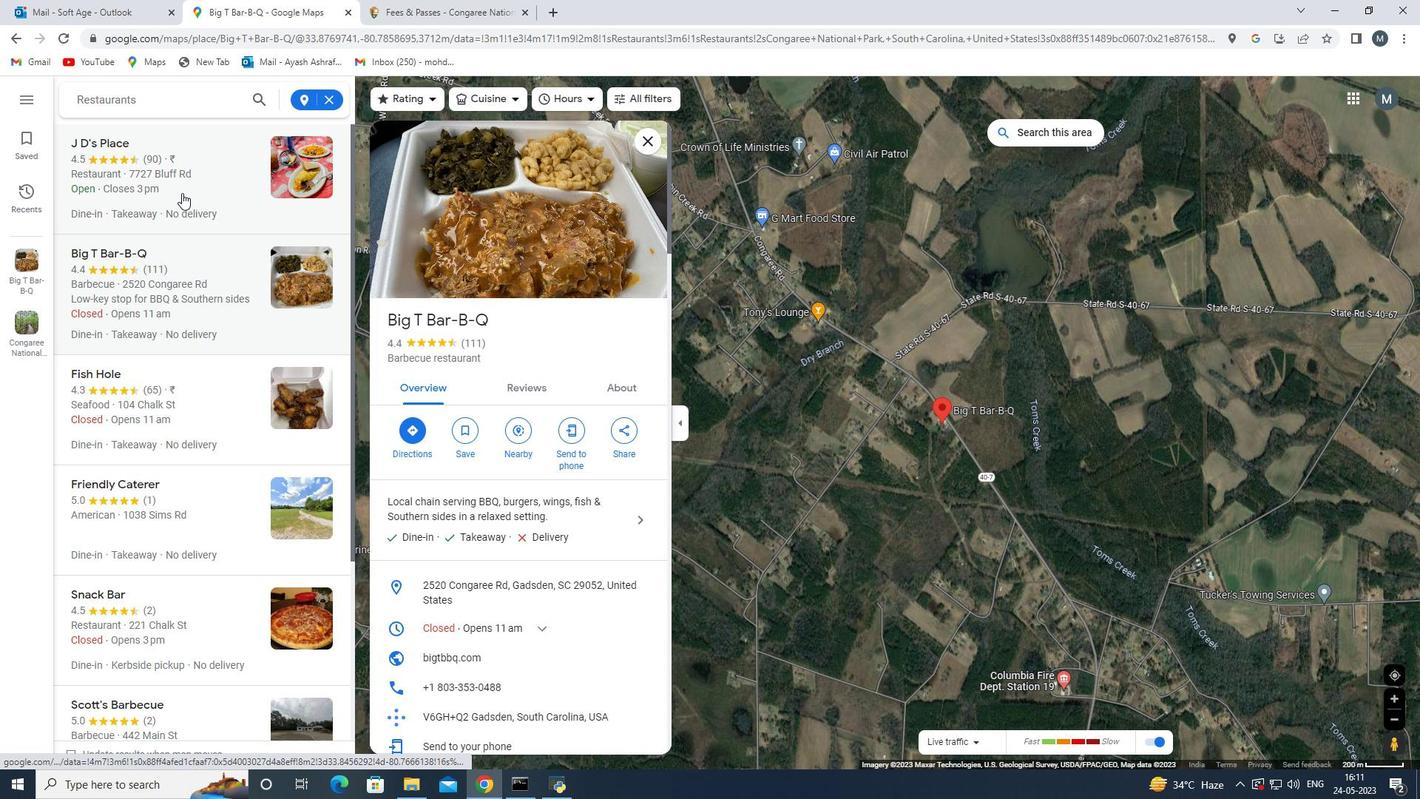 
Action: Mouse moved to (907, 457)
Screenshot: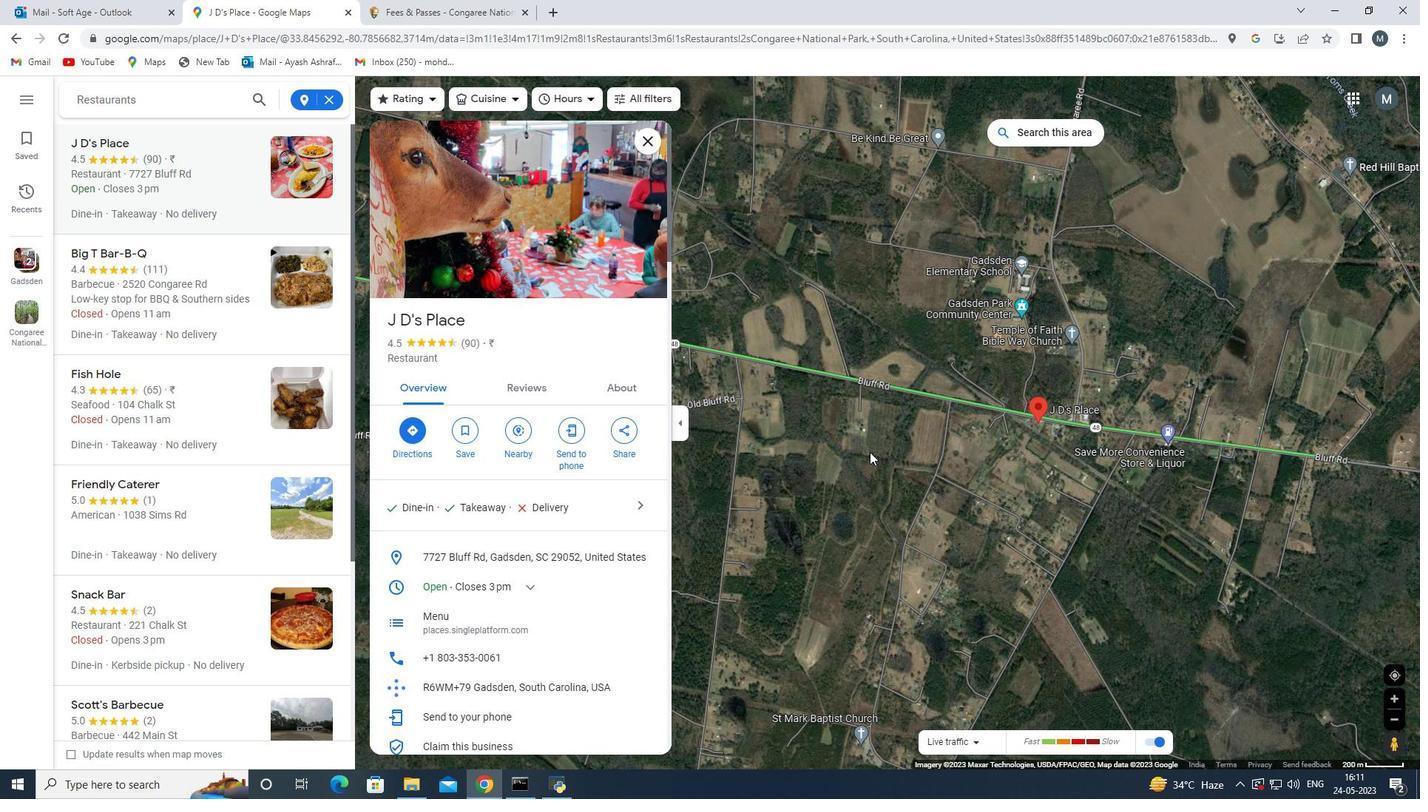
Action: Mouse scrolled (907, 458) with delta (0, 0)
Screenshot: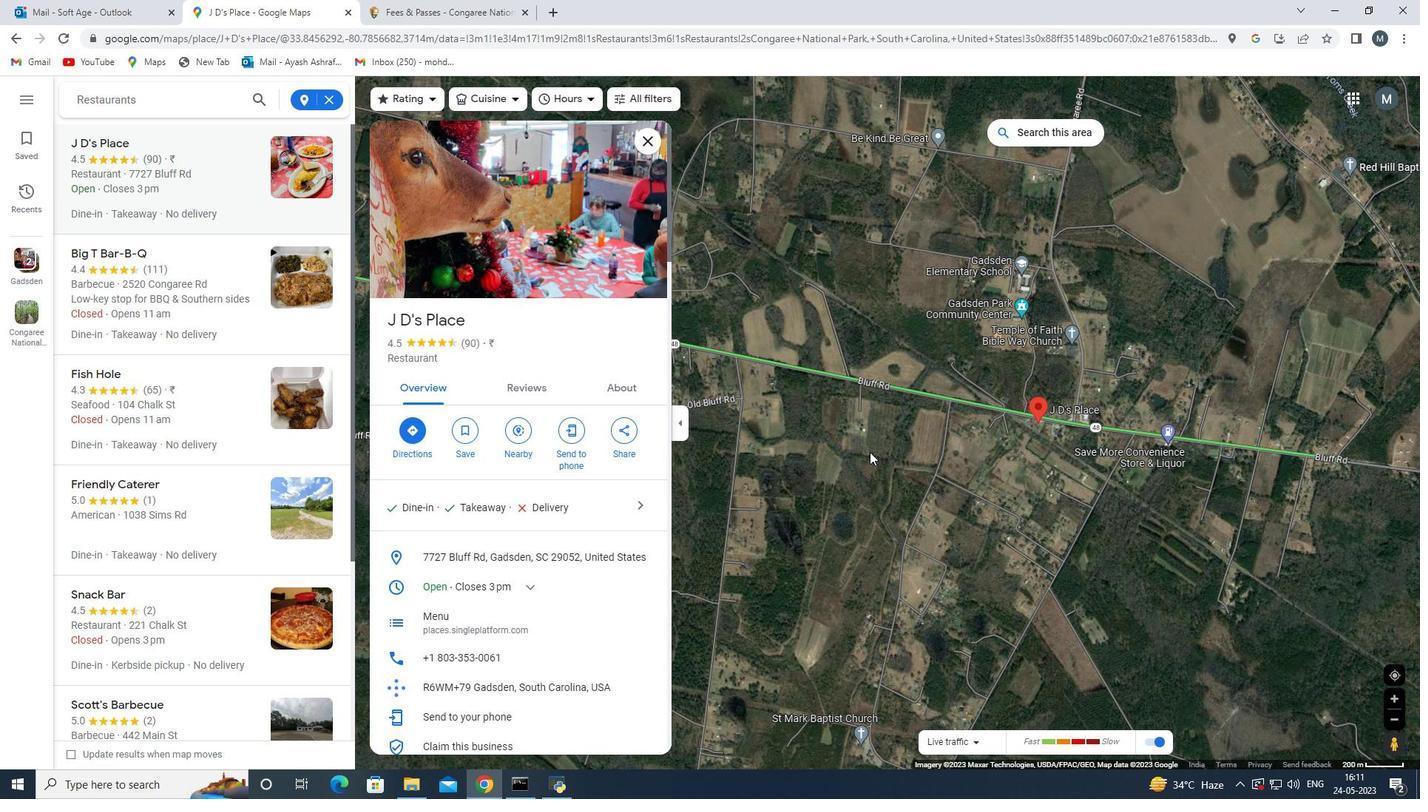 
Action: Mouse scrolled (907, 458) with delta (0, 0)
Screenshot: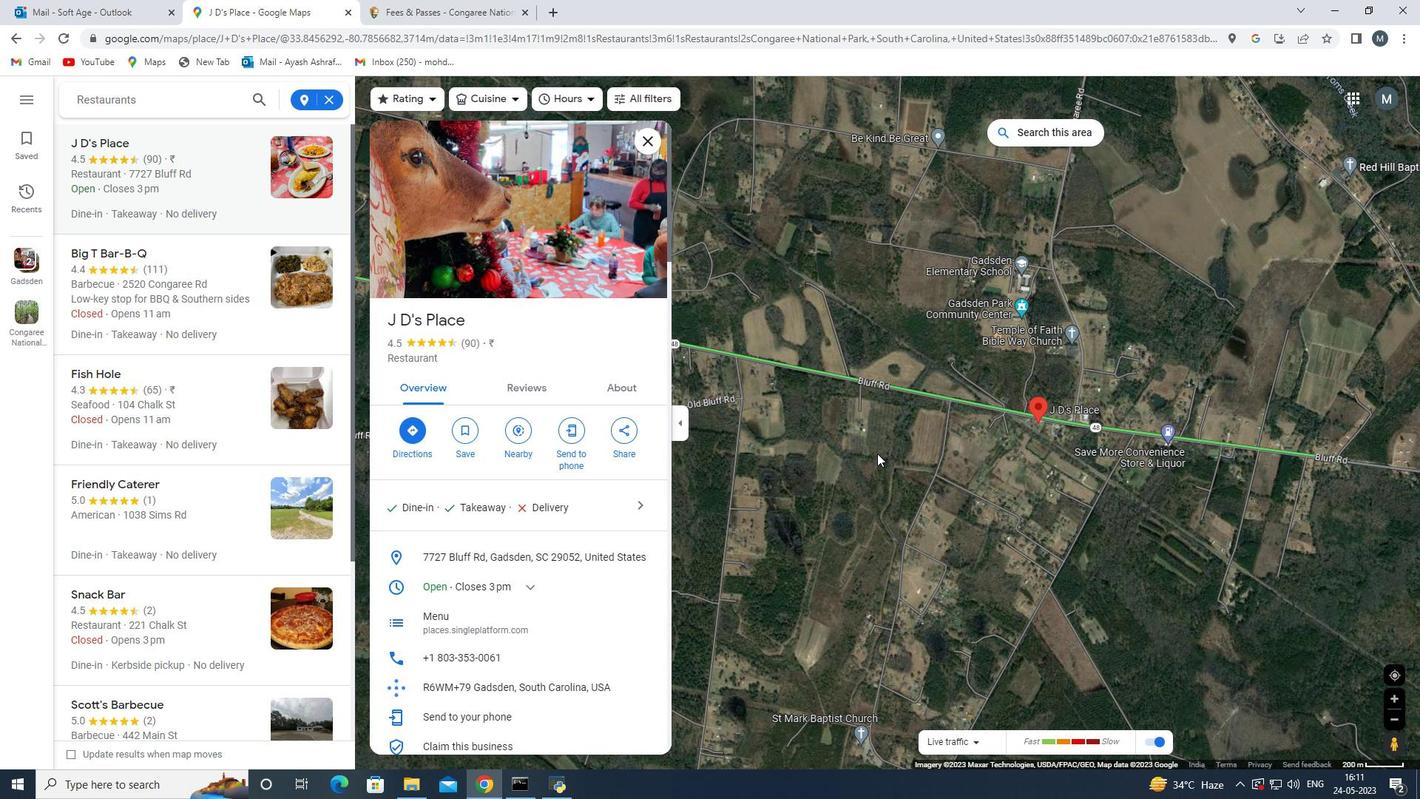 
Action: Mouse moved to (452, 535)
Screenshot: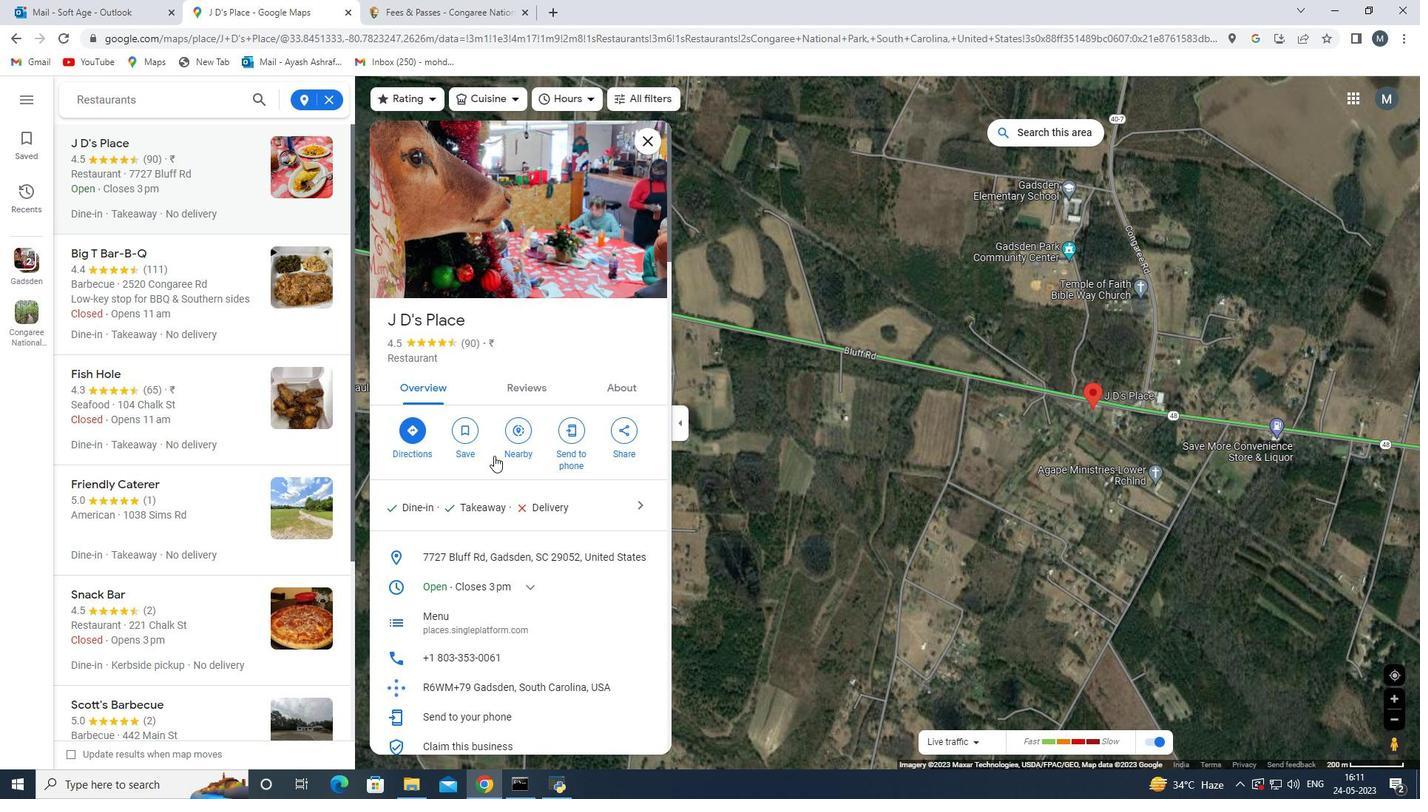 
Action: Mouse scrolled (452, 534) with delta (0, 0)
Screenshot: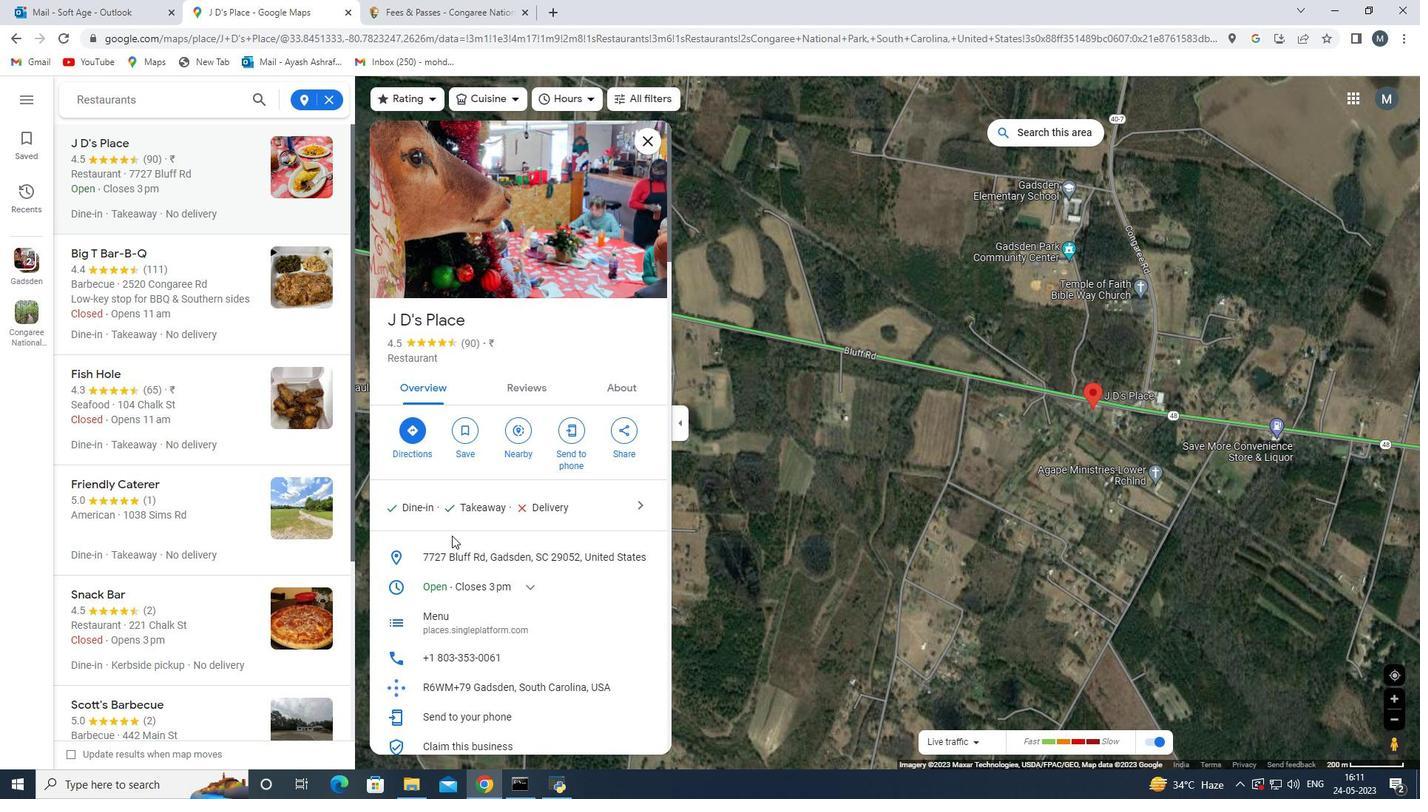 
Action: Mouse scrolled (452, 534) with delta (0, 0)
Screenshot: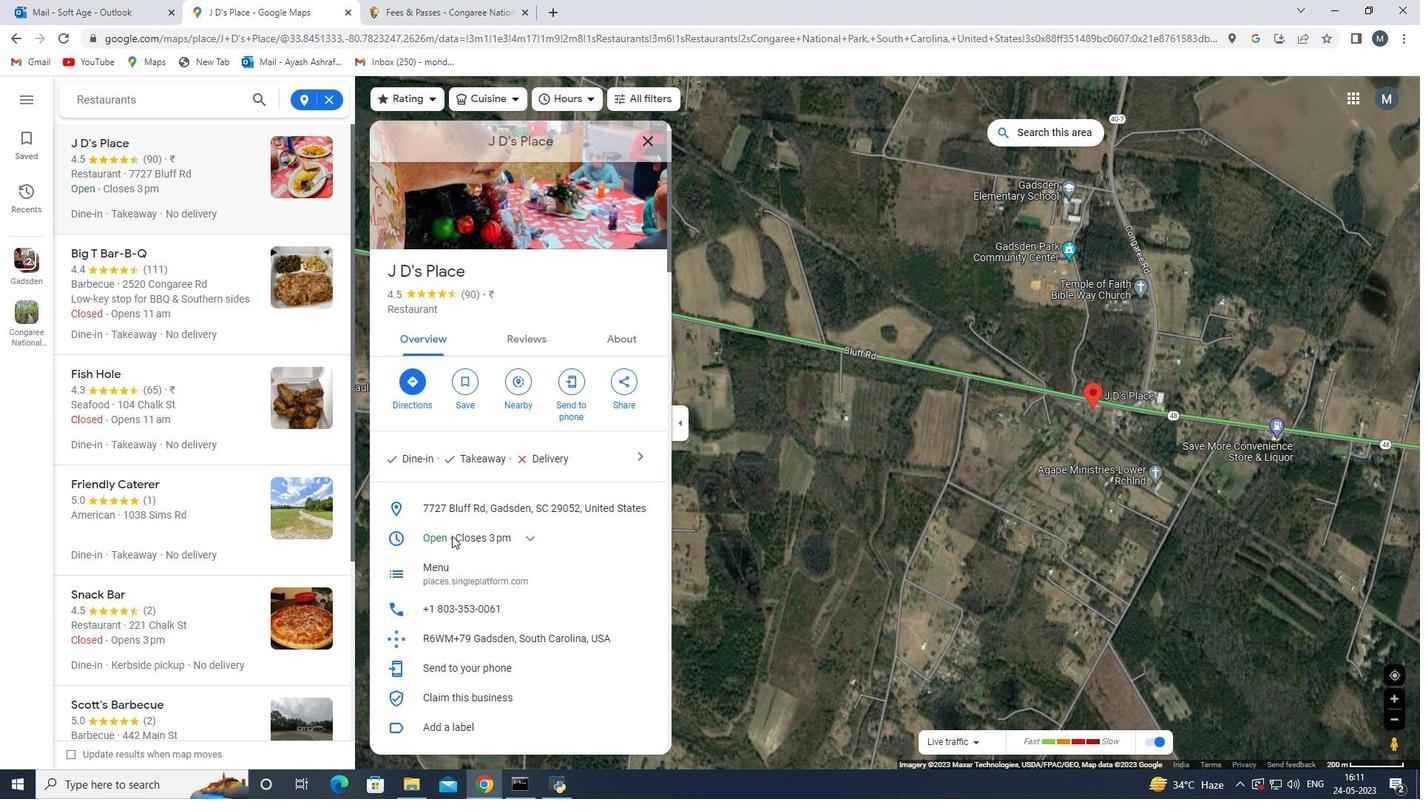 
Action: Mouse scrolled (452, 534) with delta (0, 0)
Screenshot: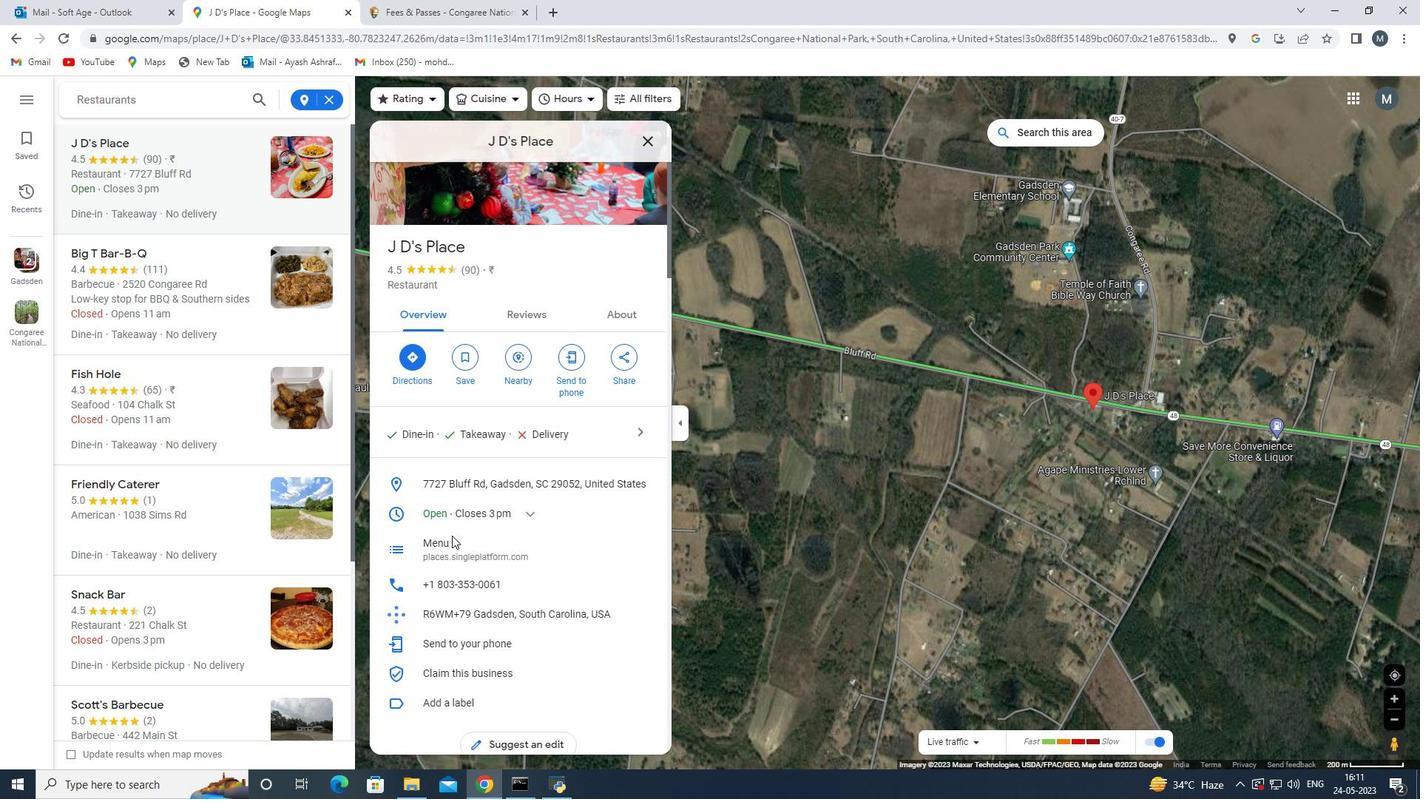 
Action: Mouse scrolled (452, 534) with delta (0, 0)
Screenshot: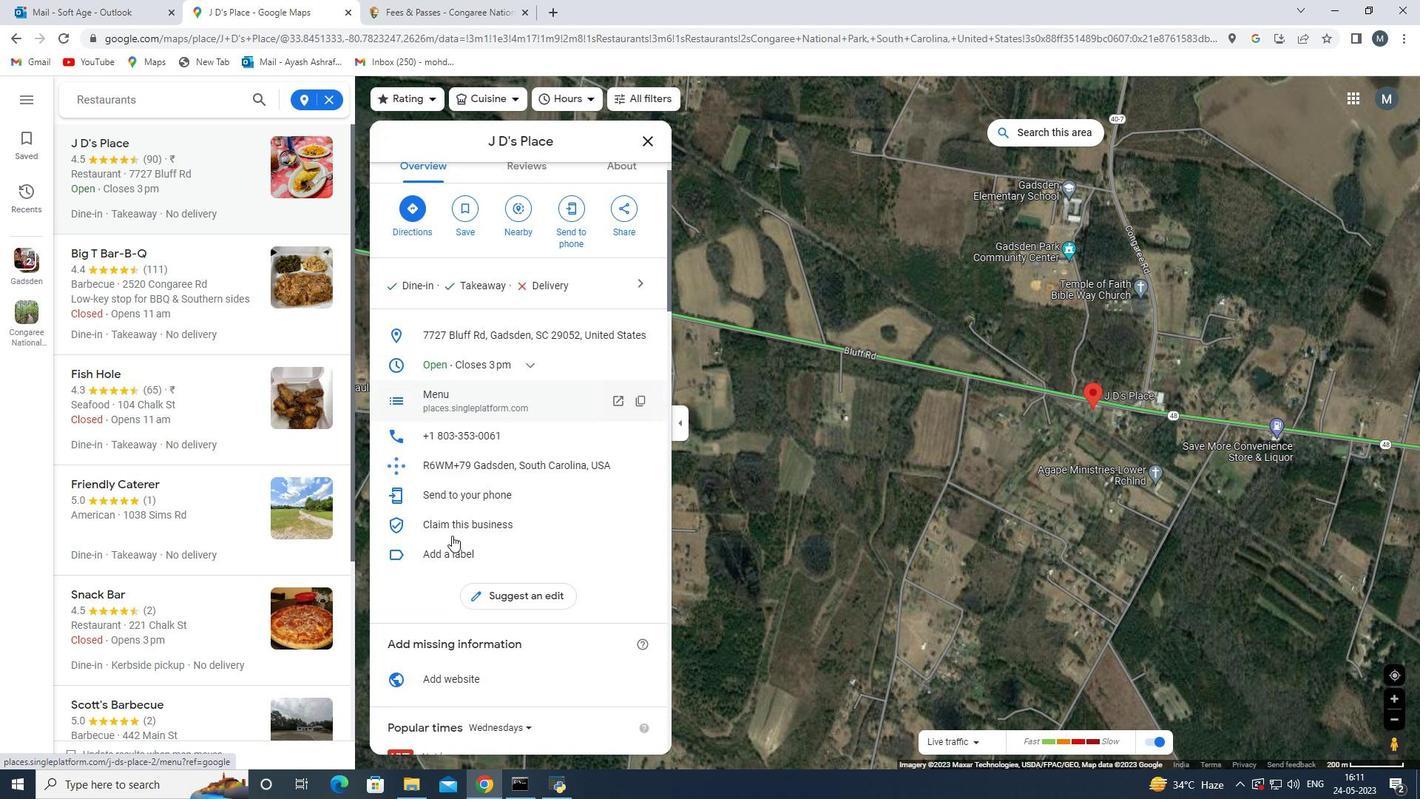 
Action: Mouse scrolled (452, 534) with delta (0, 0)
Screenshot: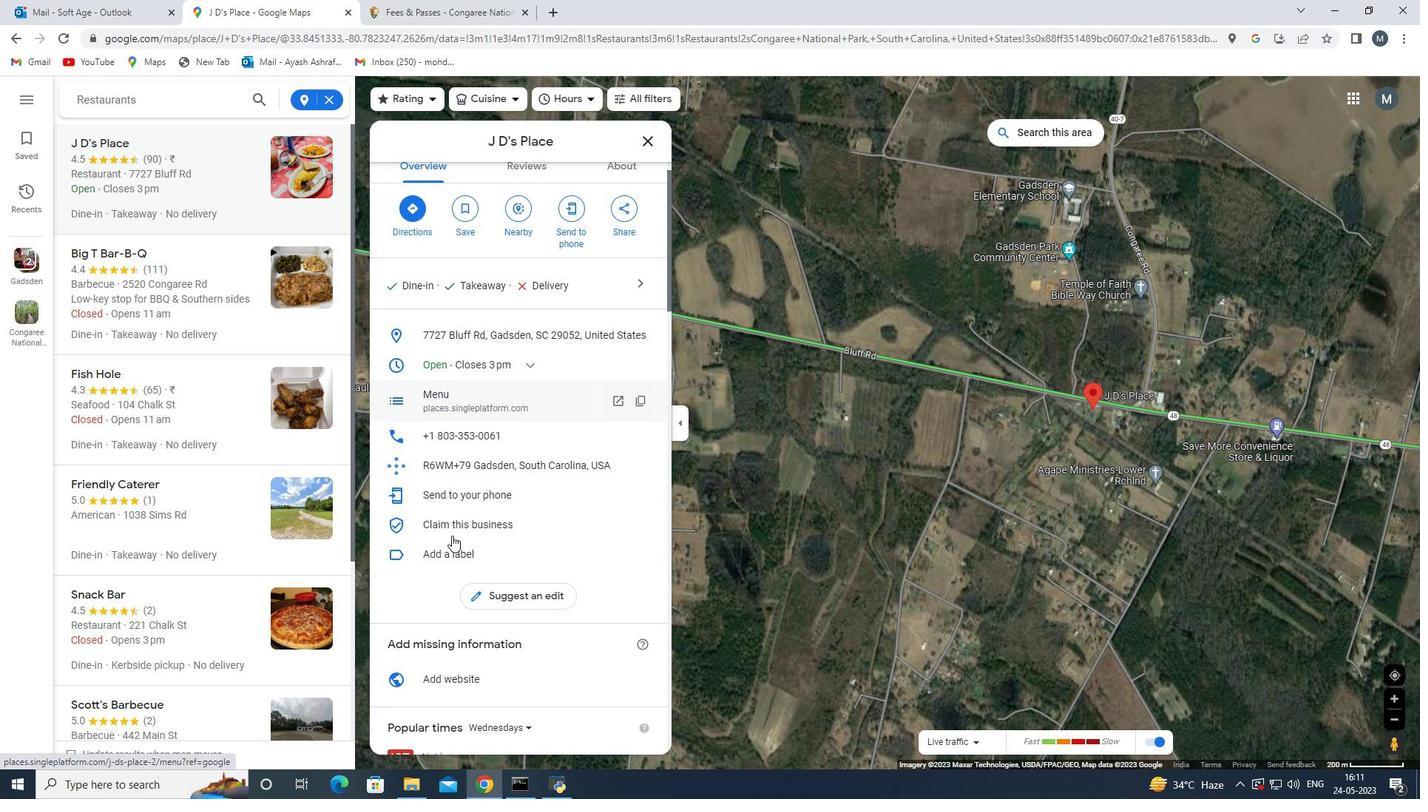 
Action: Mouse scrolled (452, 534) with delta (0, 0)
Screenshot: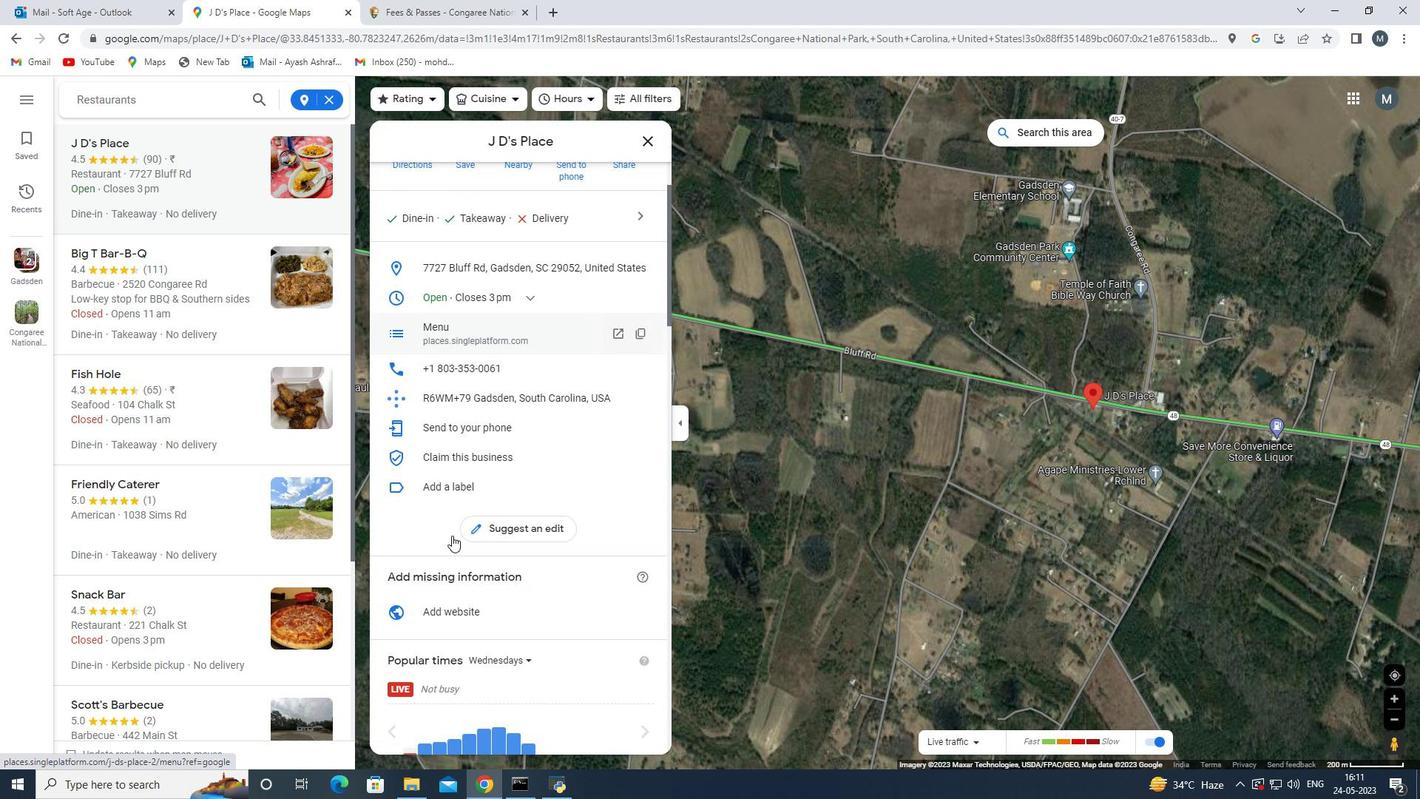 
Action: Mouse scrolled (452, 534) with delta (0, 0)
Screenshot: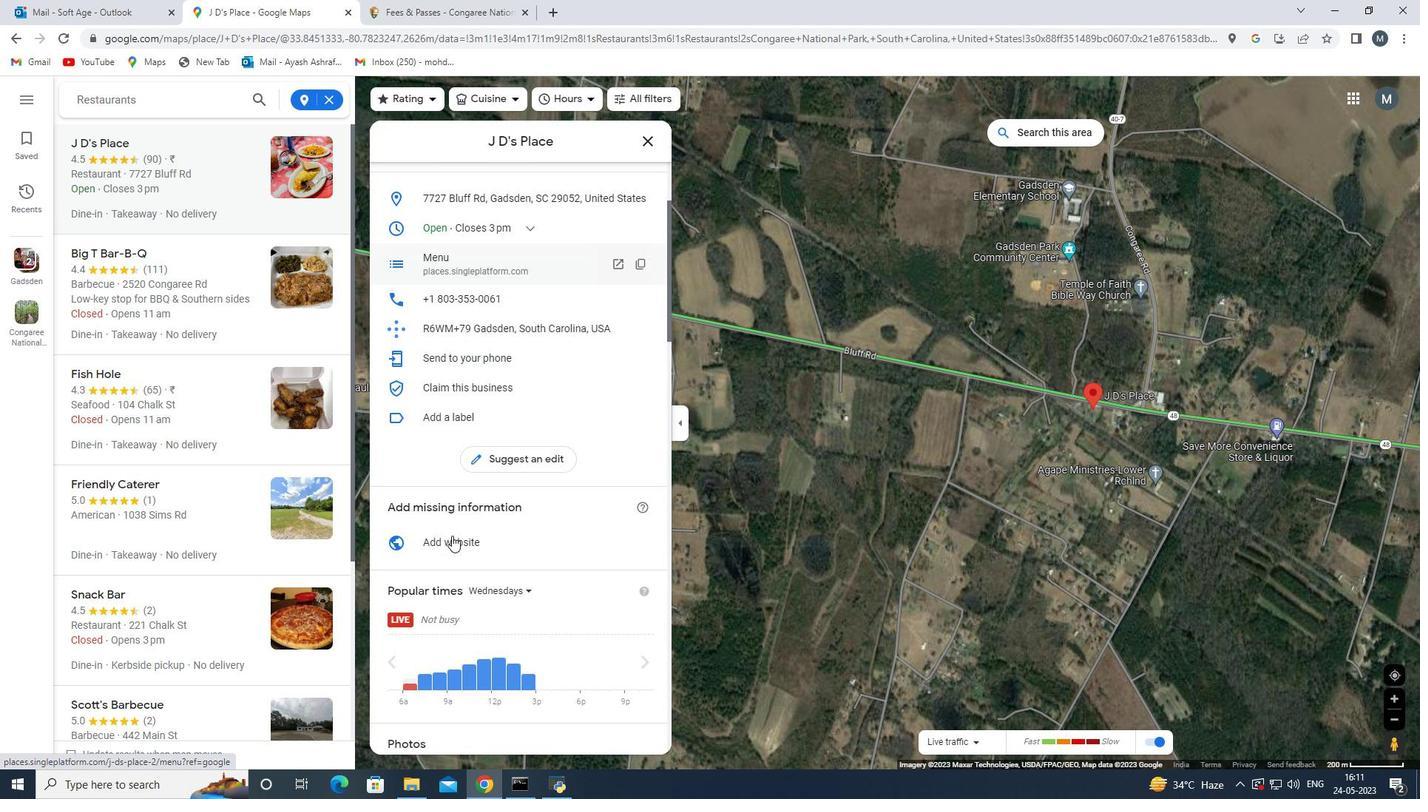 
Action: Mouse scrolled (452, 534) with delta (0, 0)
Screenshot: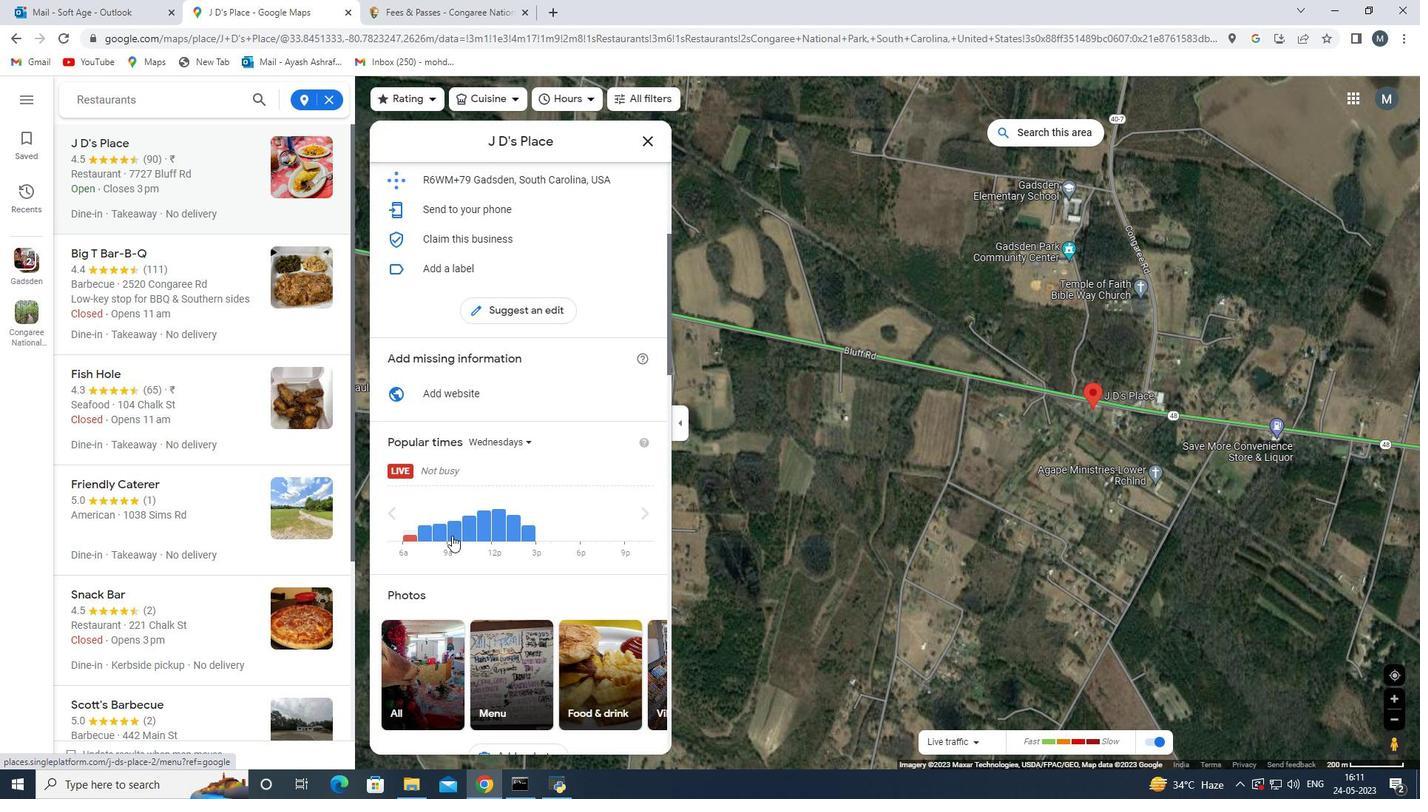 
Action: Mouse scrolled (452, 534) with delta (0, 0)
Screenshot: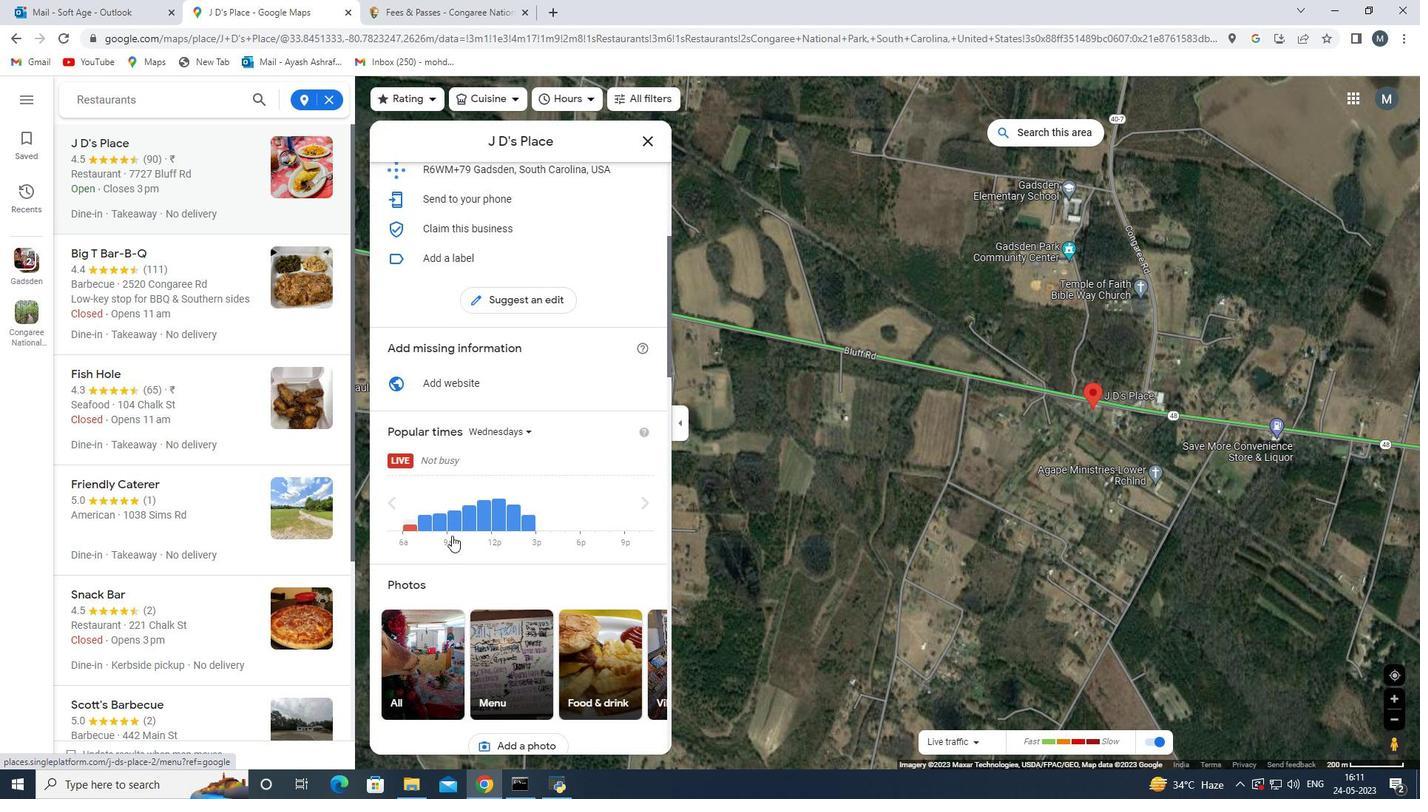 
Action: Mouse moved to (448, 522)
Screenshot: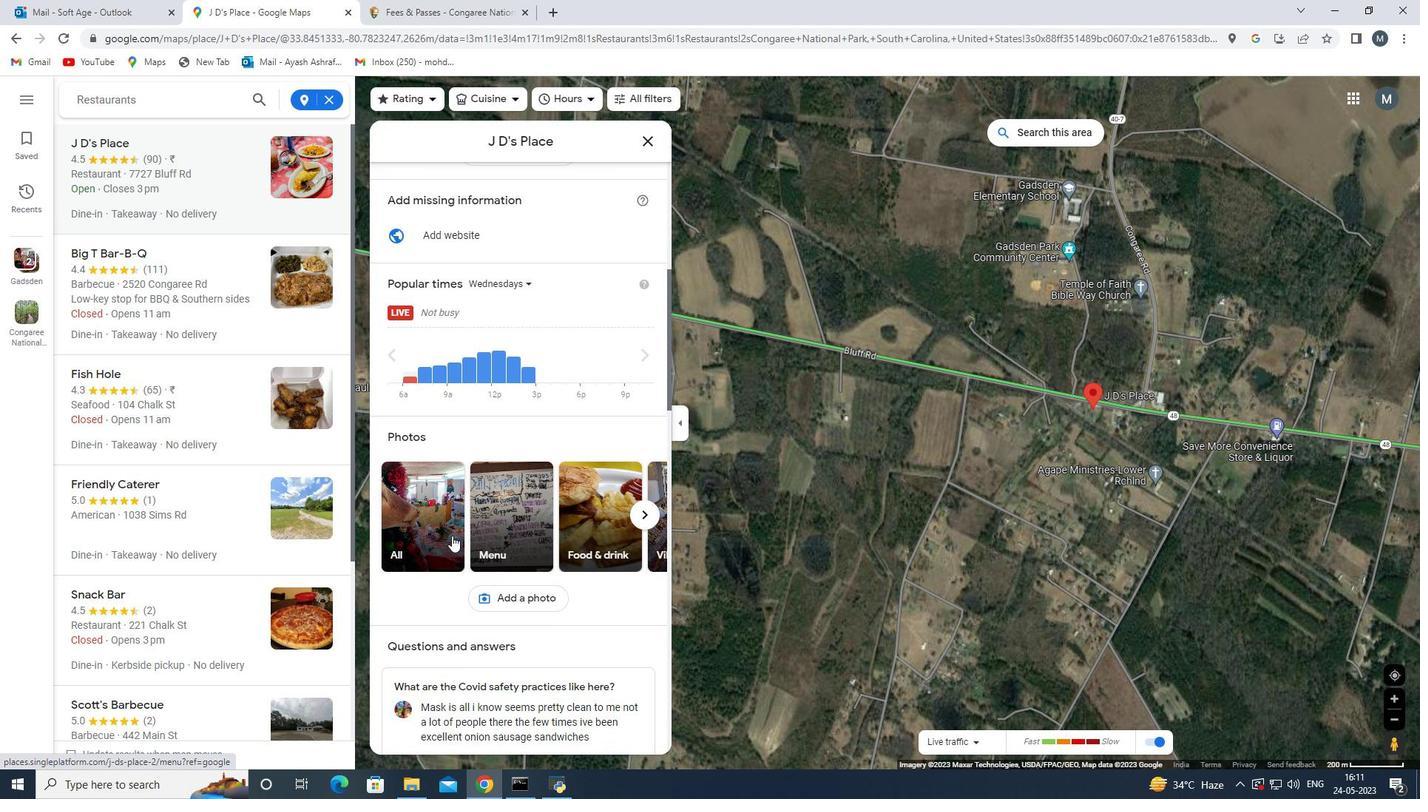 
Action: Mouse pressed left at (448, 522)
Screenshot: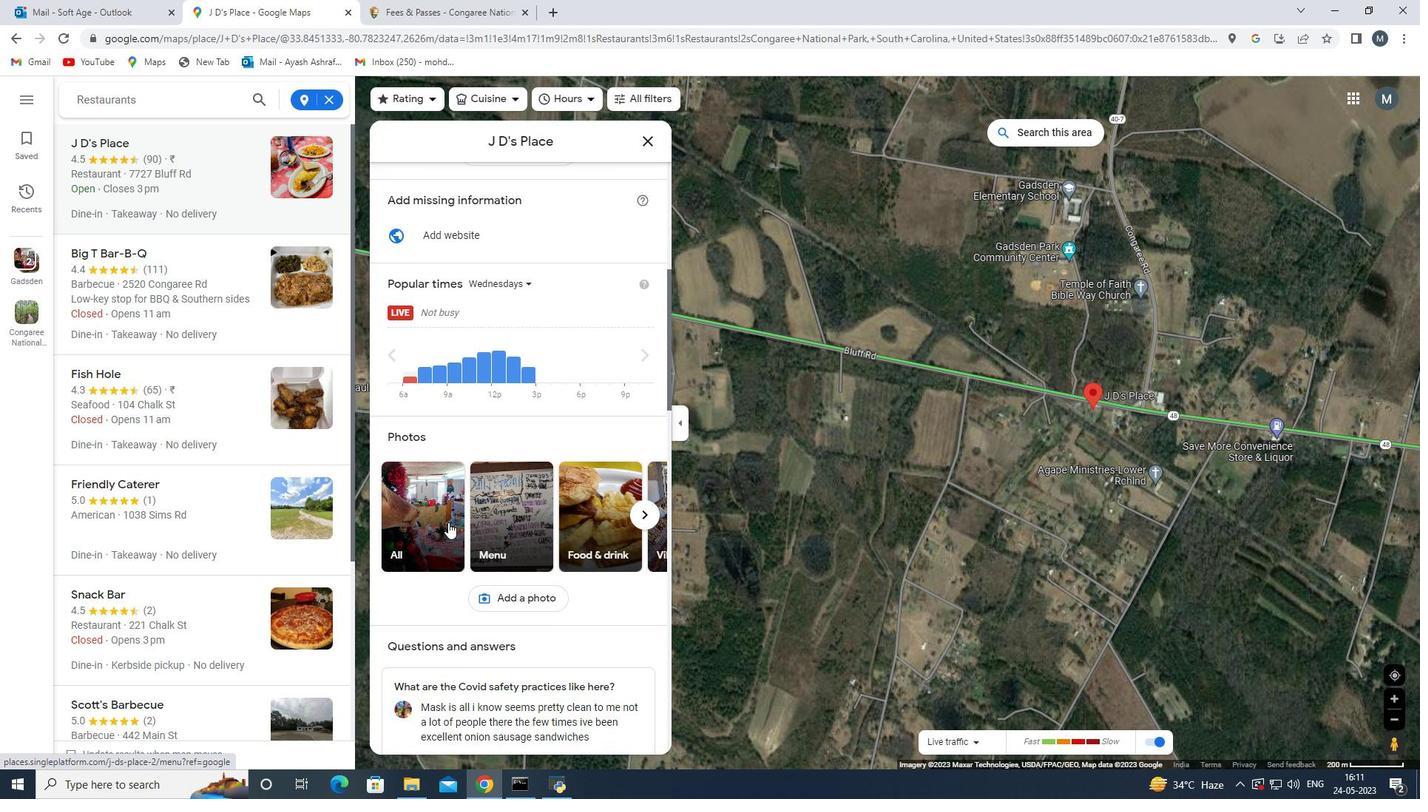
Action: Mouse moved to (778, 513)
Screenshot: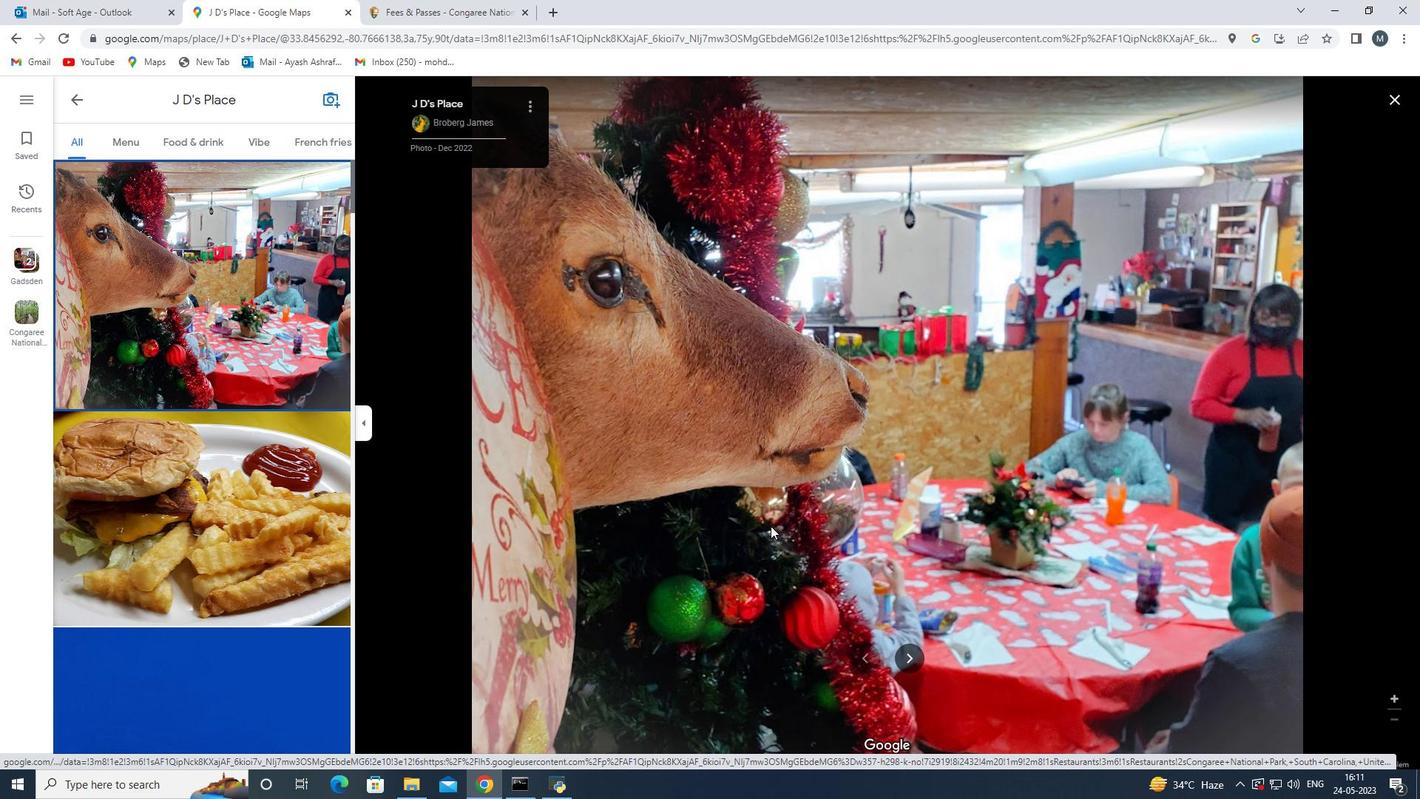 
Action: Mouse scrolled (778, 512) with delta (0, 0)
Screenshot: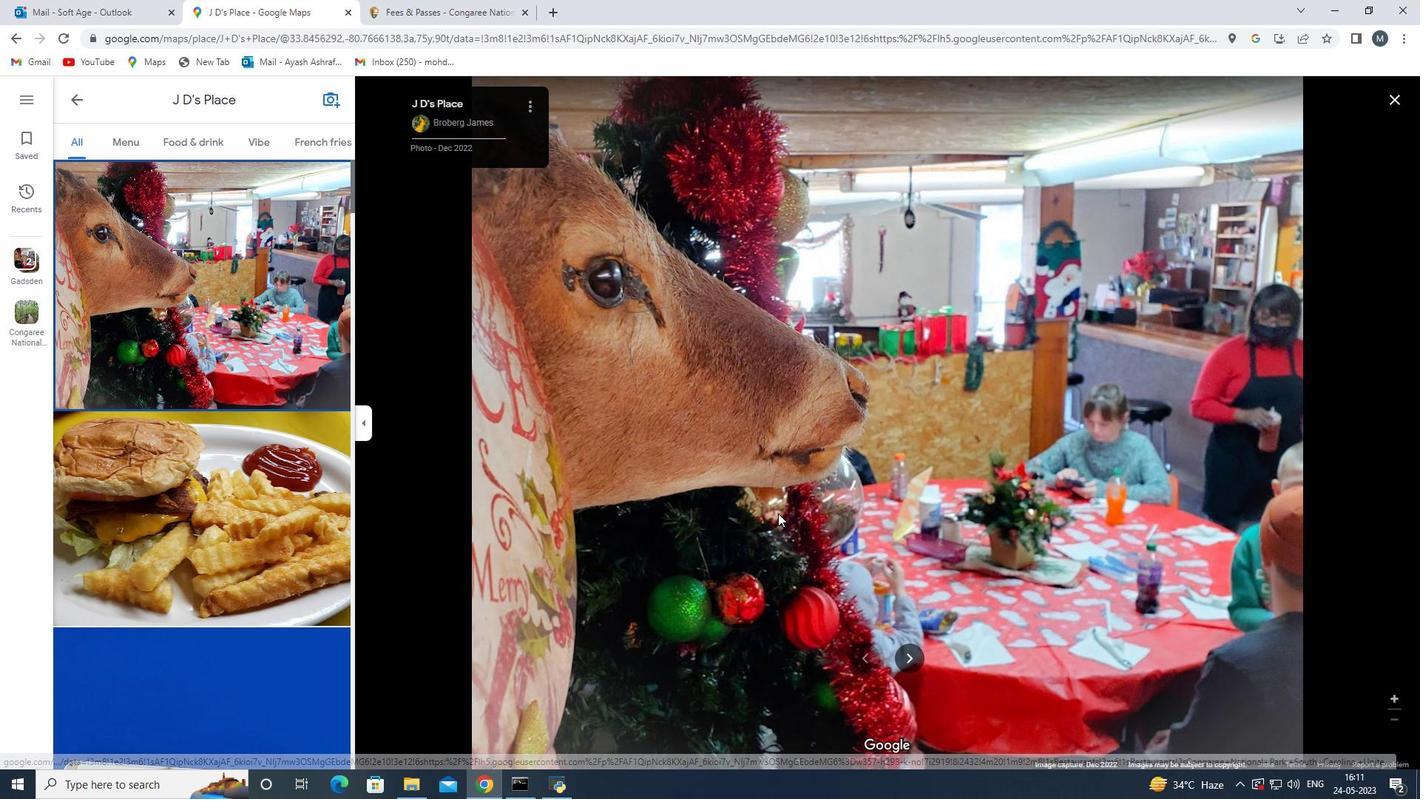 
Action: Mouse scrolled (778, 512) with delta (0, 0)
Screenshot: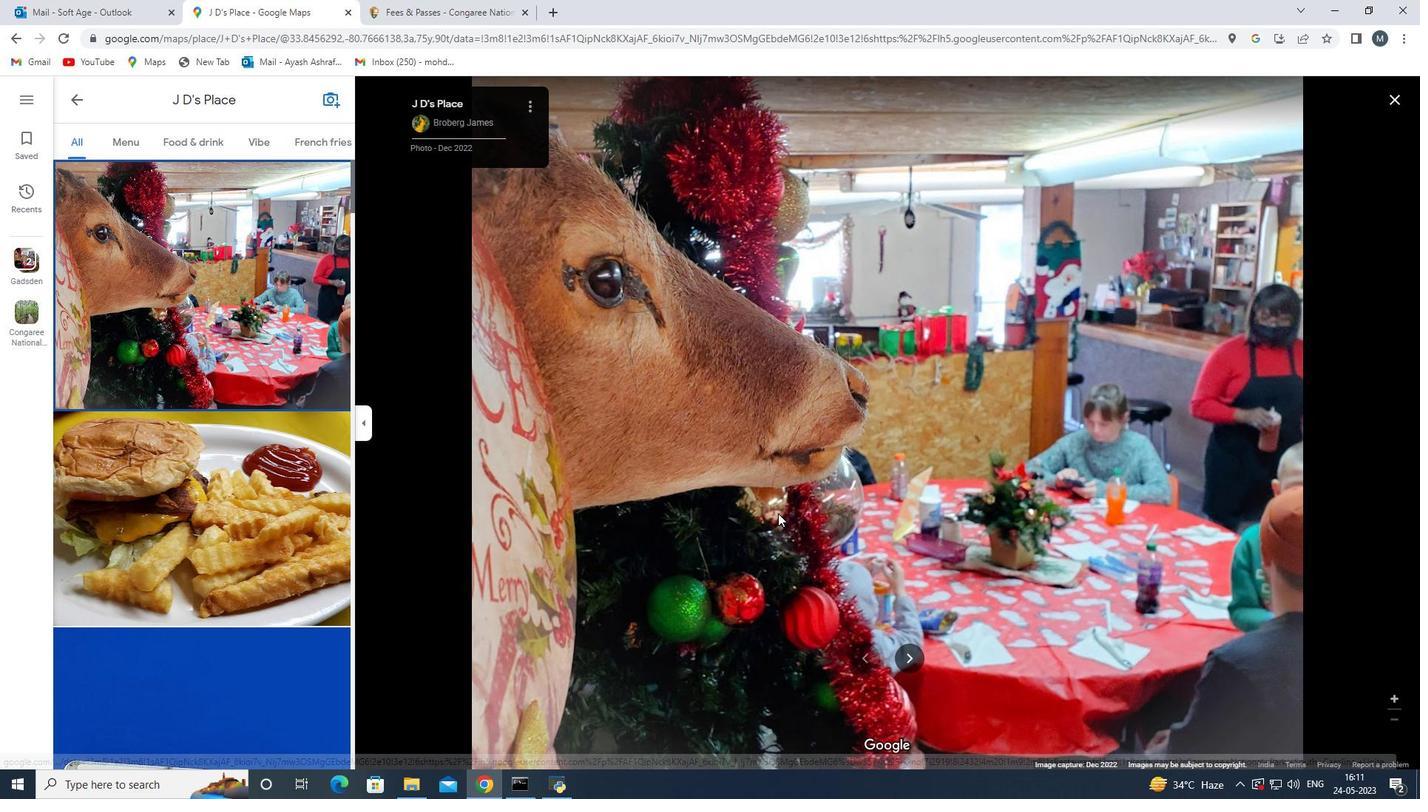 
Action: Mouse scrolled (778, 512) with delta (0, 0)
Screenshot: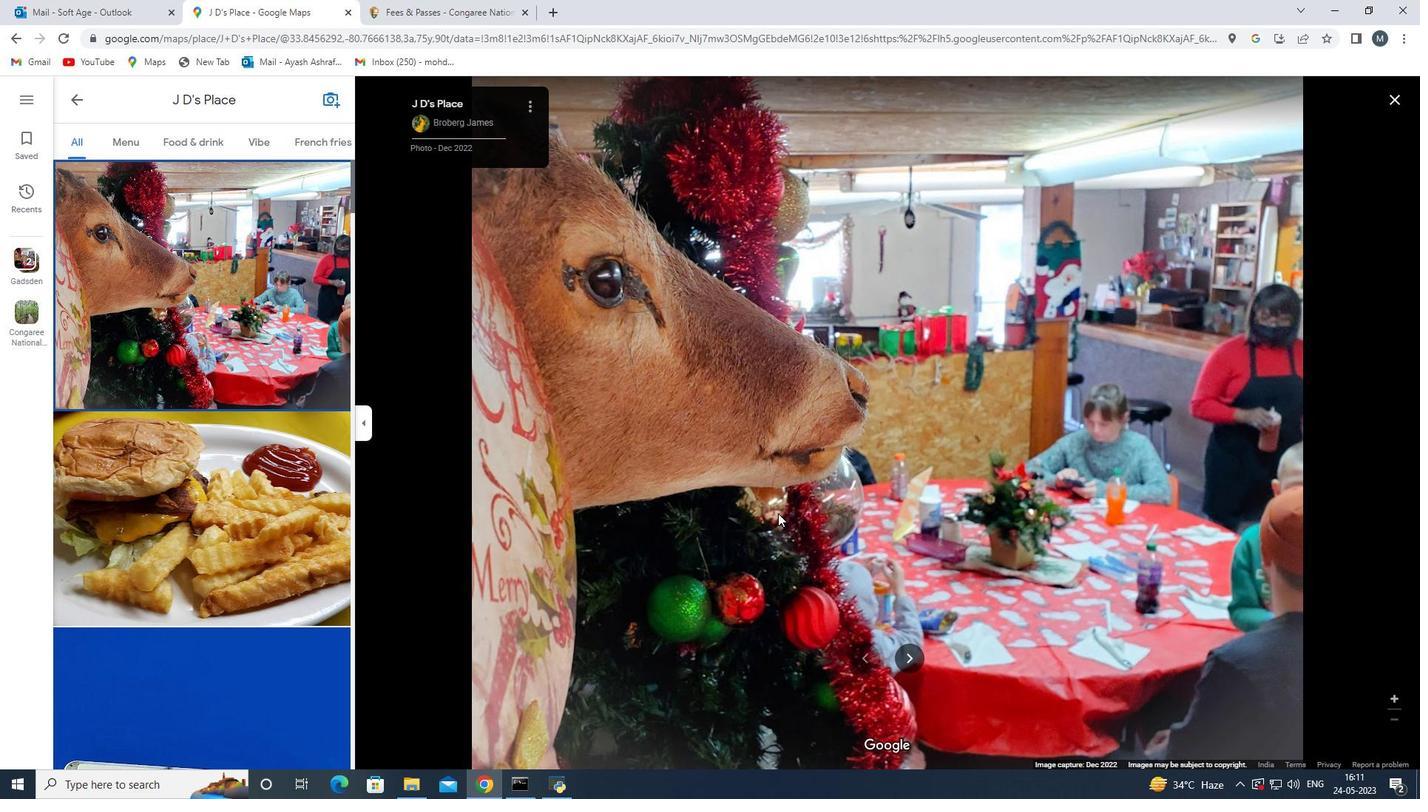 
Action: Mouse moved to (204, 477)
Screenshot: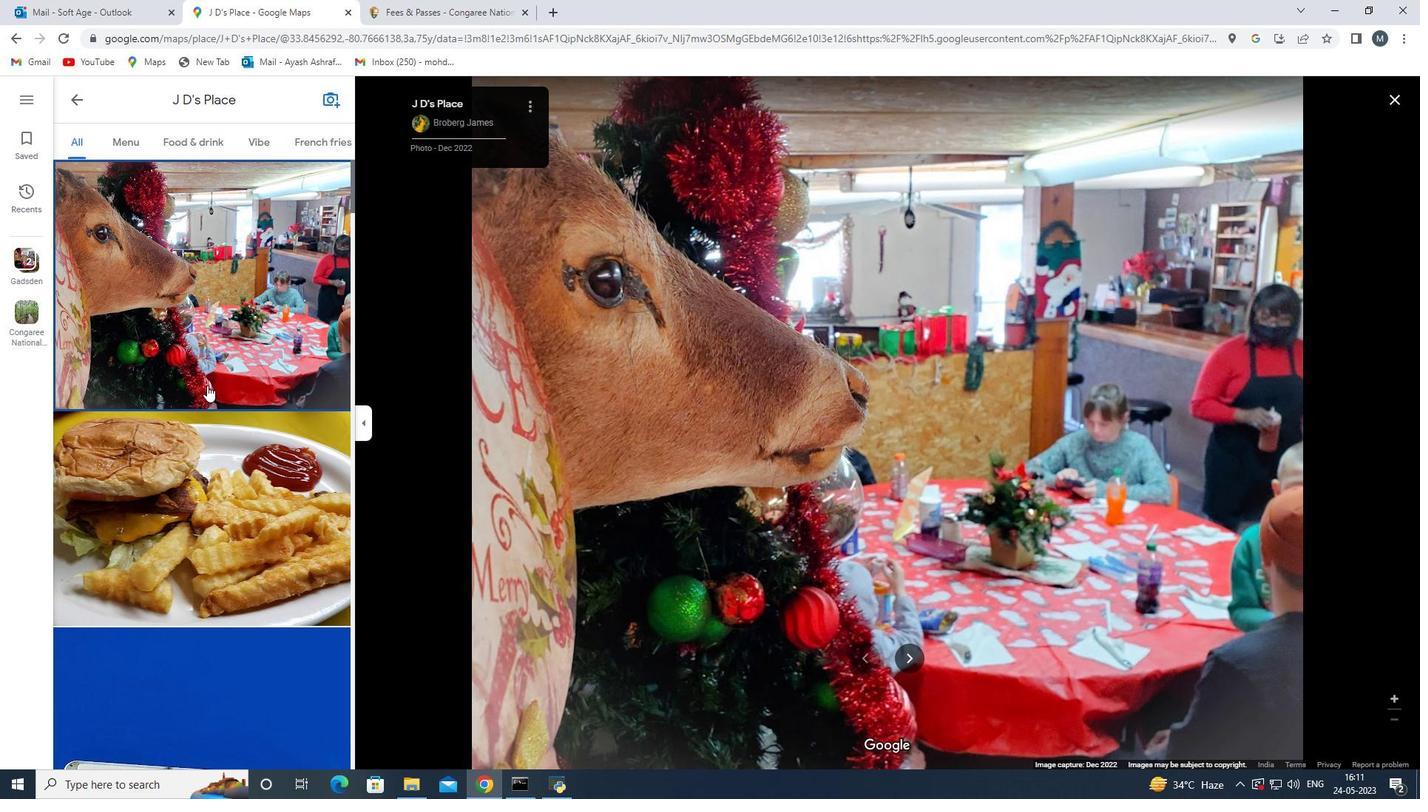 
Action: Mouse pressed left at (204, 477)
